 Task: Design a logo that represents an eco-friendly product line.
Action: Mouse moved to (191, 107)
Screenshot: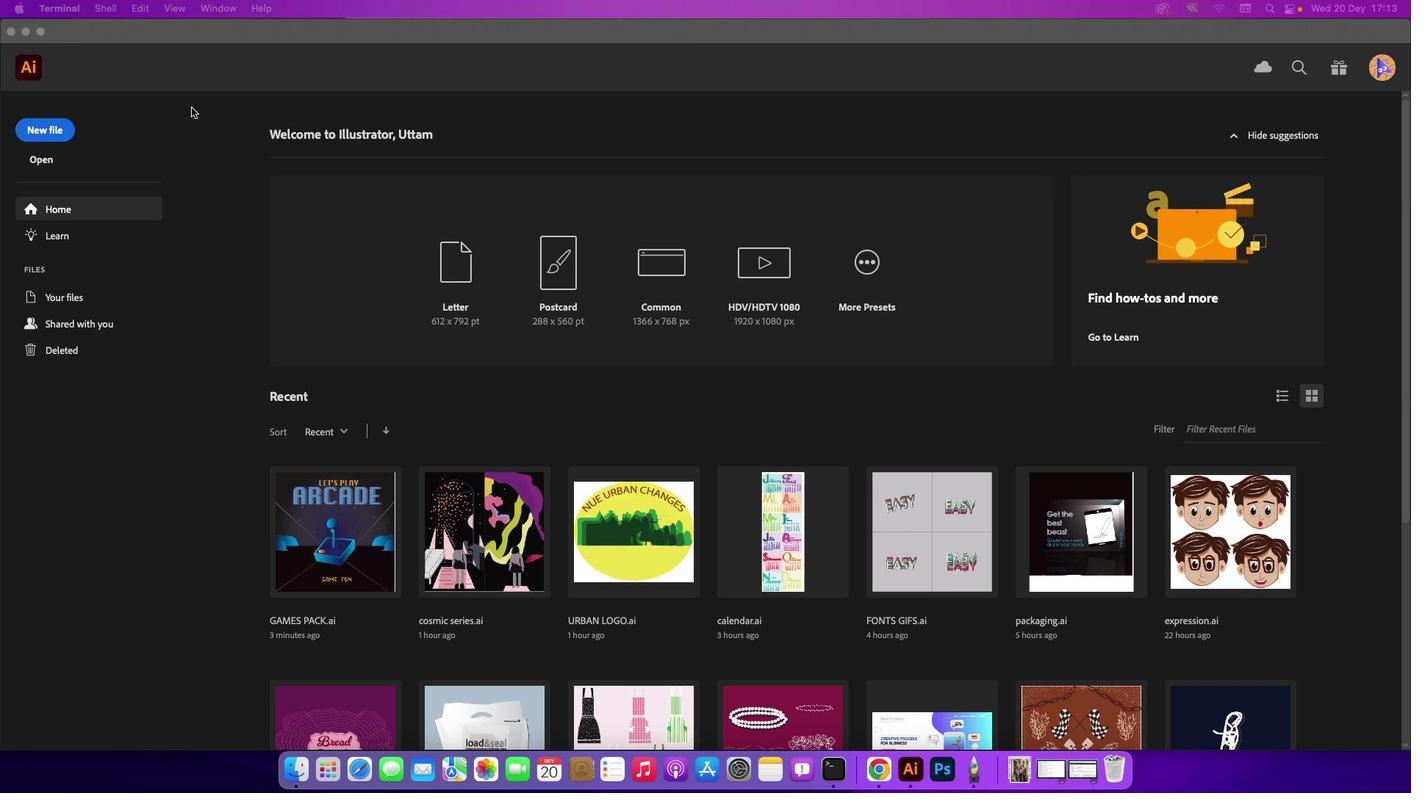 
Action: Mouse pressed left at (191, 107)
Screenshot: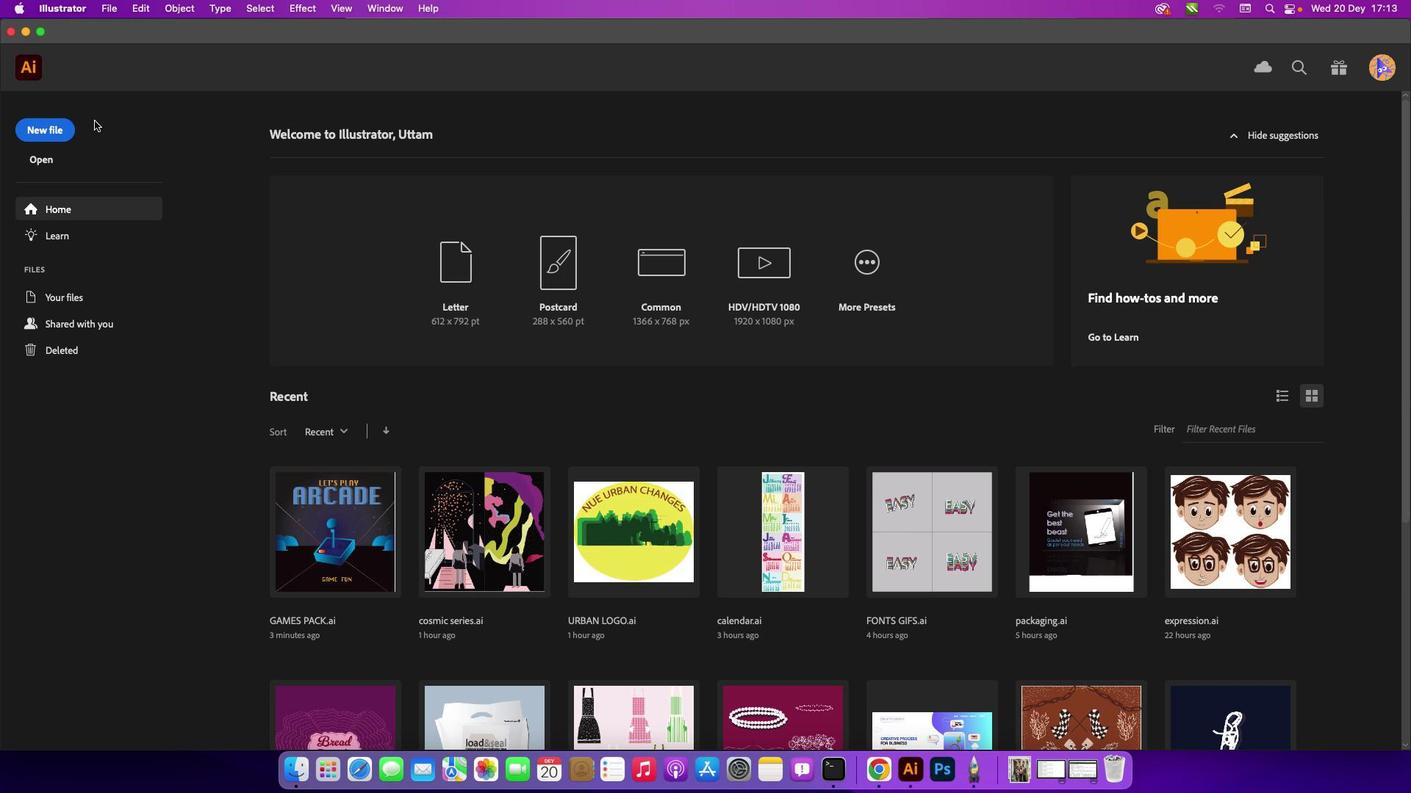 
Action: Mouse moved to (47, 133)
Screenshot: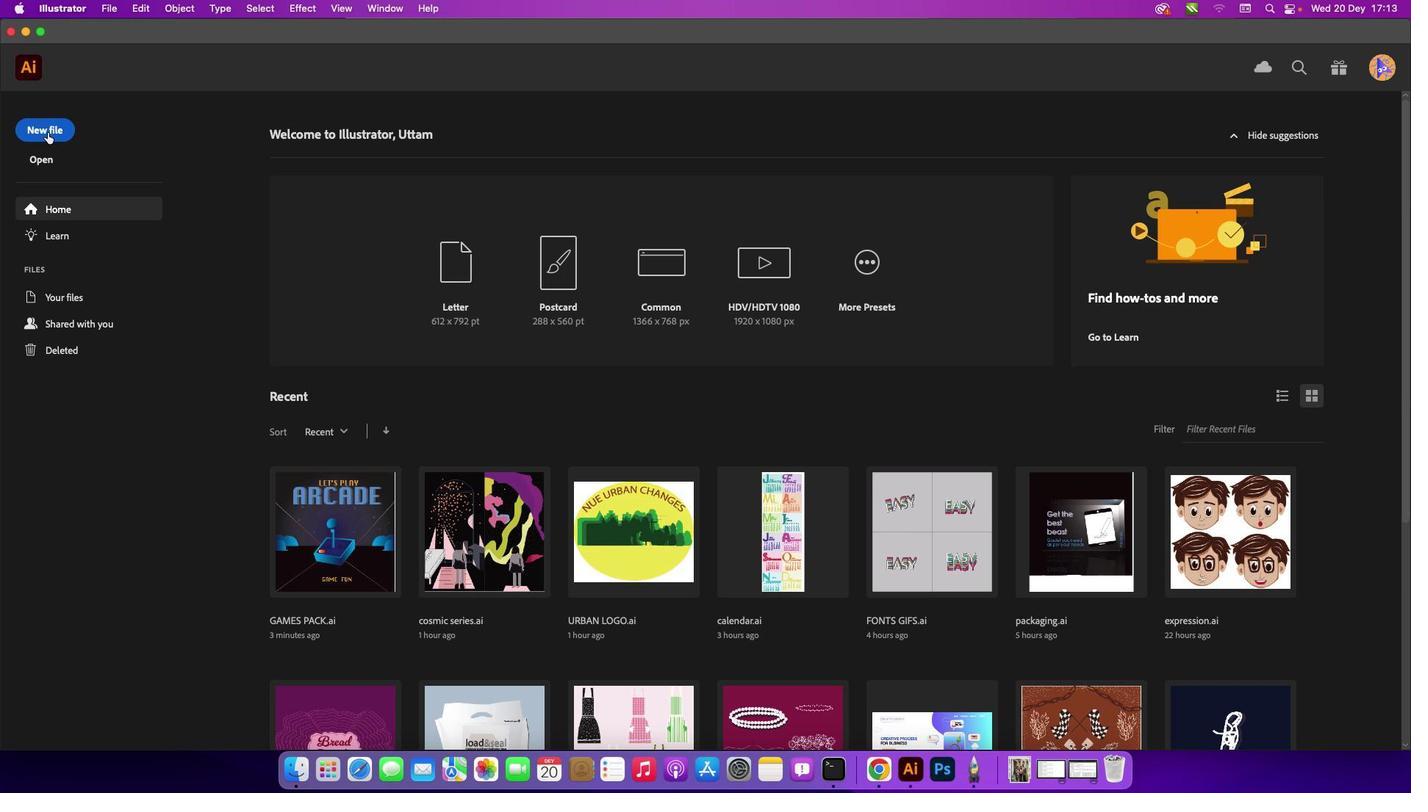 
Action: Mouse pressed left at (47, 133)
Screenshot: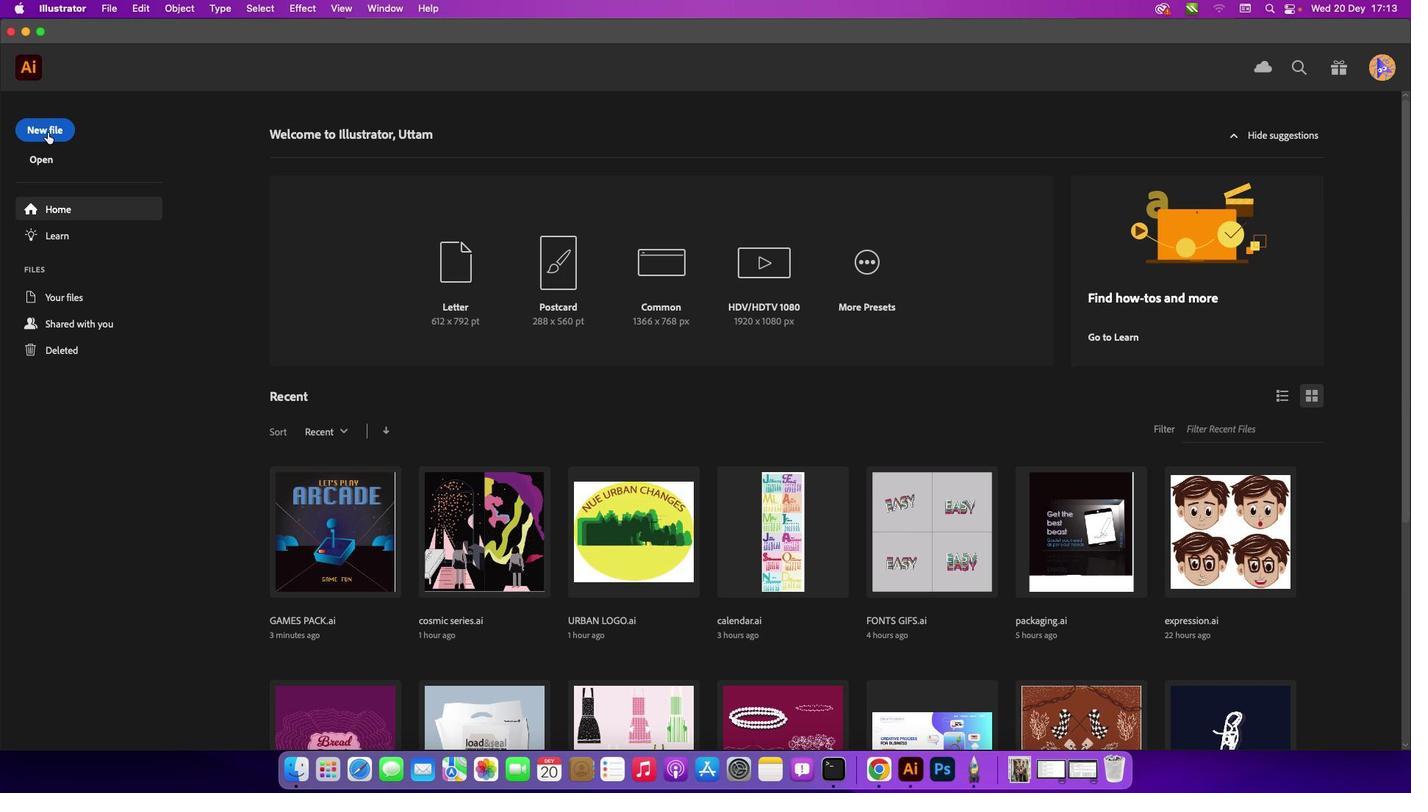 
Action: Mouse moved to (1023, 617)
Screenshot: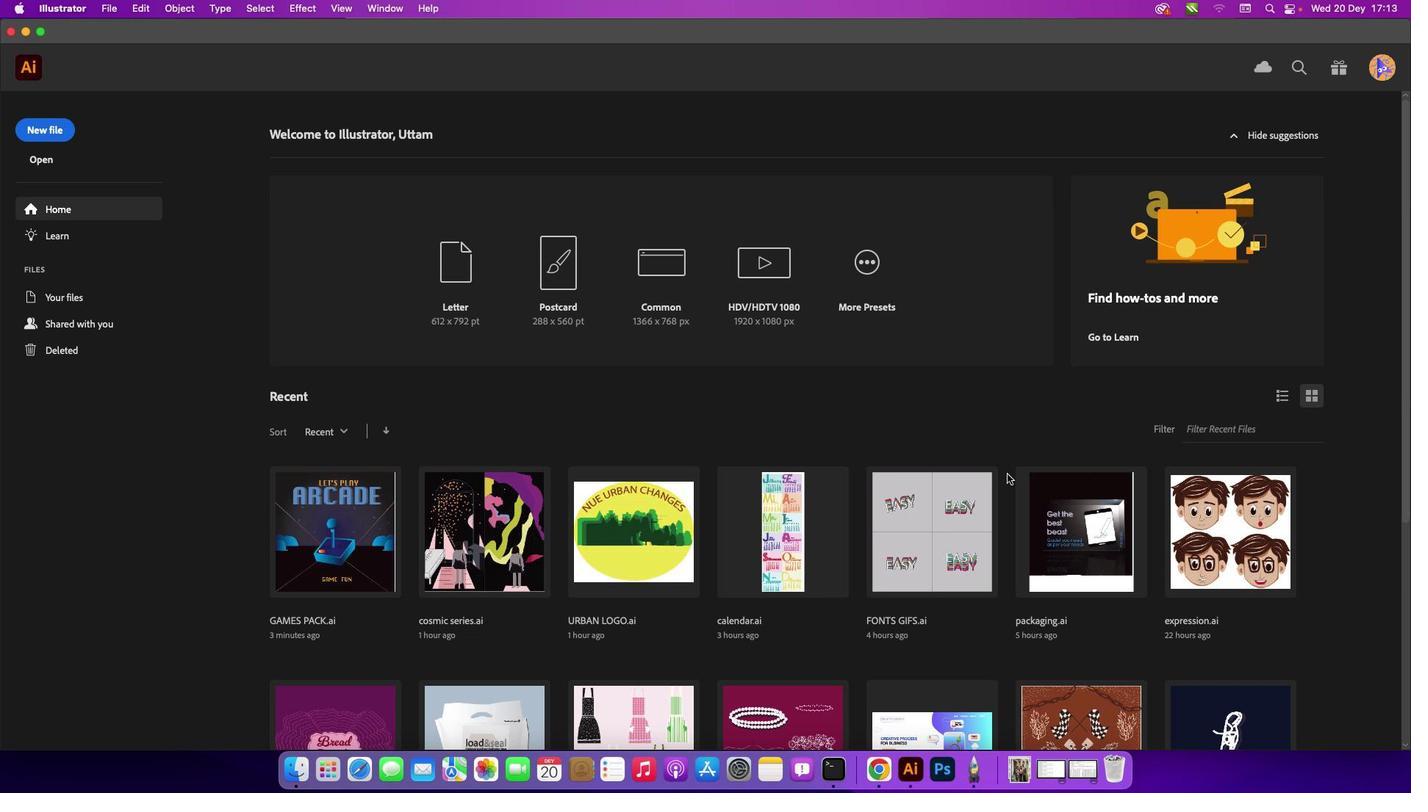 
Action: Mouse pressed left at (1023, 617)
Screenshot: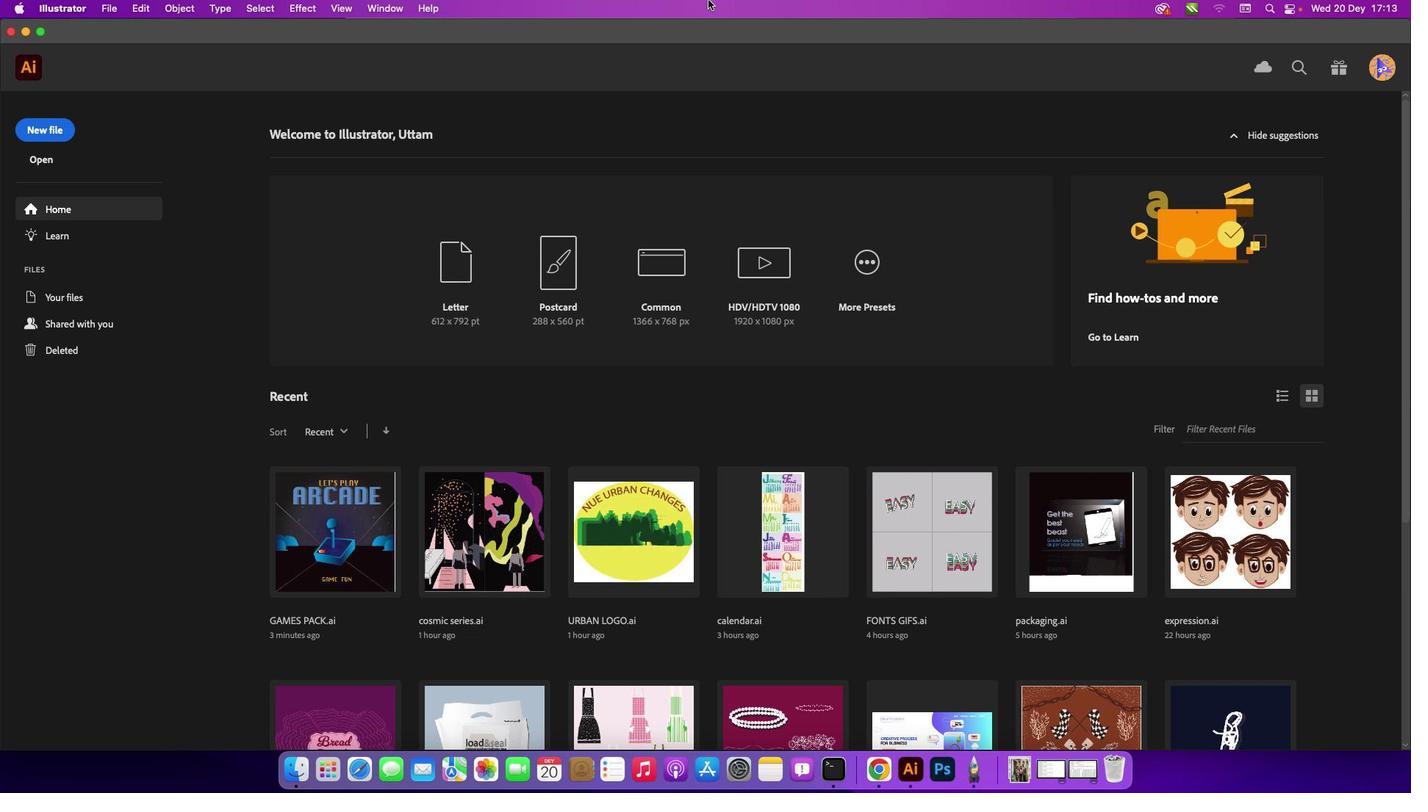 
Action: Mouse moved to (10, 176)
Screenshot: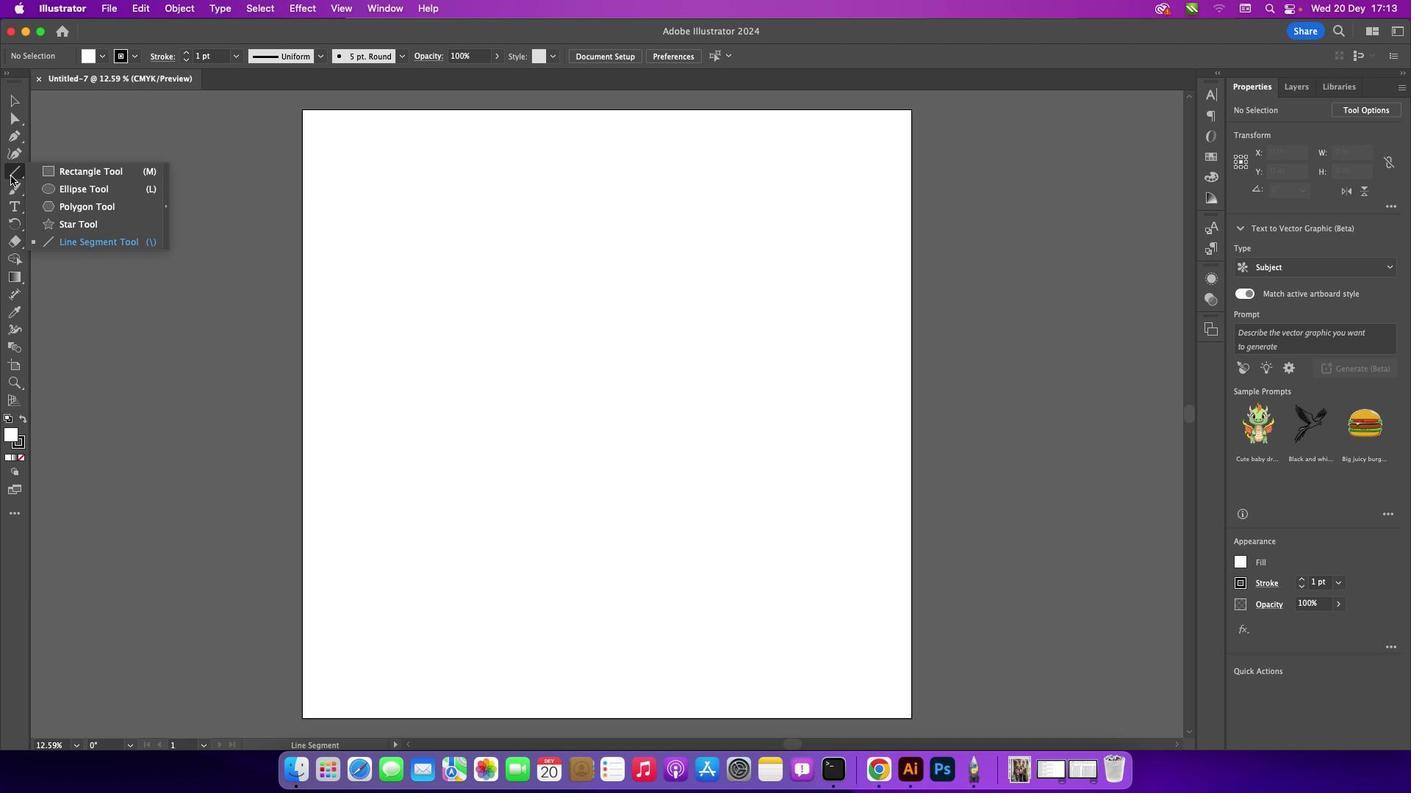 
Action: Mouse pressed left at (10, 176)
Screenshot: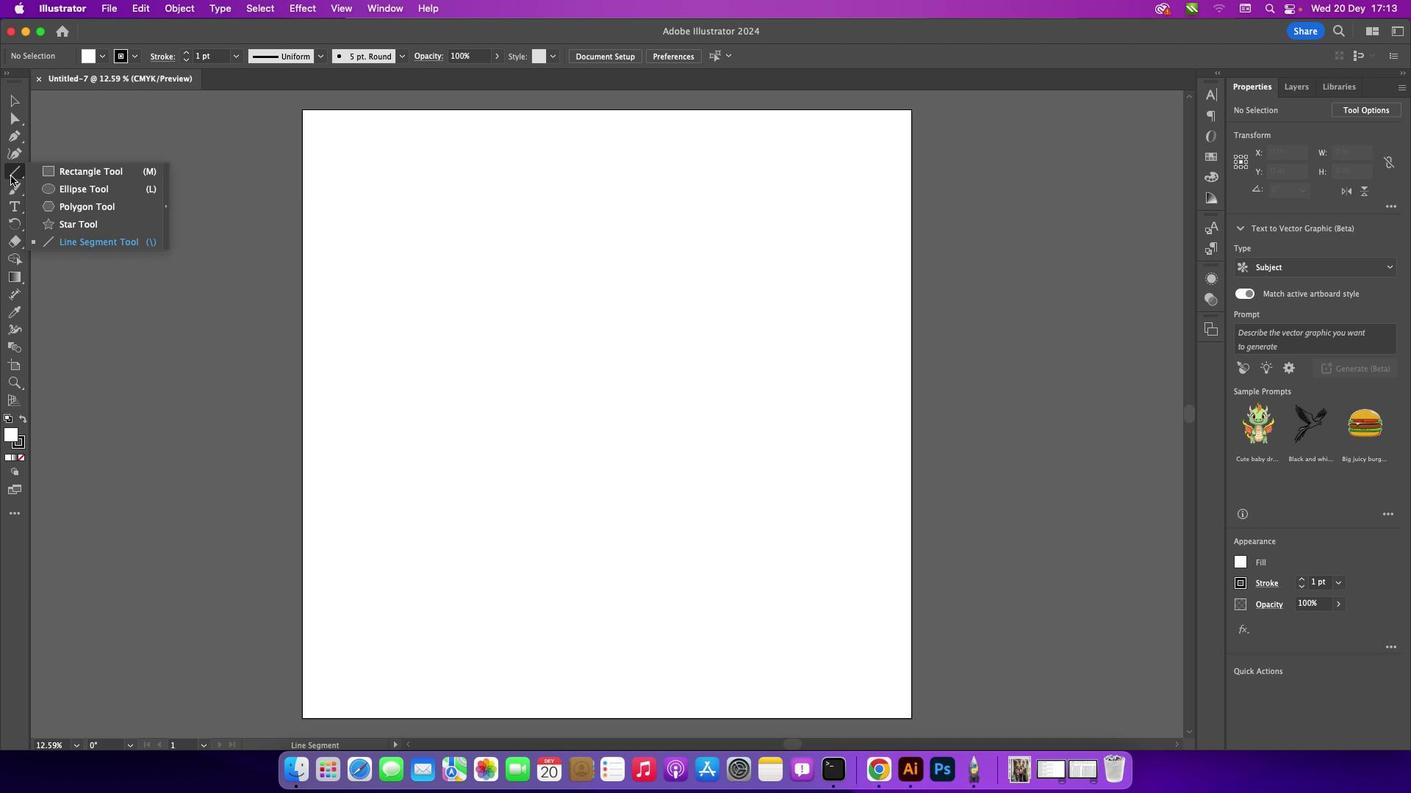 
Action: Mouse moved to (58, 181)
Screenshot: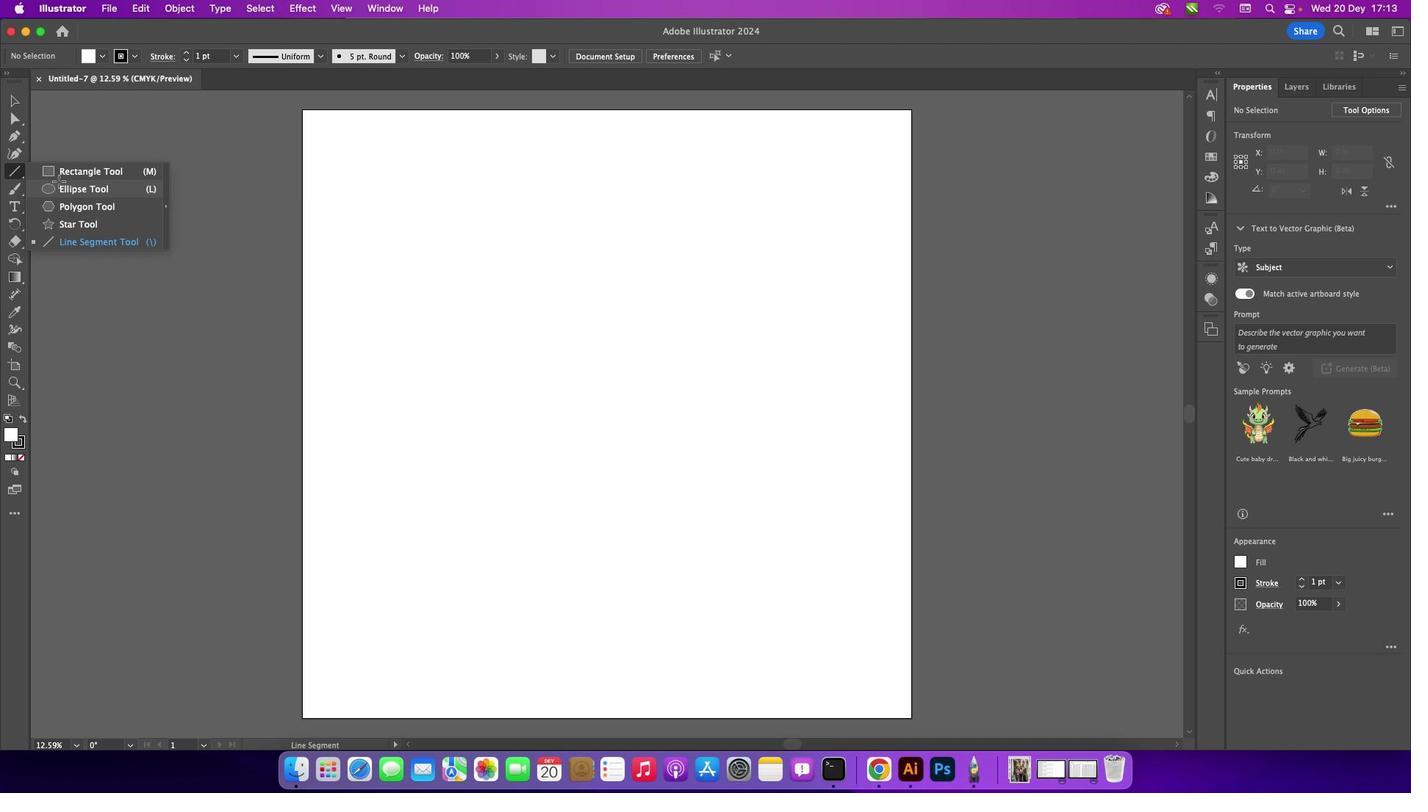 
Action: Mouse pressed left at (58, 181)
Screenshot: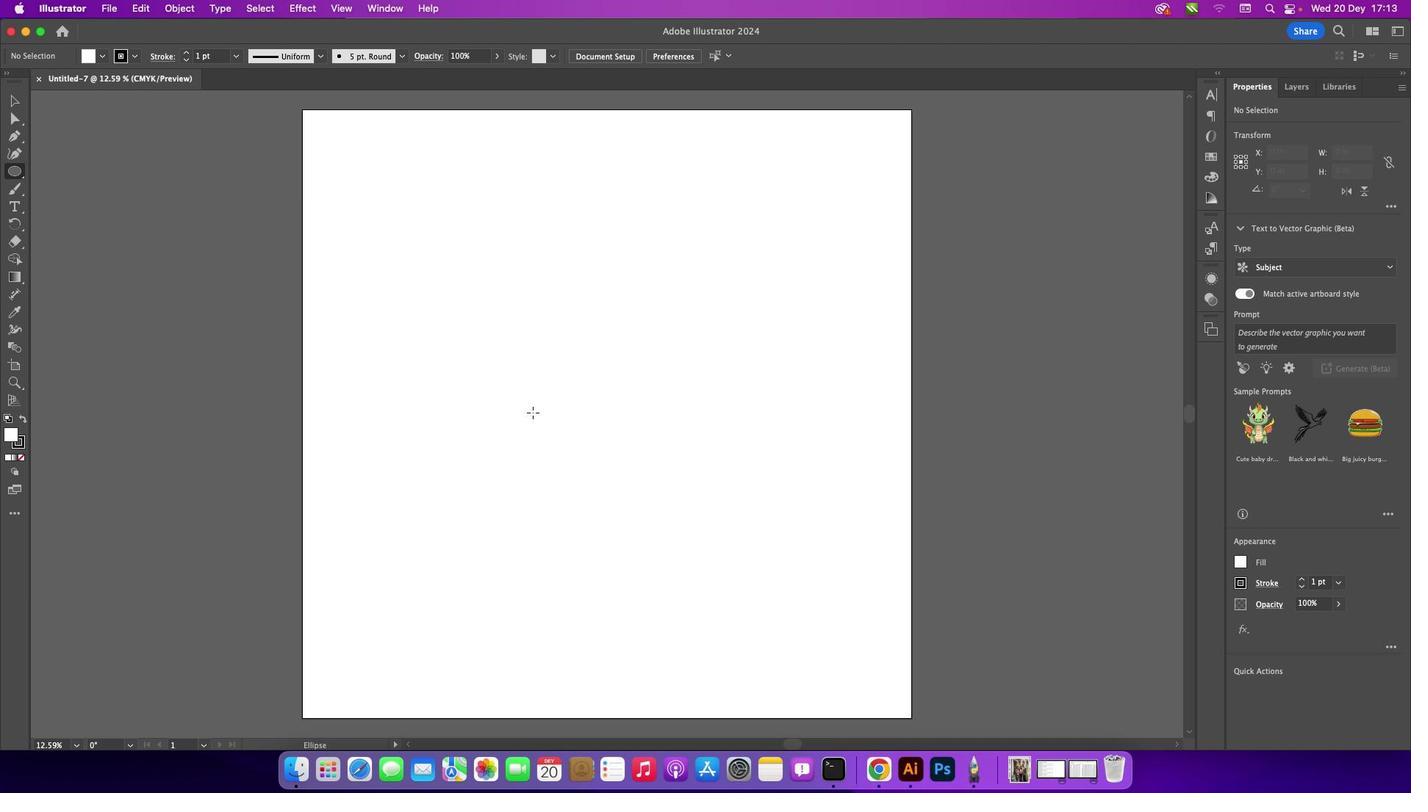 
Action: Mouse moved to (420, 578)
Screenshot: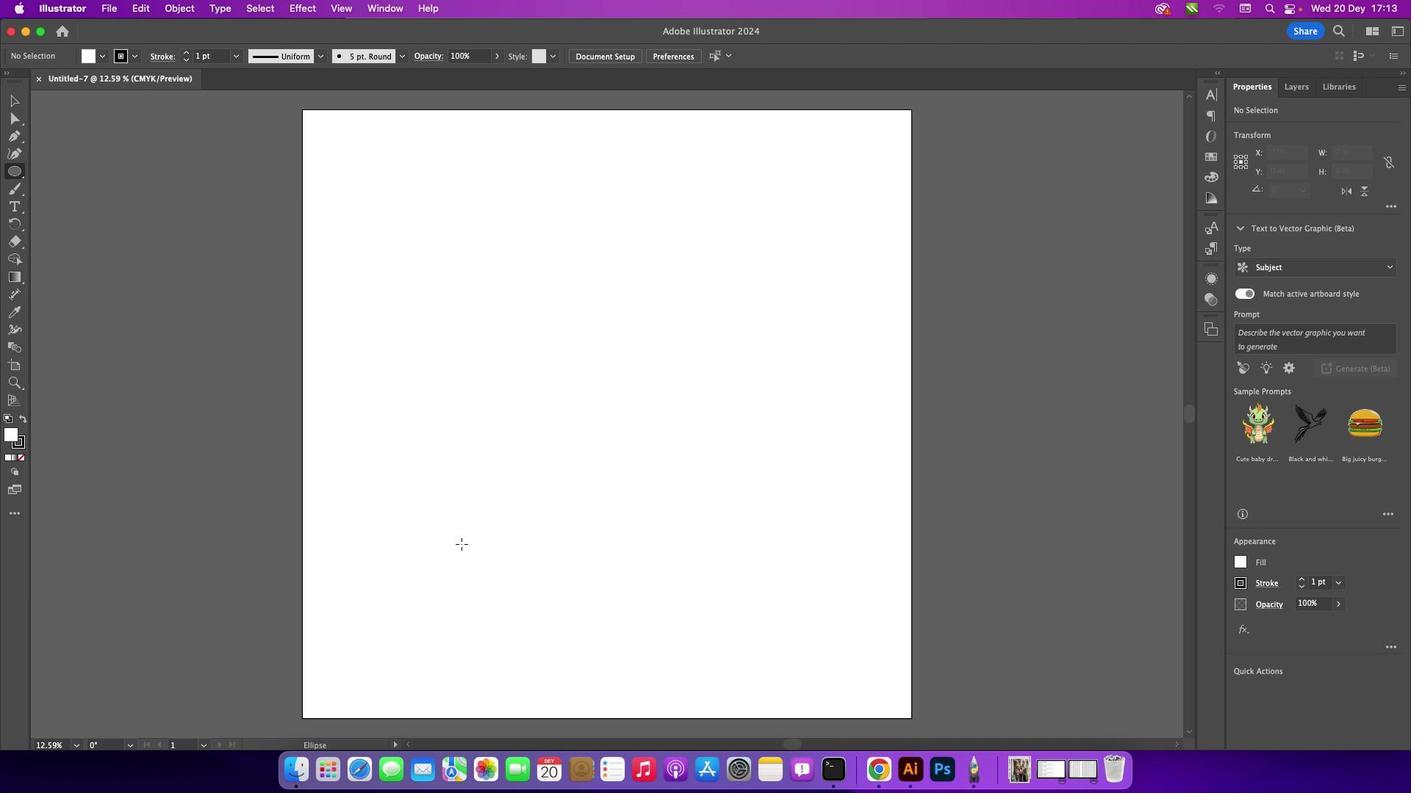 
Action: Mouse pressed left at (420, 578)
Screenshot: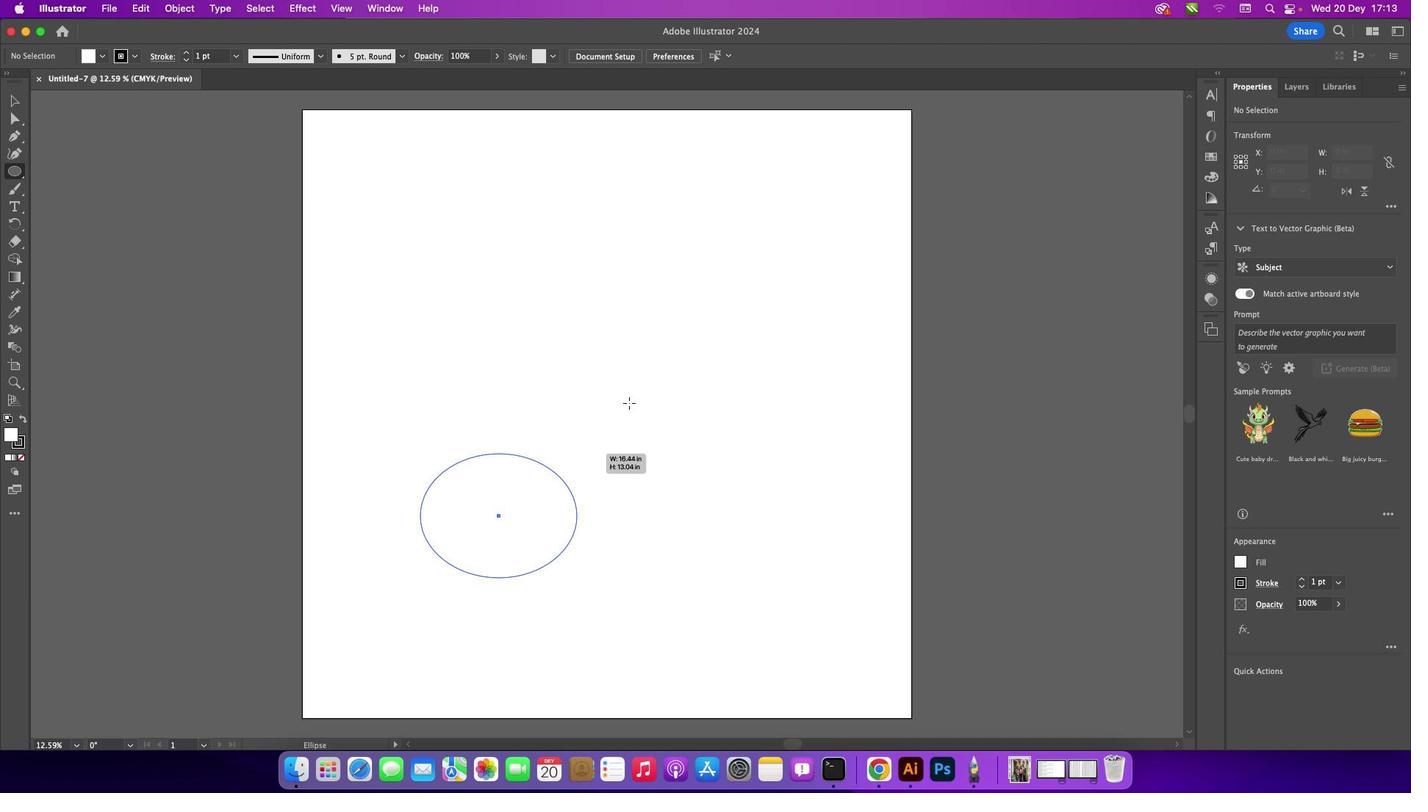 
Action: Mouse moved to (19, 106)
Screenshot: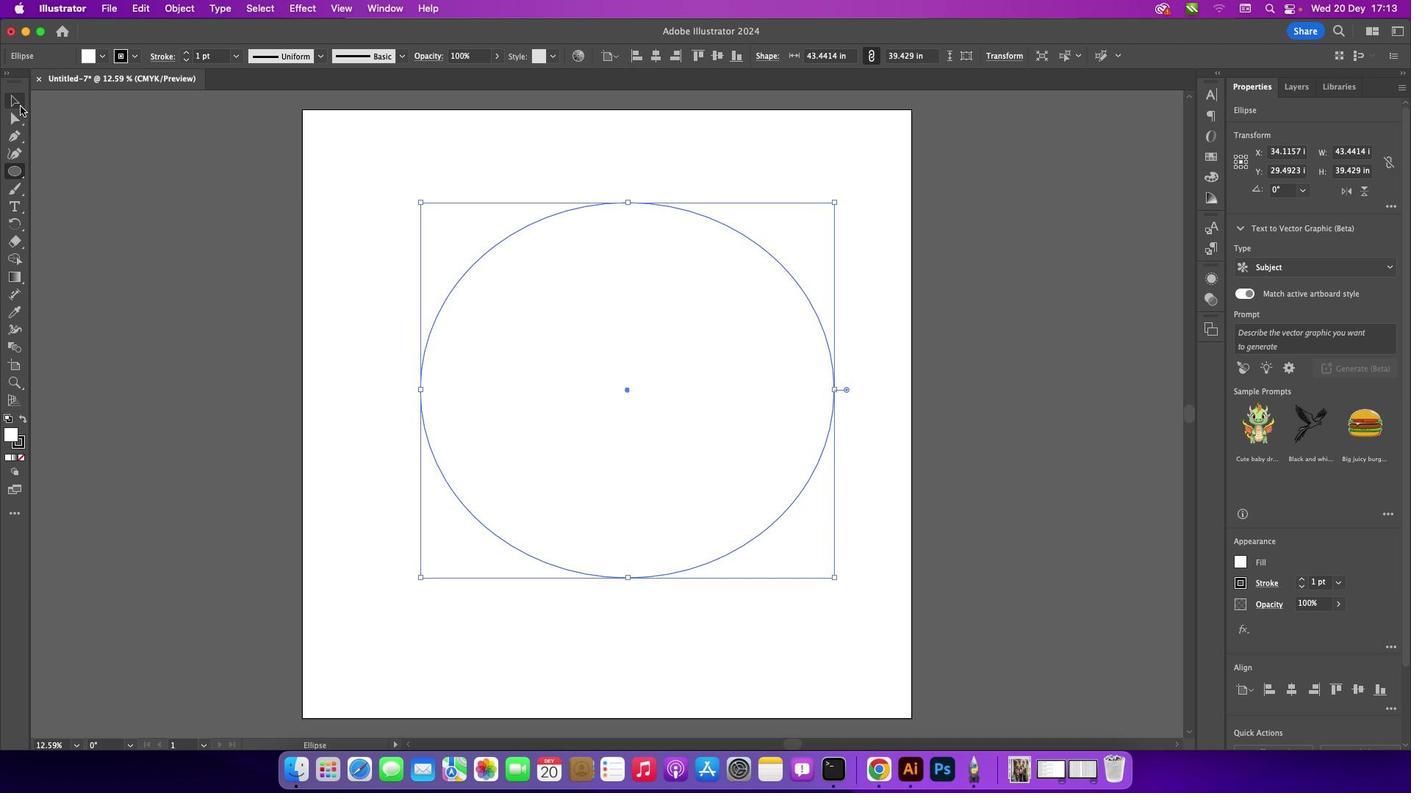 
Action: Mouse pressed left at (19, 106)
Screenshot: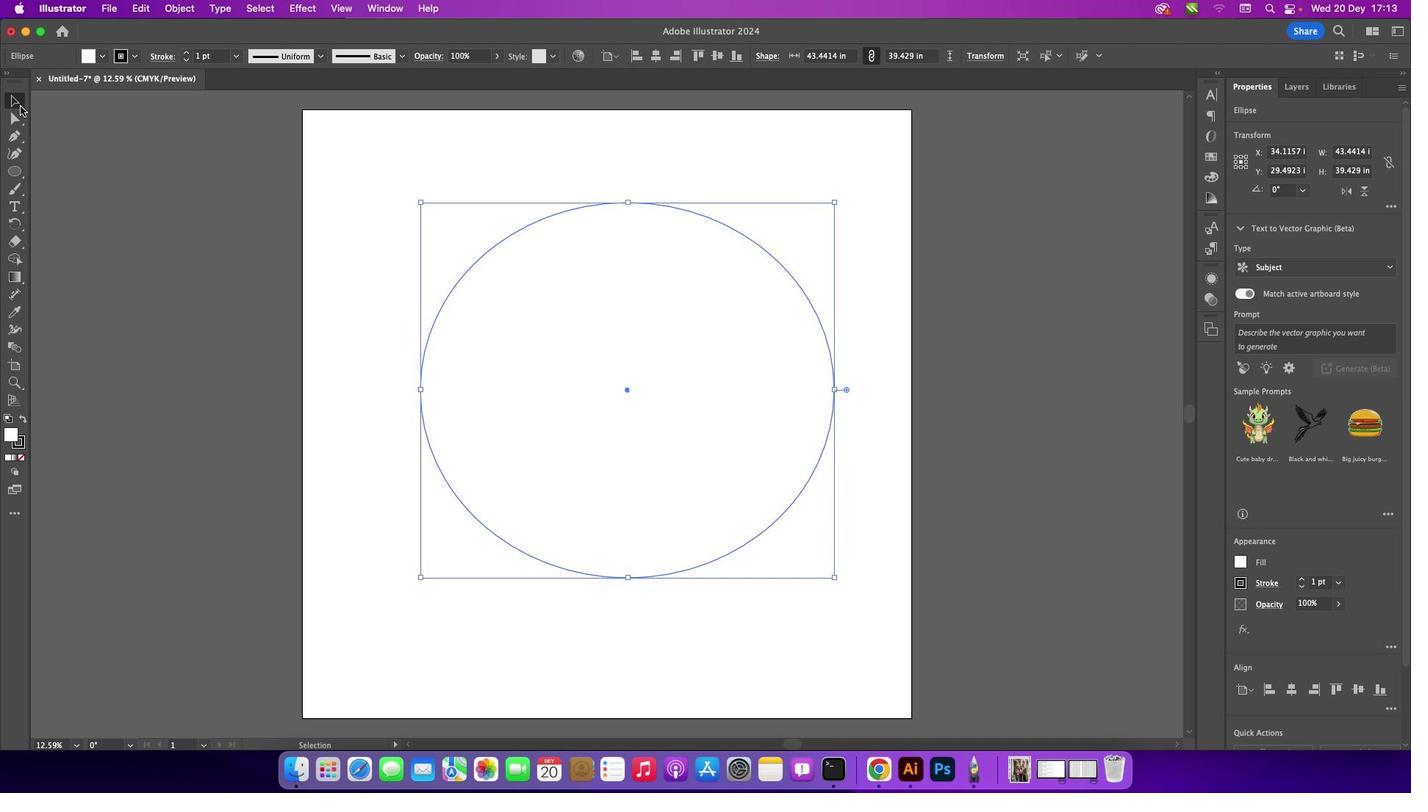
Action: Mouse moved to (24, 421)
Screenshot: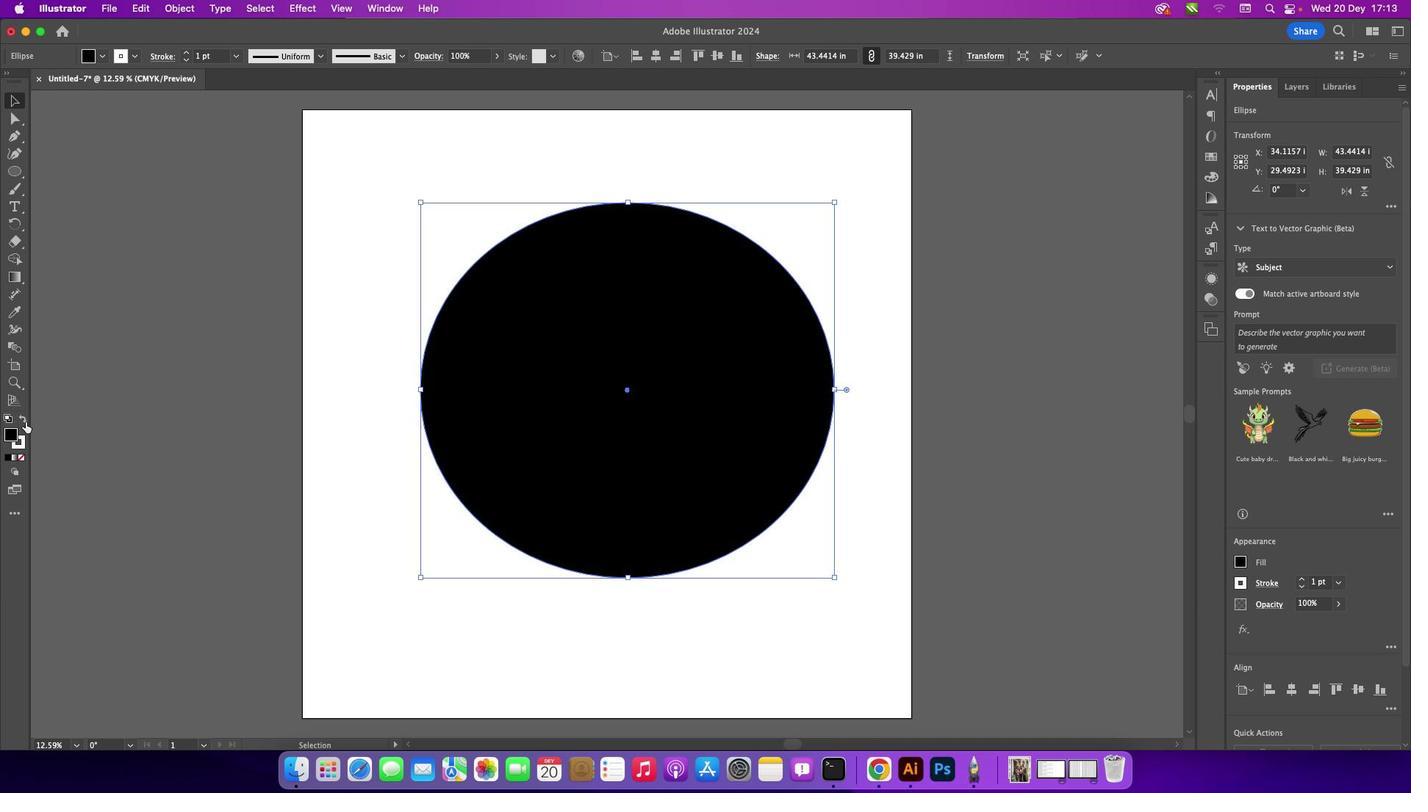 
Action: Mouse pressed left at (24, 421)
Screenshot: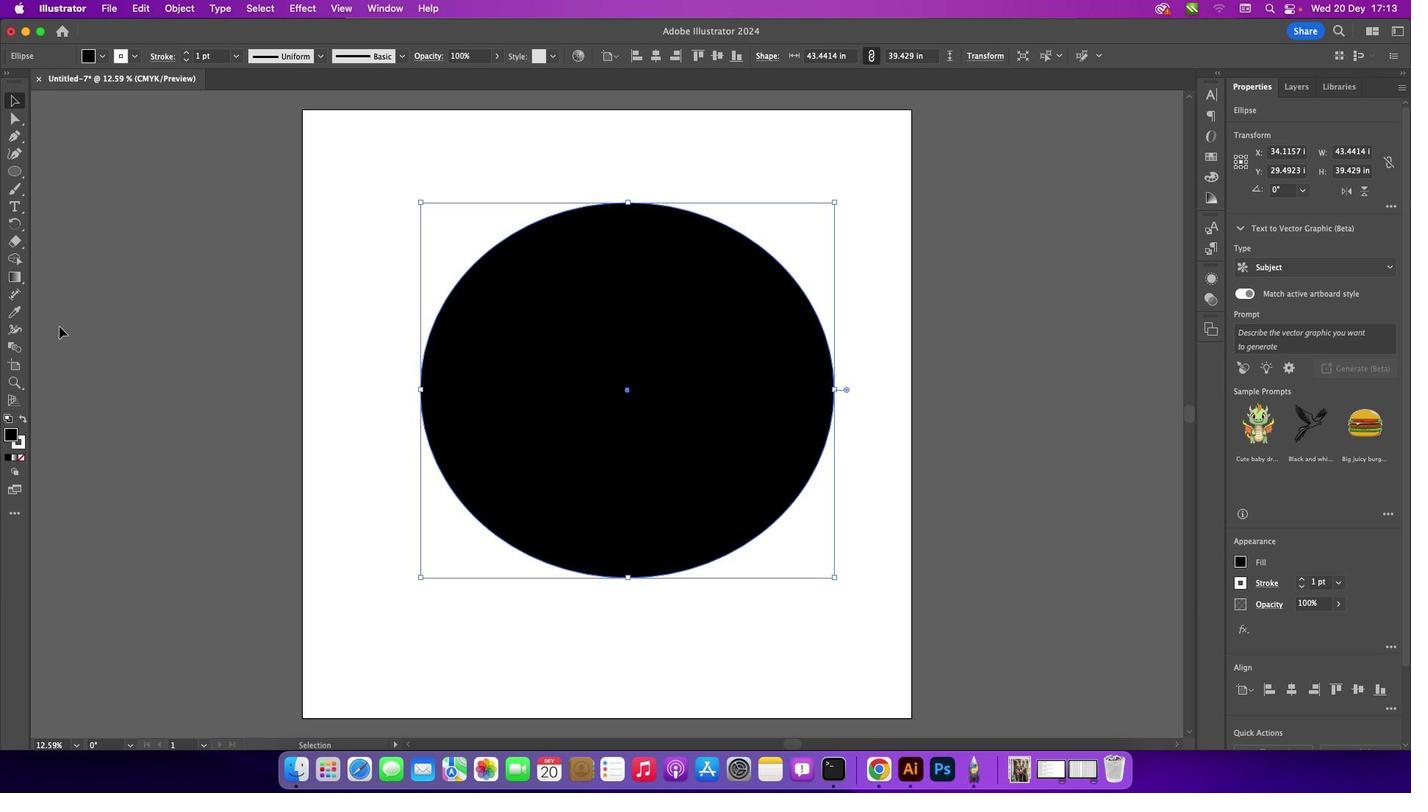 
Action: Mouse moved to (11, 438)
Screenshot: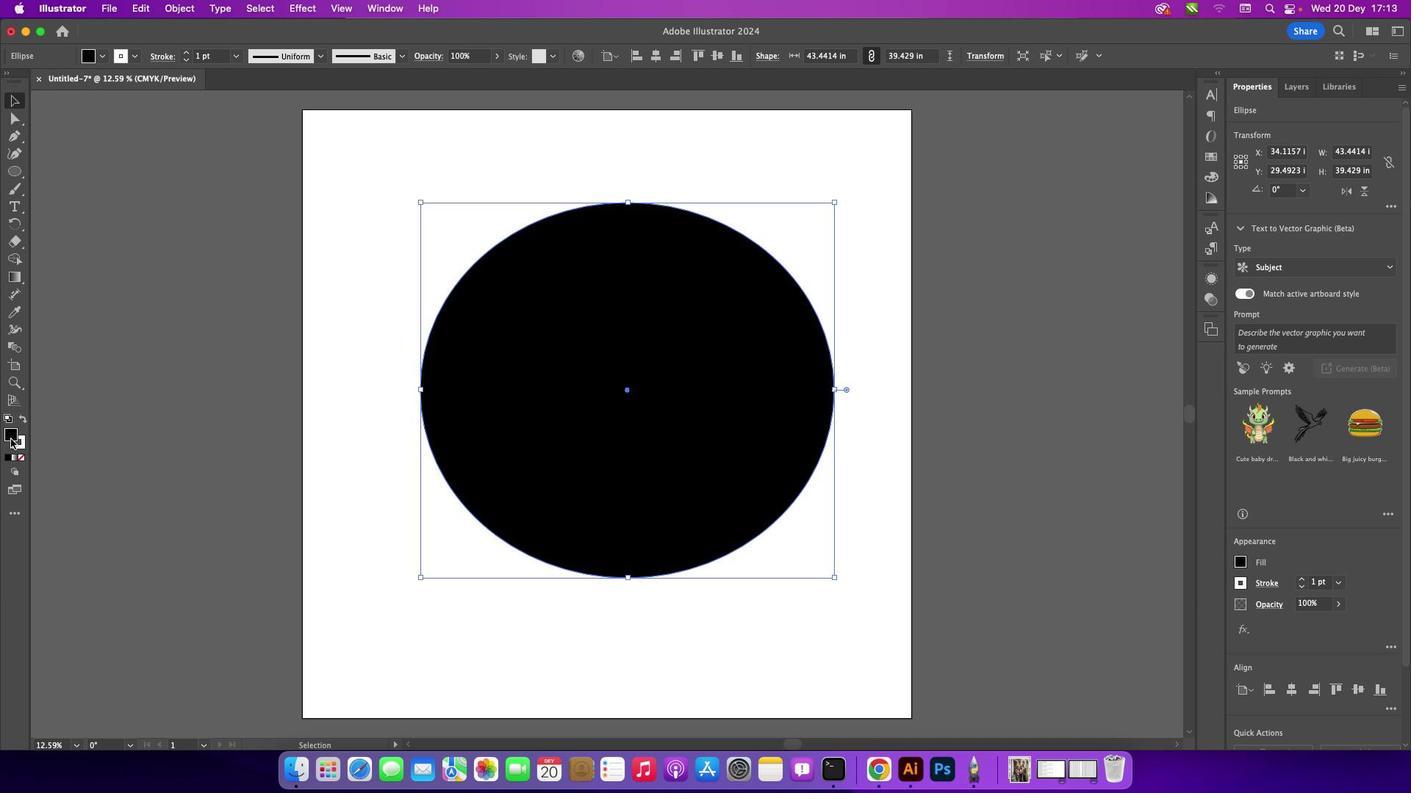 
Action: Mouse pressed left at (11, 438)
Screenshot: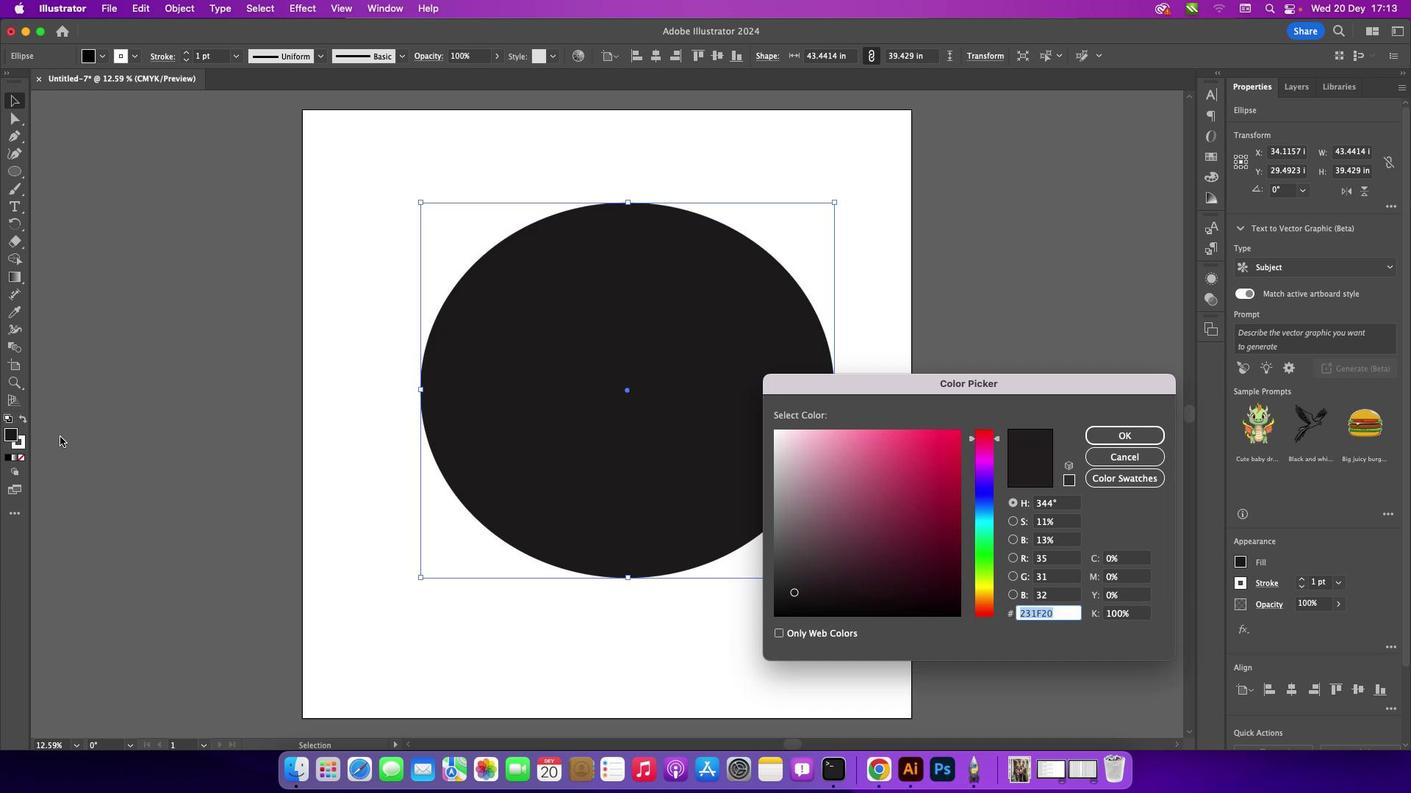 
Action: Mouse pressed left at (11, 438)
Screenshot: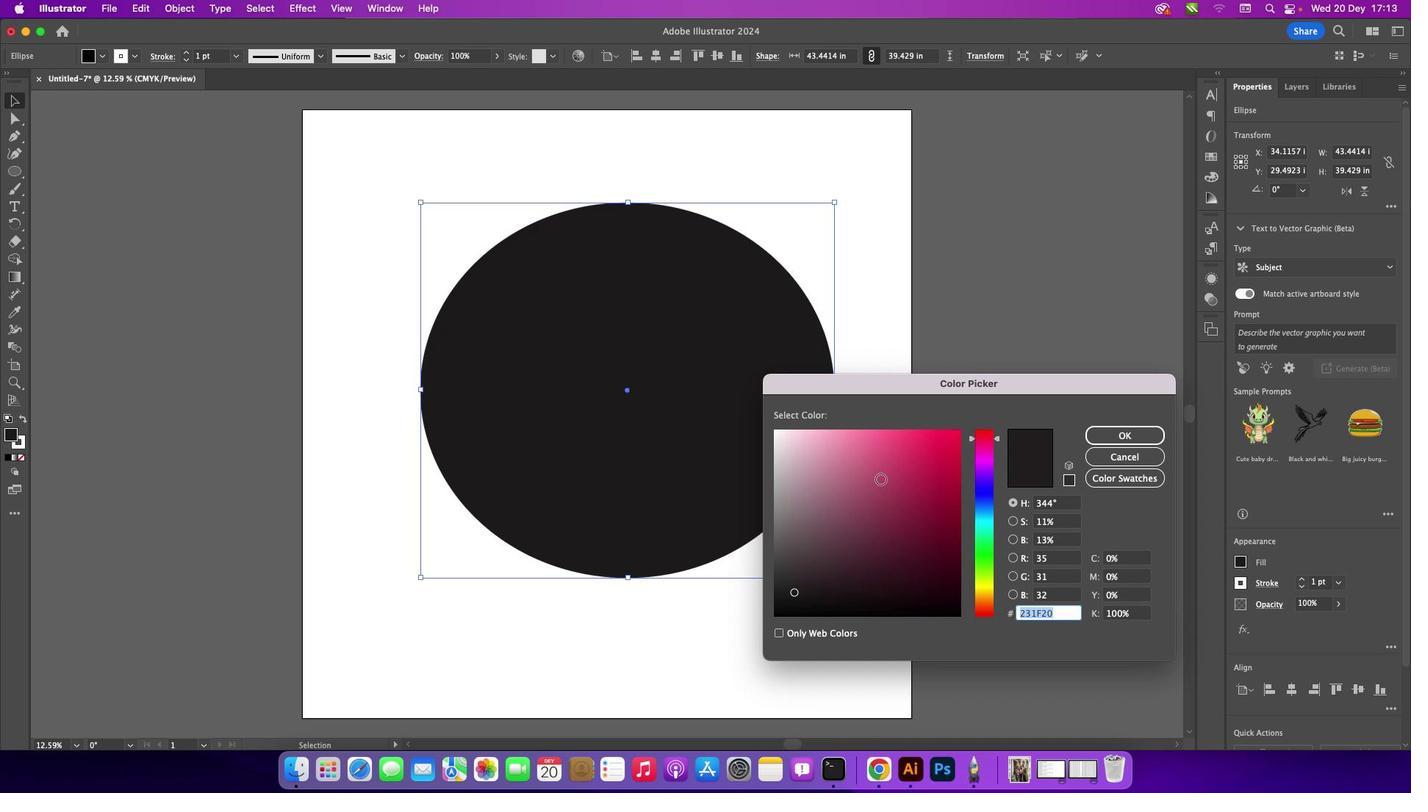 
Action: Mouse moved to (986, 556)
Screenshot: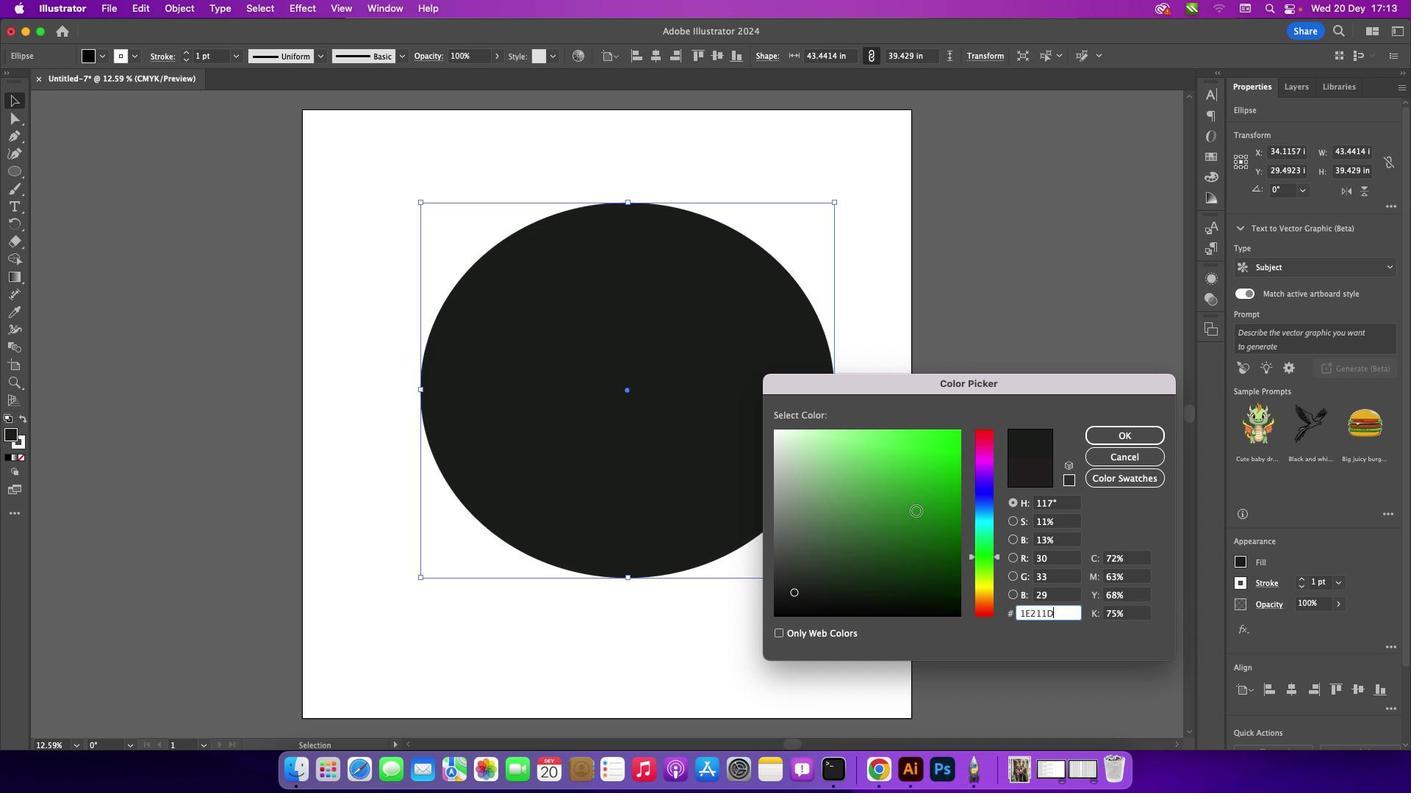 
Action: Mouse pressed left at (986, 556)
Screenshot: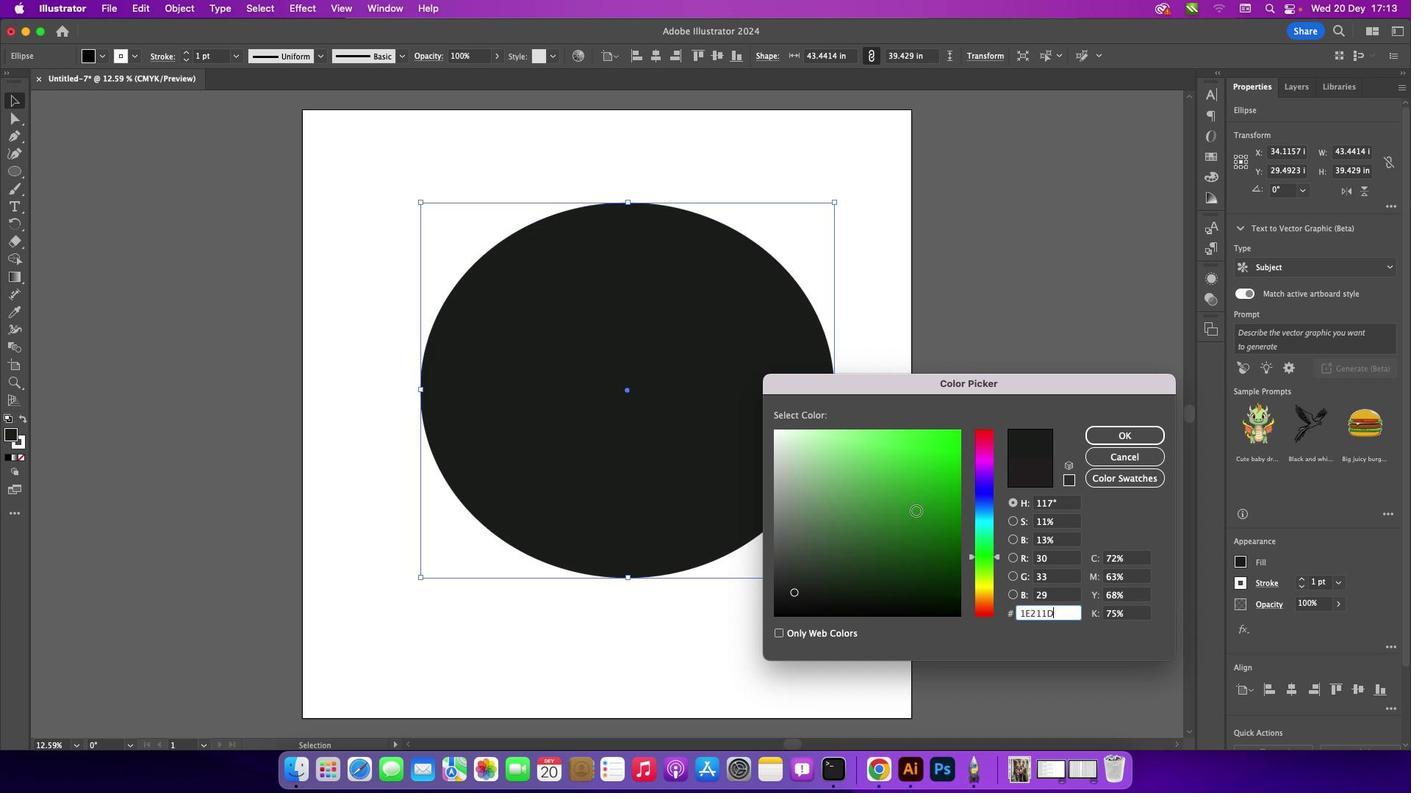 
Action: Mouse moved to (928, 560)
Screenshot: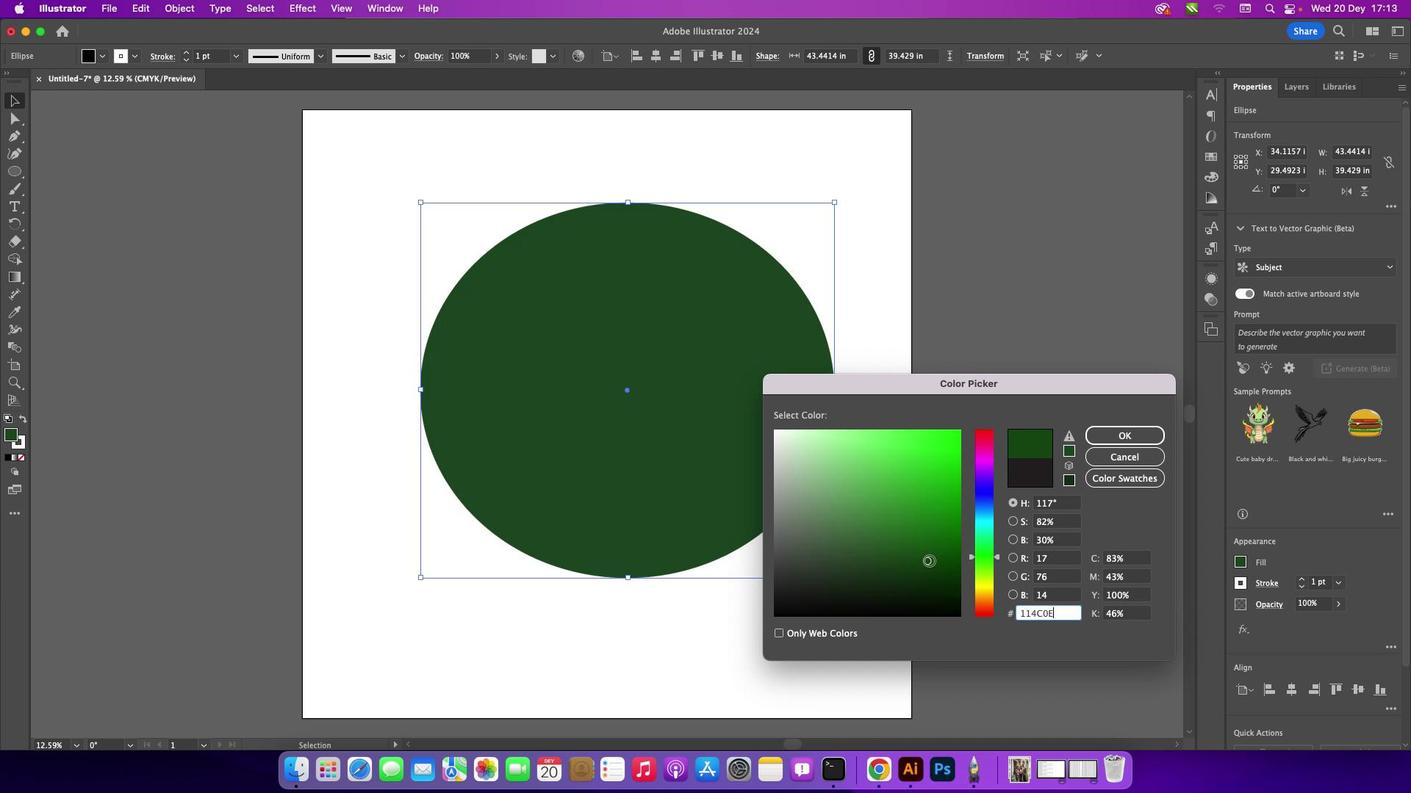 
Action: Mouse pressed left at (928, 560)
Screenshot: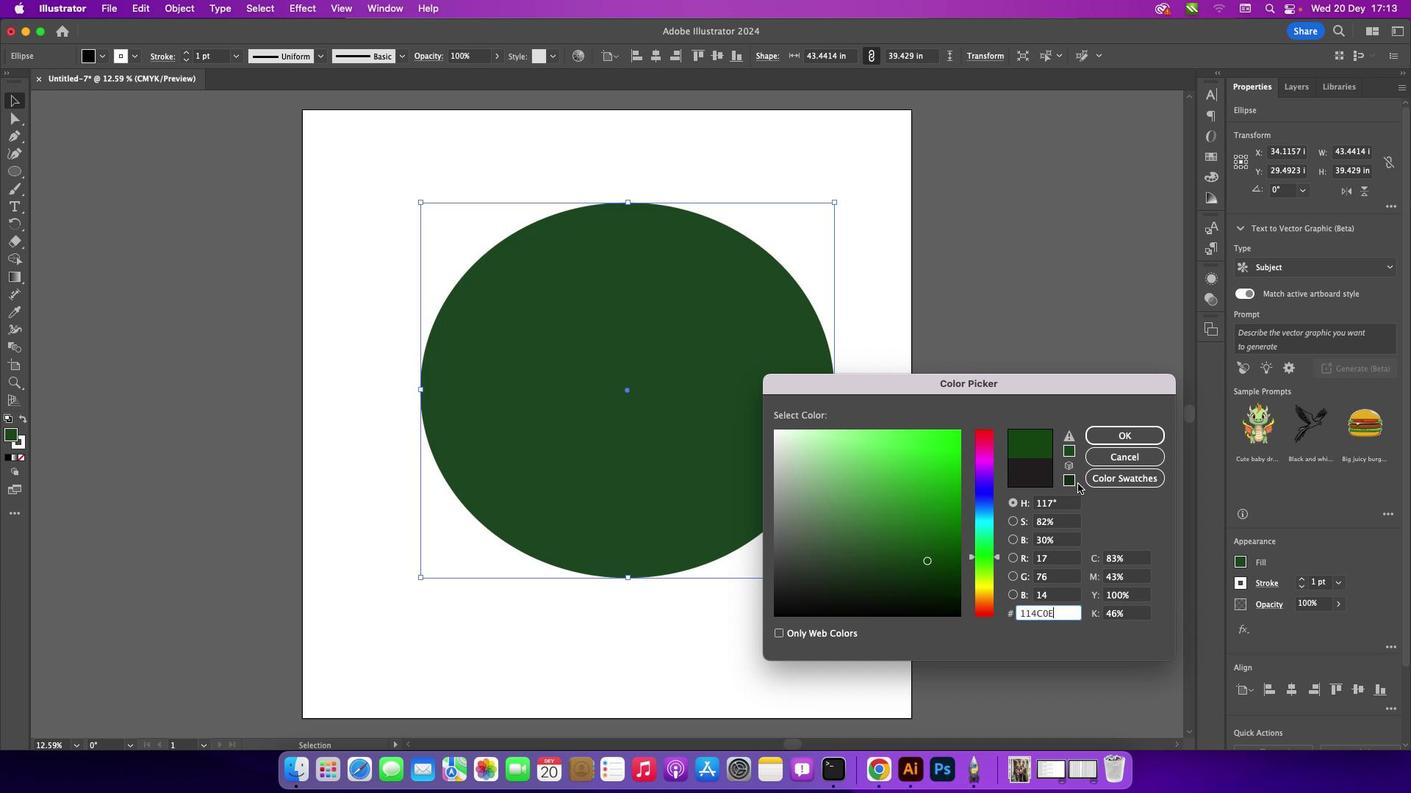 
Action: Mouse moved to (1105, 438)
Screenshot: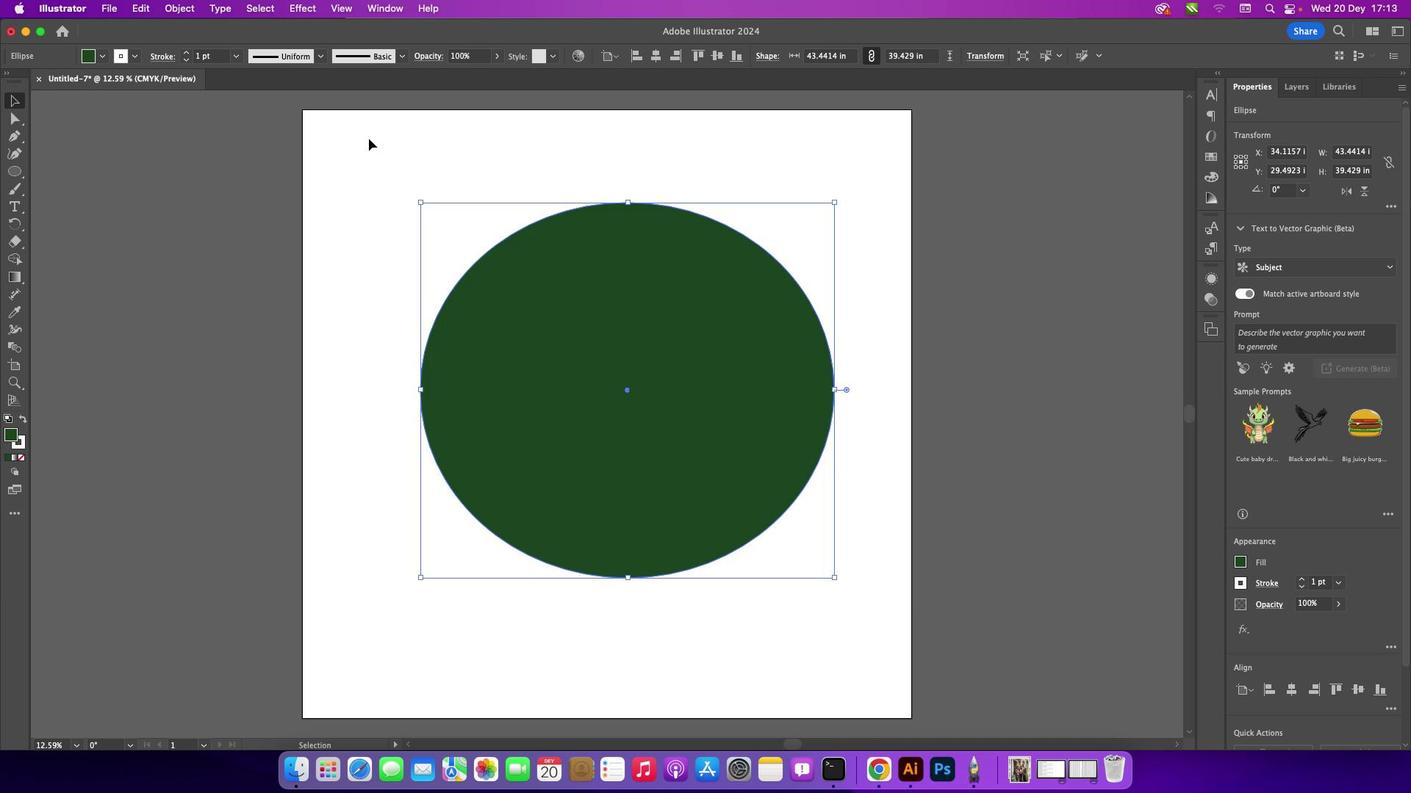 
Action: Mouse pressed left at (1105, 438)
Screenshot: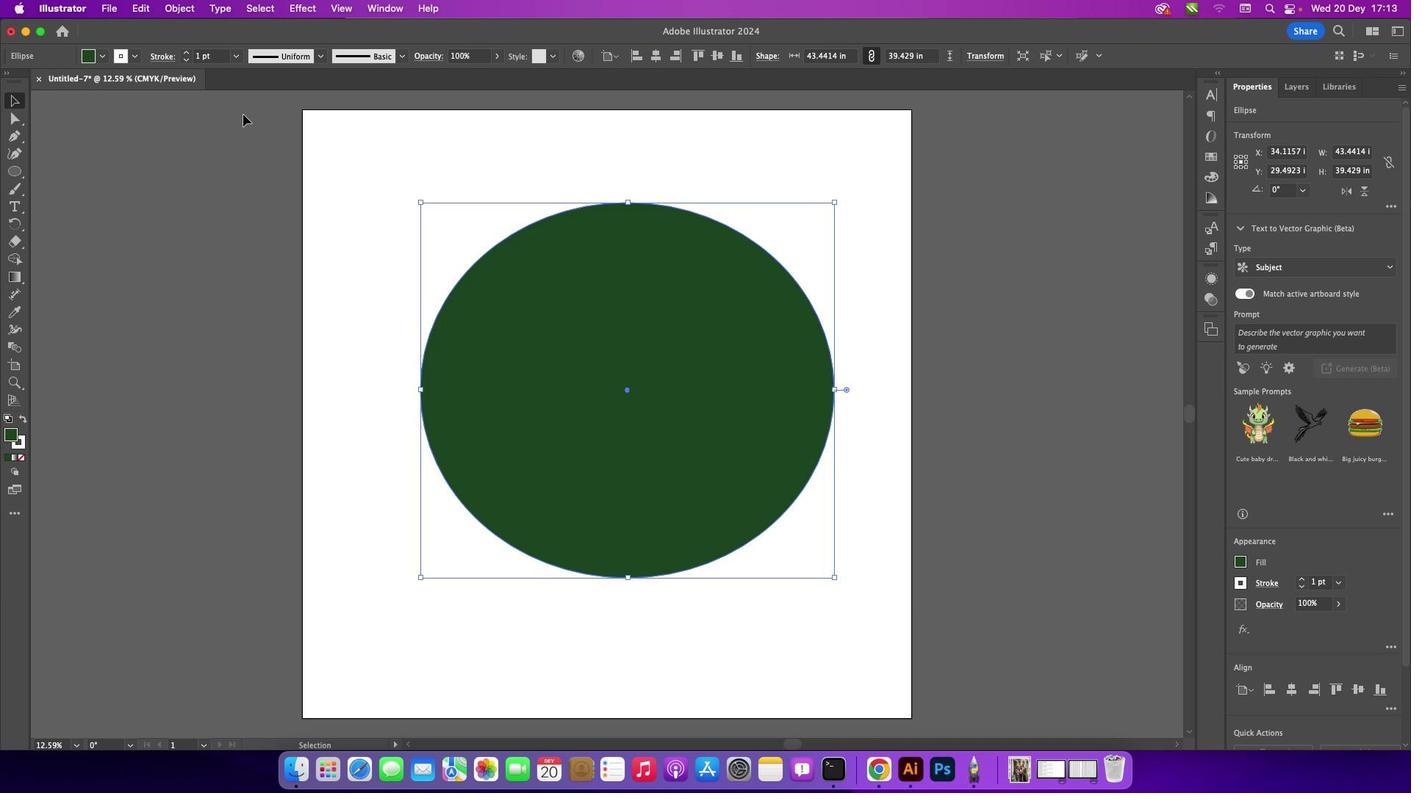 
Action: Mouse moved to (181, 180)
Screenshot: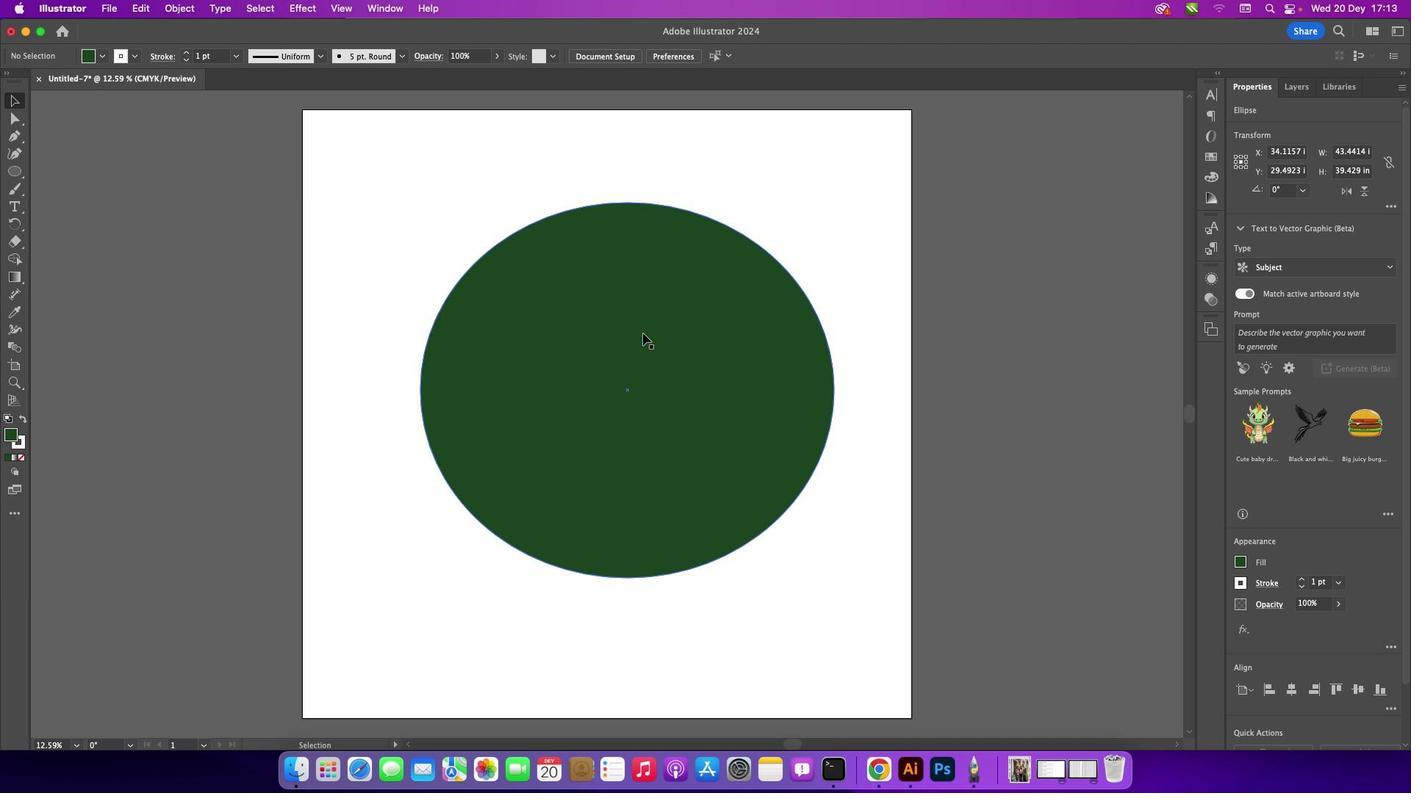 
Action: Mouse pressed left at (181, 180)
Screenshot: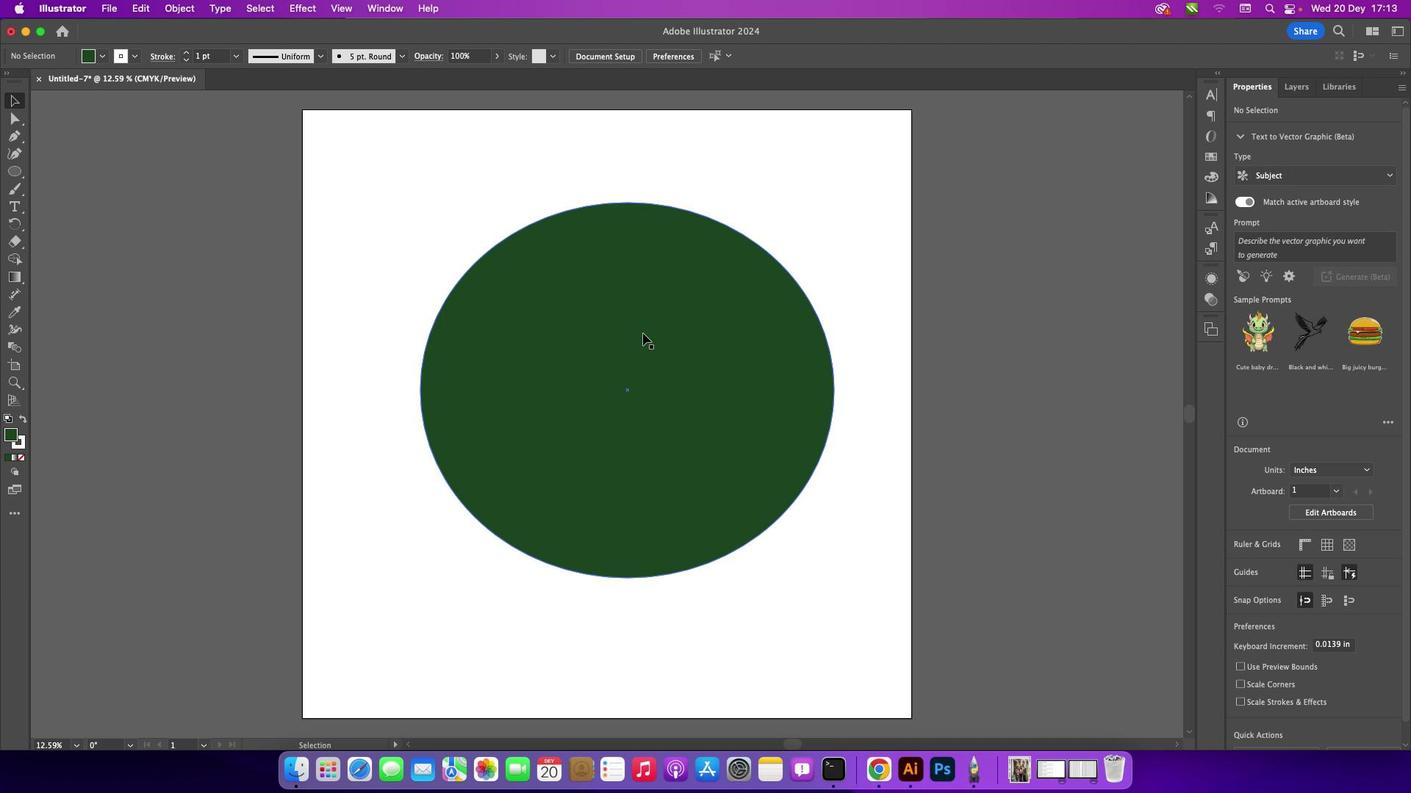 
Action: Mouse moved to (643, 333)
Screenshot: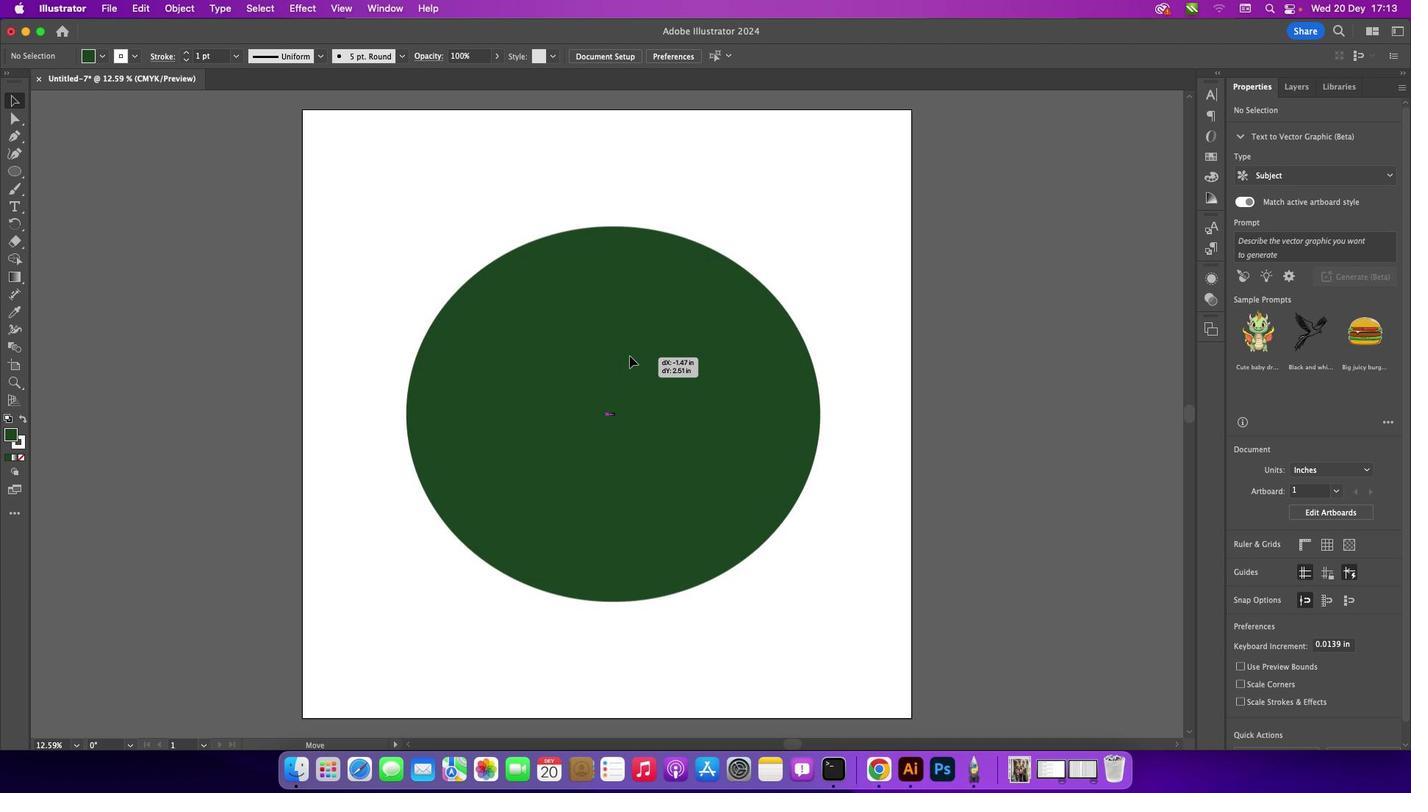 
Action: Mouse pressed left at (643, 333)
Screenshot: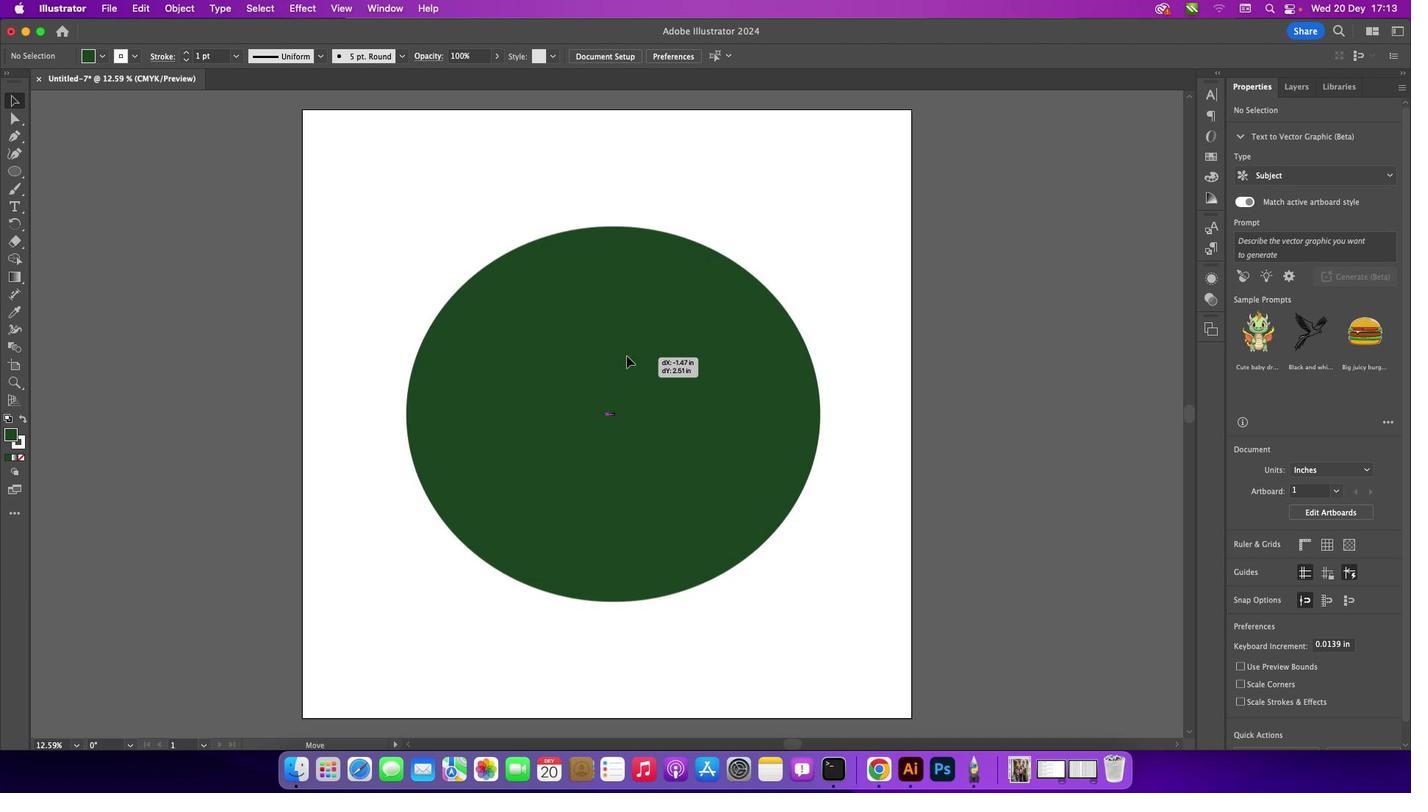 
Action: Mouse moved to (294, 224)
Screenshot: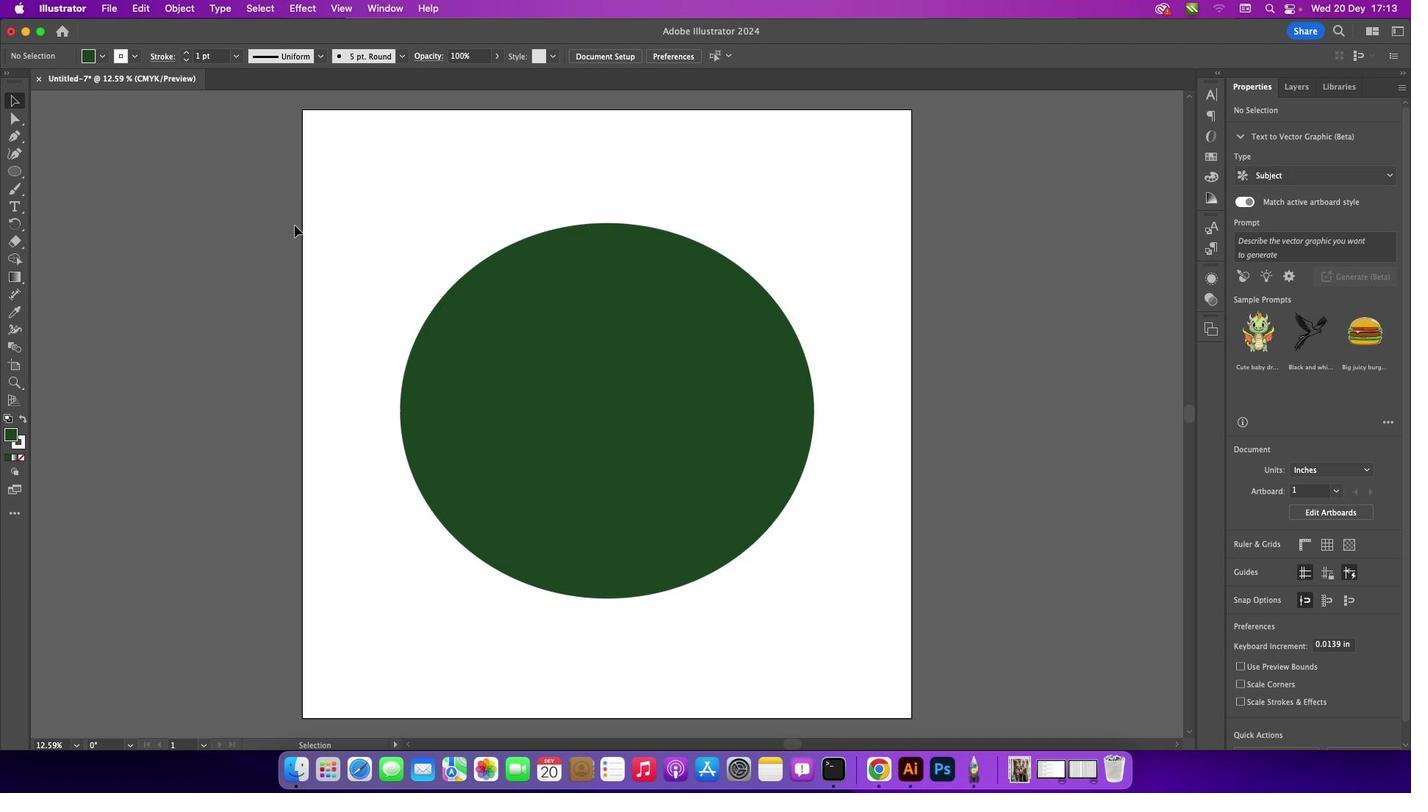 
Action: Mouse pressed left at (294, 224)
Screenshot: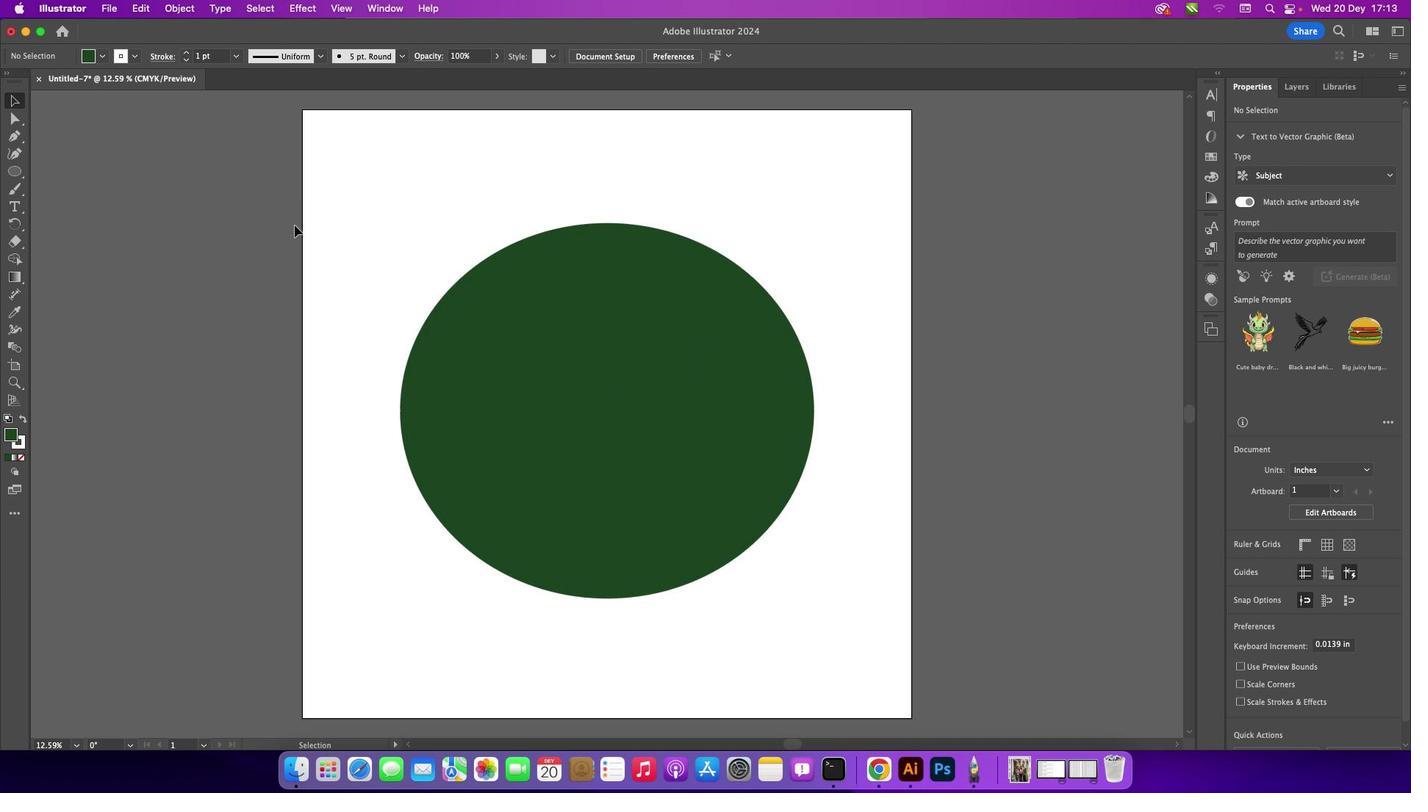 
Action: Mouse moved to (16, 141)
Screenshot: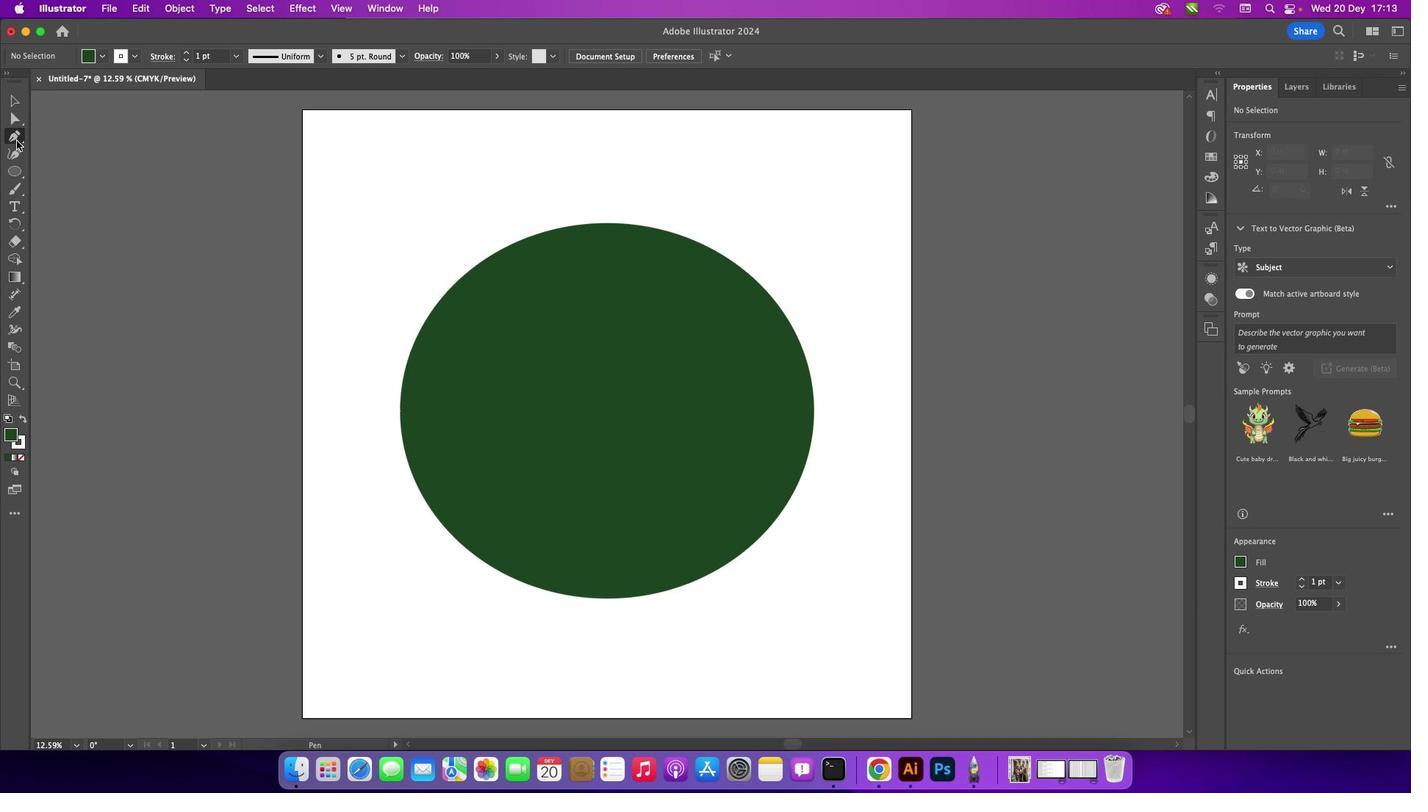 
Action: Mouse pressed left at (16, 141)
Screenshot: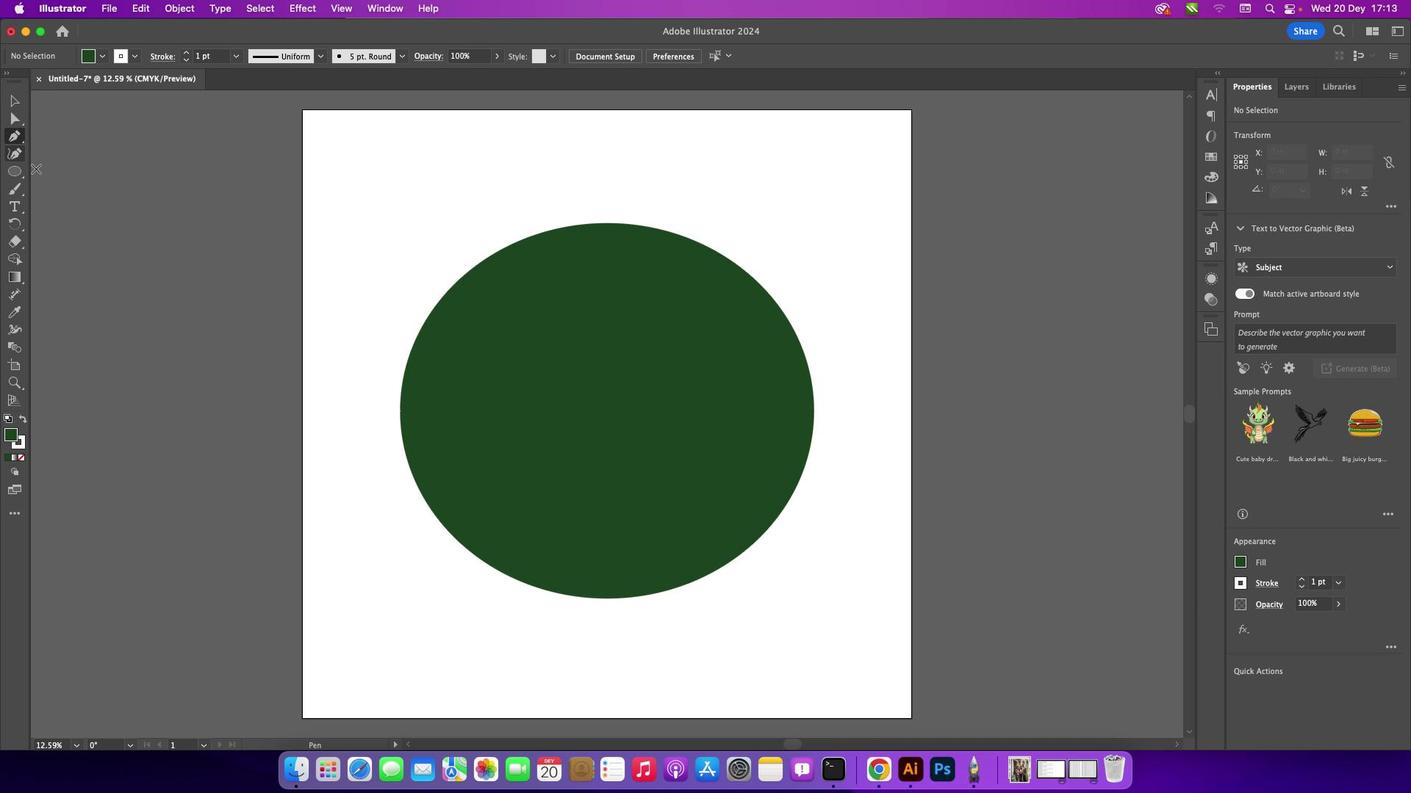 
Action: Mouse moved to (352, 213)
Screenshot: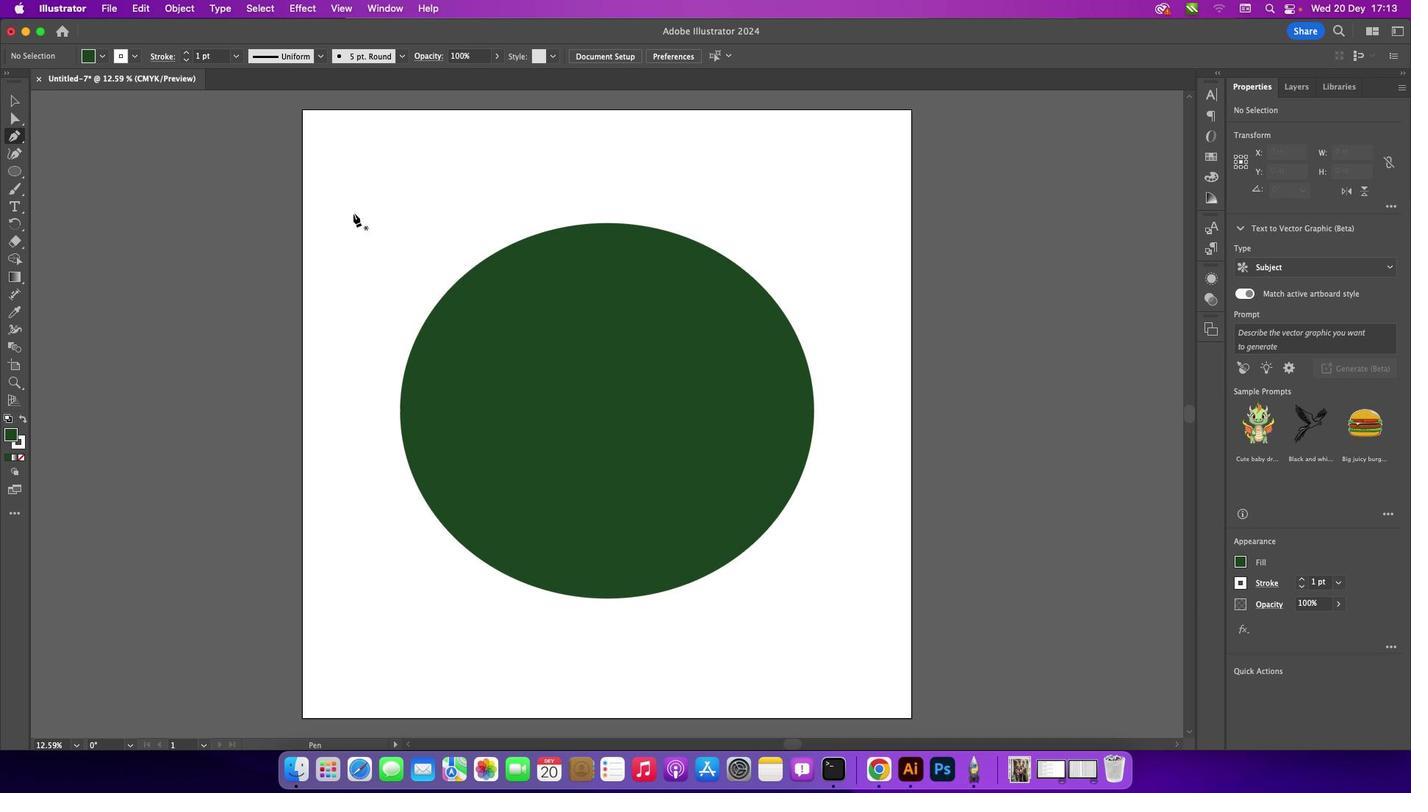 
Action: Key pressed Key.caps_lock
Screenshot: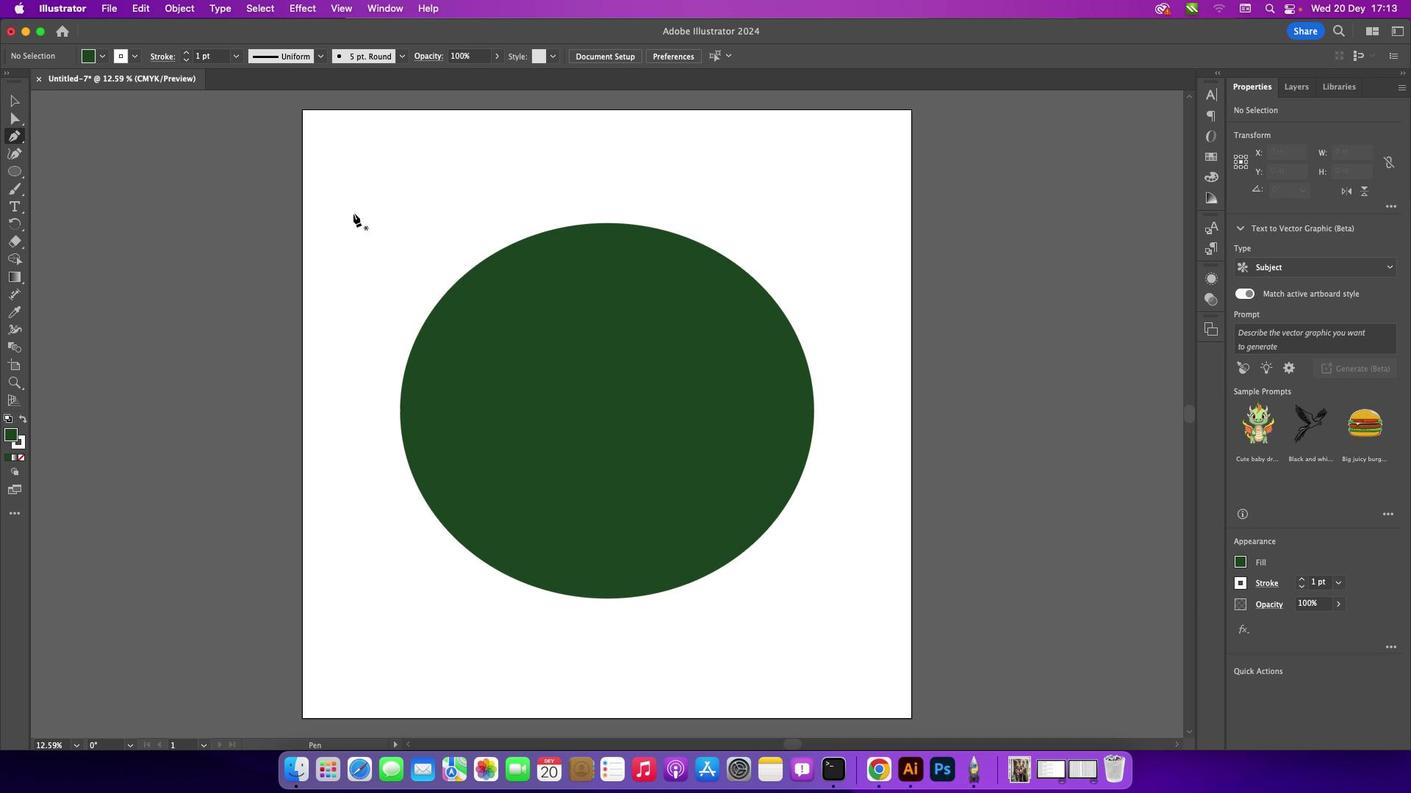 
Action: Mouse moved to (521, 242)
Screenshot: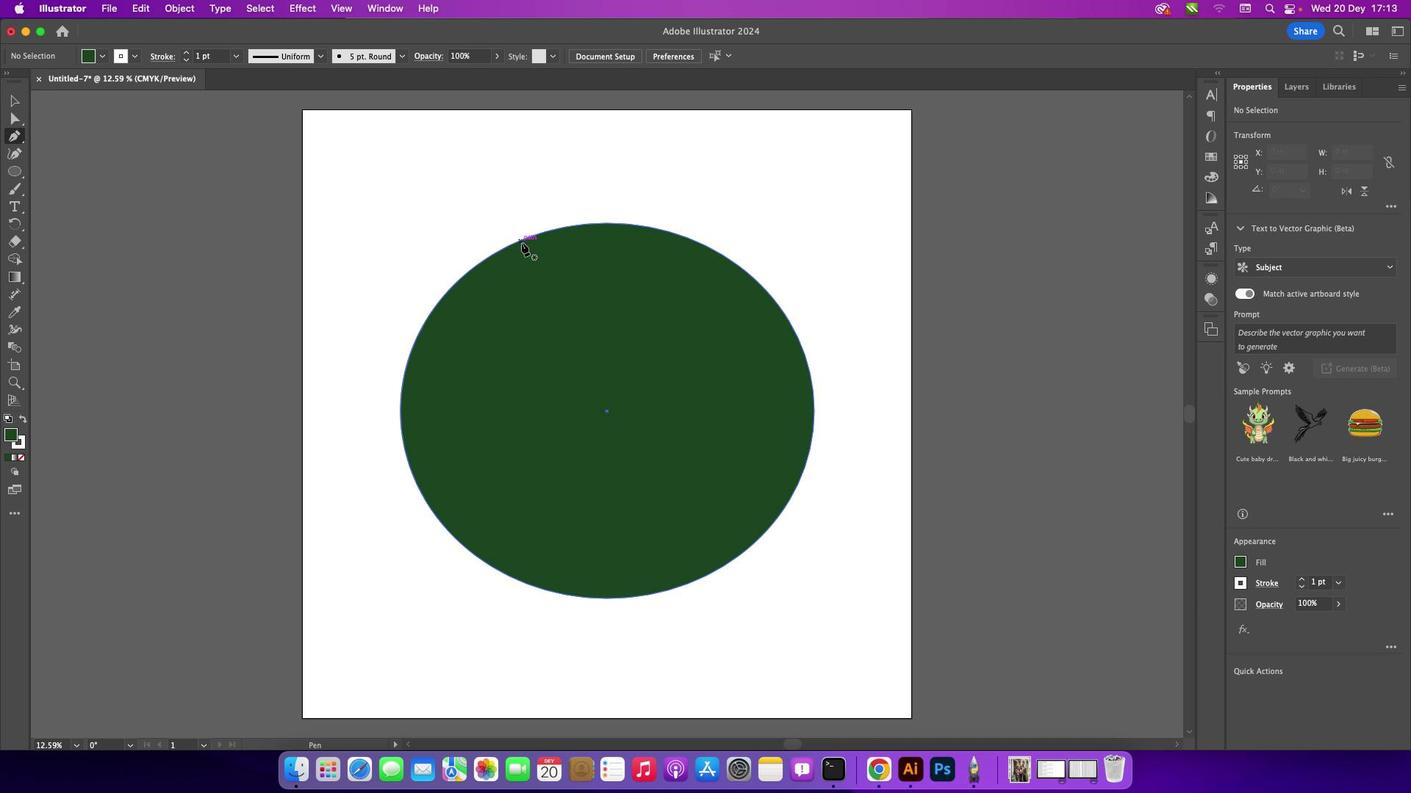 
Action: Mouse pressed left at (521, 242)
Screenshot: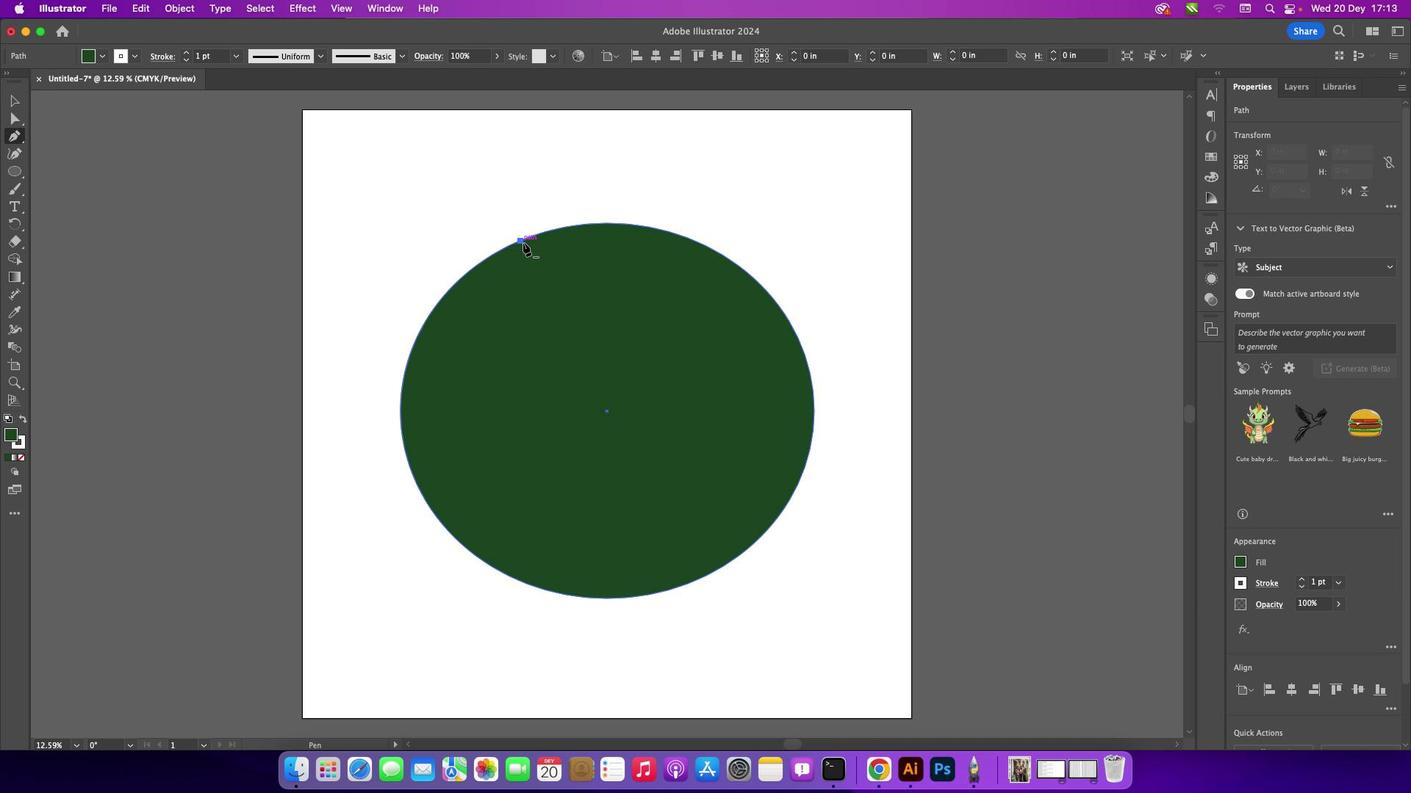 
Action: Mouse moved to (560, 266)
Screenshot: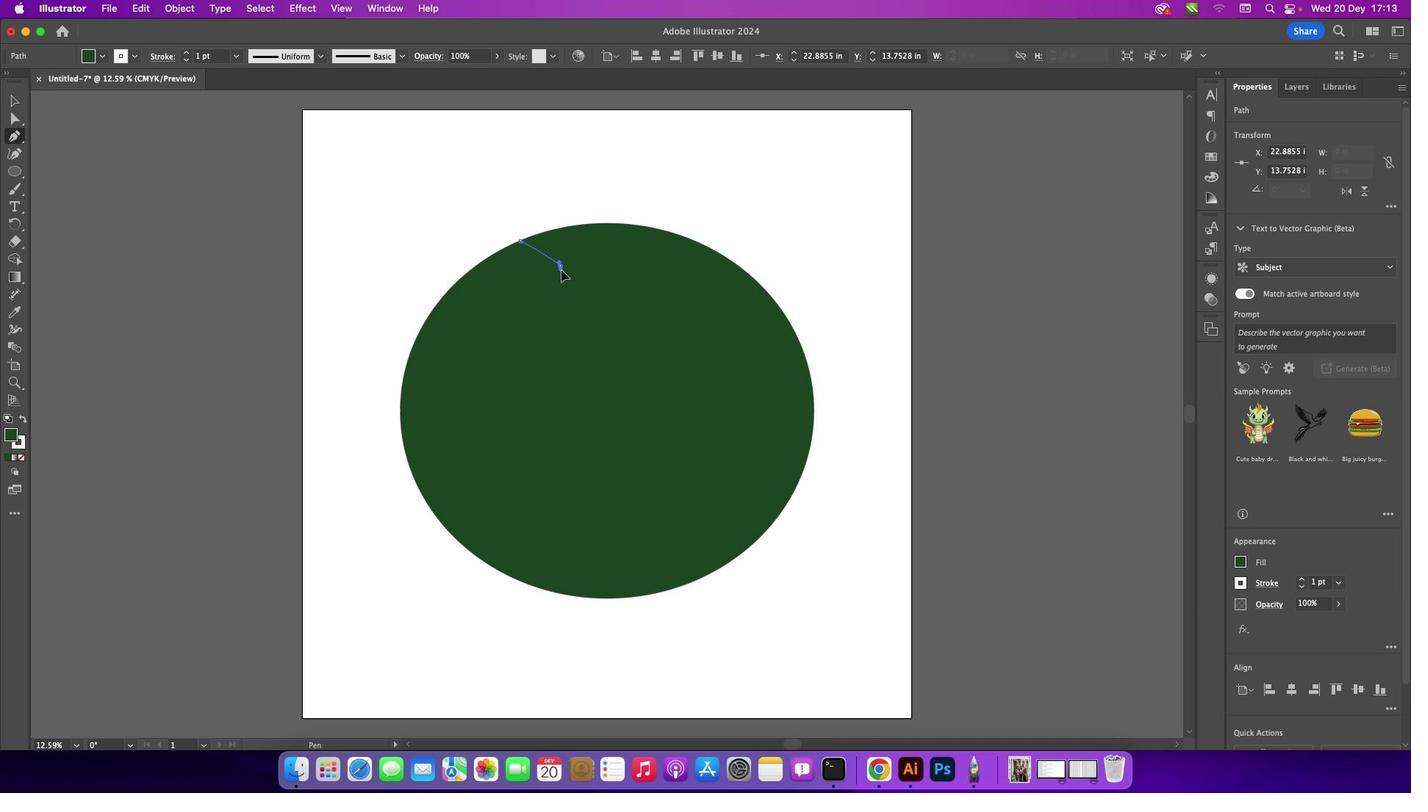 
Action: Mouse pressed left at (560, 266)
Screenshot: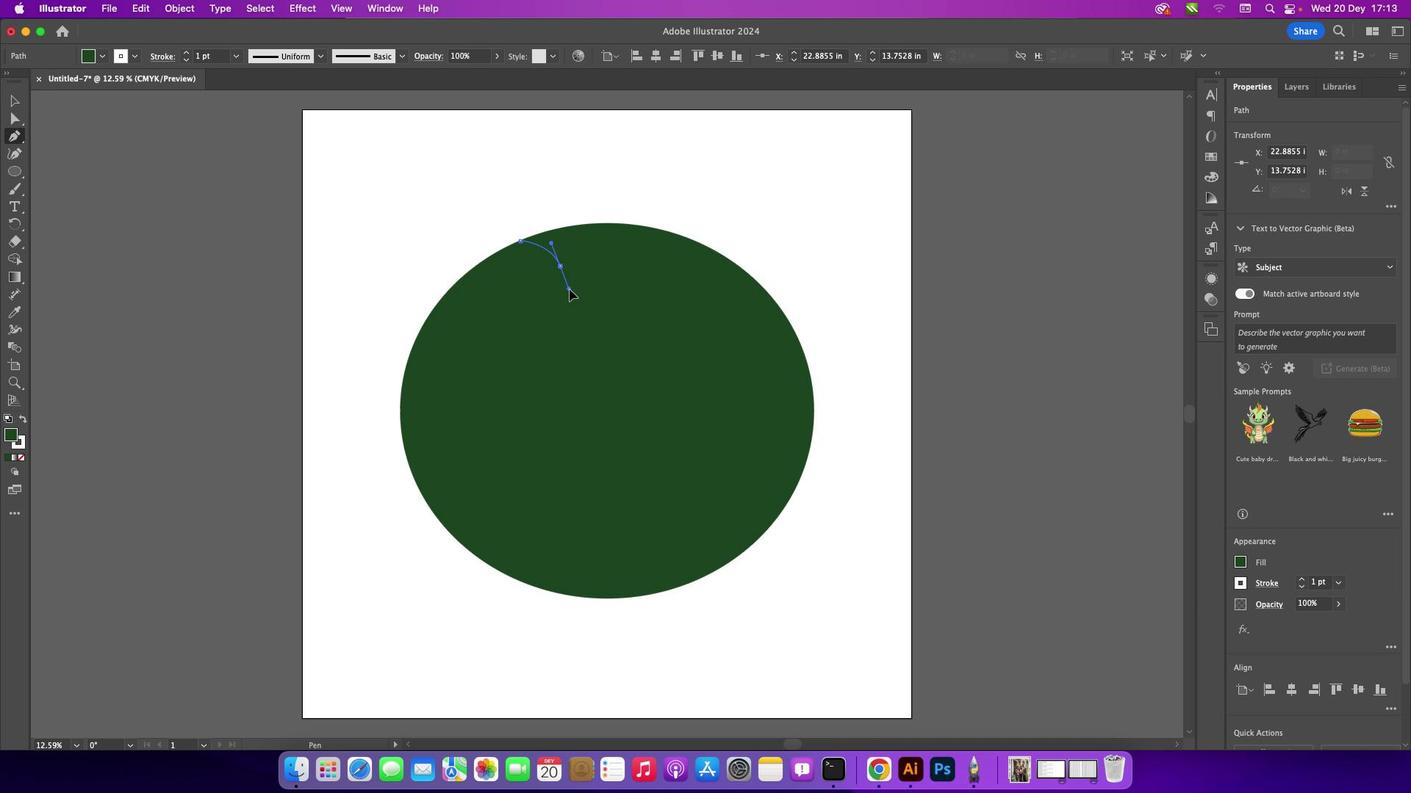 
Action: Mouse moved to (587, 281)
Screenshot: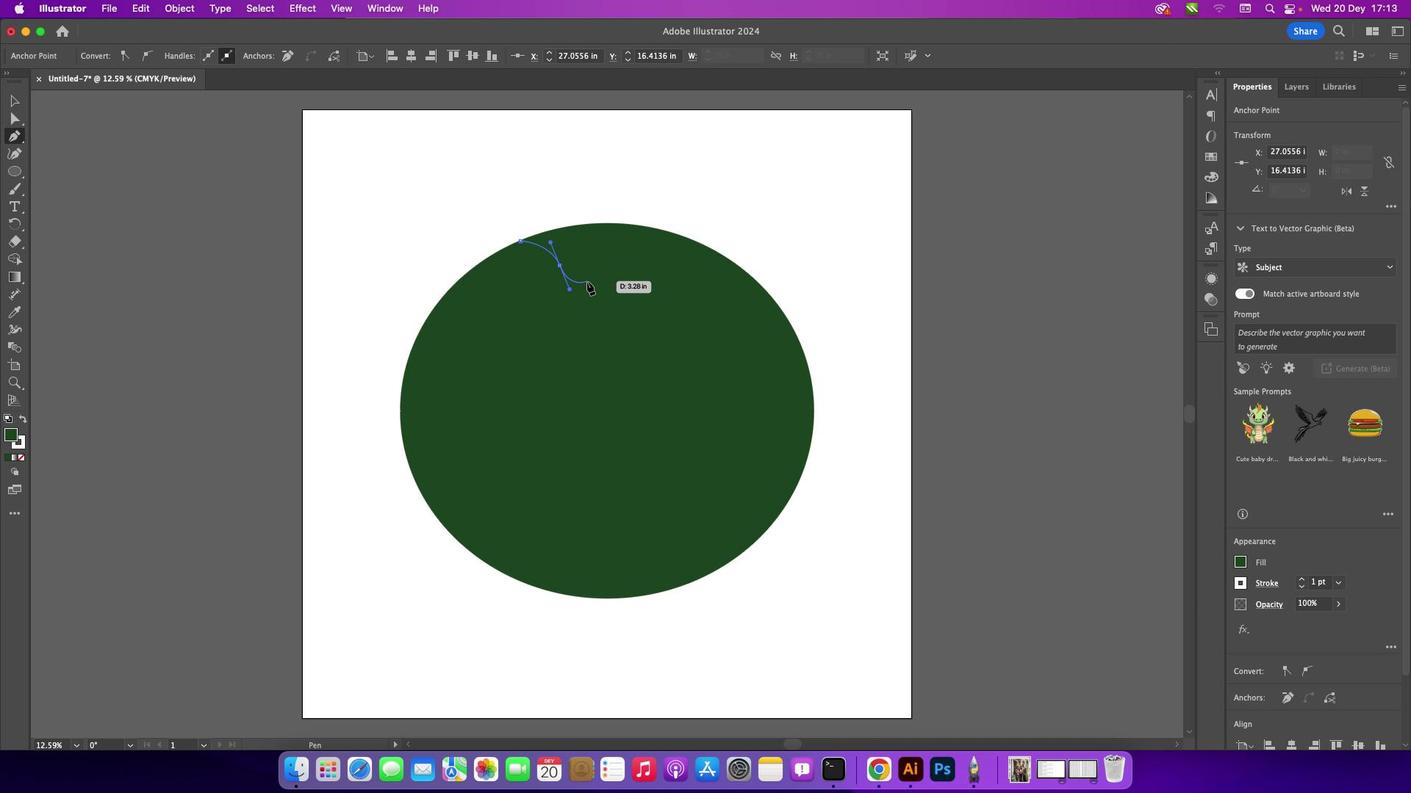 
Action: Mouse pressed left at (587, 281)
Screenshot: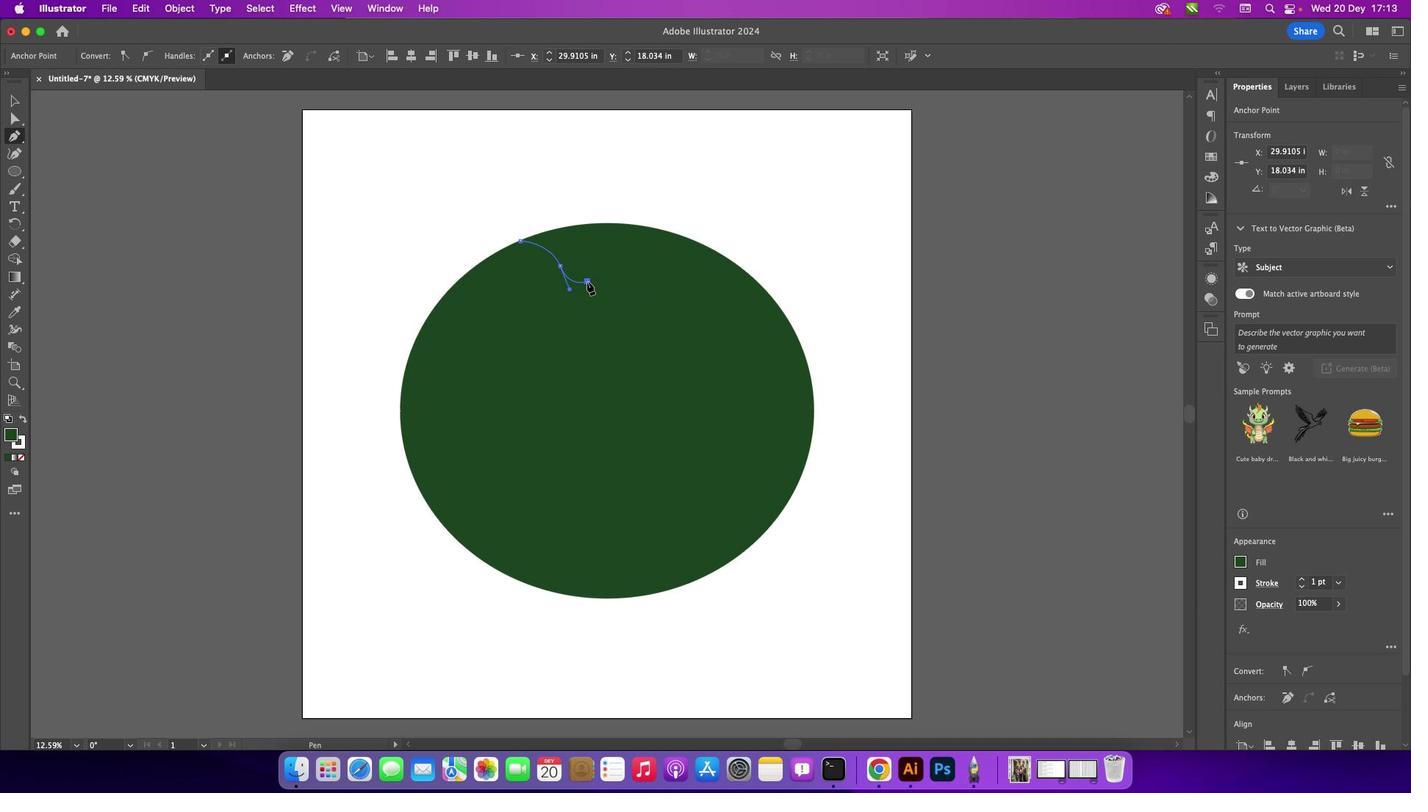 
Action: Mouse moved to (529, 271)
Screenshot: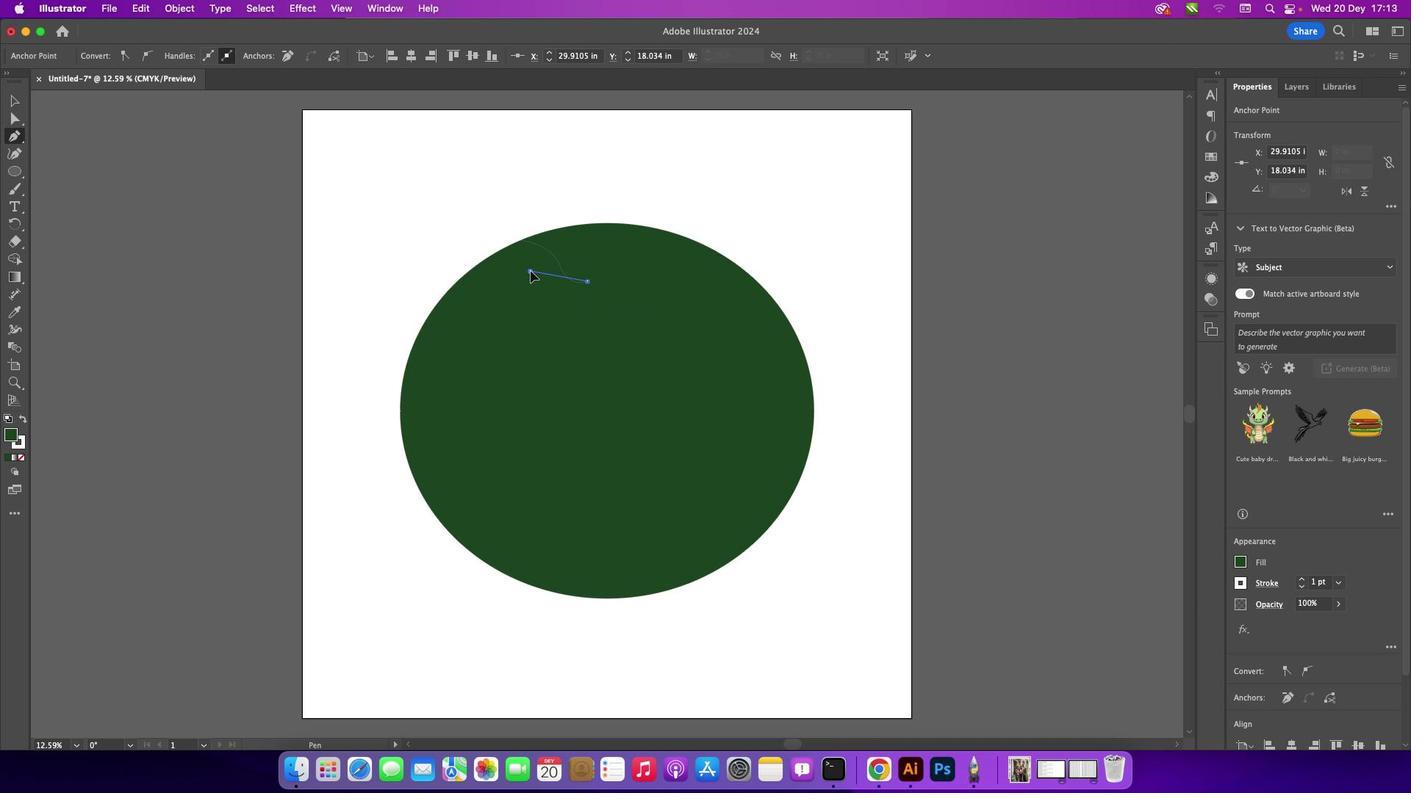 
Action: Mouse pressed left at (529, 271)
Screenshot: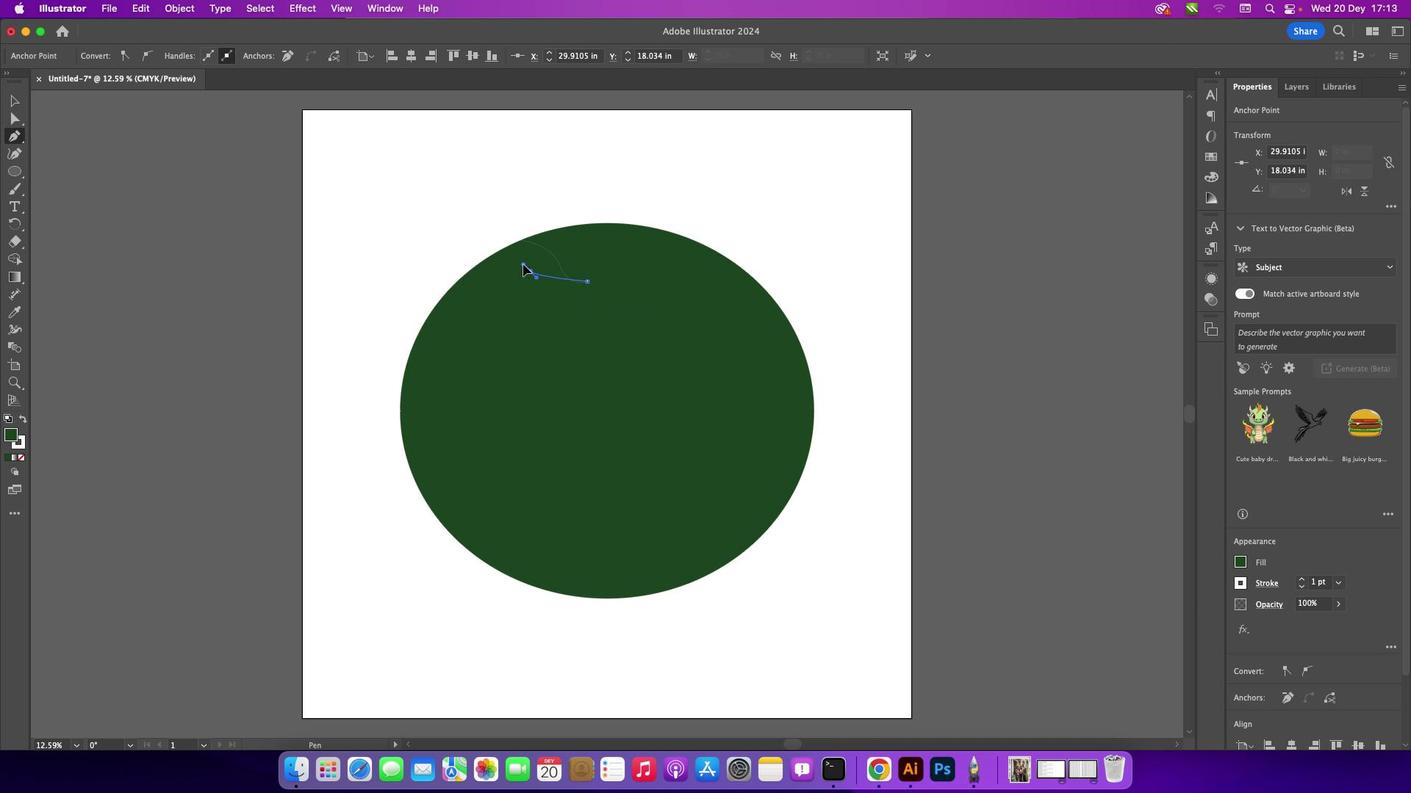 
Action: Mouse moved to (509, 255)
Screenshot: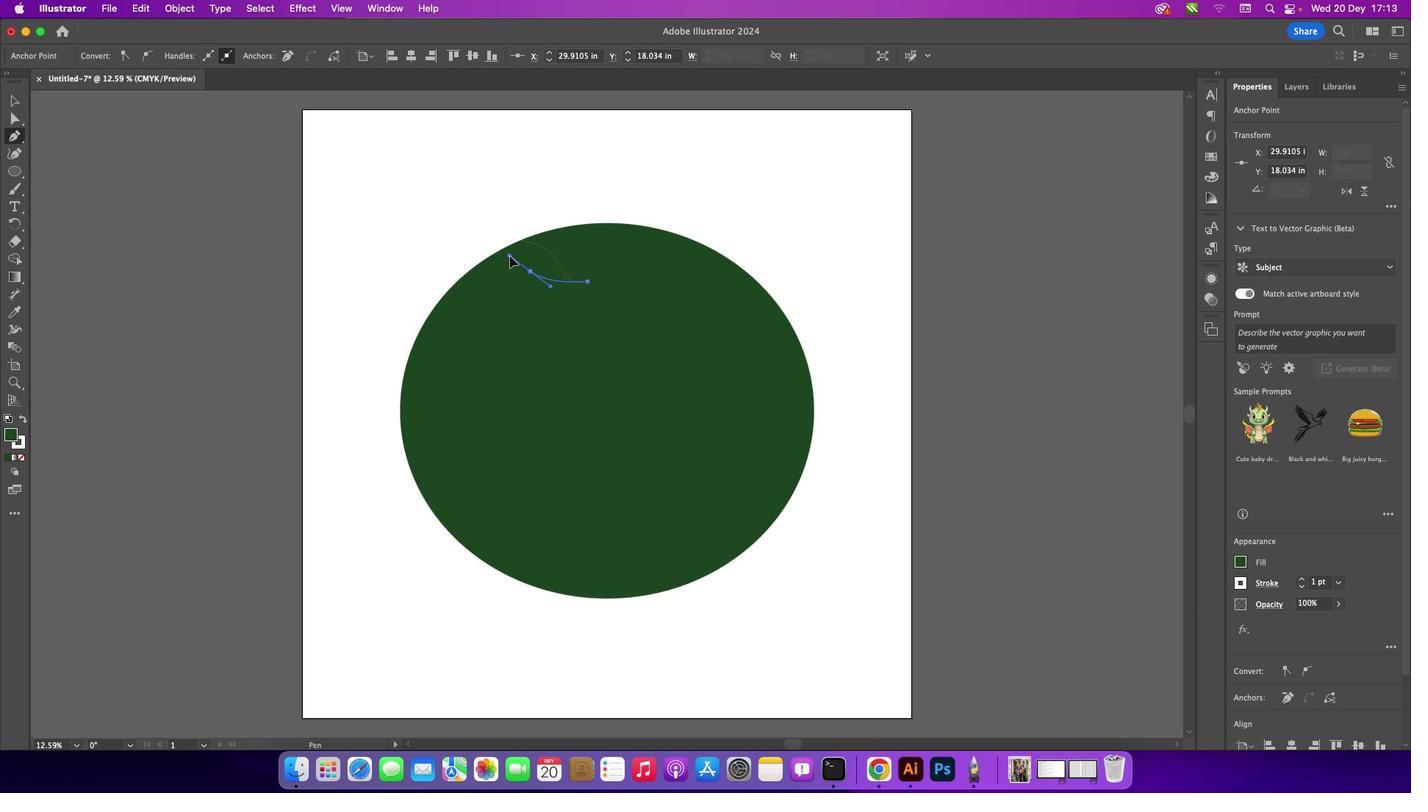 
Action: Key pressed Key.cmd'z'
Screenshot: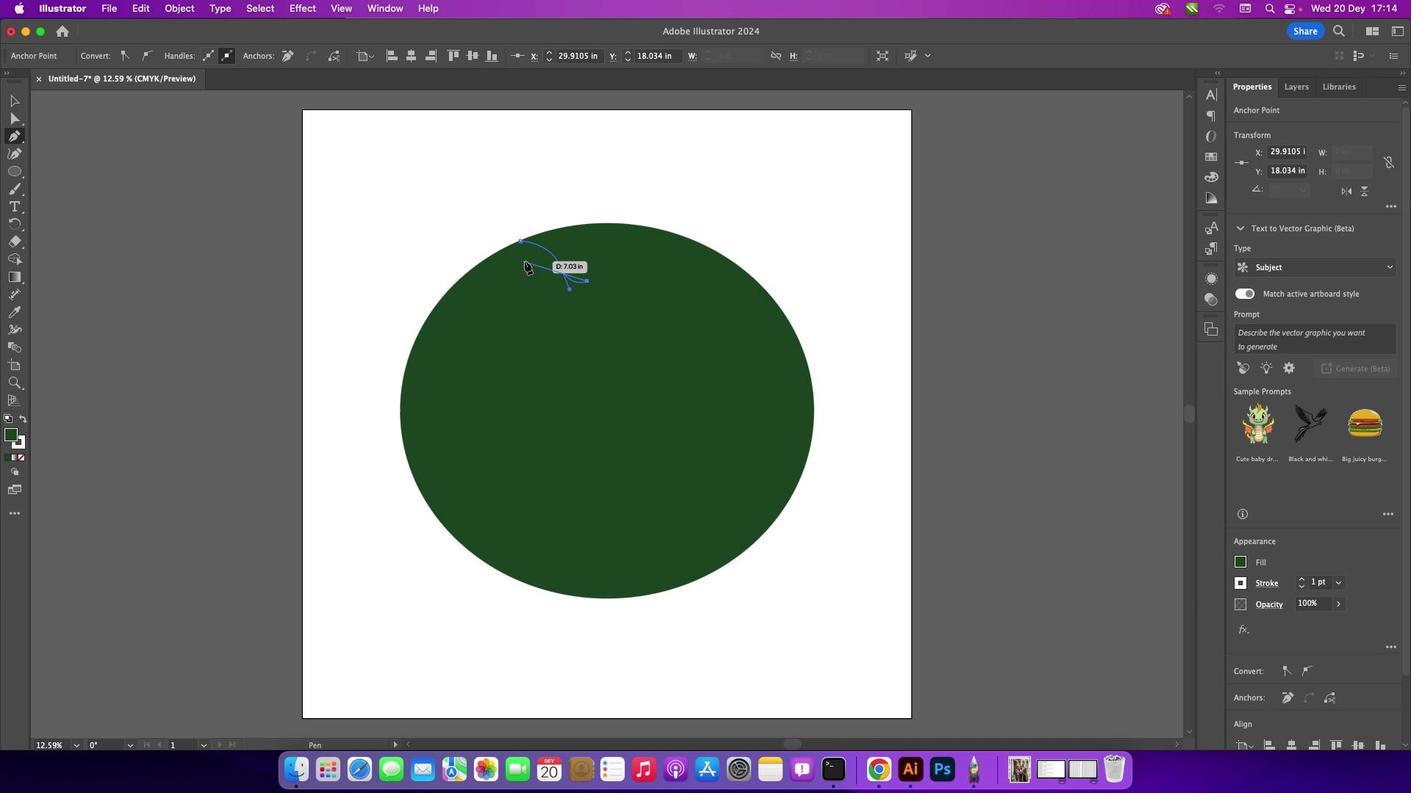 
Action: Mouse moved to (535, 258)
Screenshot: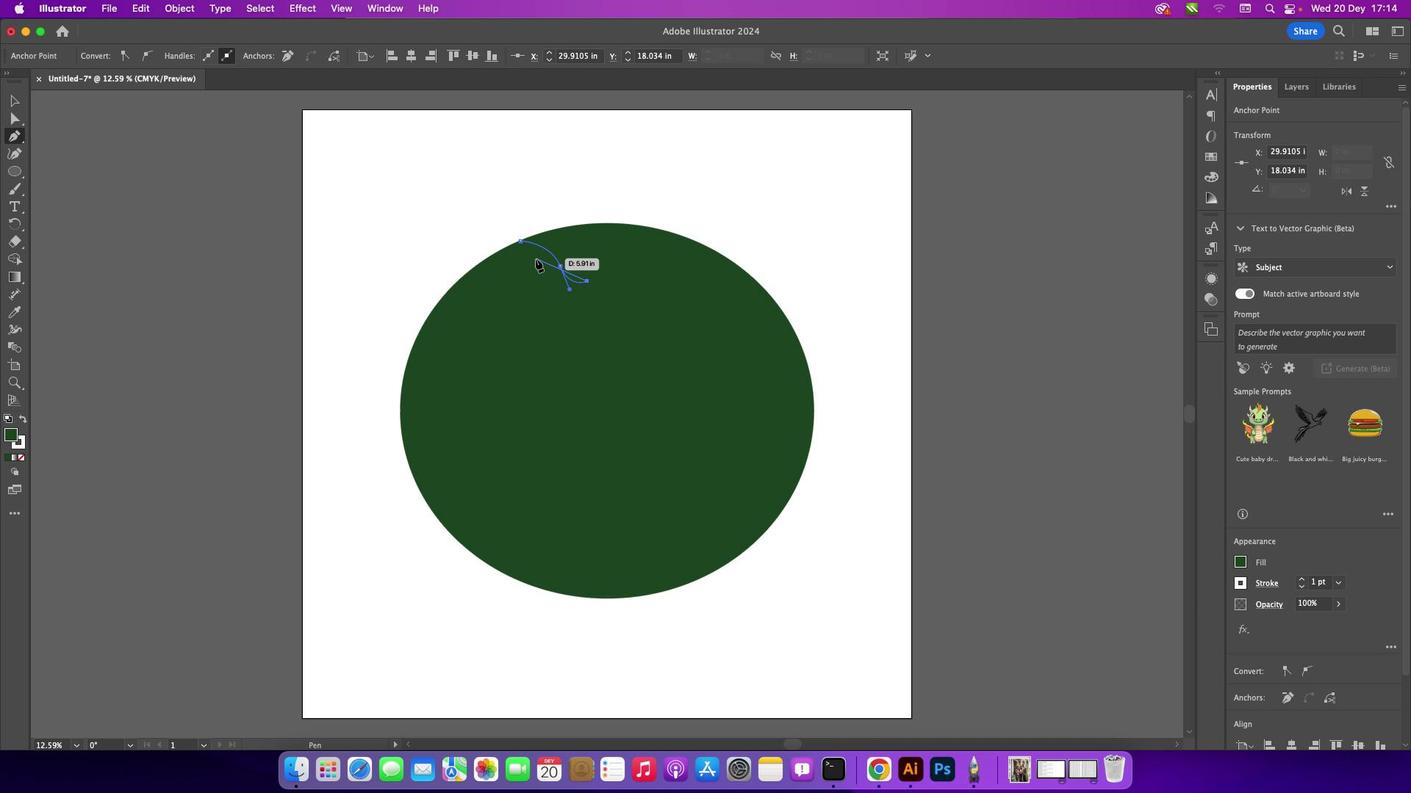 
Action: Mouse pressed left at (535, 258)
Screenshot: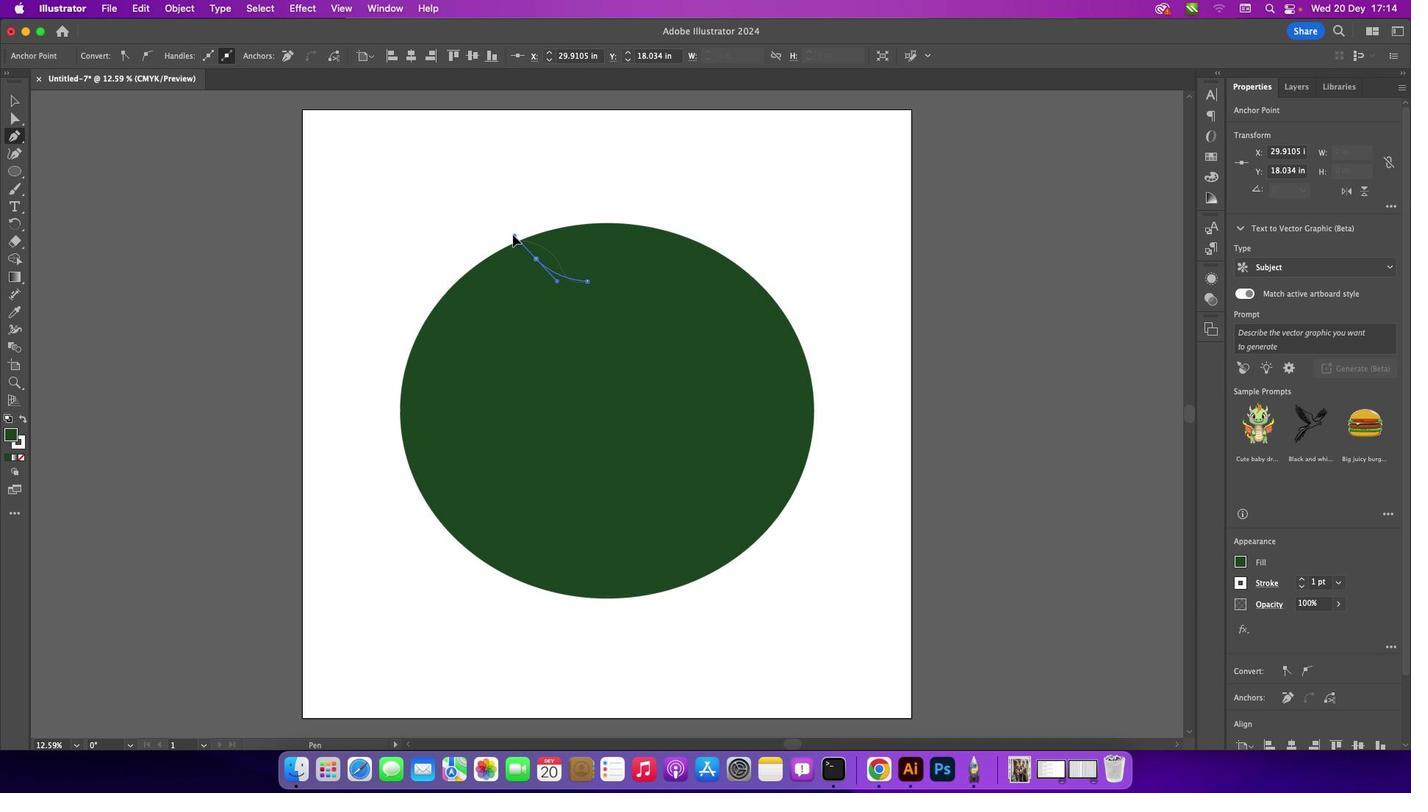 
Action: Mouse moved to (534, 257)
Screenshot: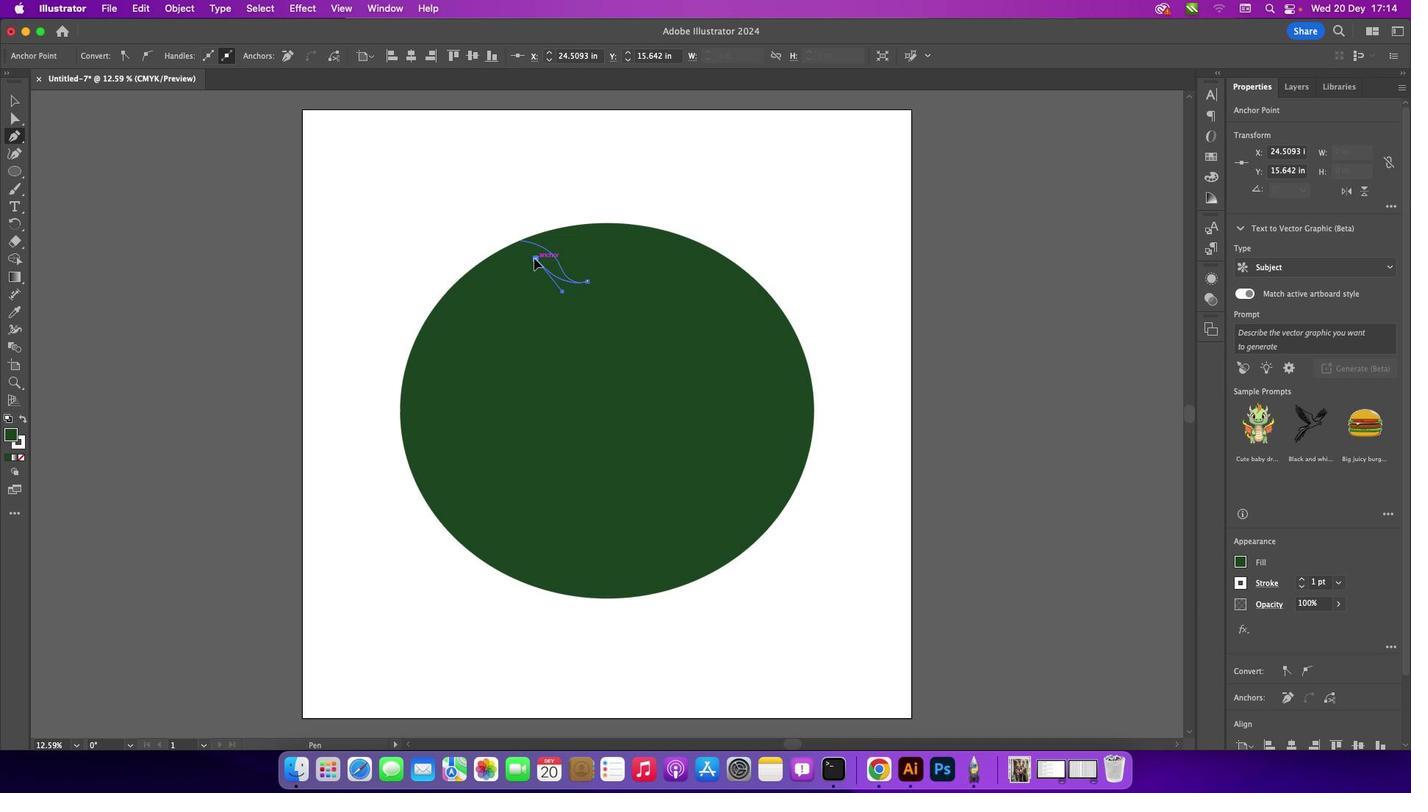 
Action: Mouse pressed left at (534, 257)
Screenshot: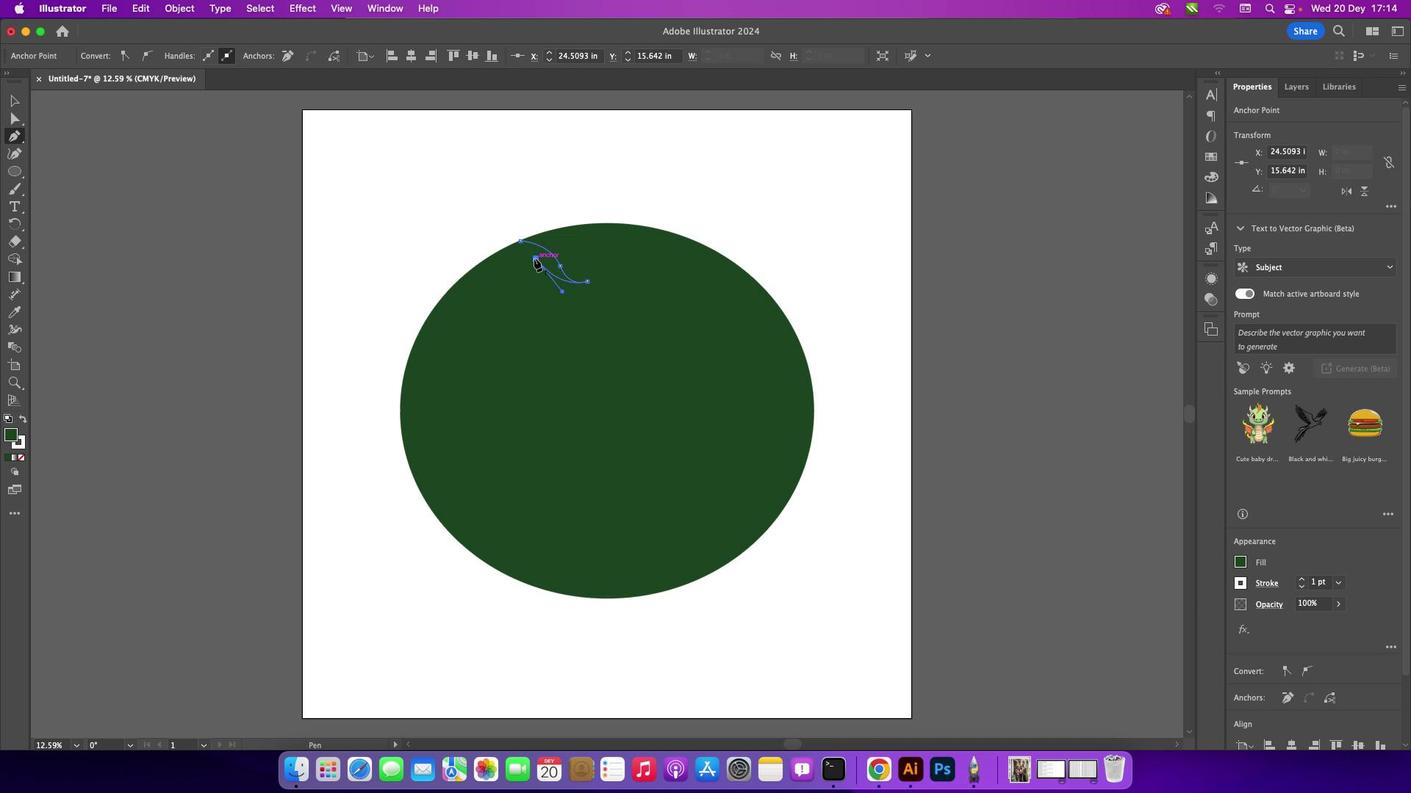 
Action: Mouse moved to (589, 287)
Screenshot: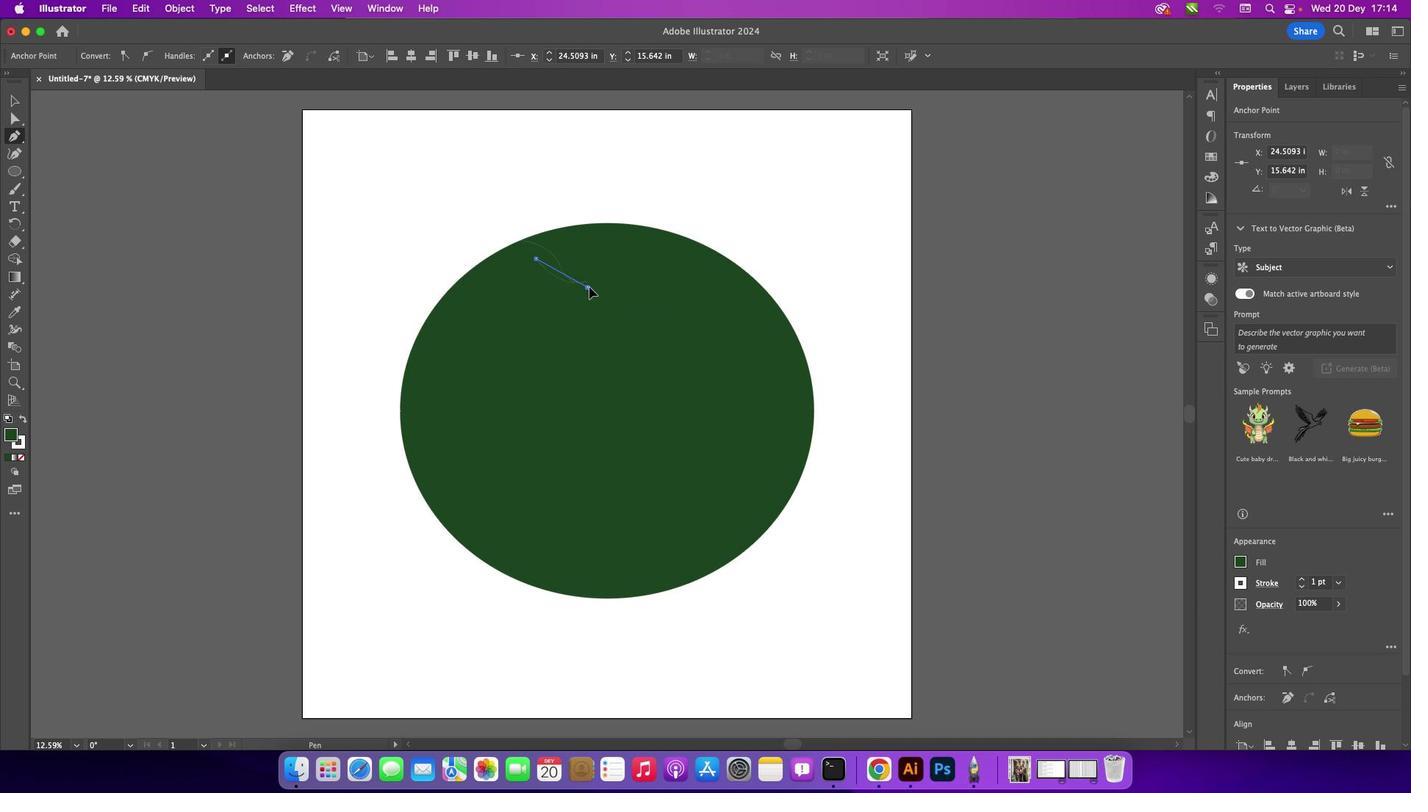 
Action: Mouse pressed left at (589, 287)
Screenshot: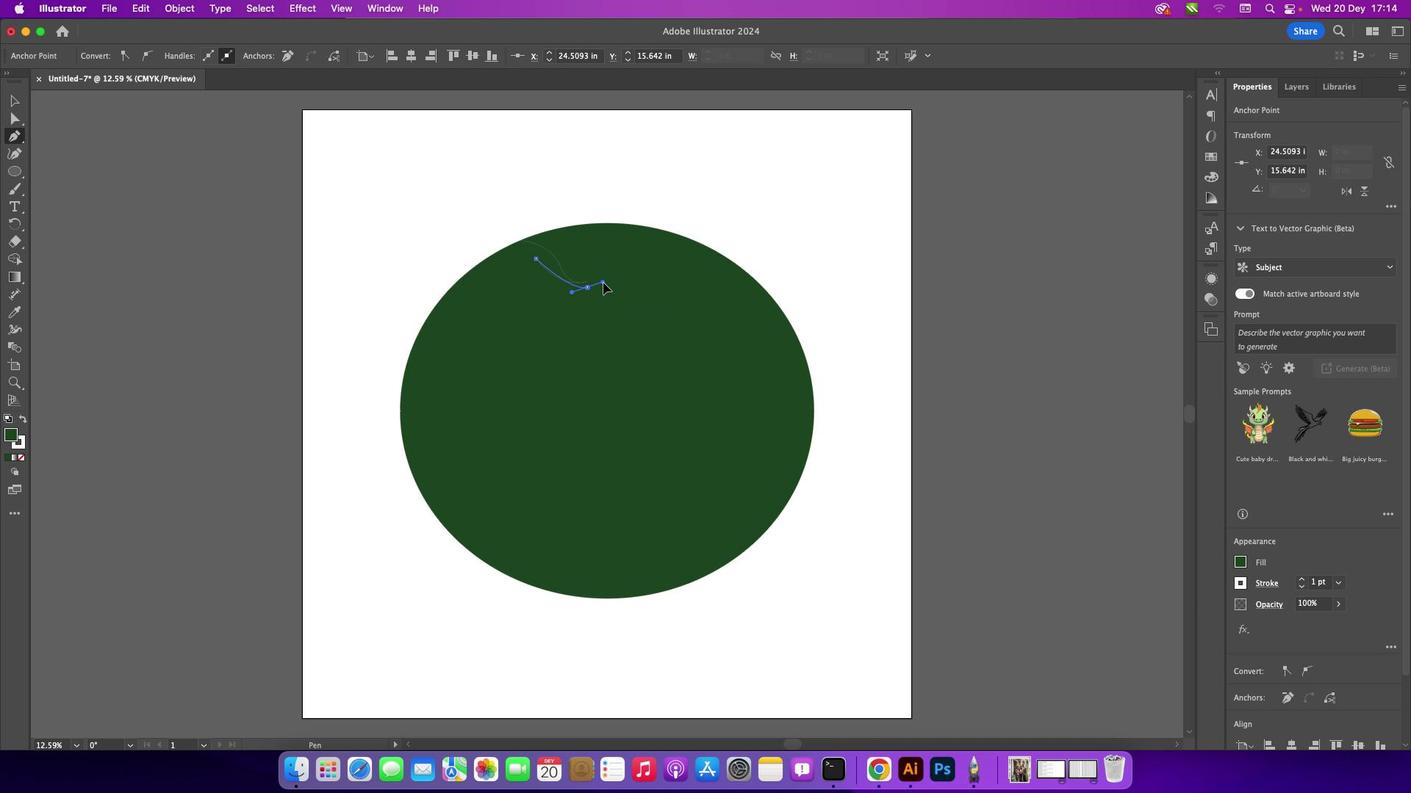 
Action: Mouse moved to (586, 290)
Screenshot: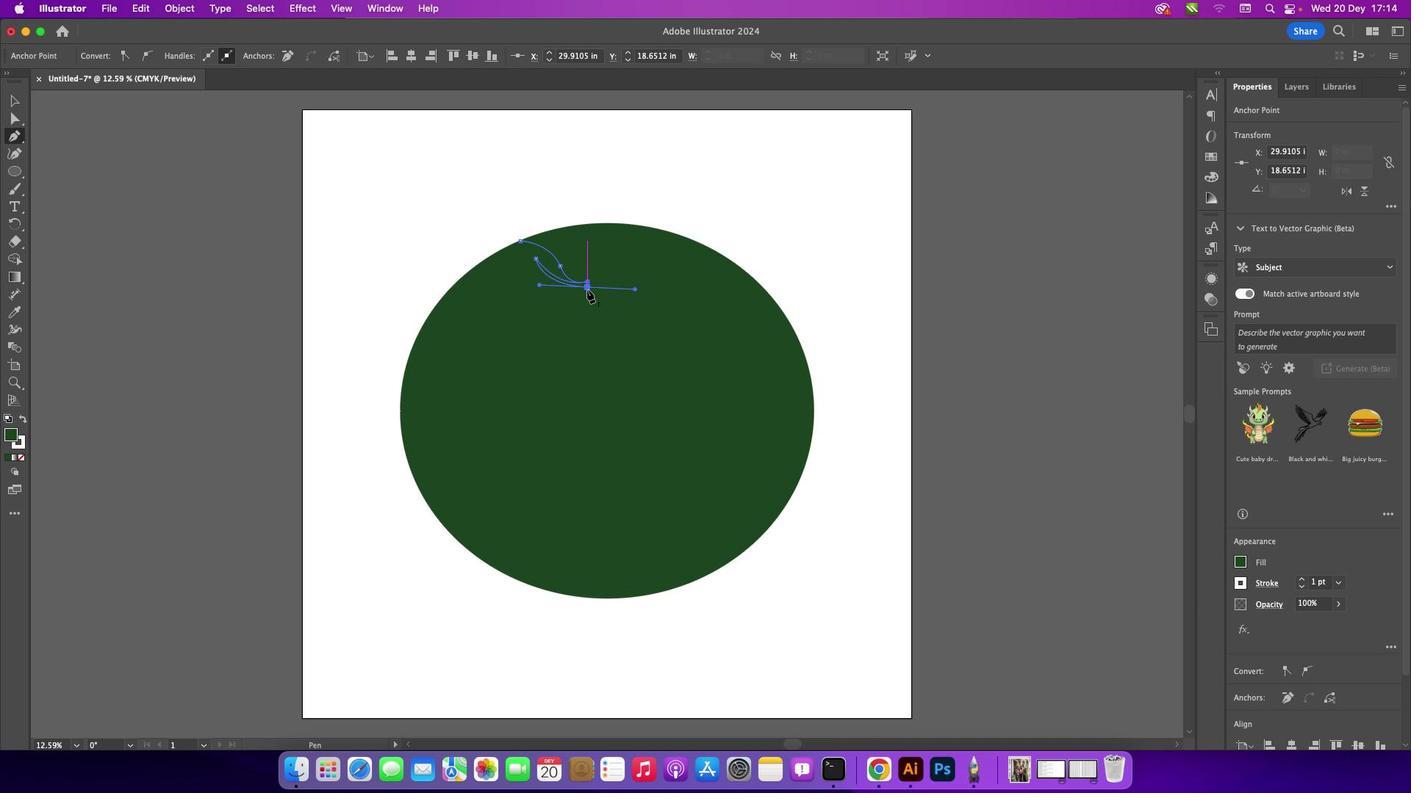 
Action: Mouse pressed left at (586, 290)
Screenshot: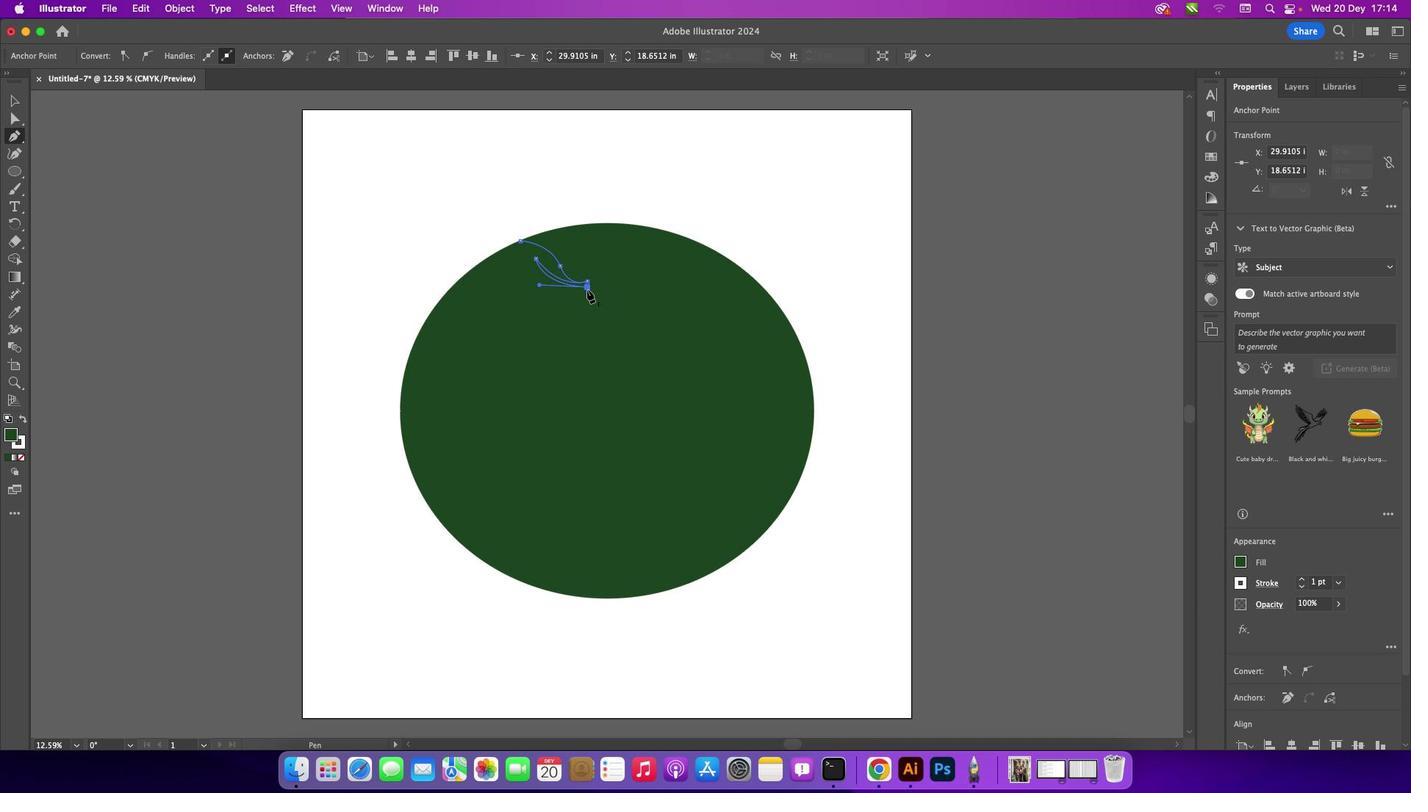 
Action: Mouse moved to (521, 242)
Screenshot: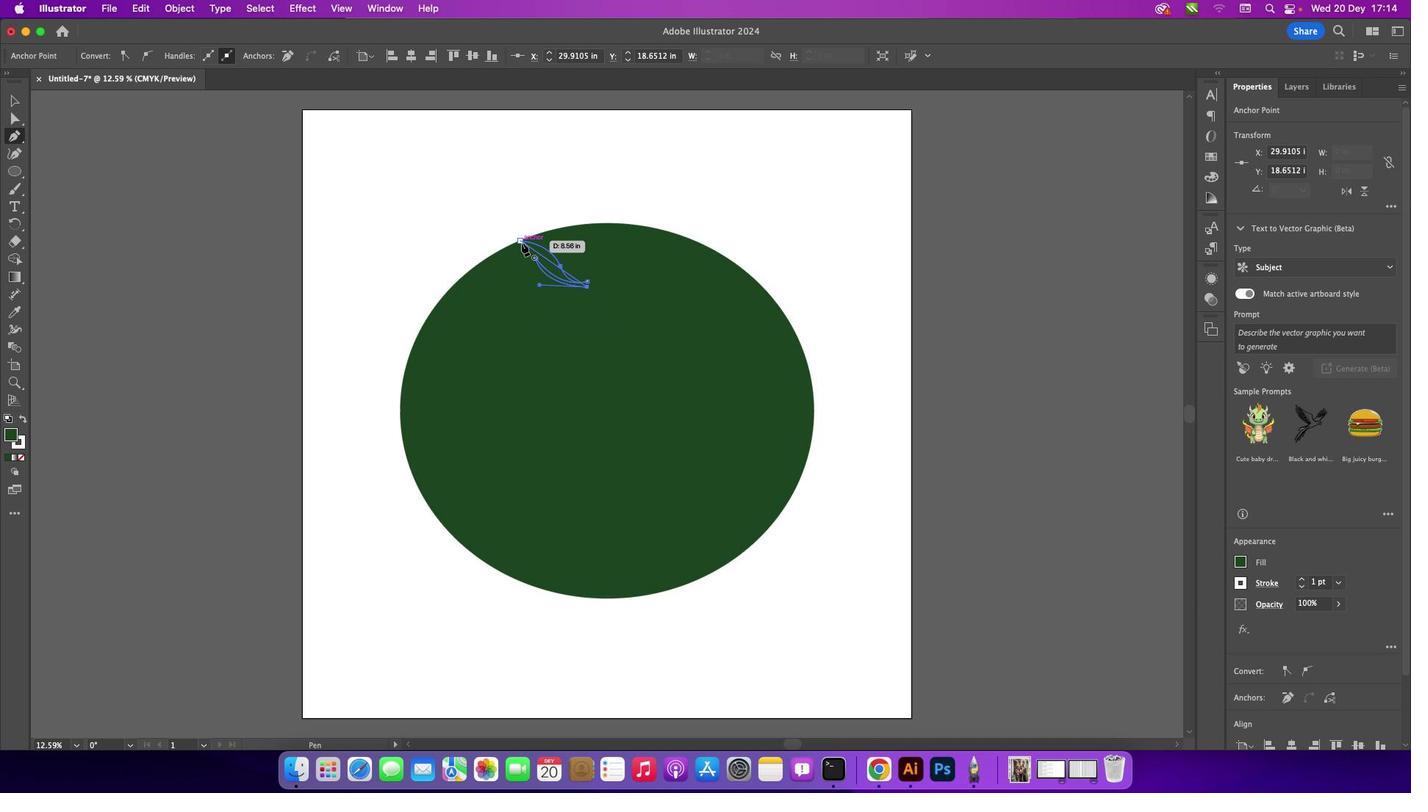 
Action: Mouse pressed left at (521, 242)
Screenshot: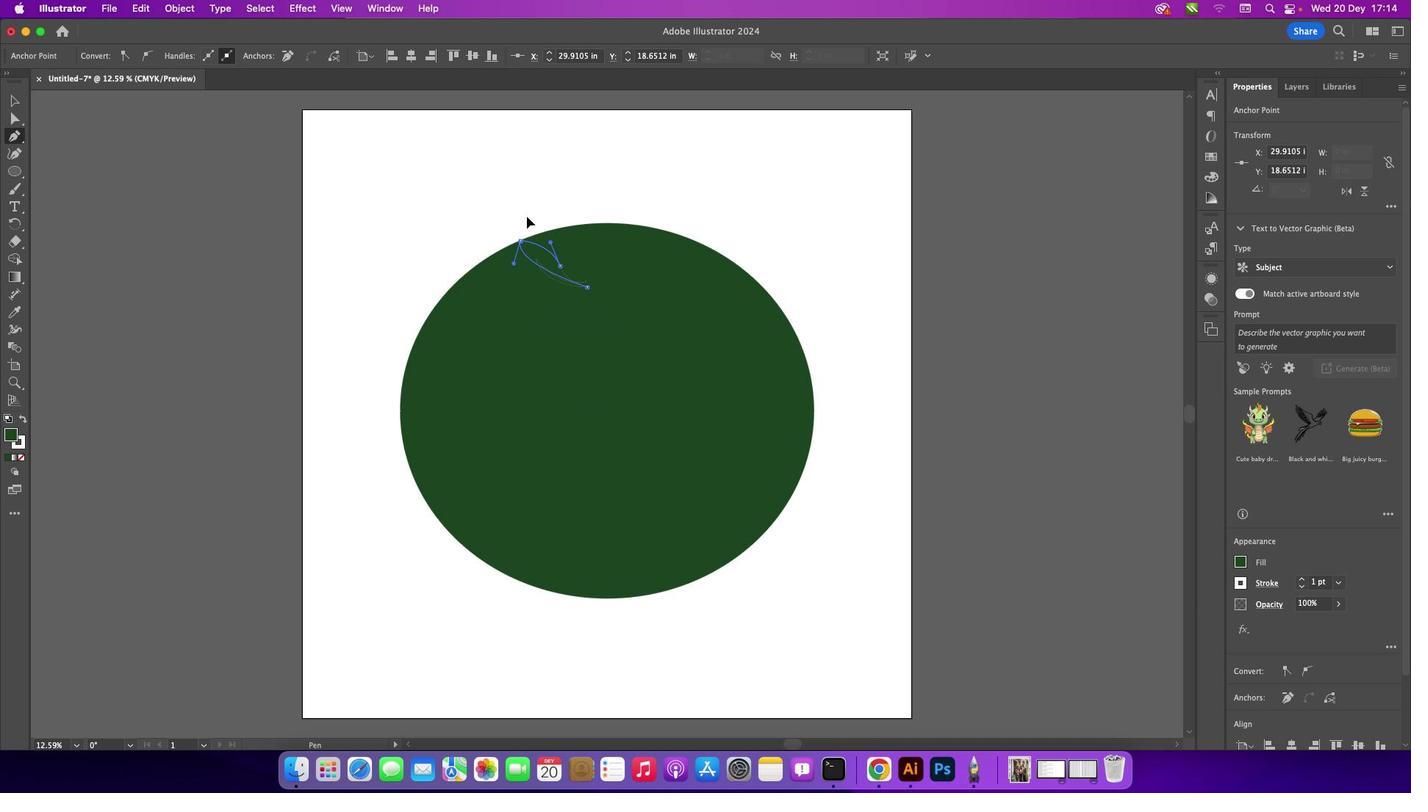 
Action: Mouse moved to (17, 99)
Screenshot: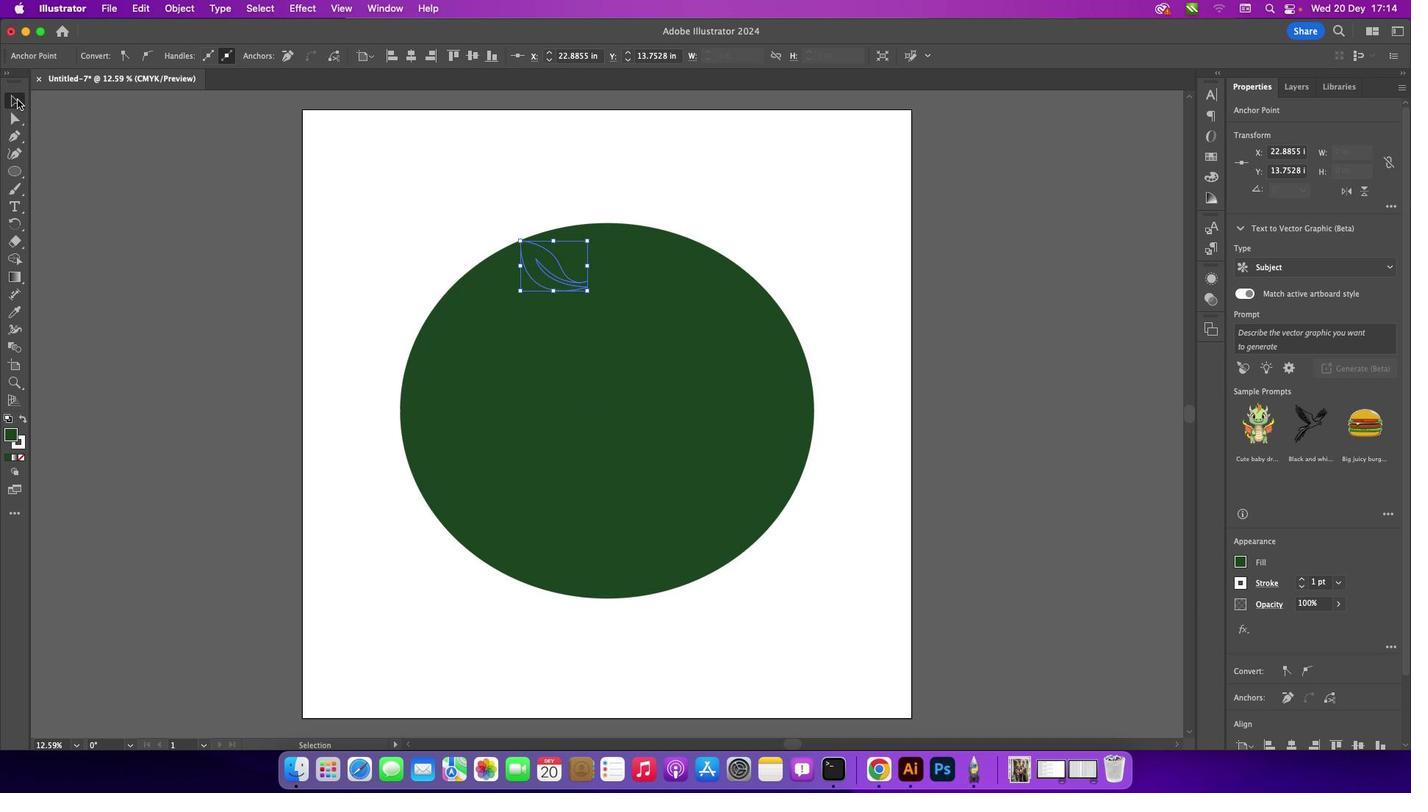 
Action: Mouse pressed left at (17, 99)
Screenshot: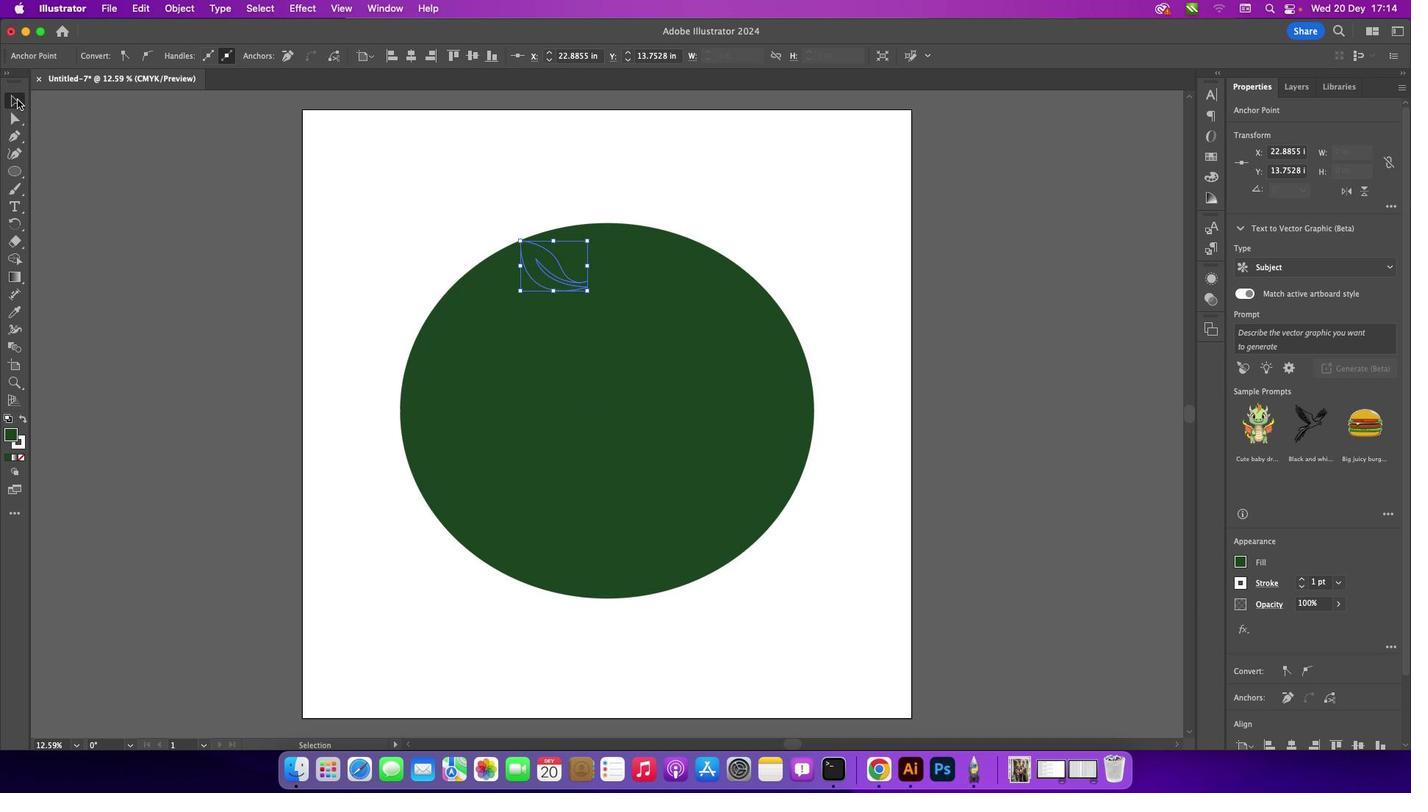 
Action: Mouse moved to (8, 432)
Screenshot: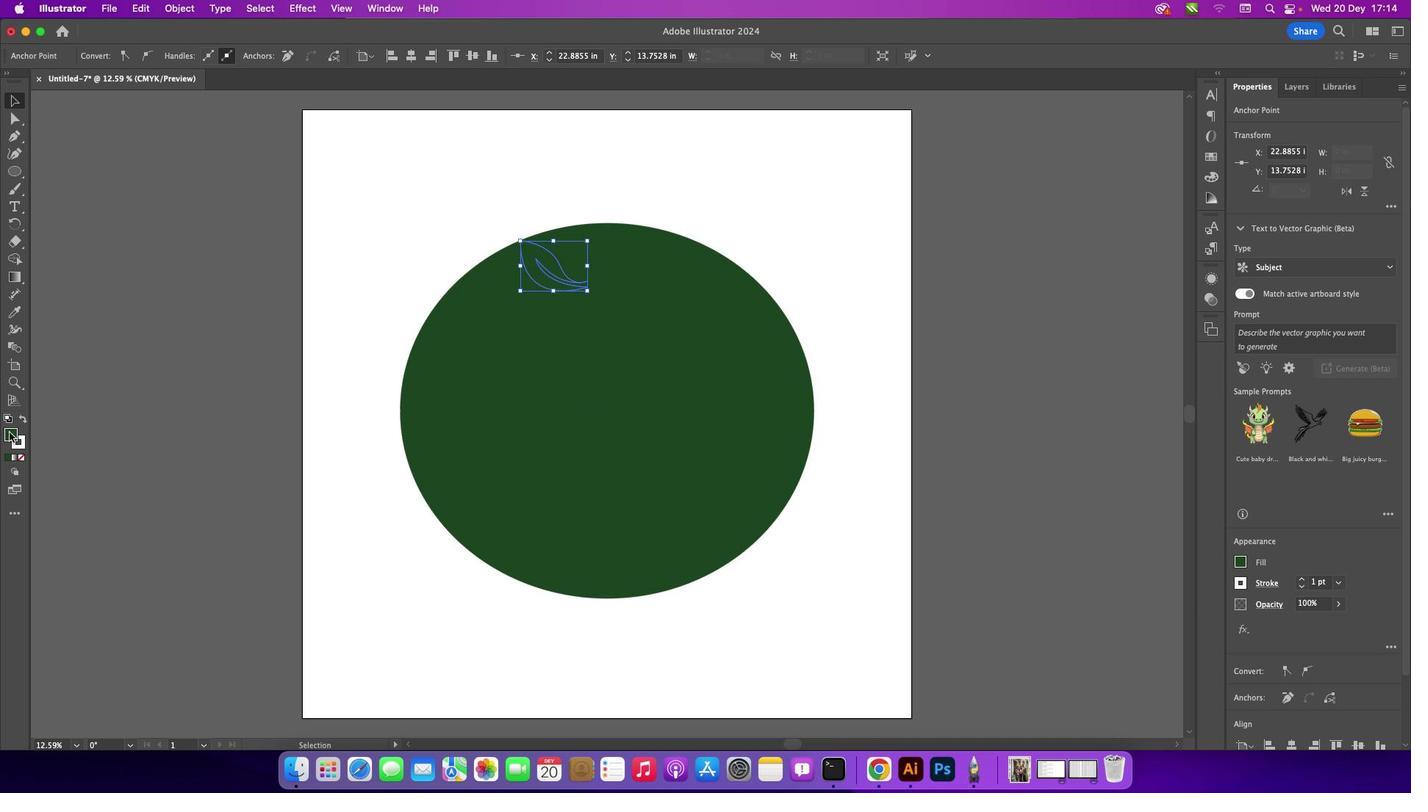 
Action: Mouse pressed left at (8, 432)
Screenshot: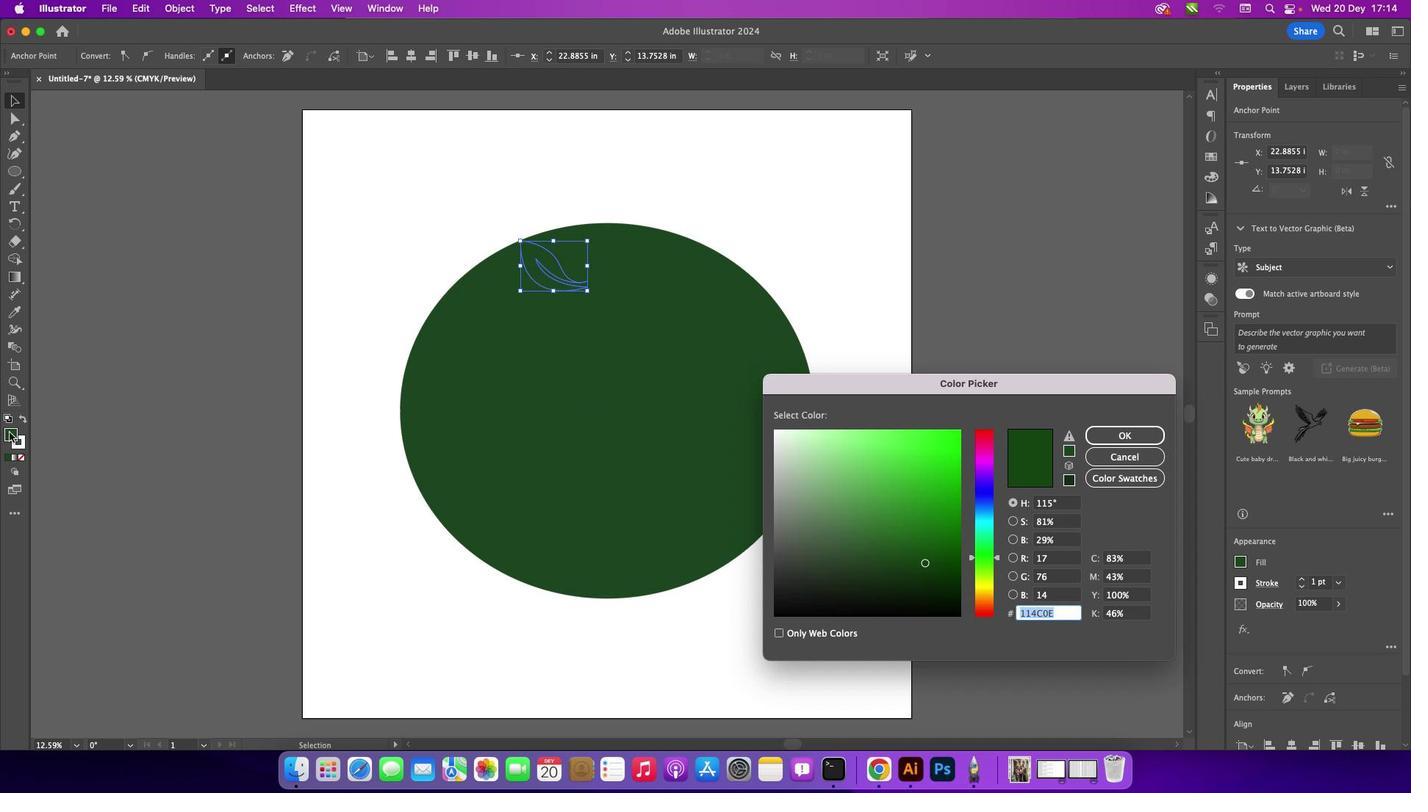 
Action: Mouse pressed left at (8, 432)
Screenshot: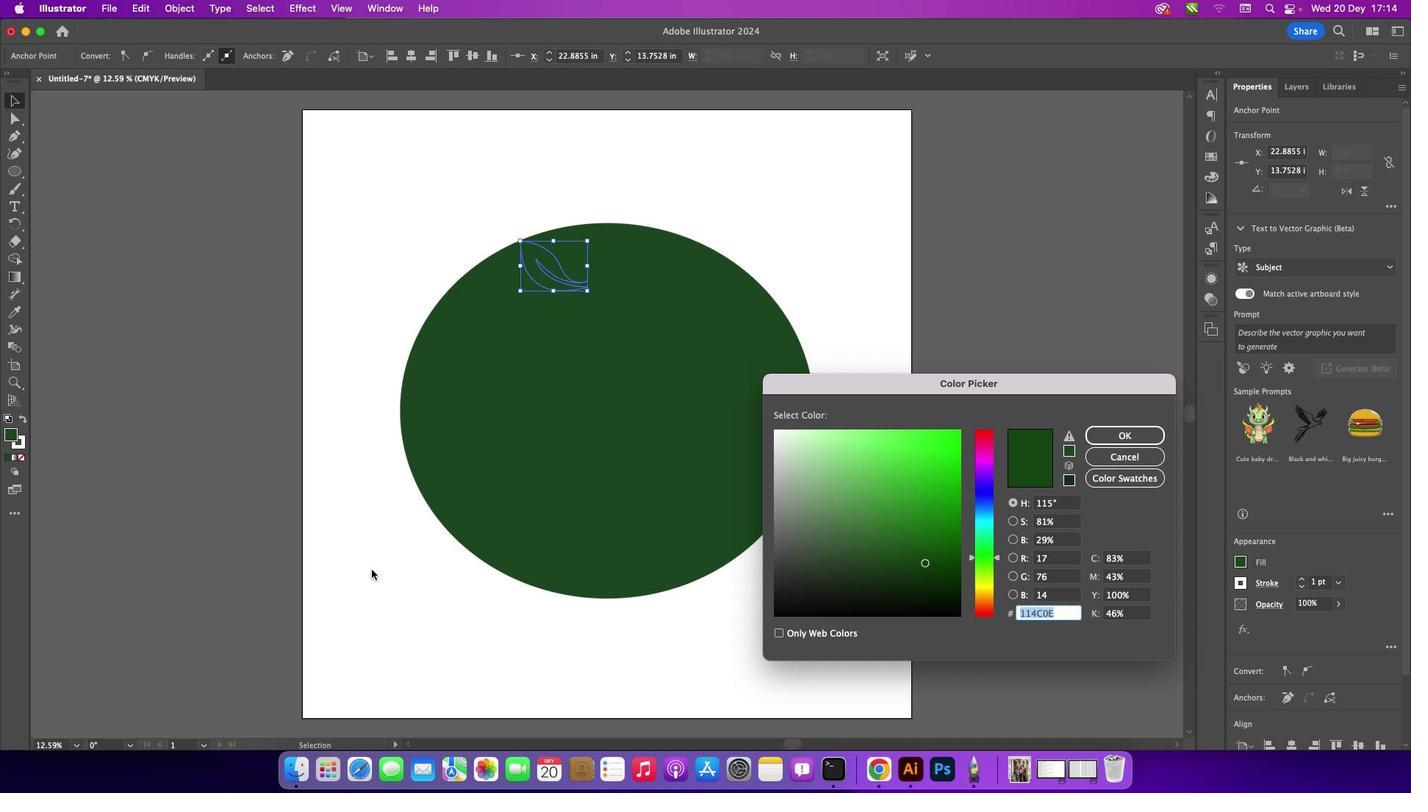 
Action: Mouse moved to (926, 513)
Screenshot: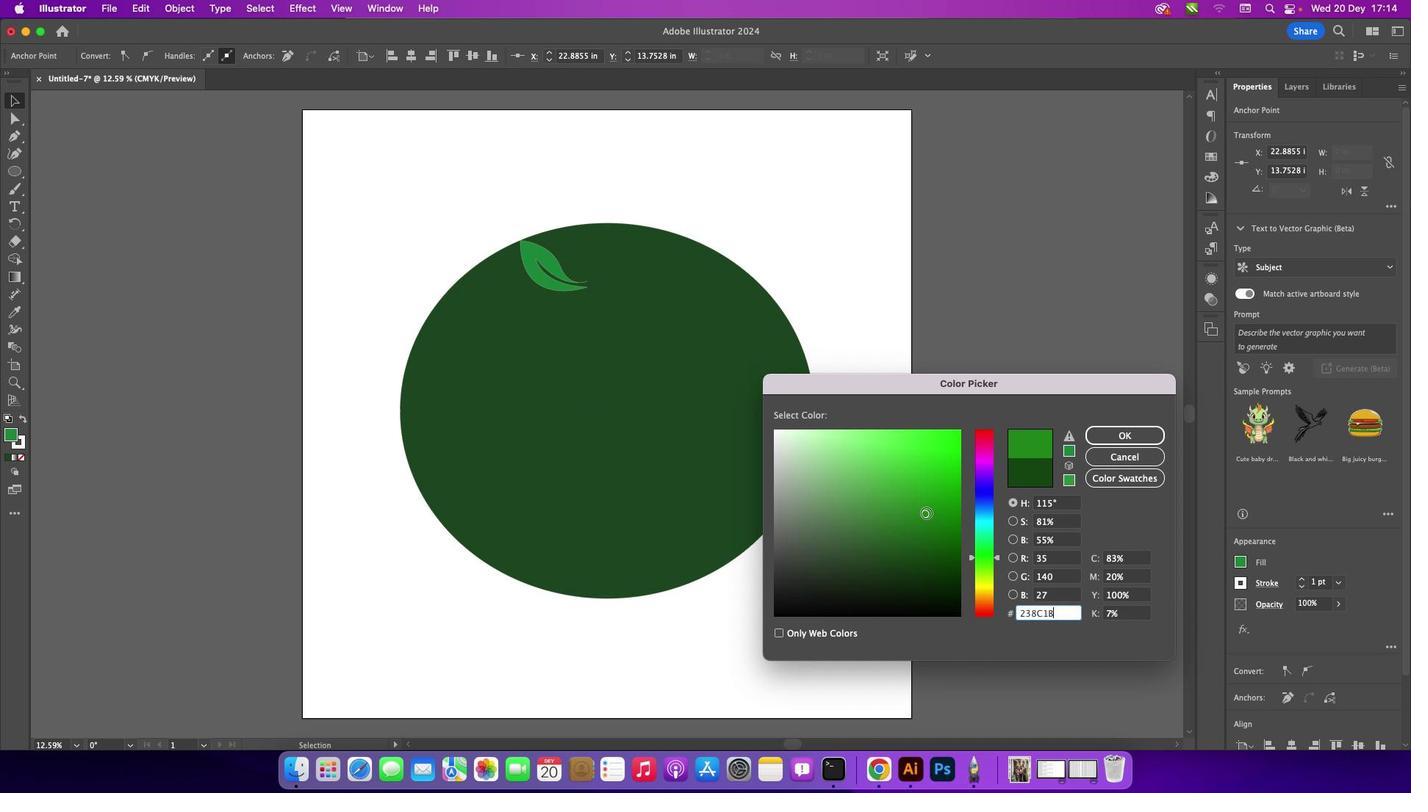 
Action: Mouse pressed left at (926, 513)
Screenshot: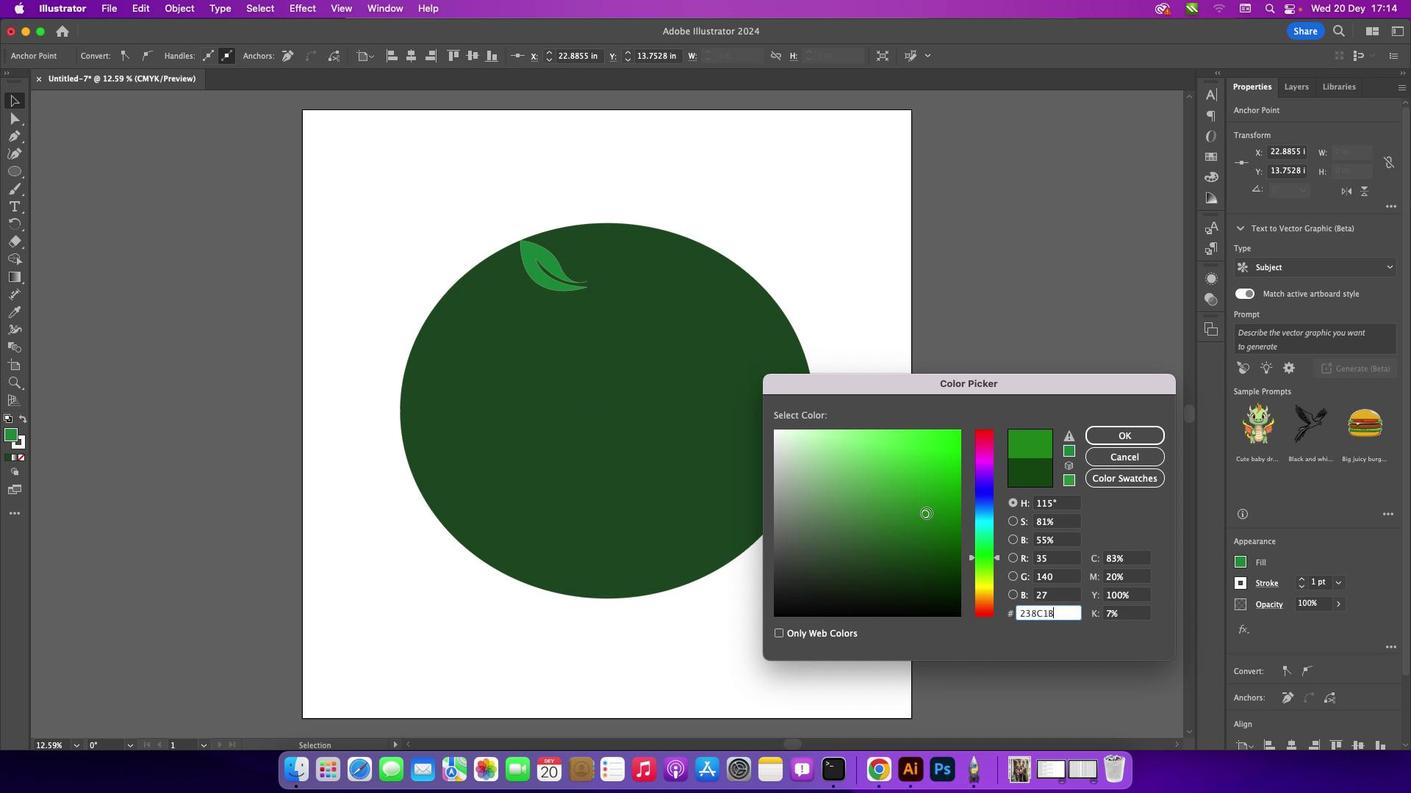 
Action: Mouse moved to (1121, 429)
Screenshot: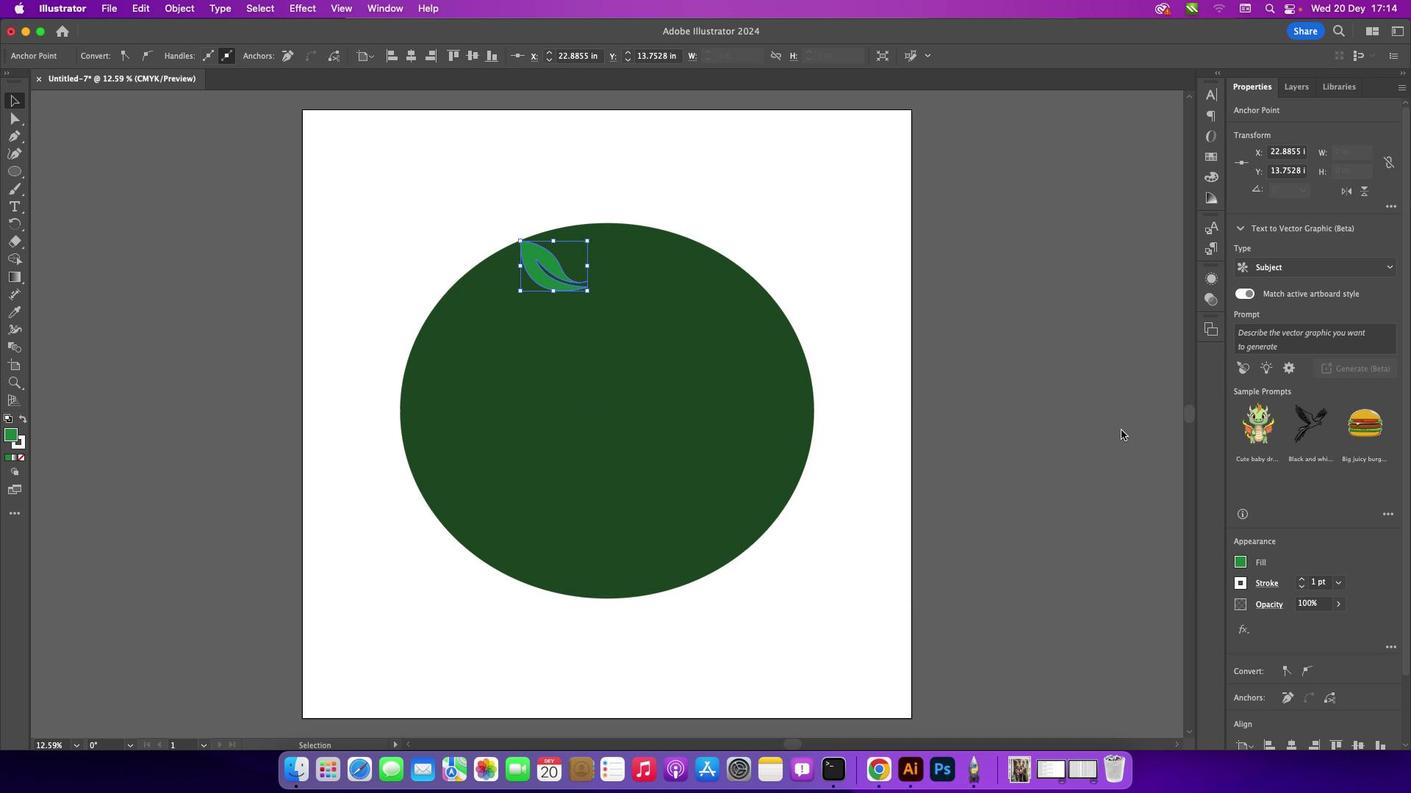 
Action: Mouse pressed left at (1121, 429)
Screenshot: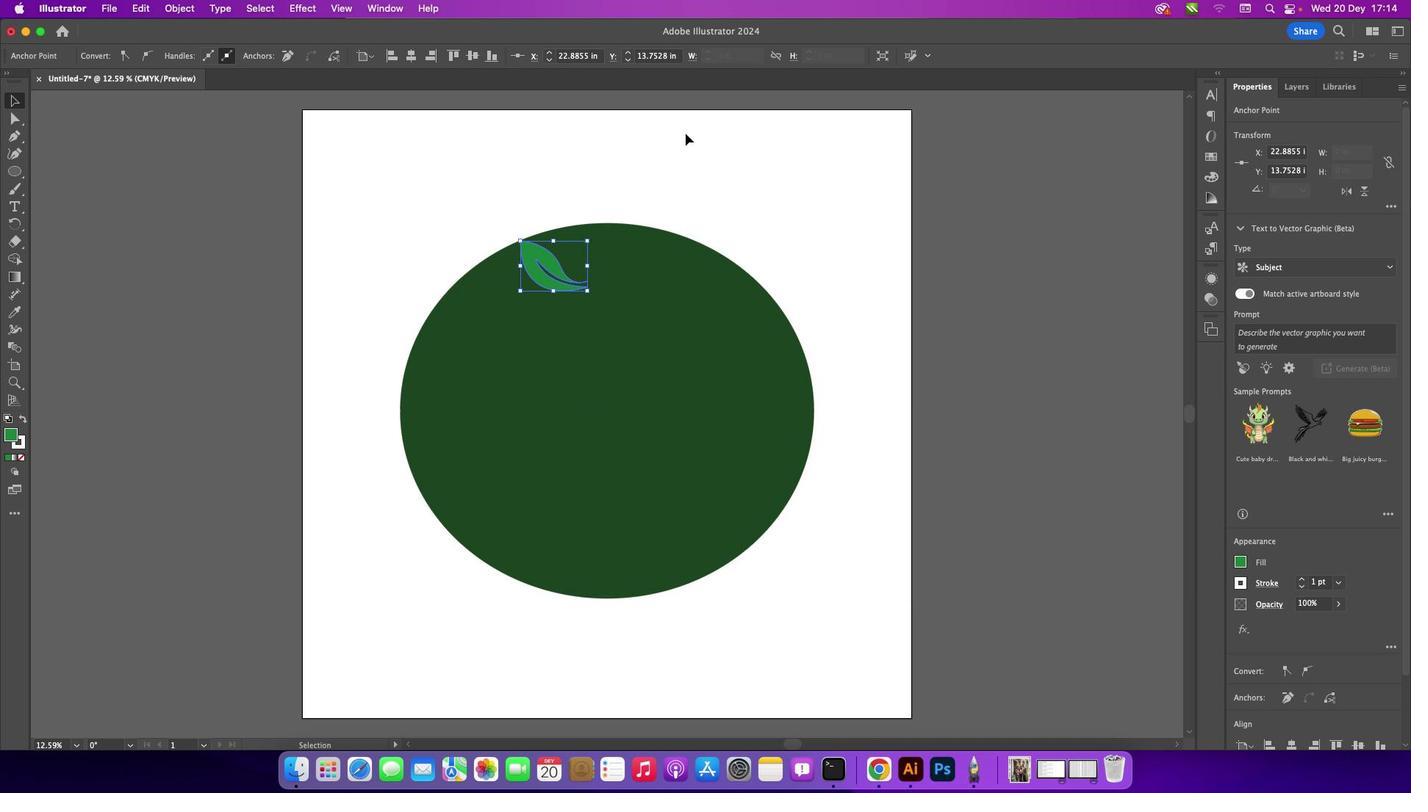 
Action: Mouse moved to (228, 221)
Screenshot: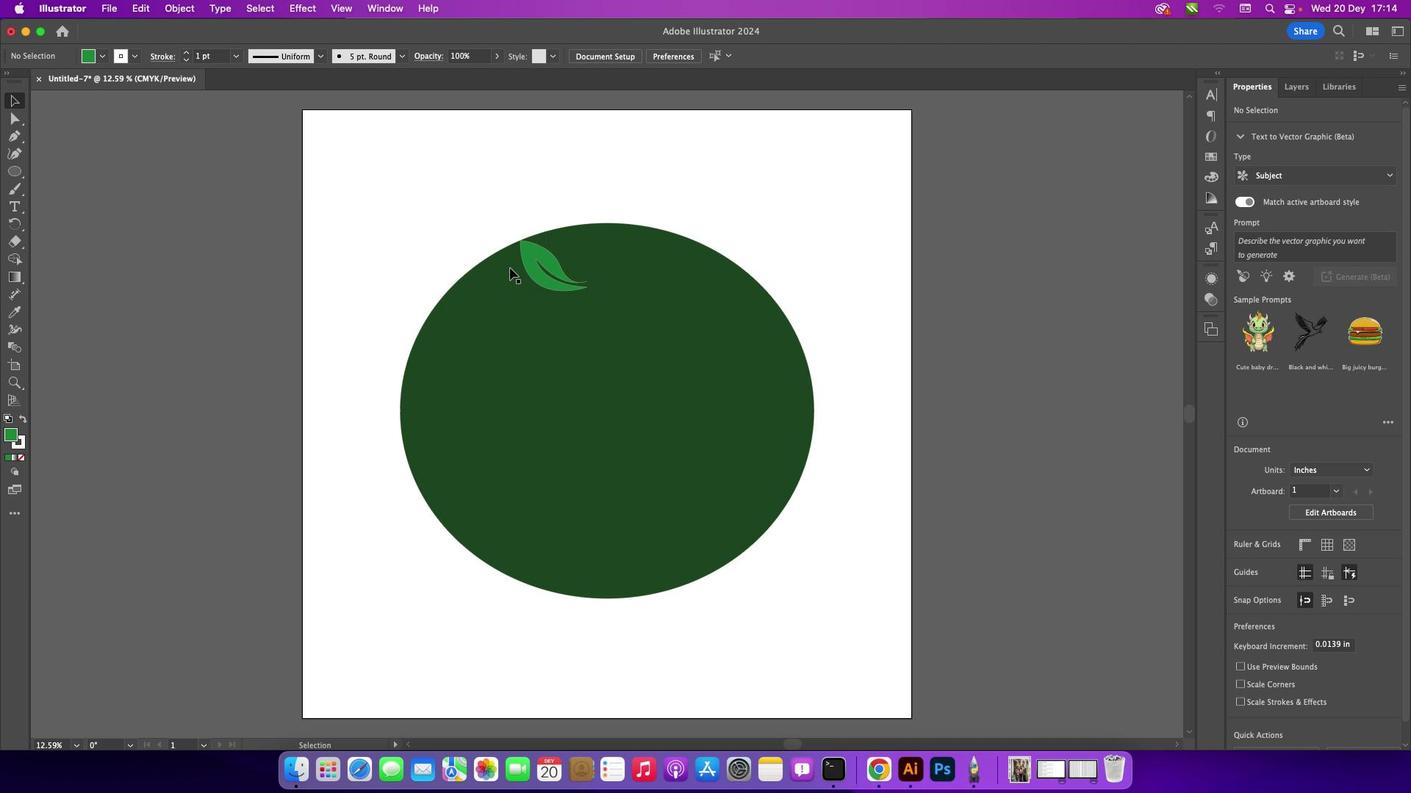 
Action: Mouse pressed left at (228, 221)
Screenshot: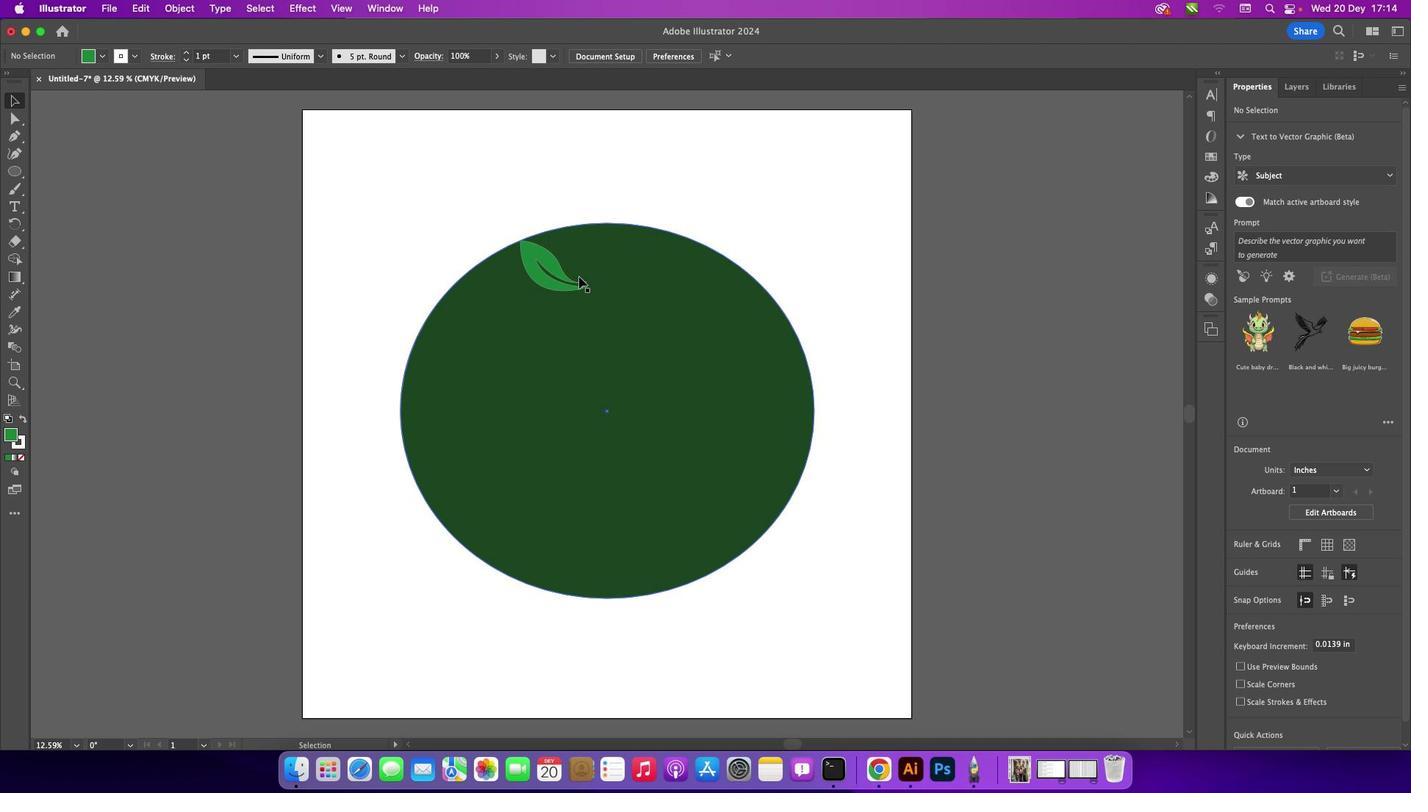 
Action: Mouse moved to (253, 263)
Screenshot: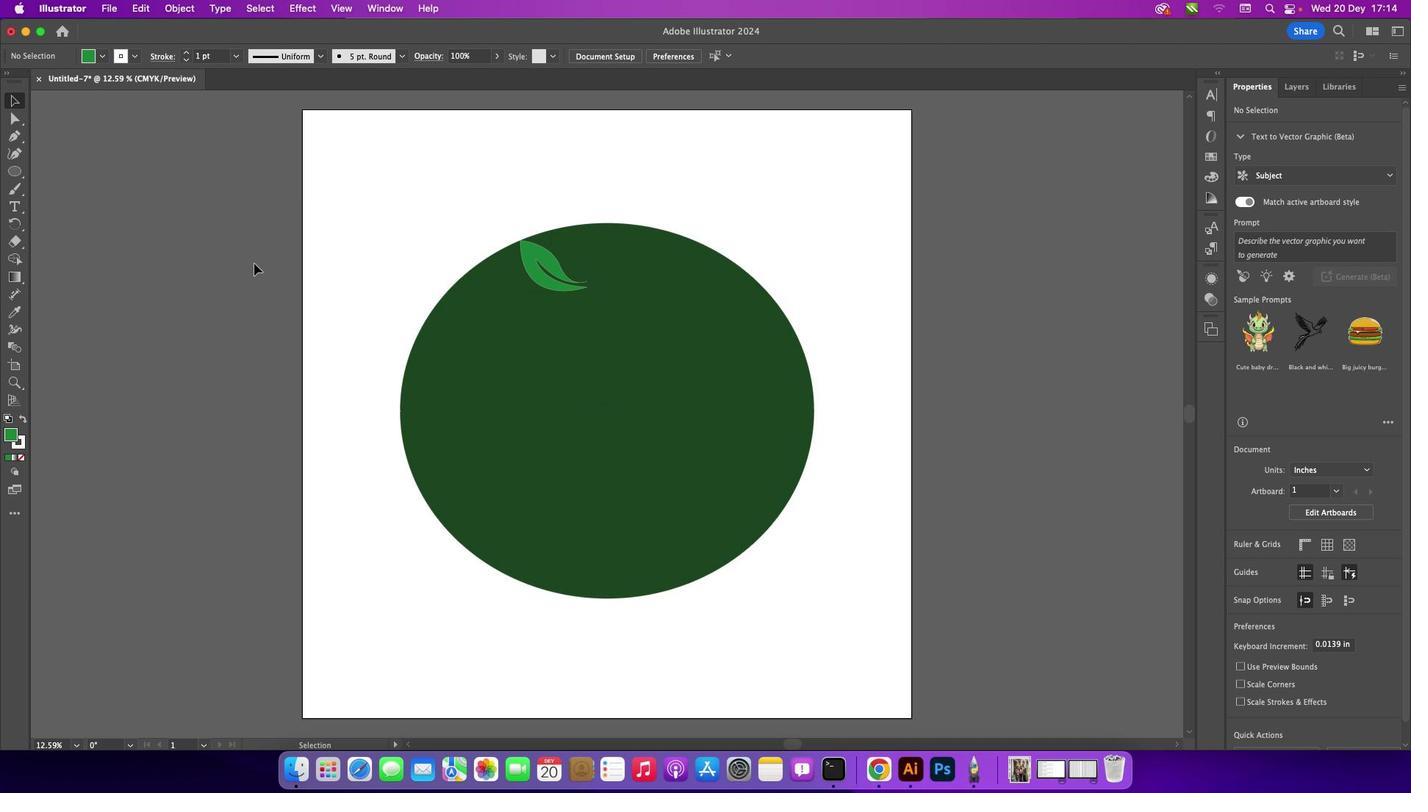 
Action: Mouse pressed left at (253, 263)
Screenshot: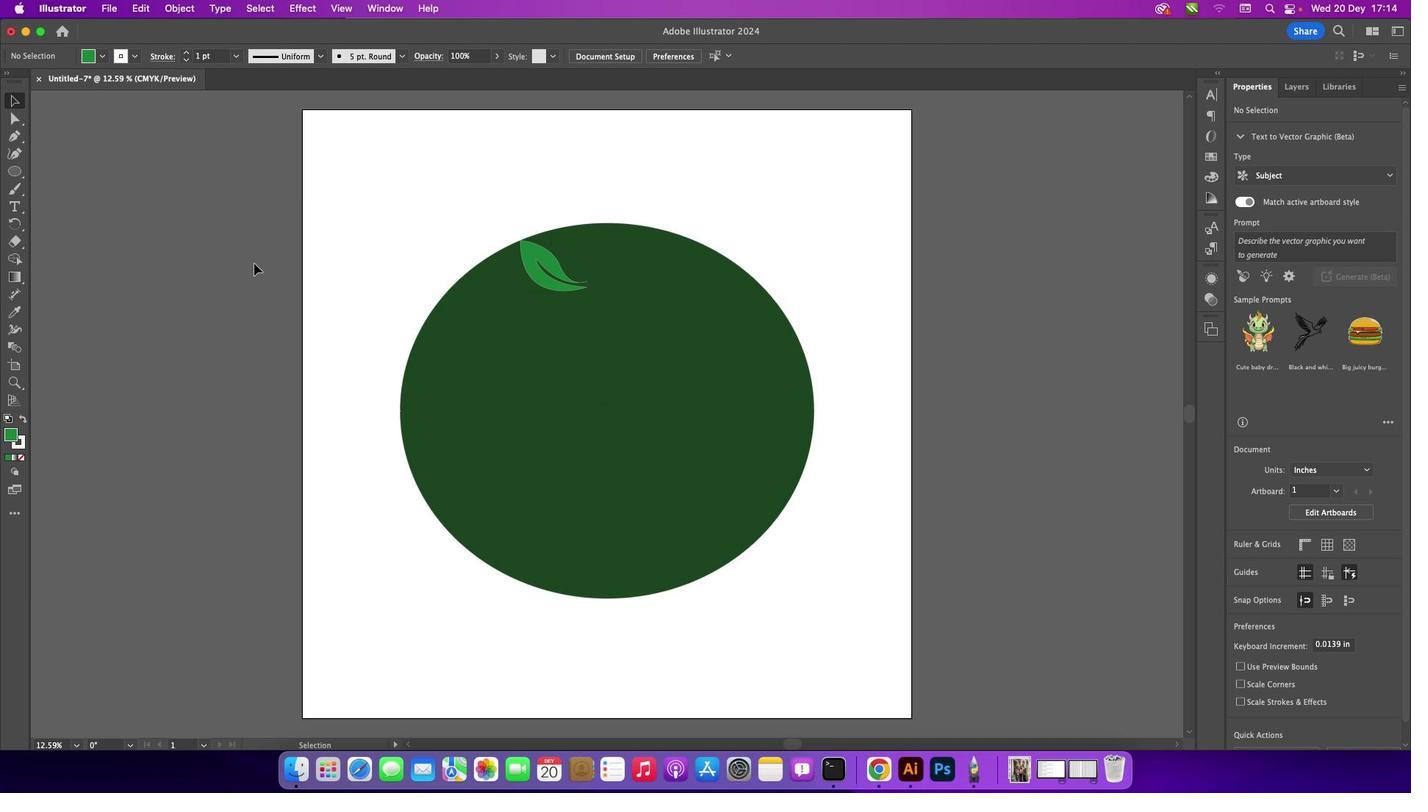 
Action: Mouse moved to (529, 254)
Screenshot: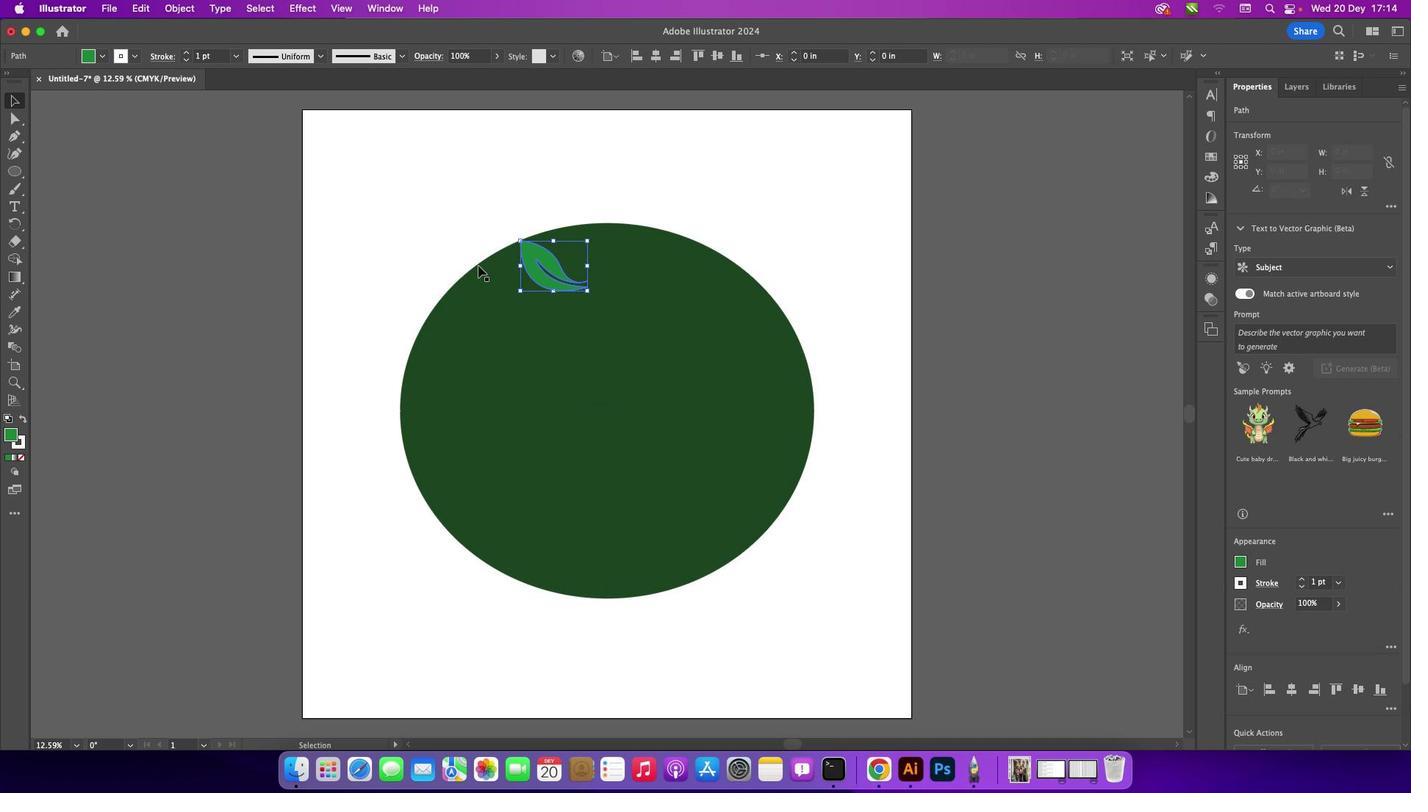 
Action: Mouse pressed left at (529, 254)
Screenshot: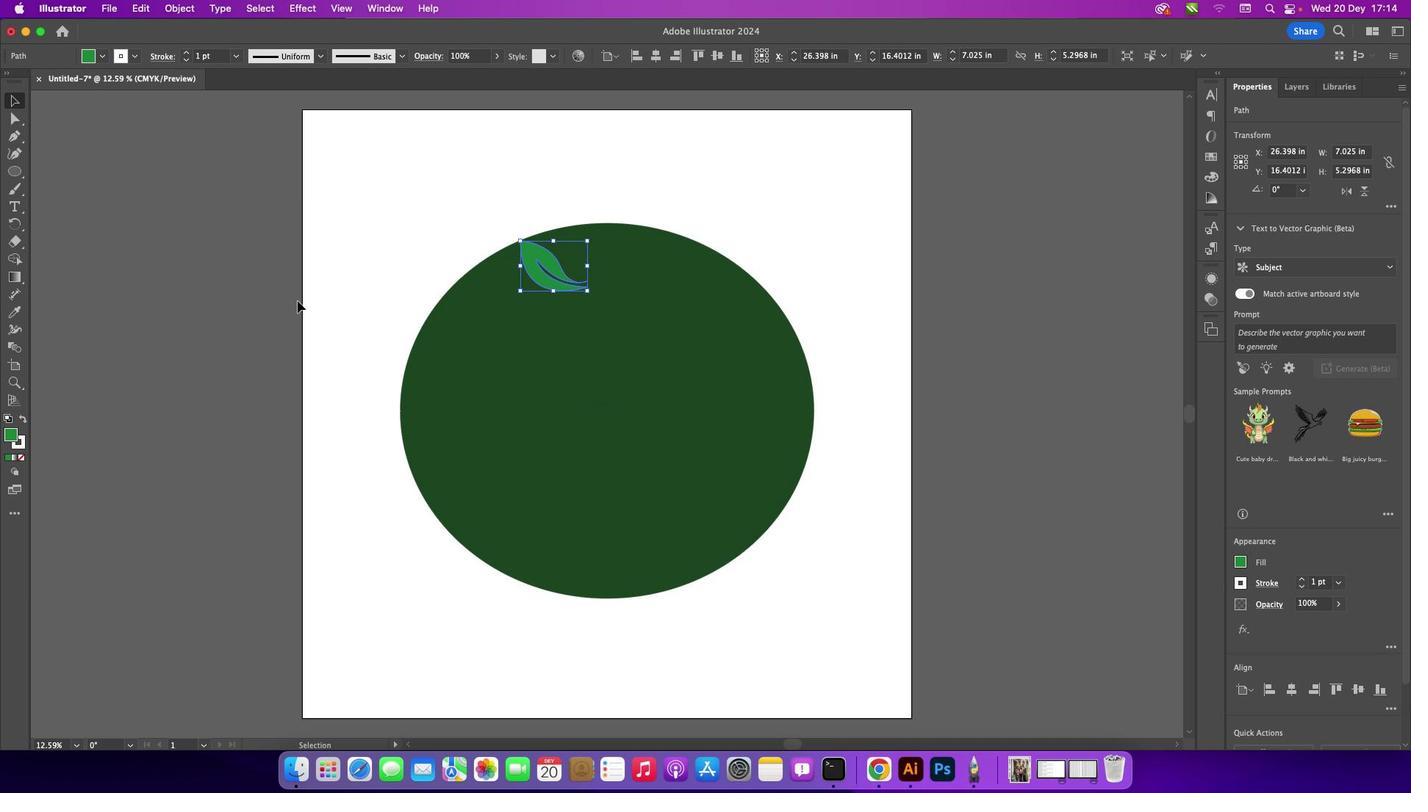 
Action: Mouse moved to (16, 446)
Screenshot: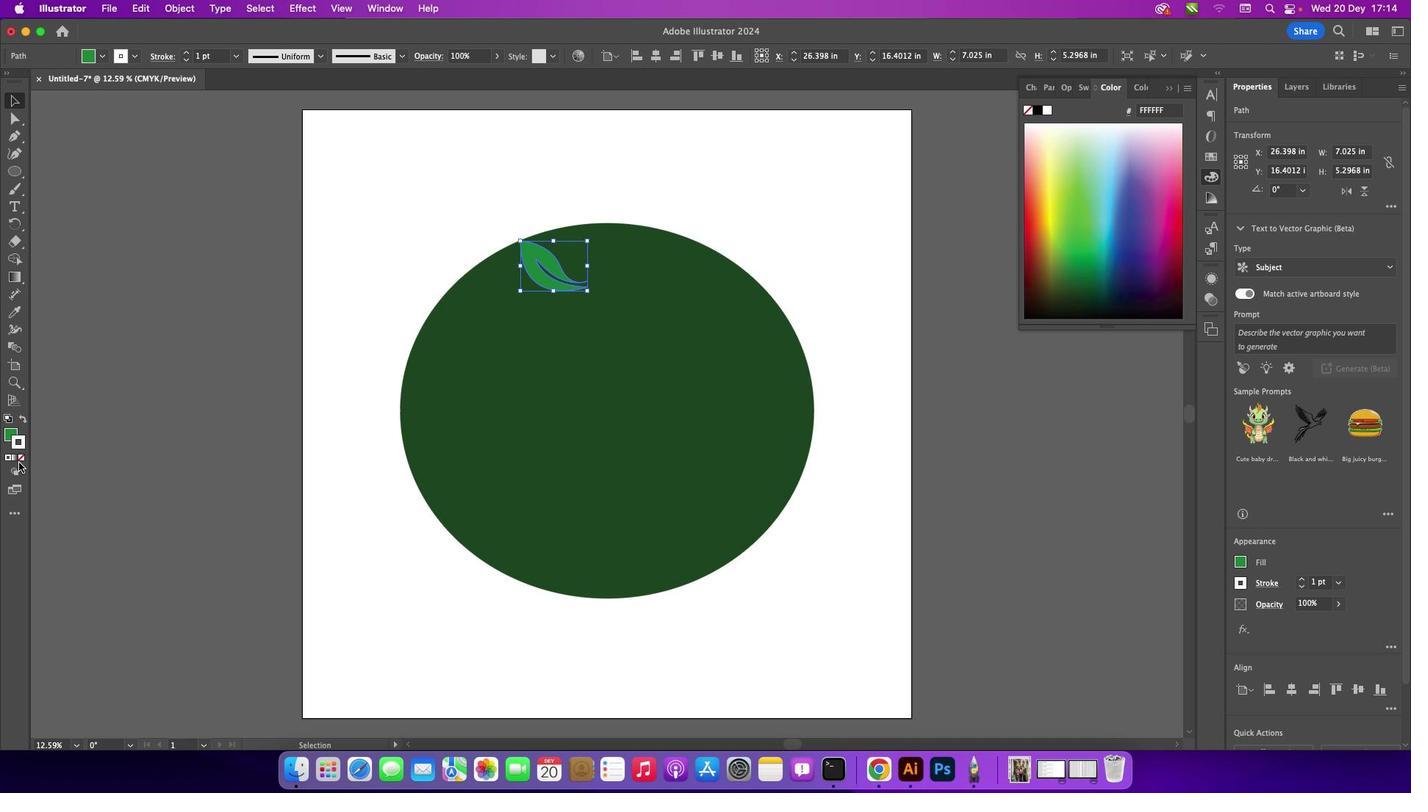
Action: Mouse pressed left at (16, 446)
Screenshot: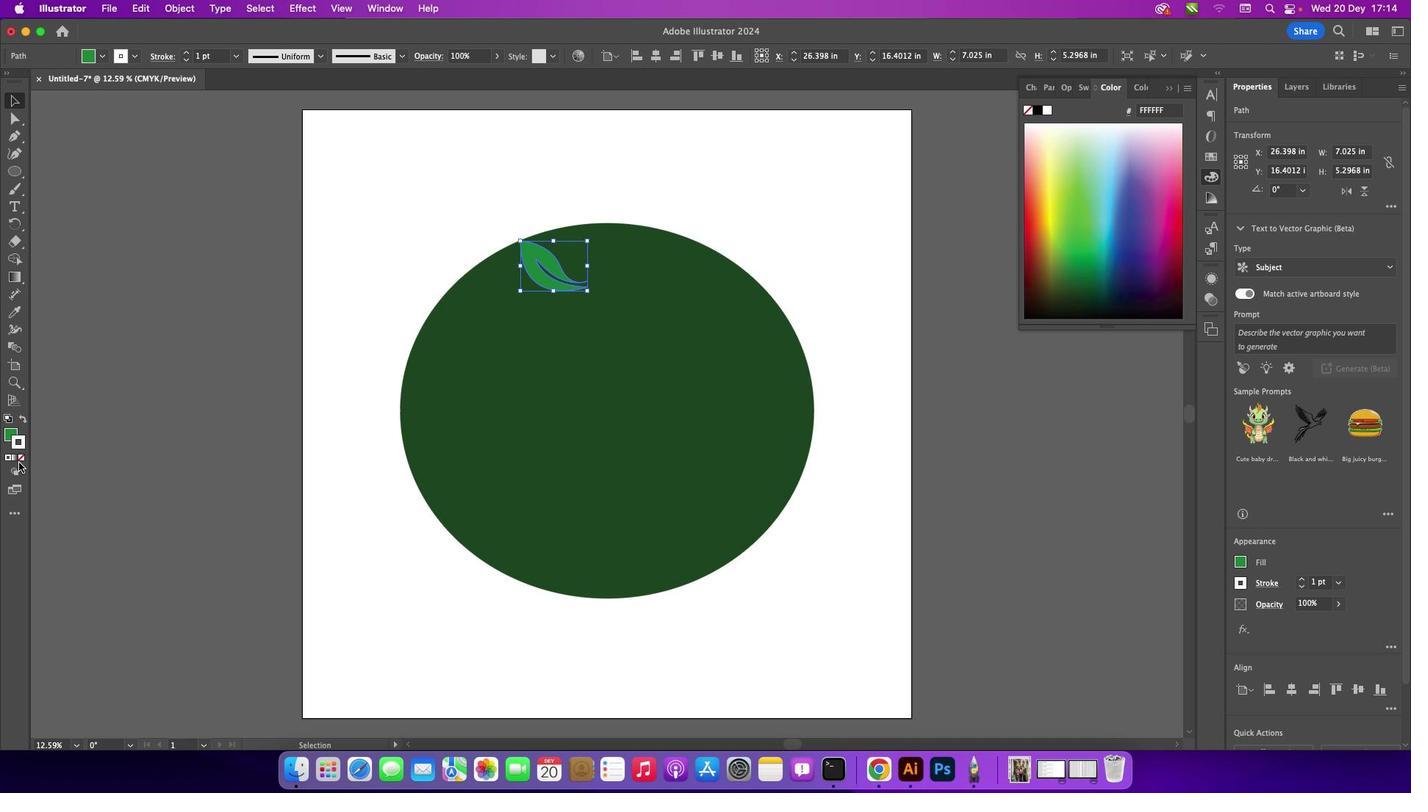 
Action: Mouse moved to (21, 457)
Screenshot: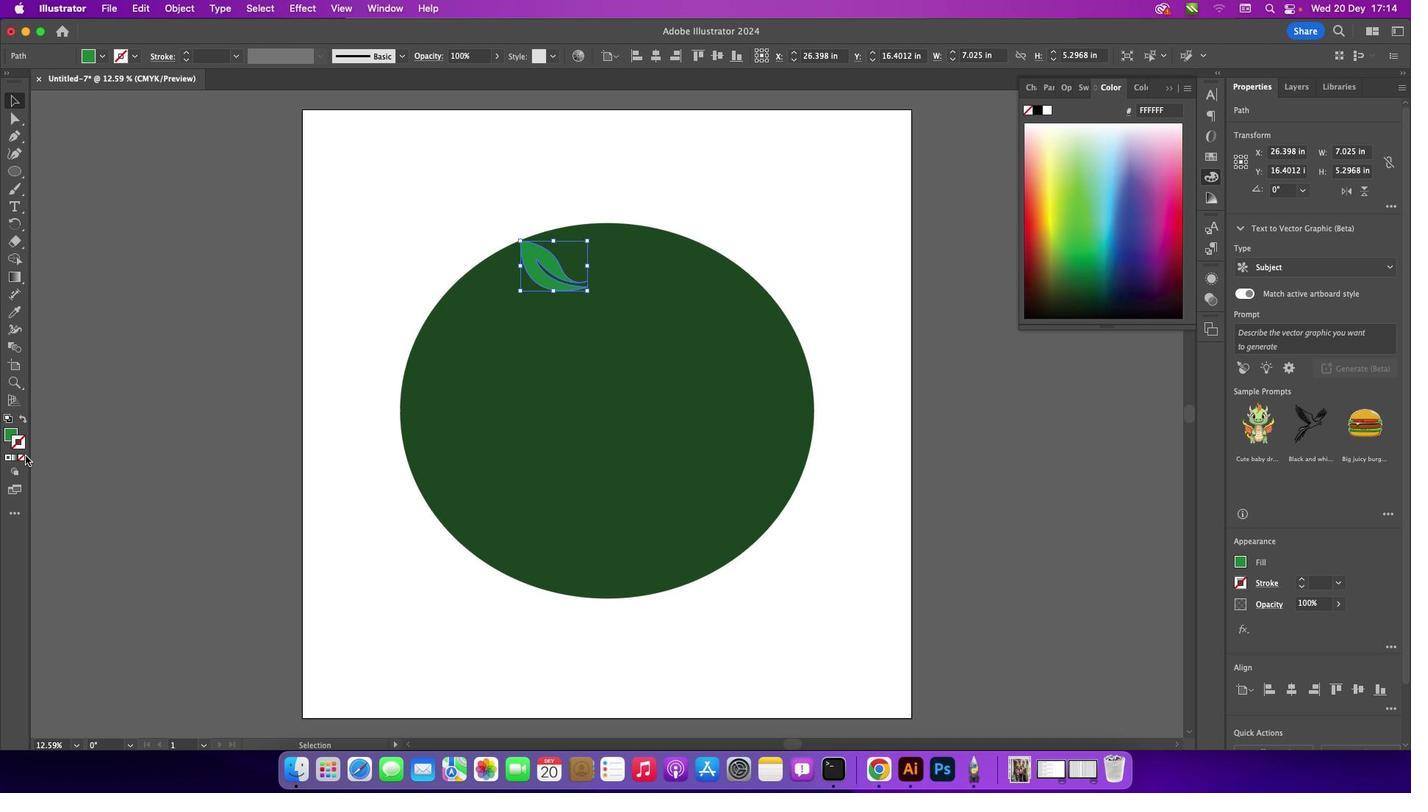 
Action: Mouse pressed left at (21, 457)
Screenshot: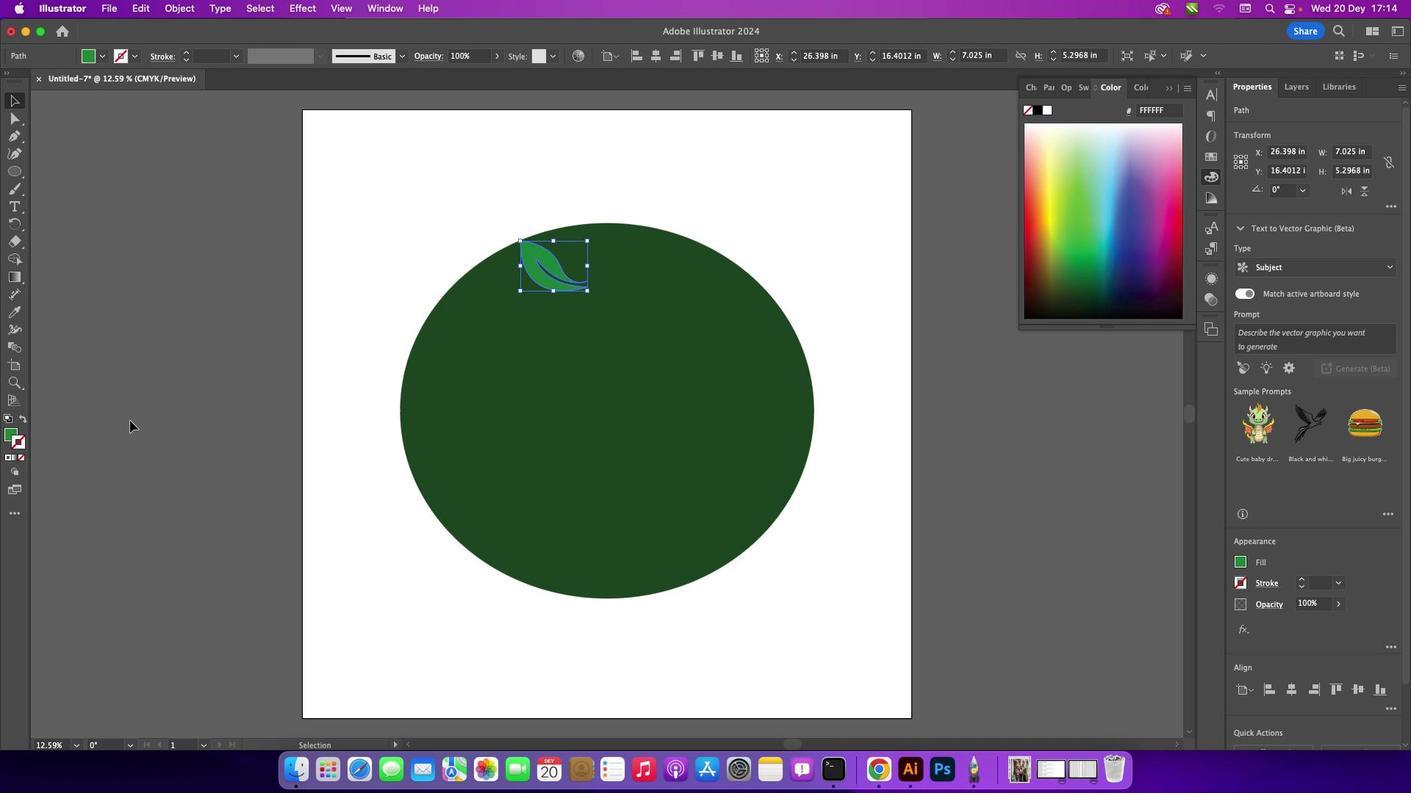 
Action: Mouse moved to (141, 415)
Screenshot: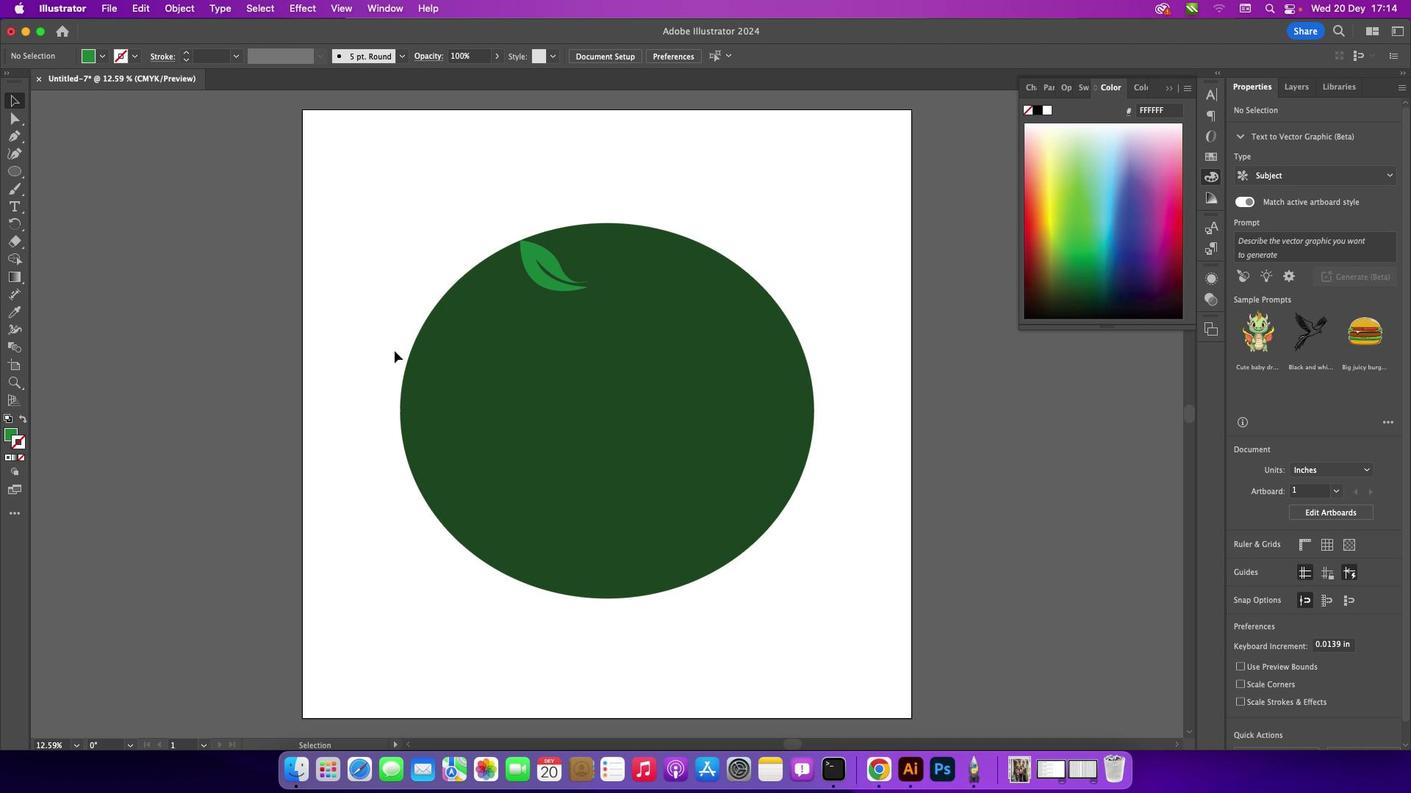 
Action: Mouse pressed left at (141, 415)
Screenshot: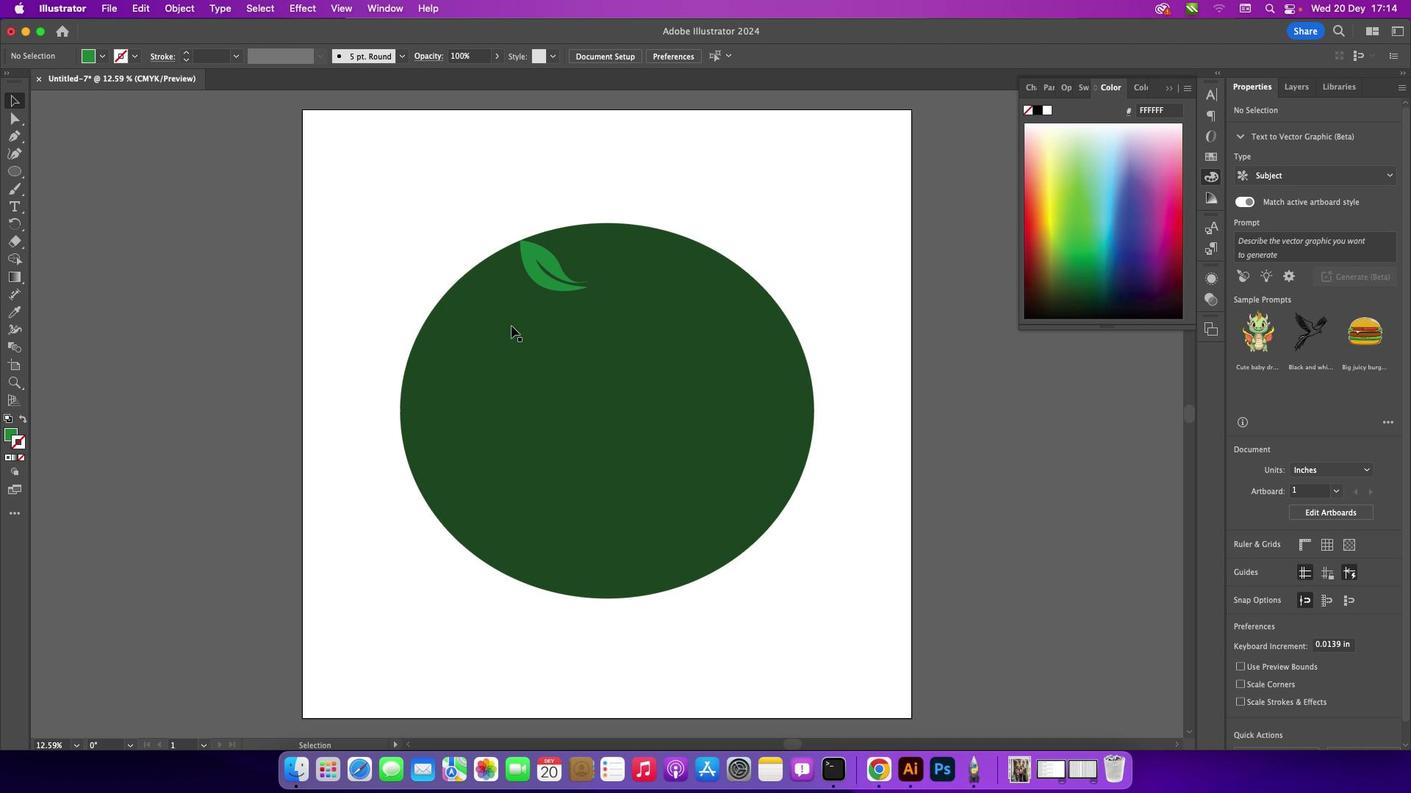 
Action: Mouse moved to (213, 213)
Screenshot: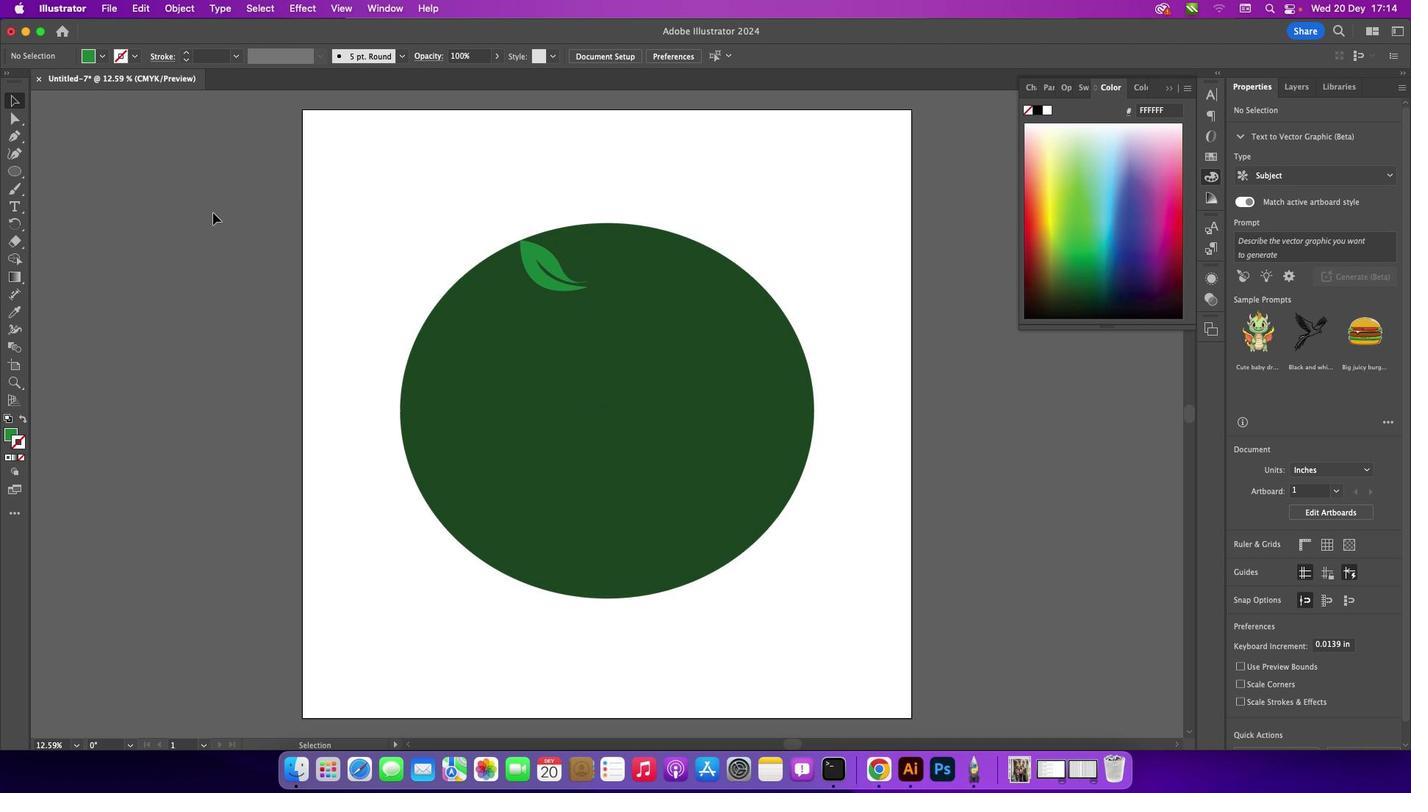 
Action: Mouse pressed left at (213, 213)
Screenshot: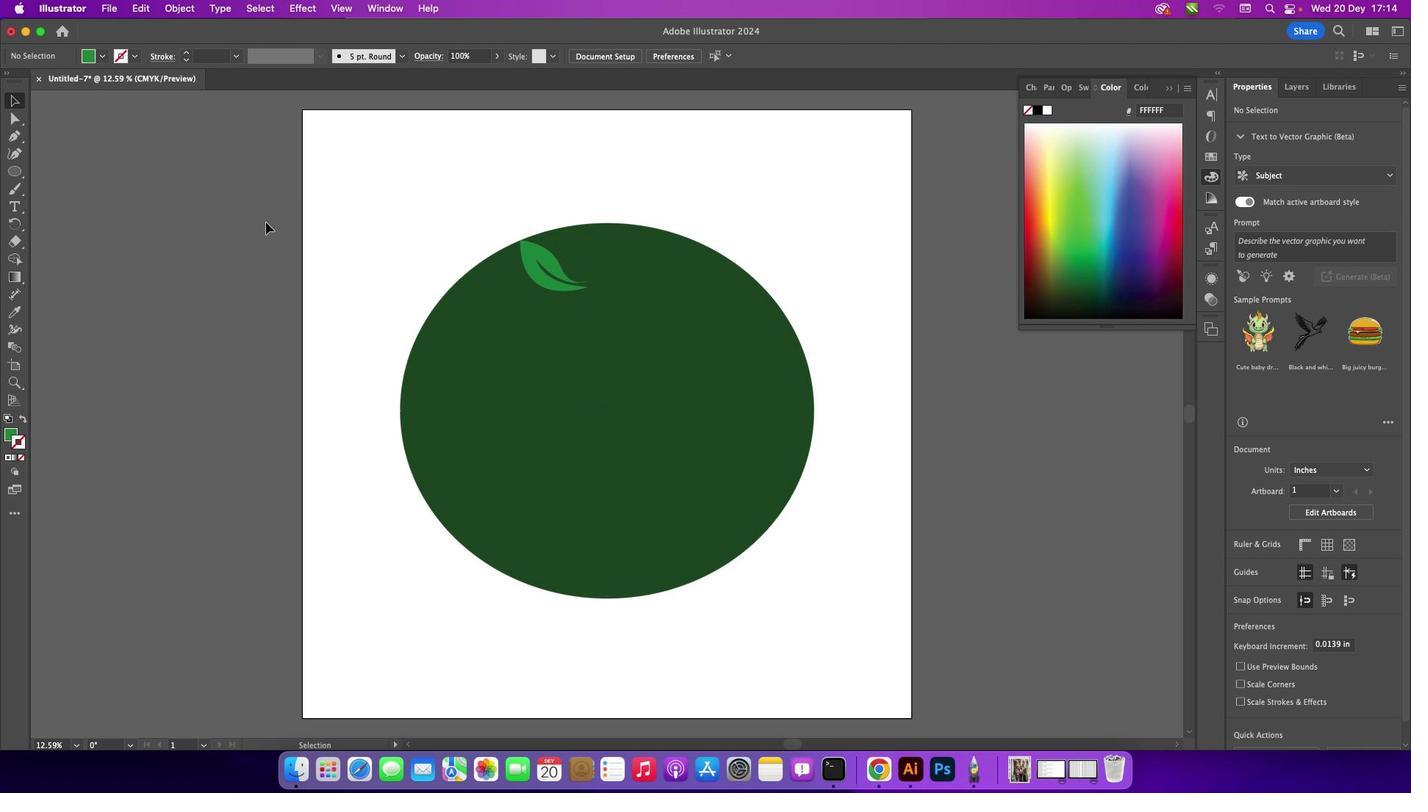 
Action: Mouse moved to (542, 268)
Screenshot: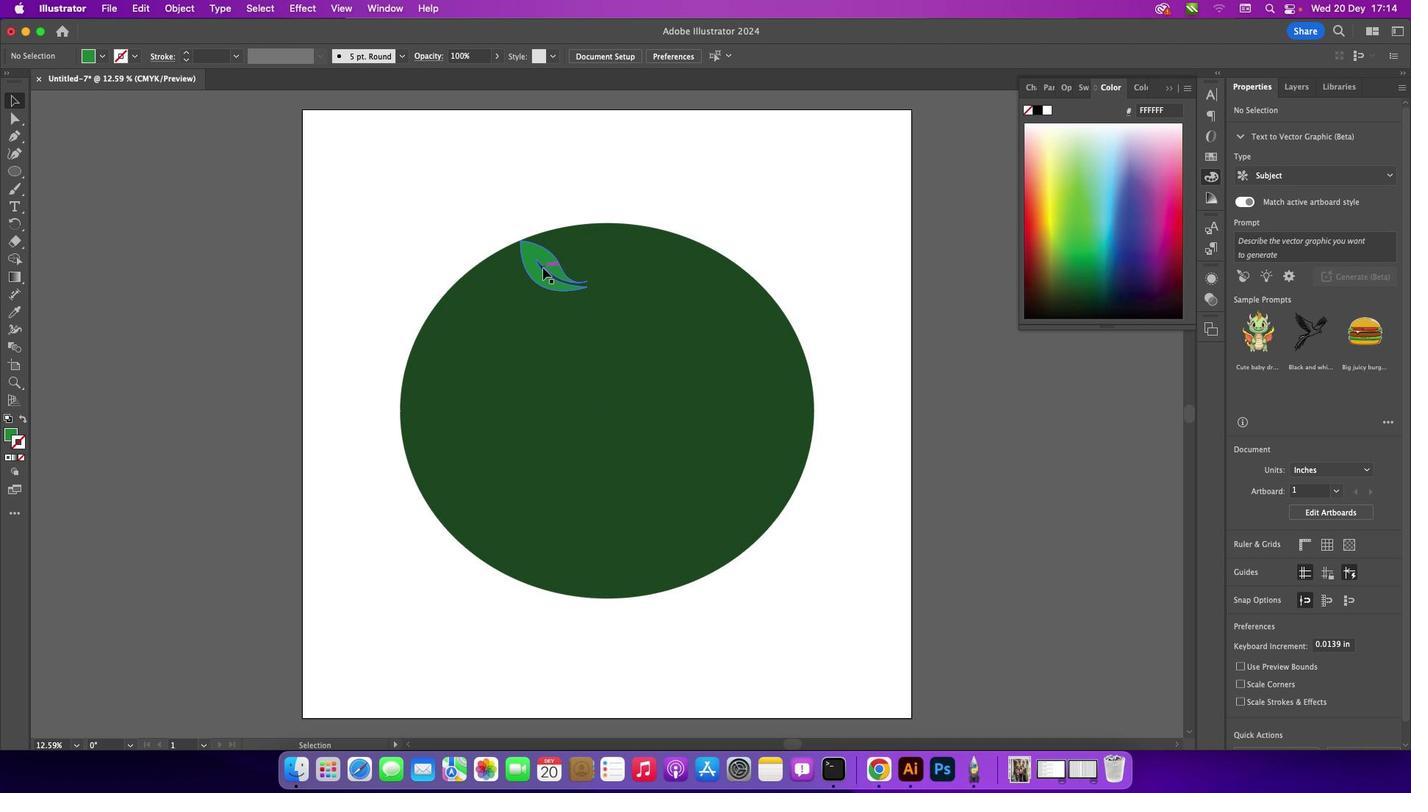 
Action: Key pressed Key.alt
Screenshot: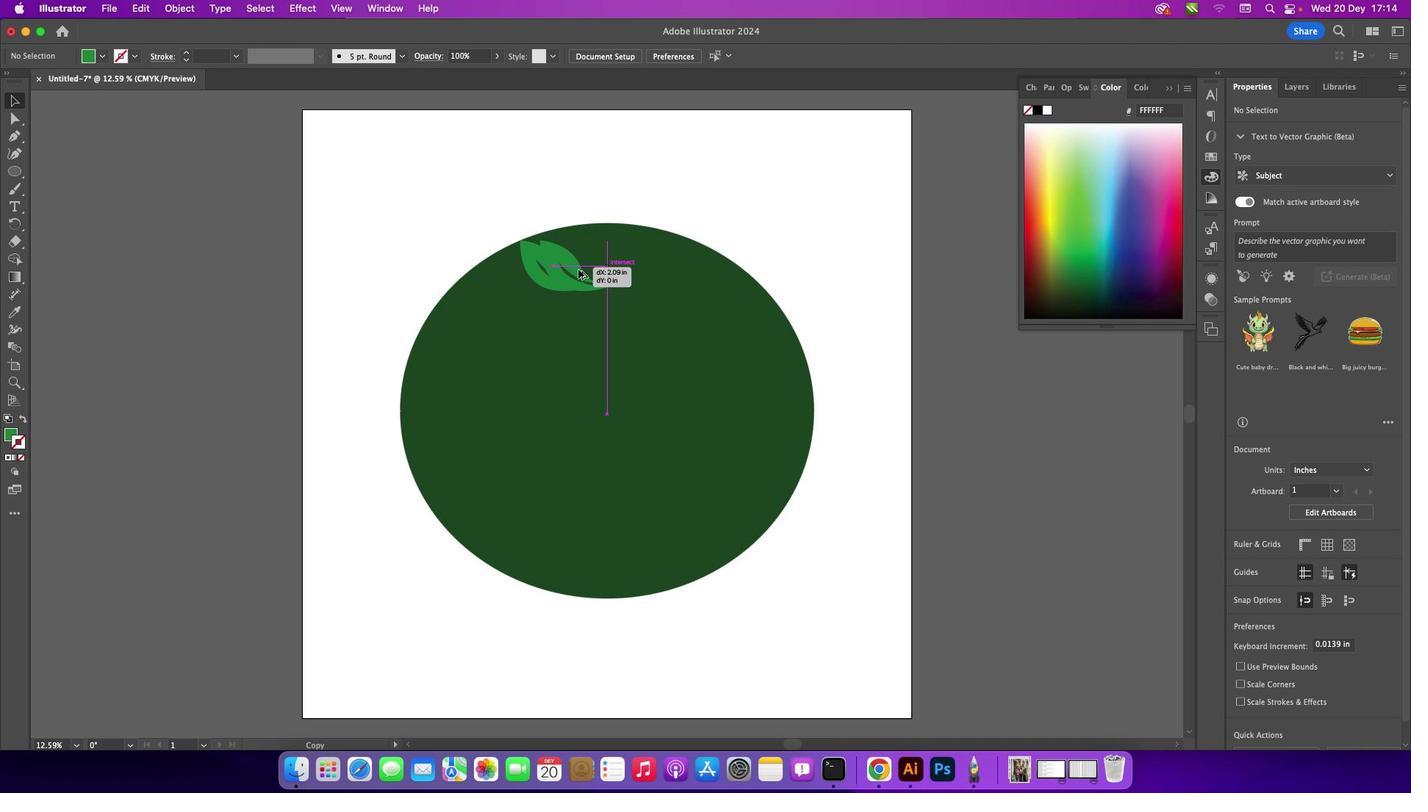 
Action: Mouse pressed left at (542, 268)
Screenshot: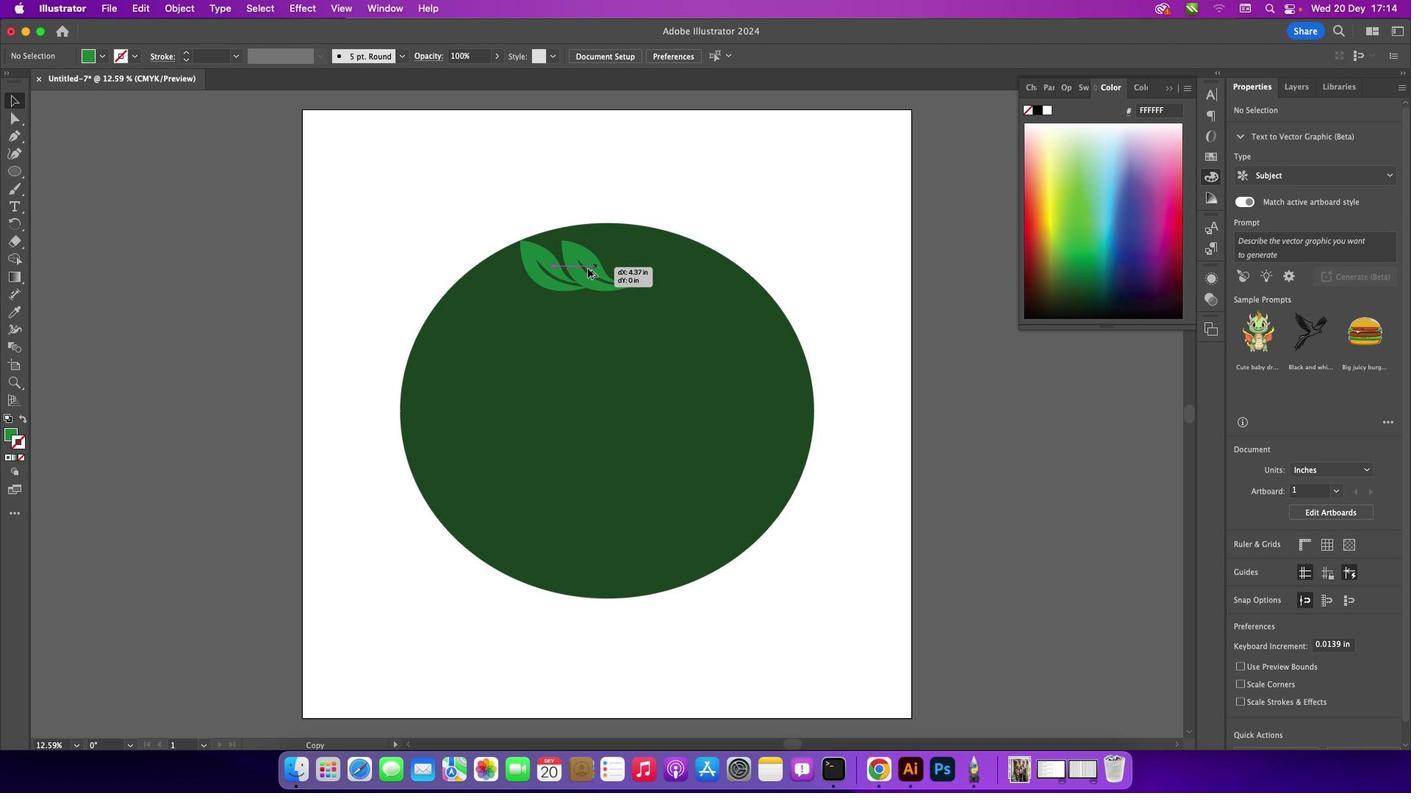
Action: Mouse moved to (642, 297)
Screenshot: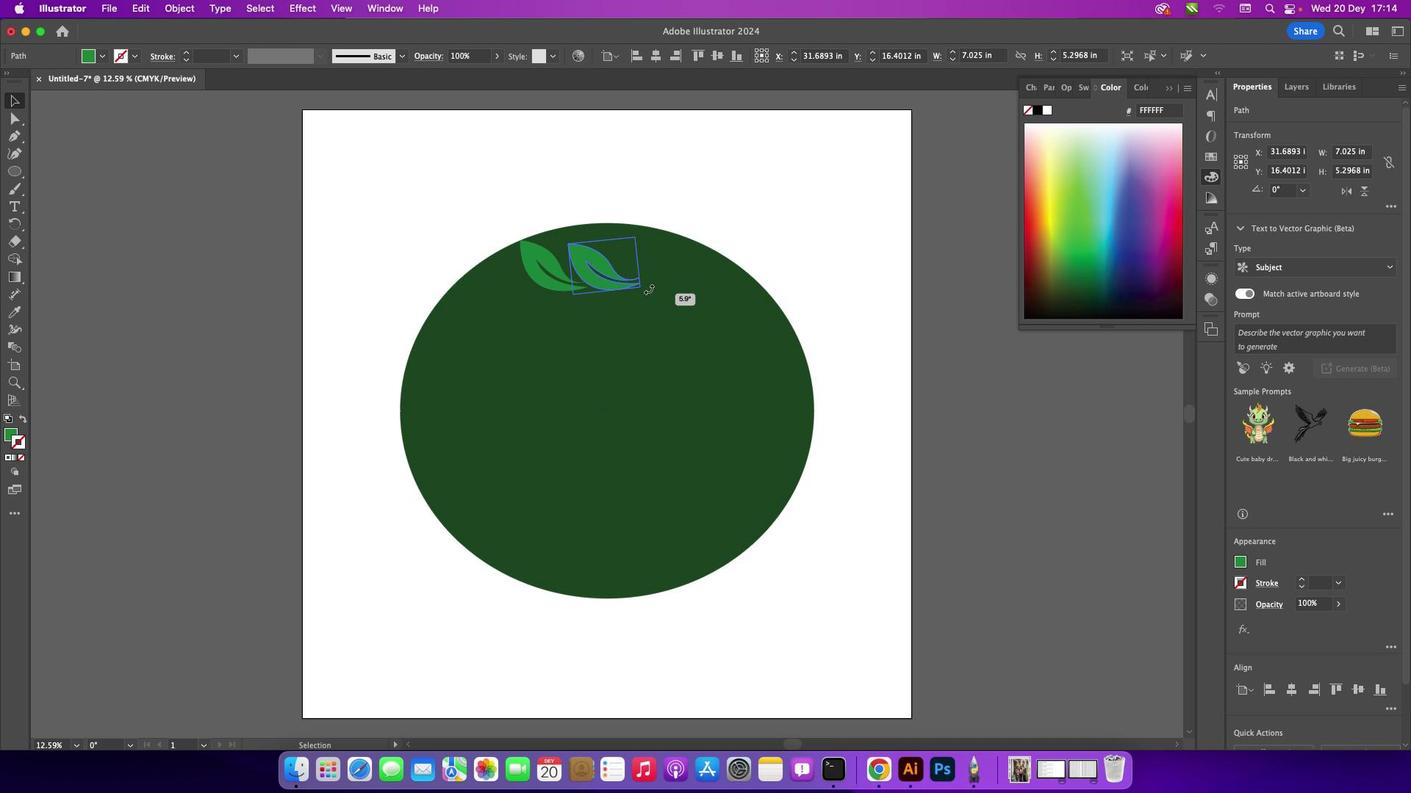 
Action: Mouse pressed left at (642, 297)
Screenshot: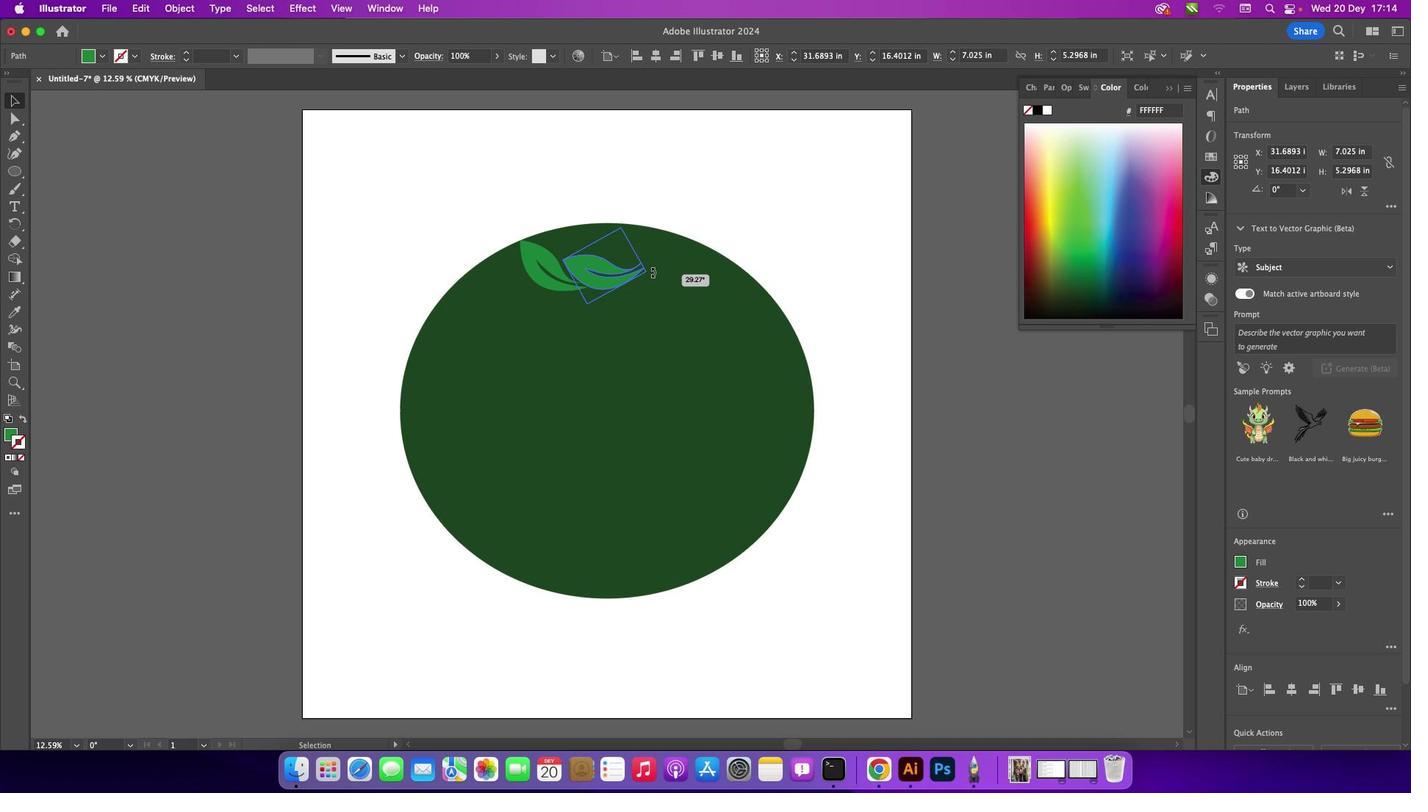 
Action: Mouse moved to (615, 271)
Screenshot: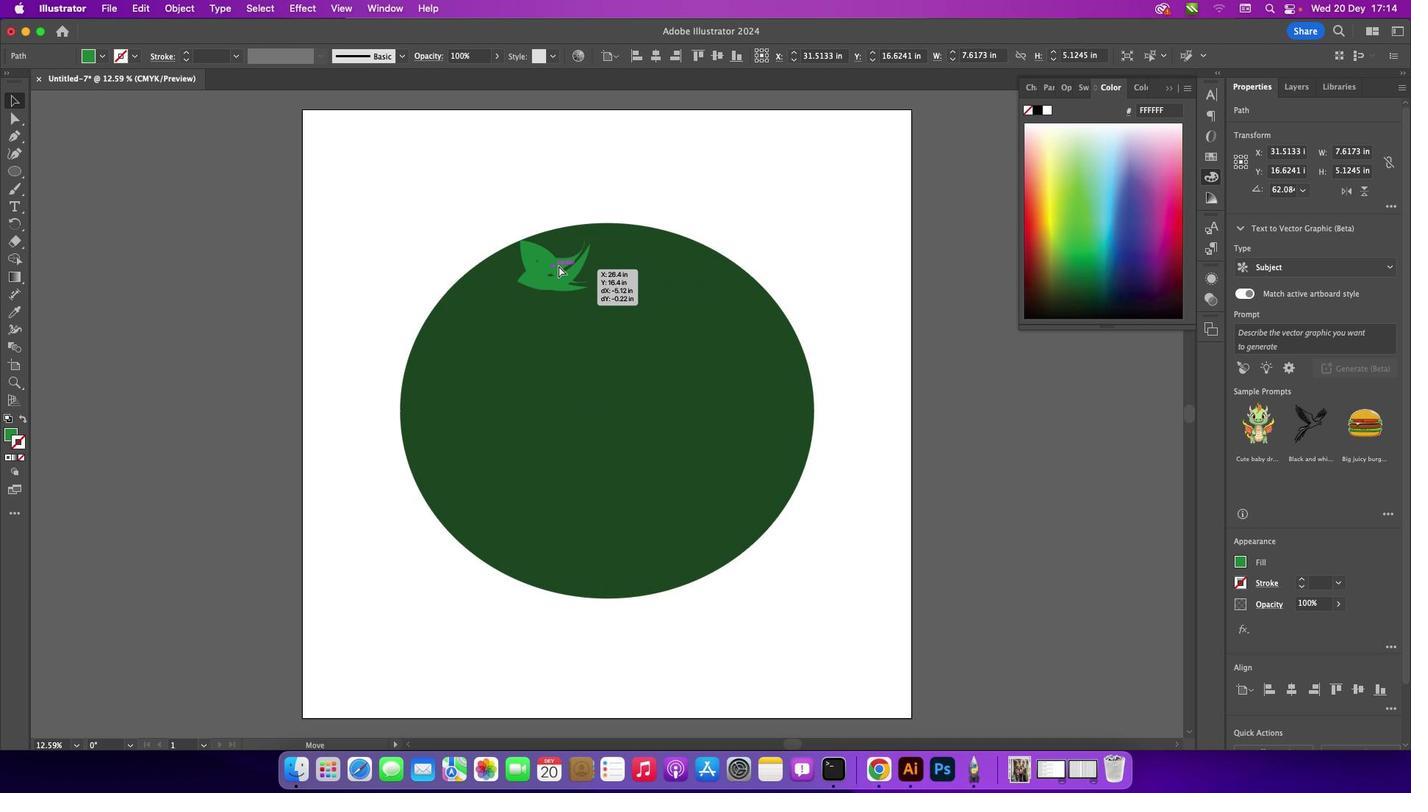 
Action: Mouse pressed left at (615, 271)
Screenshot: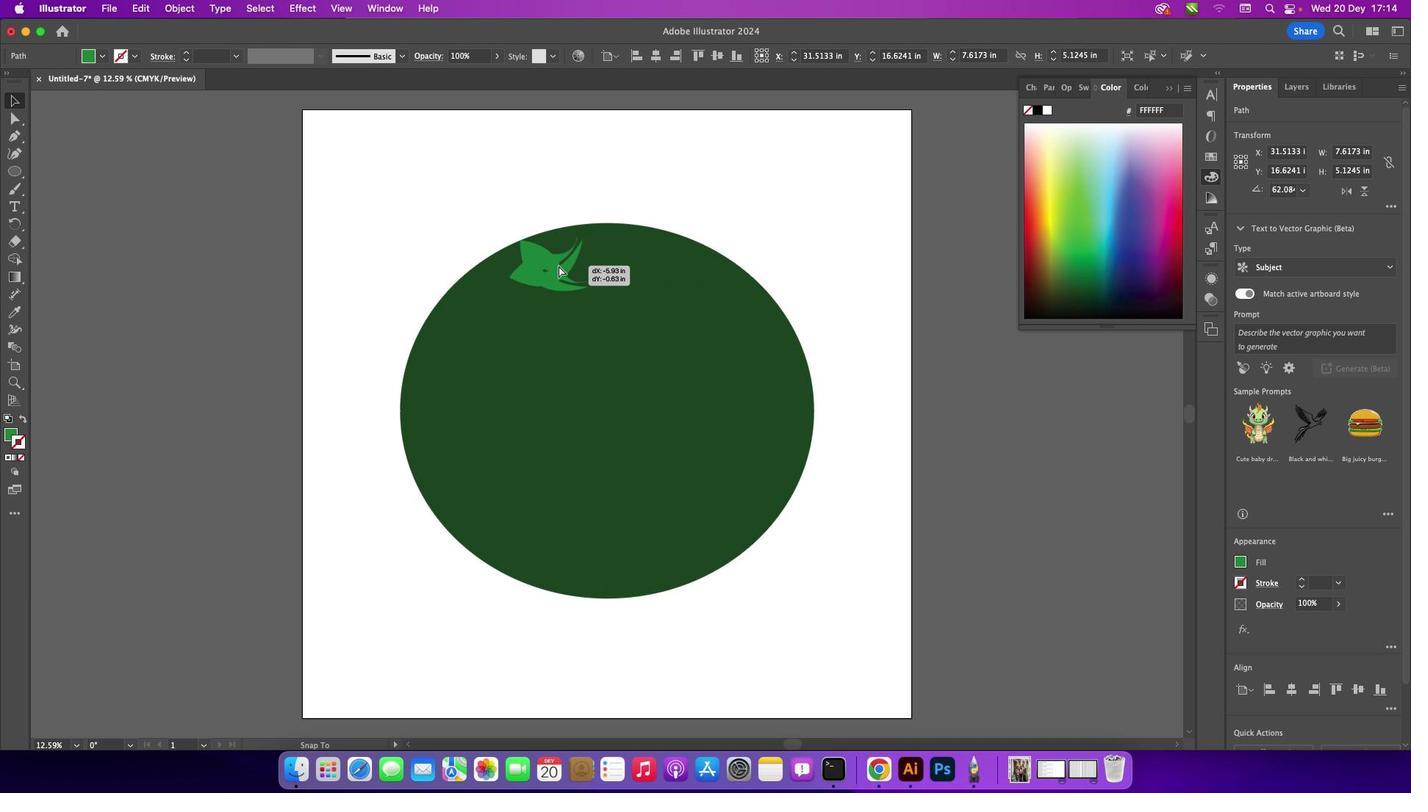 
Action: Mouse moved to (612, 238)
Screenshot: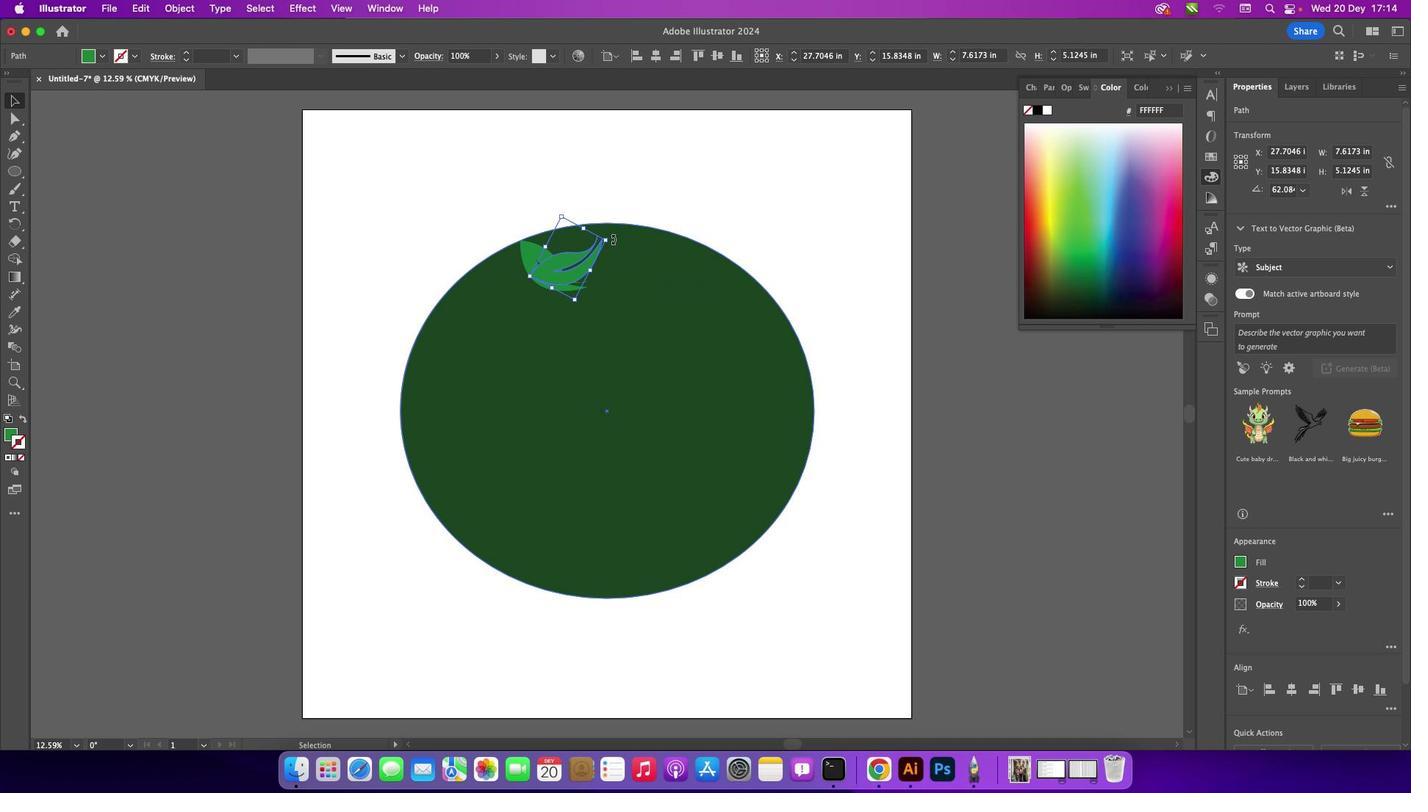 
Action: Mouse pressed left at (612, 238)
Screenshot: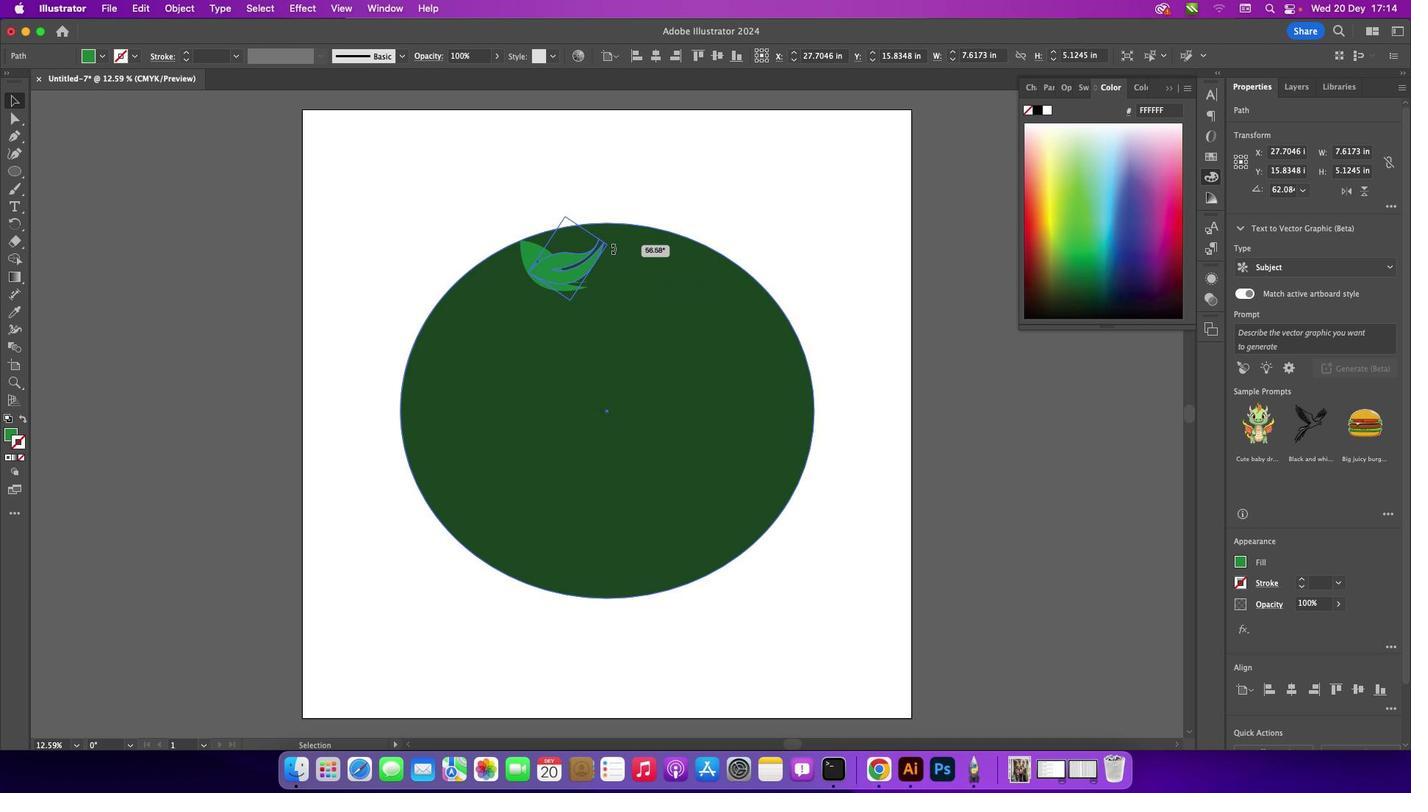 
Action: Mouse moved to (584, 268)
Screenshot: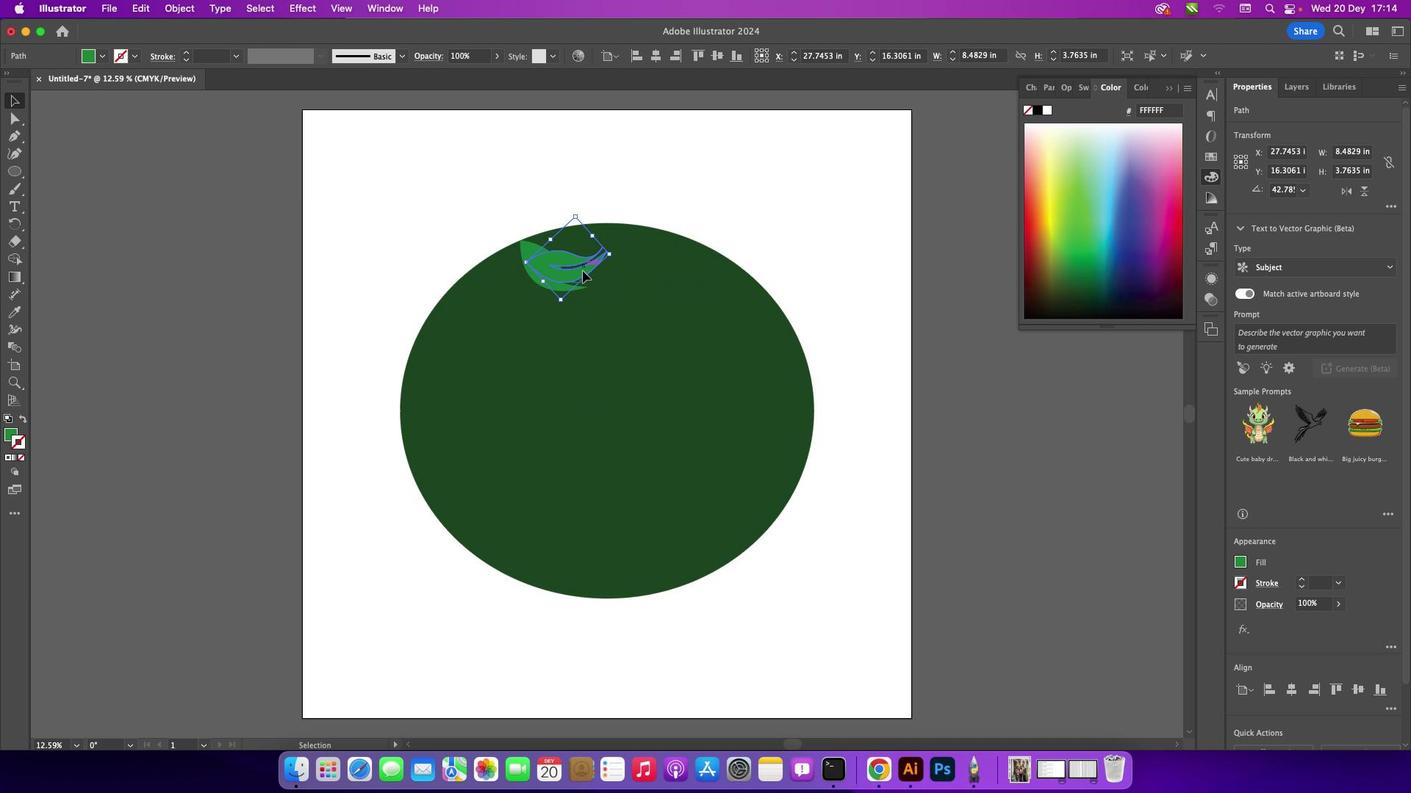 
Action: Mouse pressed left at (584, 268)
Screenshot: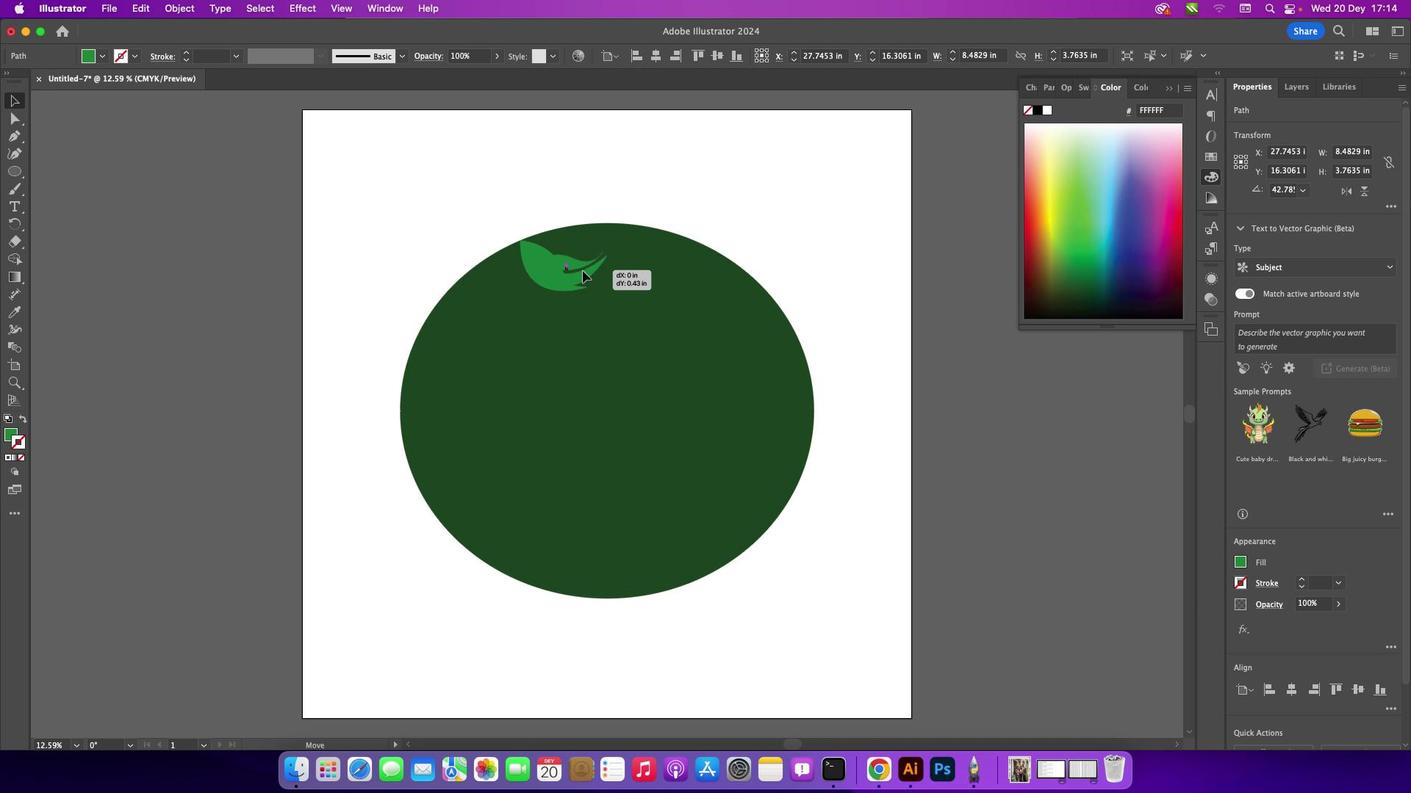 
Action: Mouse moved to (532, 250)
Screenshot: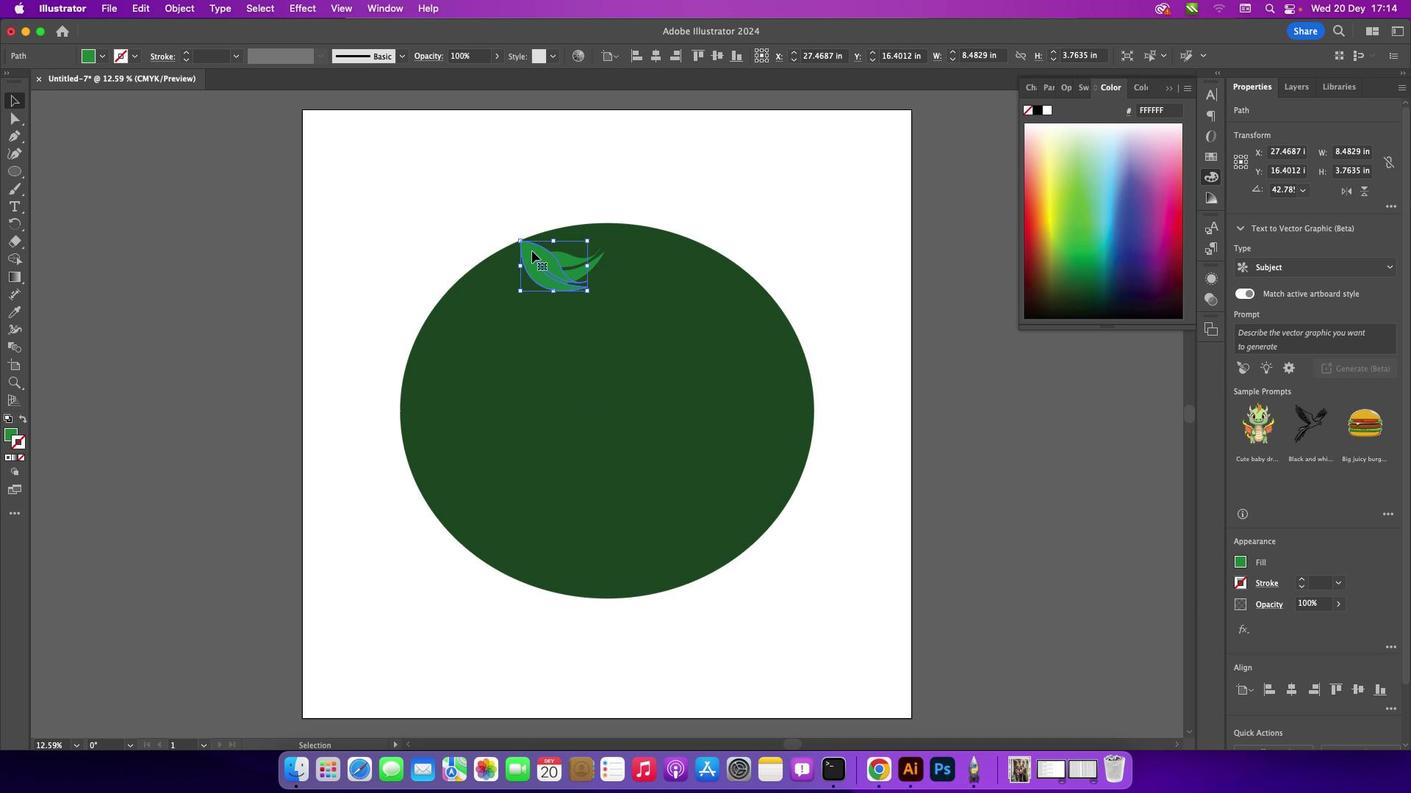 
Action: Mouse pressed left at (532, 250)
Screenshot: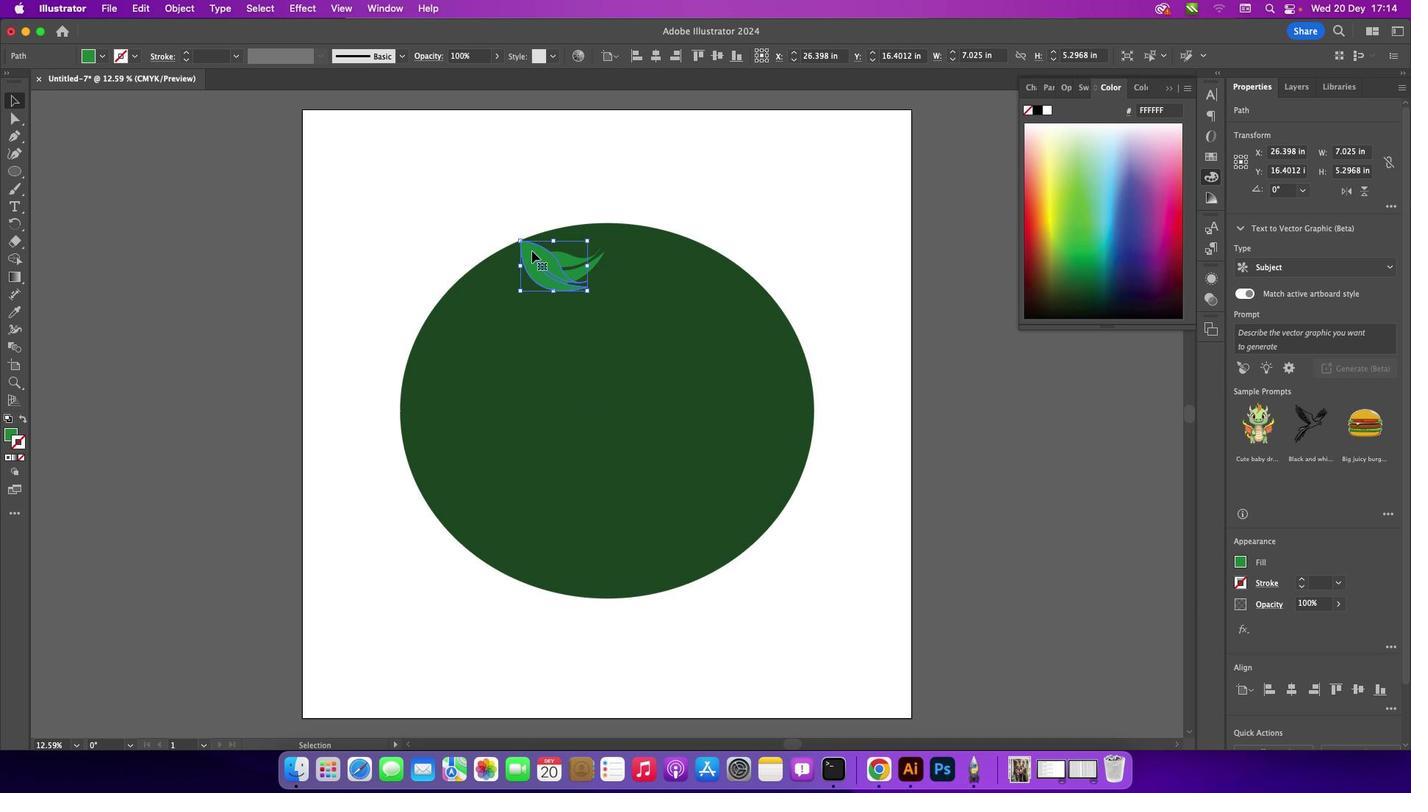 
Action: Mouse pressed right at (532, 250)
Screenshot: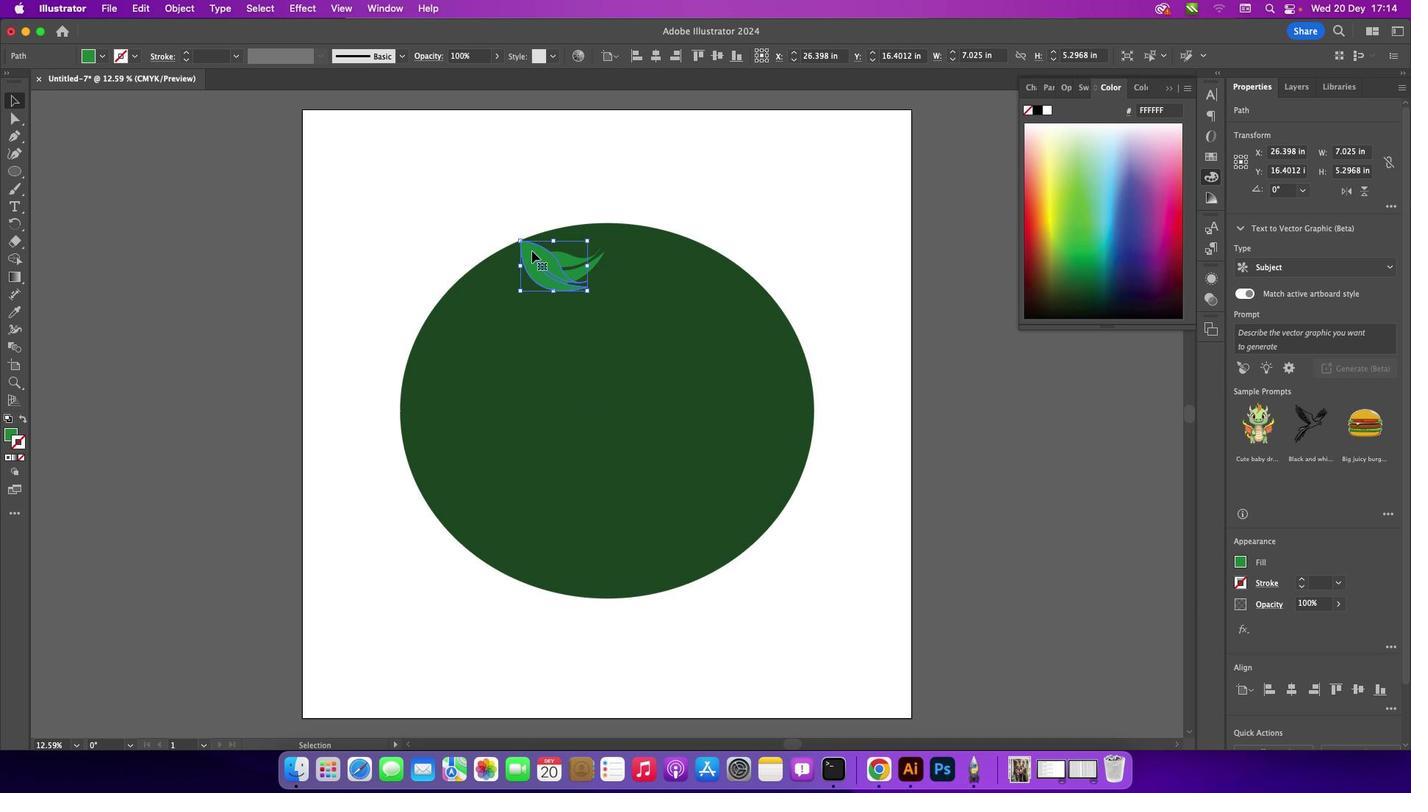 
Action: Mouse pressed right at (532, 250)
Screenshot: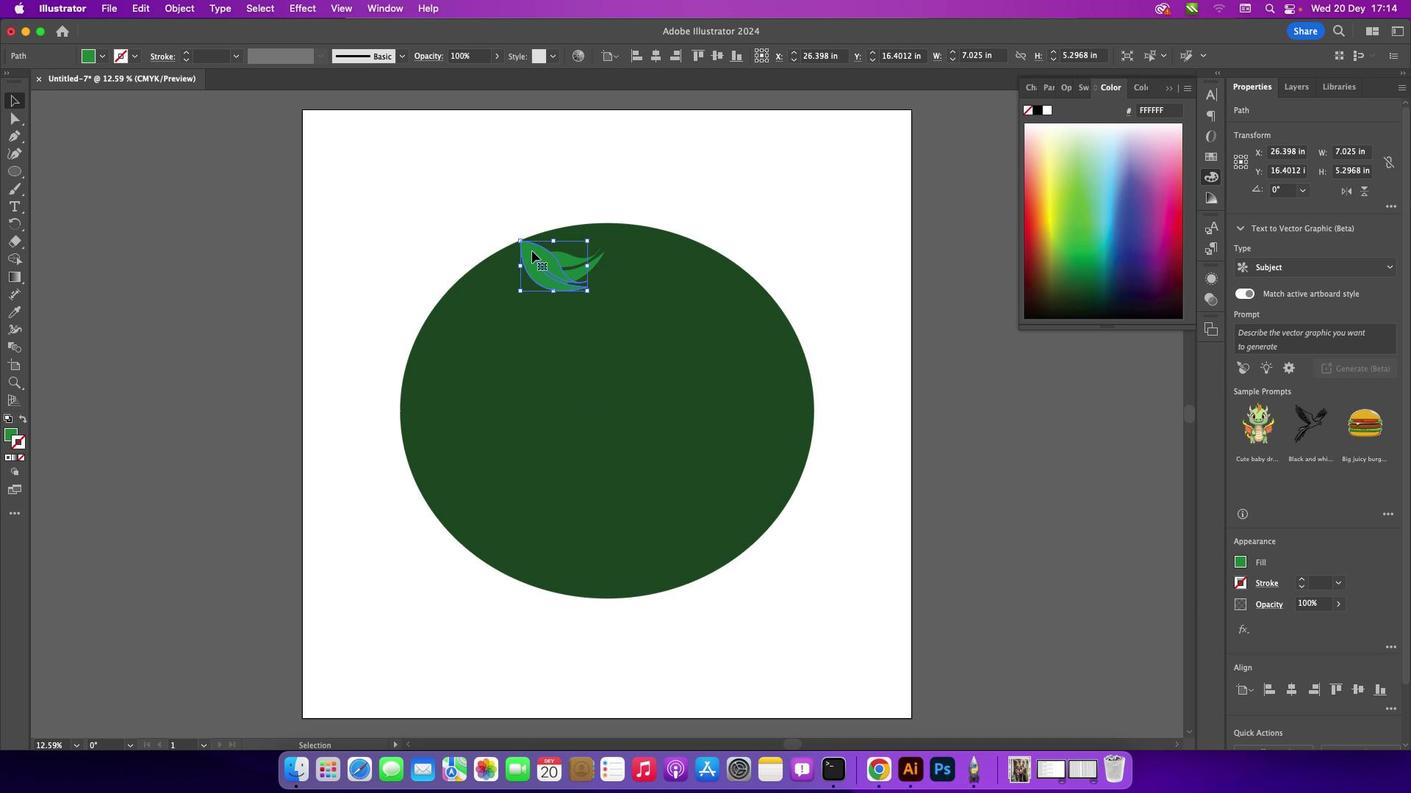 
Action: Mouse pressed right at (532, 250)
Screenshot: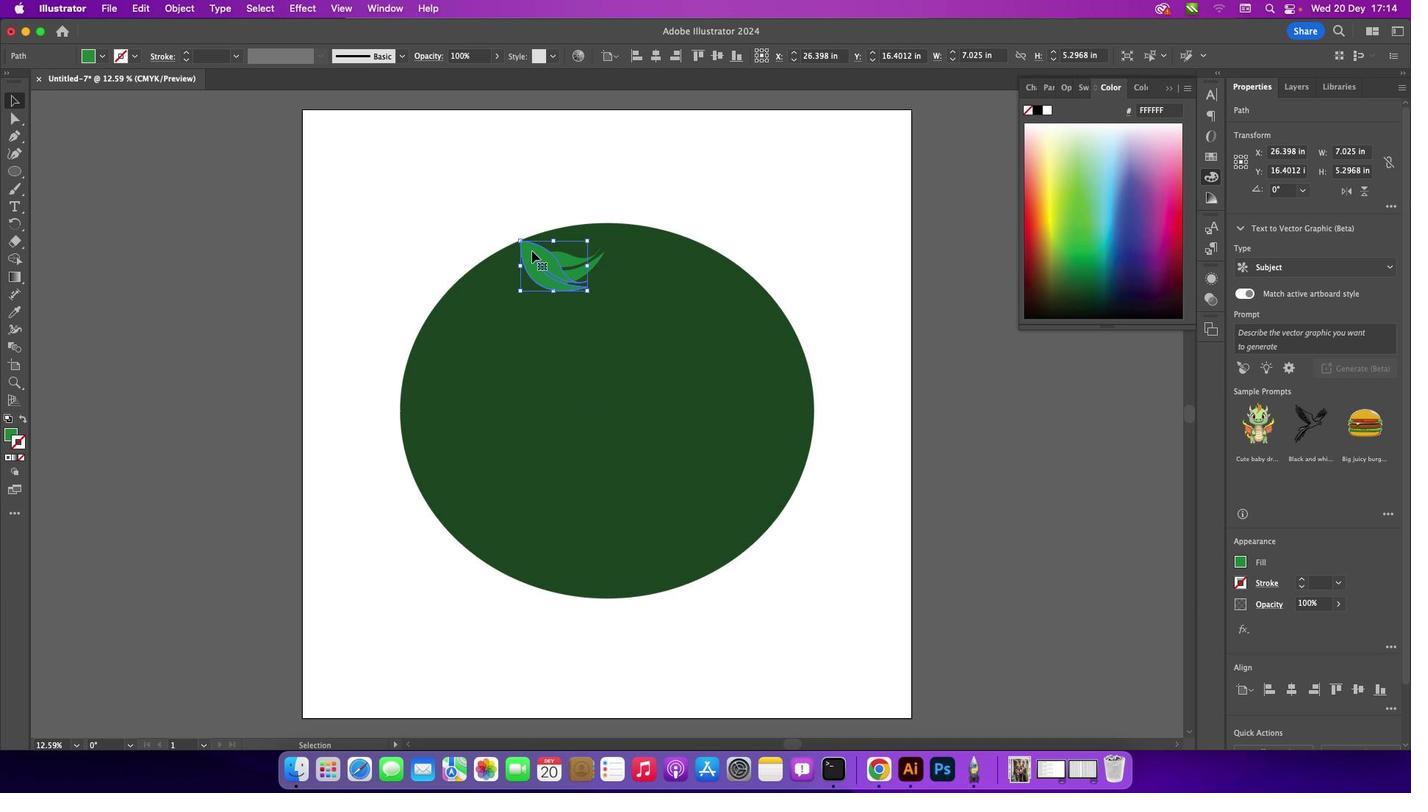 
Action: Mouse pressed right at (532, 250)
Screenshot: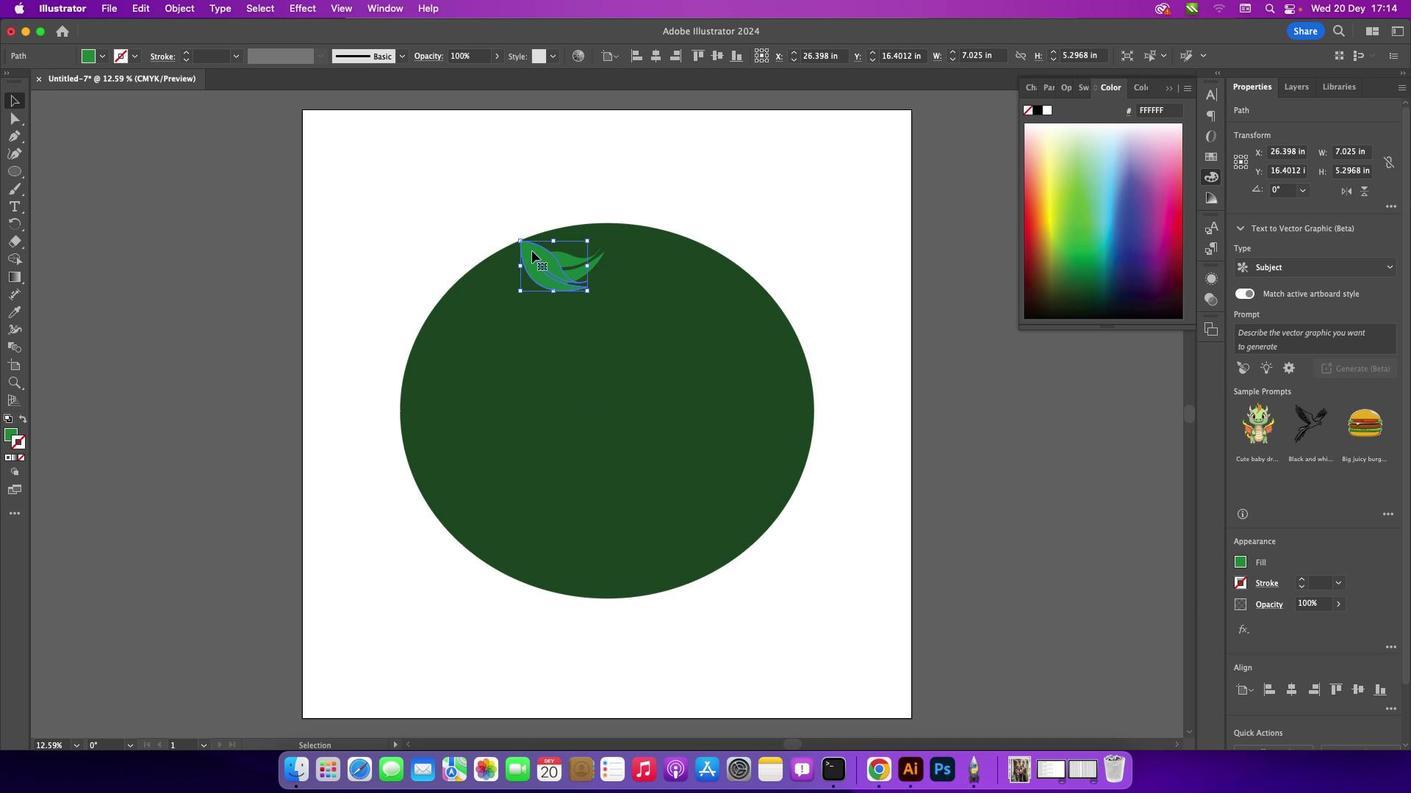 
Action: Mouse pressed right at (532, 250)
Screenshot: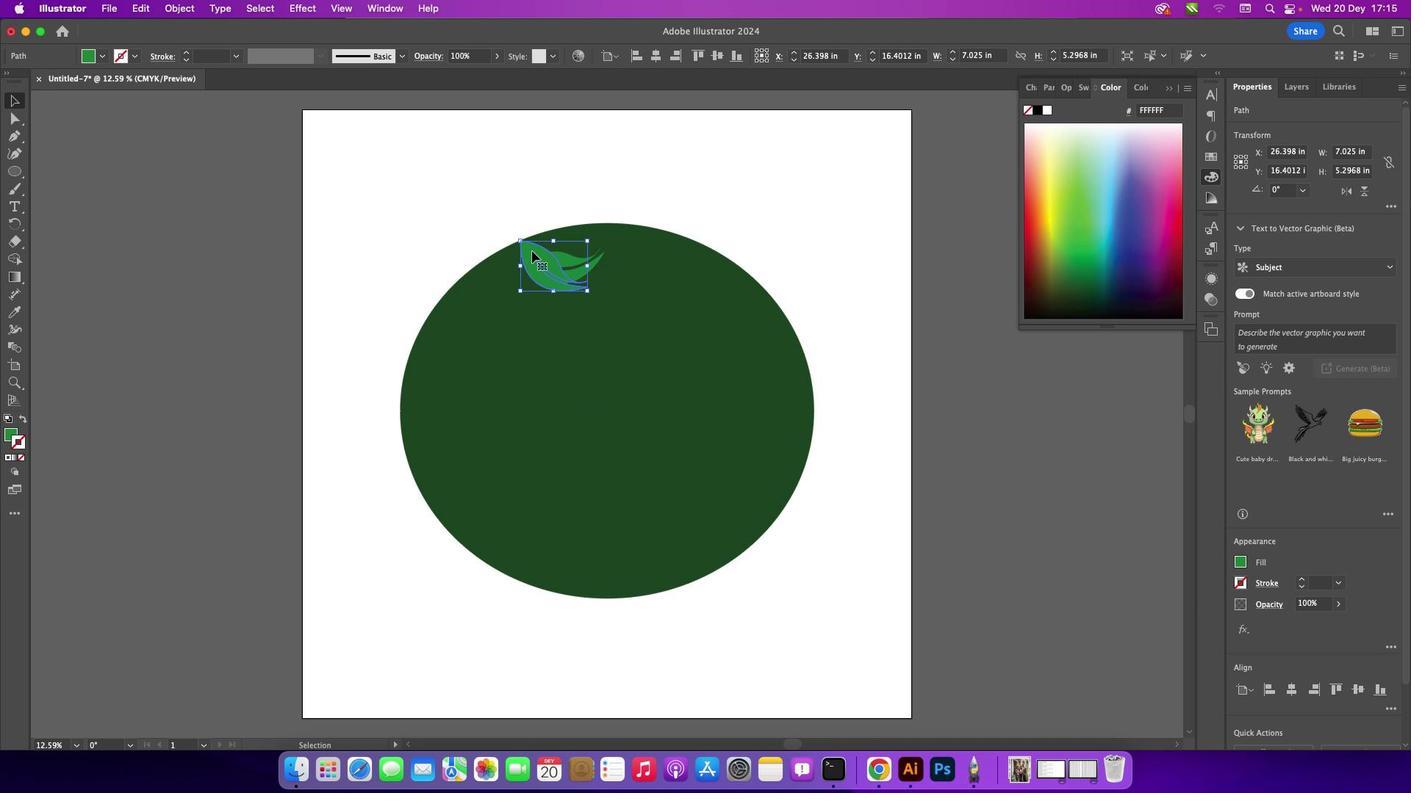 
Action: Mouse pressed right at (532, 250)
Screenshot: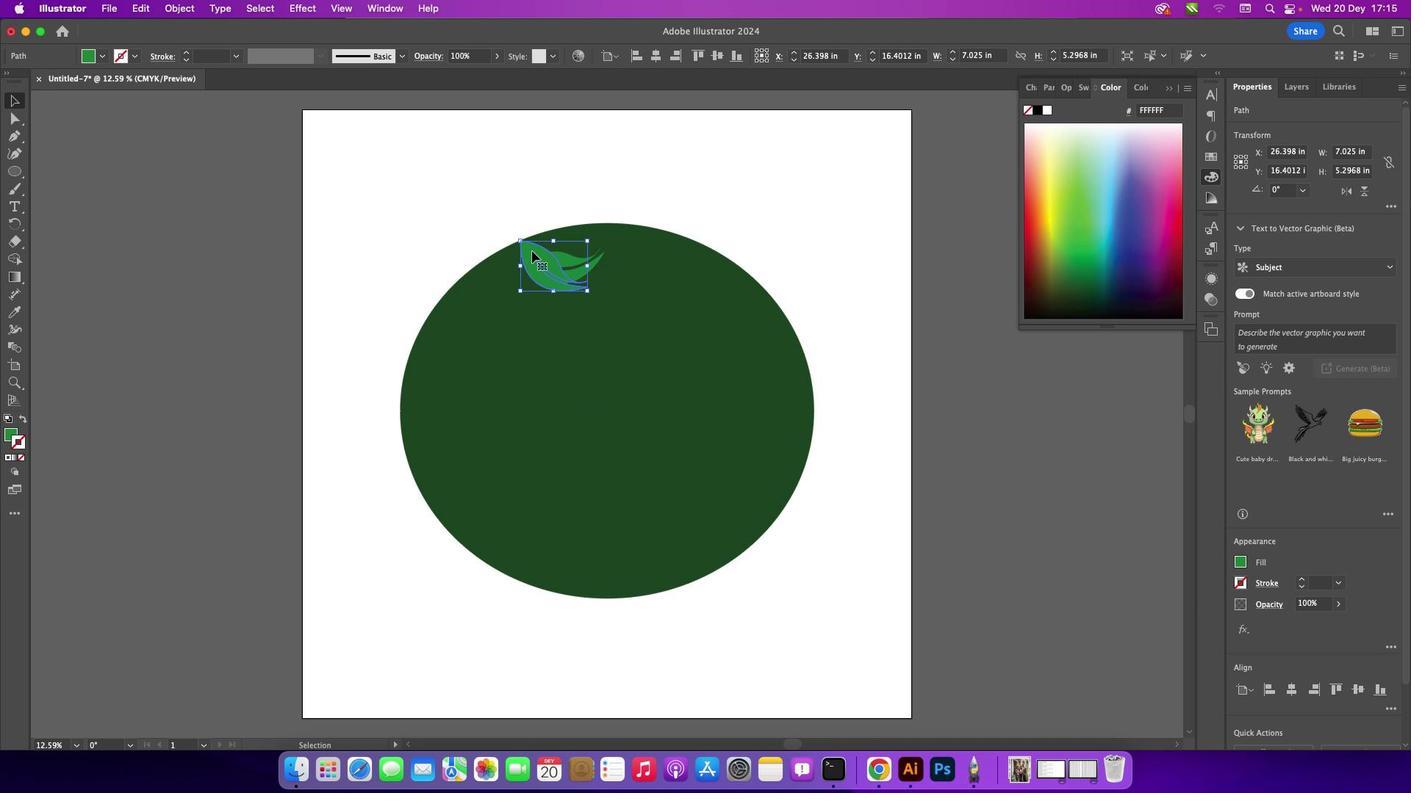 
Action: Mouse pressed right at (532, 250)
Screenshot: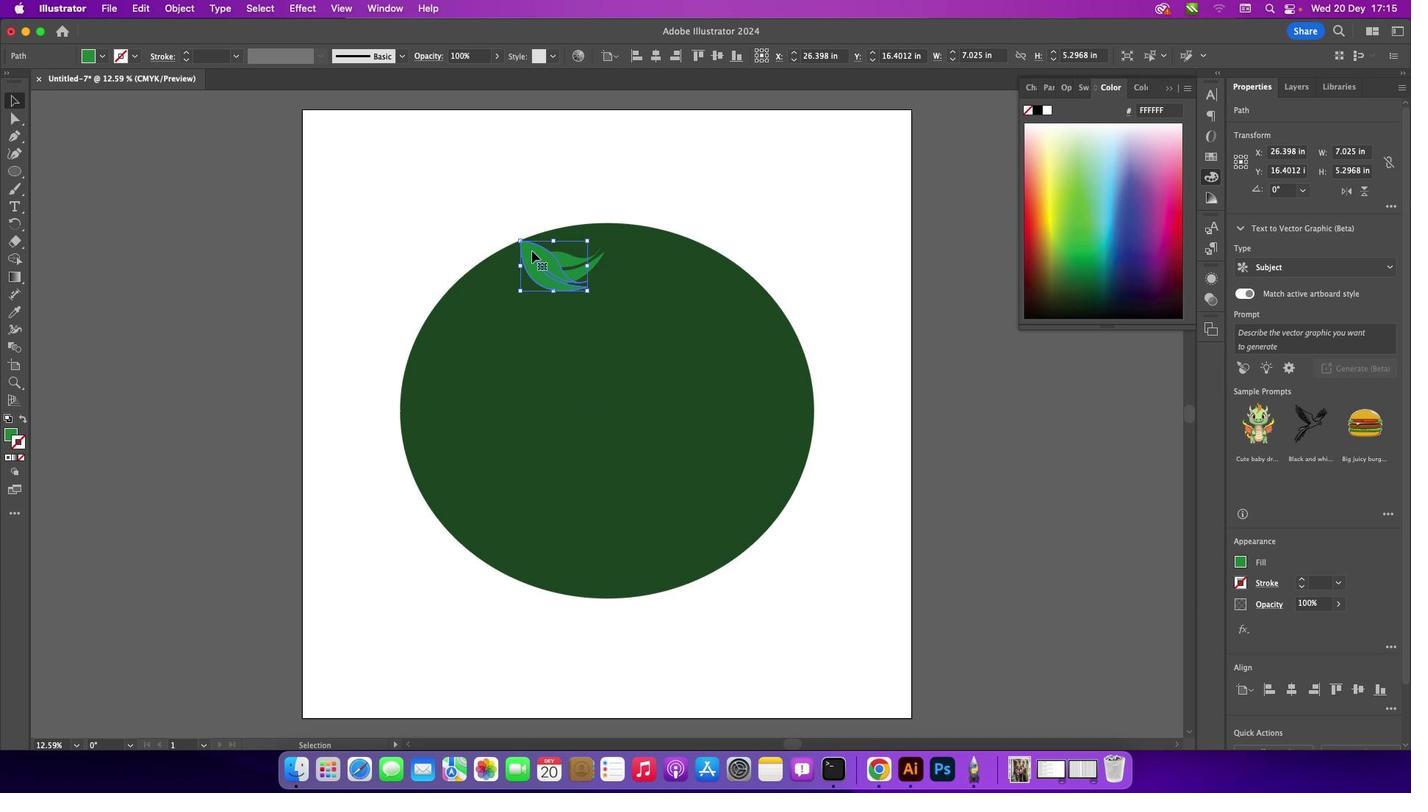 
Action: Mouse pressed right at (532, 250)
Screenshot: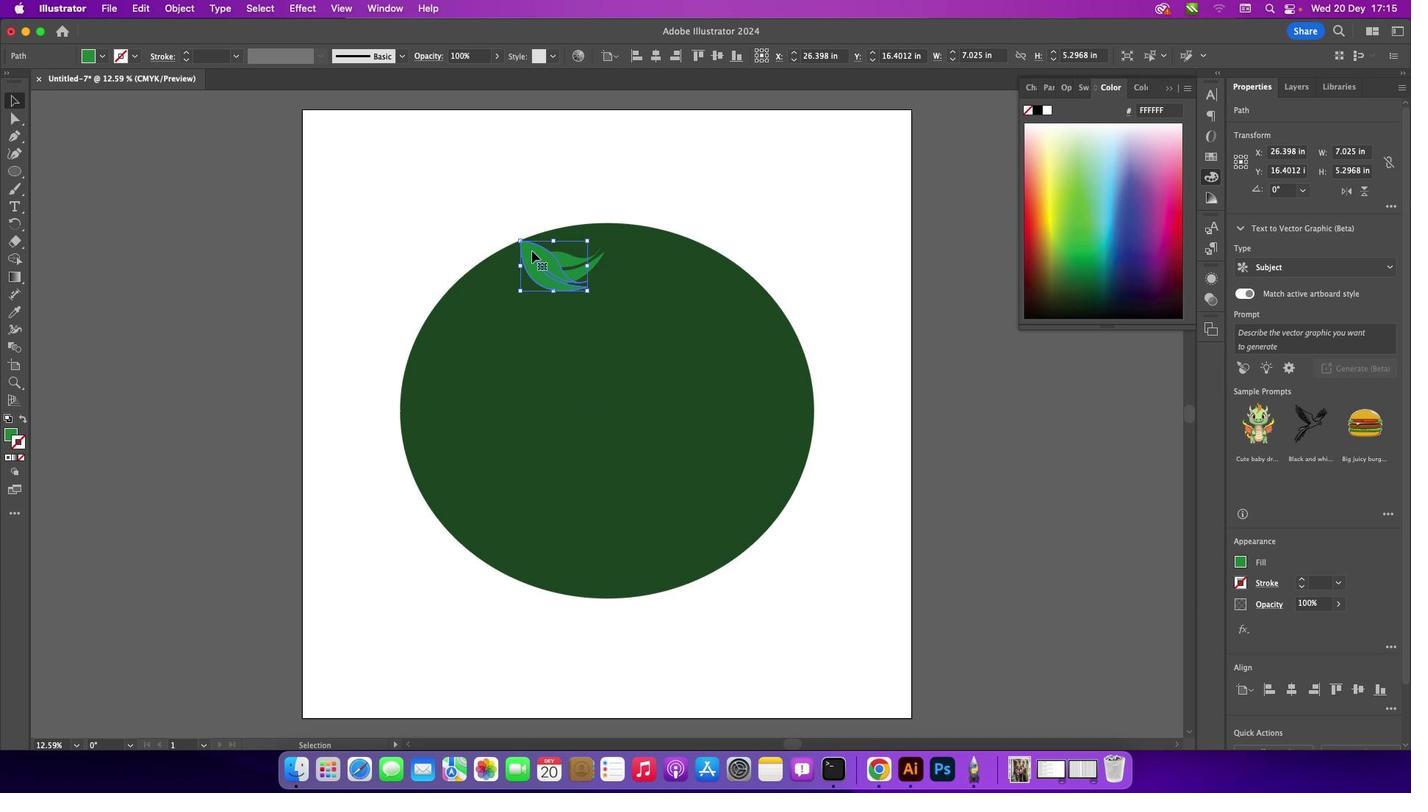 
Action: Mouse pressed right at (532, 250)
Screenshot: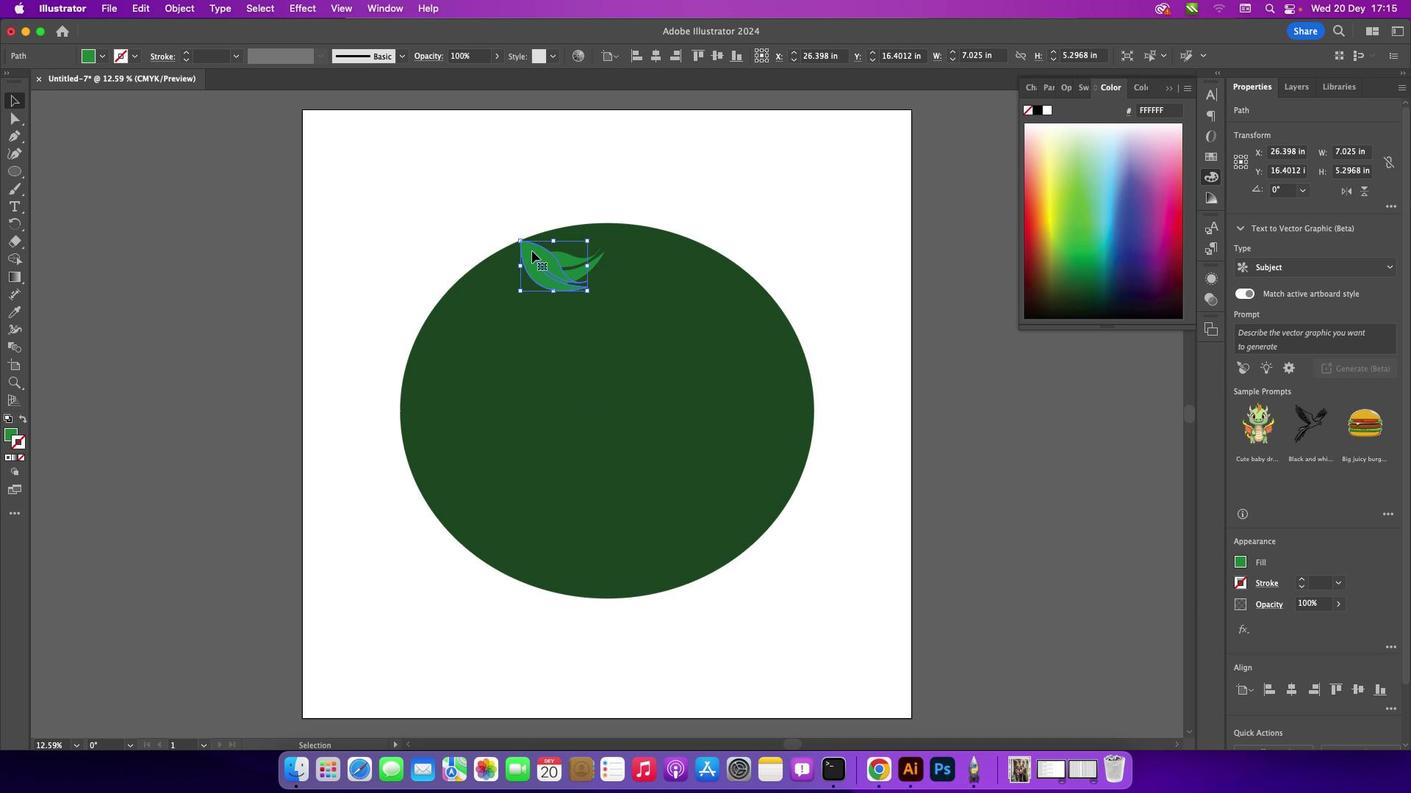 
Action: Mouse pressed right at (532, 250)
Screenshot: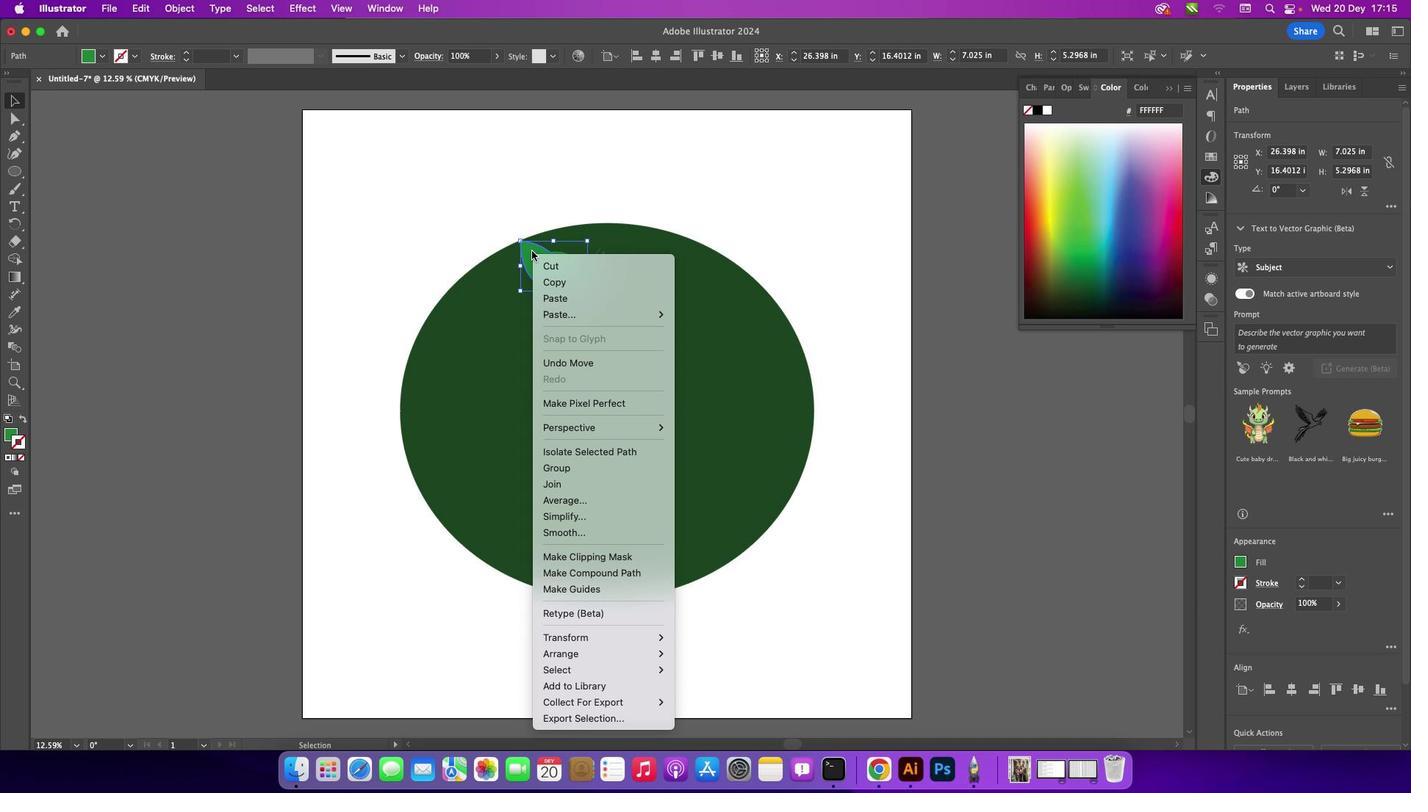 
Action: Mouse moved to (696, 643)
Screenshot: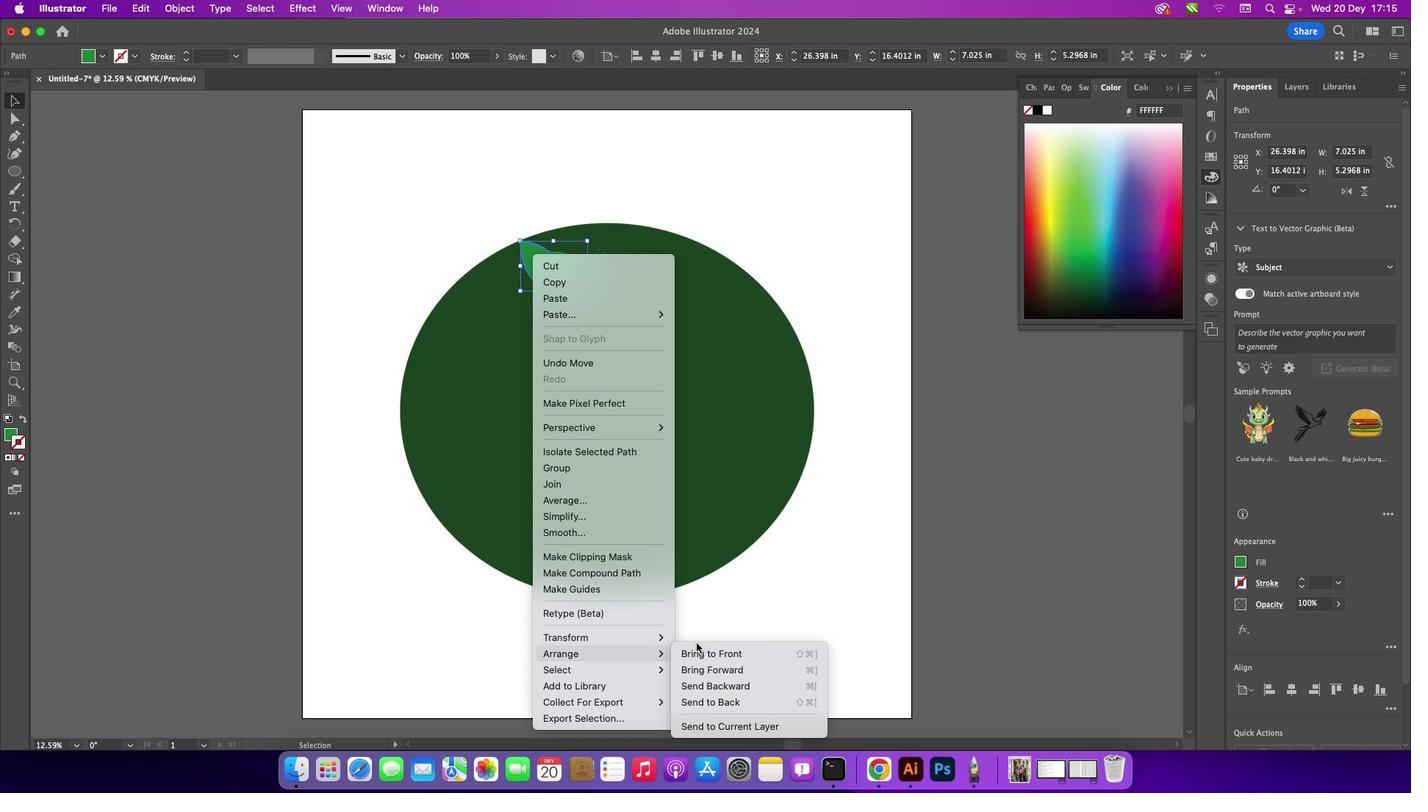 
Action: Mouse pressed left at (696, 643)
Screenshot: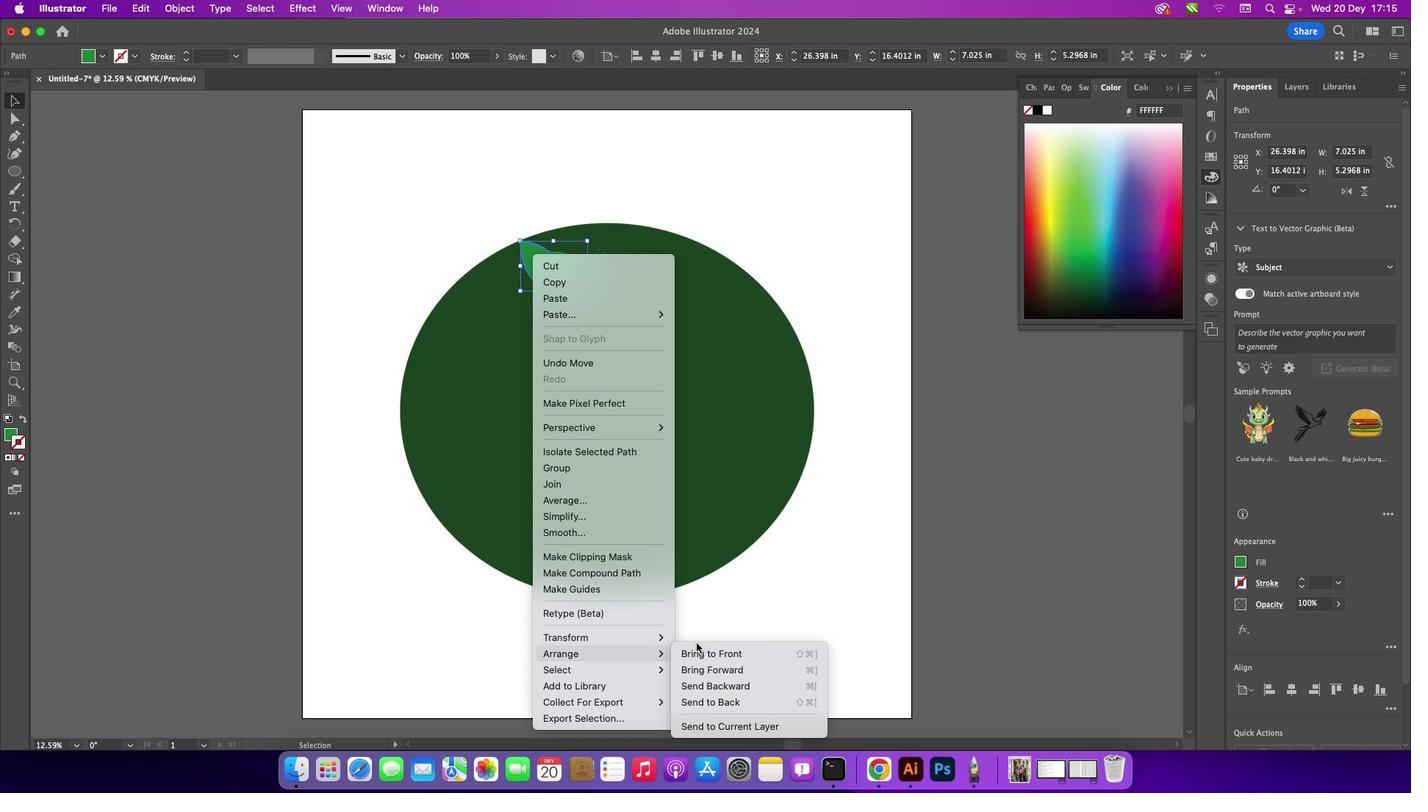 
Action: Mouse moved to (699, 648)
Screenshot: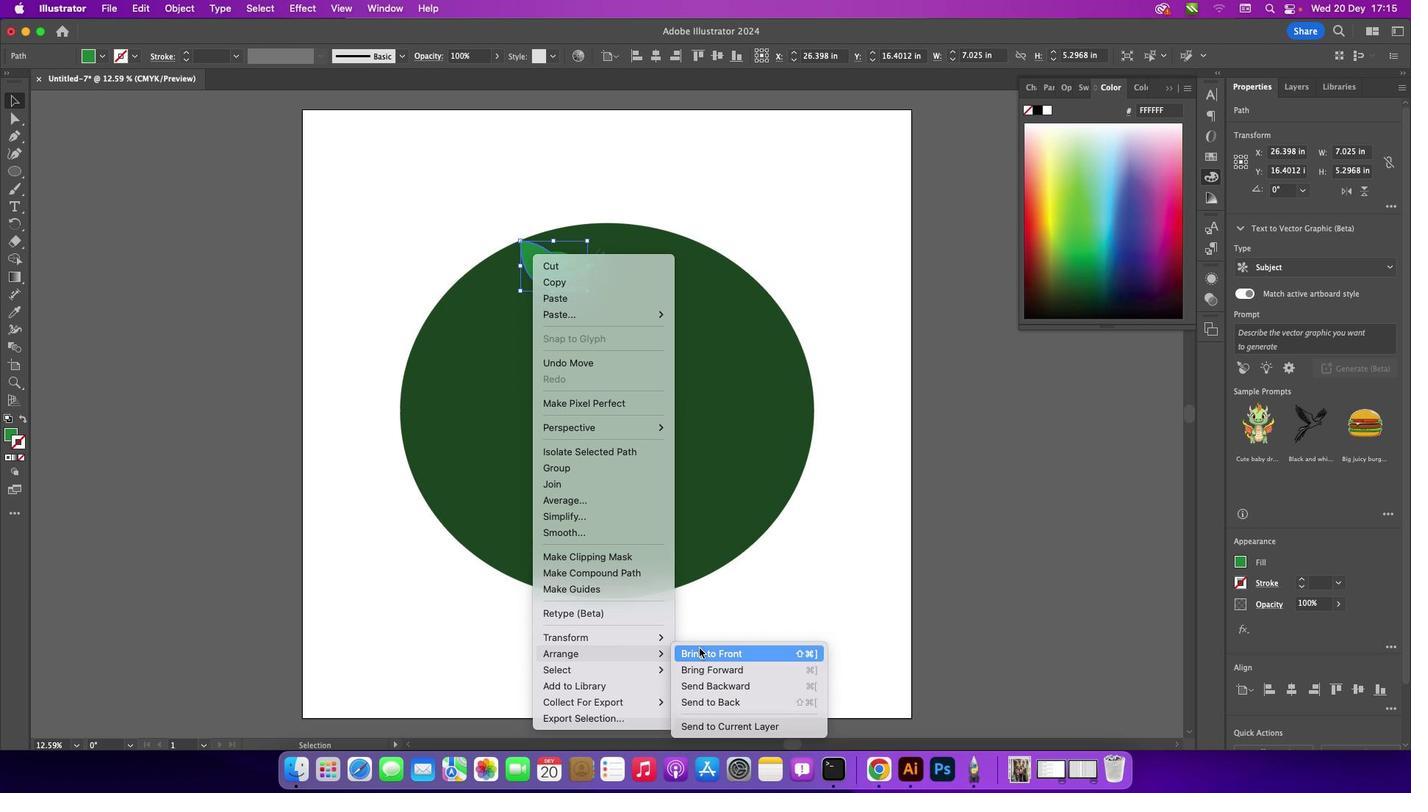 
Action: Mouse pressed left at (699, 648)
Screenshot: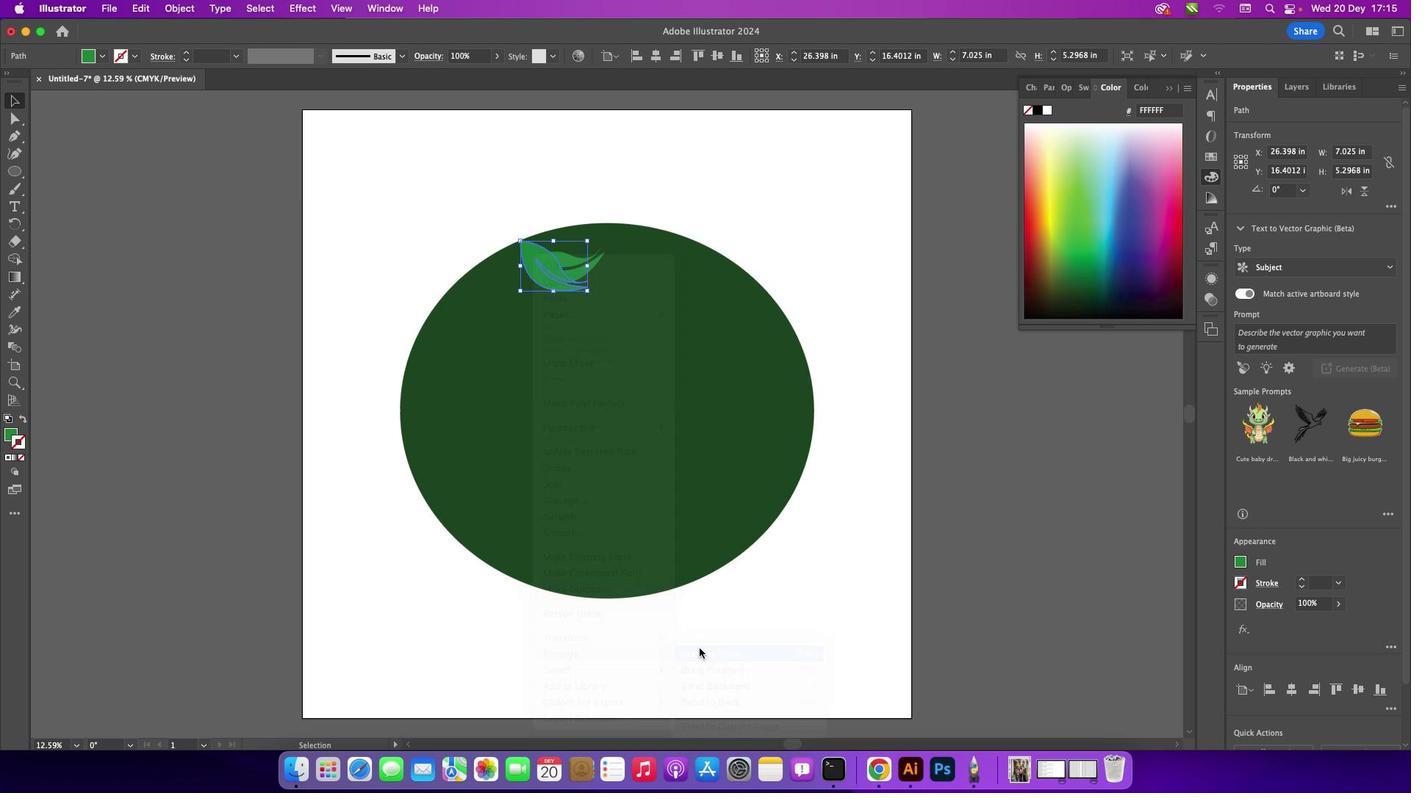 
Action: Mouse moved to (798, 226)
Screenshot: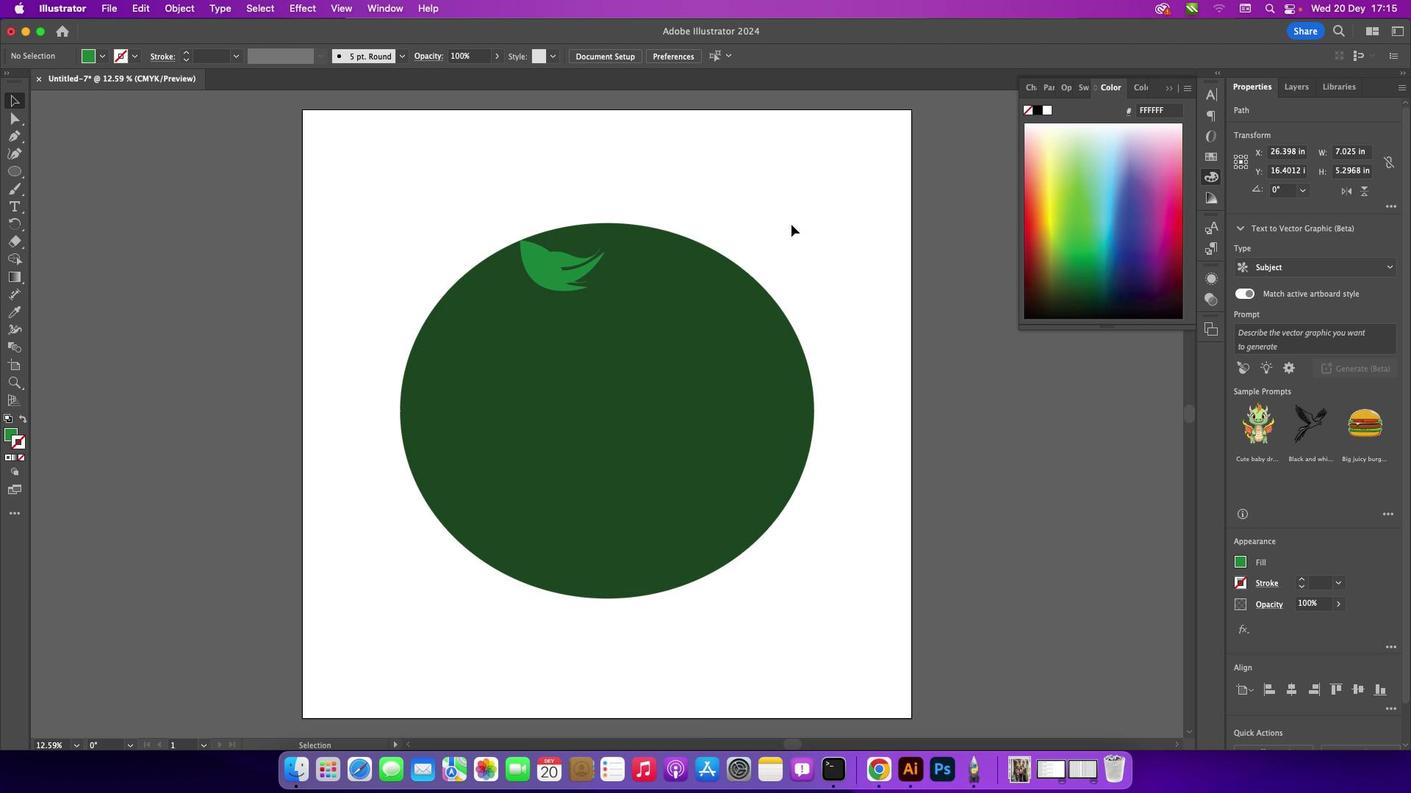 
Action: Mouse pressed left at (798, 226)
Screenshot: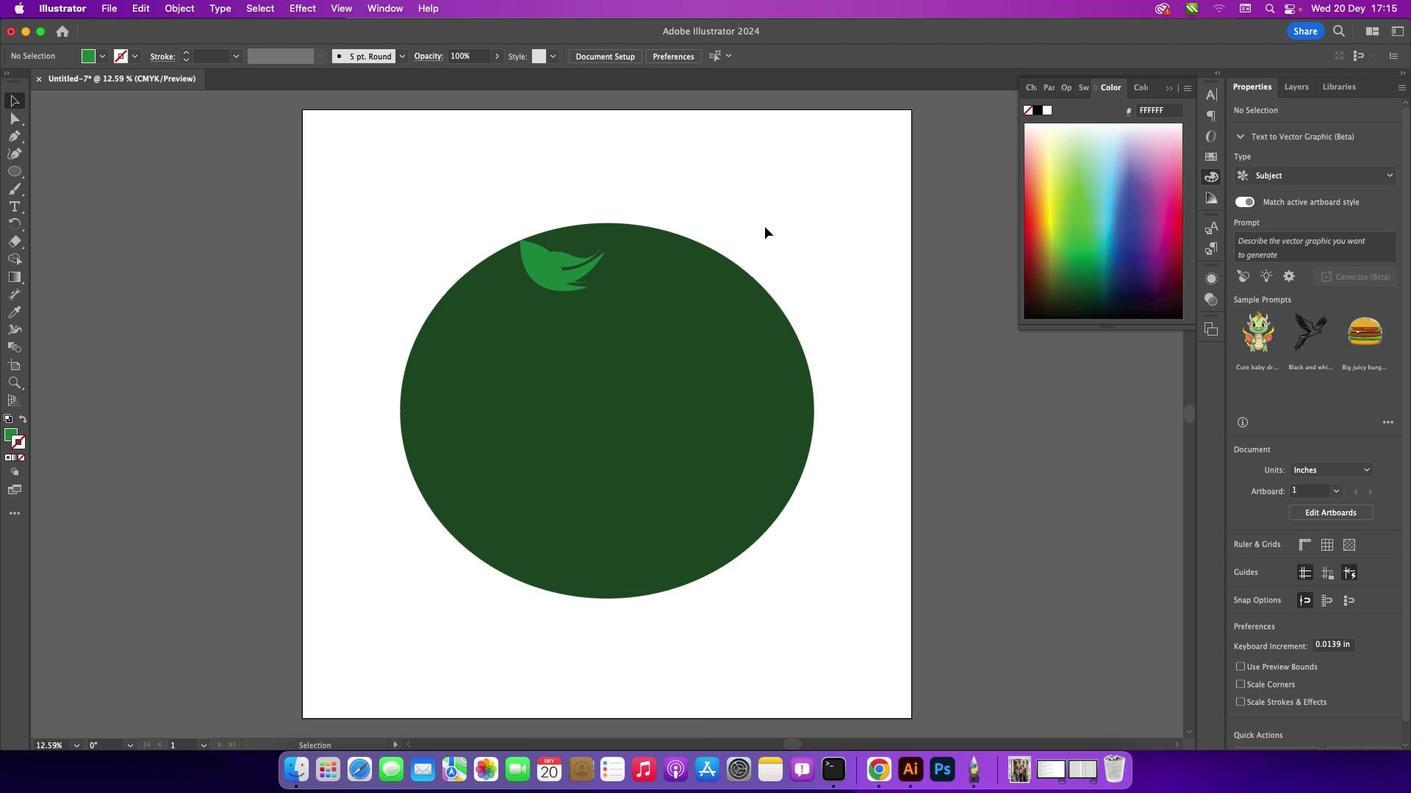 
Action: Mouse moved to (582, 274)
Screenshot: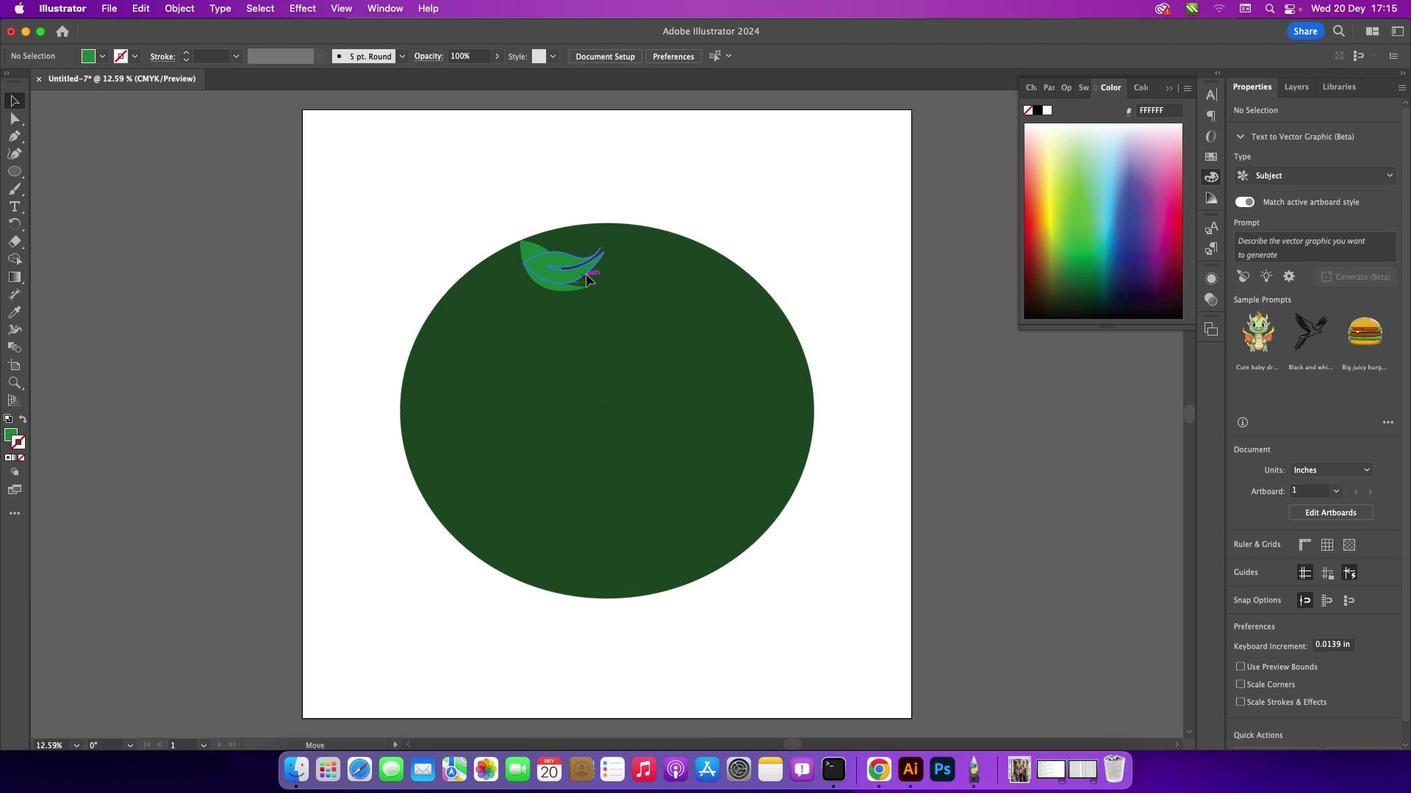 
Action: Mouse pressed left at (582, 274)
Screenshot: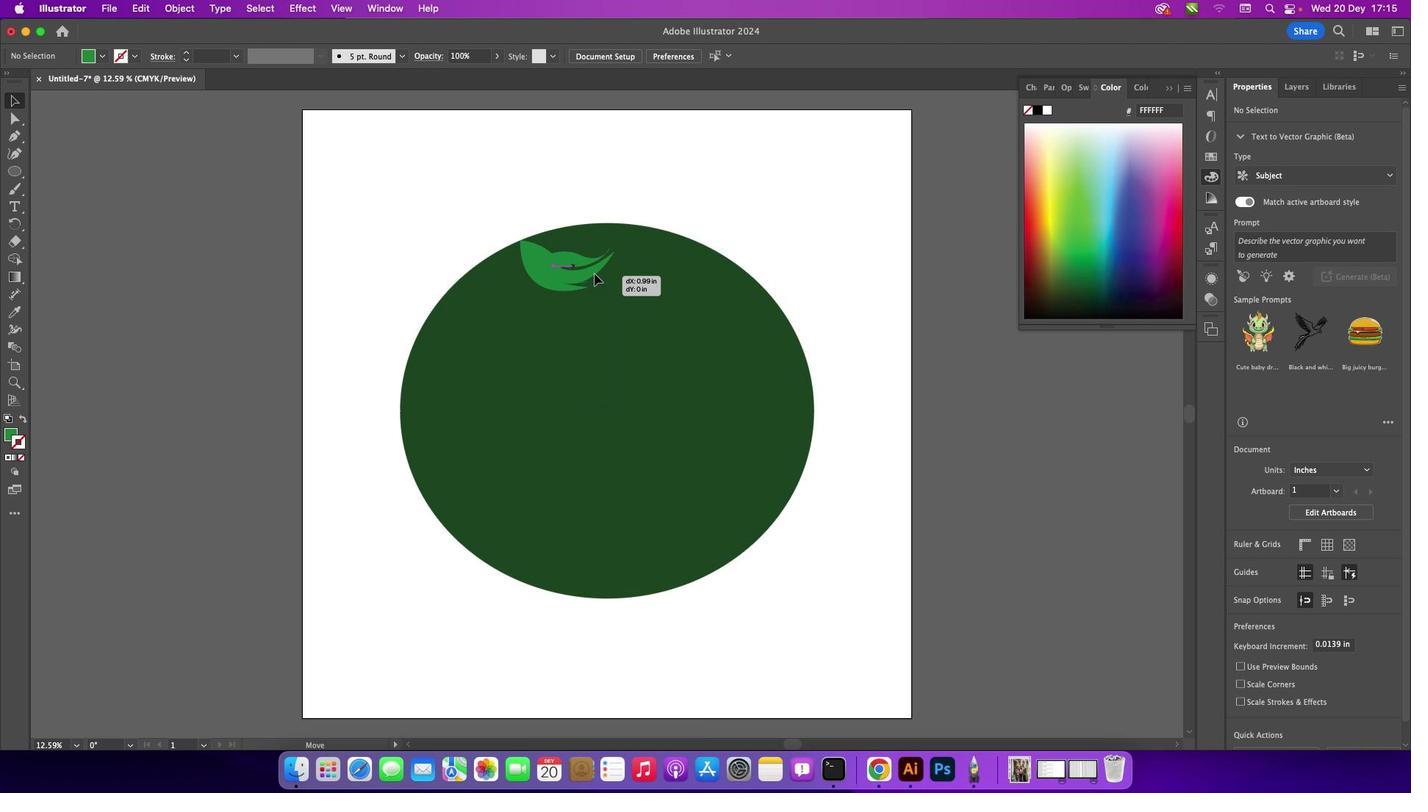 
Action: Mouse moved to (621, 249)
Screenshot: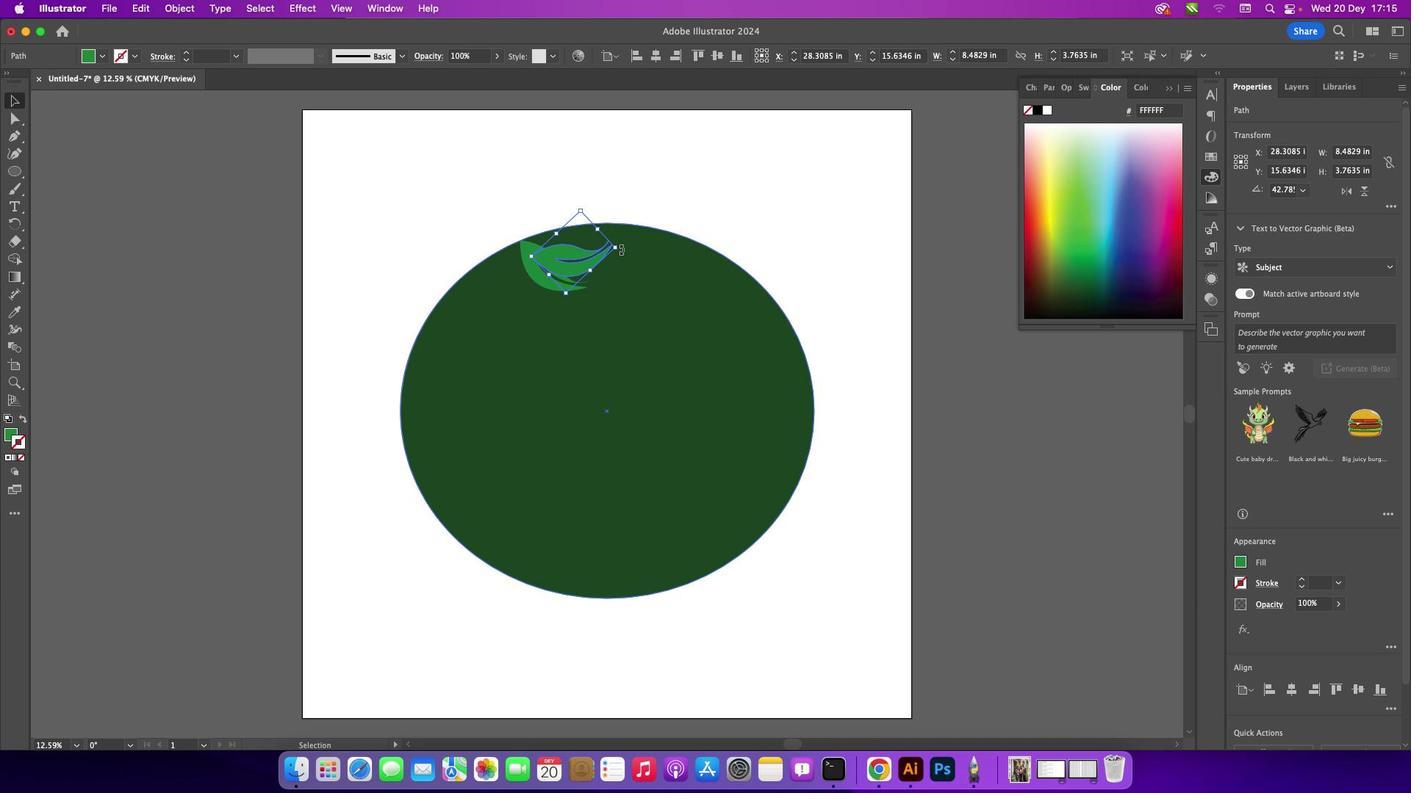
Action: Mouse pressed left at (621, 249)
Screenshot: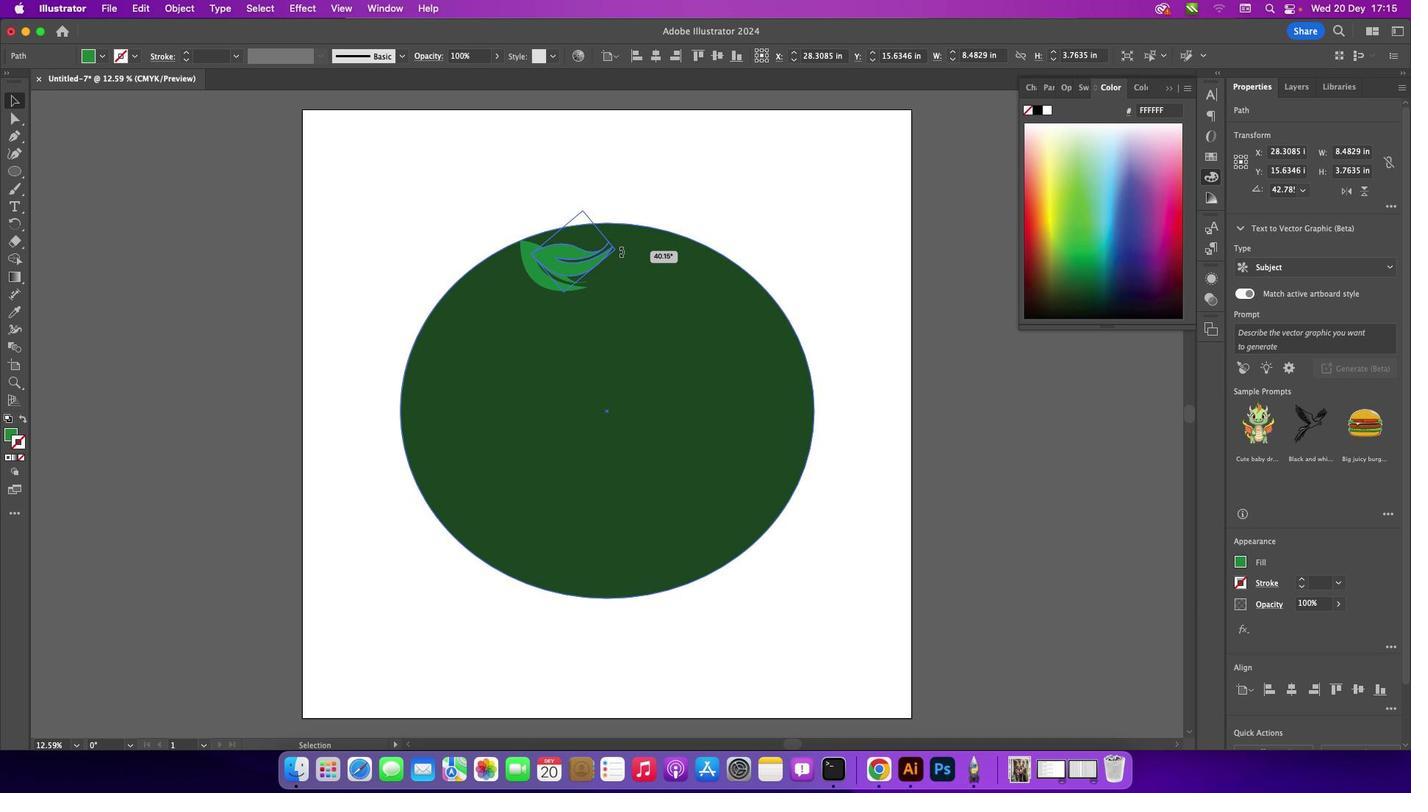 
Action: Mouse moved to (598, 263)
Screenshot: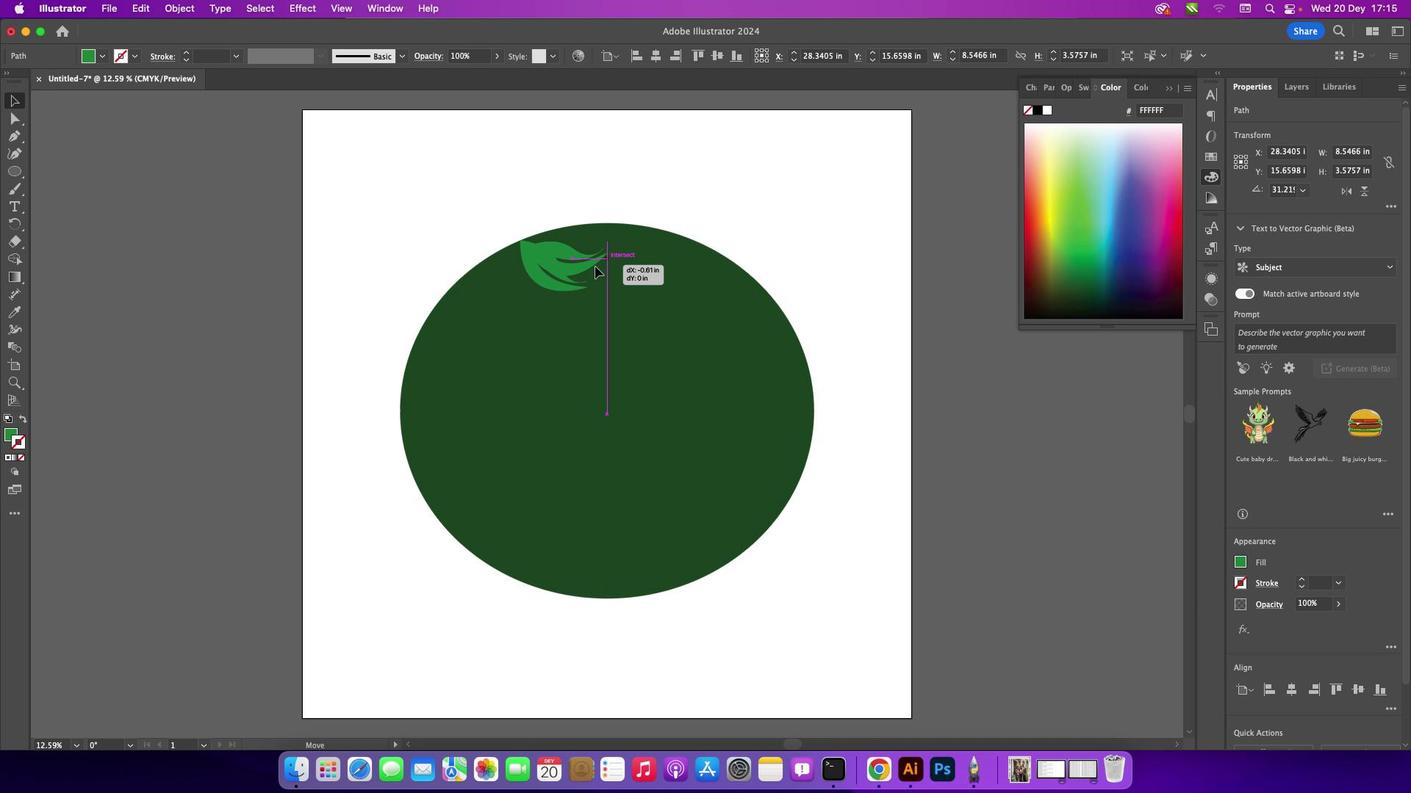 
Action: Mouse pressed left at (598, 263)
Screenshot: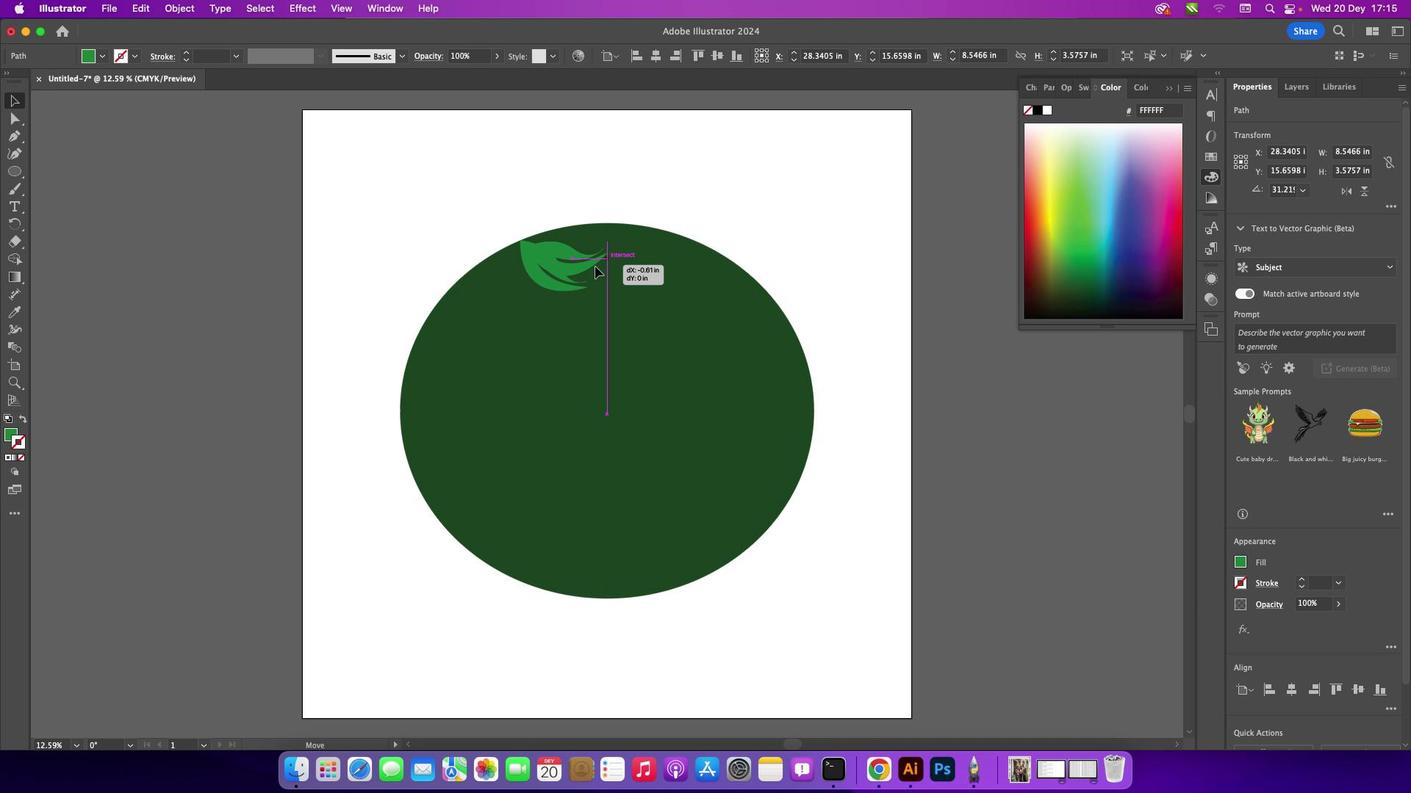 
Action: Mouse moved to (14, 431)
Screenshot: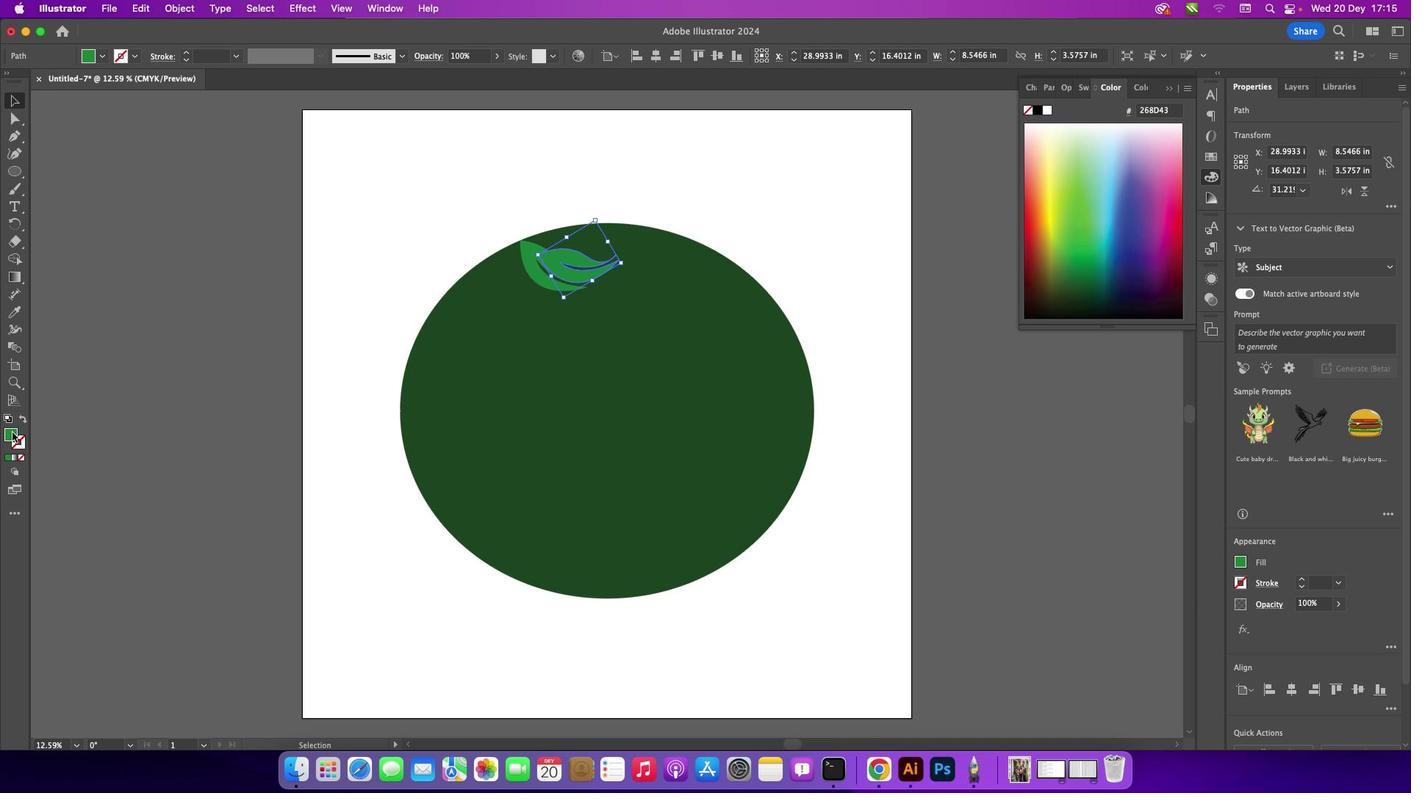 
Action: Mouse pressed left at (14, 431)
Screenshot: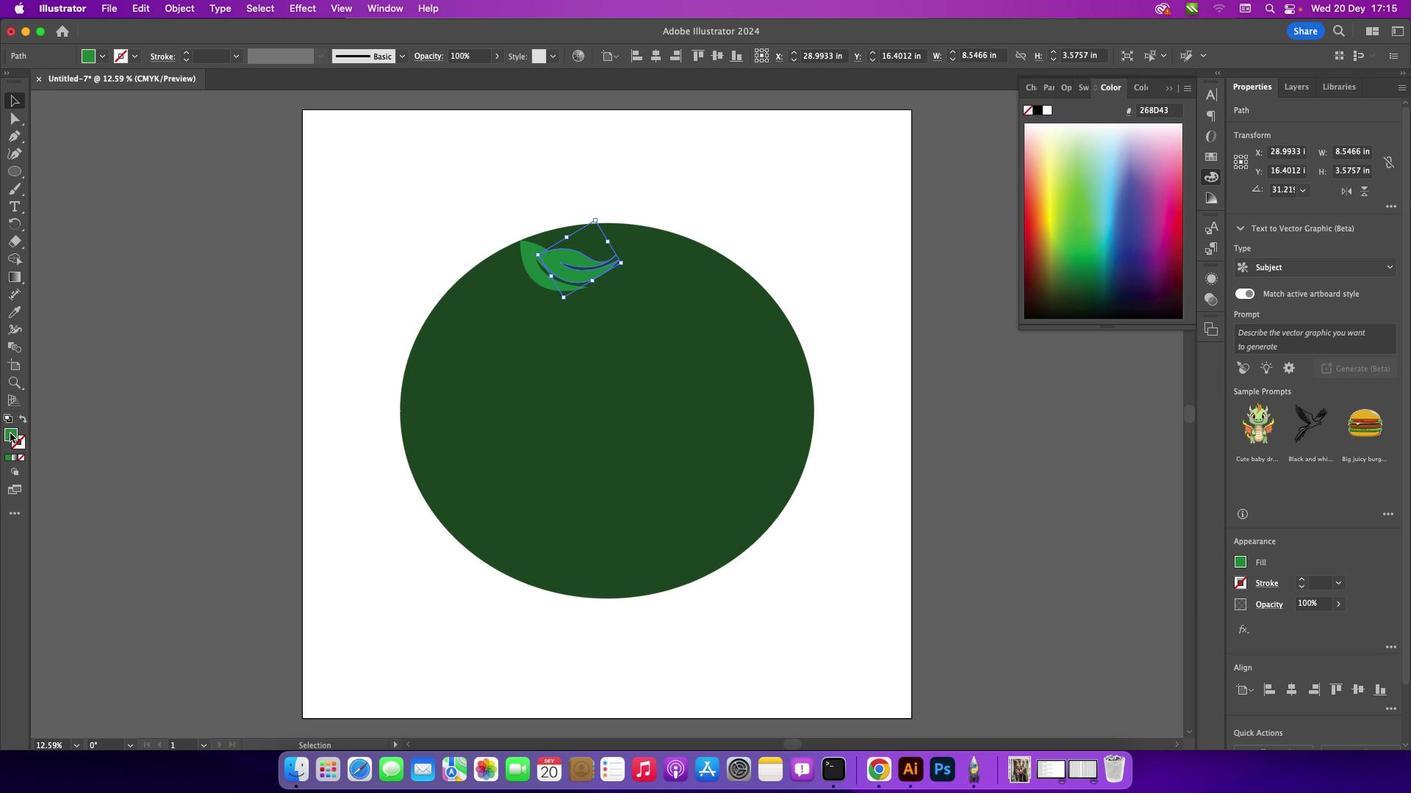 
Action: Mouse moved to (9, 432)
Screenshot: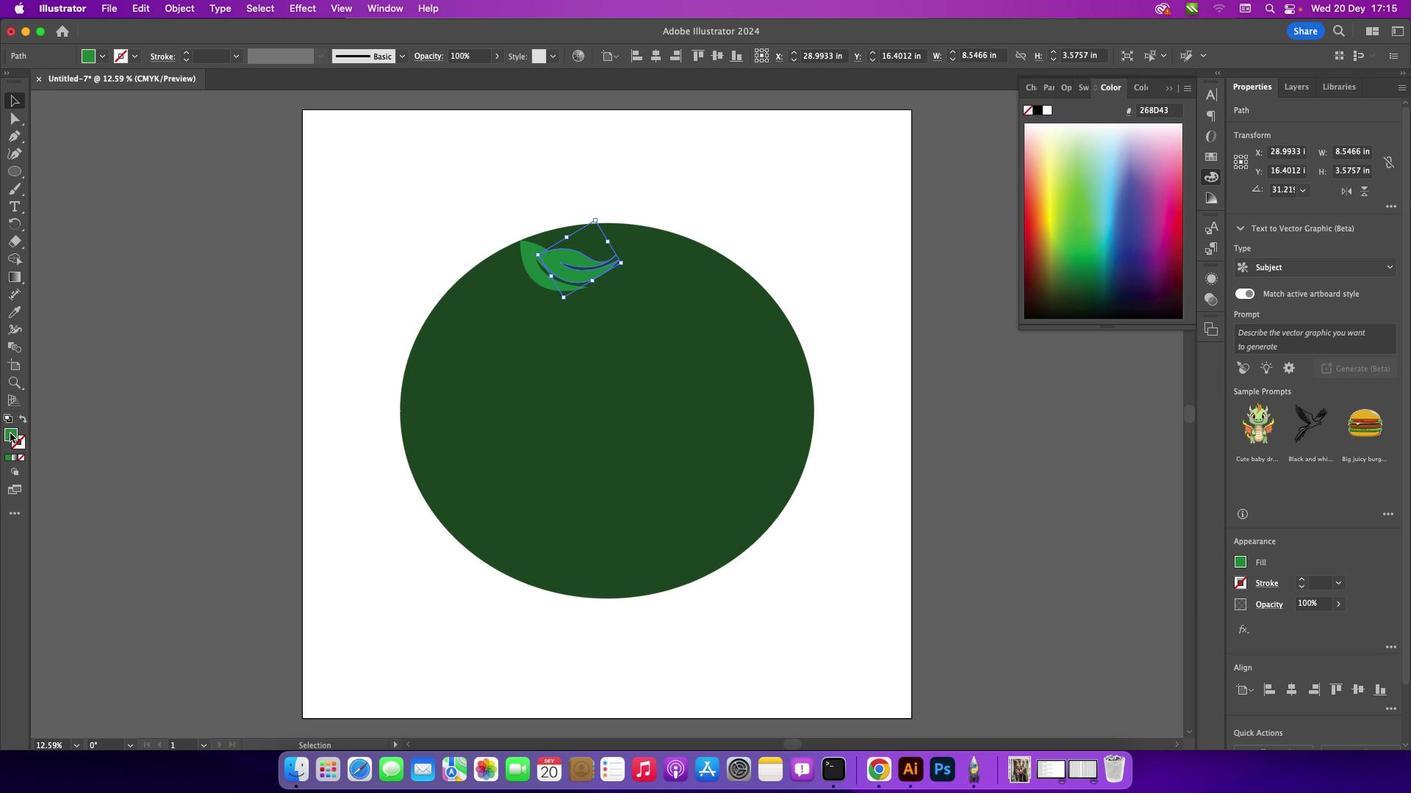 
Action: Mouse pressed left at (9, 432)
Screenshot: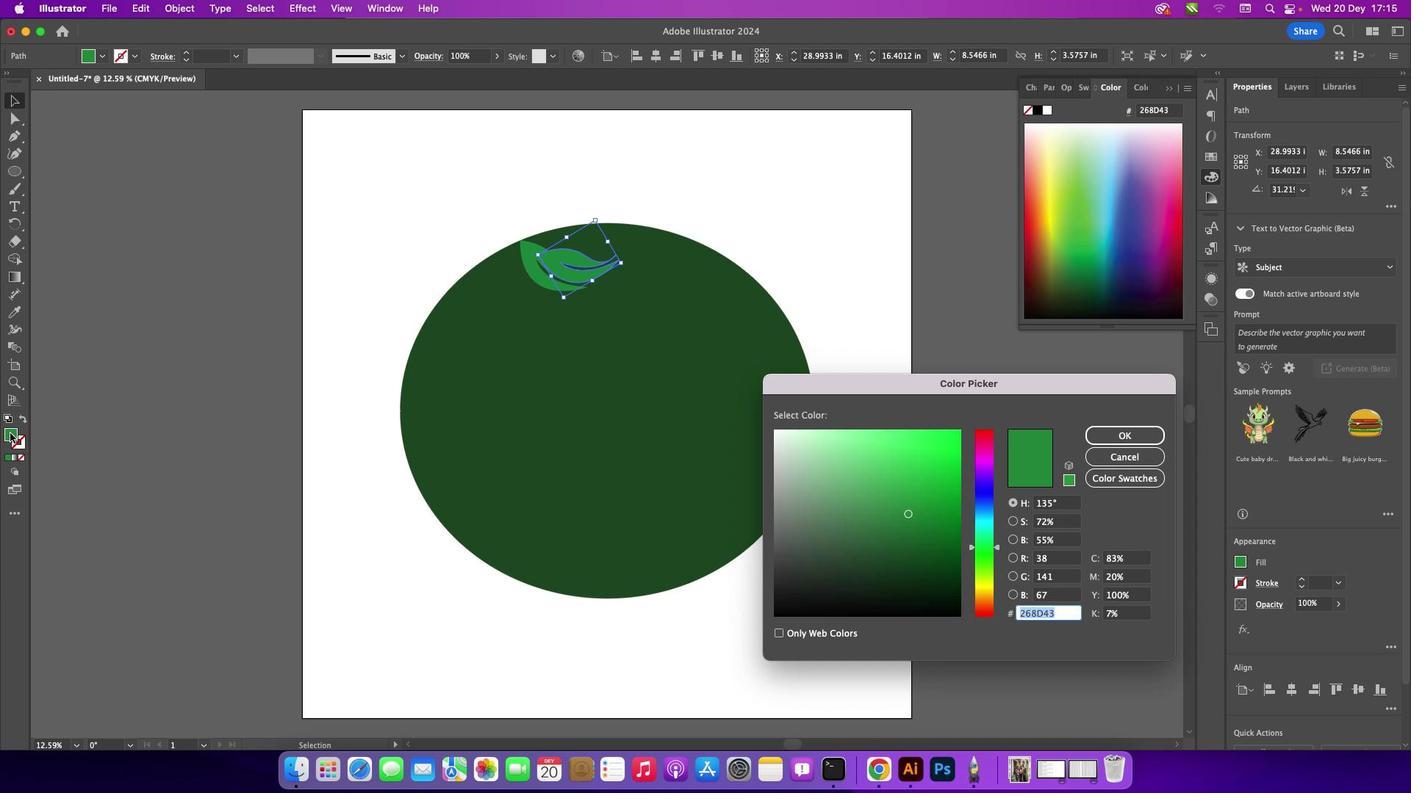 
Action: Mouse pressed left at (9, 432)
Screenshot: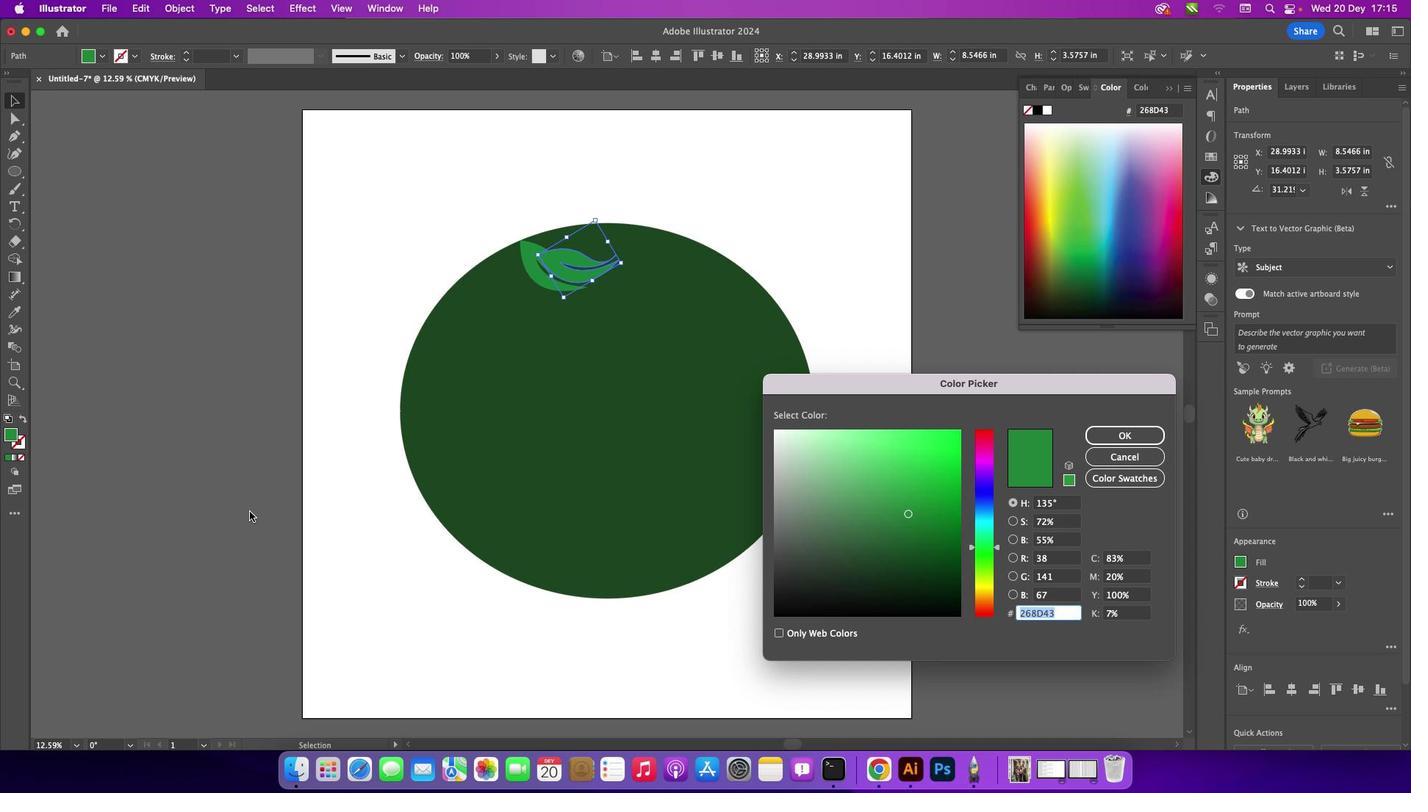 
Action: Mouse moved to (903, 474)
Screenshot: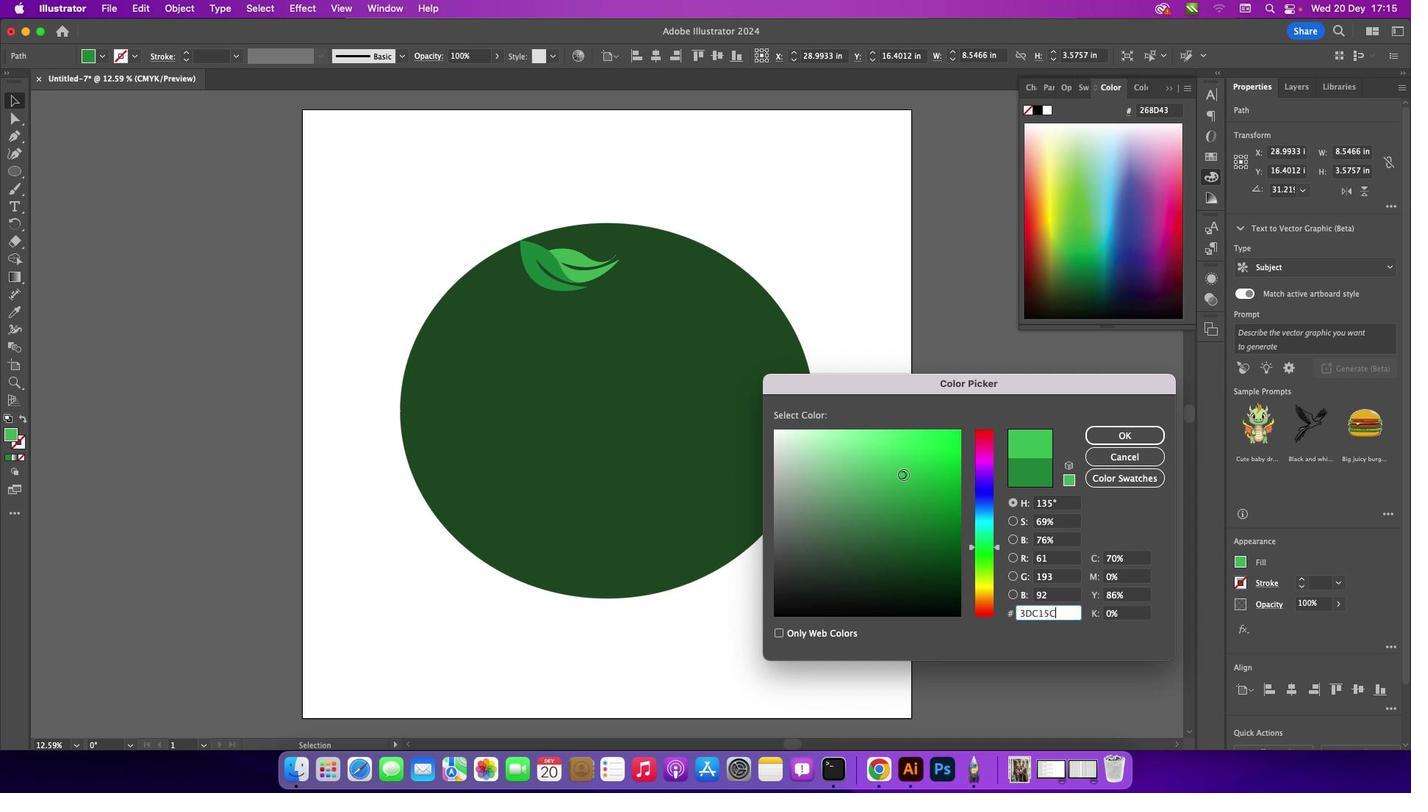 
Action: Mouse pressed left at (903, 474)
Screenshot: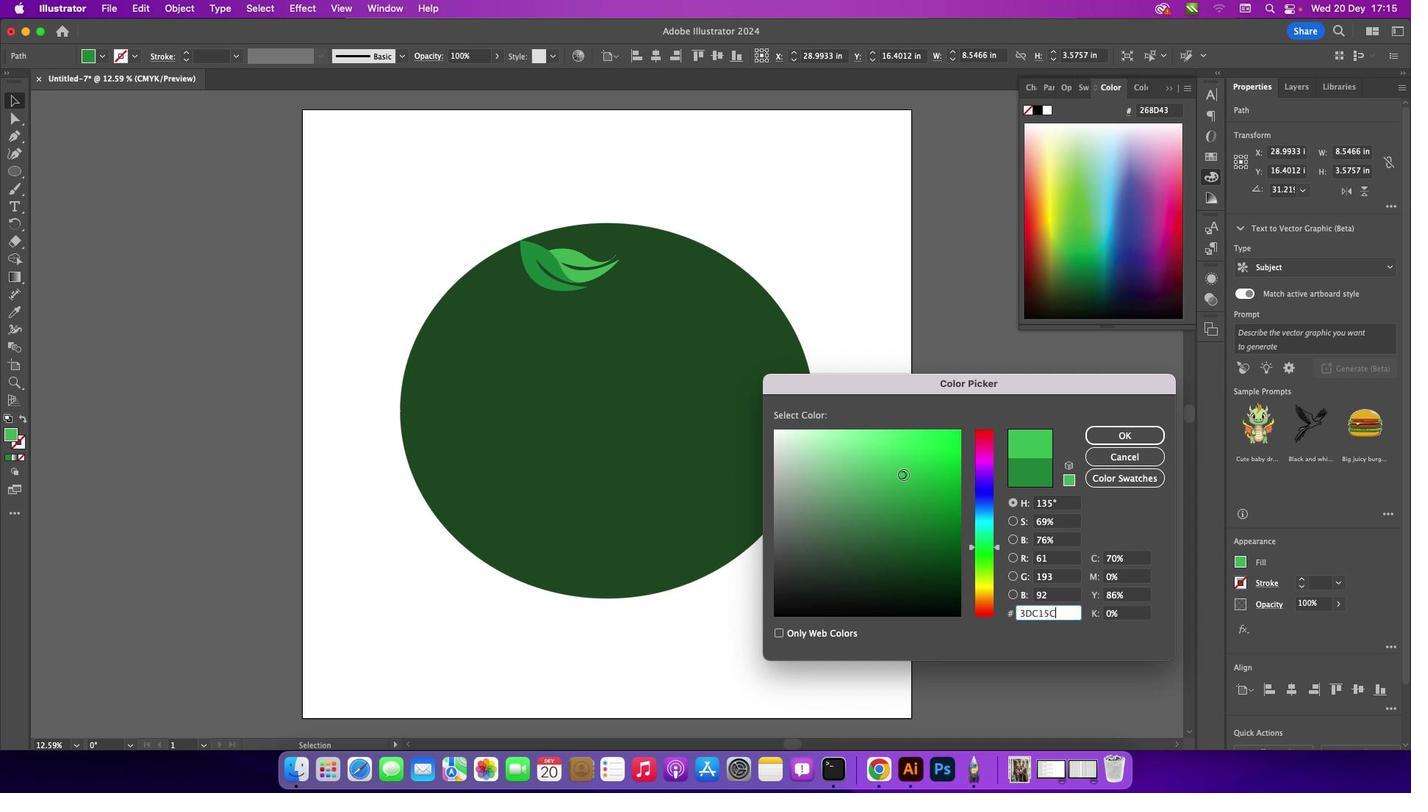 
Action: Mouse moved to (1105, 439)
Screenshot: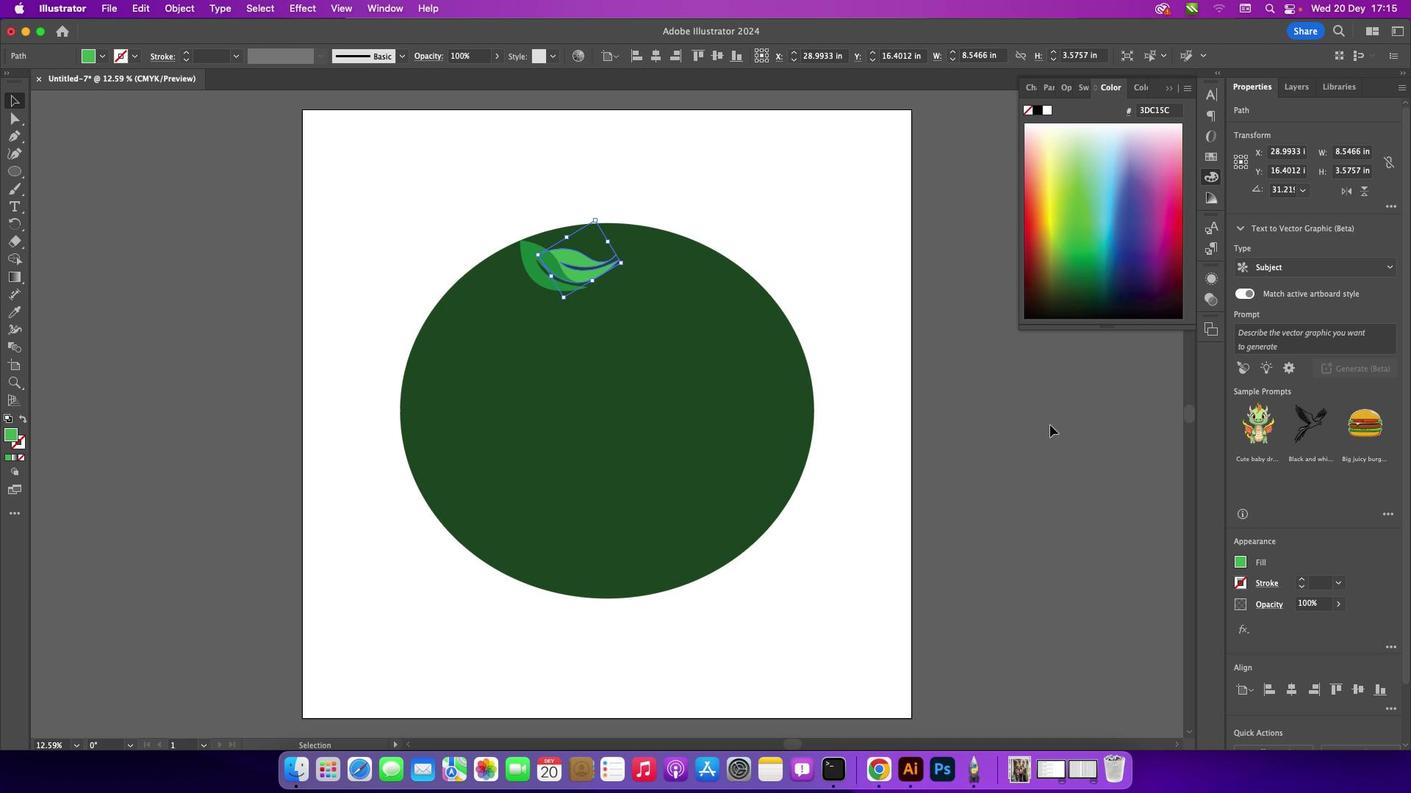 
Action: Mouse pressed left at (1105, 439)
Screenshot: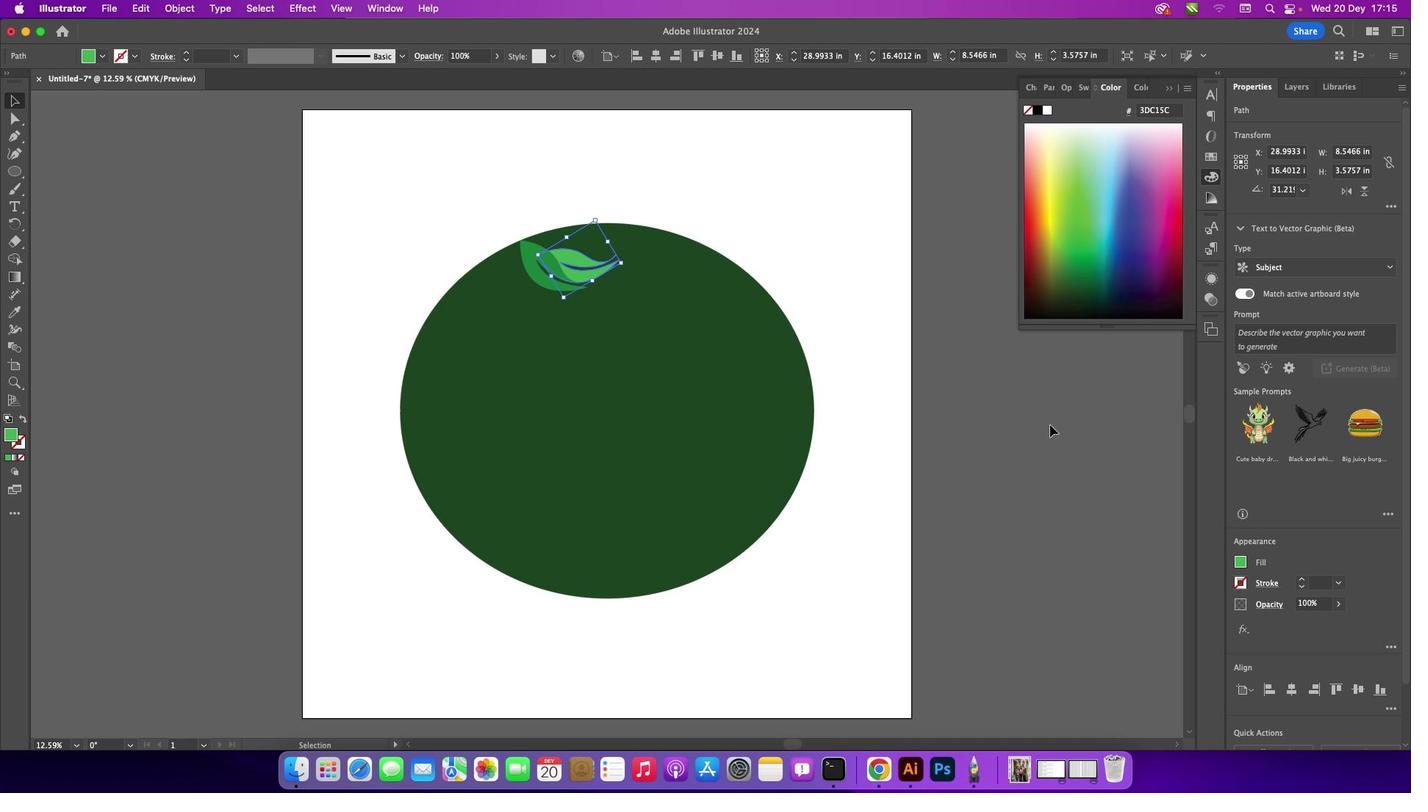 
Action: Mouse moved to (1042, 419)
Screenshot: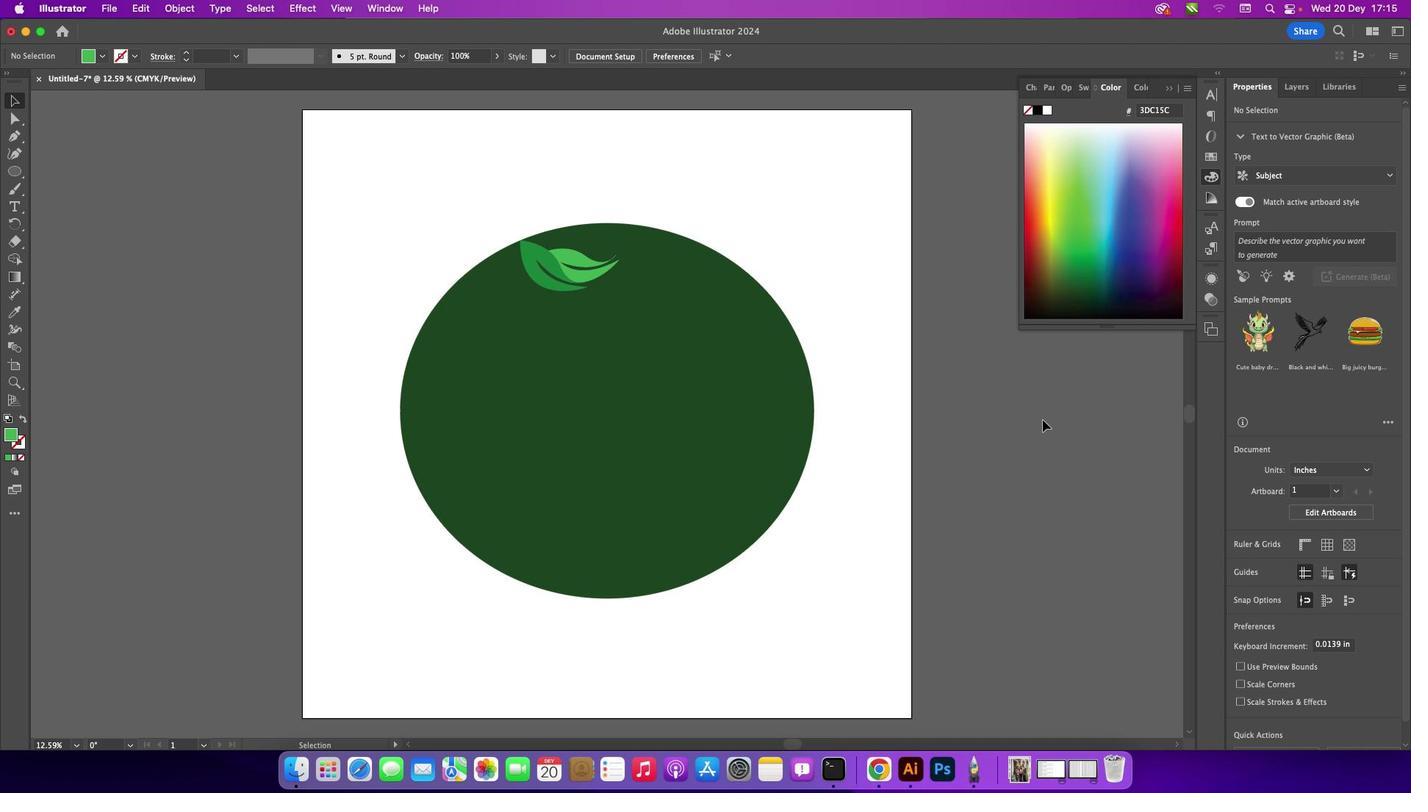 
Action: Mouse pressed left at (1042, 419)
Screenshot: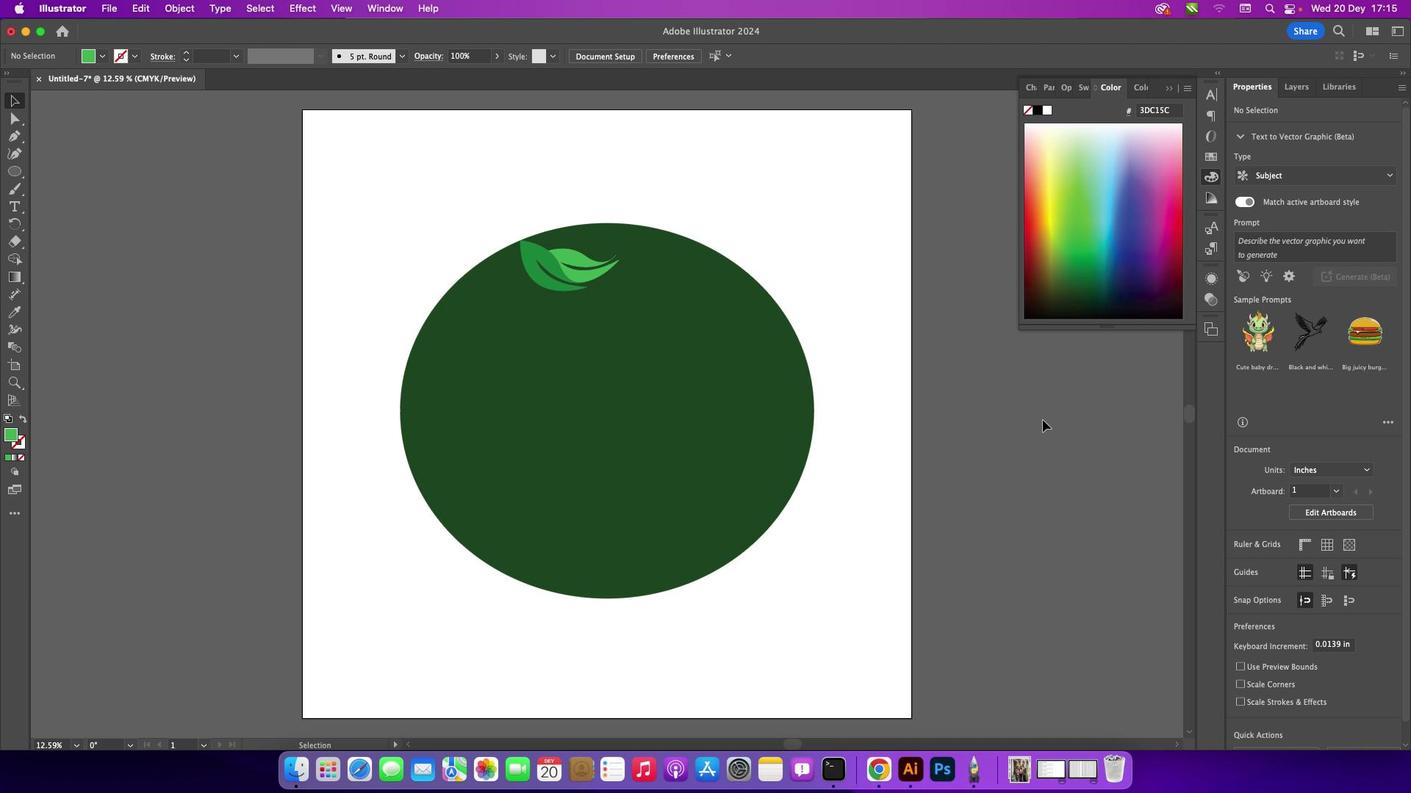 
Action: Mouse moved to (575, 256)
Screenshot: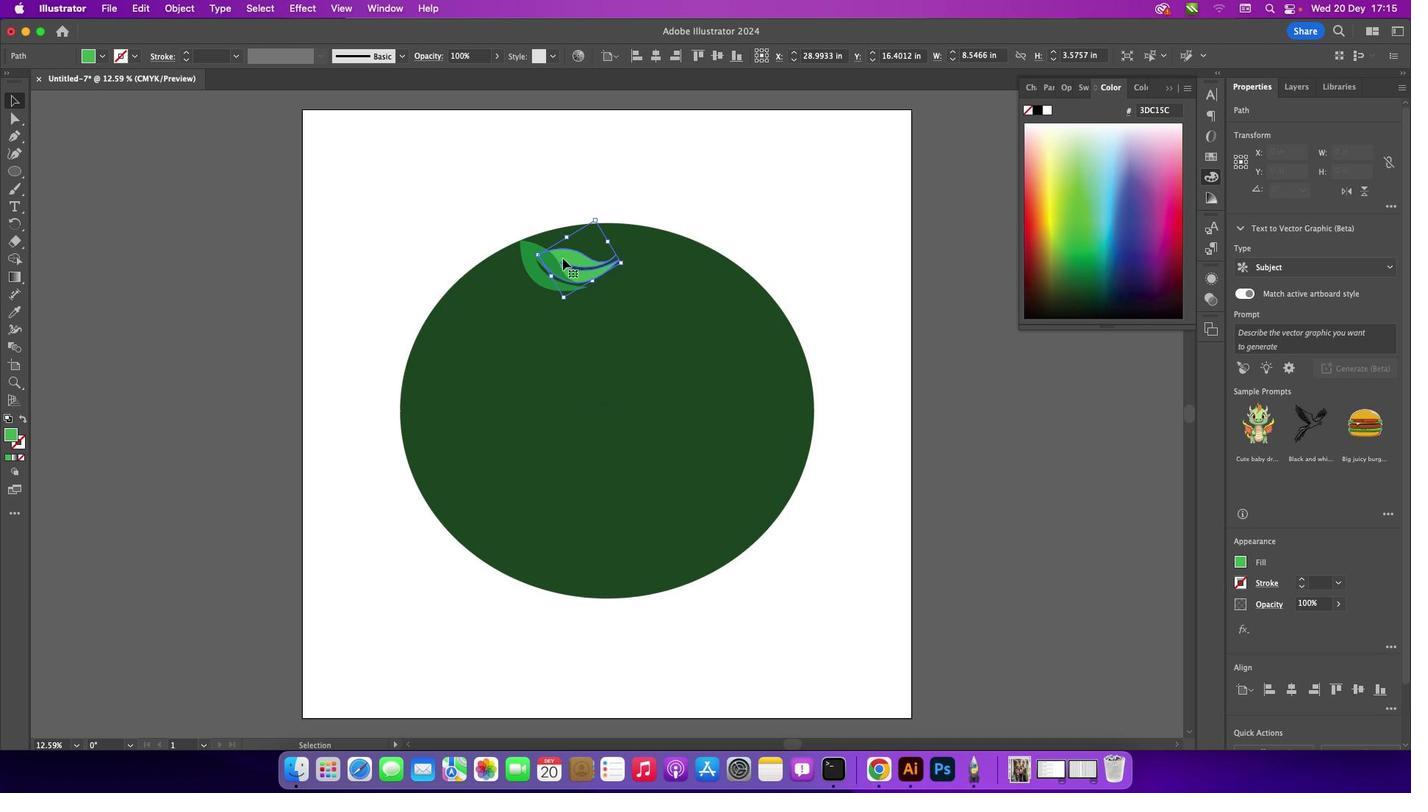 
Action: Mouse pressed left at (575, 256)
Screenshot: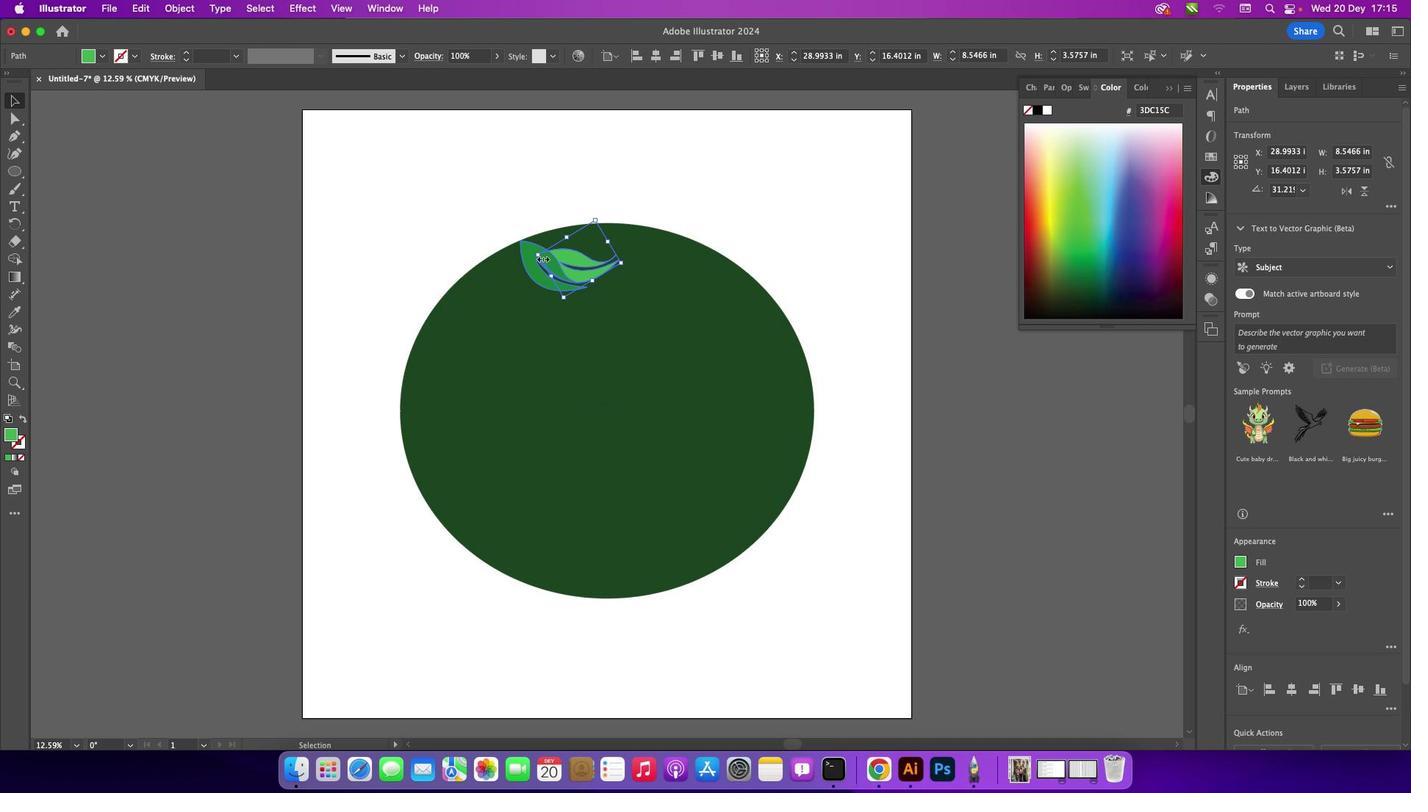 
Action: Mouse moved to (525, 255)
Screenshot: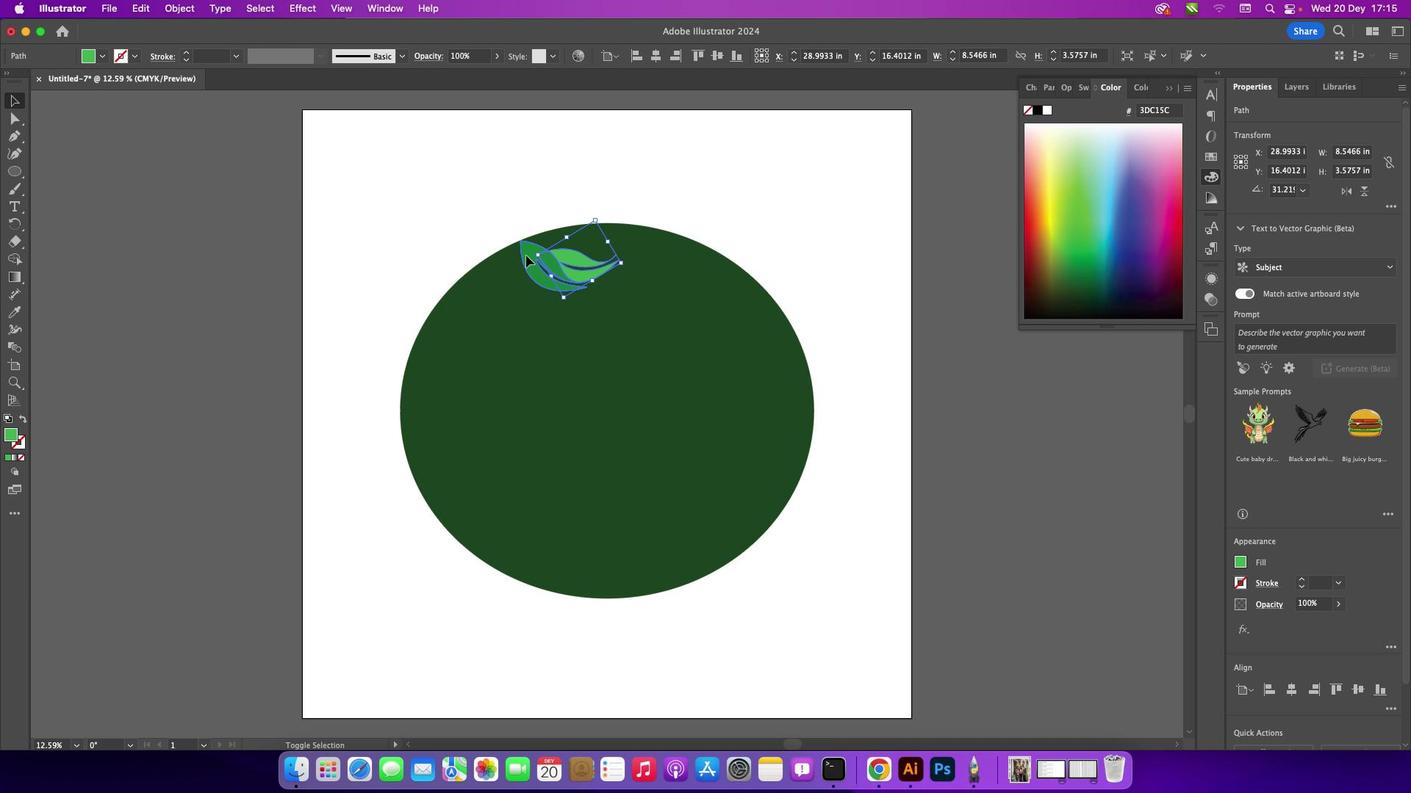 
Action: Key pressed Key.shift
Screenshot: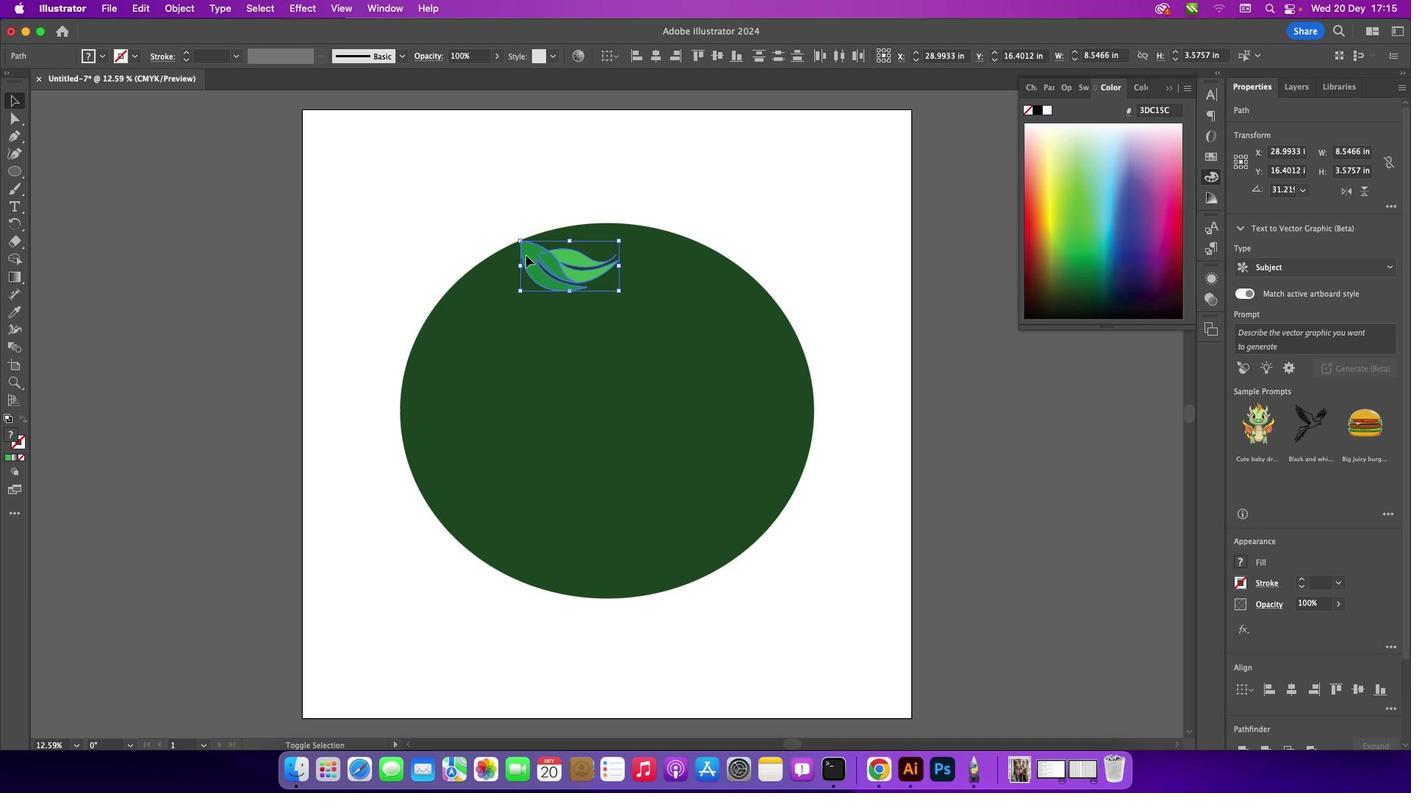 
Action: Mouse pressed left at (525, 255)
Screenshot: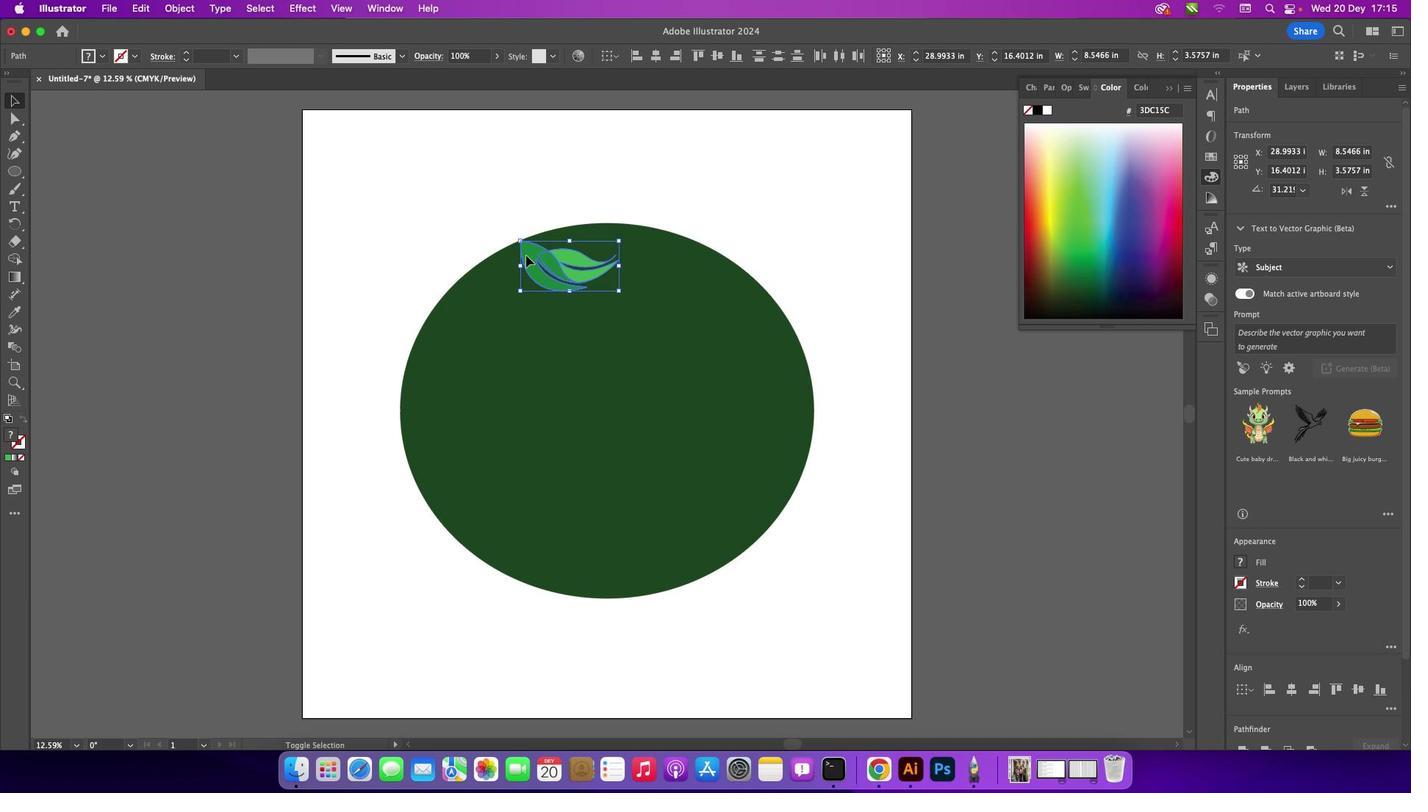 
Action: Mouse pressed right at (525, 255)
Screenshot: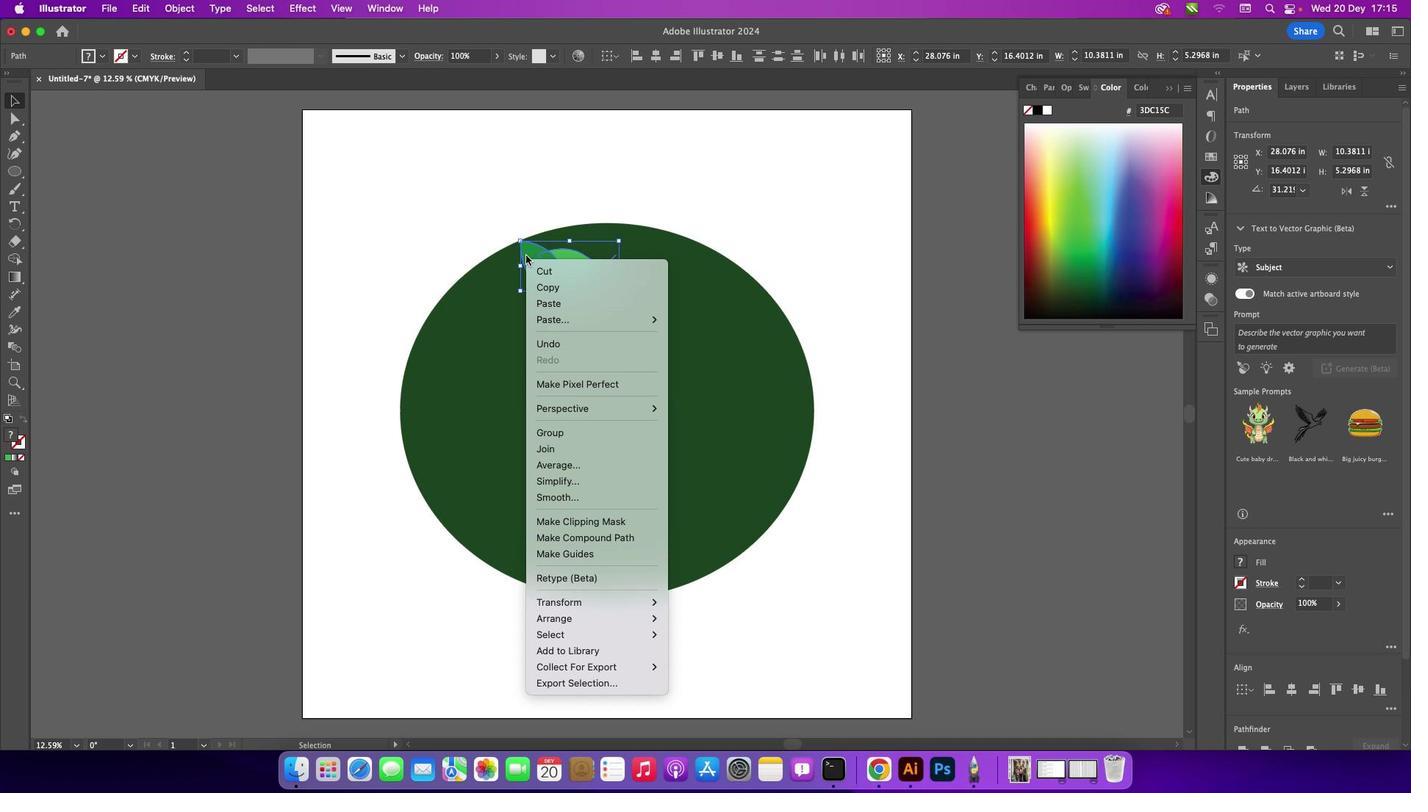 
Action: Mouse moved to (555, 429)
Screenshot: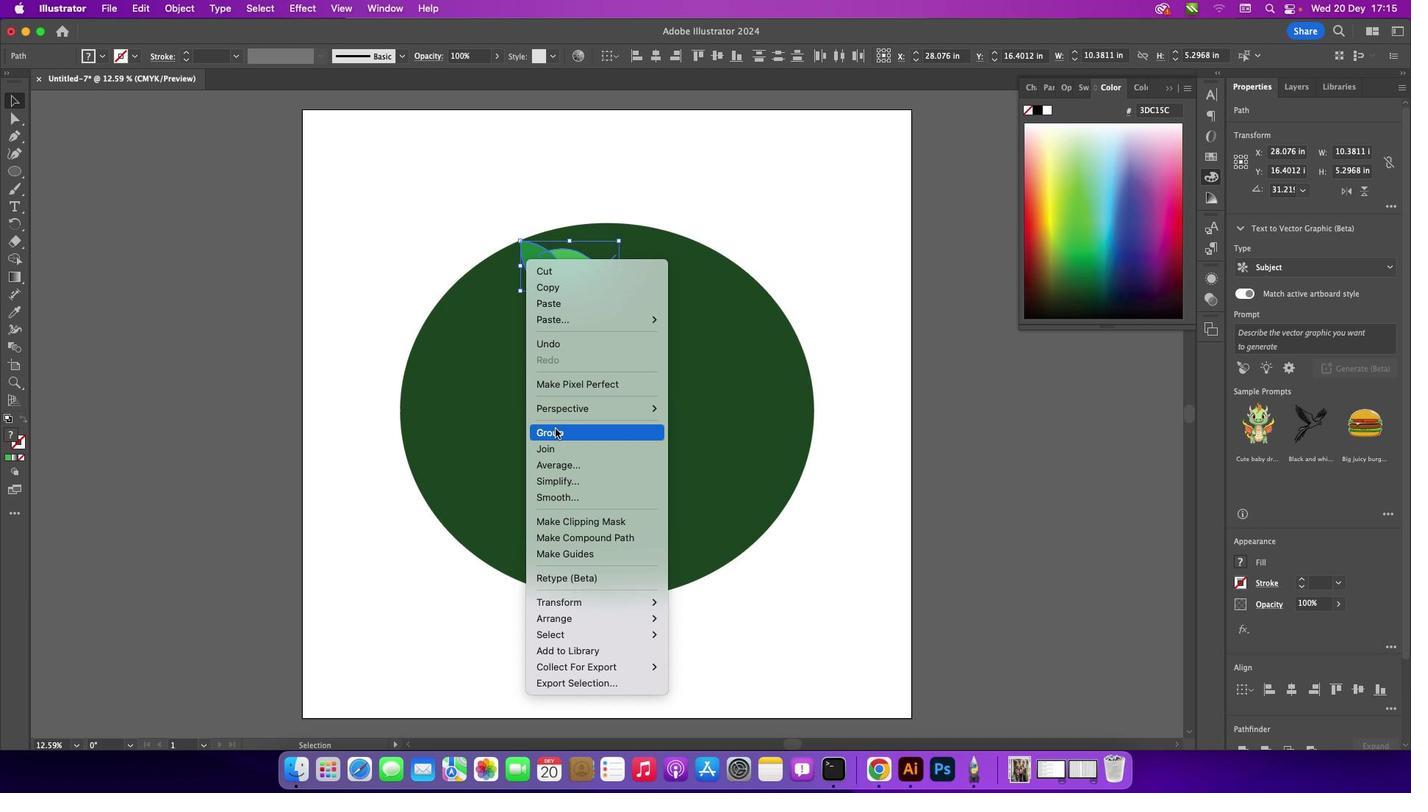 
Action: Mouse pressed left at (555, 429)
Screenshot: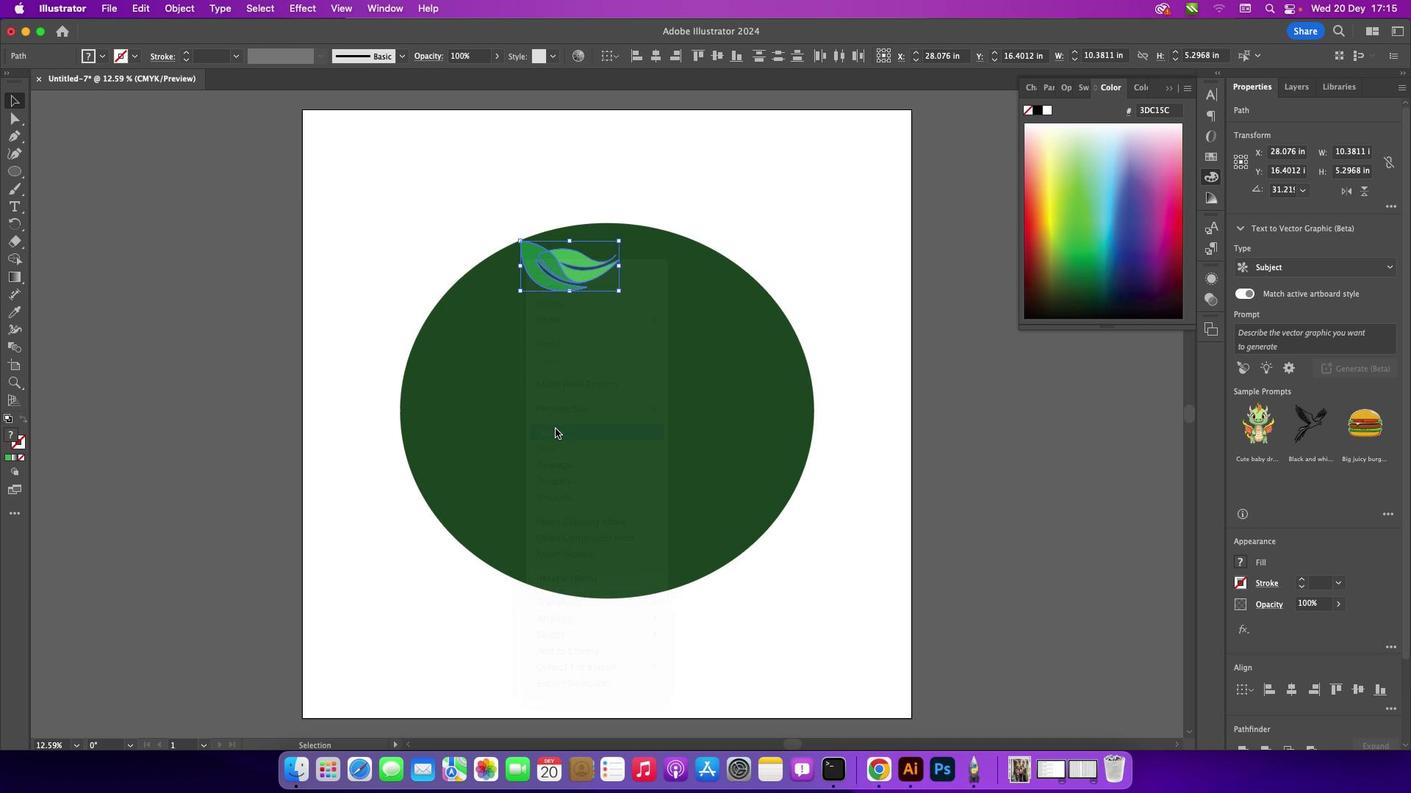 
Action: Mouse moved to (787, 284)
Screenshot: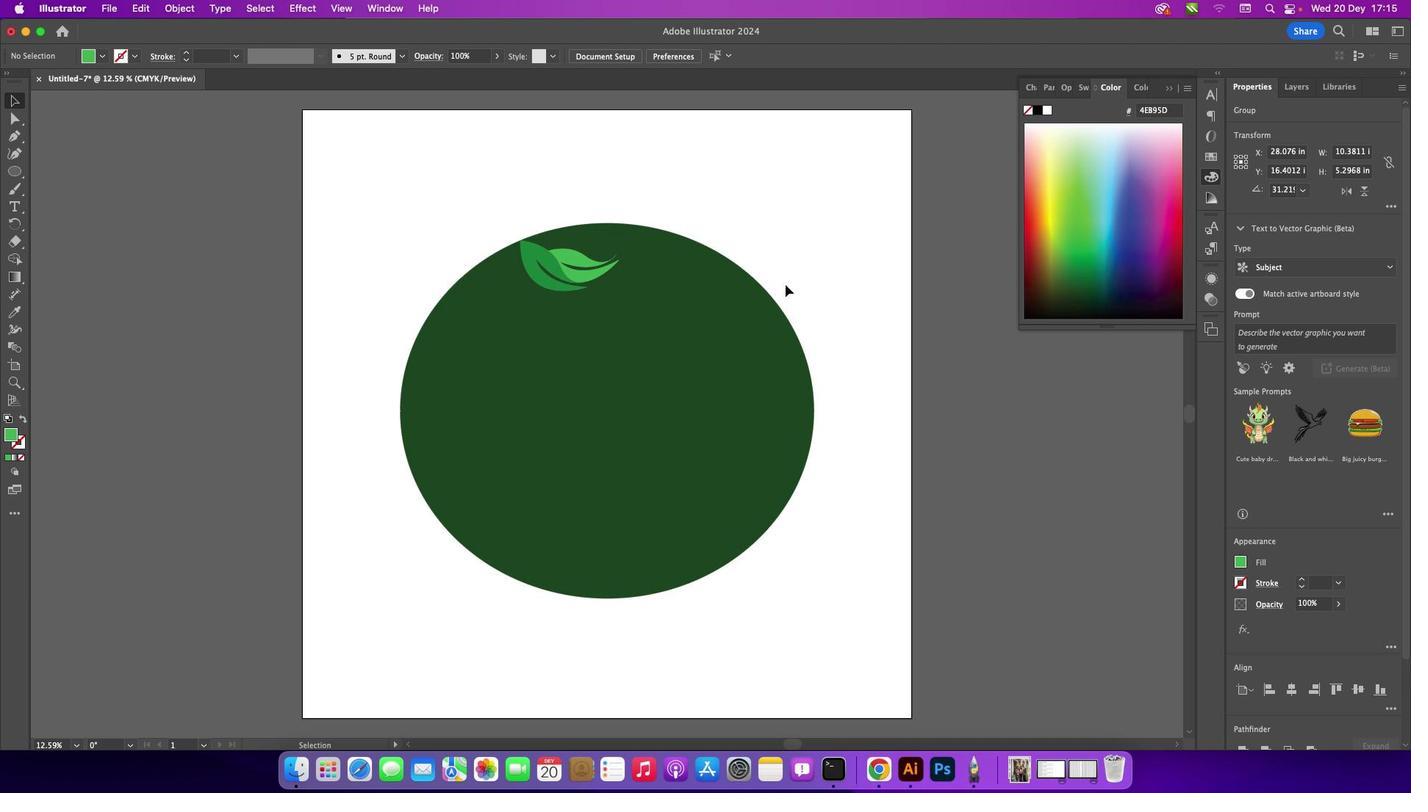 
Action: Mouse pressed left at (787, 284)
Screenshot: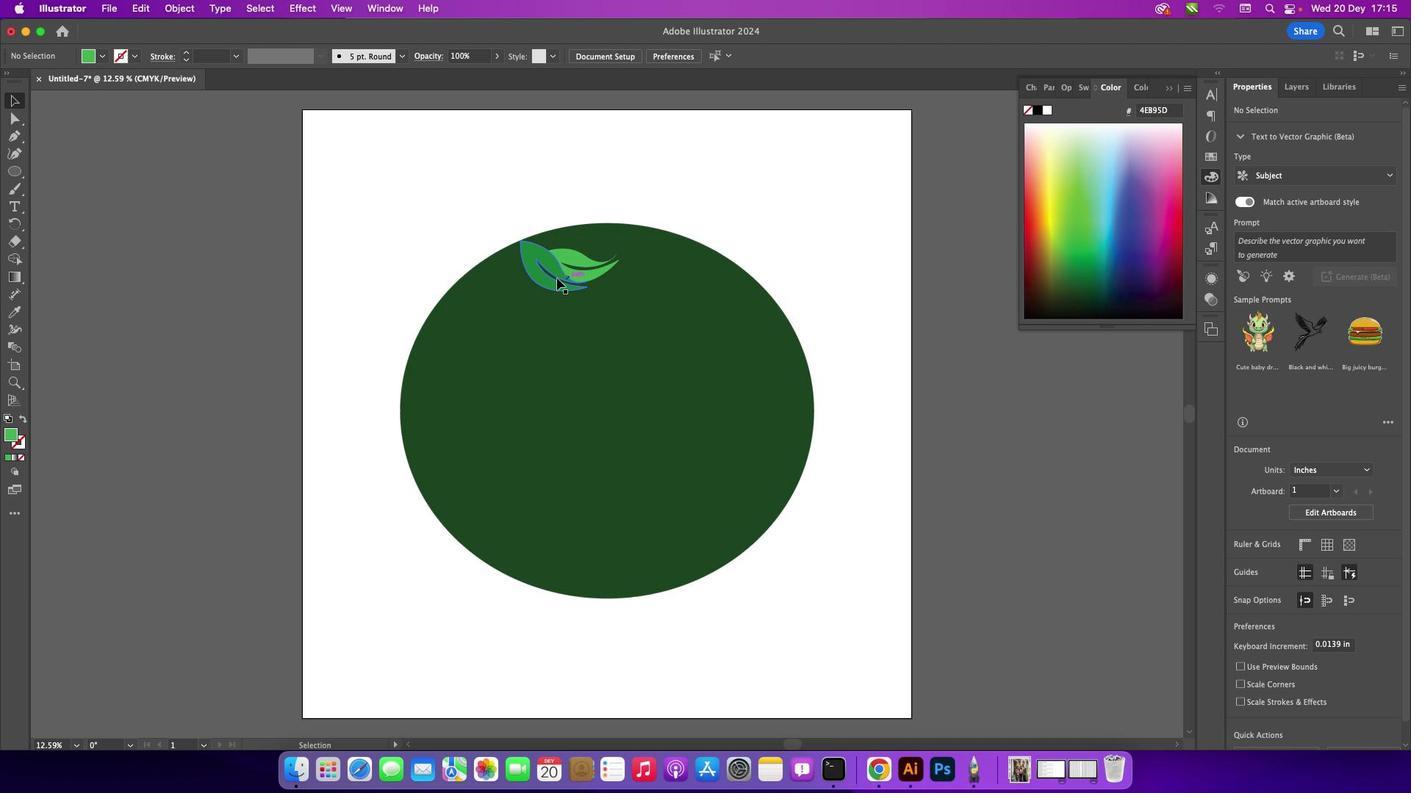 
Action: Mouse moved to (551, 278)
Screenshot: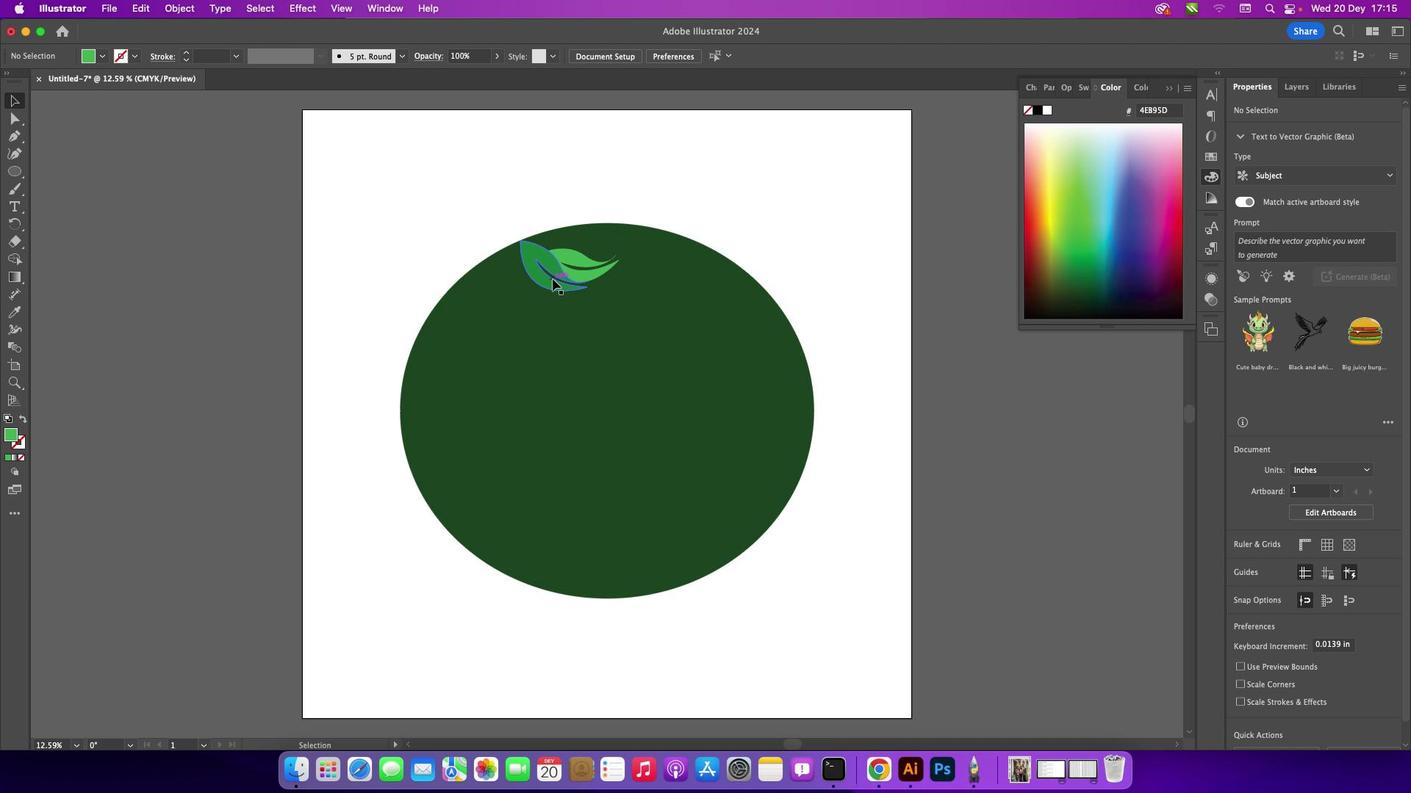 
Action: Key pressed Key.alt
Screenshot: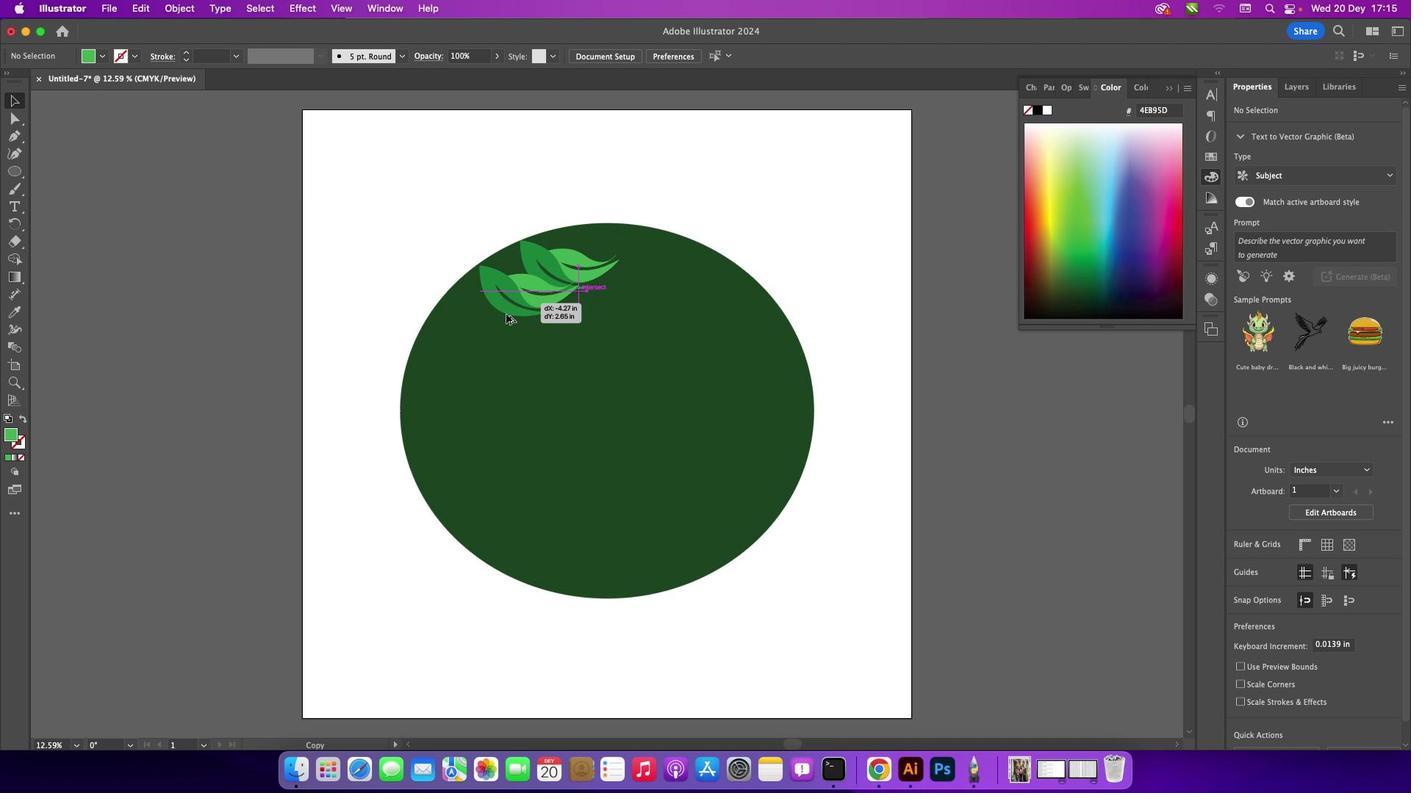 
Action: Mouse pressed left at (551, 278)
Screenshot: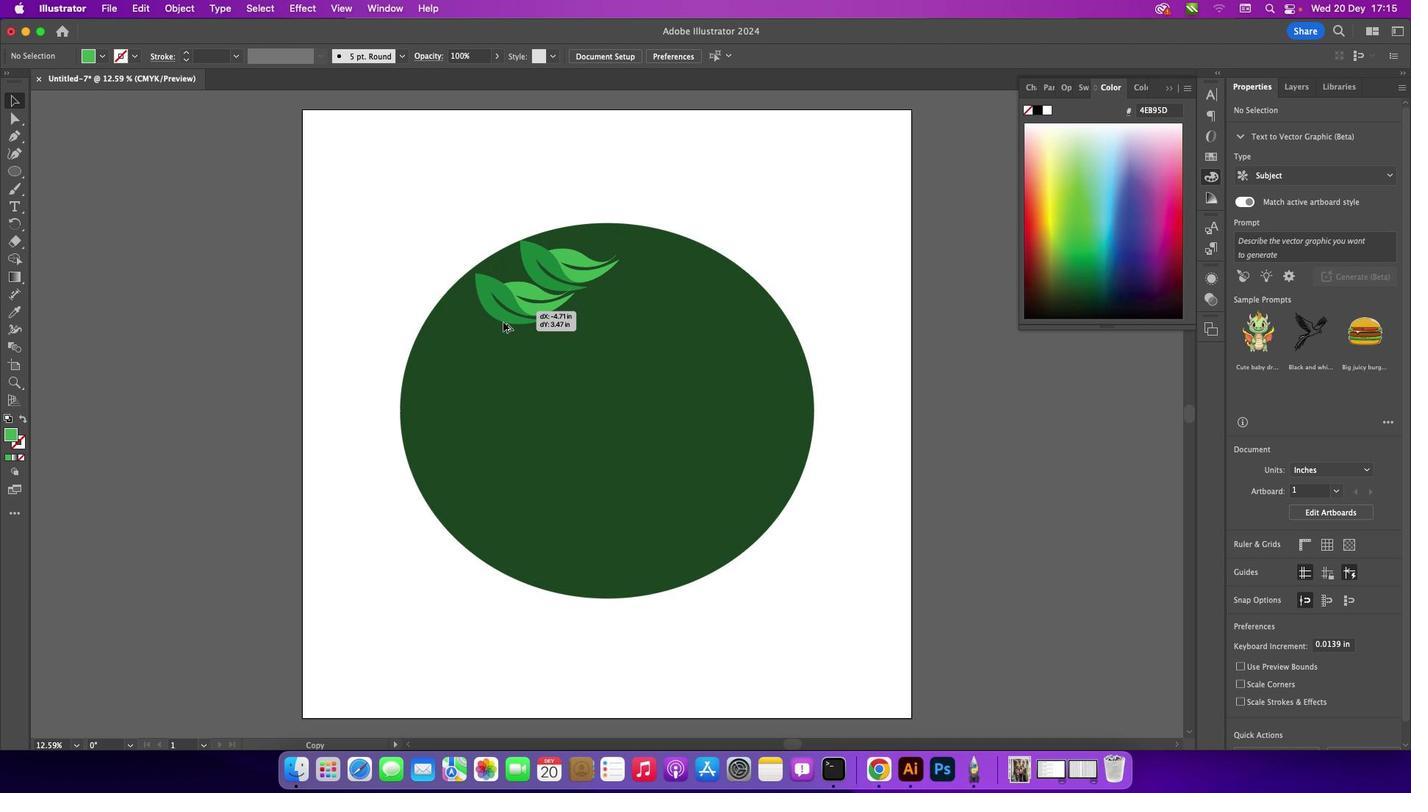 
Action: Mouse moved to (556, 368)
Screenshot: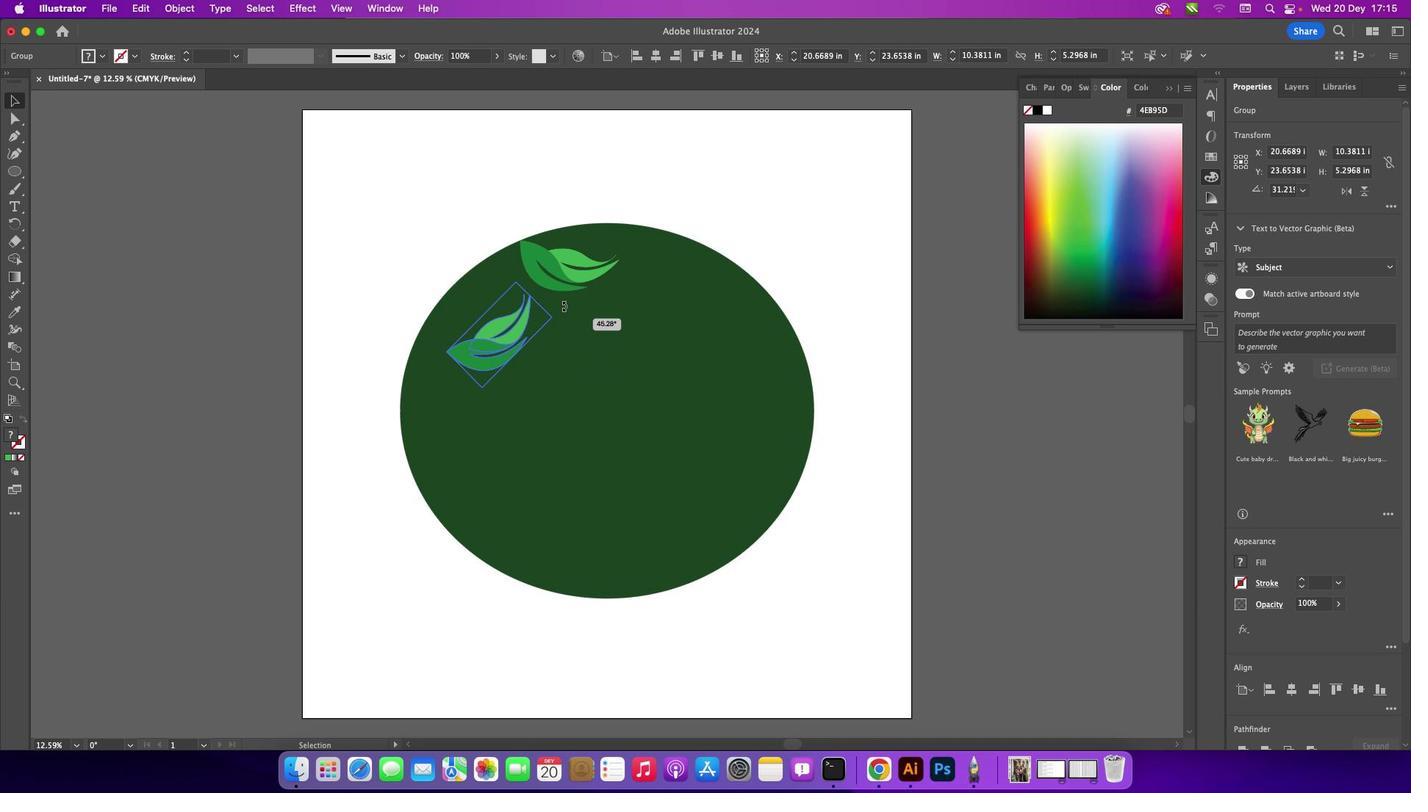 
Action: Mouse pressed left at (556, 368)
Screenshot: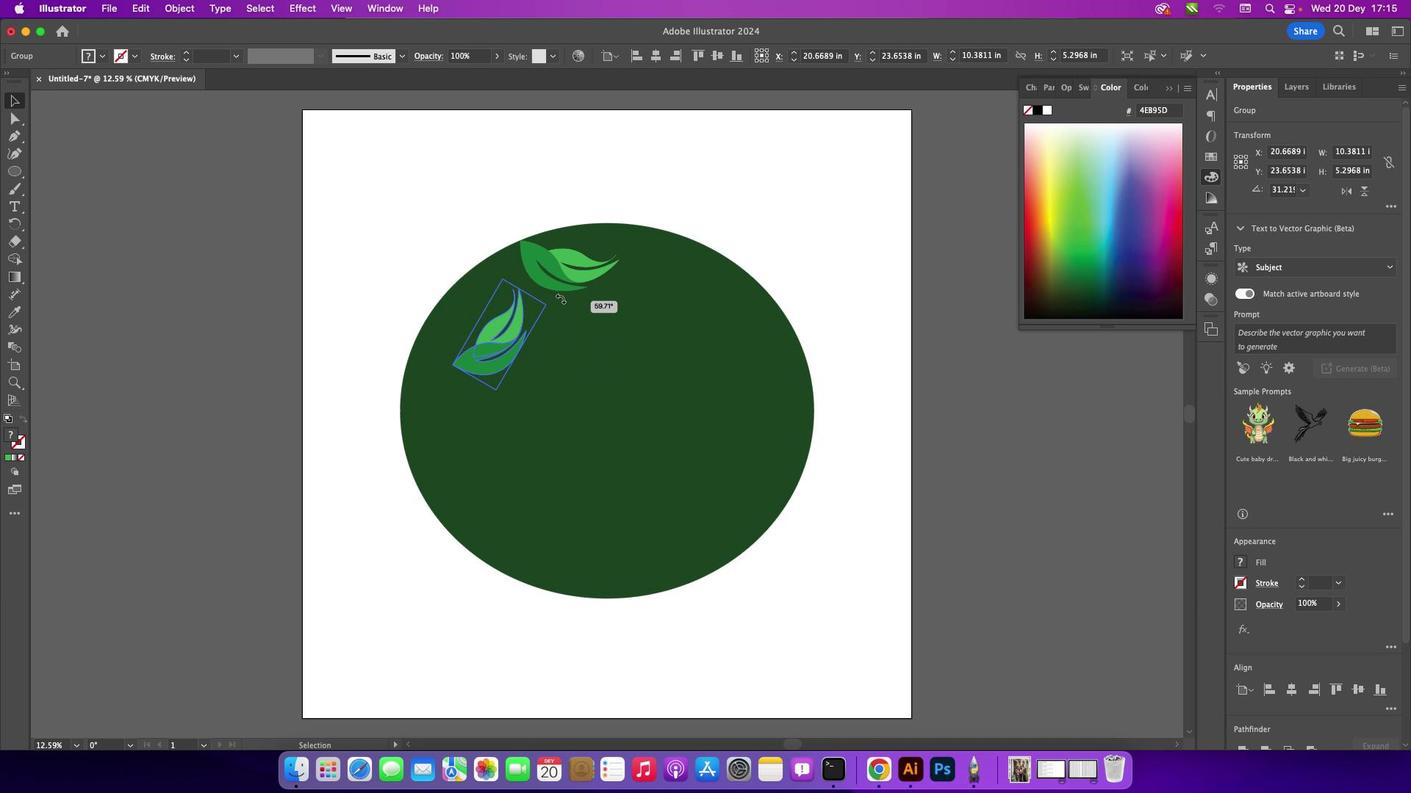 
Action: Mouse moved to (494, 343)
Screenshot: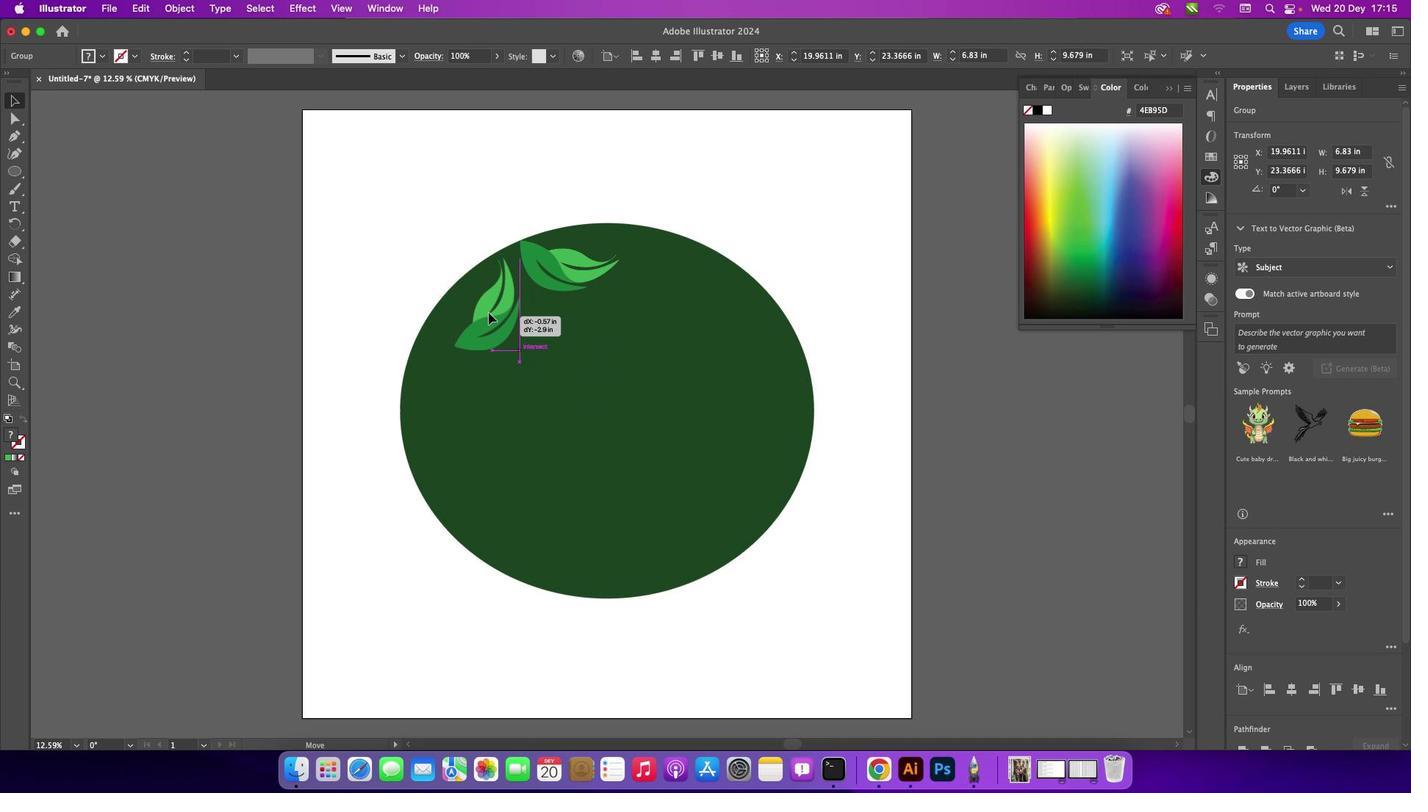 
Action: Mouse pressed left at (494, 343)
Screenshot: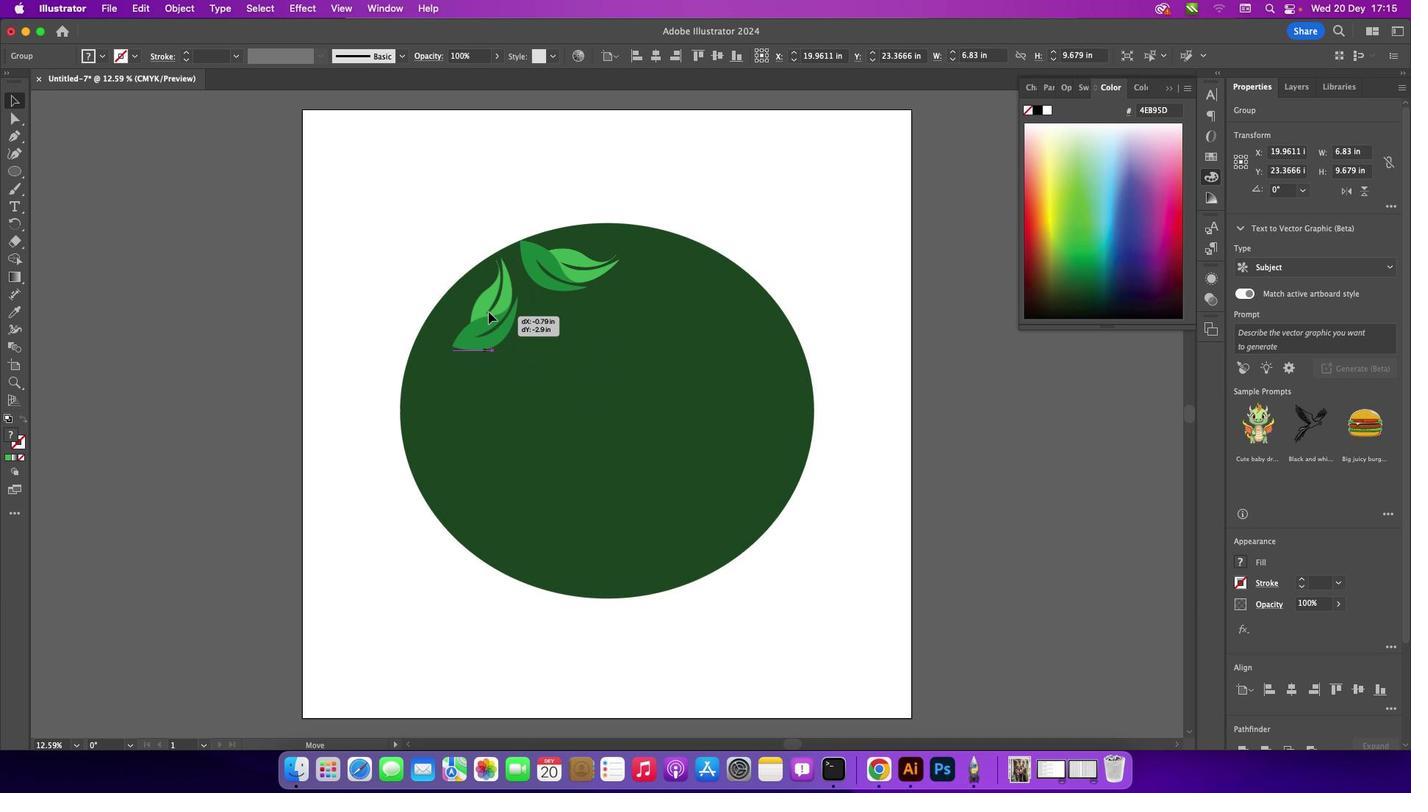 
Action: Mouse moved to (549, 271)
Screenshot: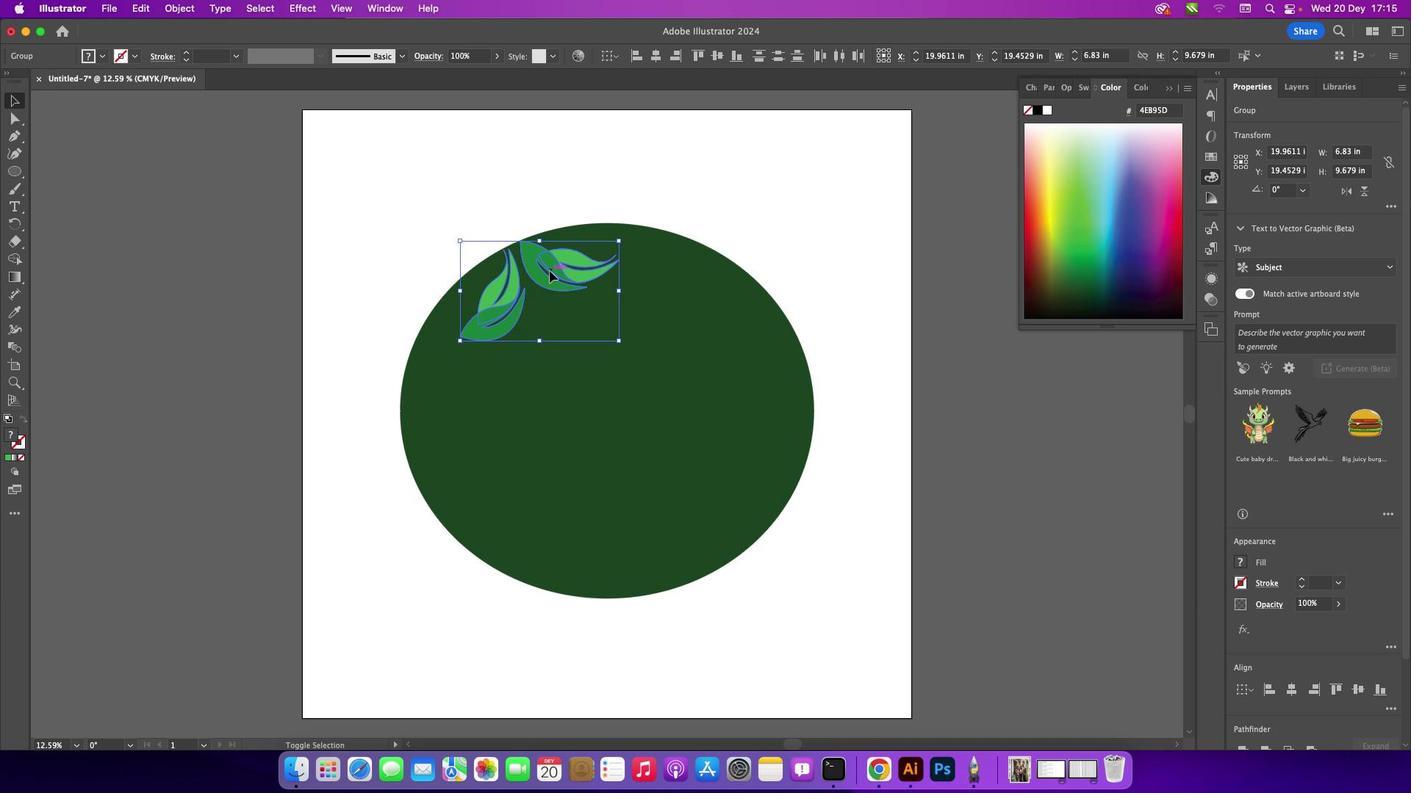 
Action: Key pressed Key.shift
Screenshot: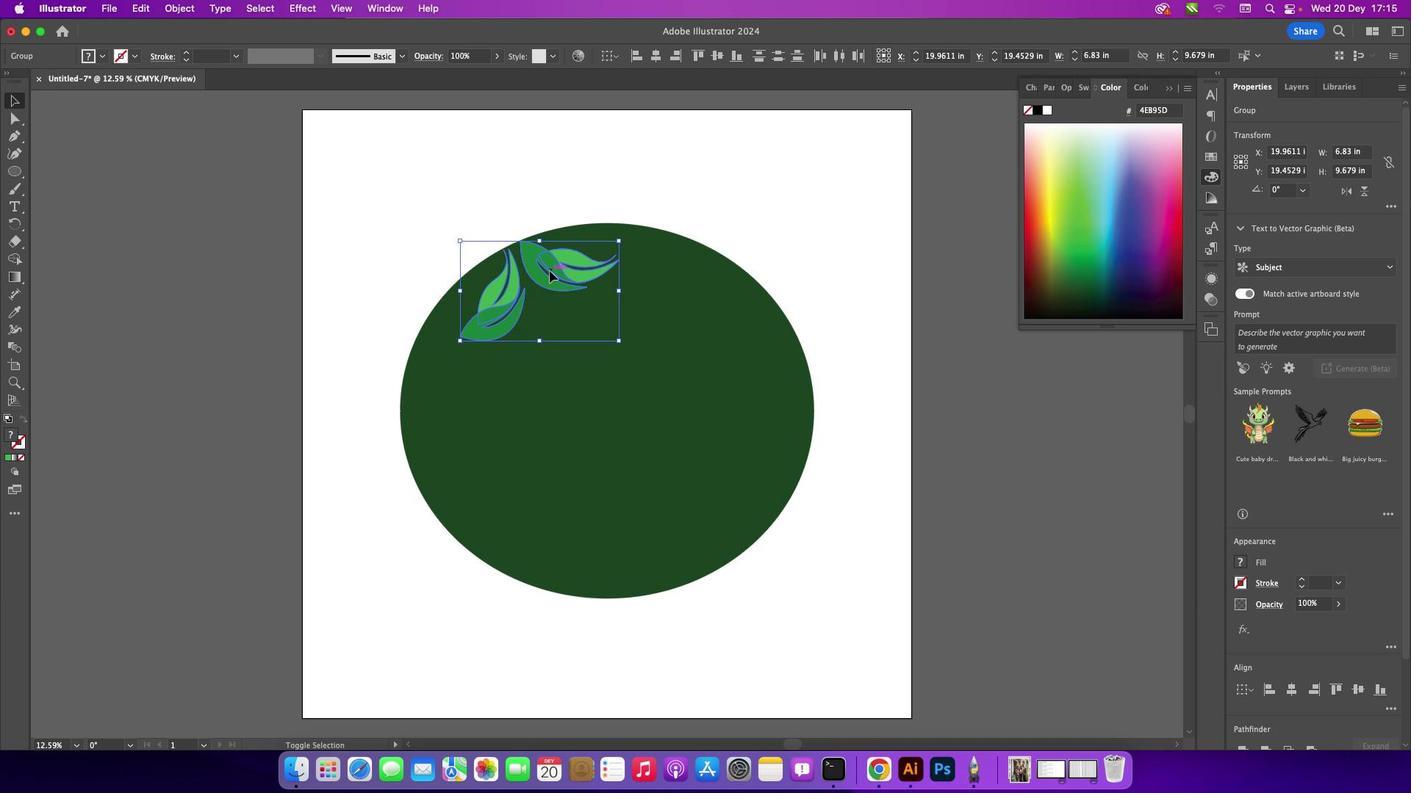 
Action: Mouse pressed left at (549, 271)
Screenshot: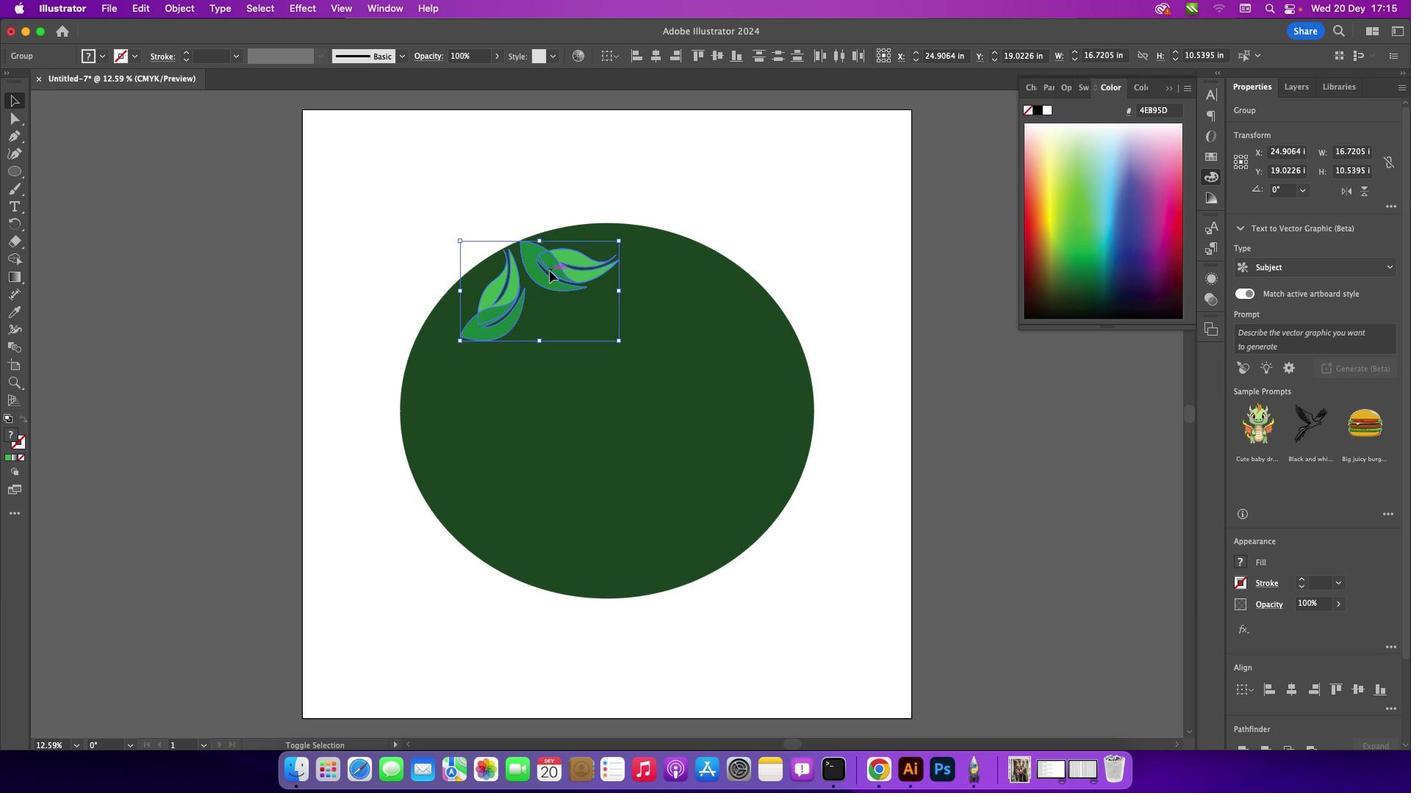 
Action: Key pressed Key.alt
Screenshot: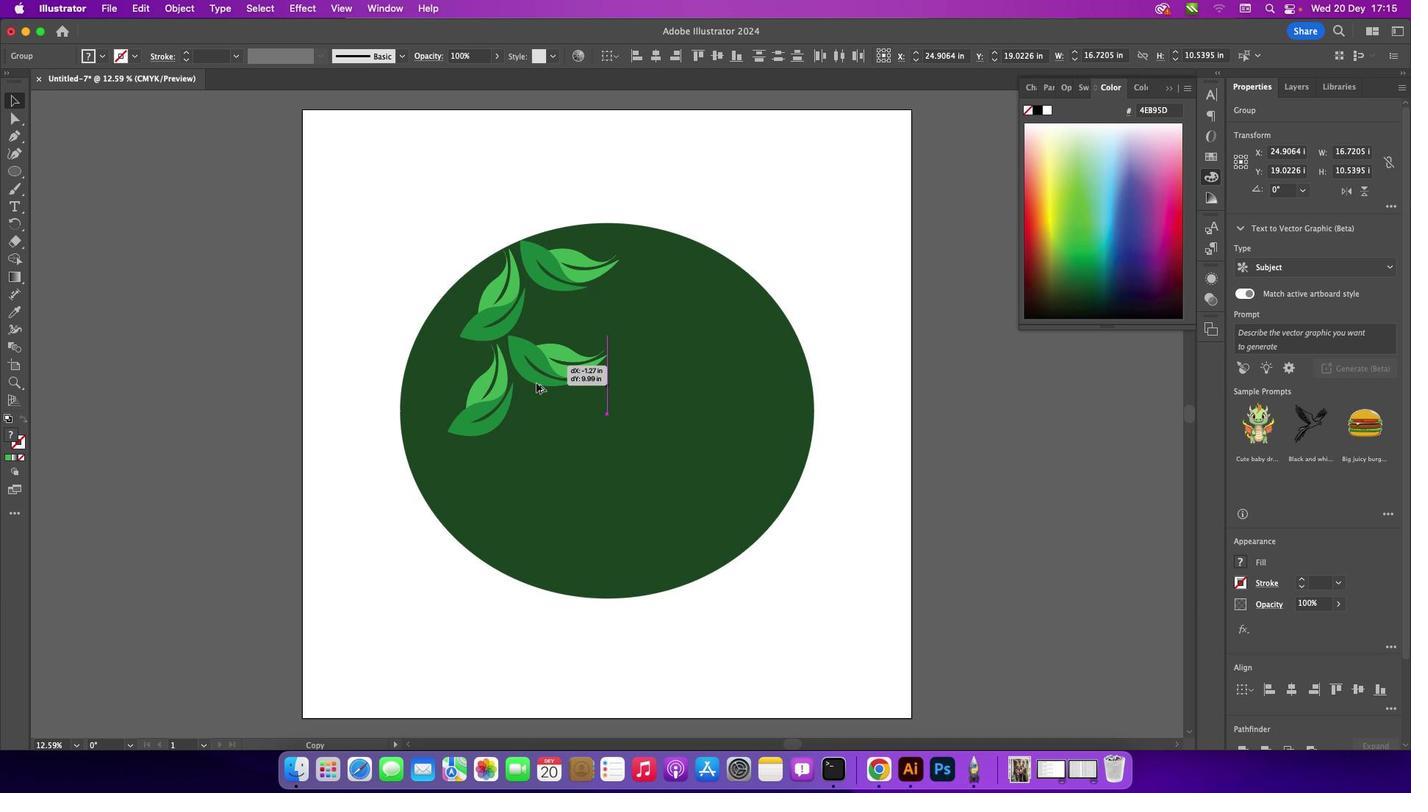 
Action: Mouse pressed left at (549, 271)
Screenshot: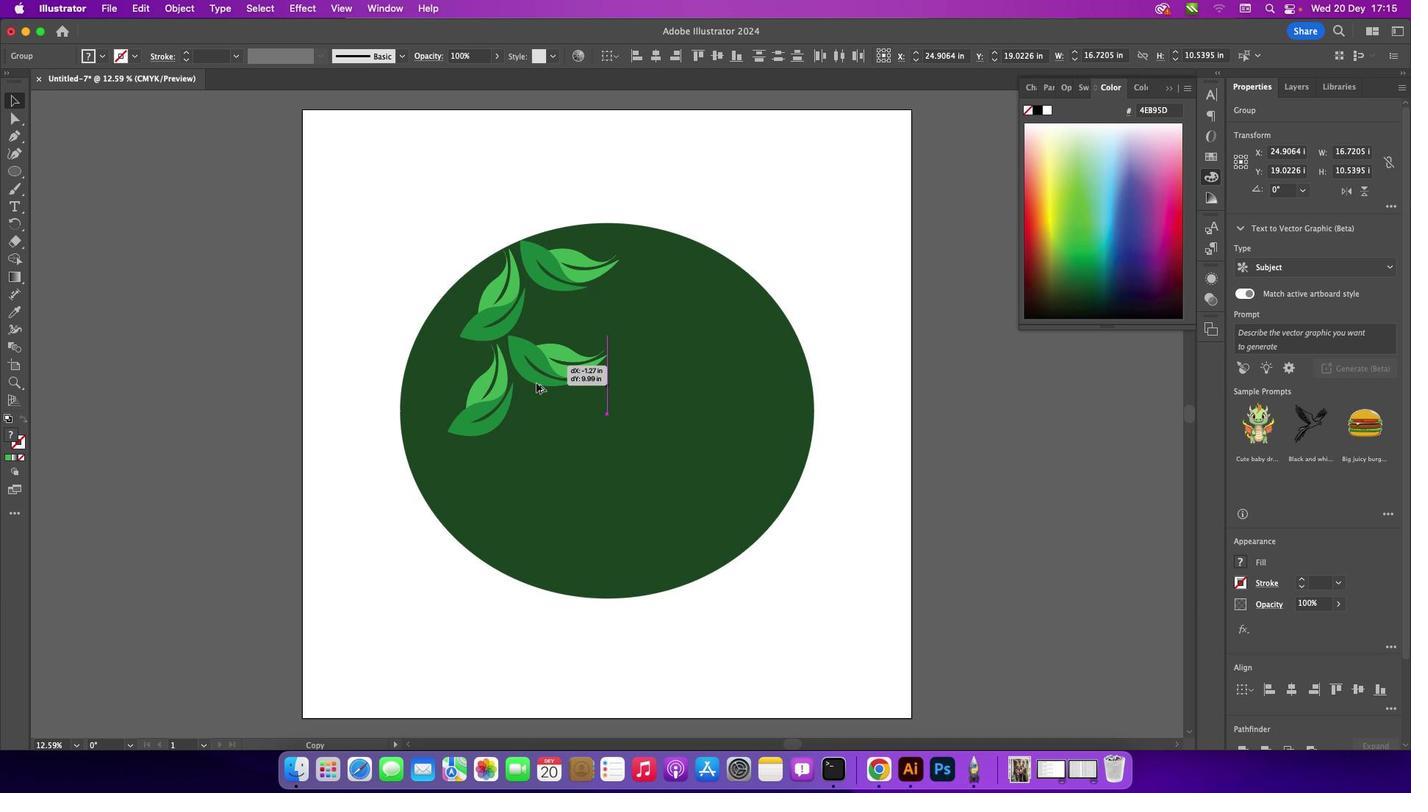 
Action: Mouse moved to (594, 366)
Screenshot: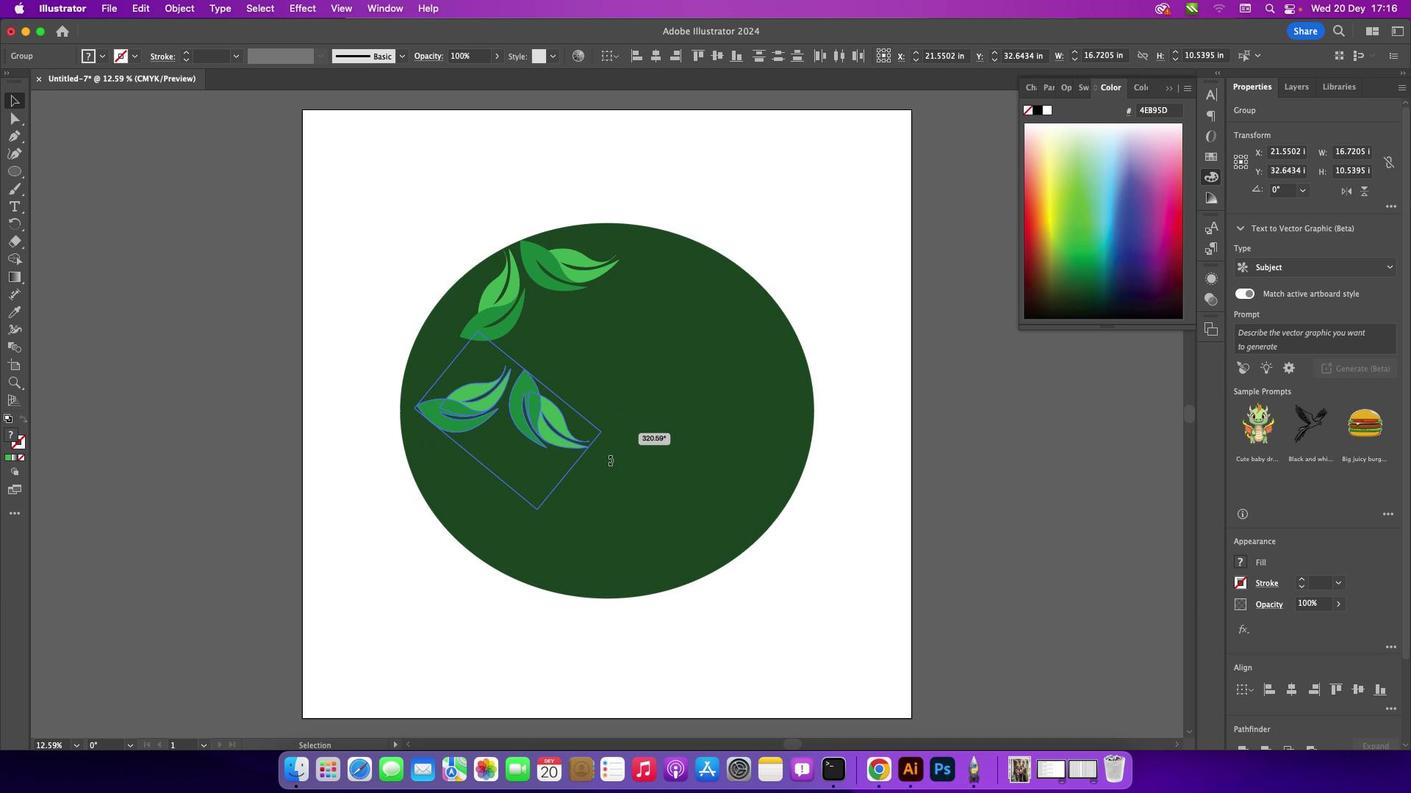 
Action: Mouse pressed left at (594, 366)
Screenshot: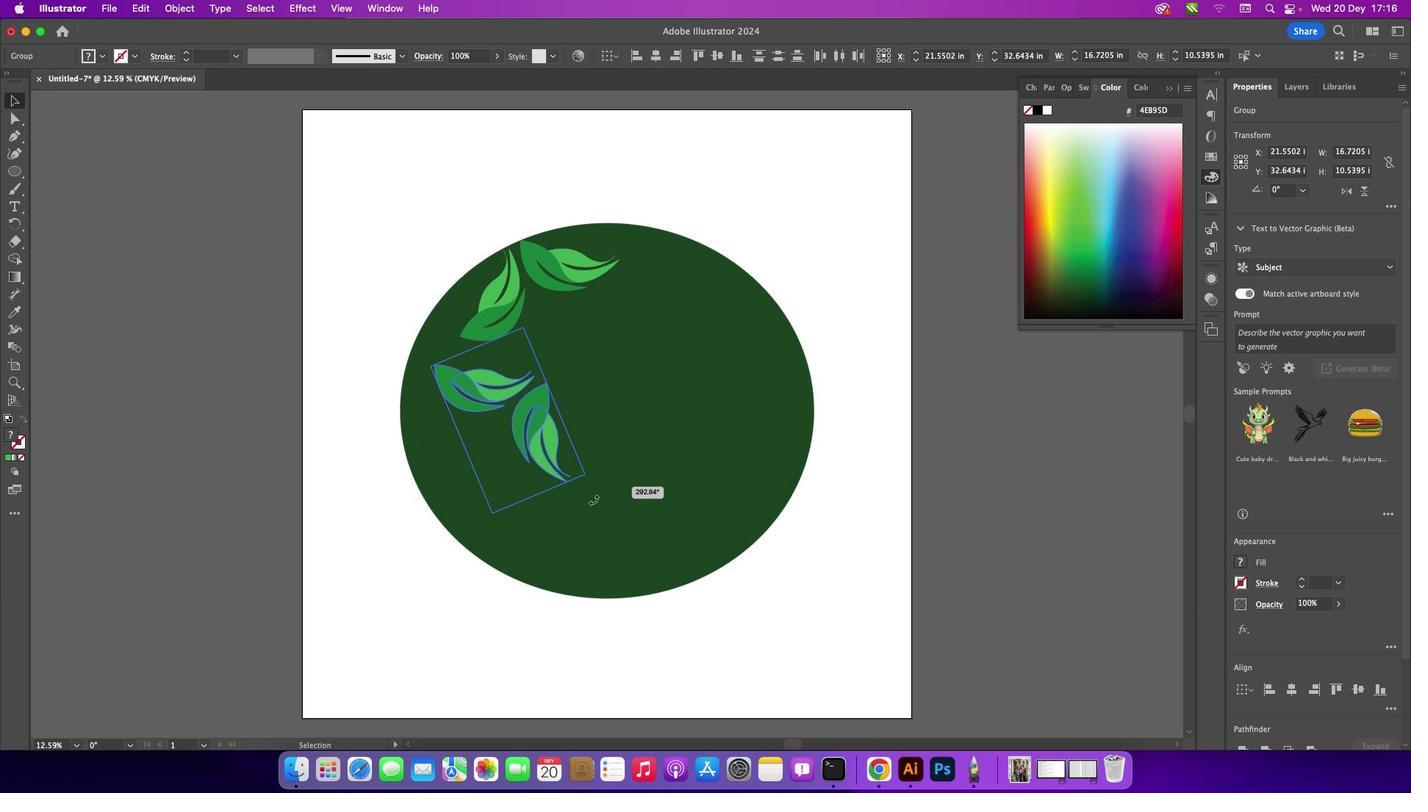 
Action: Mouse moved to (515, 438)
Screenshot: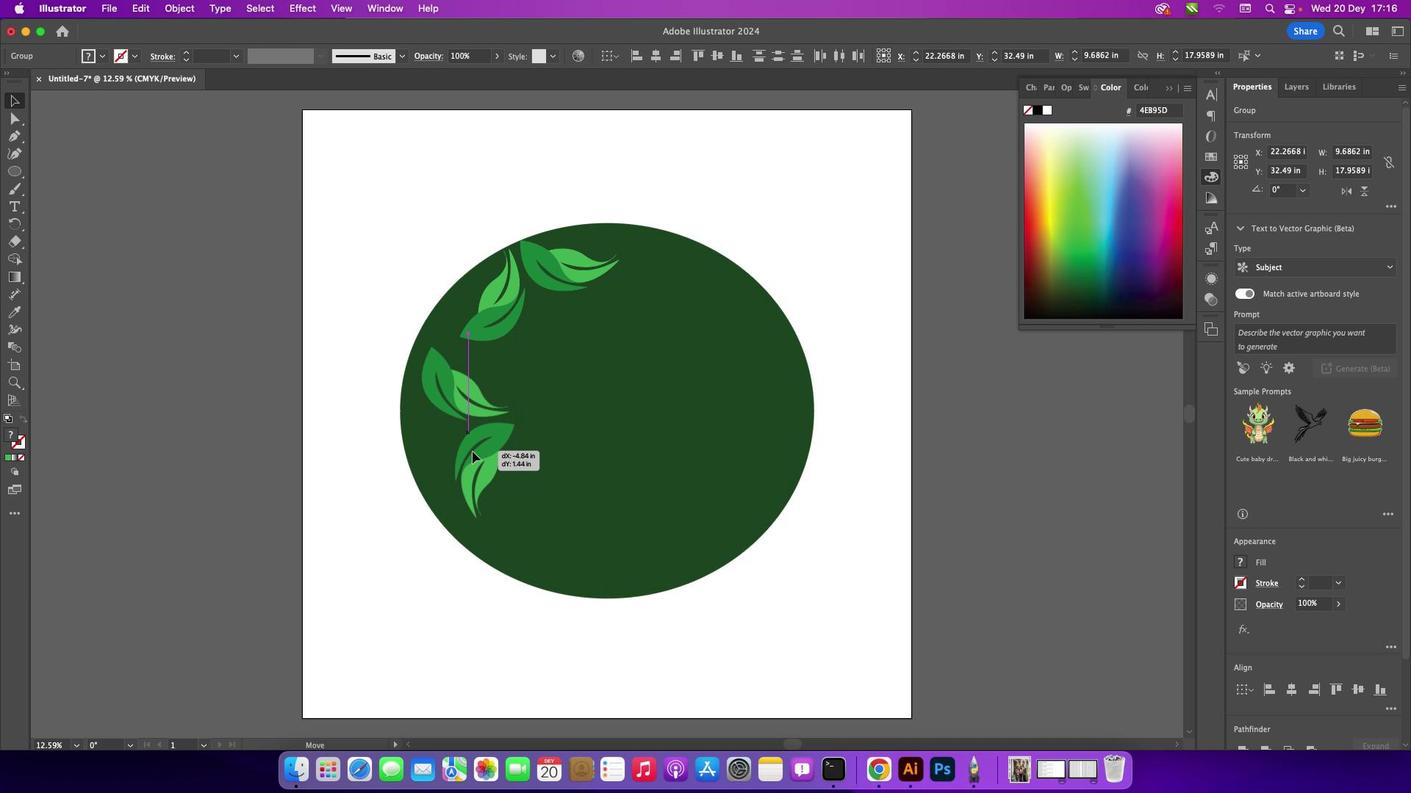 
Action: Mouse pressed left at (515, 438)
Screenshot: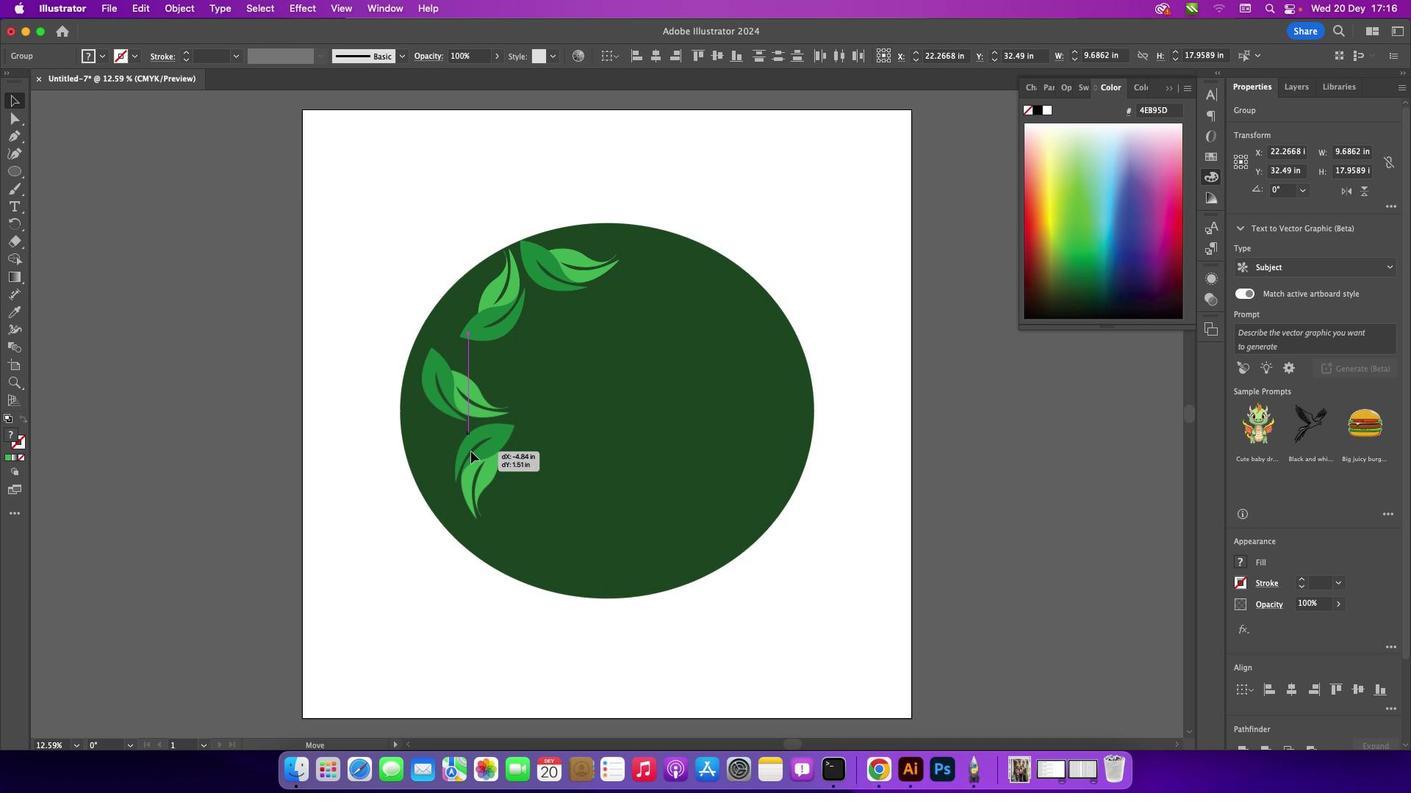 
Action: Mouse moved to (544, 524)
Screenshot: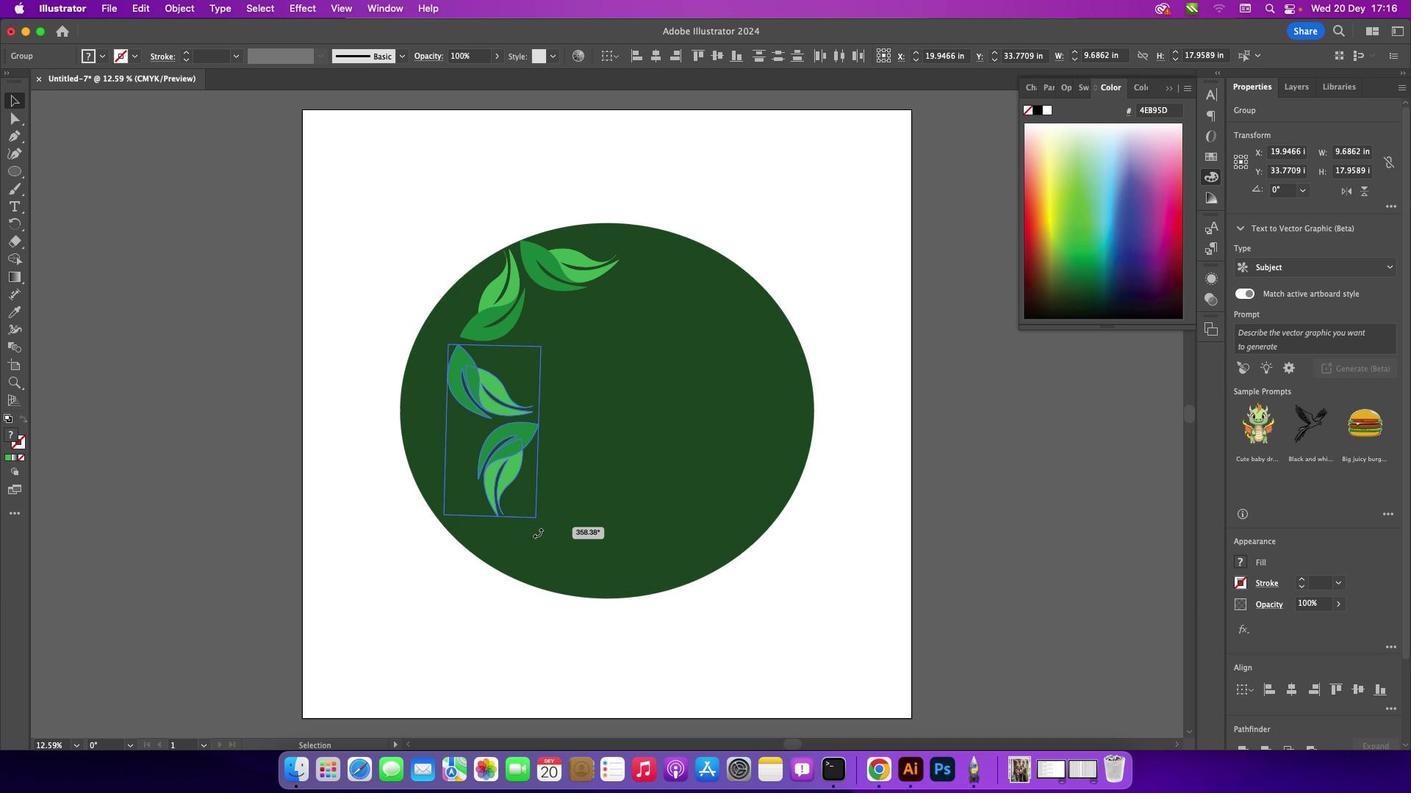
Action: Mouse pressed left at (544, 524)
Screenshot: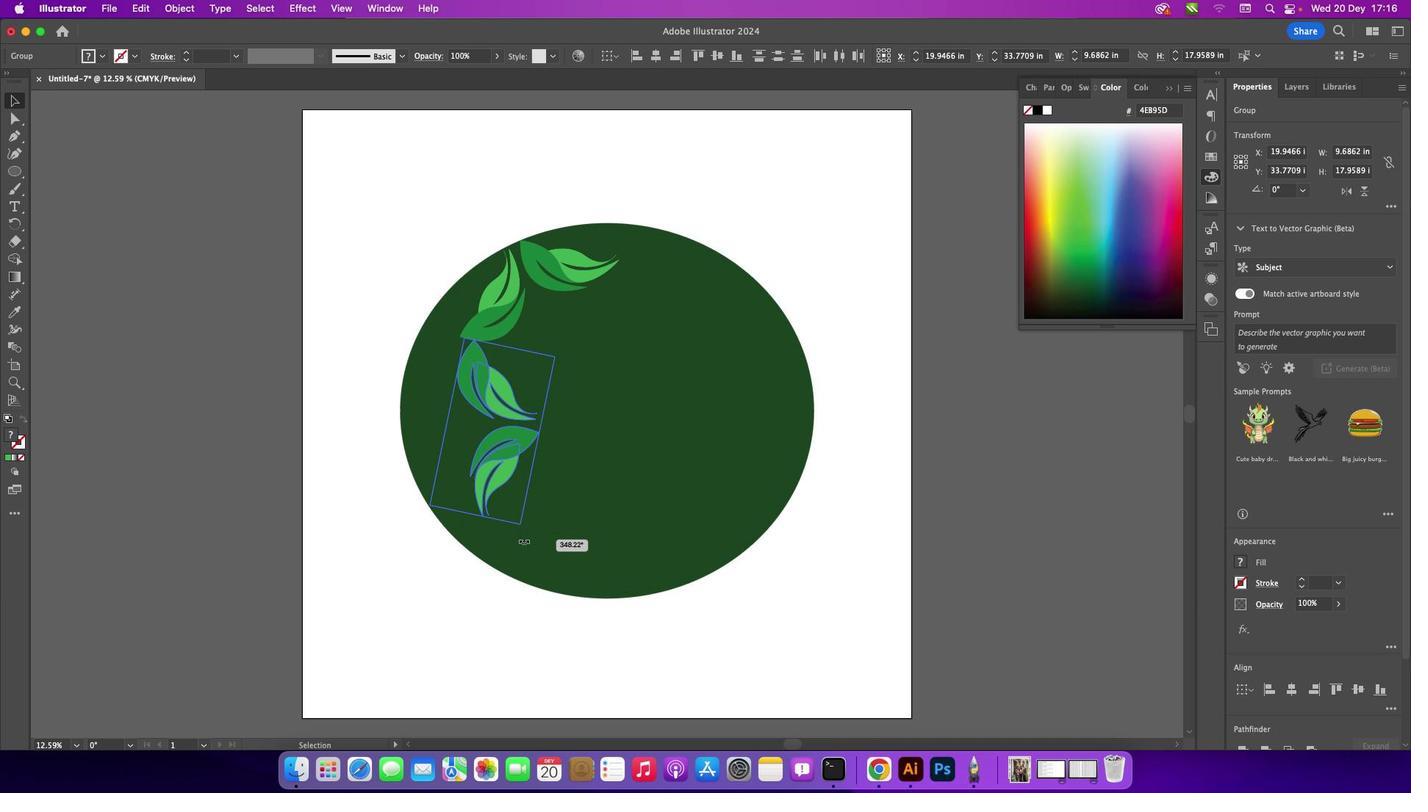 
Action: Mouse moved to (497, 435)
Screenshot: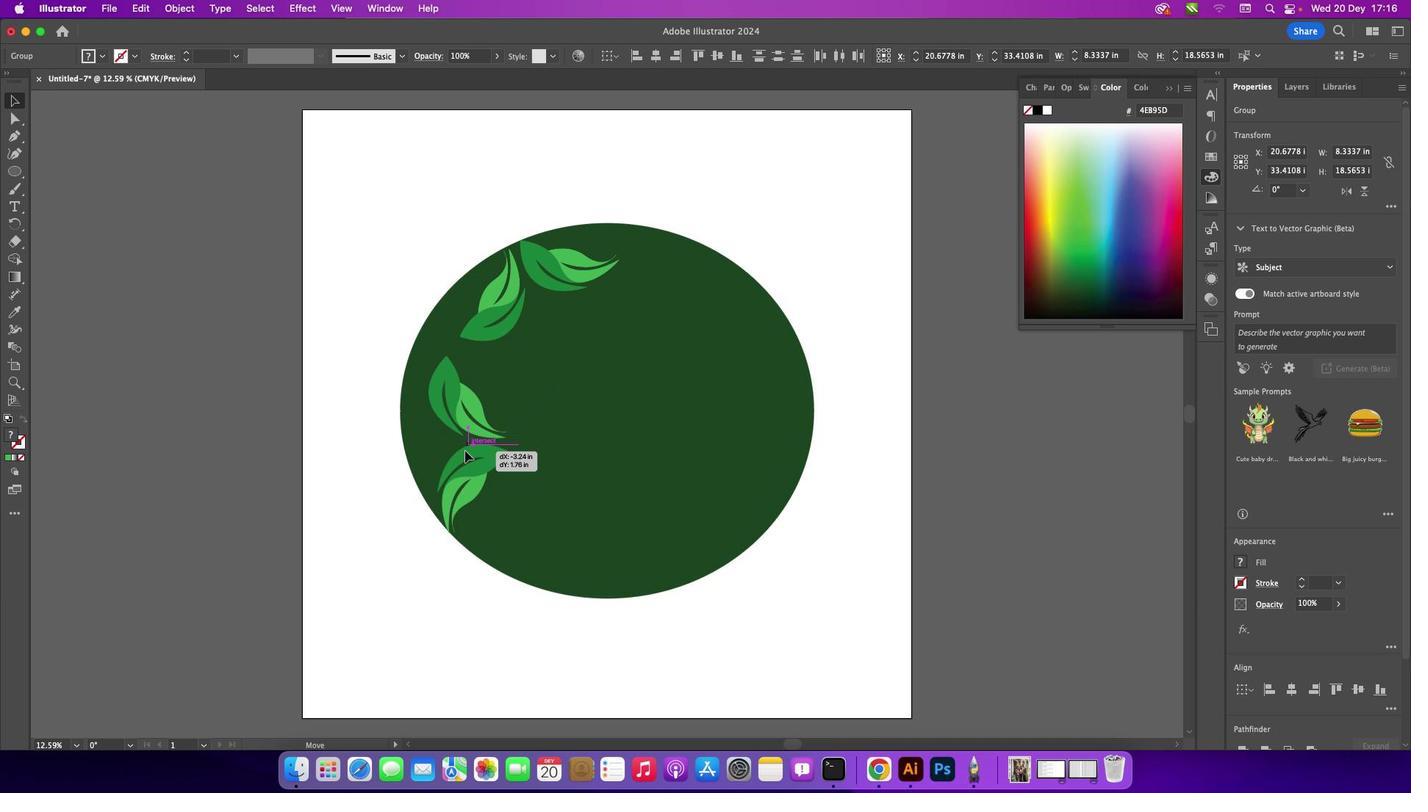 
Action: Mouse pressed left at (497, 435)
Screenshot: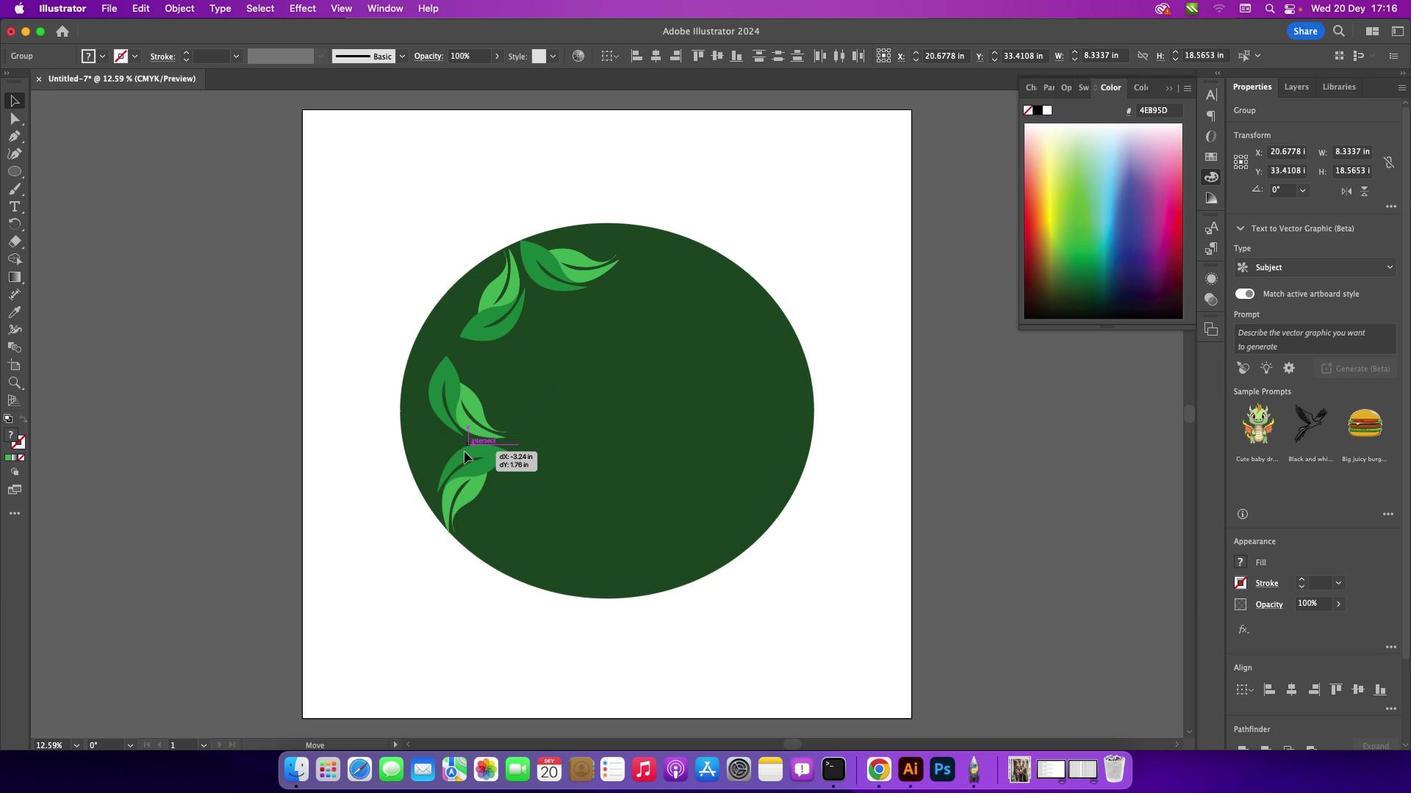 
Action: Mouse moved to (472, 463)
Screenshot: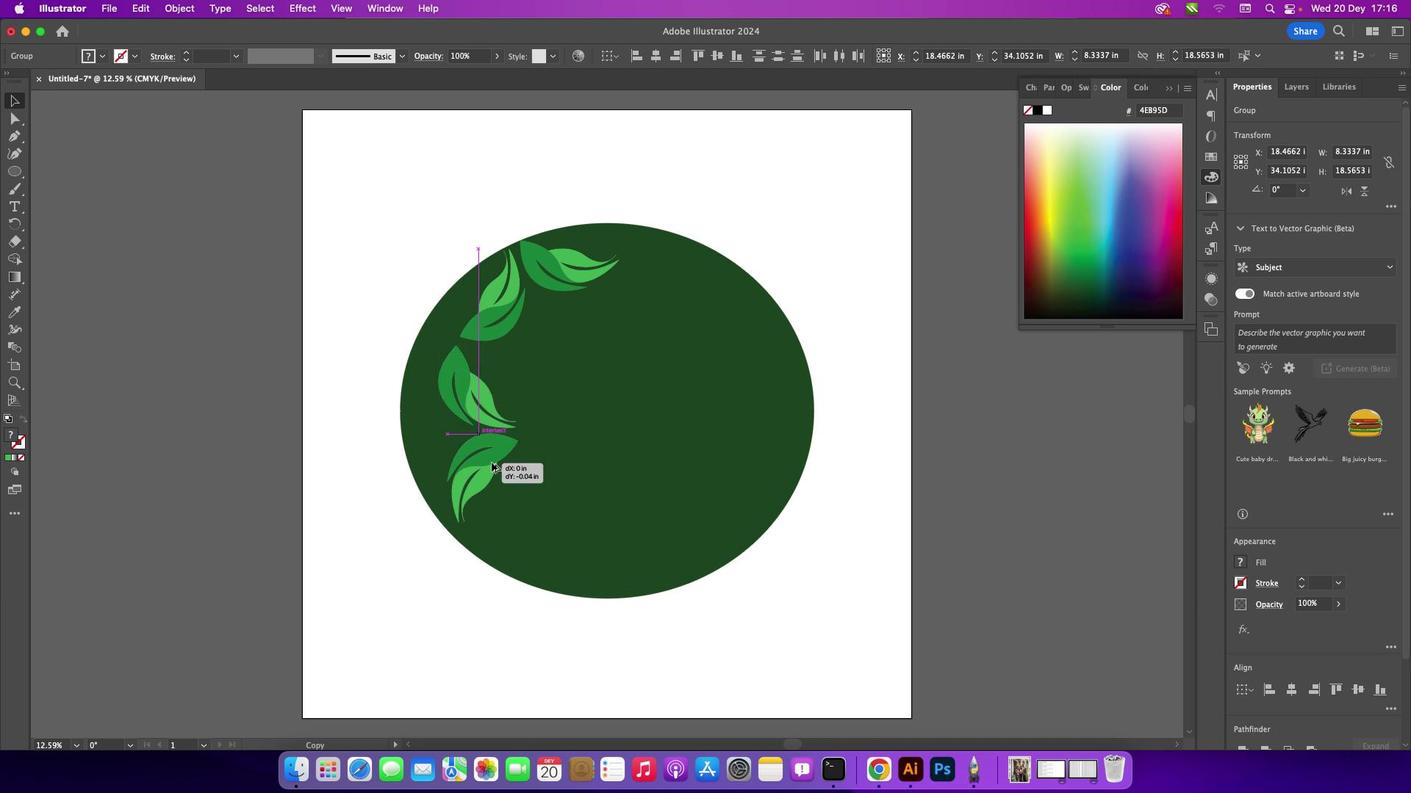 
Action: Key pressed Key.alt
Screenshot: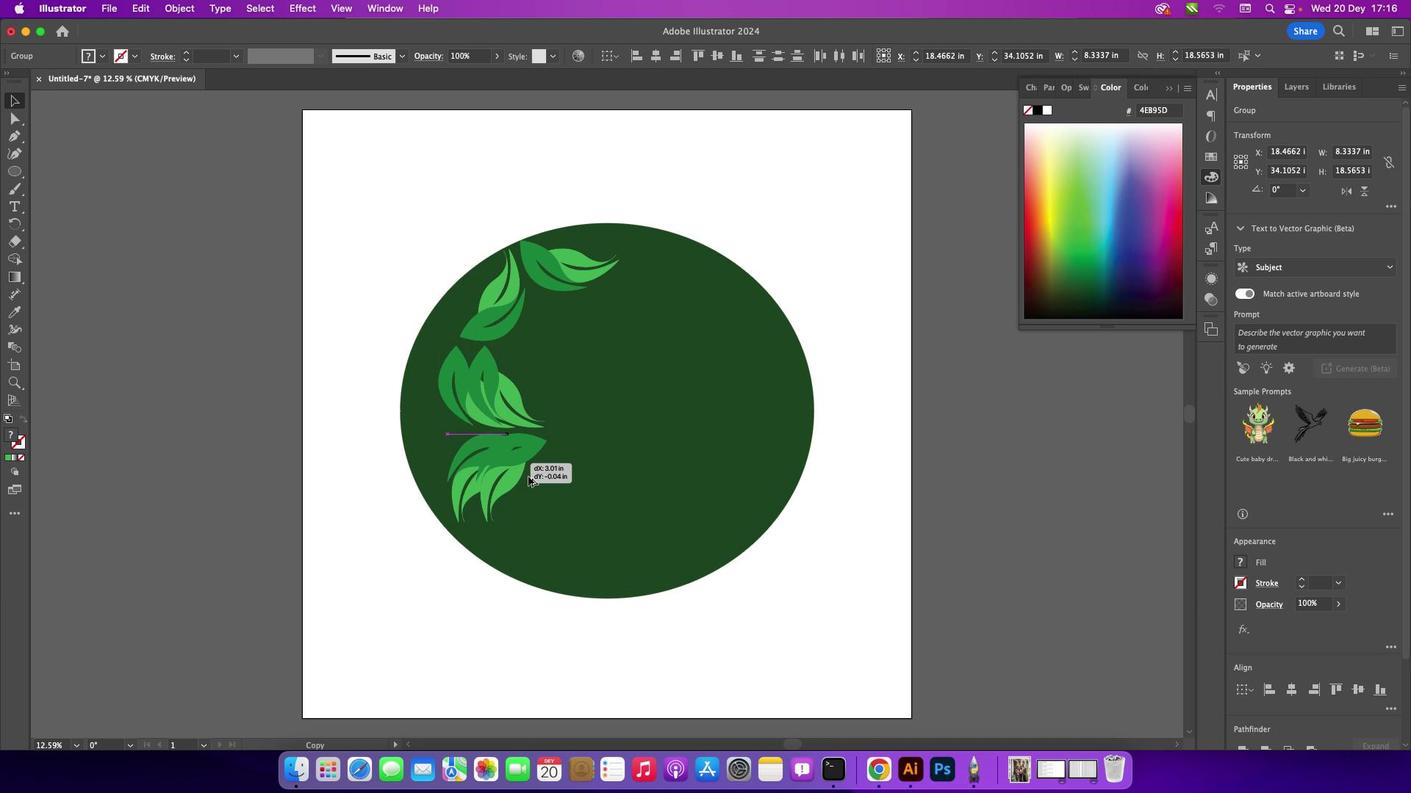 
Action: Mouse pressed left at (472, 463)
Screenshot: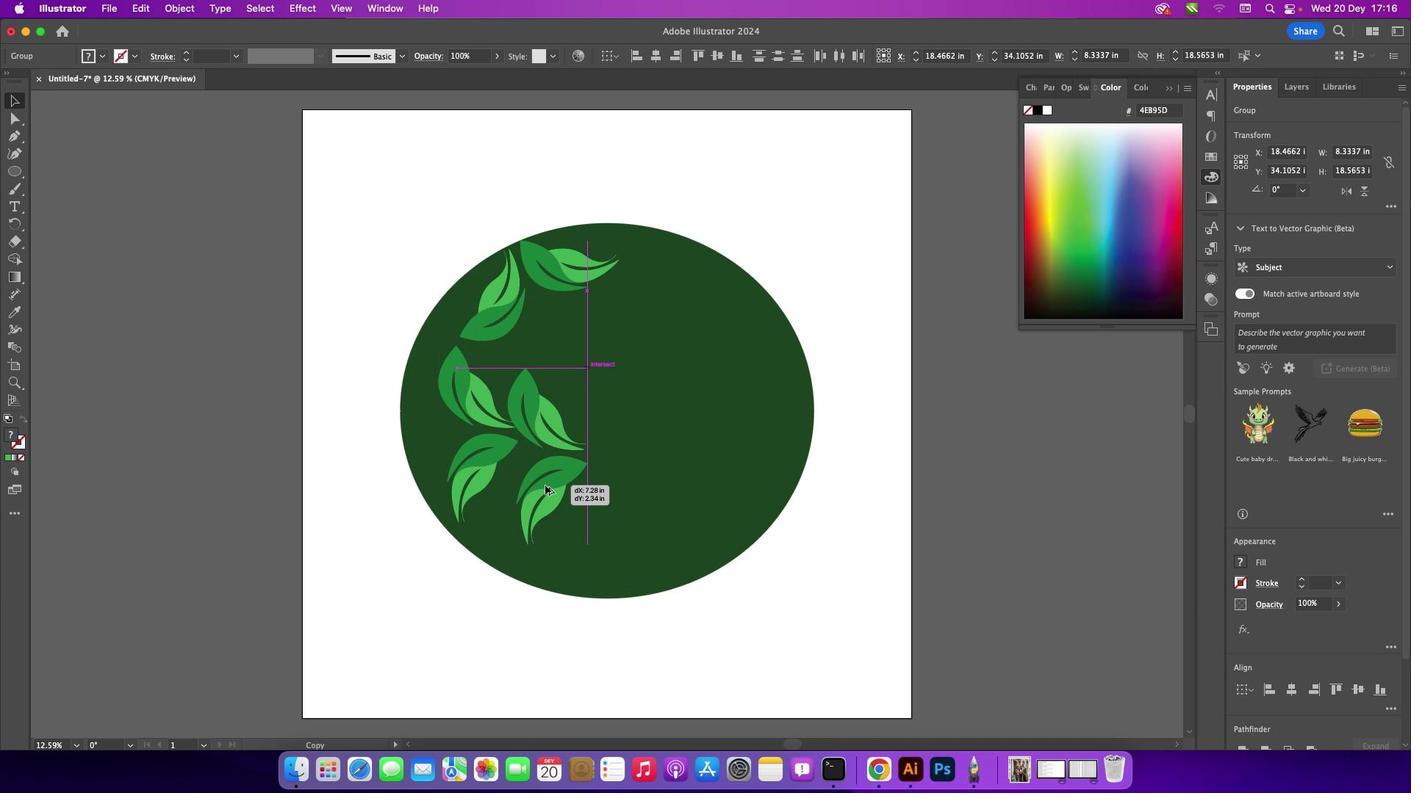 
Action: Mouse moved to (612, 573)
Screenshot: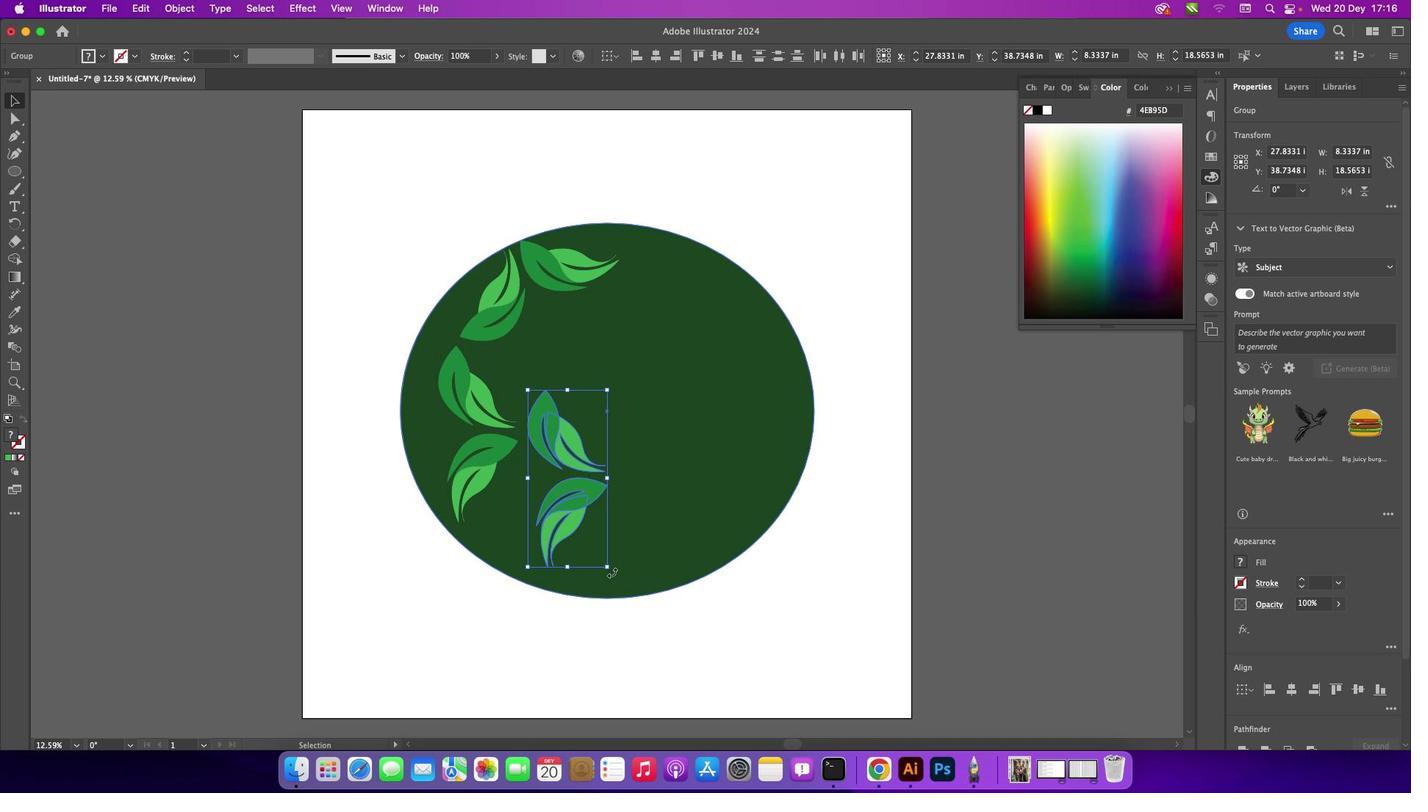 
Action: Mouse pressed left at (612, 573)
Screenshot: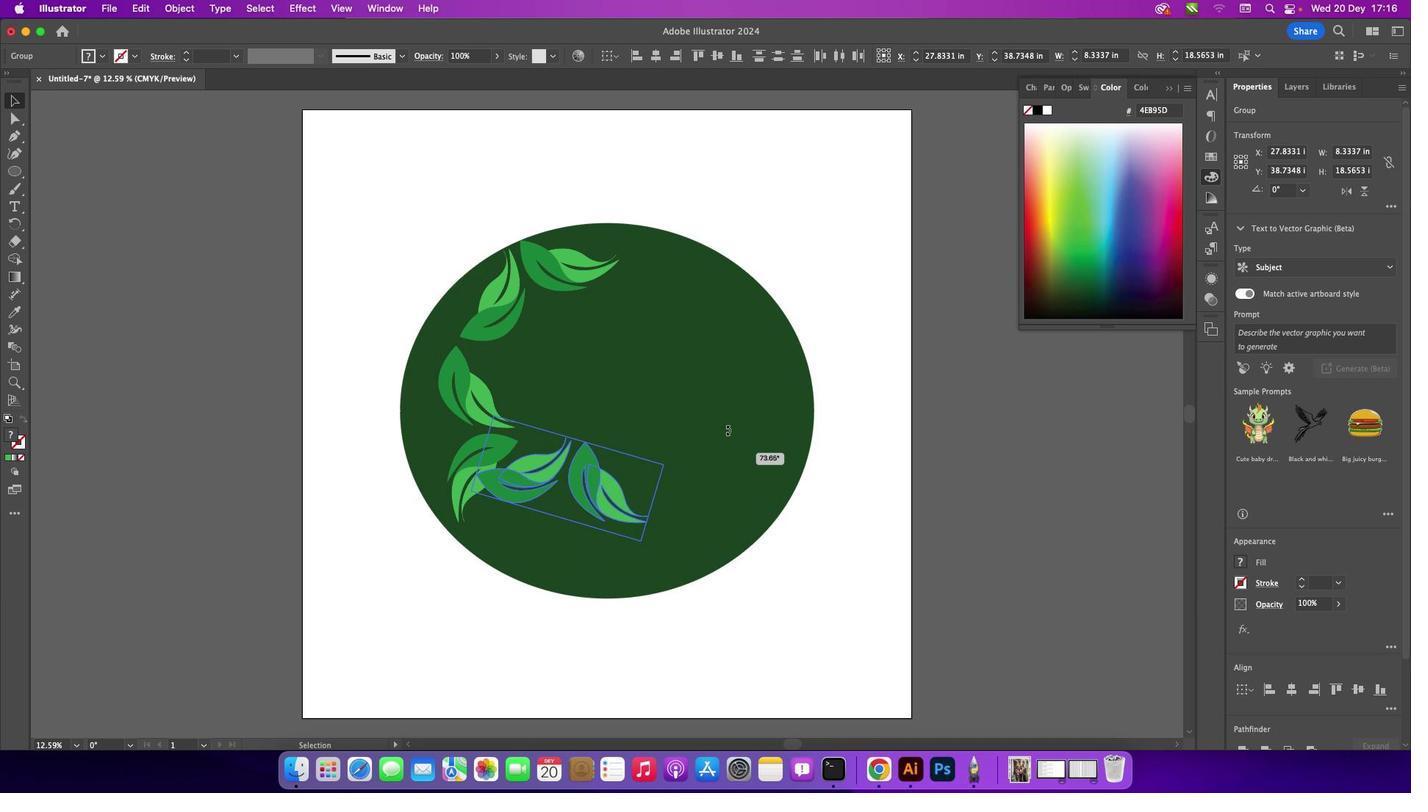 
Action: Mouse moved to (604, 479)
Screenshot: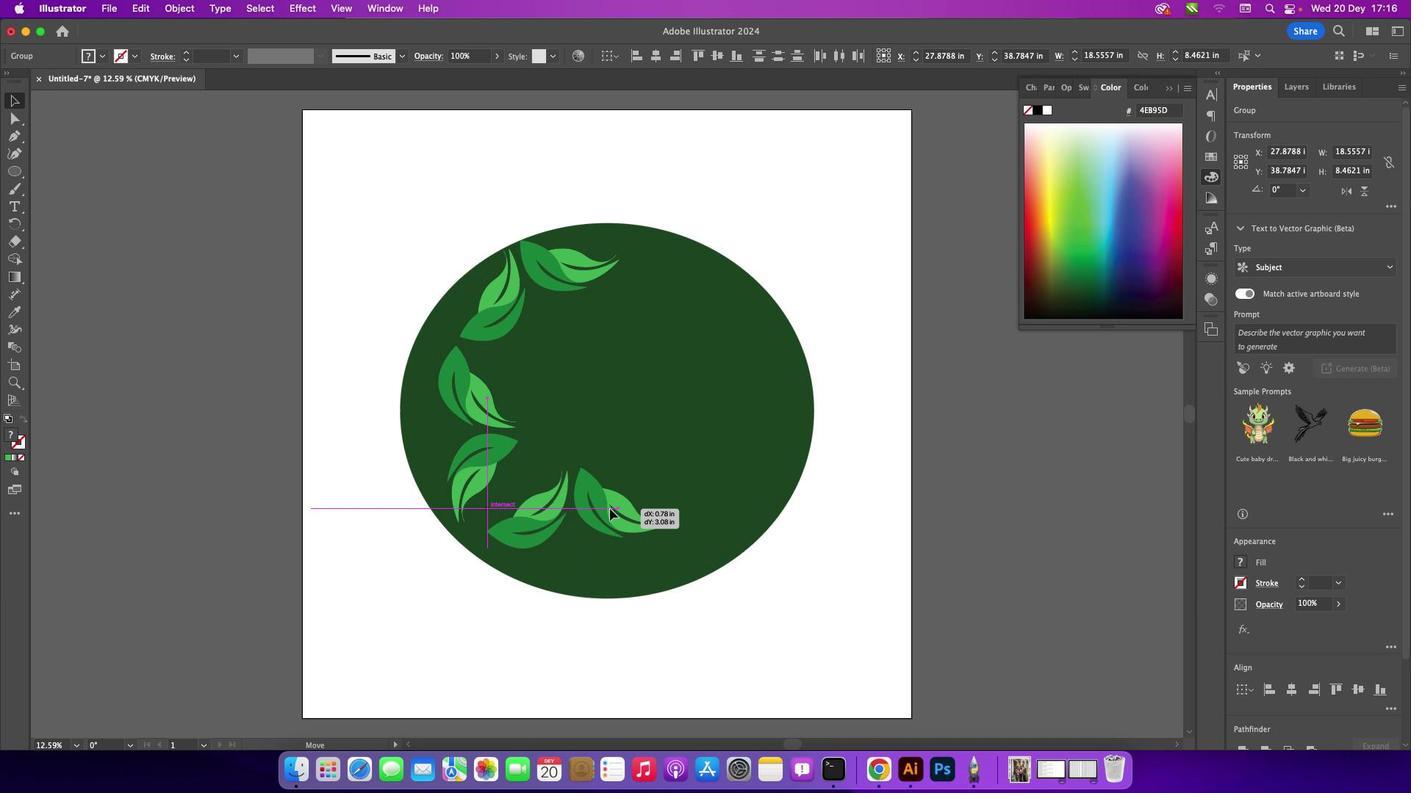 
Action: Mouse pressed left at (604, 479)
Screenshot: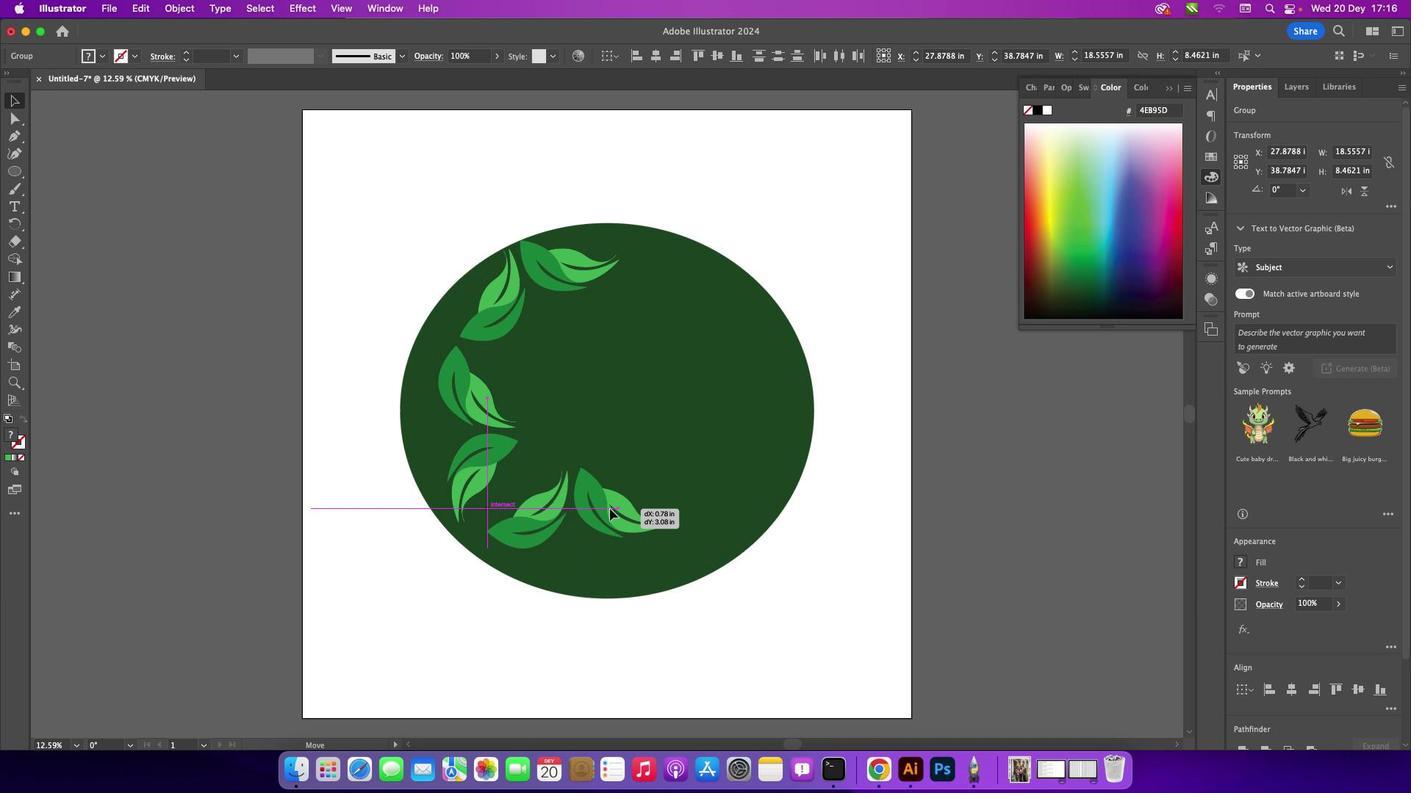 
Action: Mouse moved to (607, 518)
Screenshot: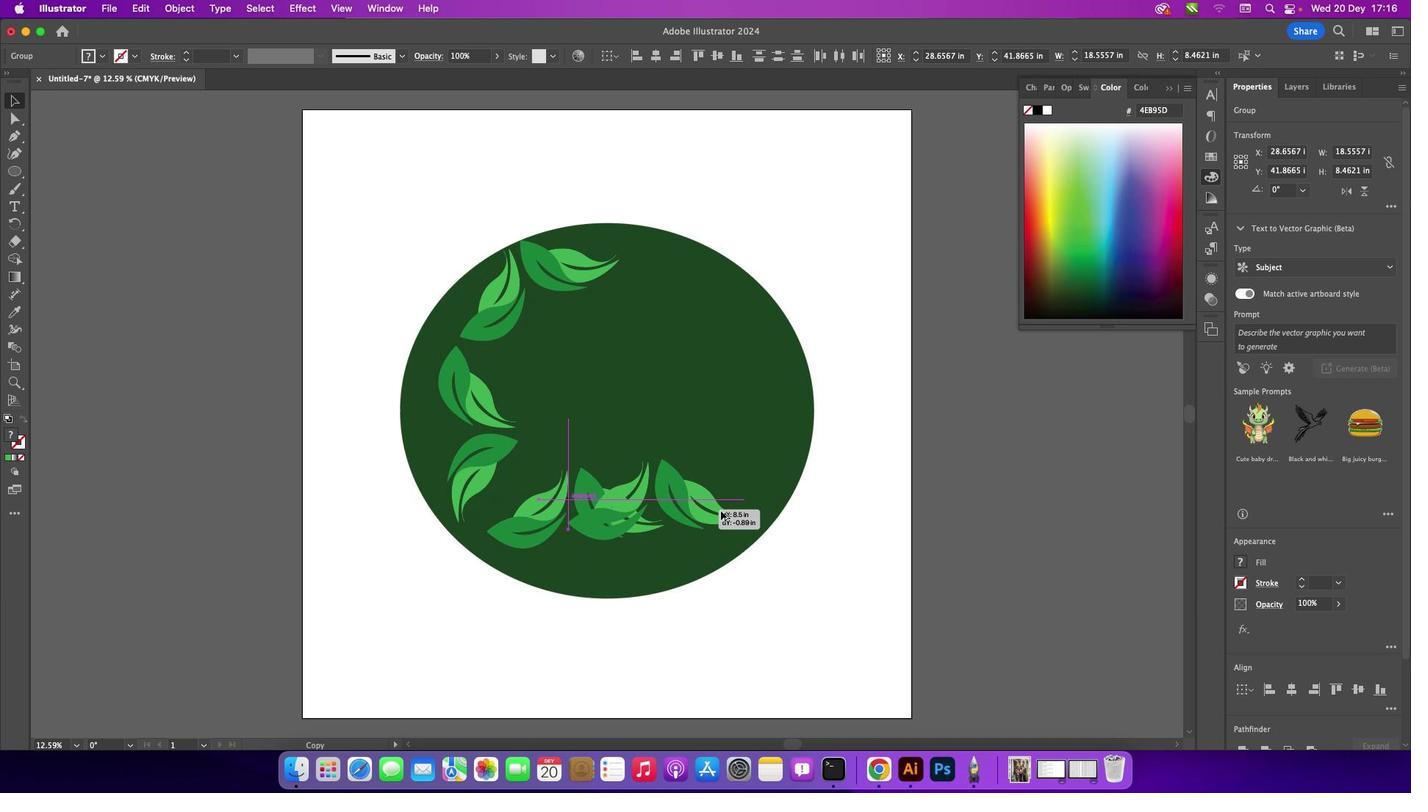 
Action: Key pressed Key.alt
Screenshot: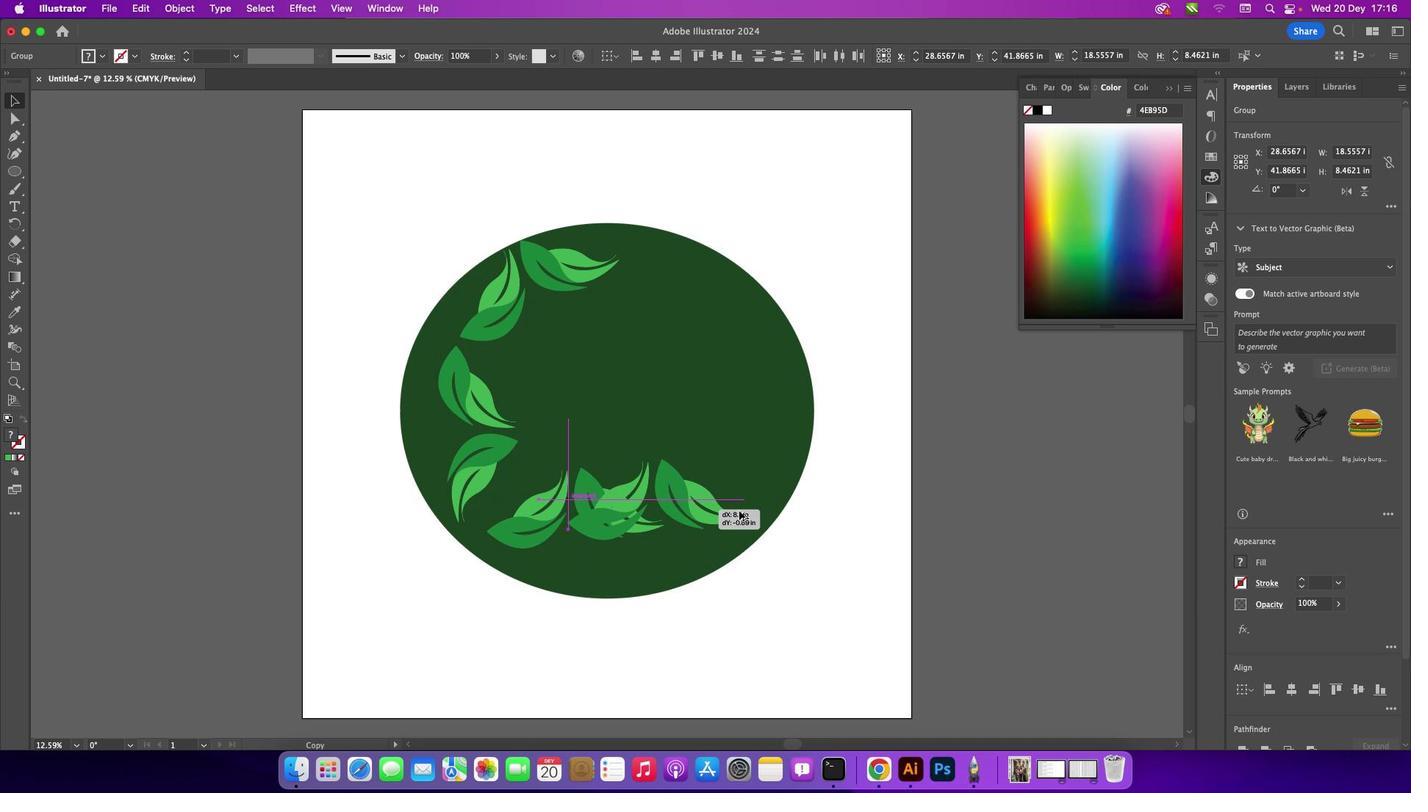 
Action: Mouse pressed left at (607, 518)
Screenshot: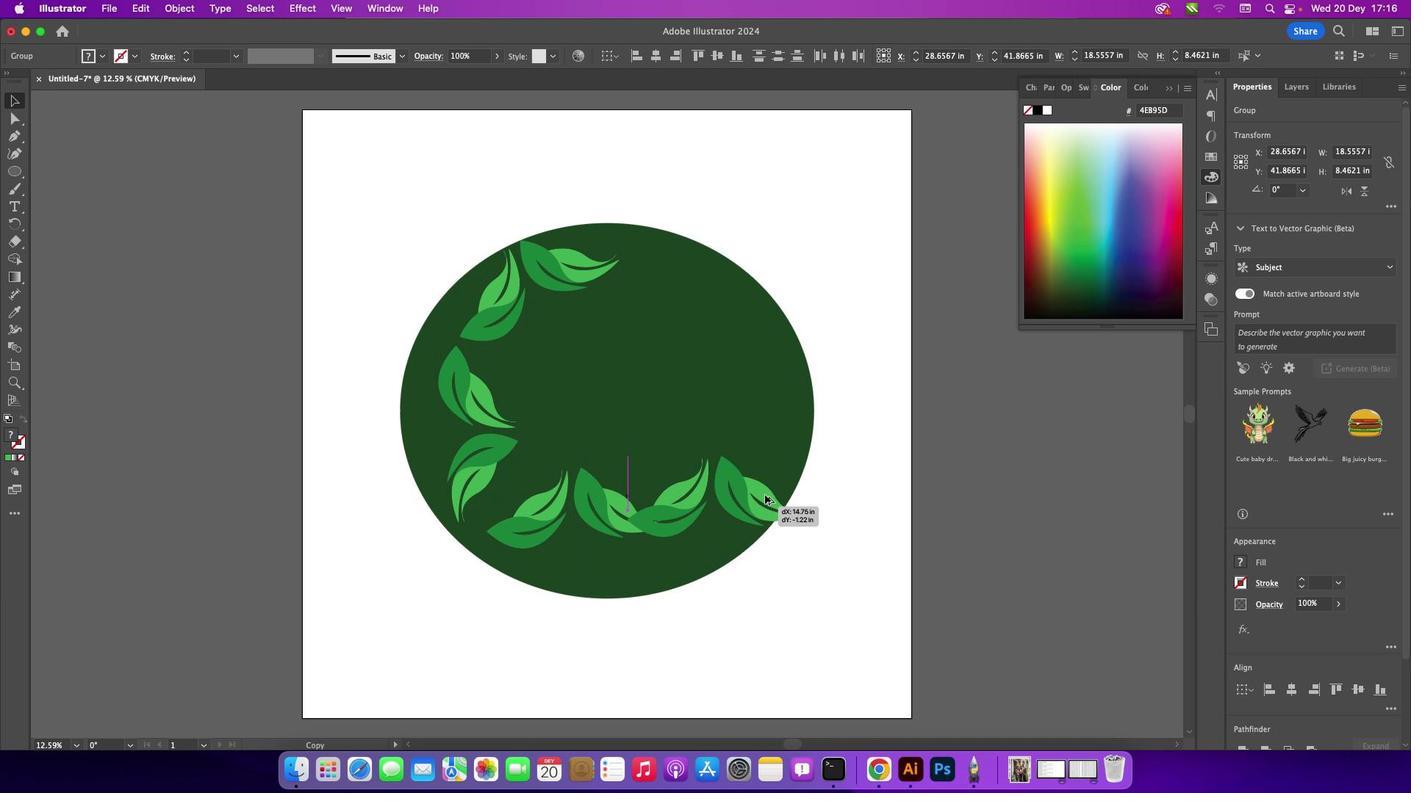 
Action: Mouse moved to (850, 546)
Screenshot: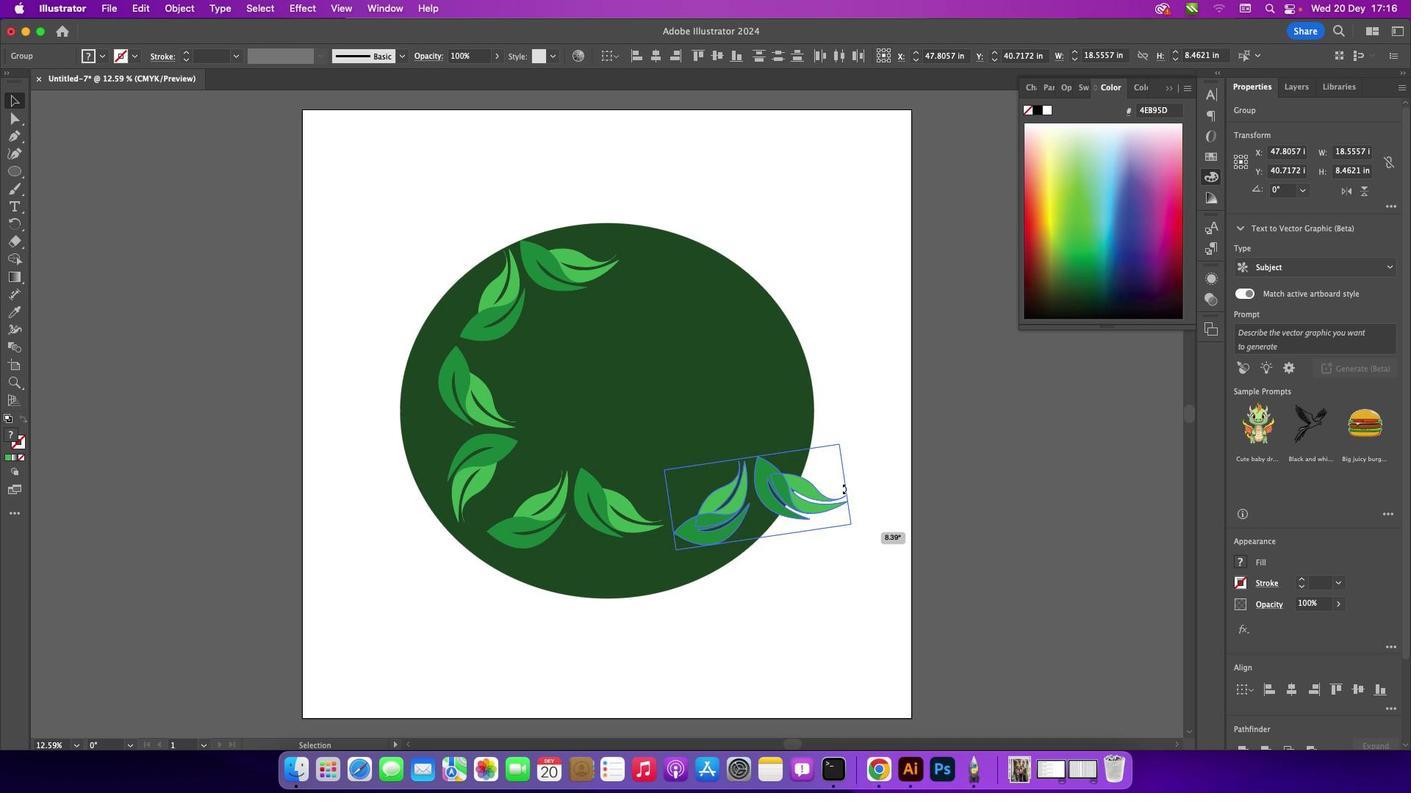
Action: Mouse pressed left at (850, 546)
Screenshot: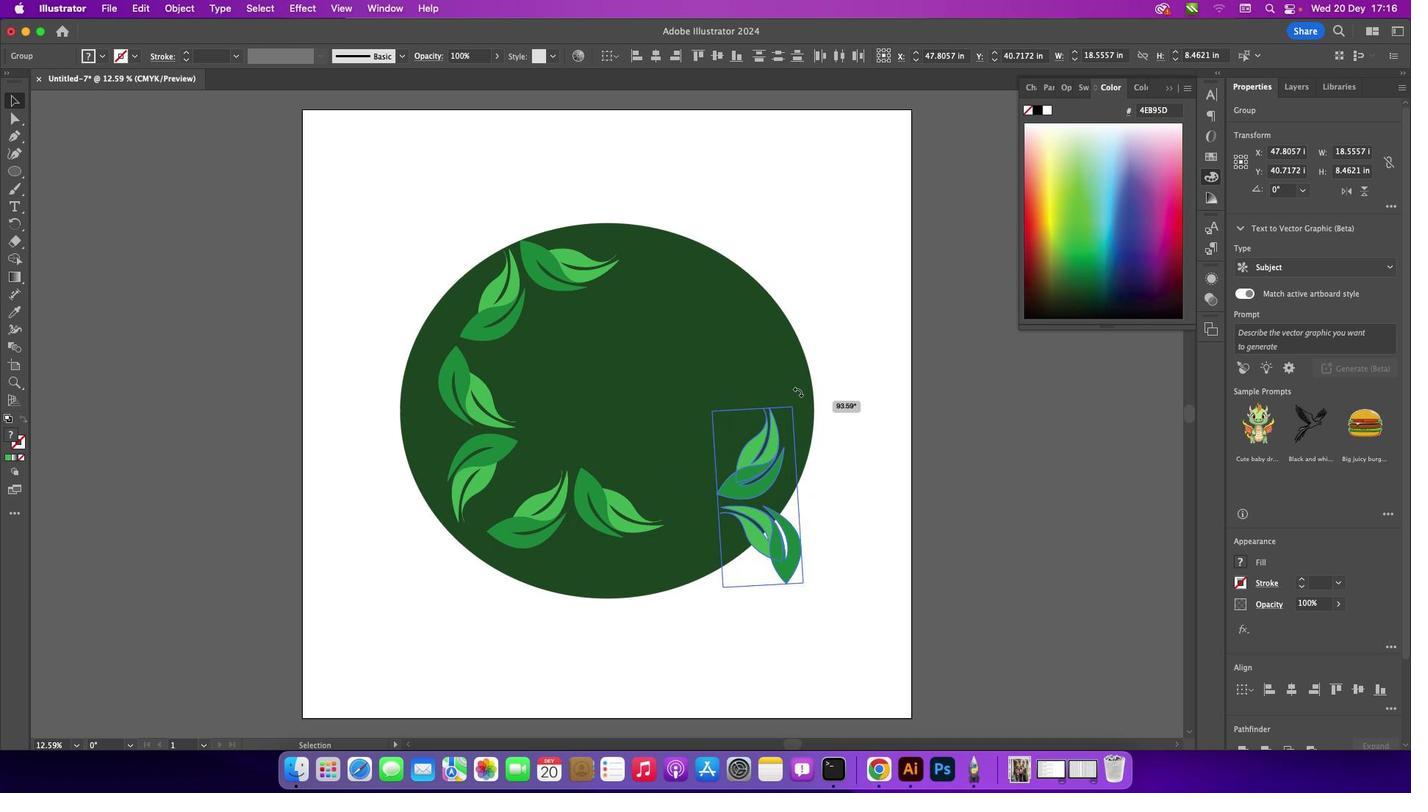 
Action: Mouse moved to (779, 492)
Screenshot: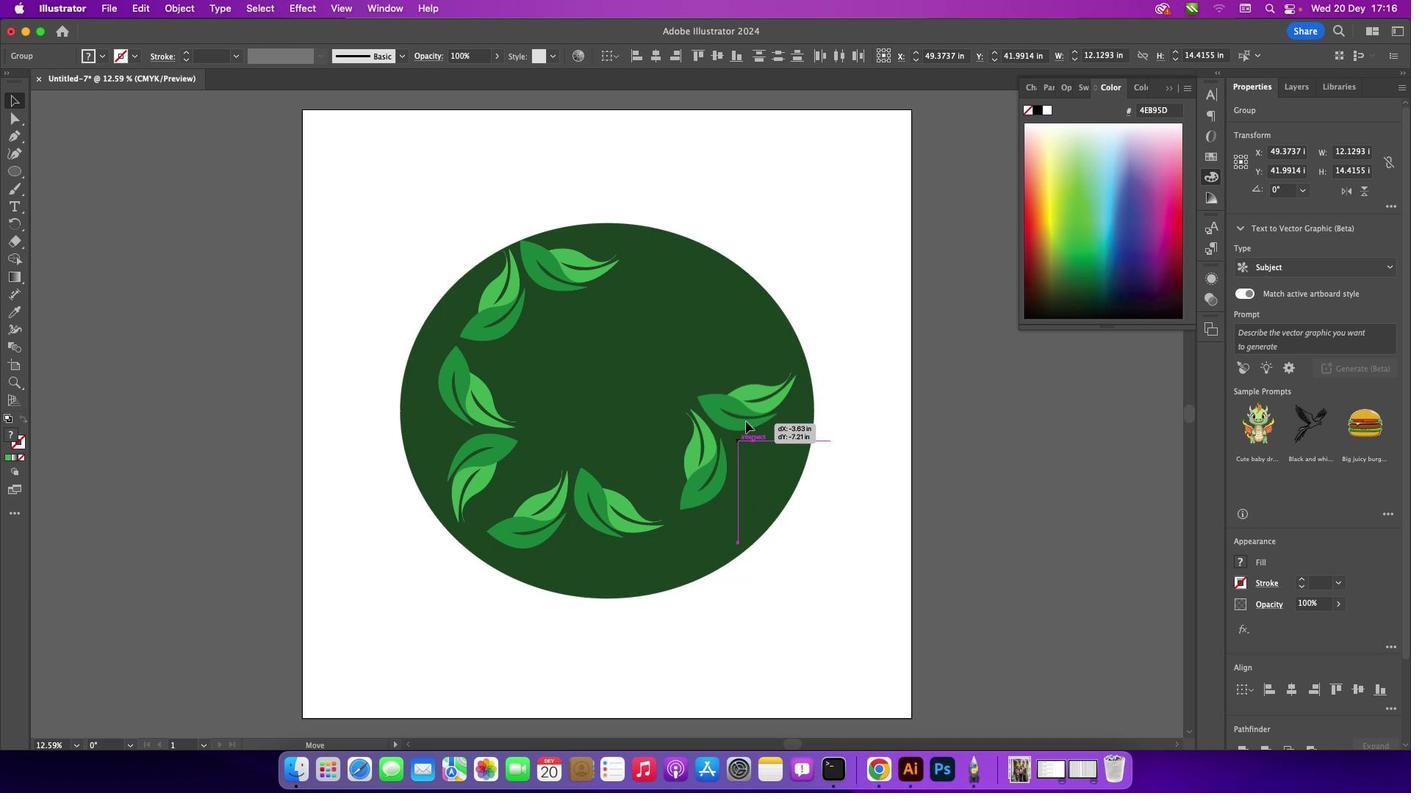 
Action: Mouse pressed left at (779, 492)
Screenshot: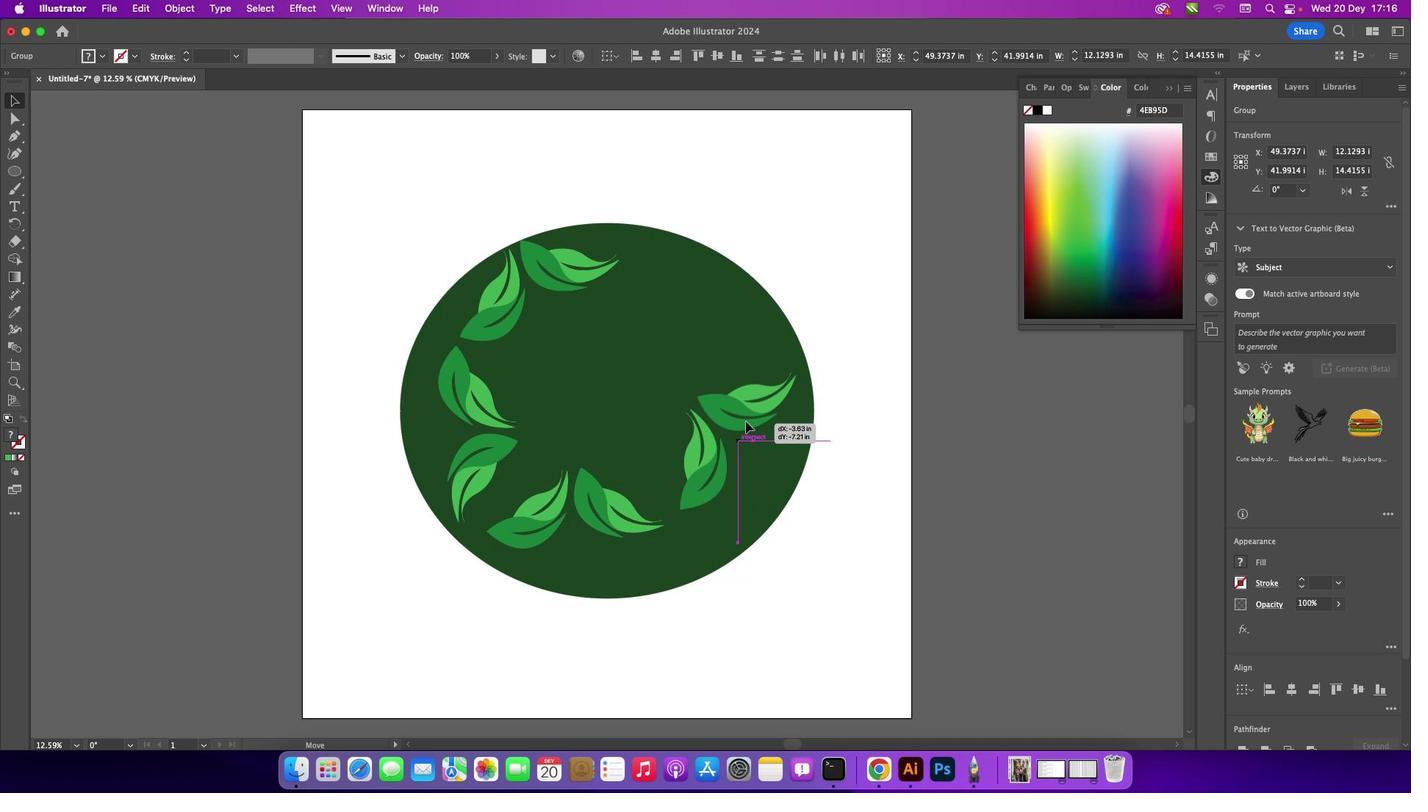 
Action: Mouse moved to (549, 256)
Screenshot: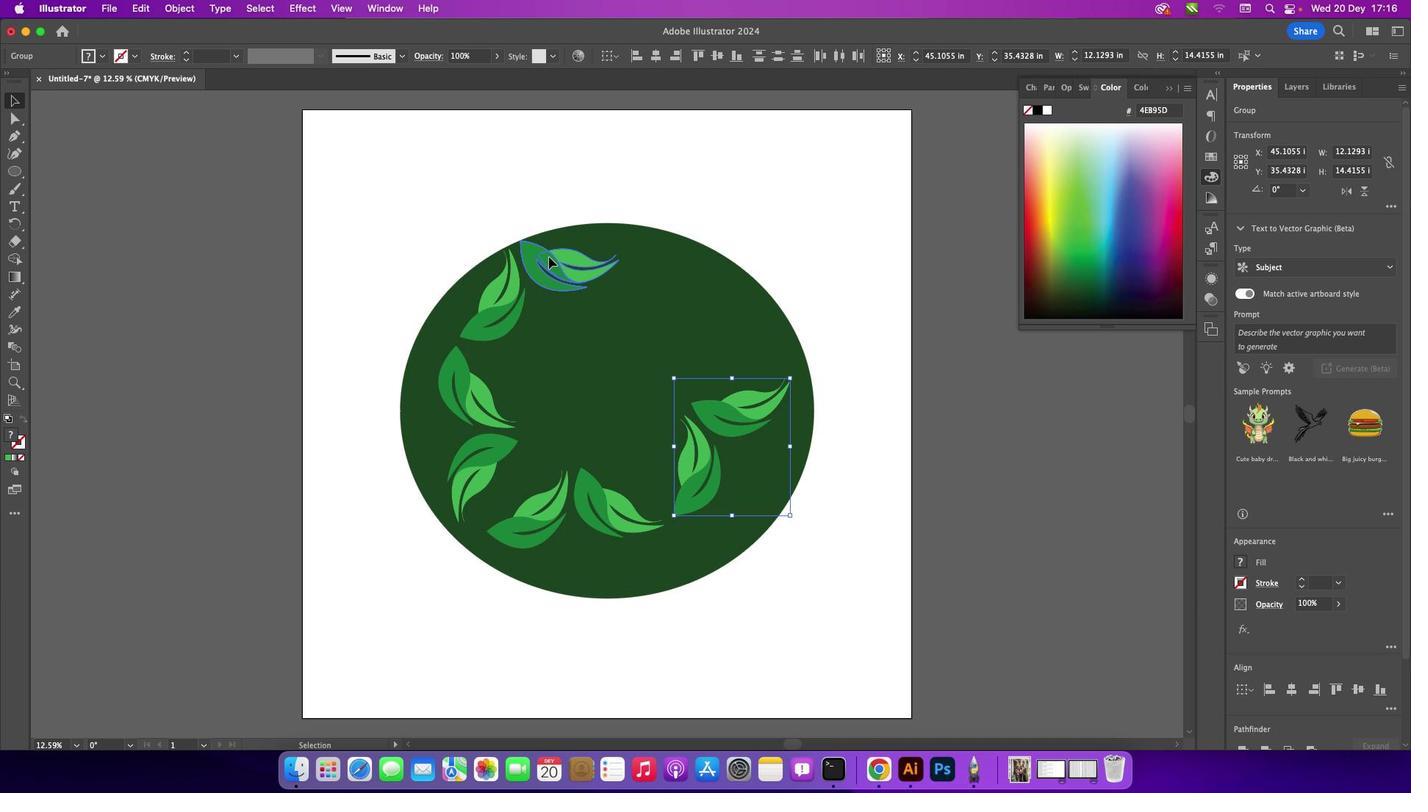 
Action: Key pressed Key.alt
Screenshot: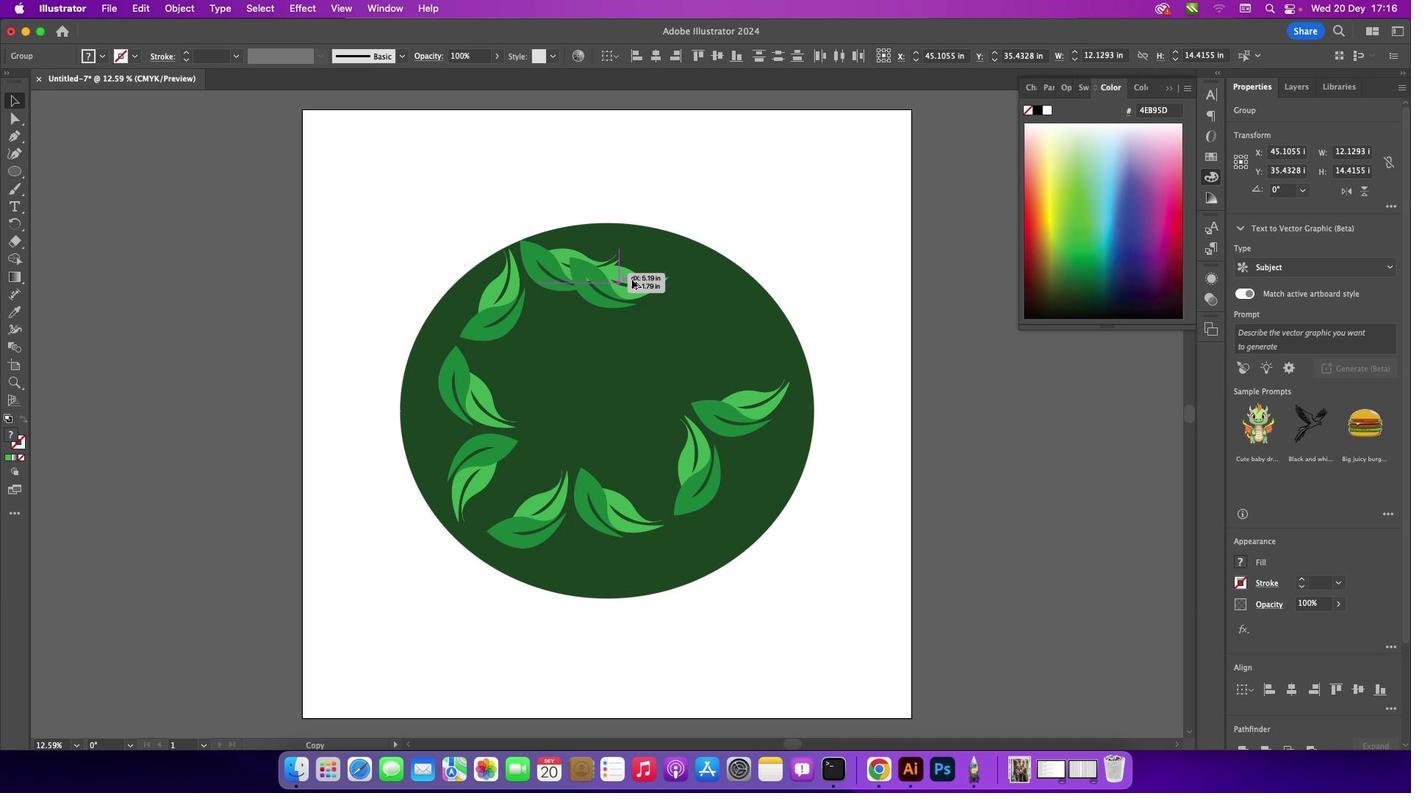 
Action: Mouse pressed left at (549, 256)
Screenshot: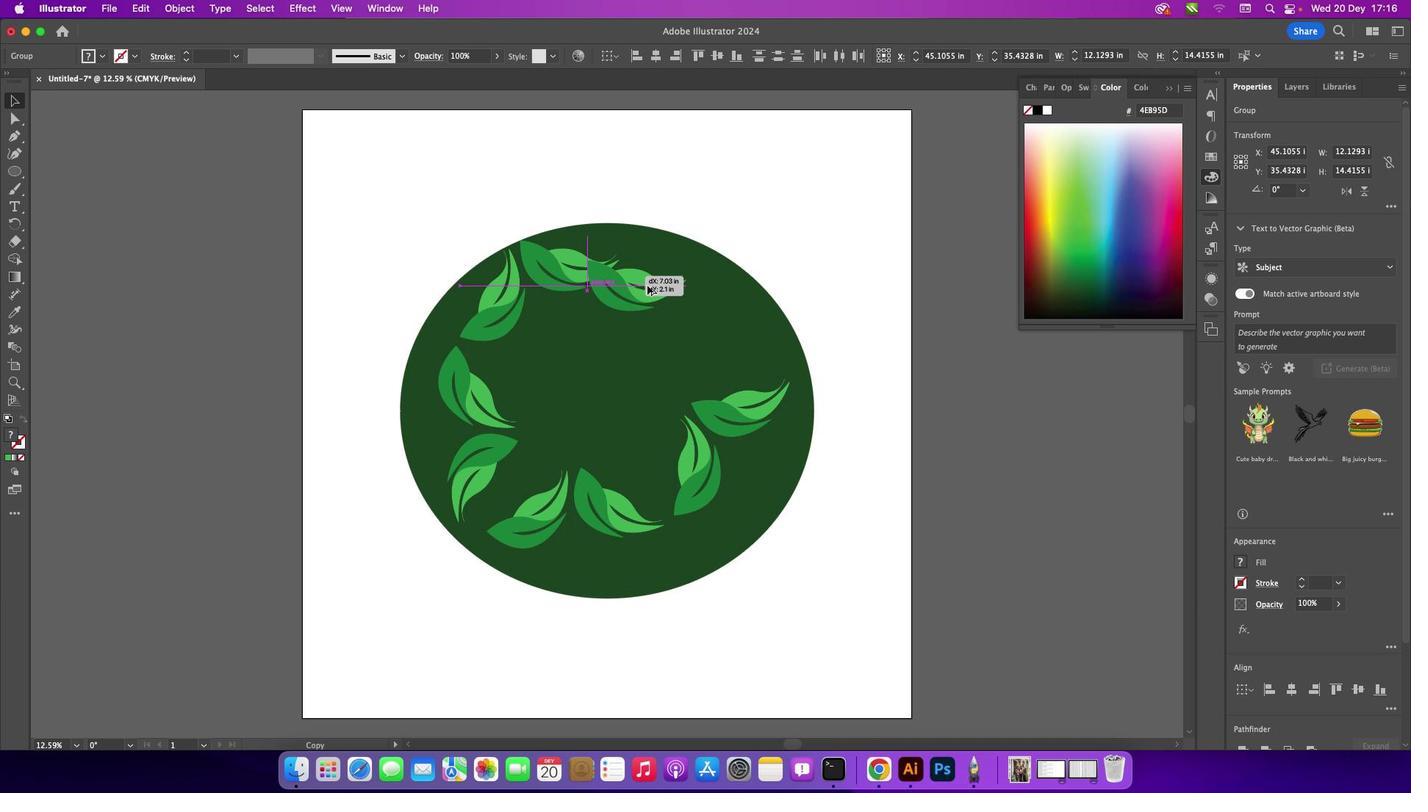 
Action: Mouse moved to (688, 297)
Screenshot: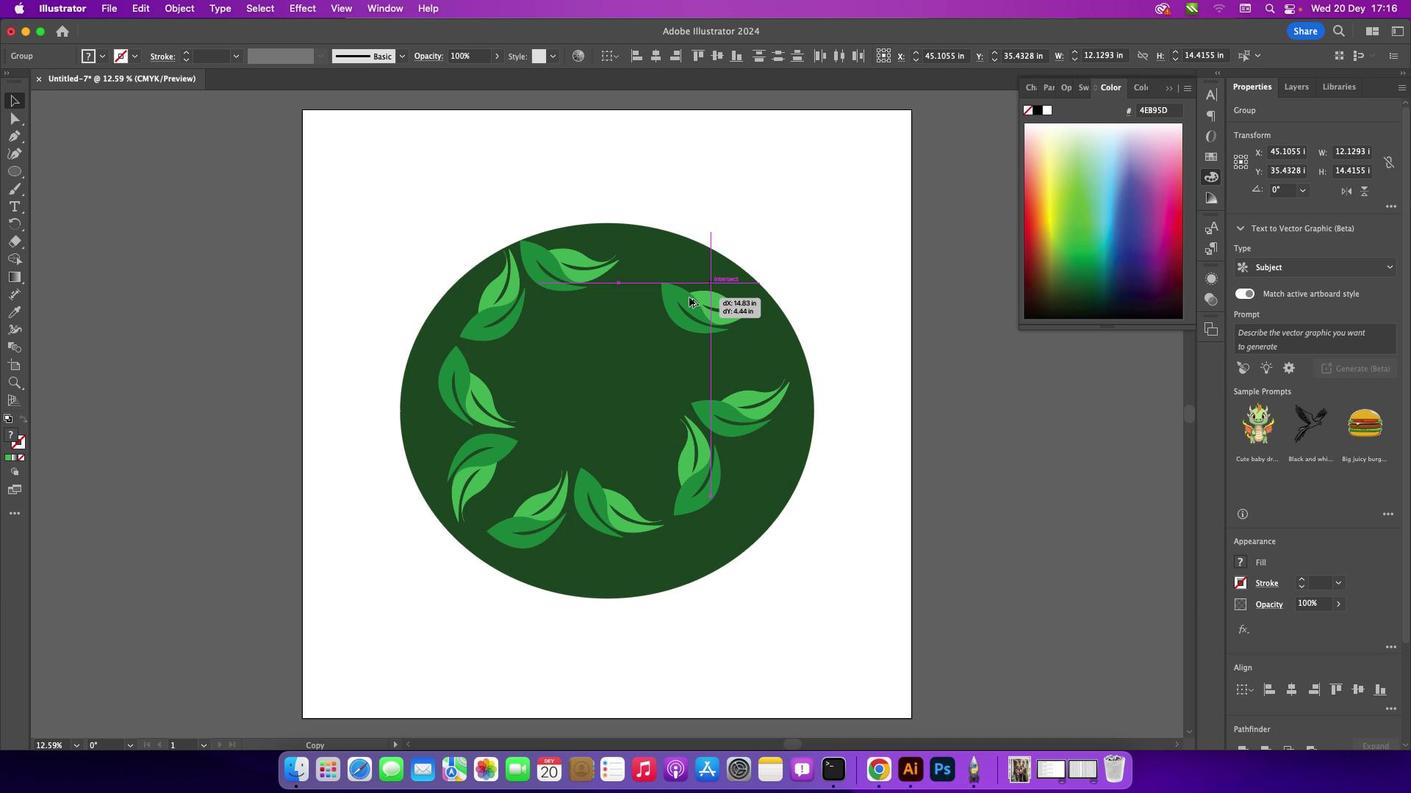 
Action: Key pressed Key.cmd'z'
Screenshot: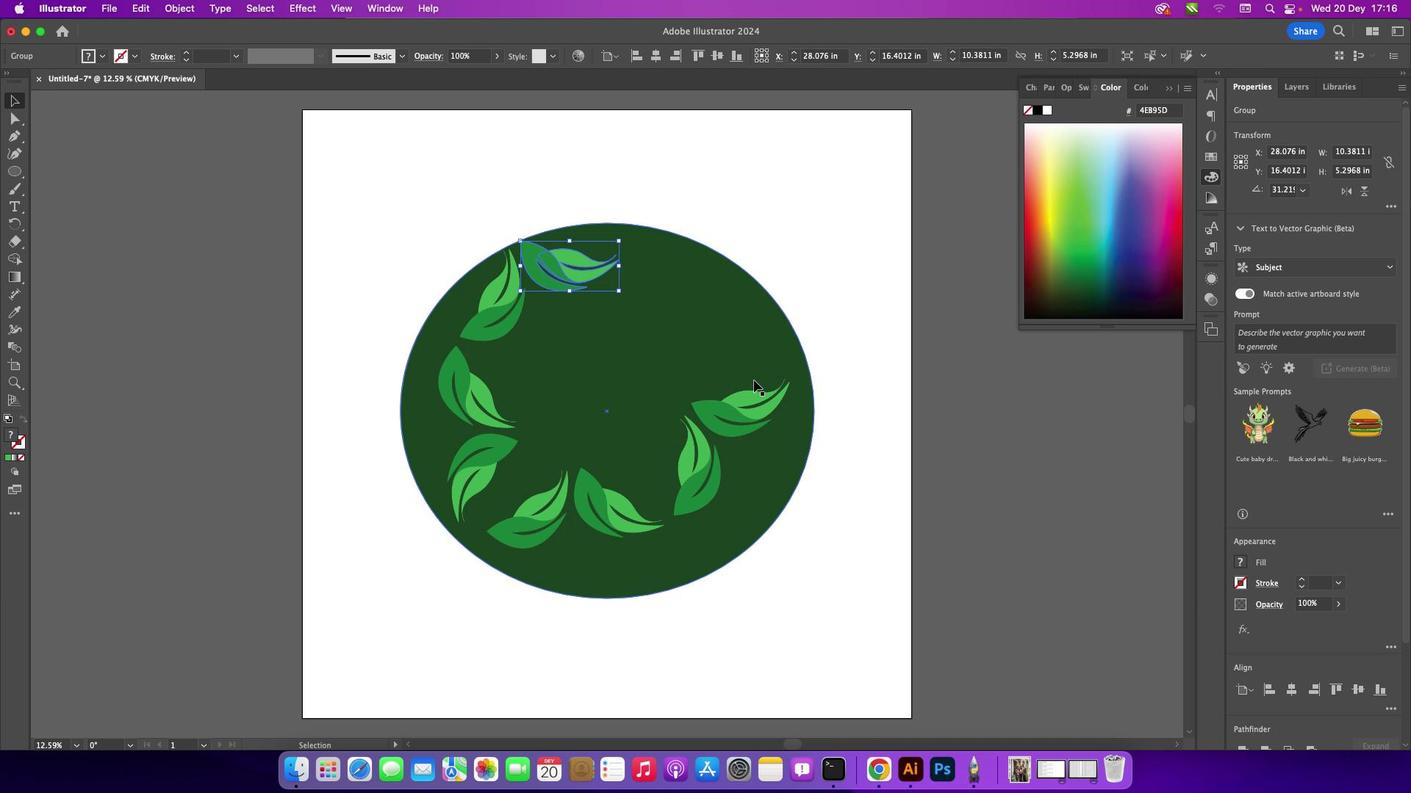 
Action: Mouse moved to (751, 399)
Screenshot: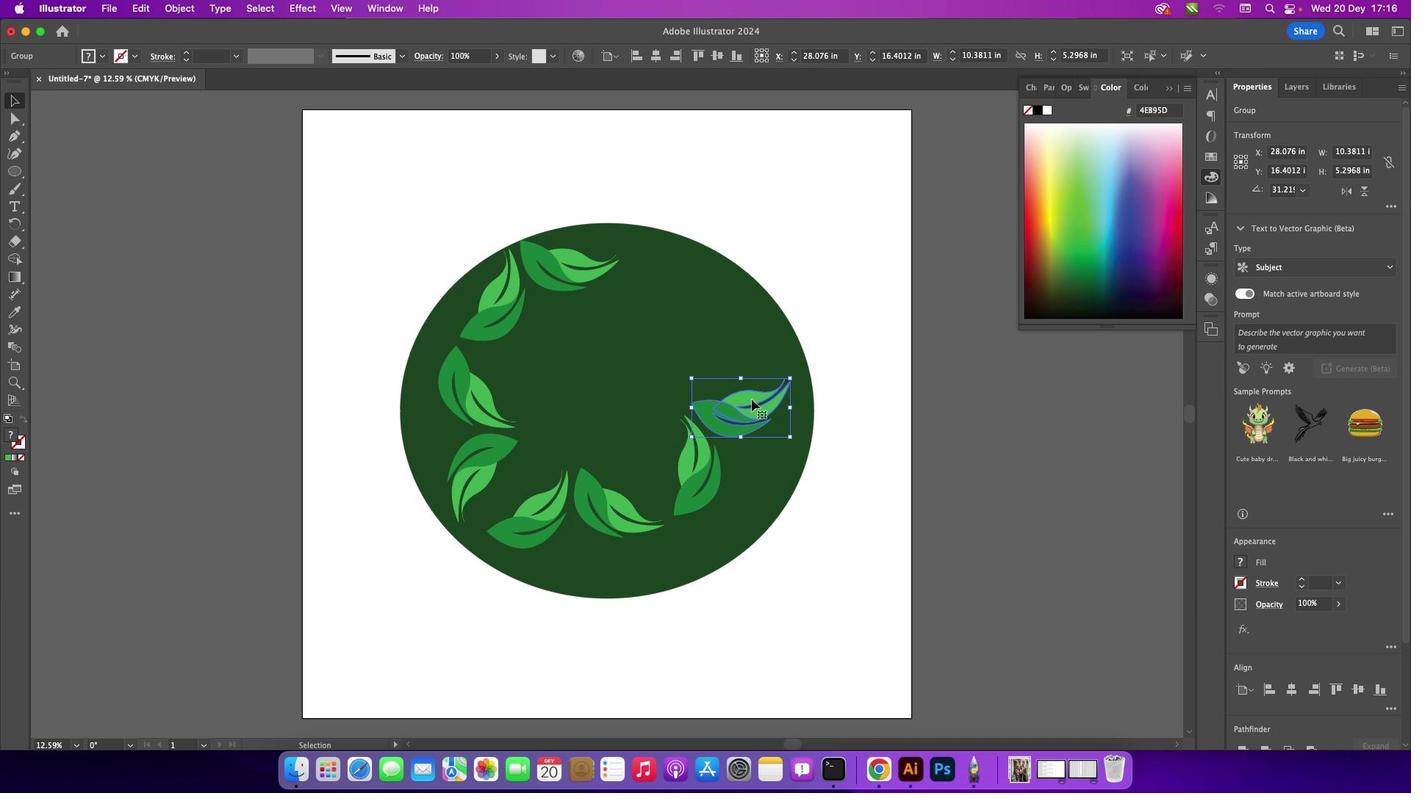 
Action: Mouse pressed left at (751, 399)
Screenshot: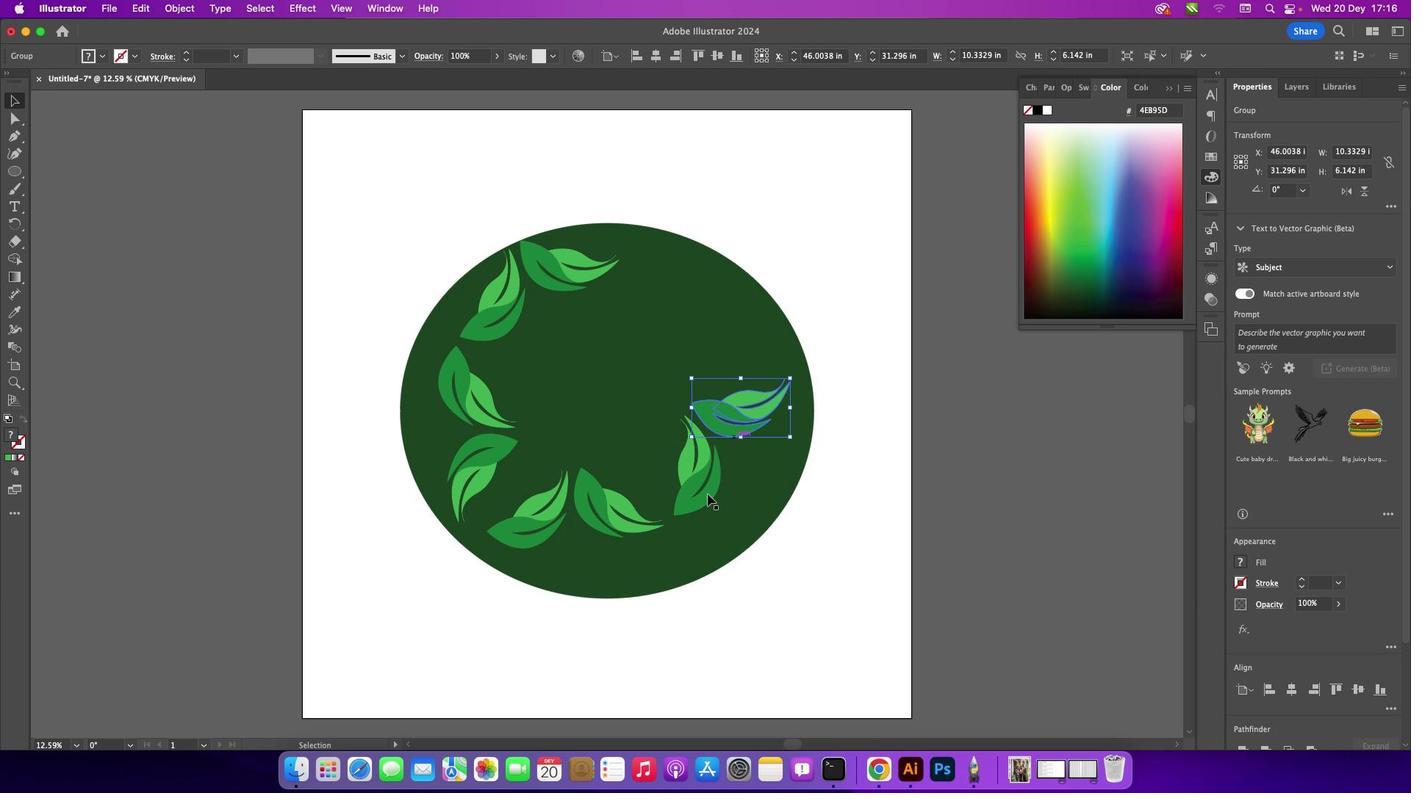 
Action: Mouse moved to (694, 488)
Screenshot: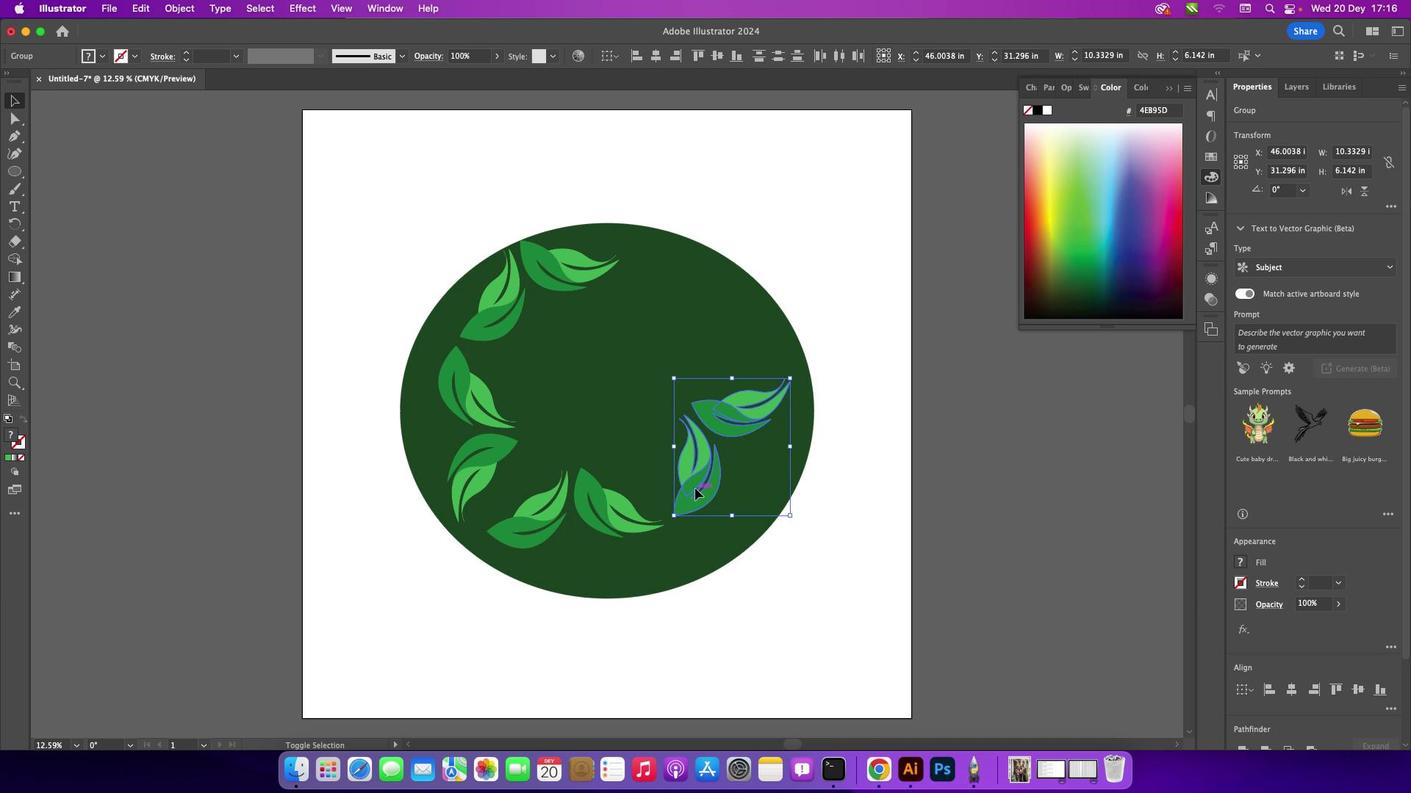 
Action: Key pressed Key.shift
Screenshot: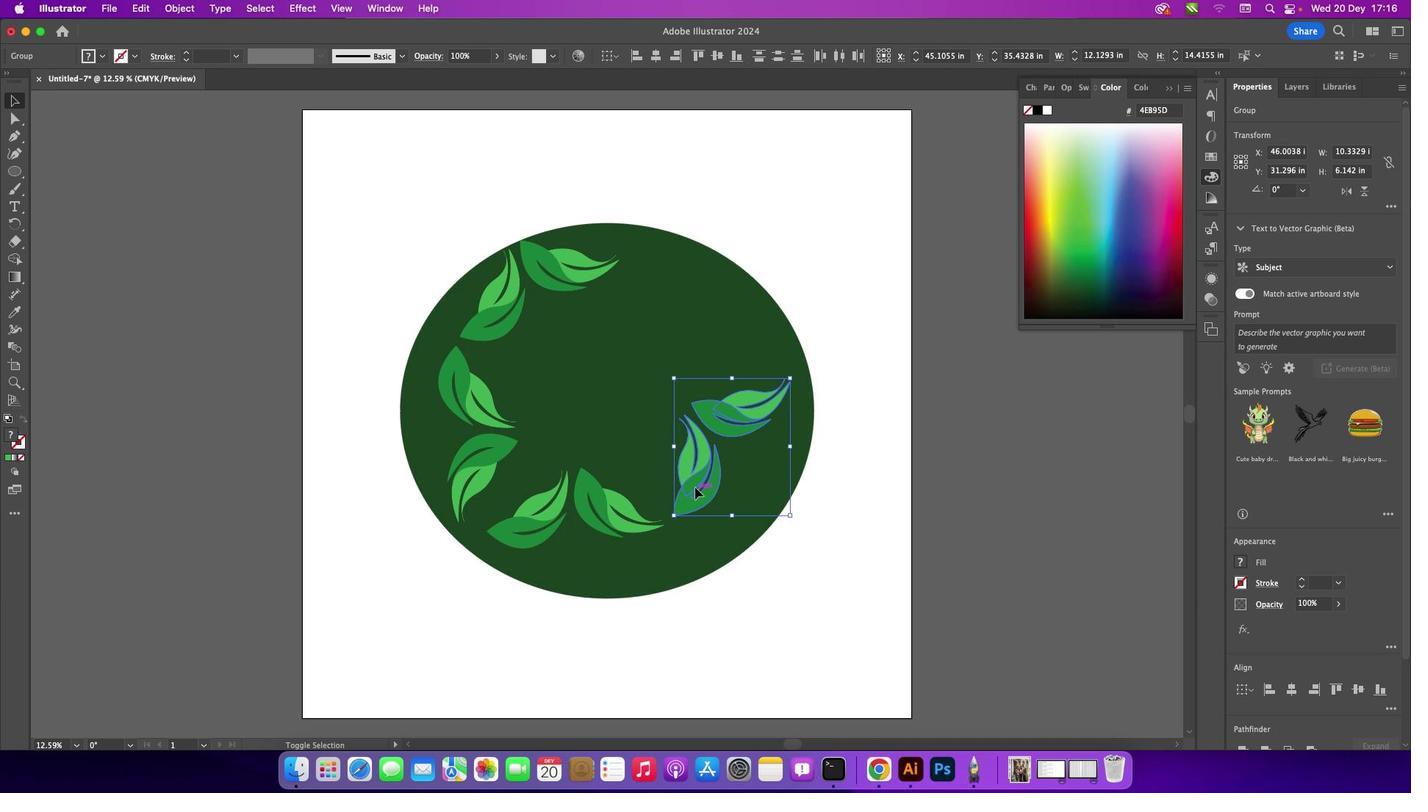 
Action: Mouse pressed left at (694, 488)
Screenshot: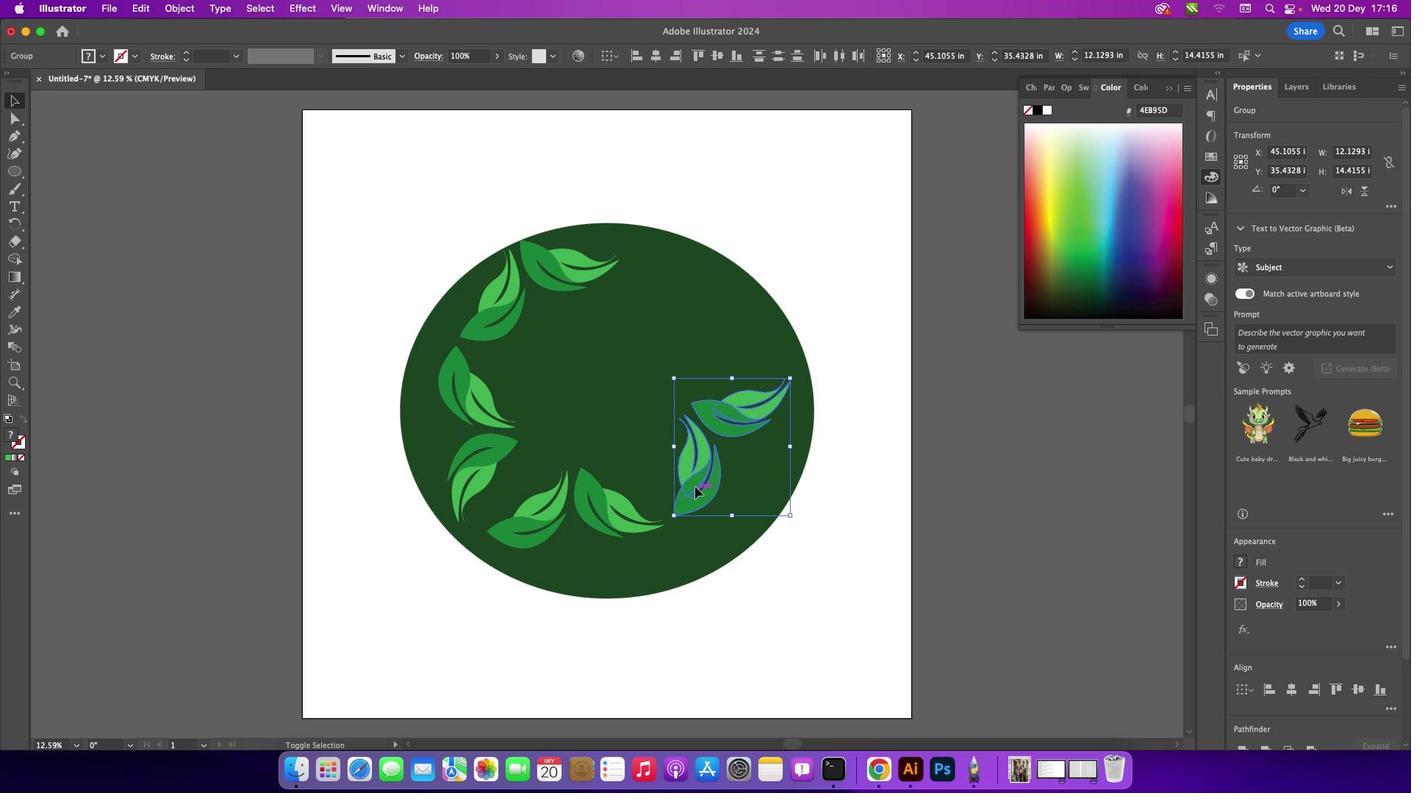 
Action: Mouse moved to (739, 421)
Screenshot: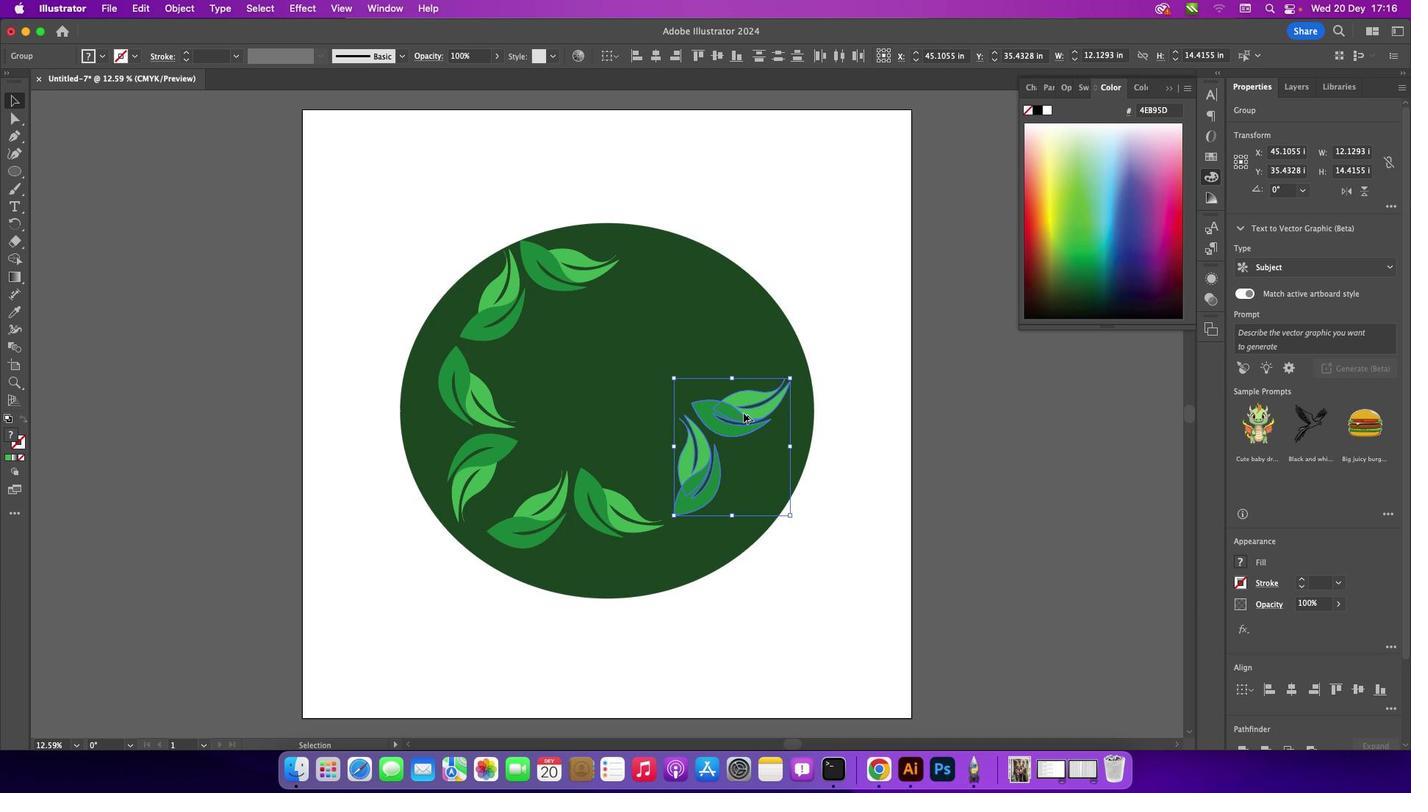 
Action: Key pressed Key.alt
Screenshot: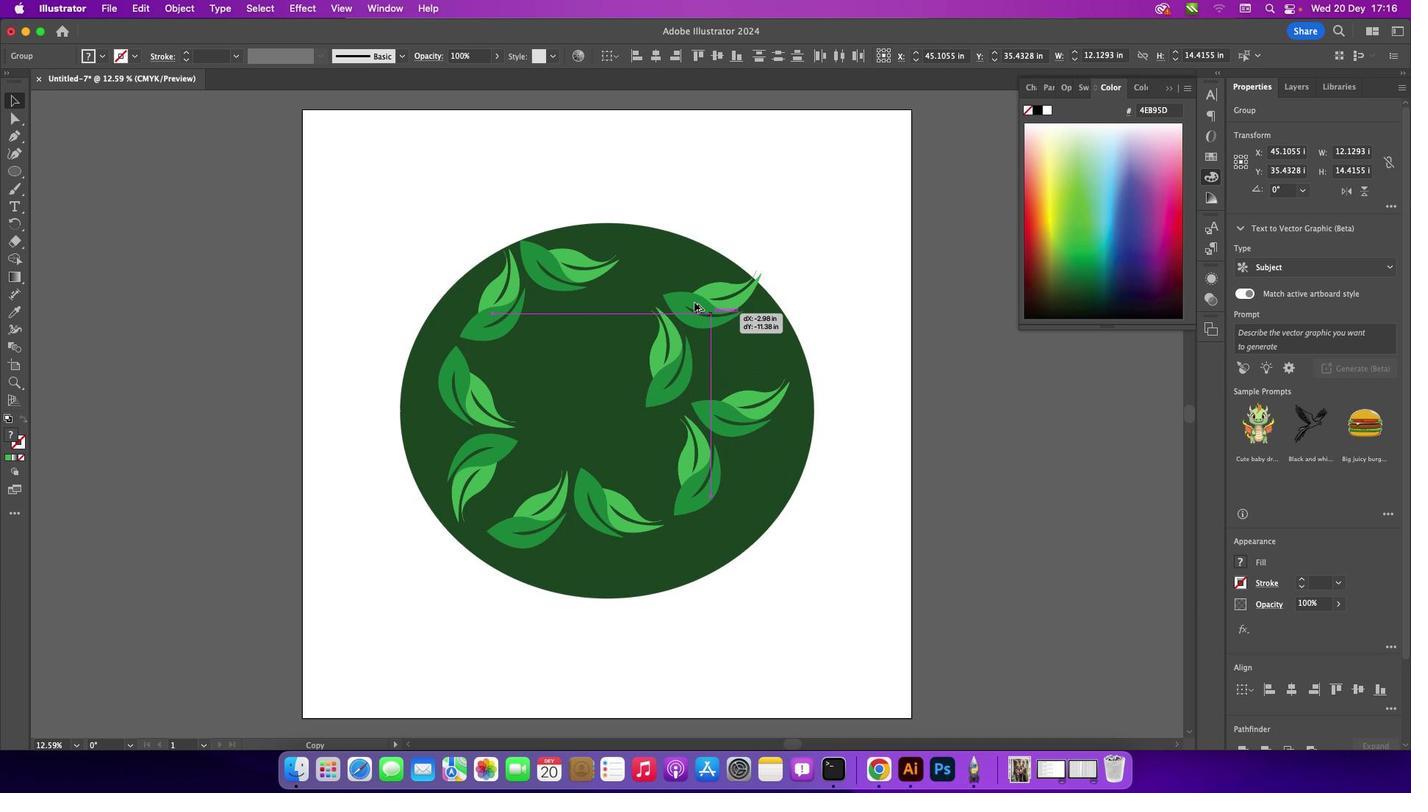 
Action: Mouse pressed left at (739, 421)
Screenshot: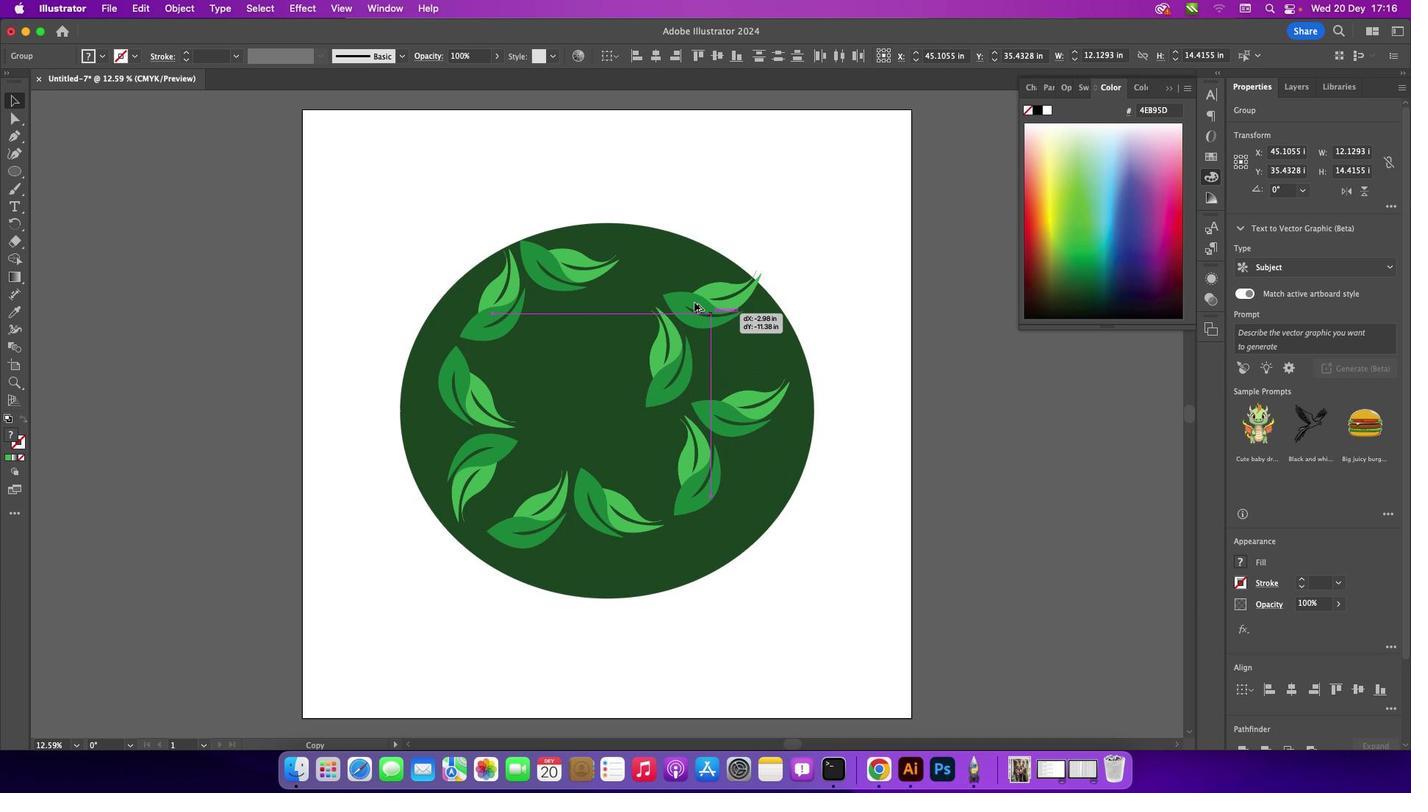 
Action: Mouse moved to (737, 400)
Screenshot: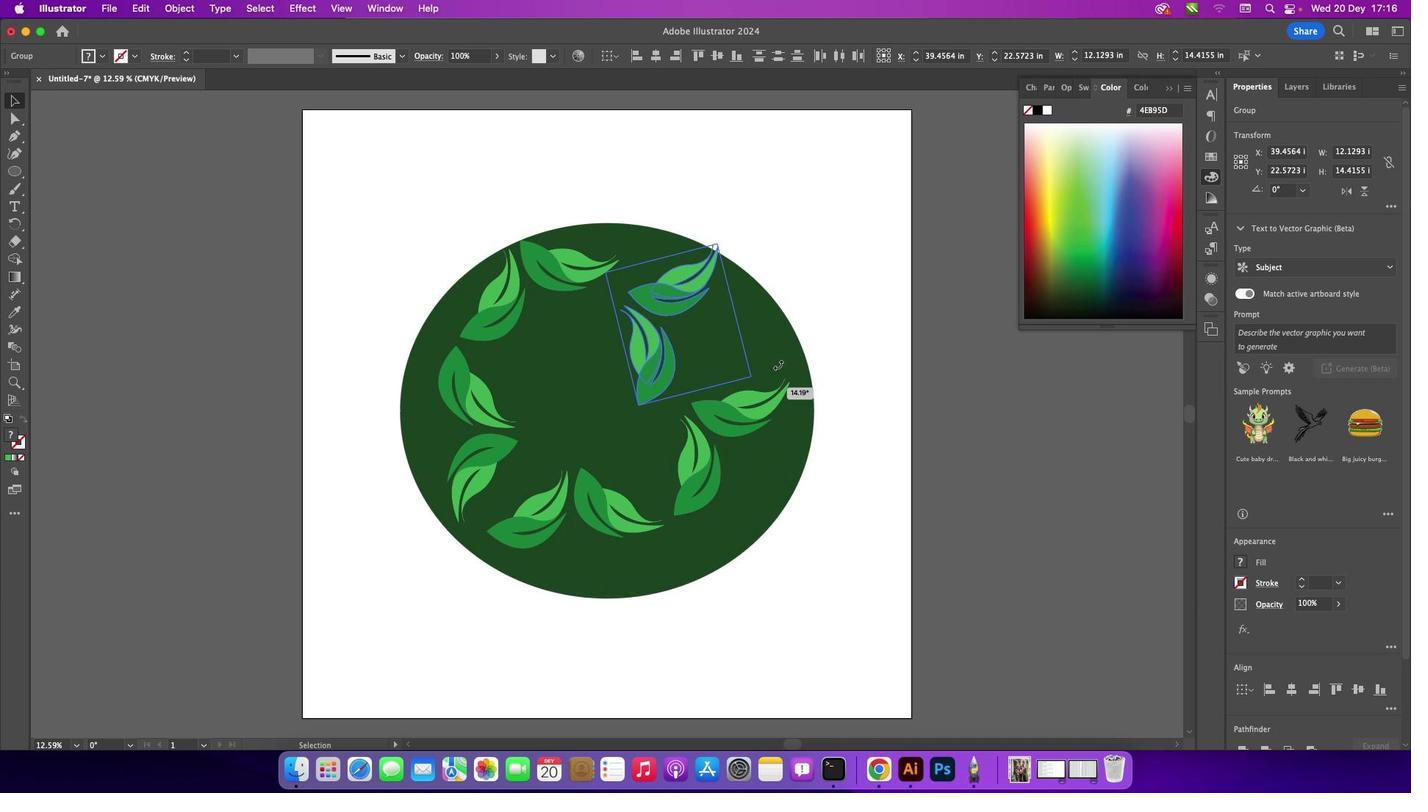 
Action: Mouse pressed left at (737, 400)
Screenshot: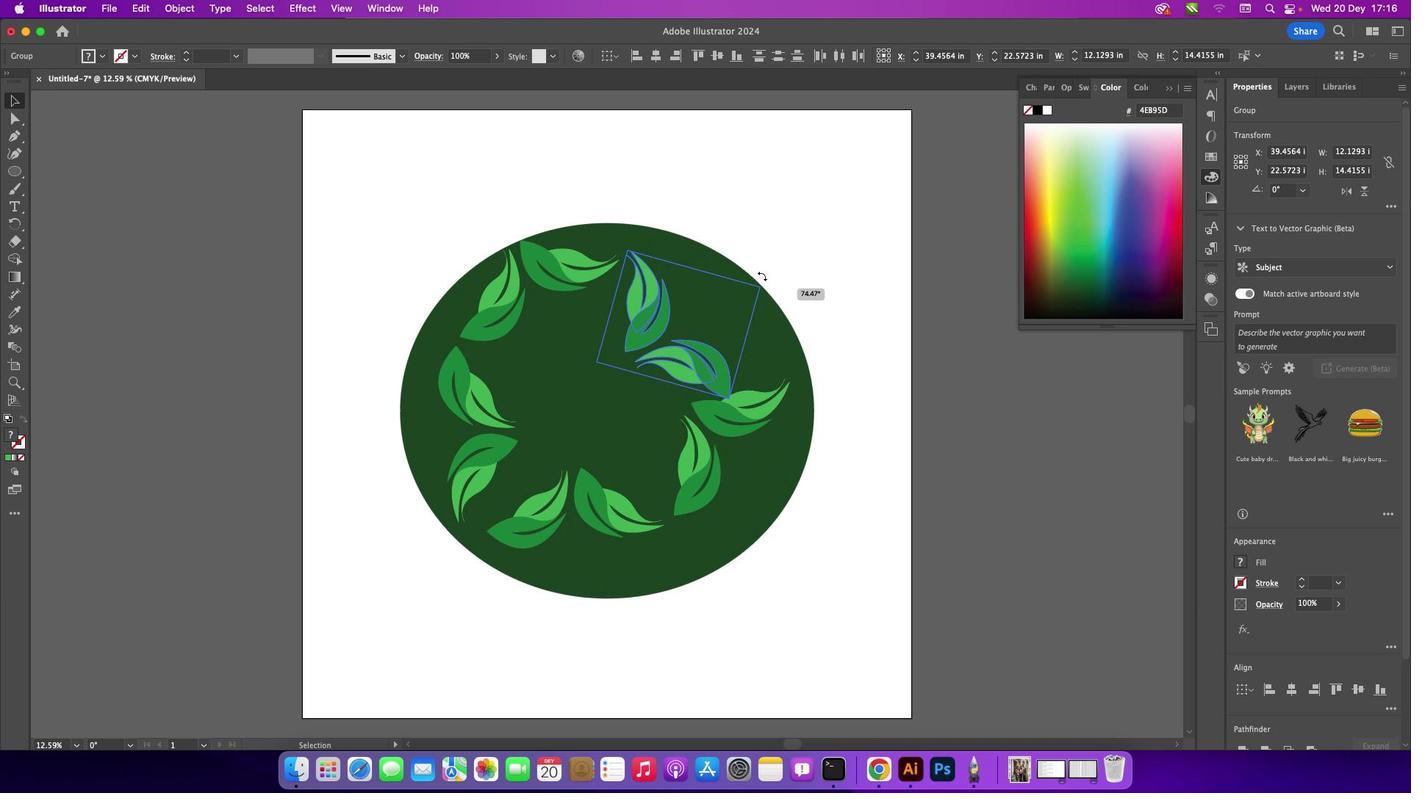 
Action: Mouse moved to (679, 349)
Screenshot: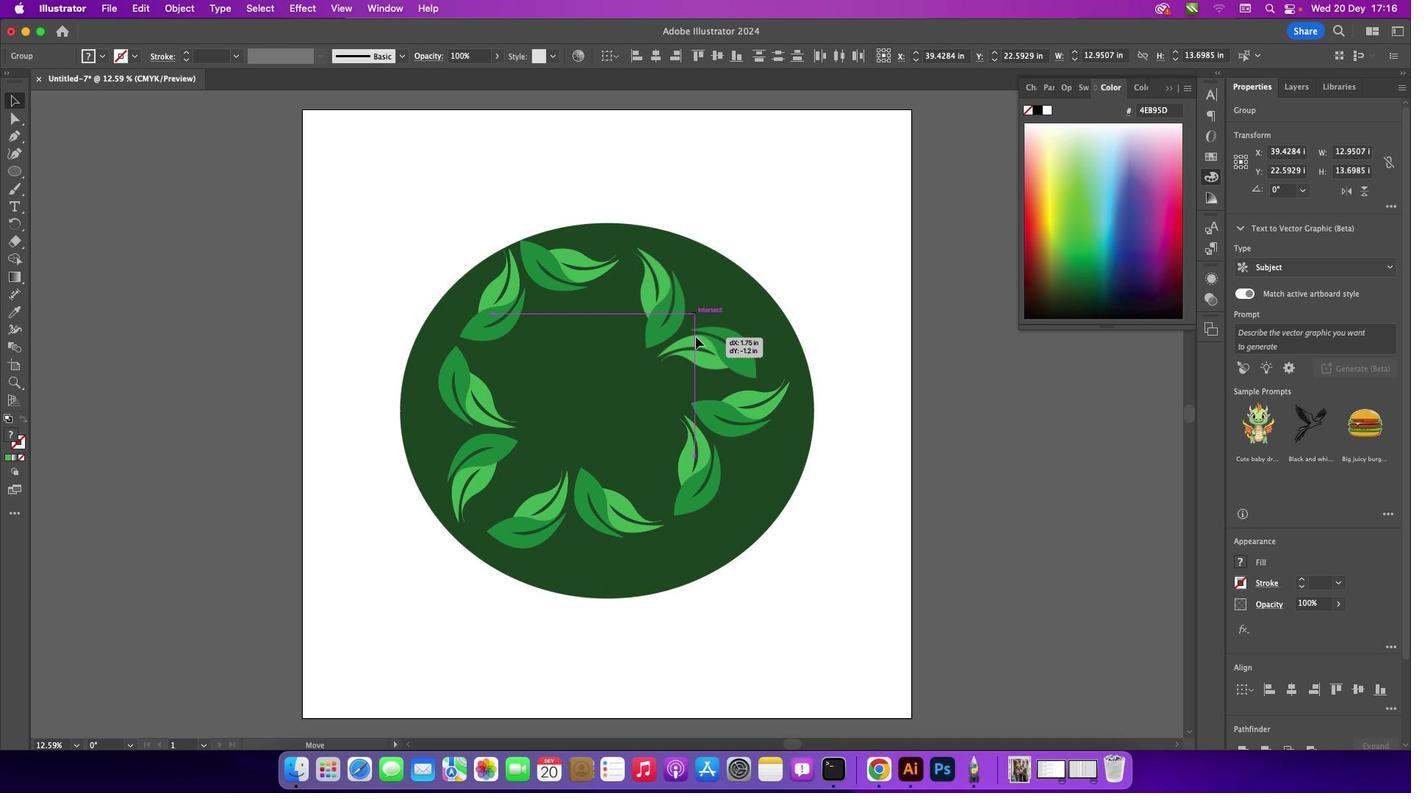 
Action: Mouse pressed left at (679, 349)
Screenshot: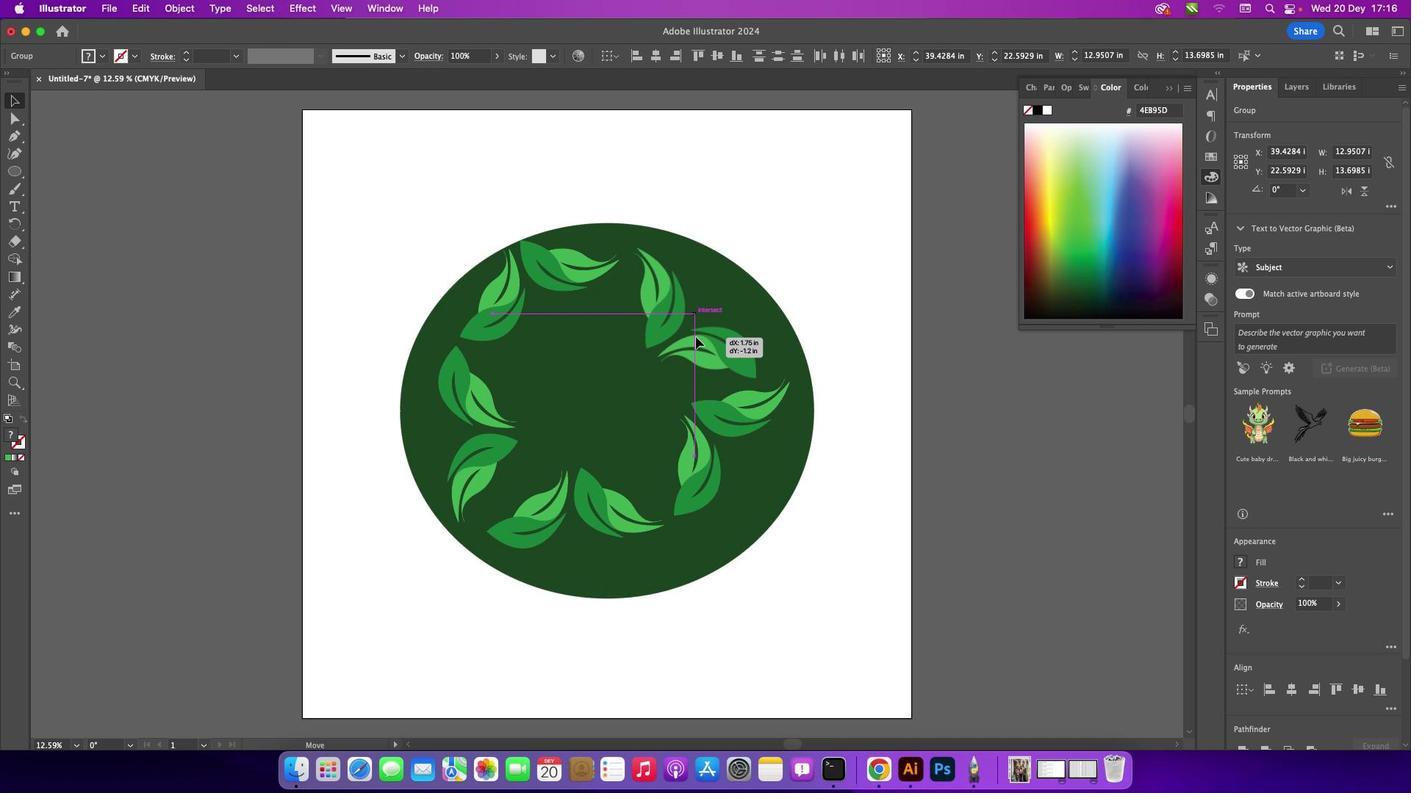 
Action: Mouse moved to (779, 379)
Screenshot: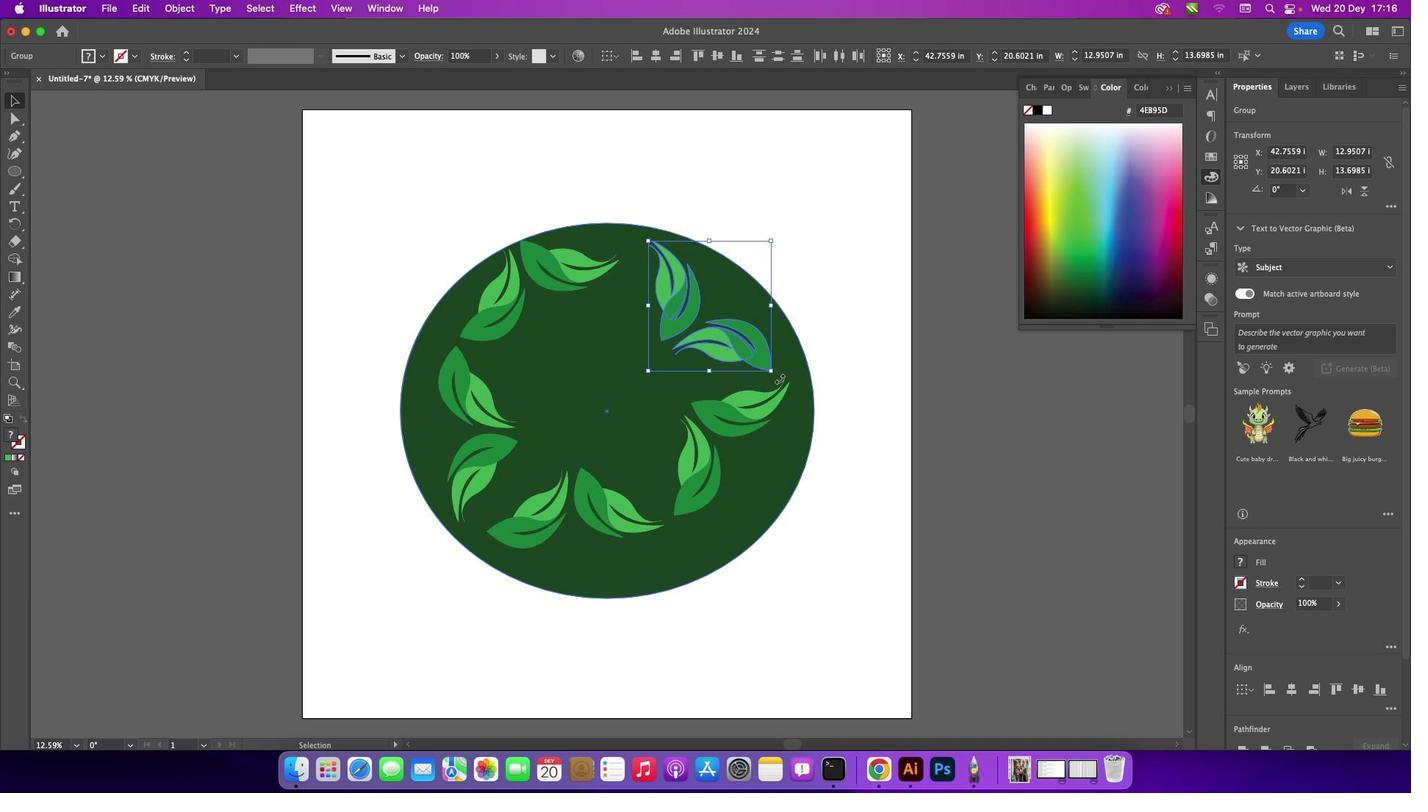 
Action: Mouse pressed left at (779, 379)
Screenshot: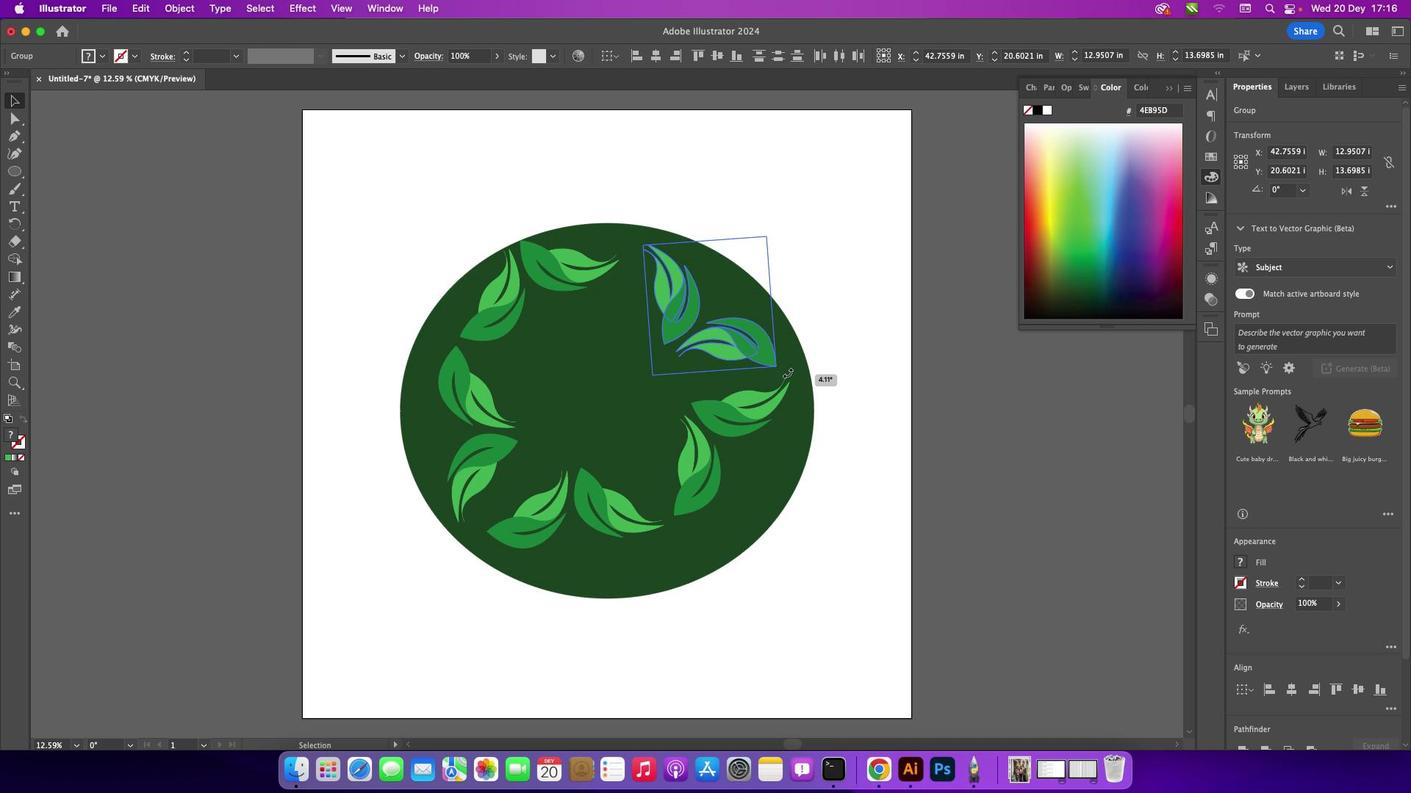 
Action: Mouse moved to (735, 332)
Screenshot: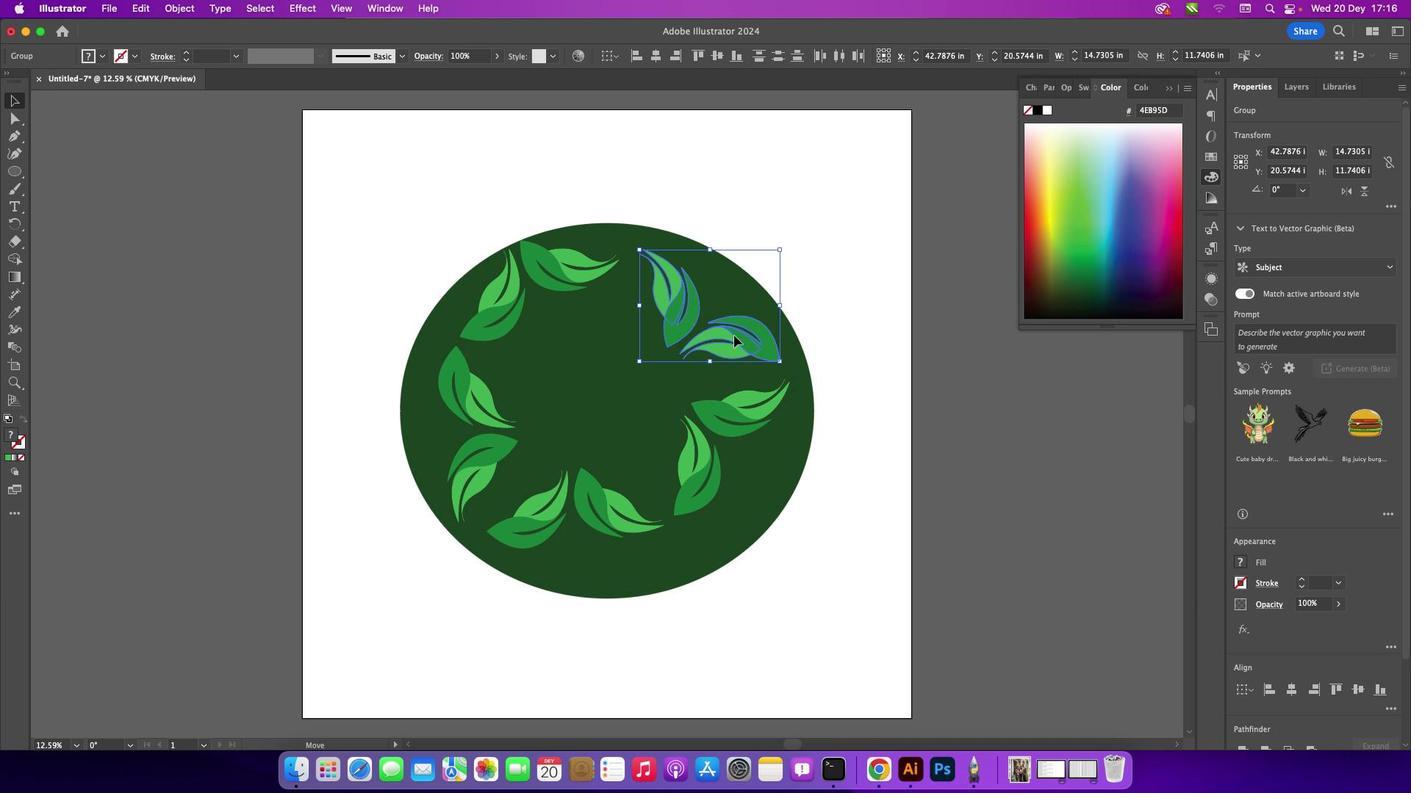 
Action: Mouse pressed left at (735, 332)
Screenshot: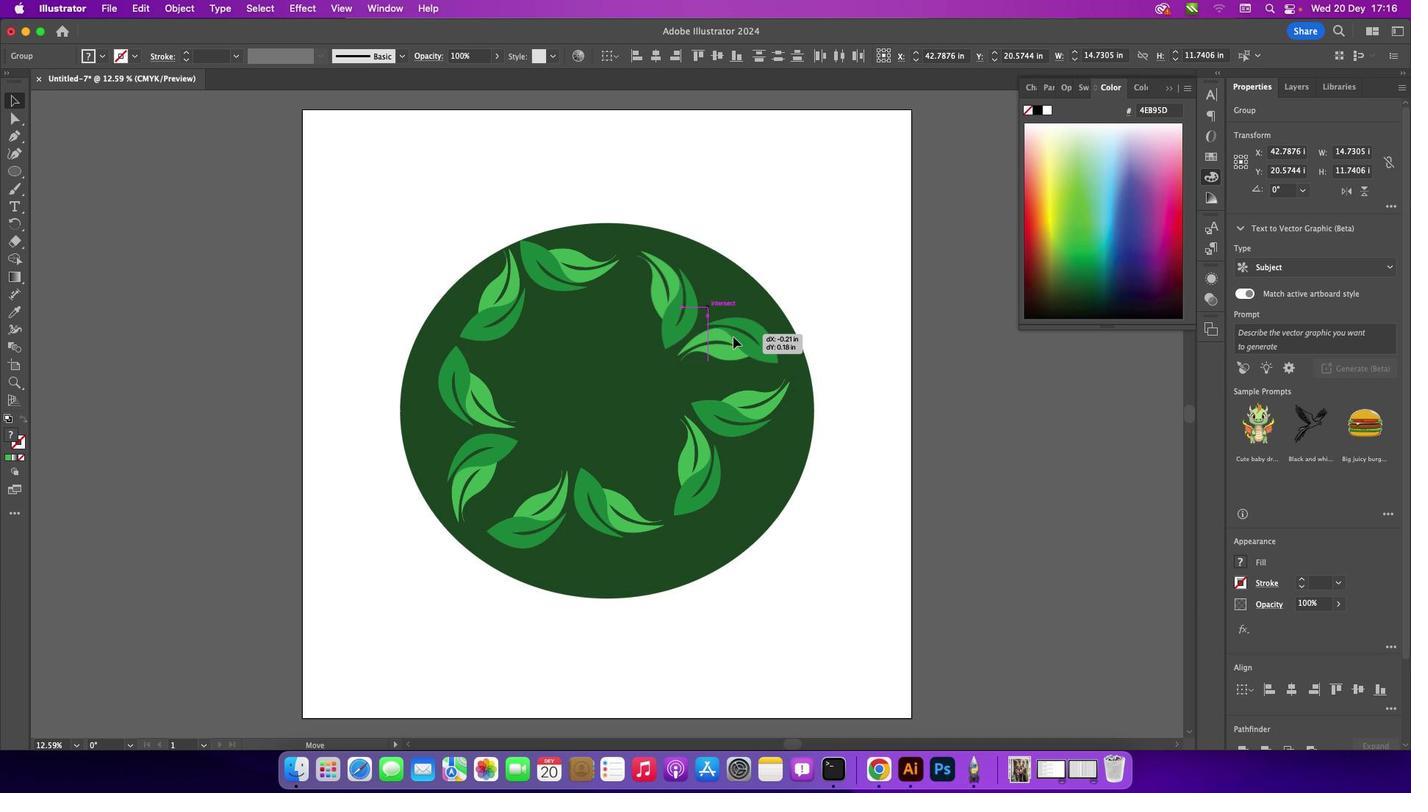 
Action: Mouse moved to (790, 248)
Screenshot: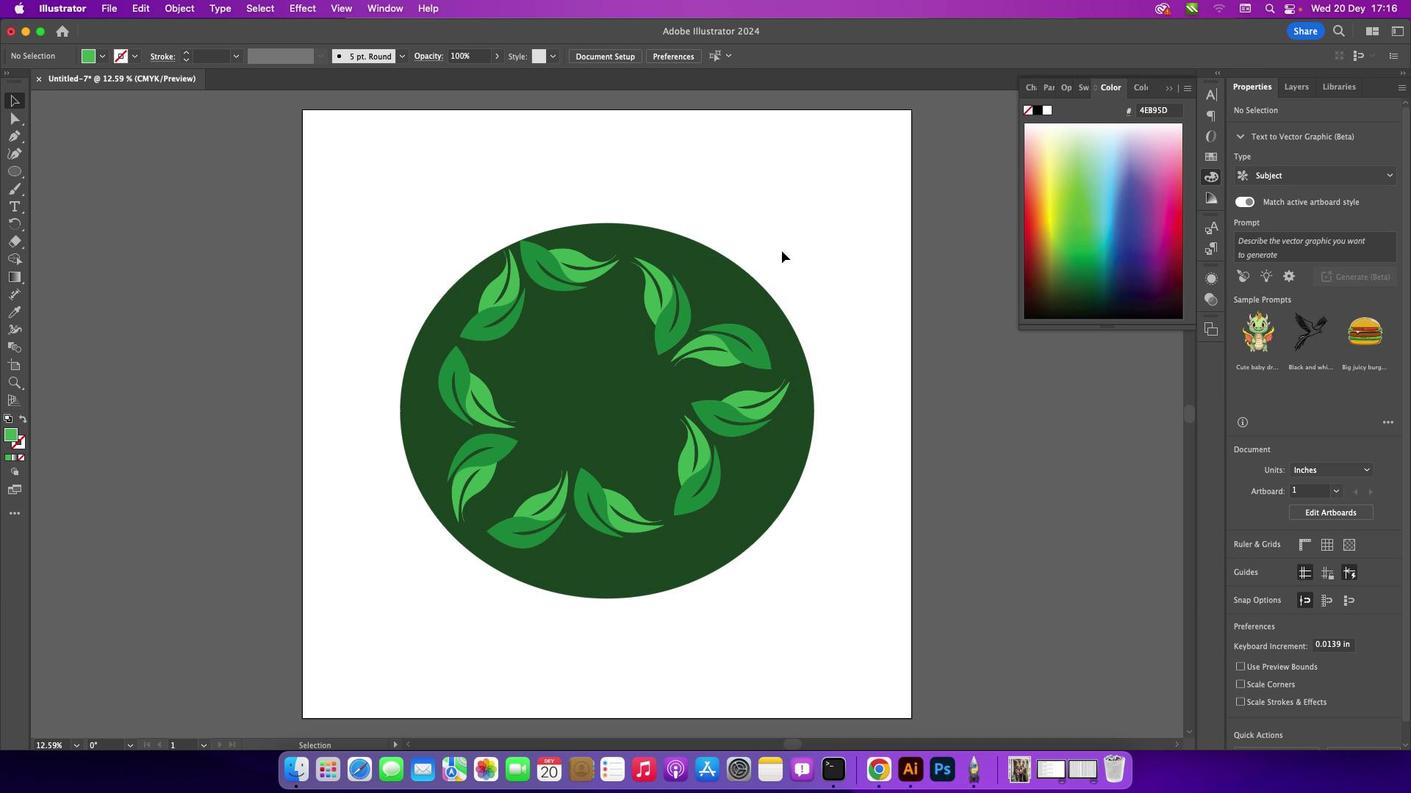 
Action: Mouse pressed left at (790, 248)
Screenshot: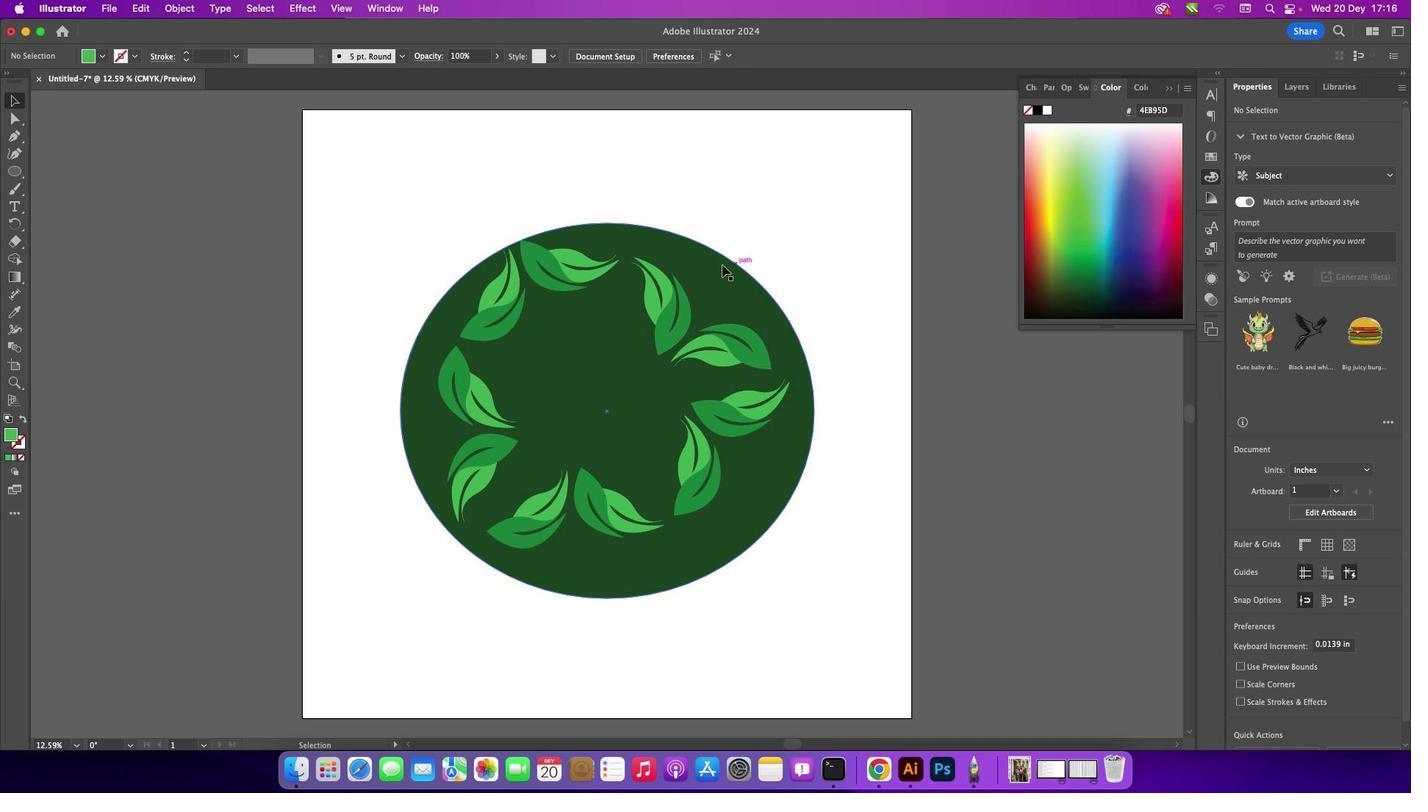 
Action: Mouse moved to (722, 264)
Screenshot: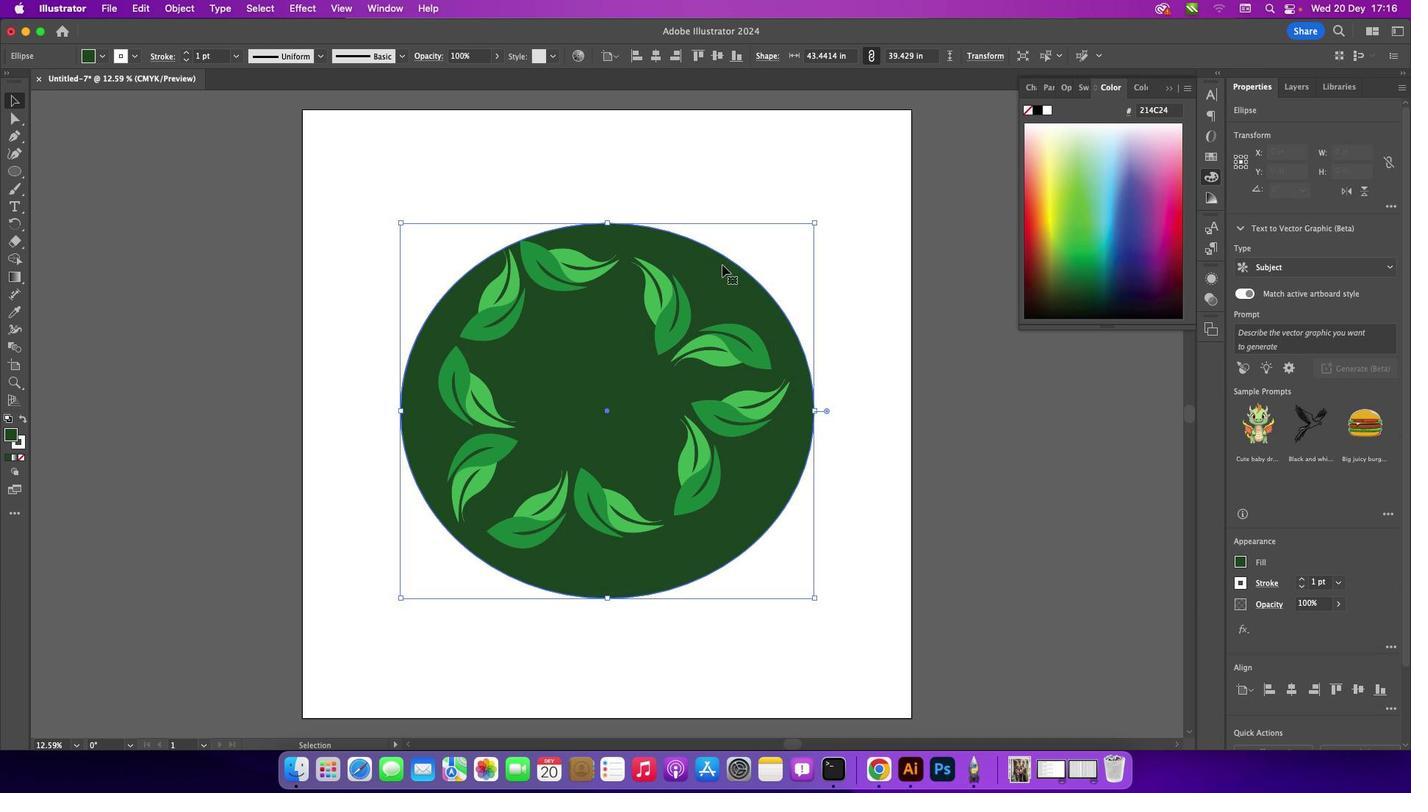 
Action: Mouse pressed left at (722, 264)
Screenshot: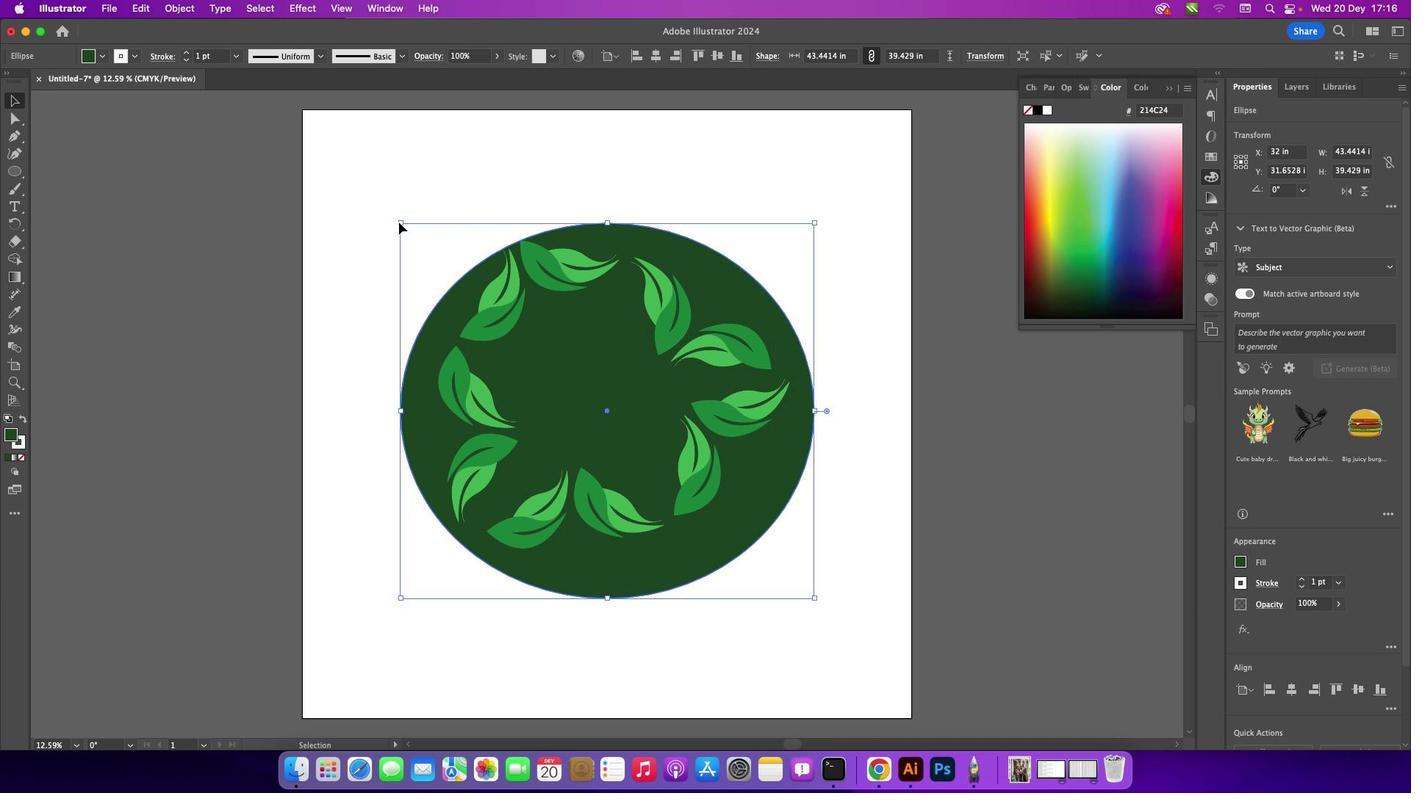 
Action: Mouse moved to (14, 437)
Screenshot: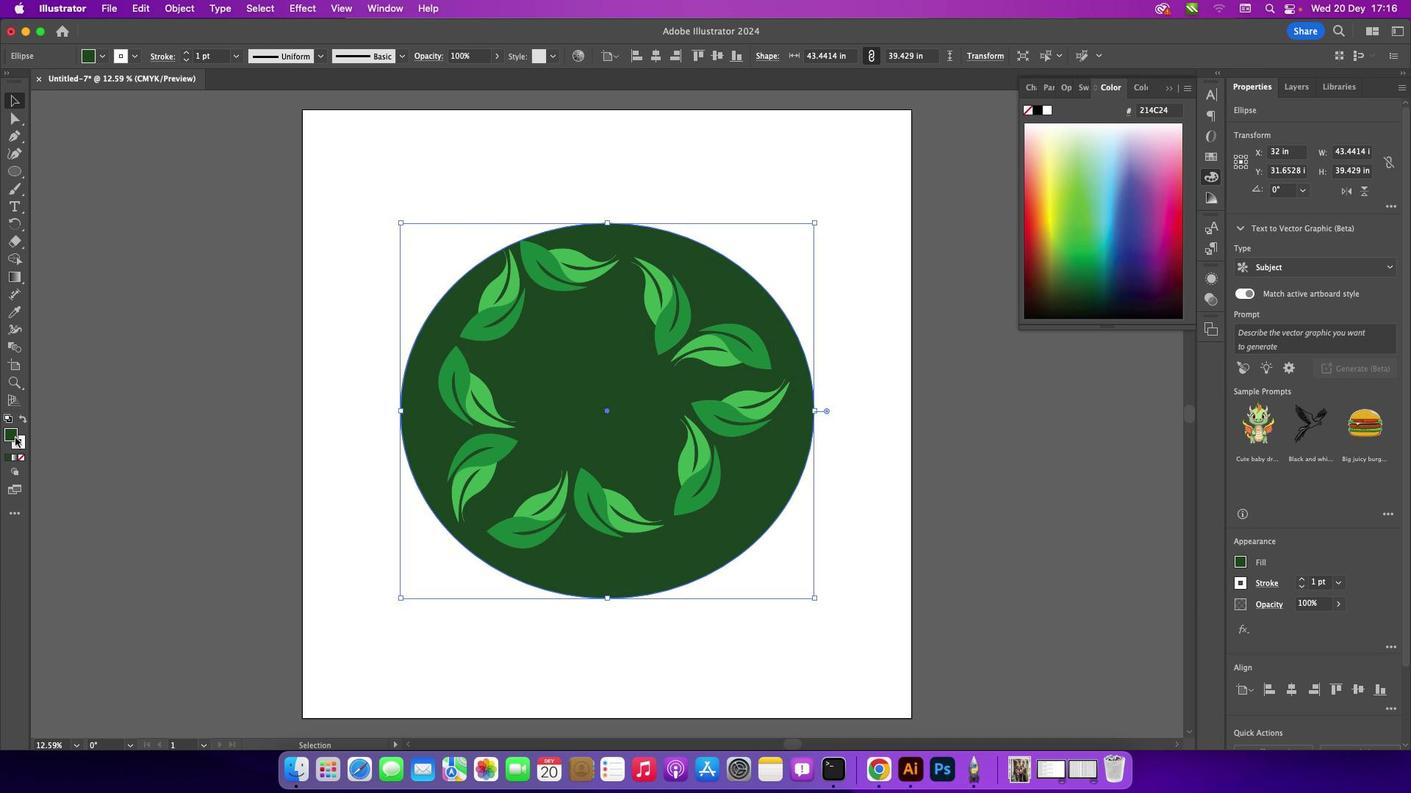 
Action: Mouse pressed left at (14, 437)
Screenshot: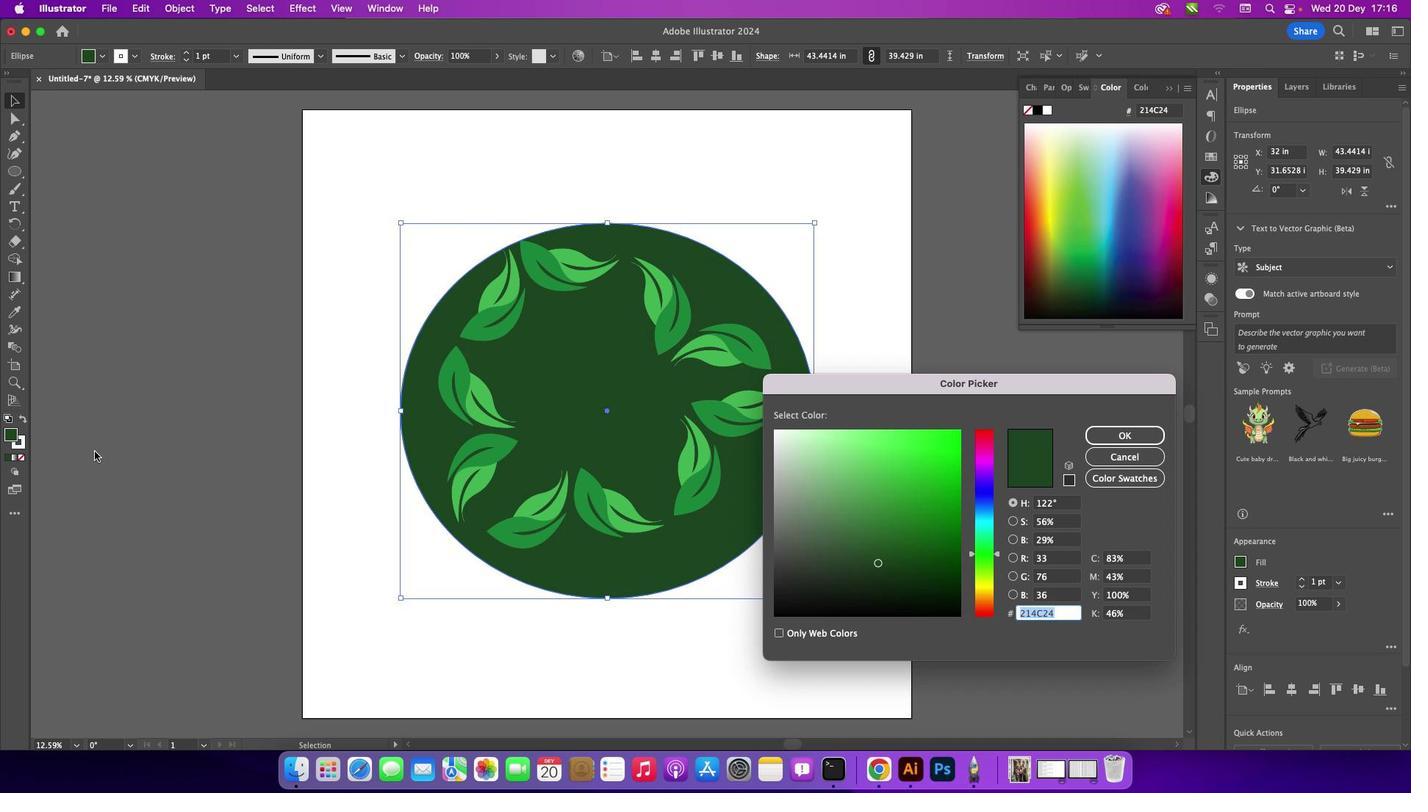 
Action: Mouse pressed left at (14, 437)
Screenshot: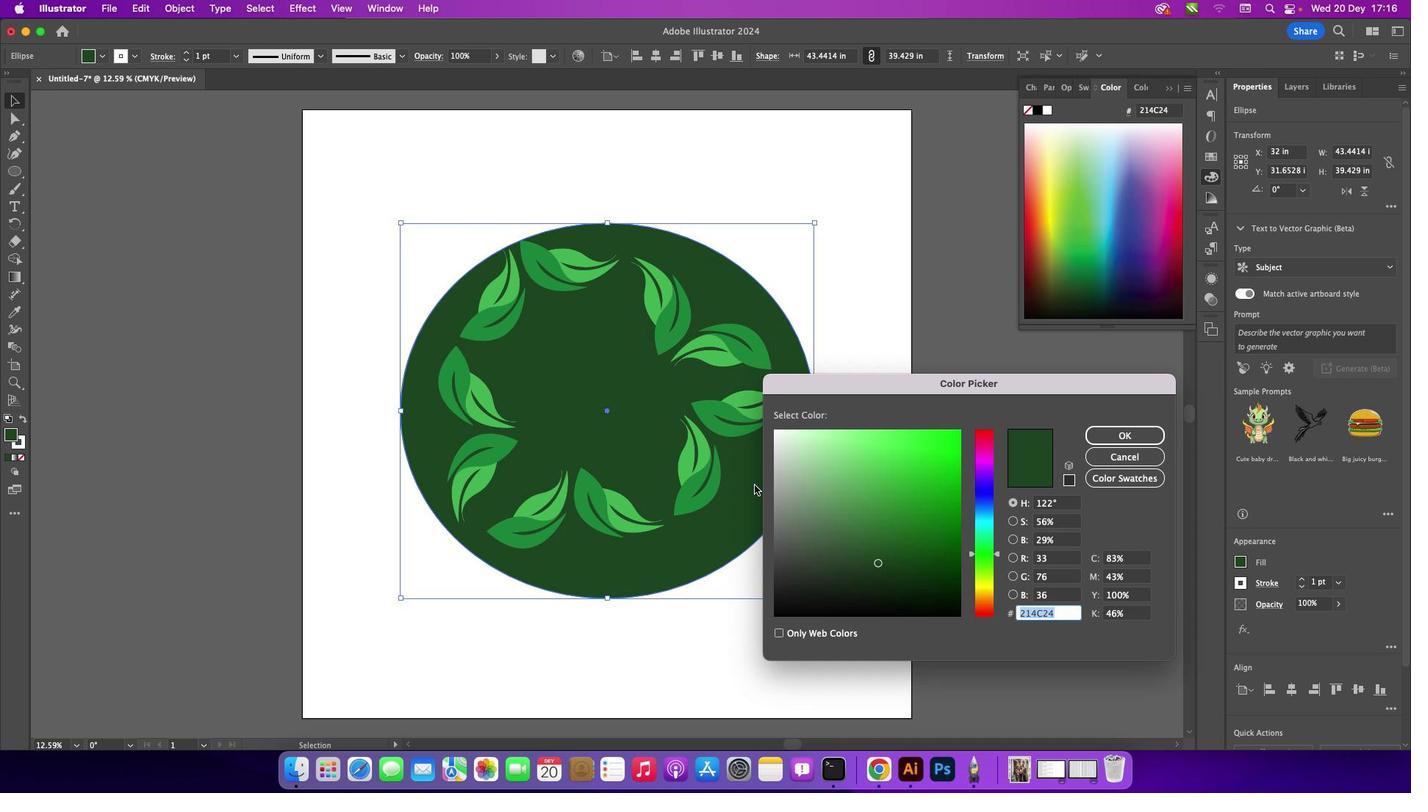 
Action: Mouse moved to (812, 431)
Screenshot: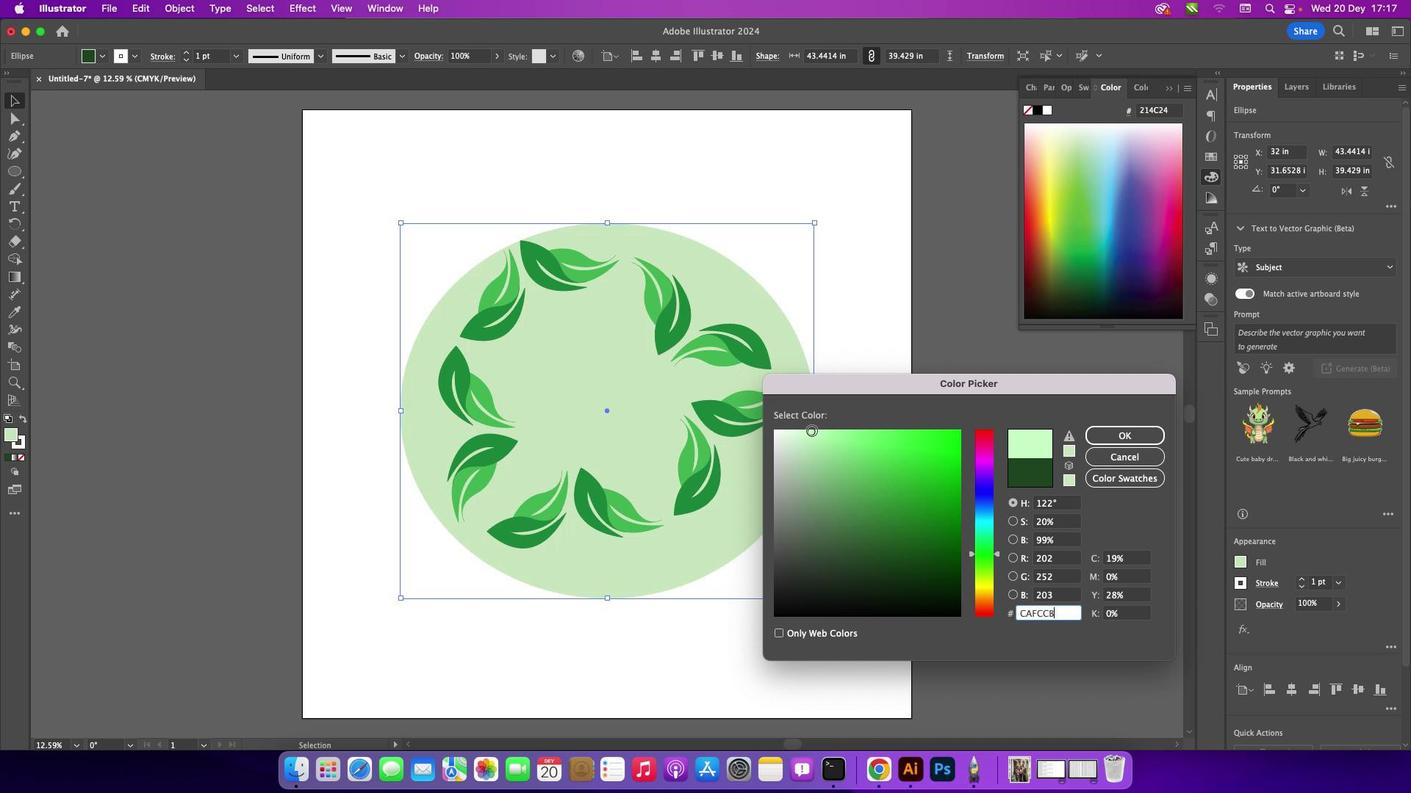 
Action: Mouse pressed left at (812, 431)
Screenshot: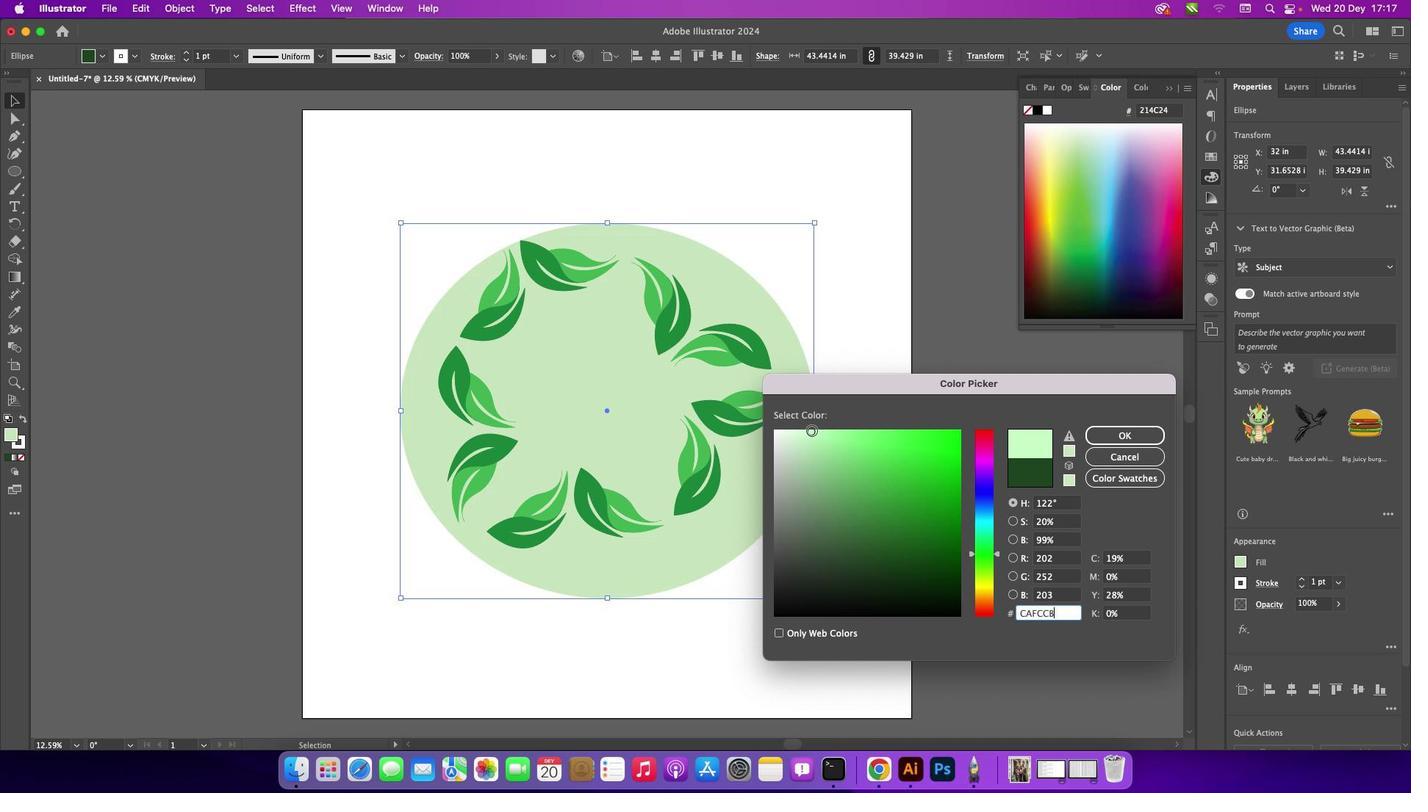 
Action: Mouse moved to (1128, 438)
Screenshot: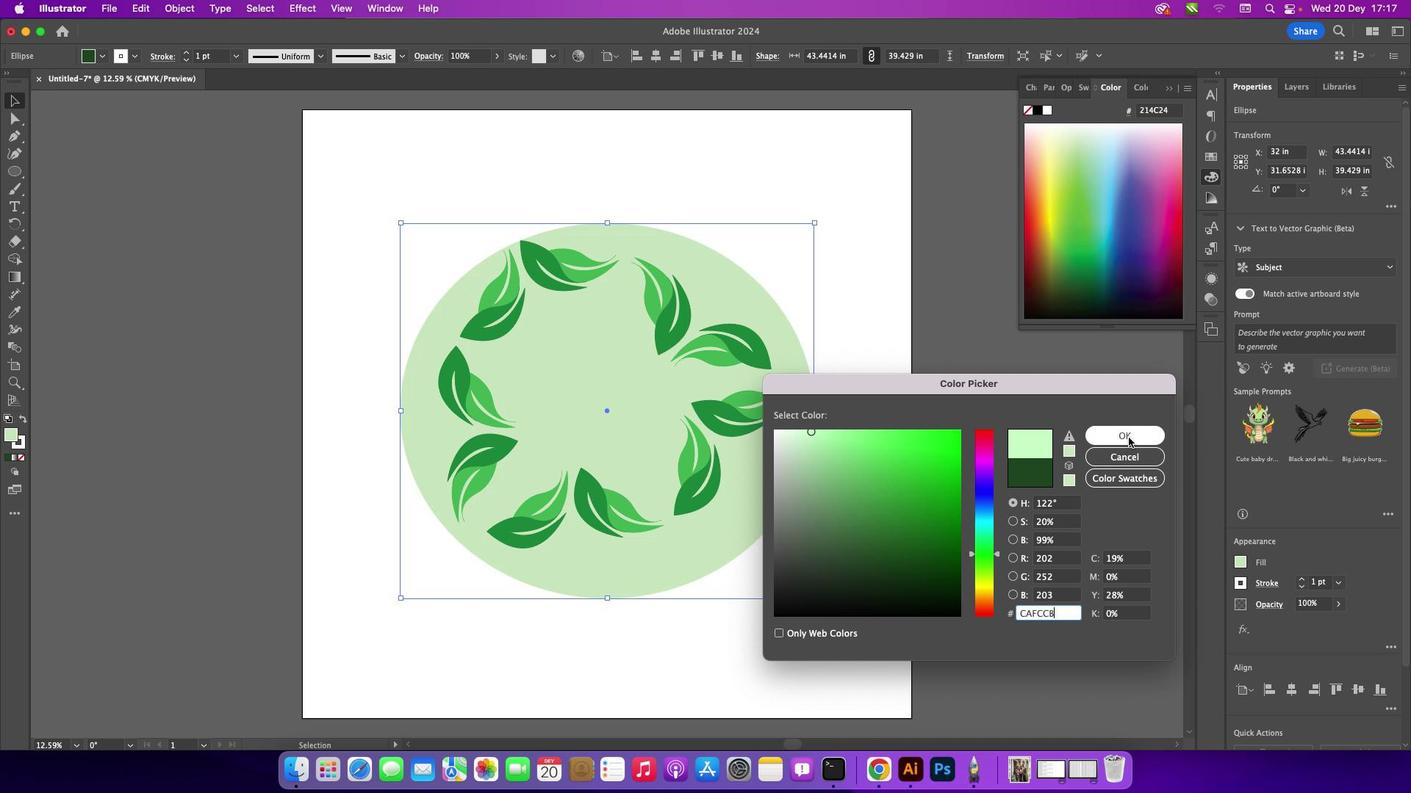 
Action: Mouse pressed left at (1128, 438)
Screenshot: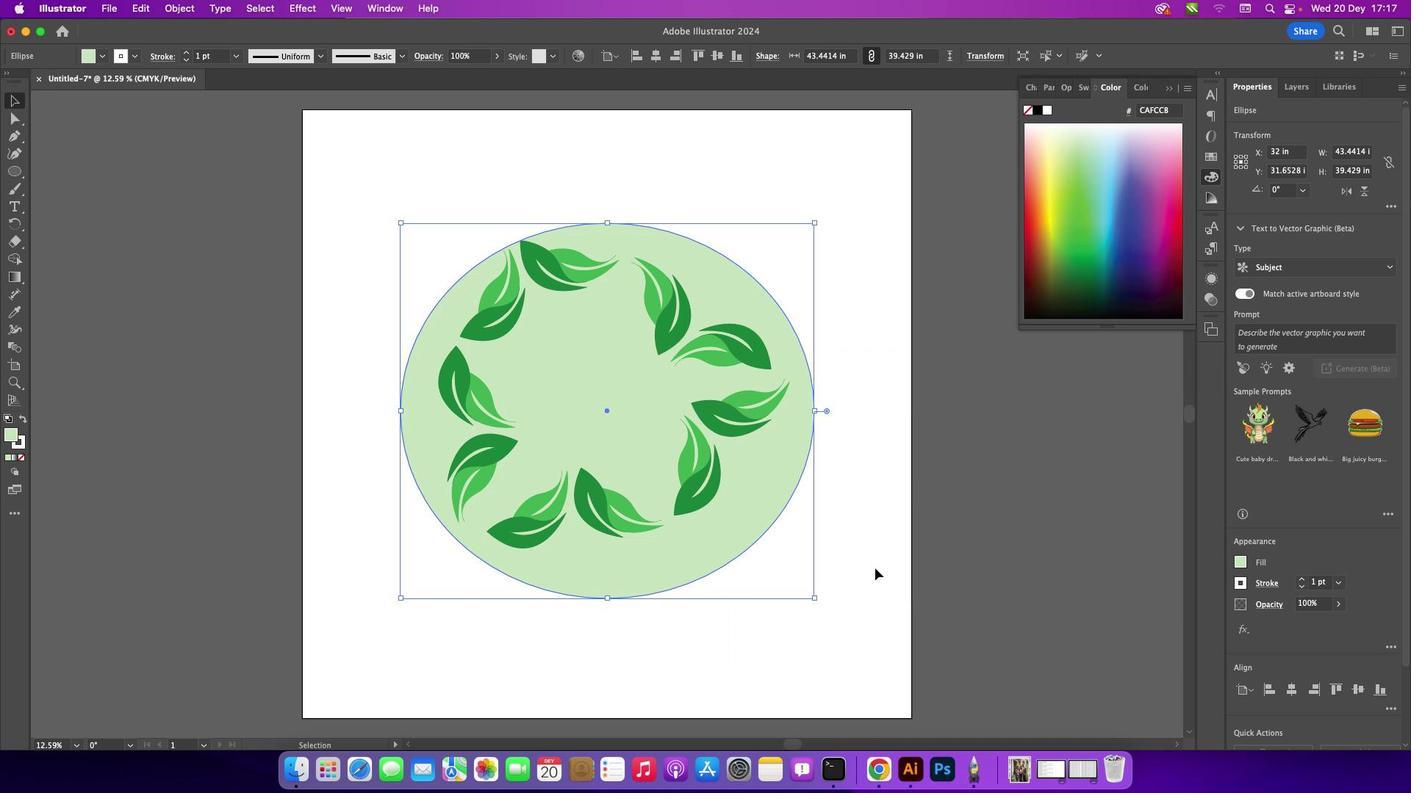 
Action: Mouse moved to (812, 599)
Screenshot: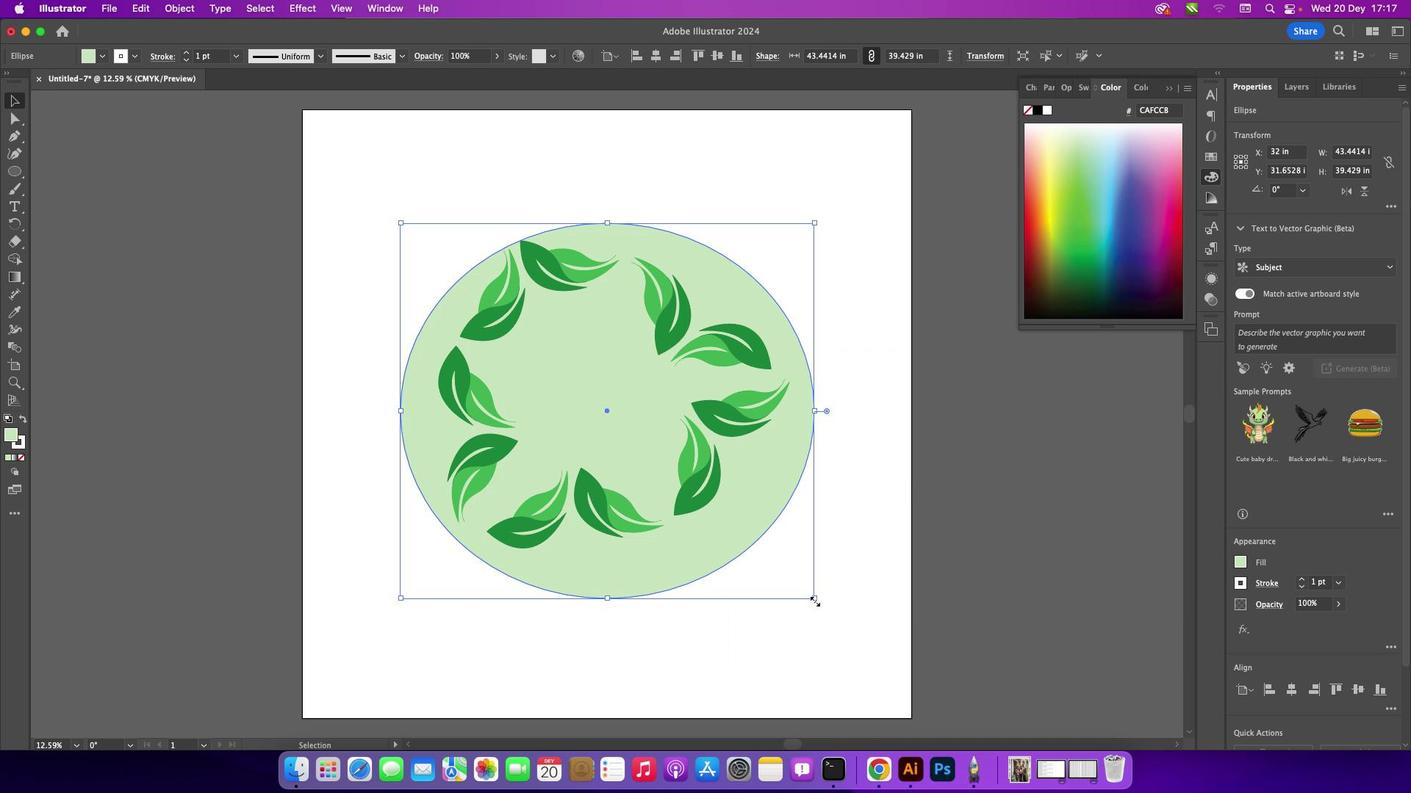 
Action: Mouse pressed left at (812, 599)
Screenshot: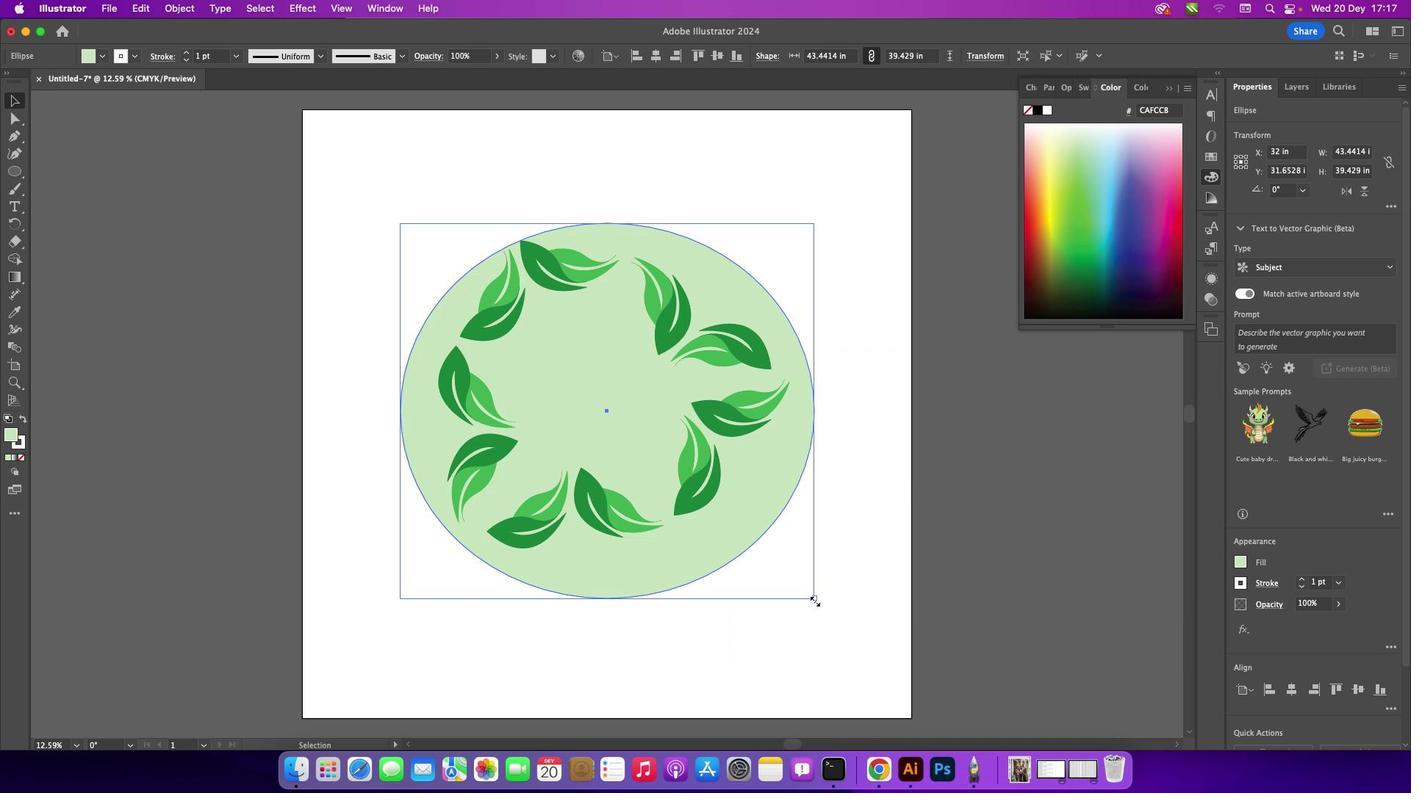 
Action: Mouse pressed right at (812, 599)
Screenshot: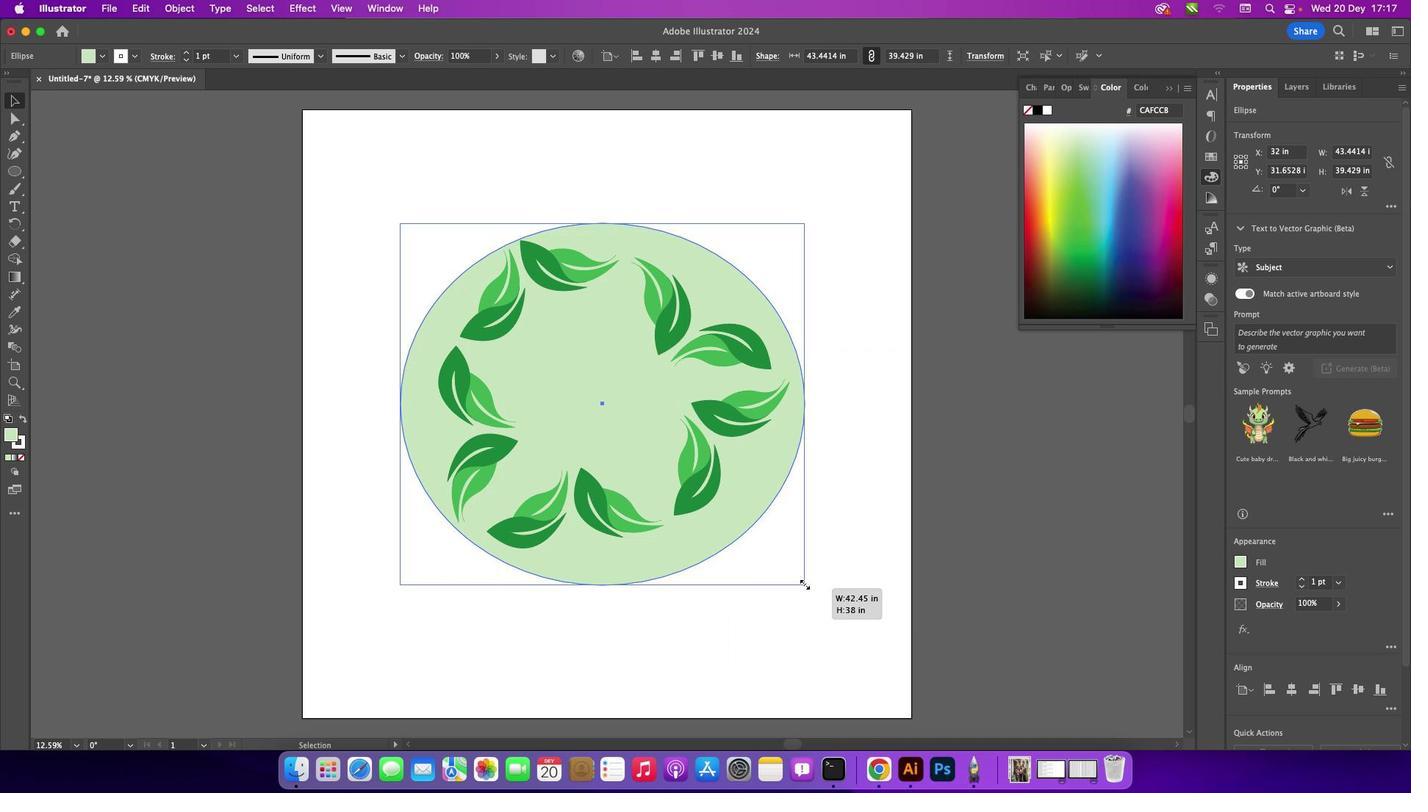 
Action: Mouse moved to (877, 446)
Screenshot: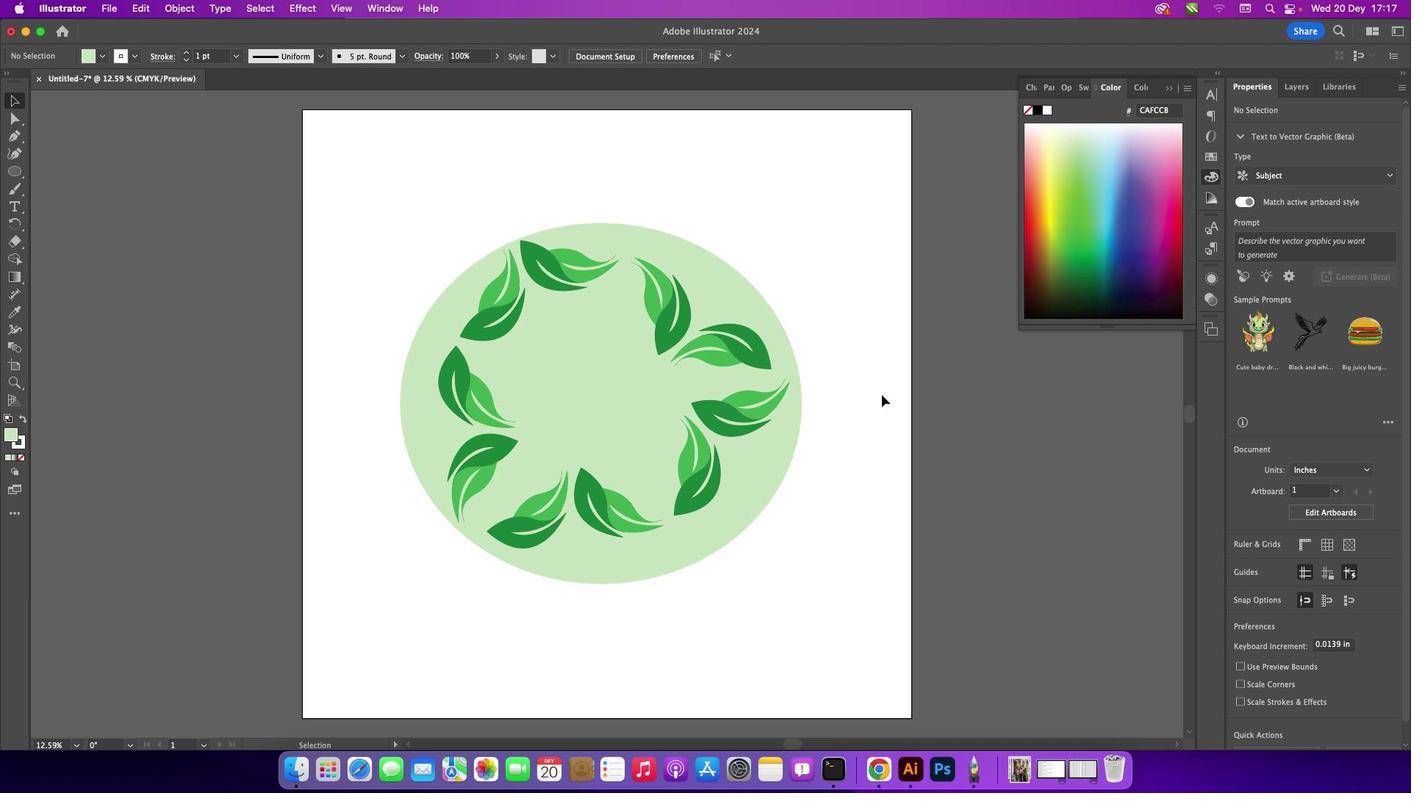 
Action: Mouse pressed left at (877, 446)
Screenshot: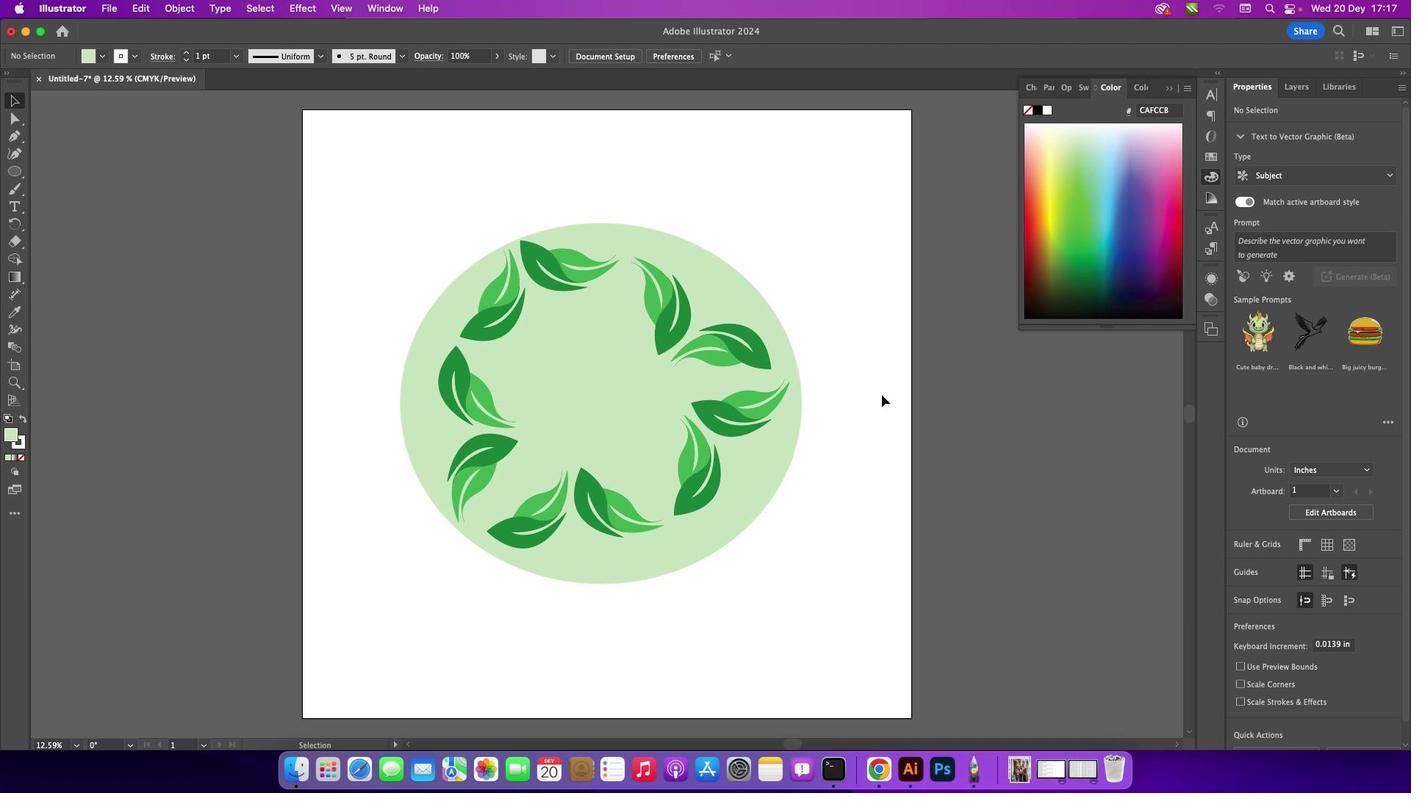 
Action: Mouse moved to (715, 281)
Screenshot: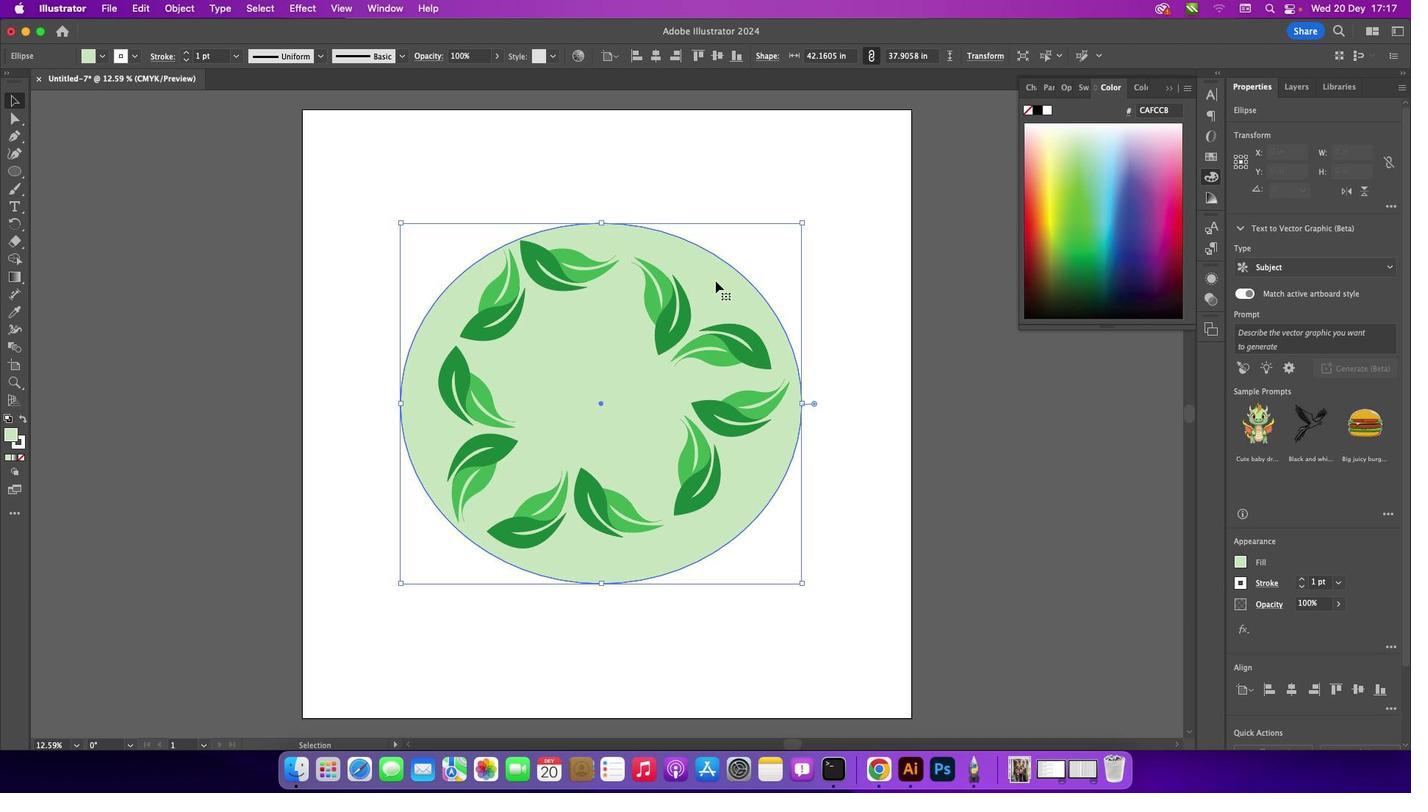 
Action: Mouse pressed left at (715, 281)
Screenshot: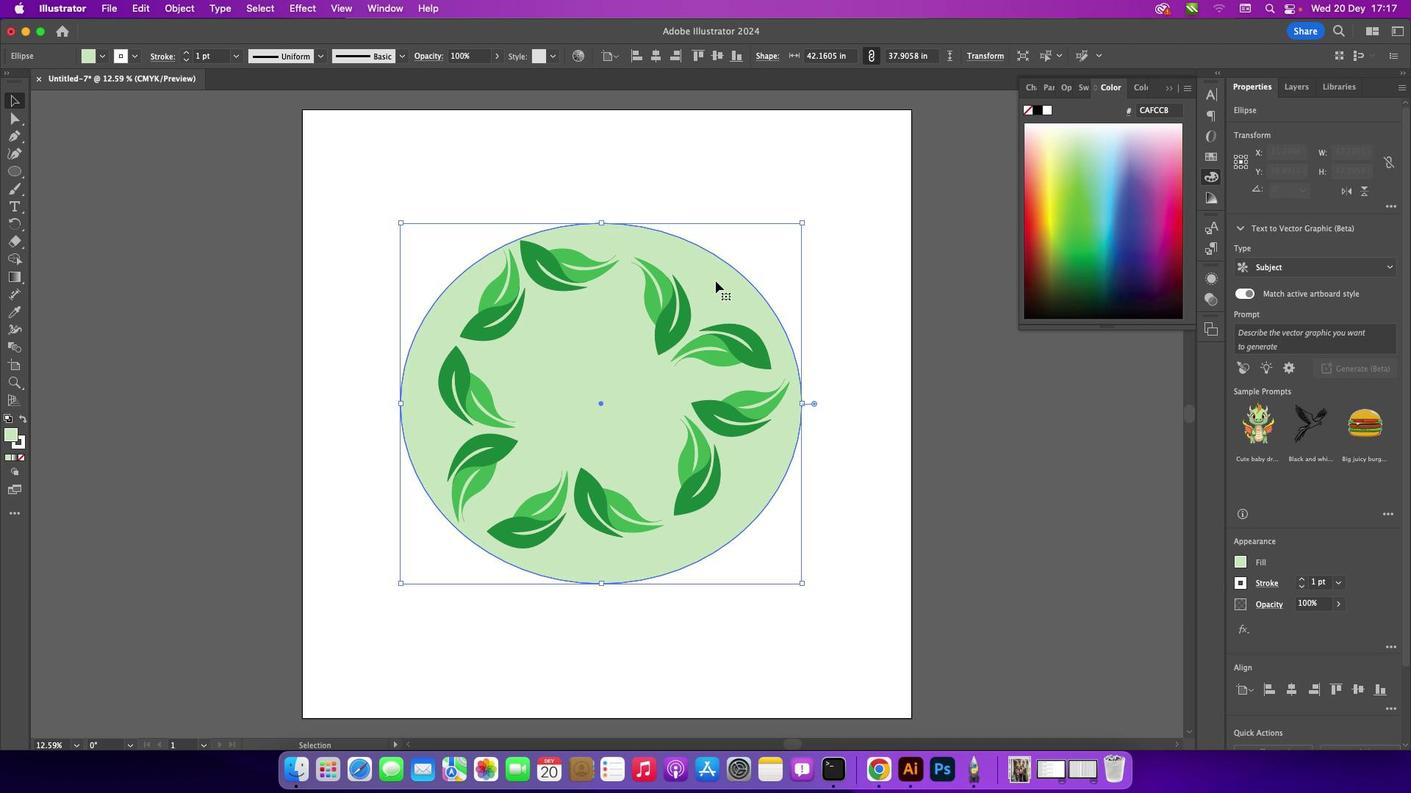 
Action: Mouse moved to (233, 284)
Screenshot: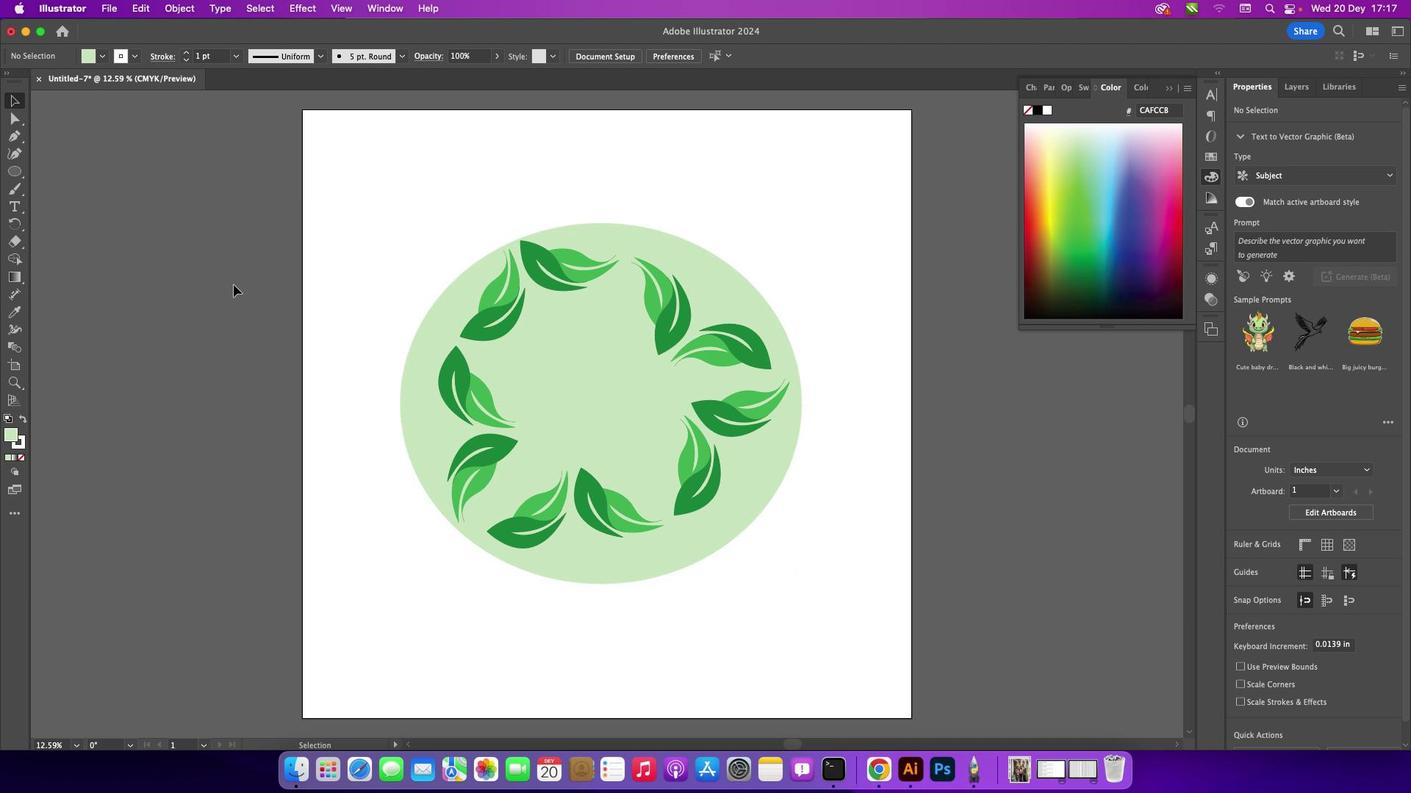 
Action: Mouse pressed left at (233, 284)
Screenshot: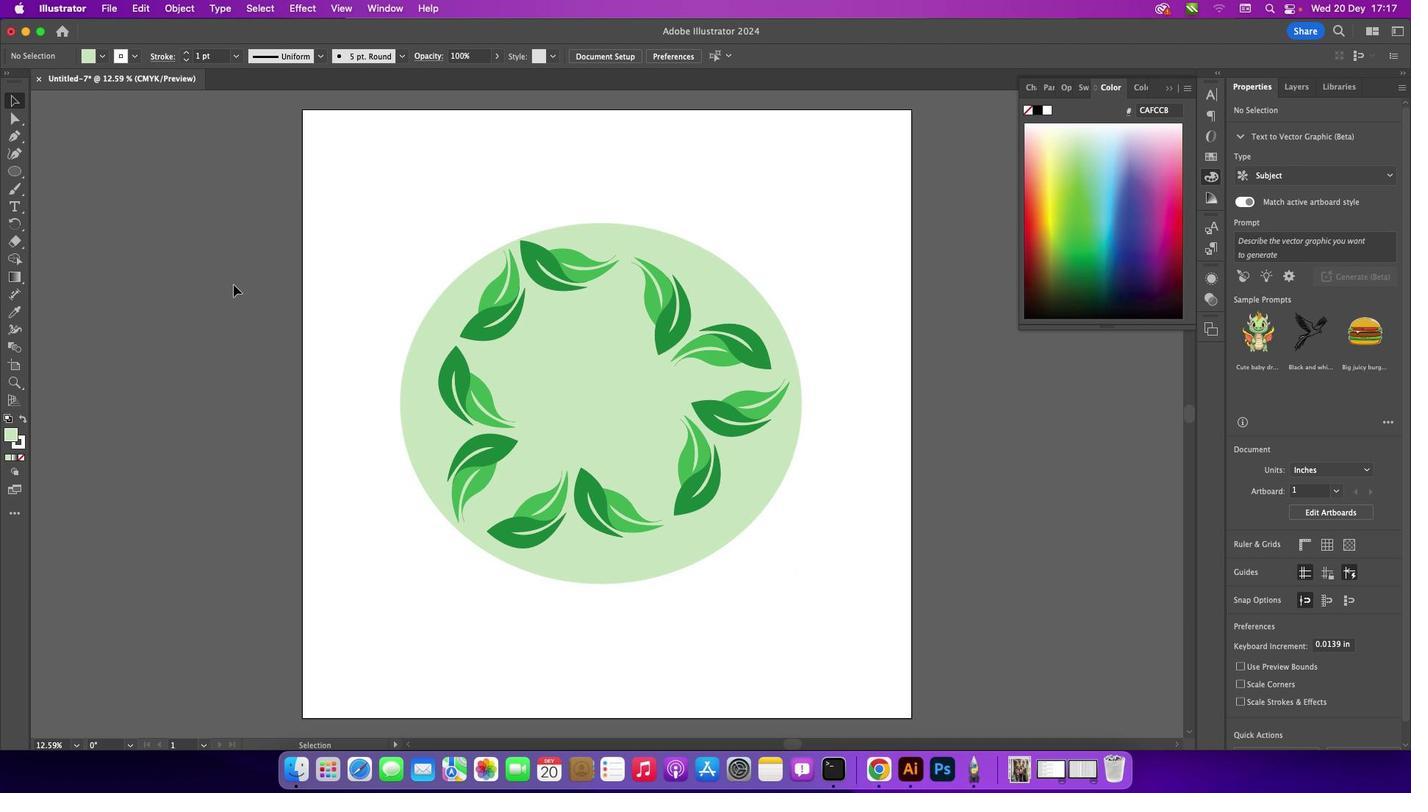 
Action: Mouse moved to (693, 264)
Screenshot: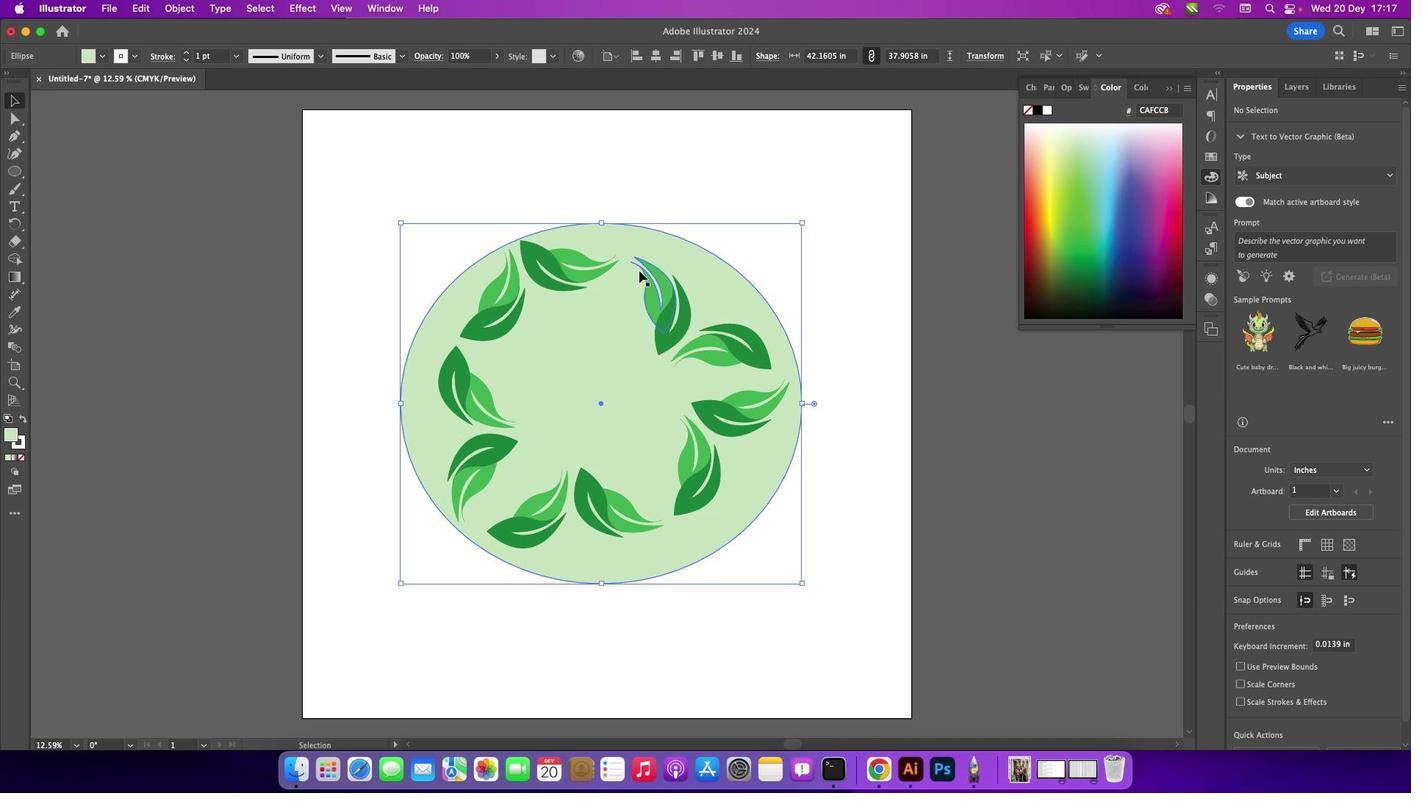 
Action: Mouse pressed left at (693, 264)
Screenshot: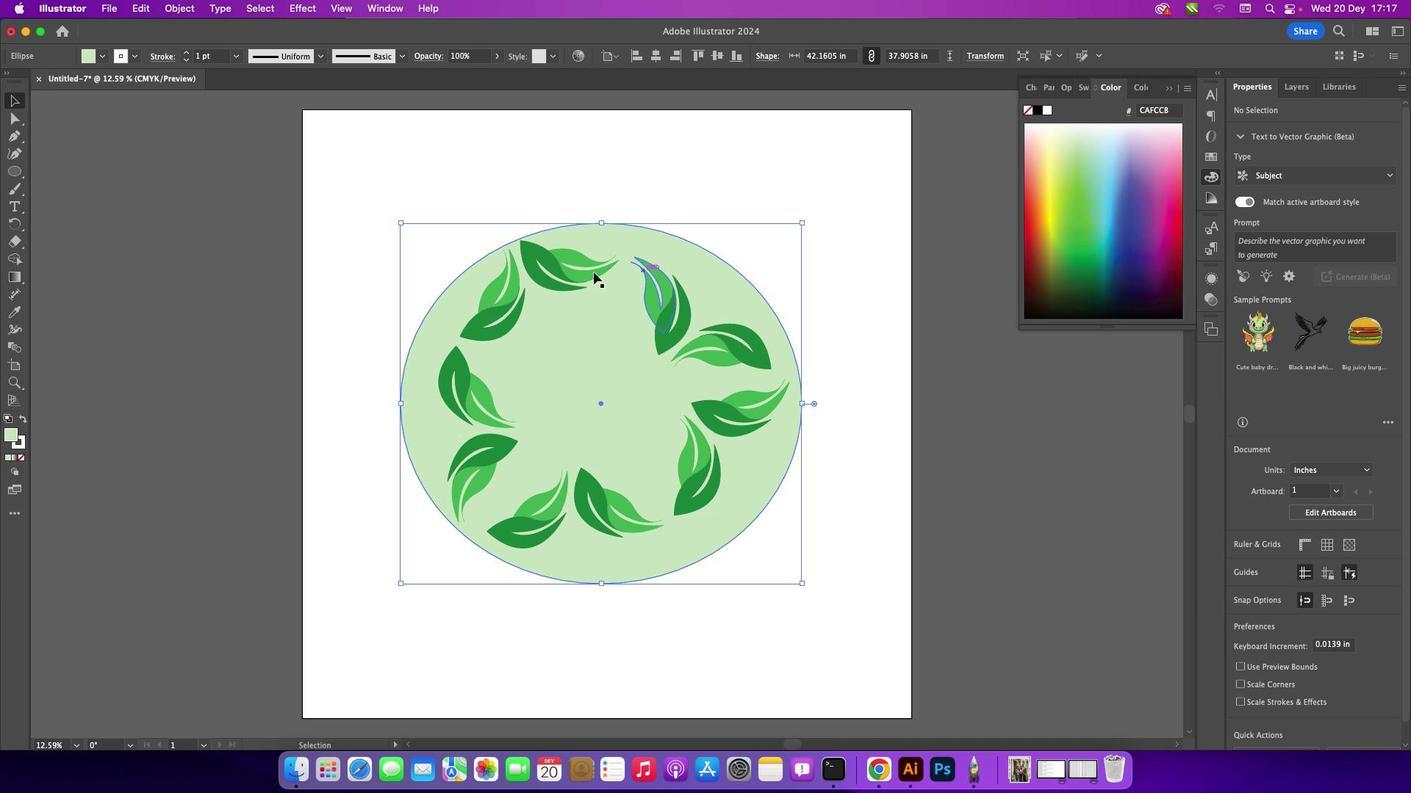 
Action: Mouse moved to (569, 276)
Screenshot: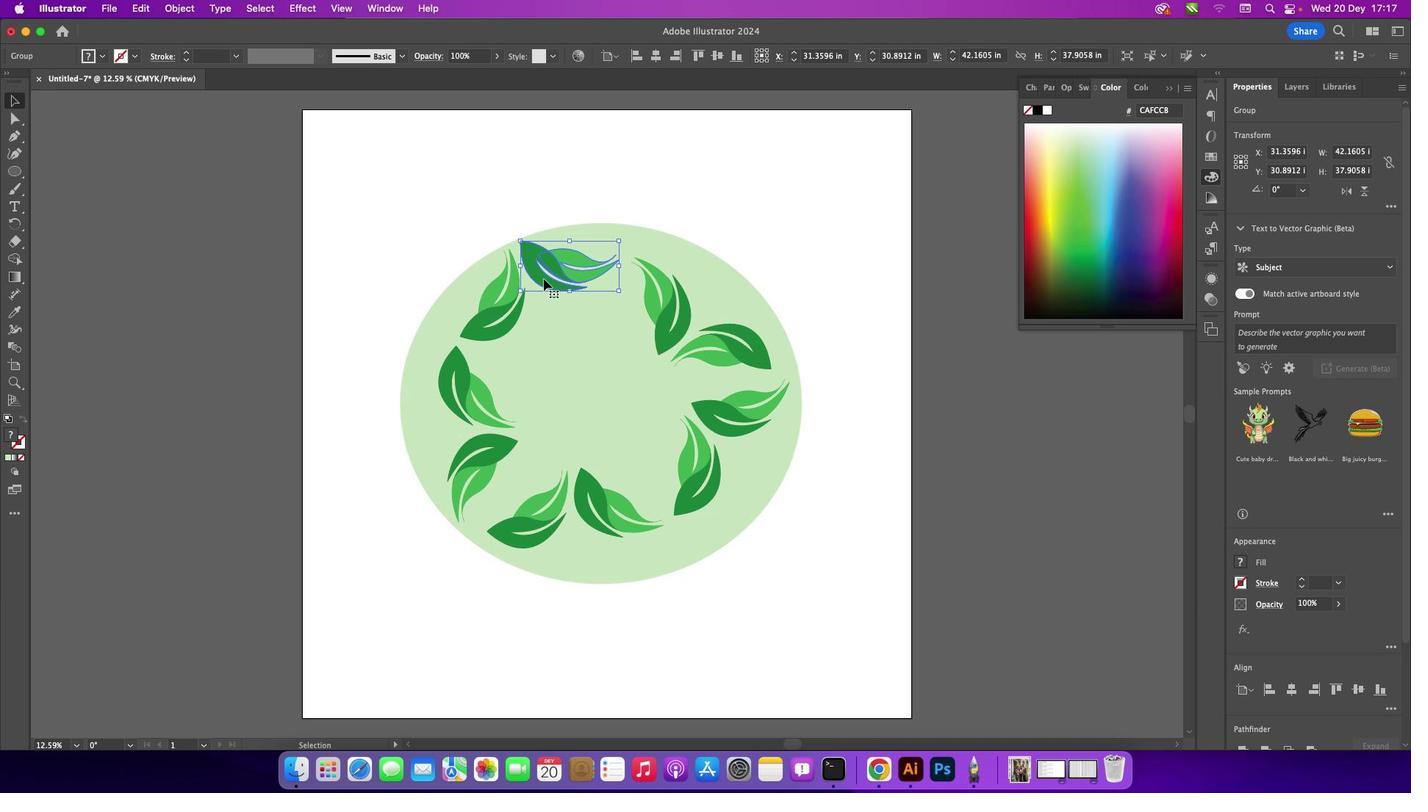 
Action: Mouse pressed left at (569, 276)
Screenshot: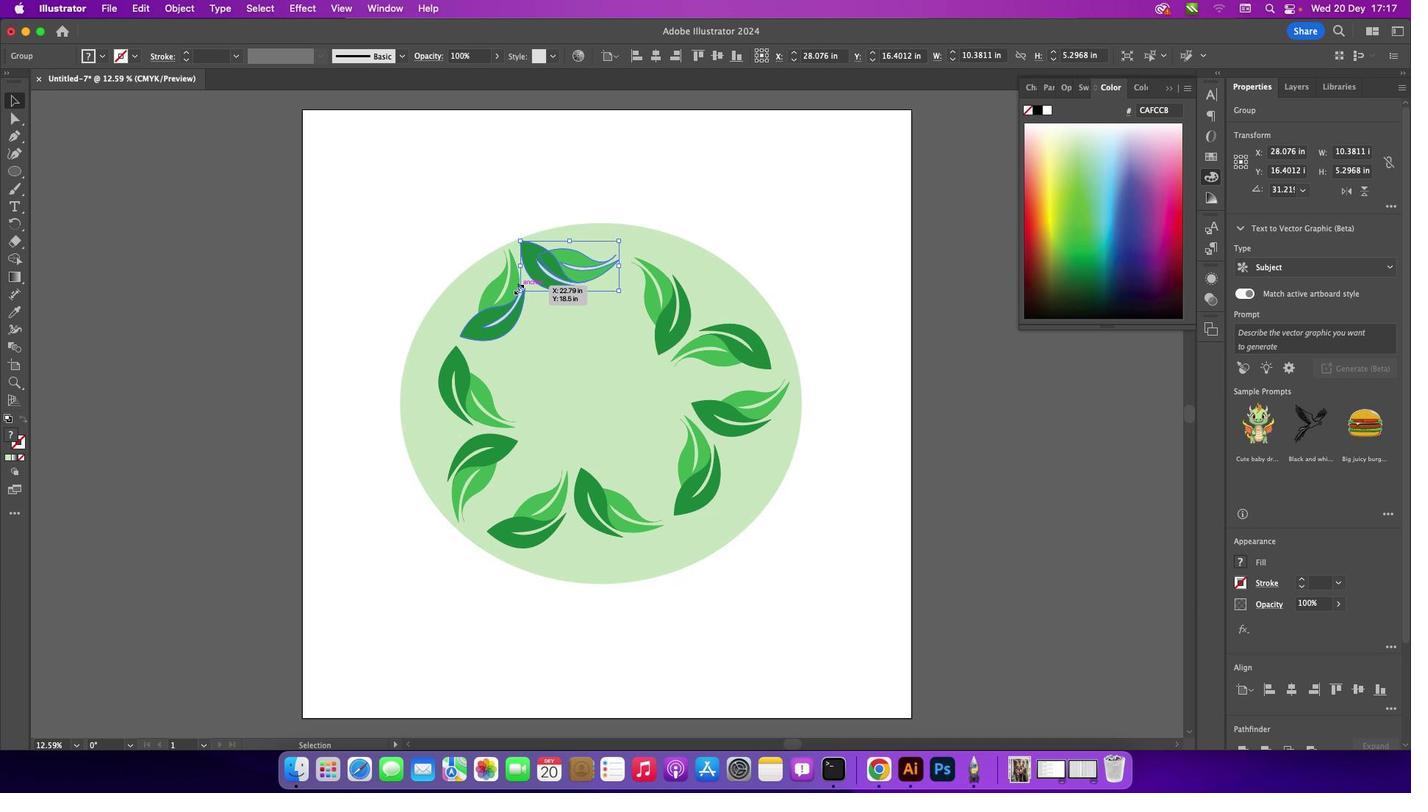
Action: Mouse moved to (506, 292)
Screenshot: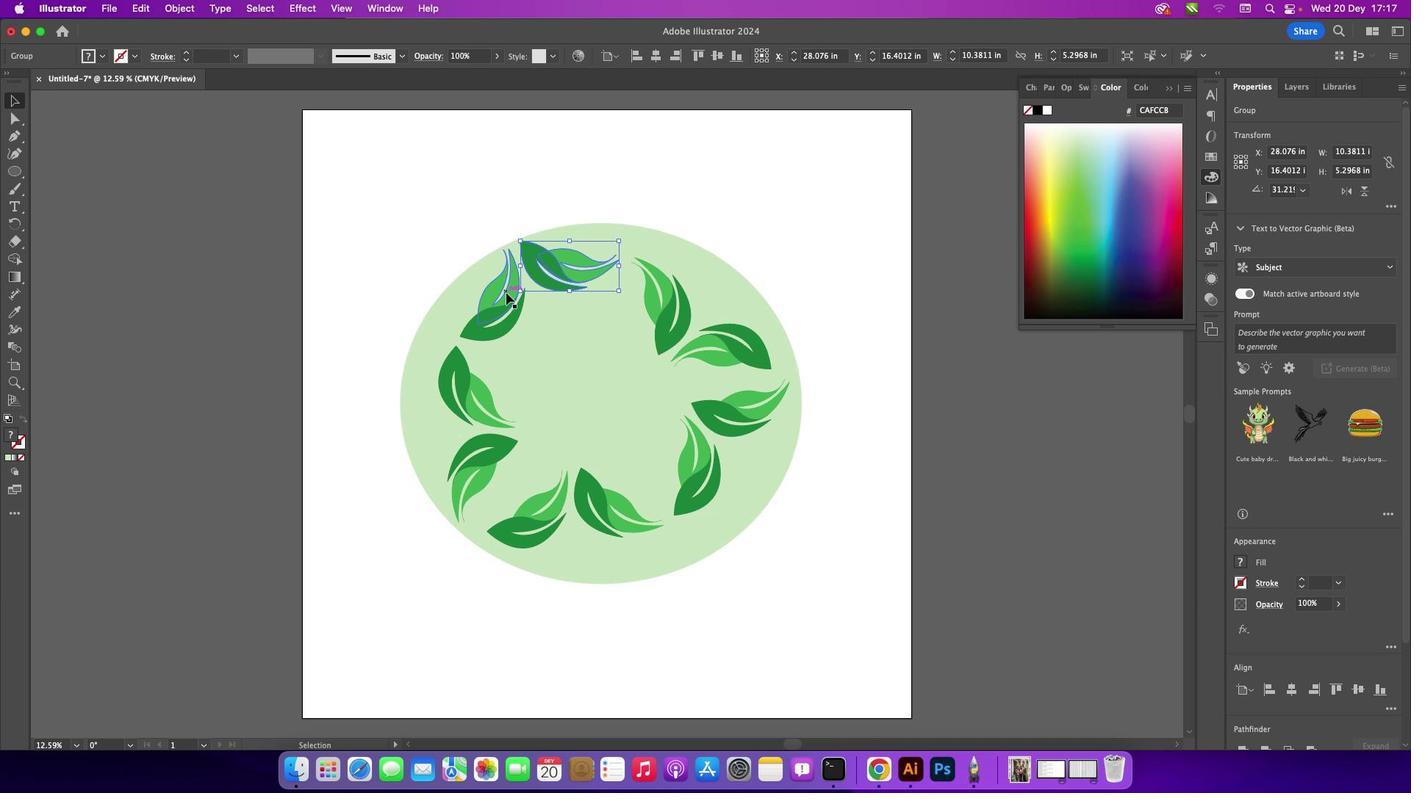 
Action: Key pressed Key.shift
Screenshot: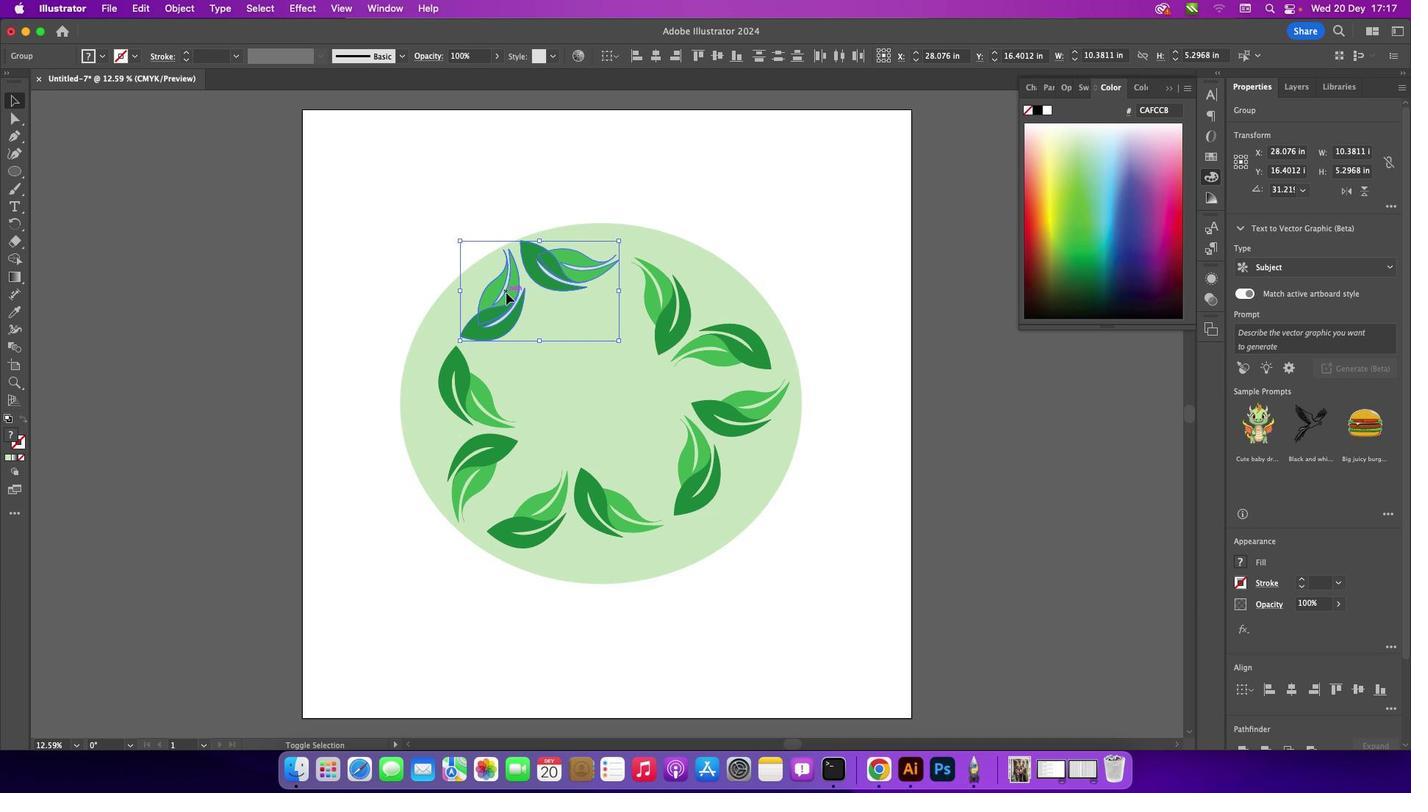 
Action: Mouse pressed left at (506, 292)
Screenshot: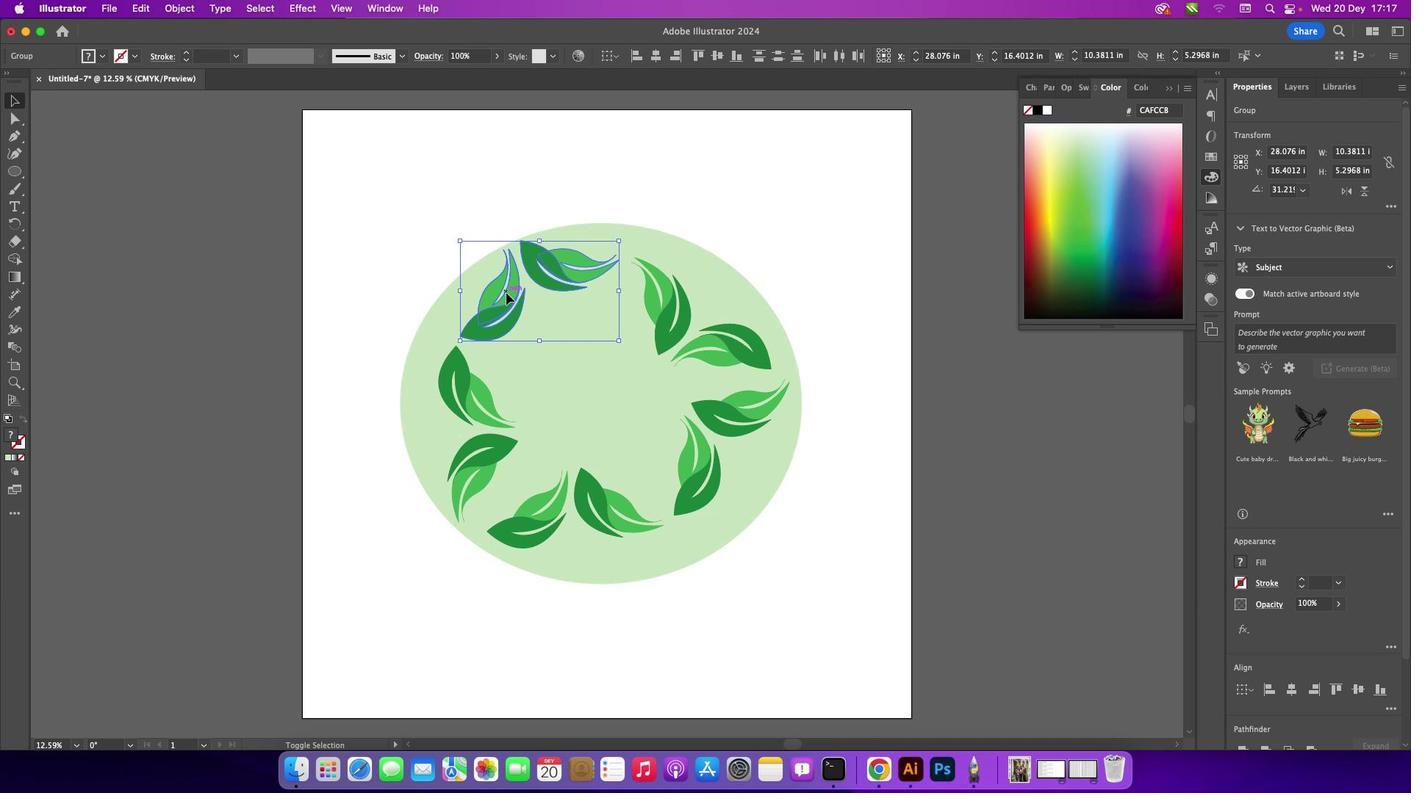 
Action: Mouse moved to (412, 309)
Screenshot: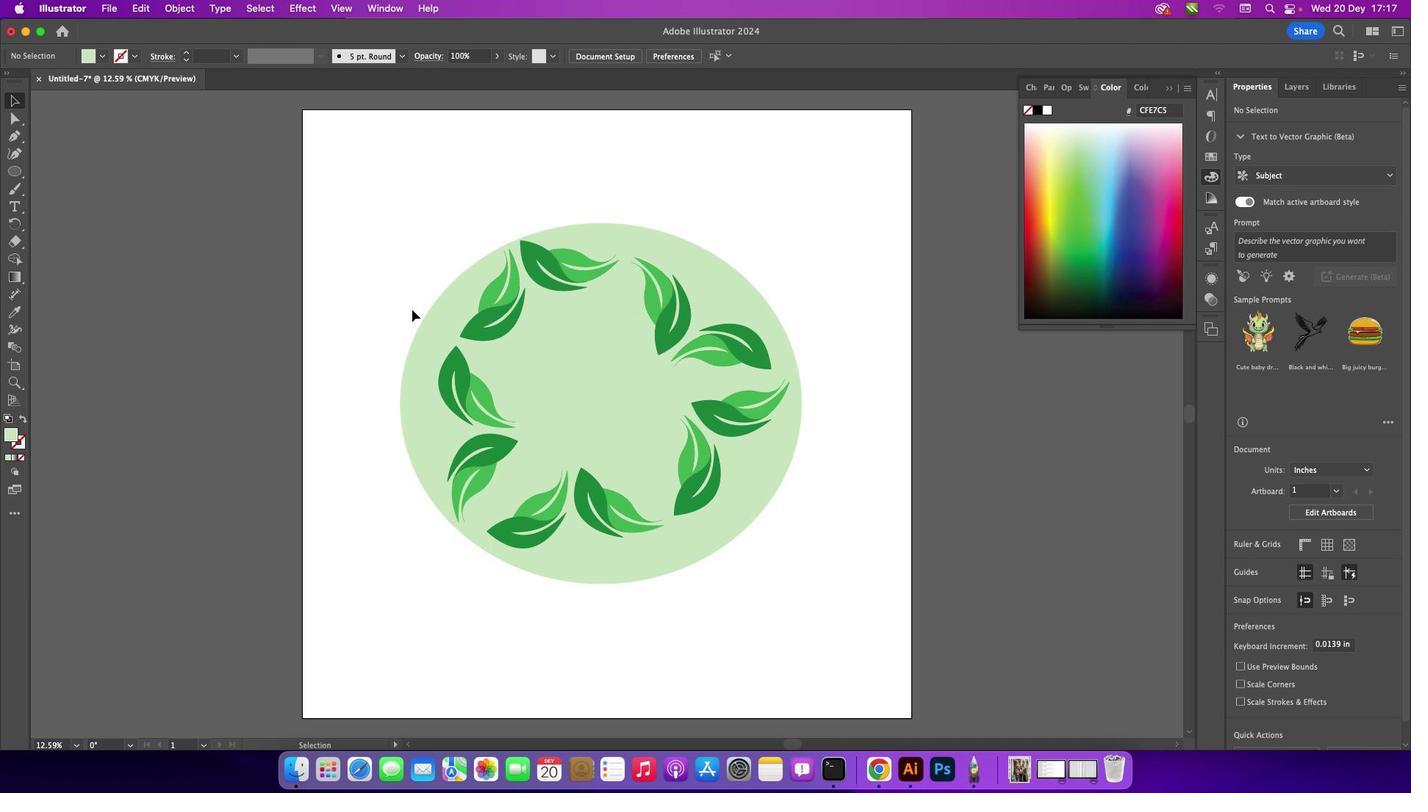 
Action: Mouse pressed left at (412, 309)
Screenshot: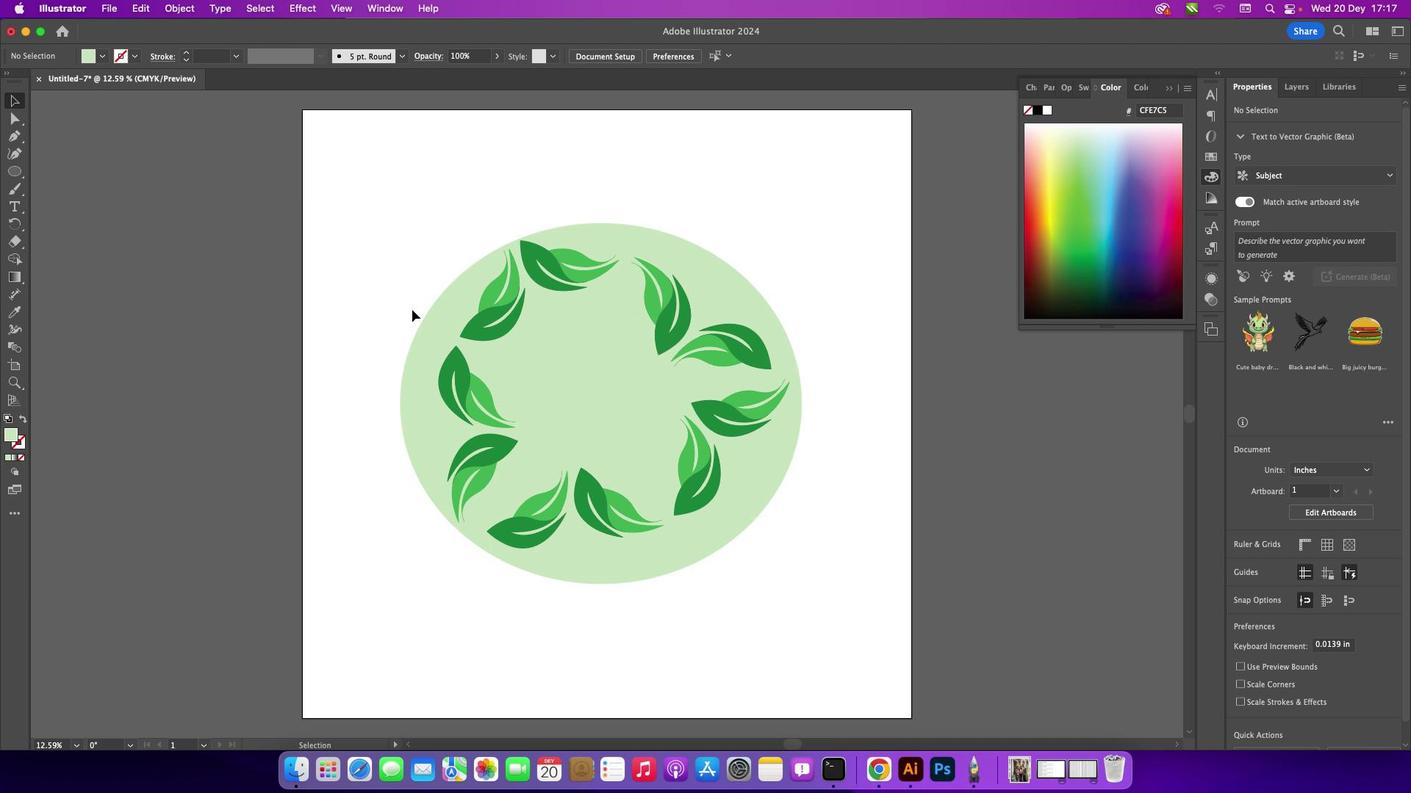 
Action: Mouse moved to (521, 294)
Screenshot: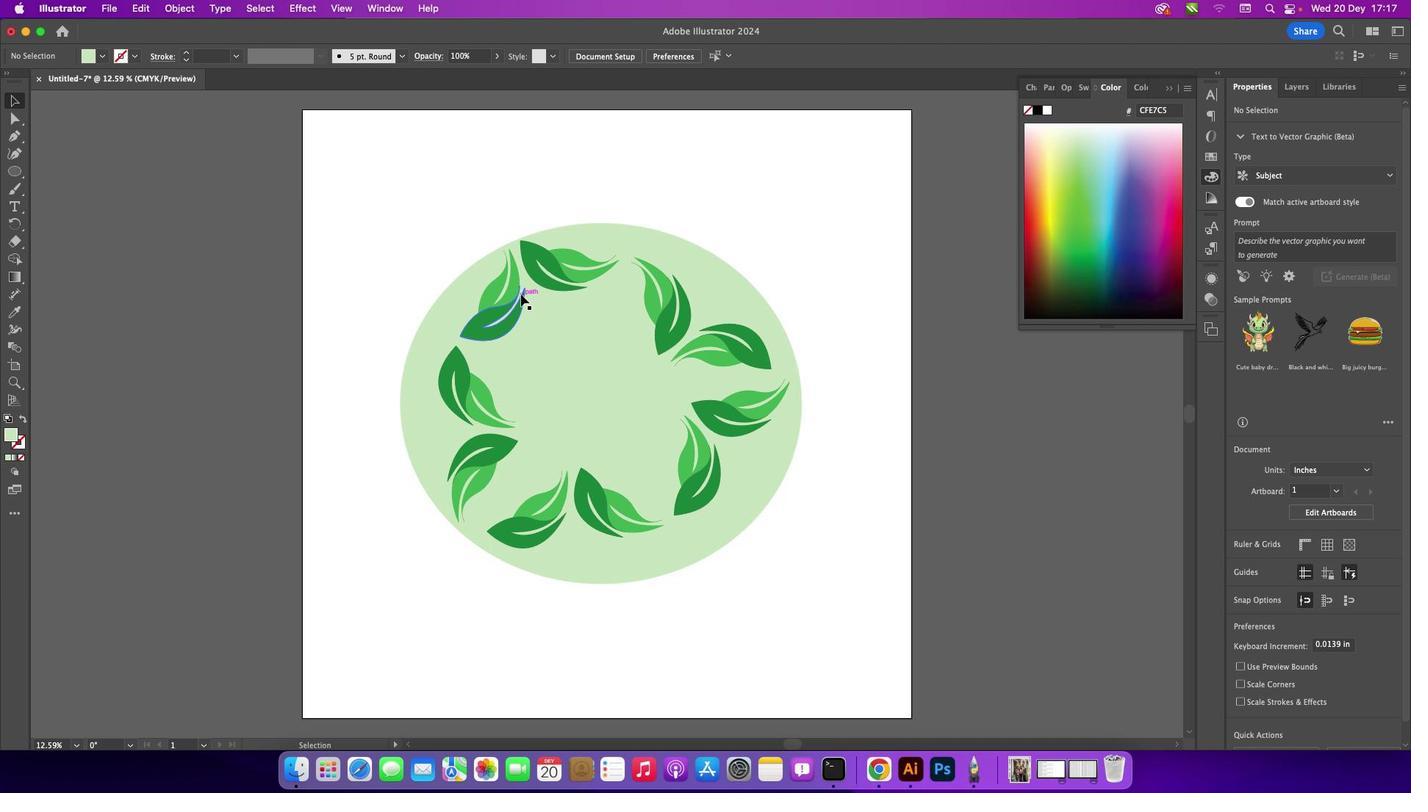 
Action: Mouse pressed left at (521, 294)
Screenshot: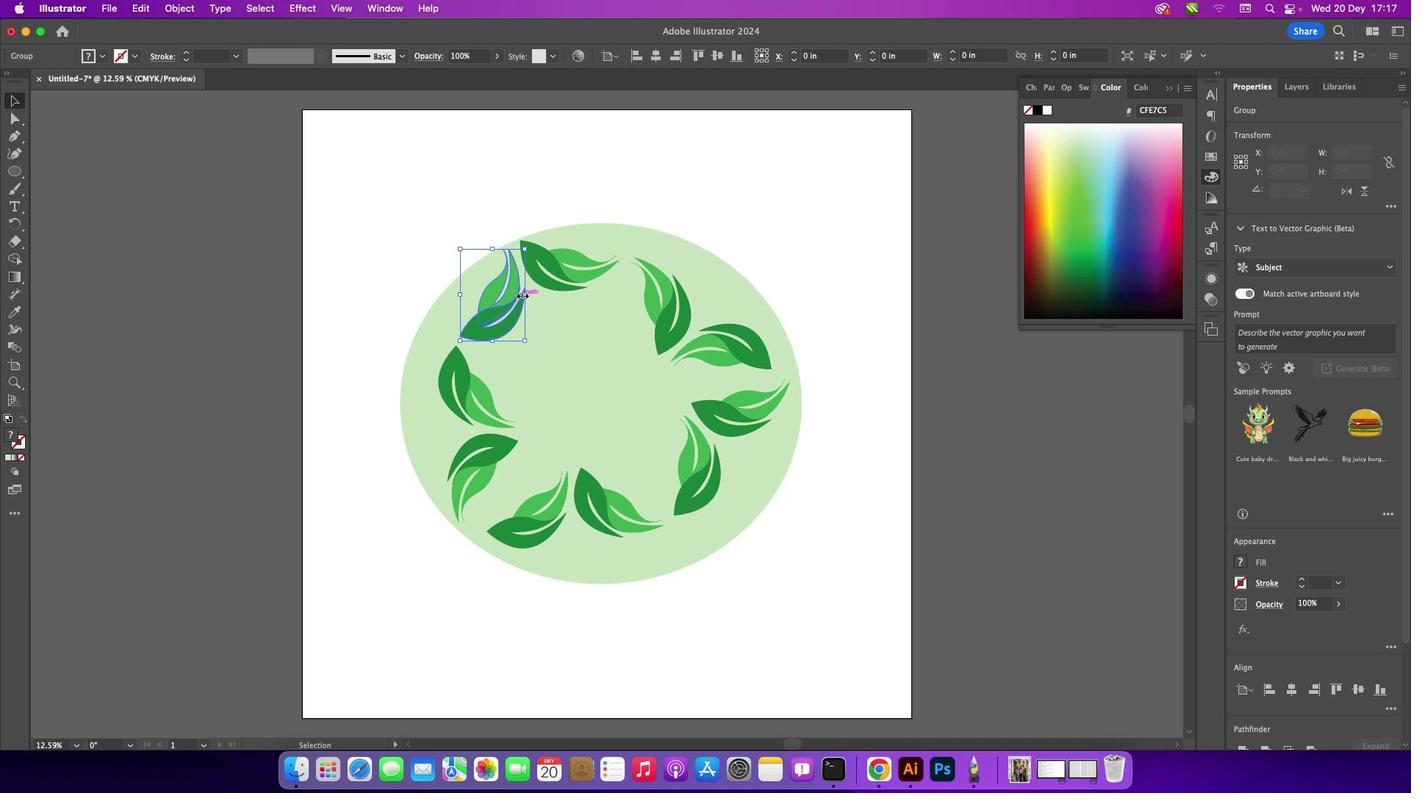 
Action: Mouse moved to (554, 279)
Screenshot: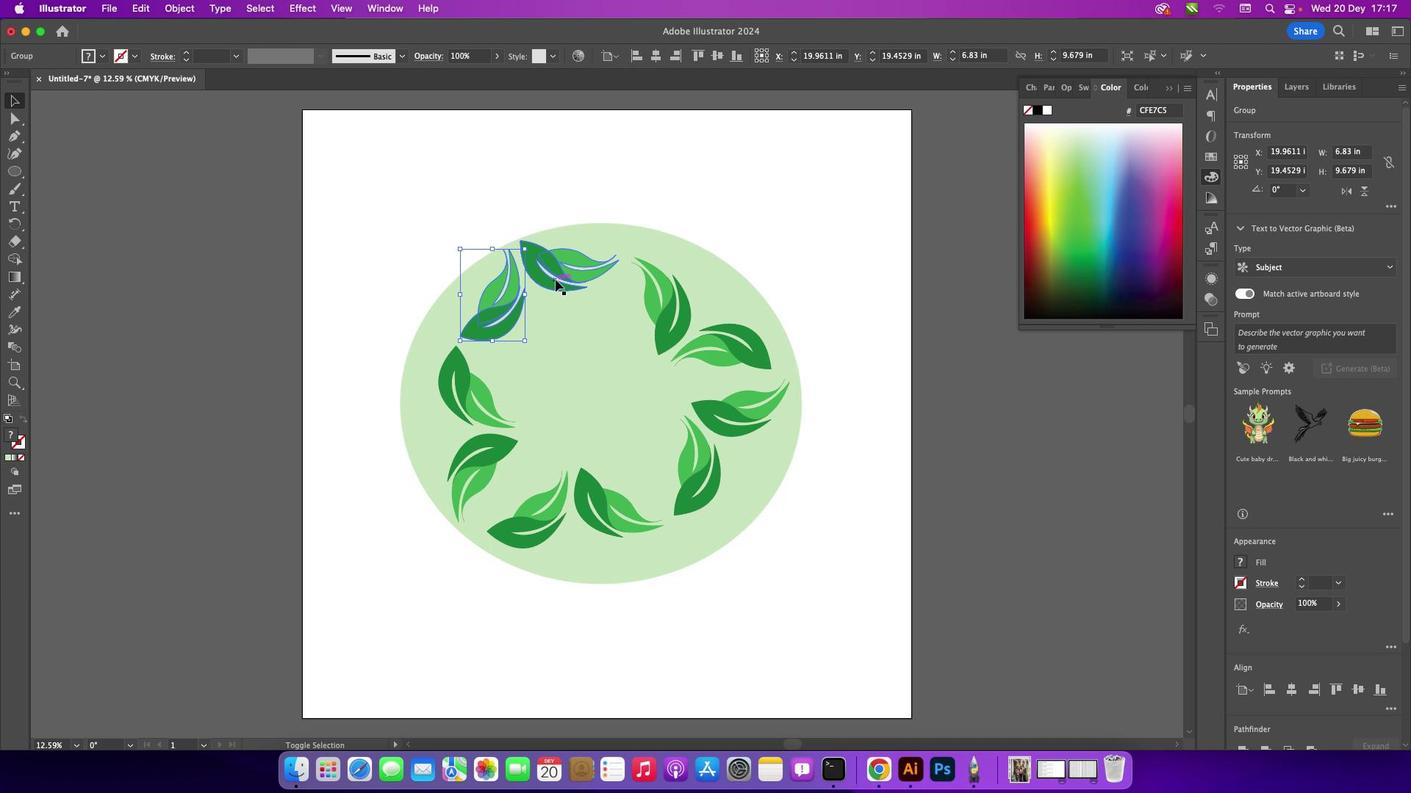 
Action: Key pressed Key.shift
Screenshot: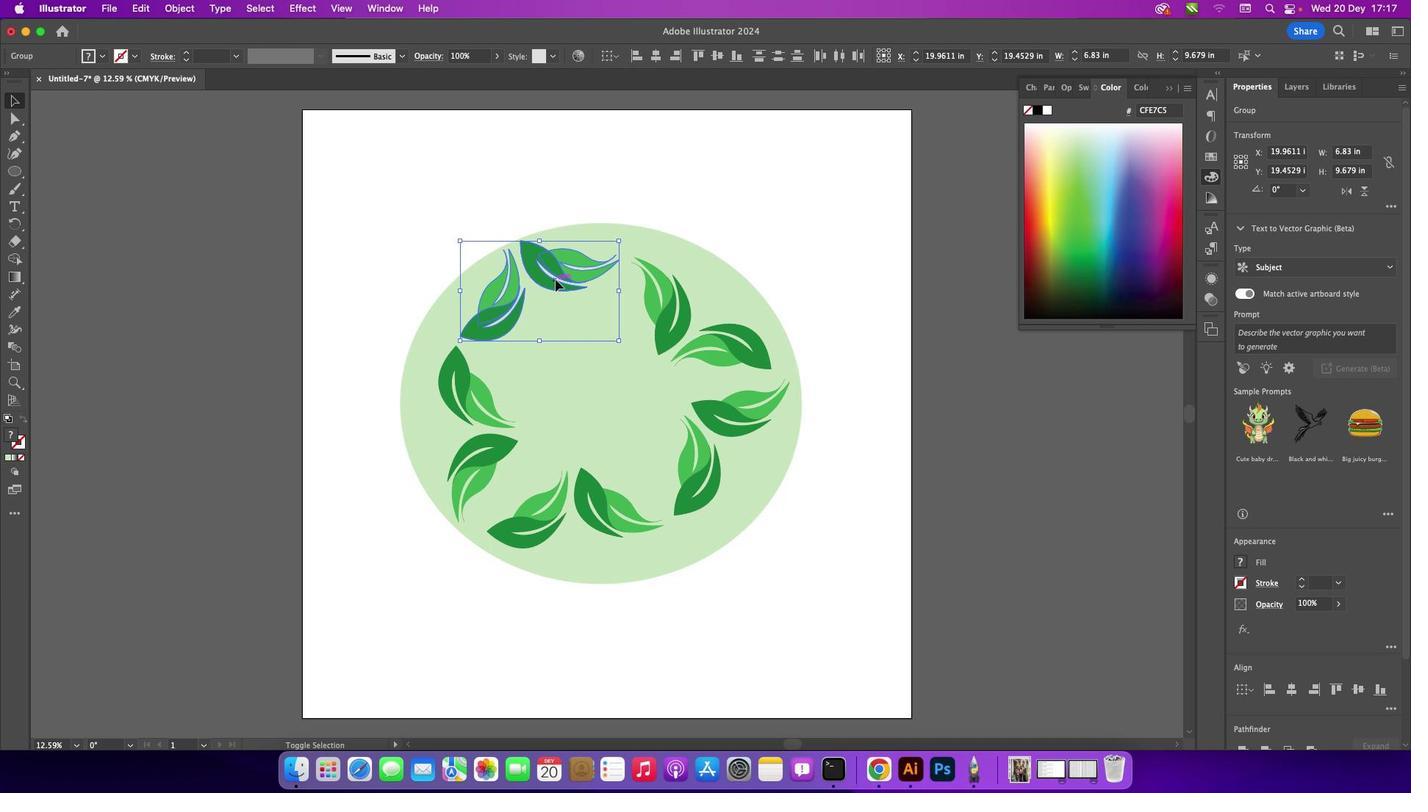 
Action: Mouse pressed left at (554, 279)
Screenshot: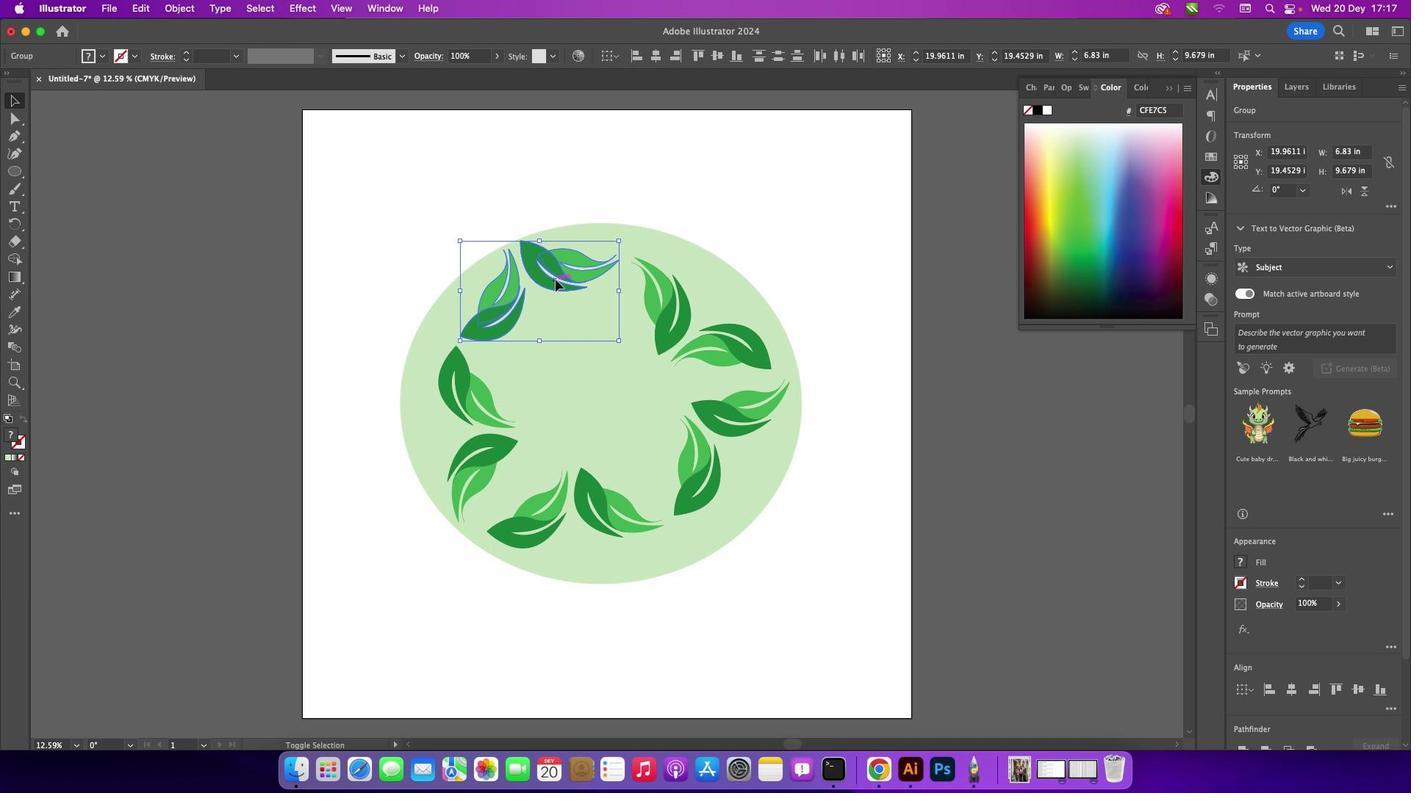 
Action: Mouse moved to (710, 352)
Screenshot: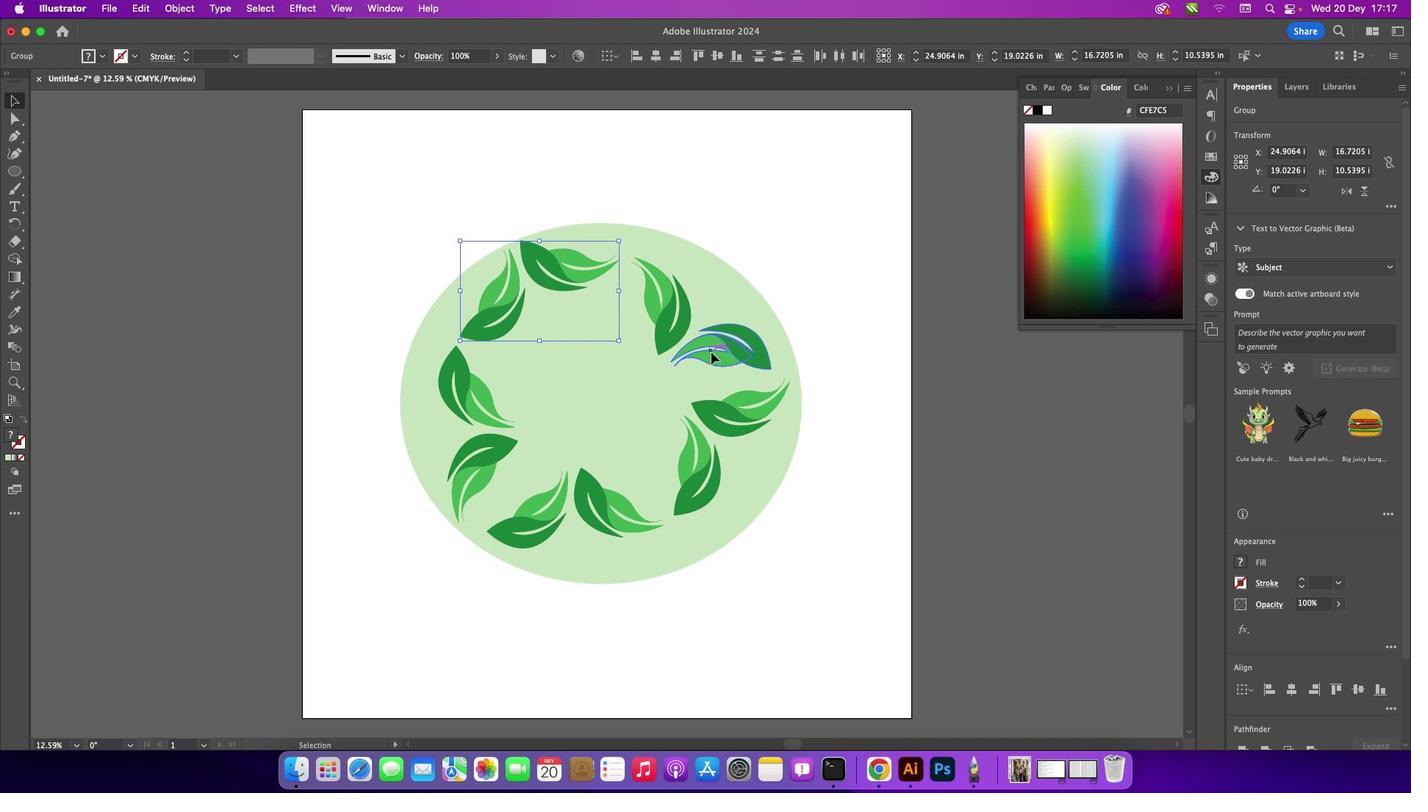 
Action: Mouse pressed left at (710, 352)
Screenshot: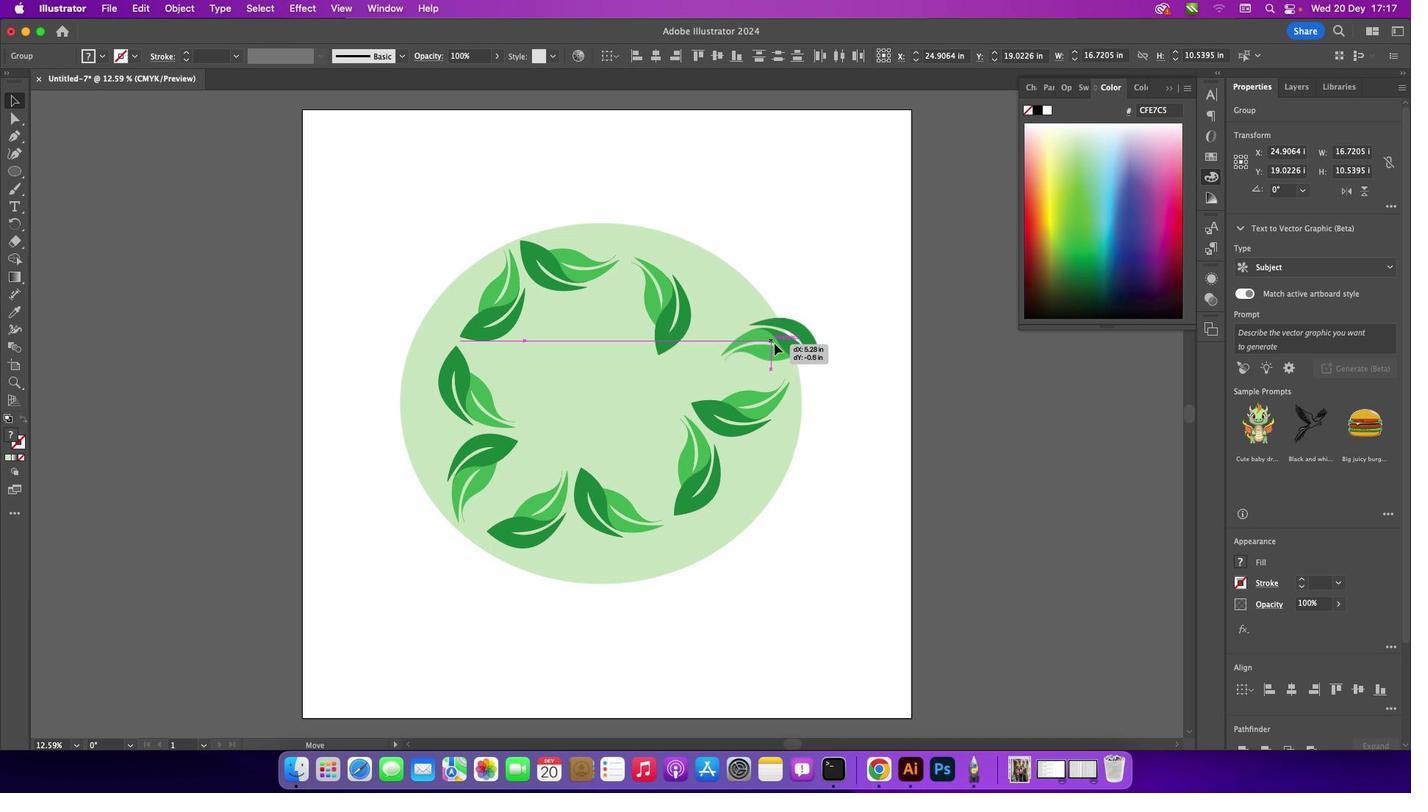 
Action: Mouse moved to (668, 308)
Screenshot: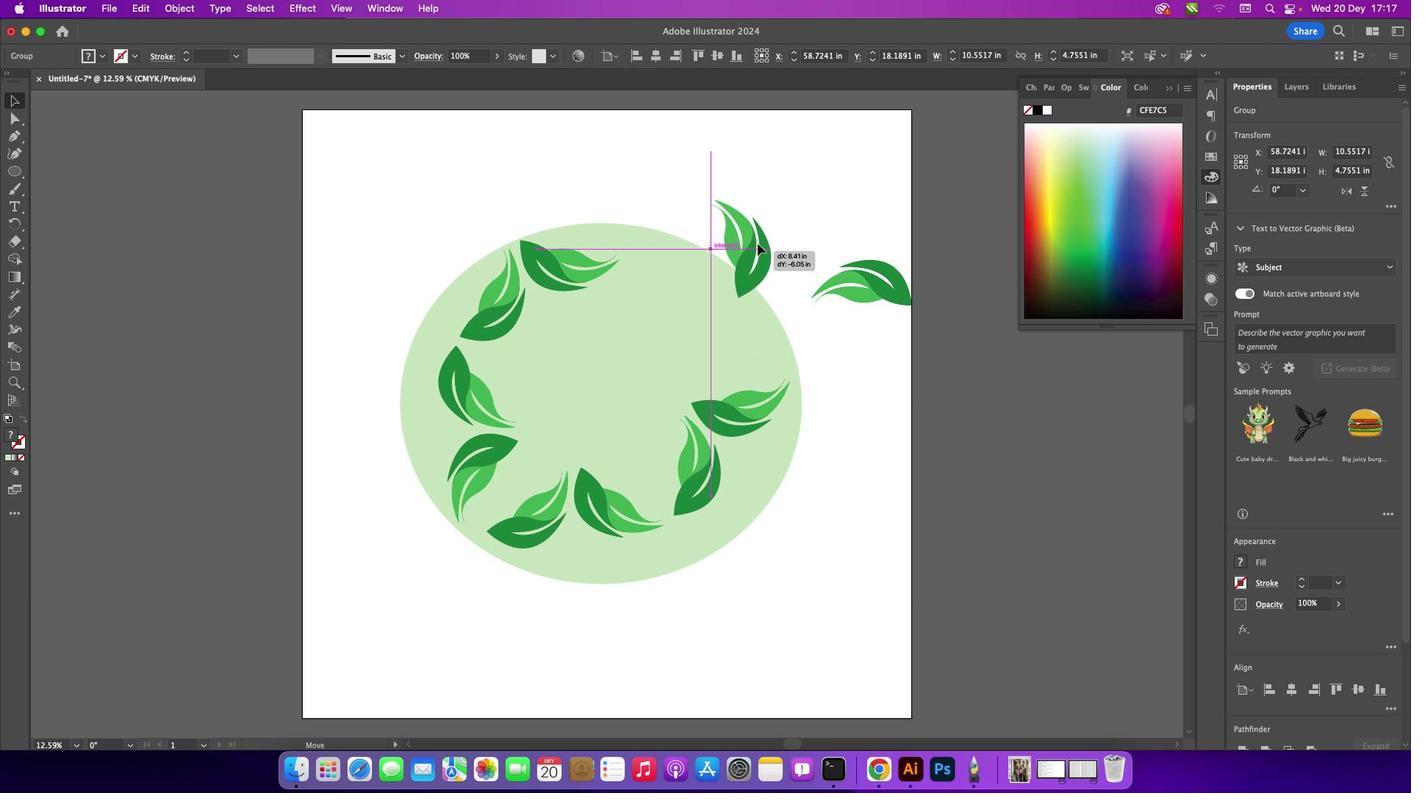 
Action: Mouse pressed left at (668, 308)
Screenshot: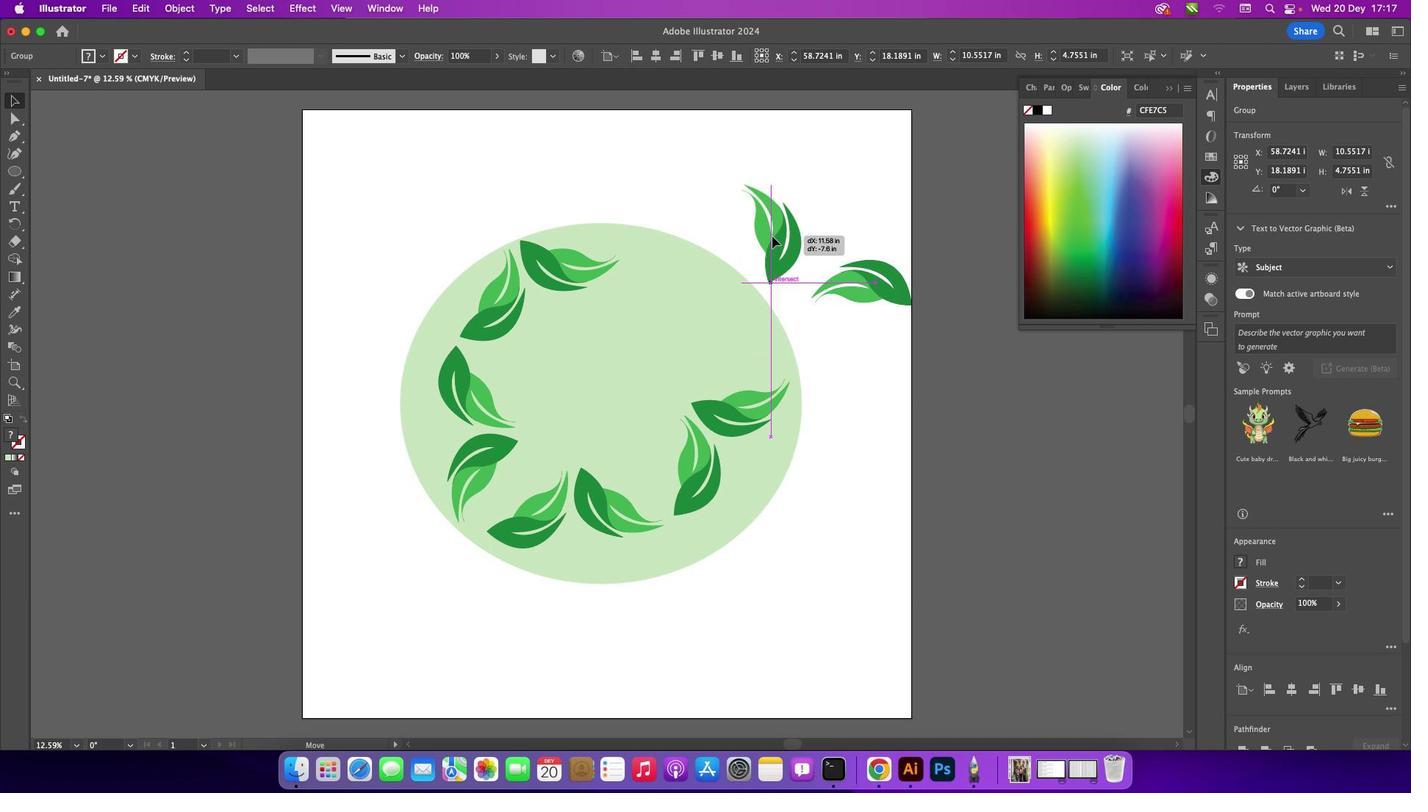
Action: Mouse moved to (732, 421)
Screenshot: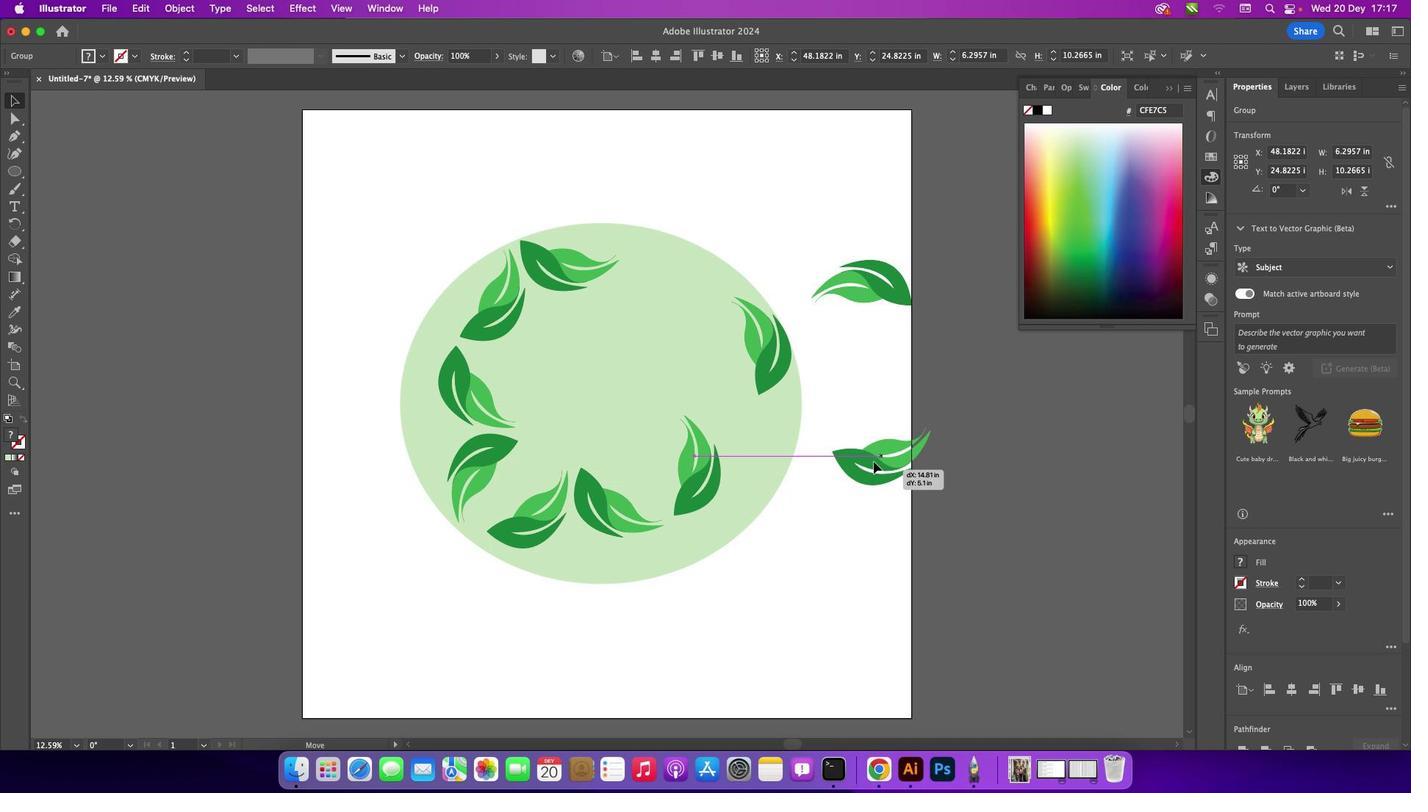 
Action: Mouse pressed left at (732, 421)
Screenshot: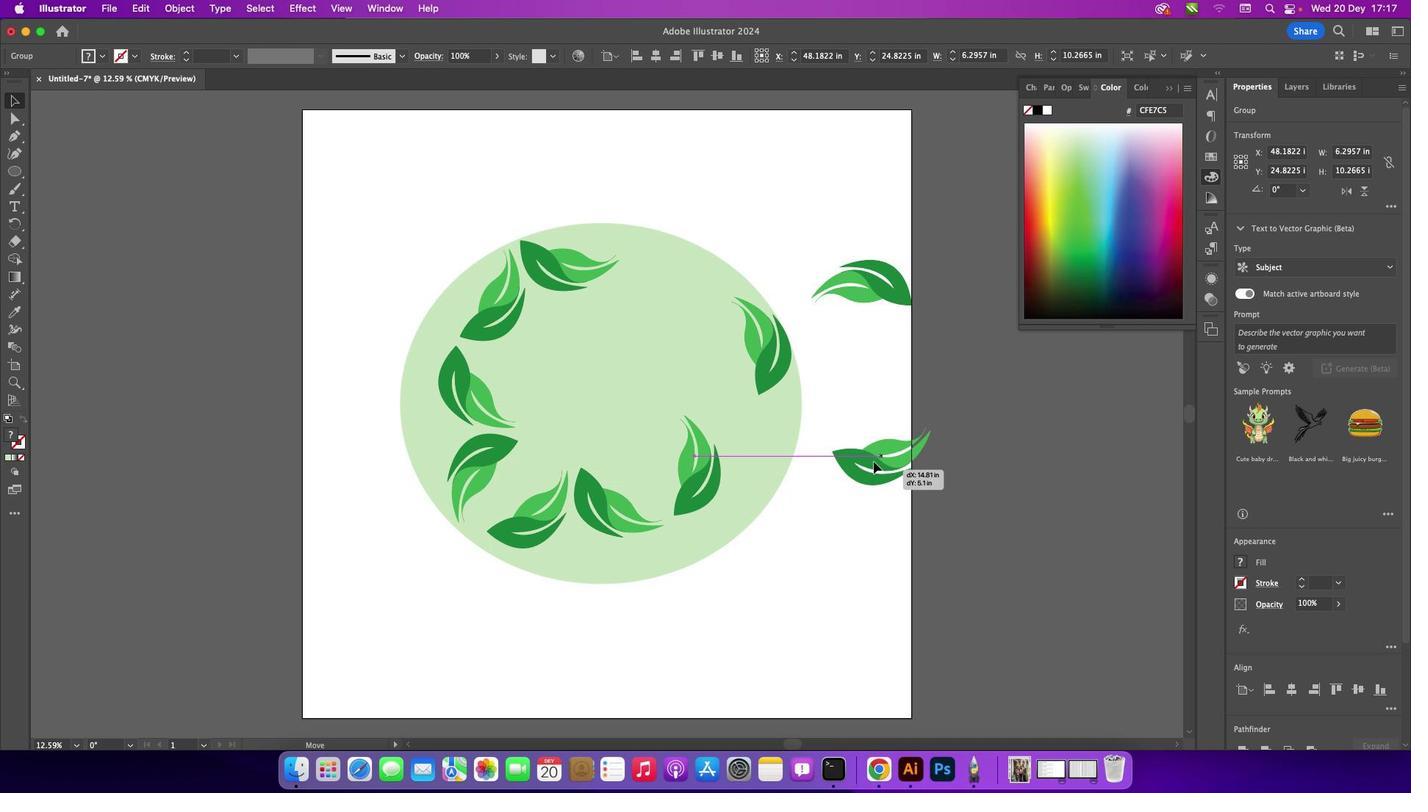 
Action: Mouse moved to (693, 478)
Screenshot: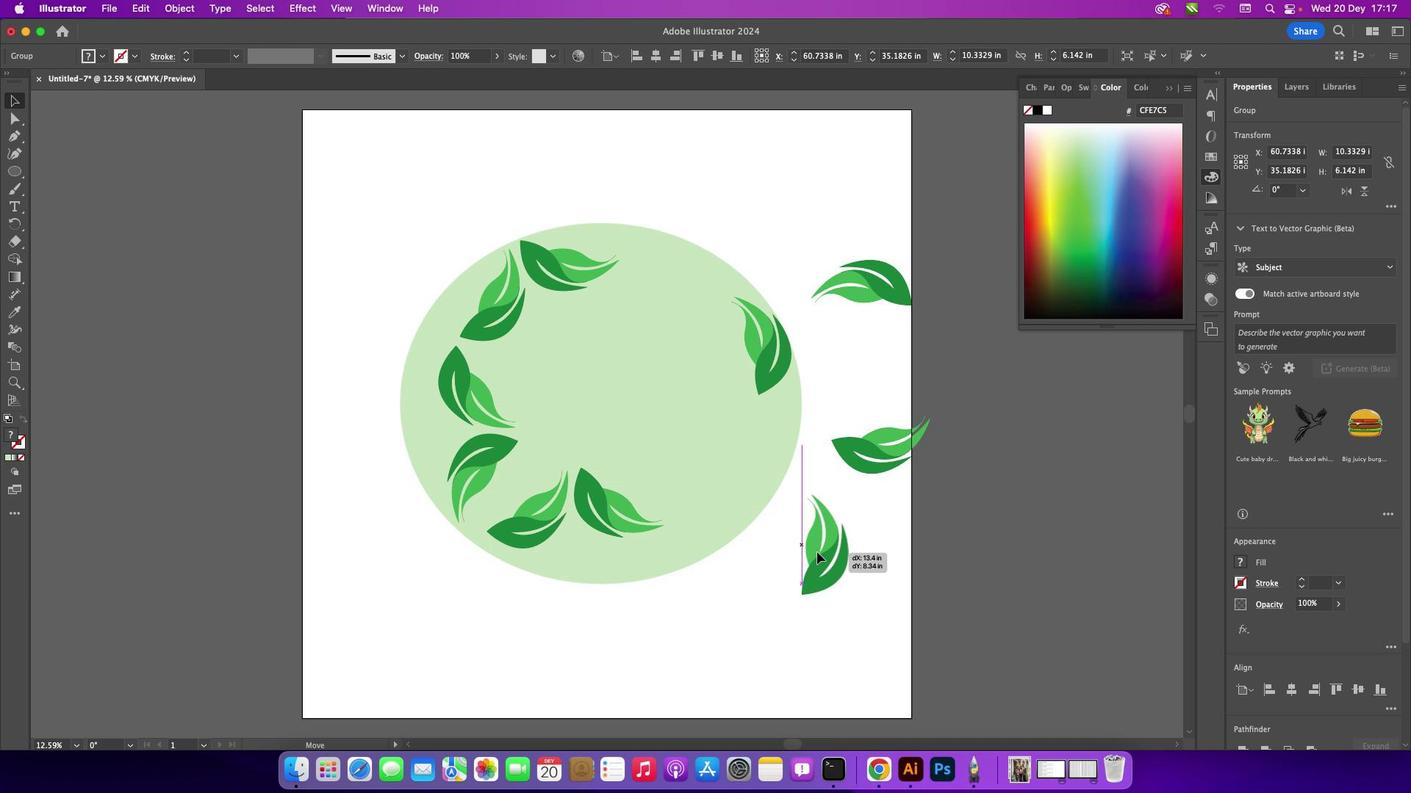 
Action: Mouse pressed left at (693, 478)
Screenshot: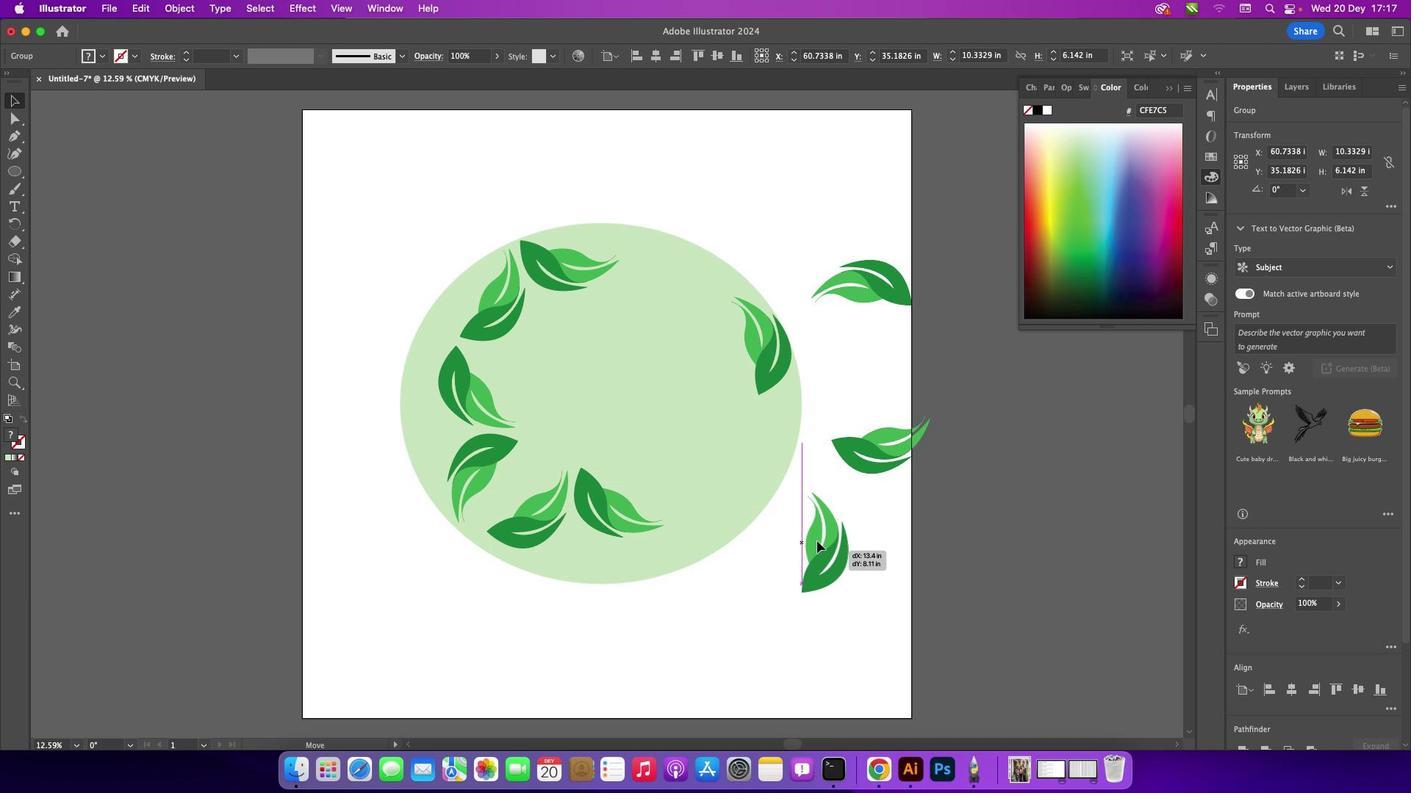 
Action: Mouse moved to (548, 275)
Screenshot: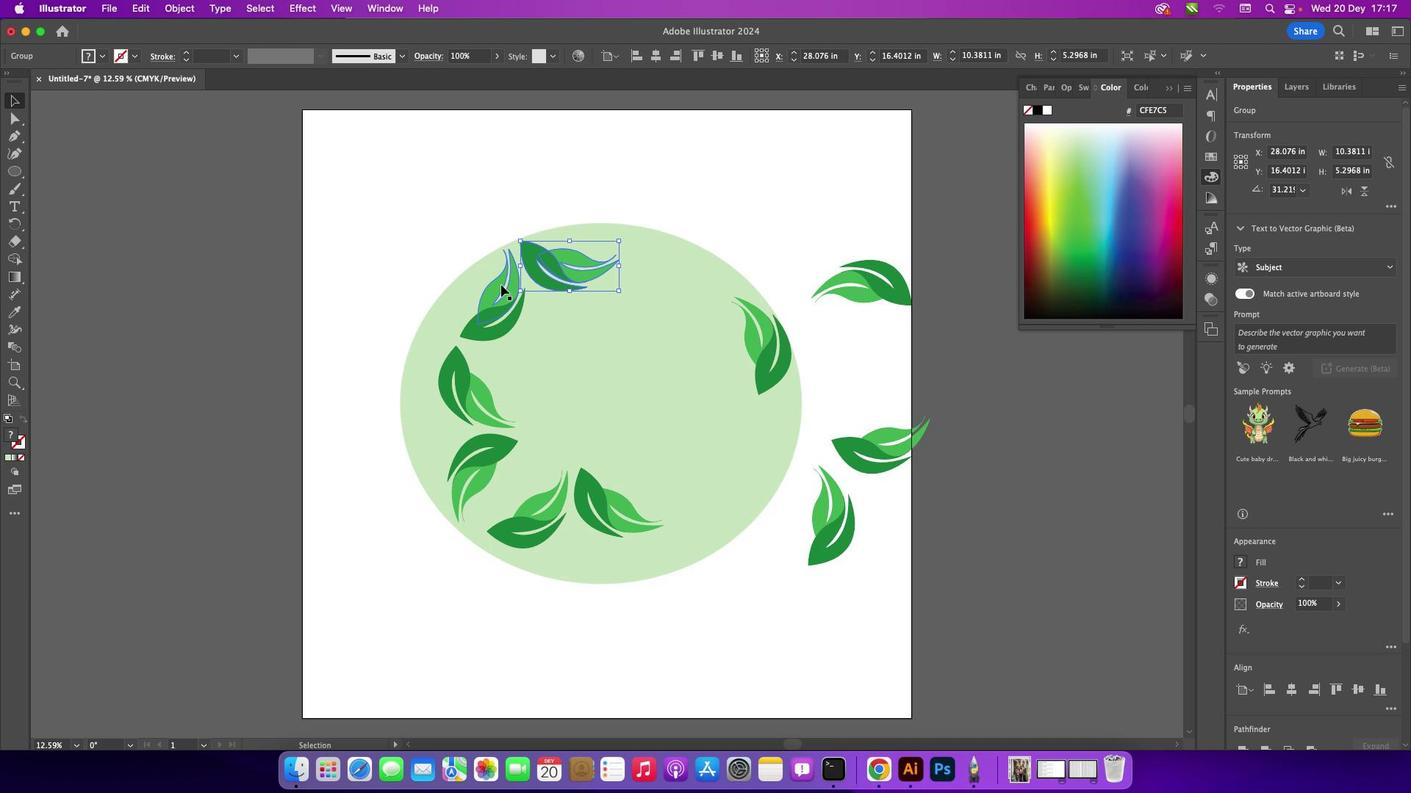 
Action: Mouse pressed left at (548, 275)
Screenshot: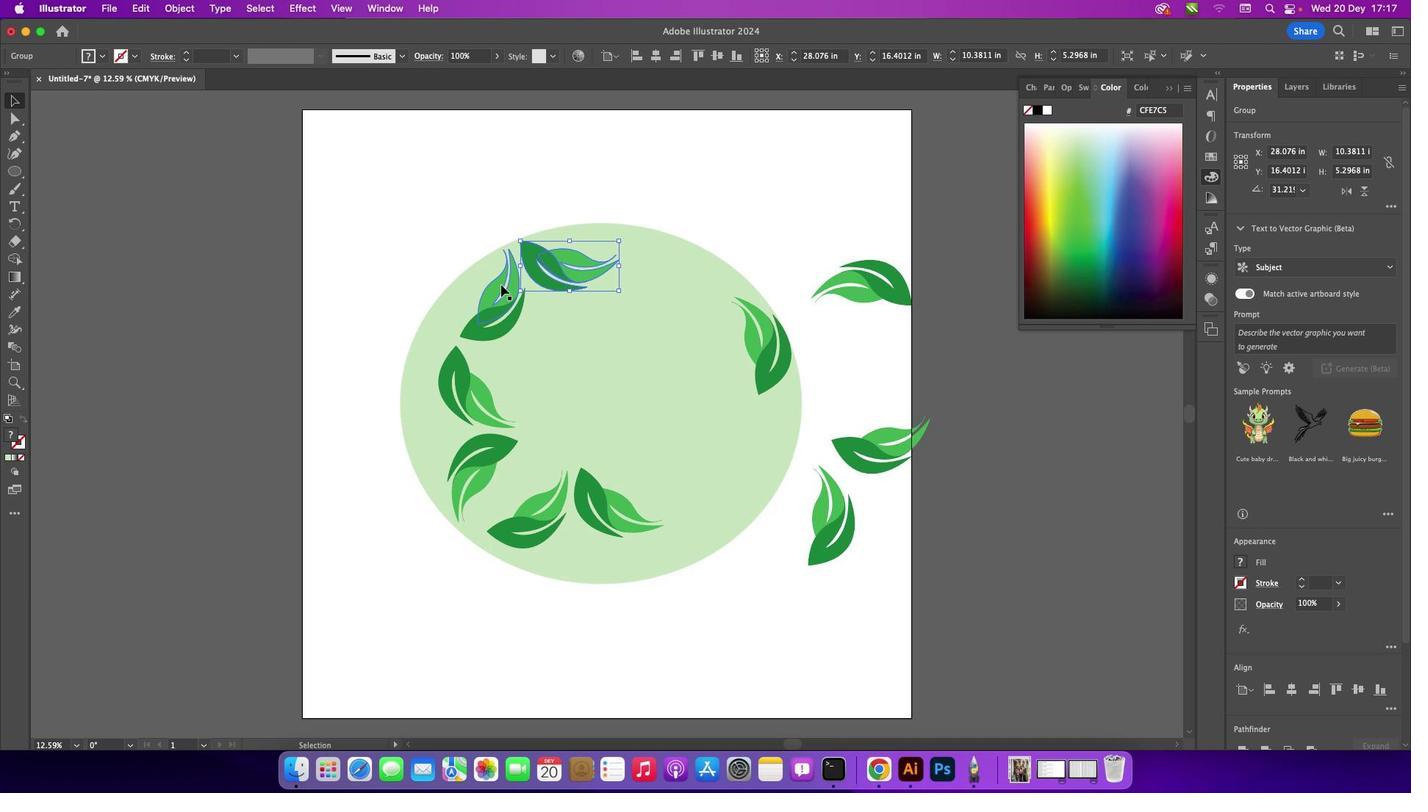 
Action: Mouse moved to (501, 285)
Screenshot: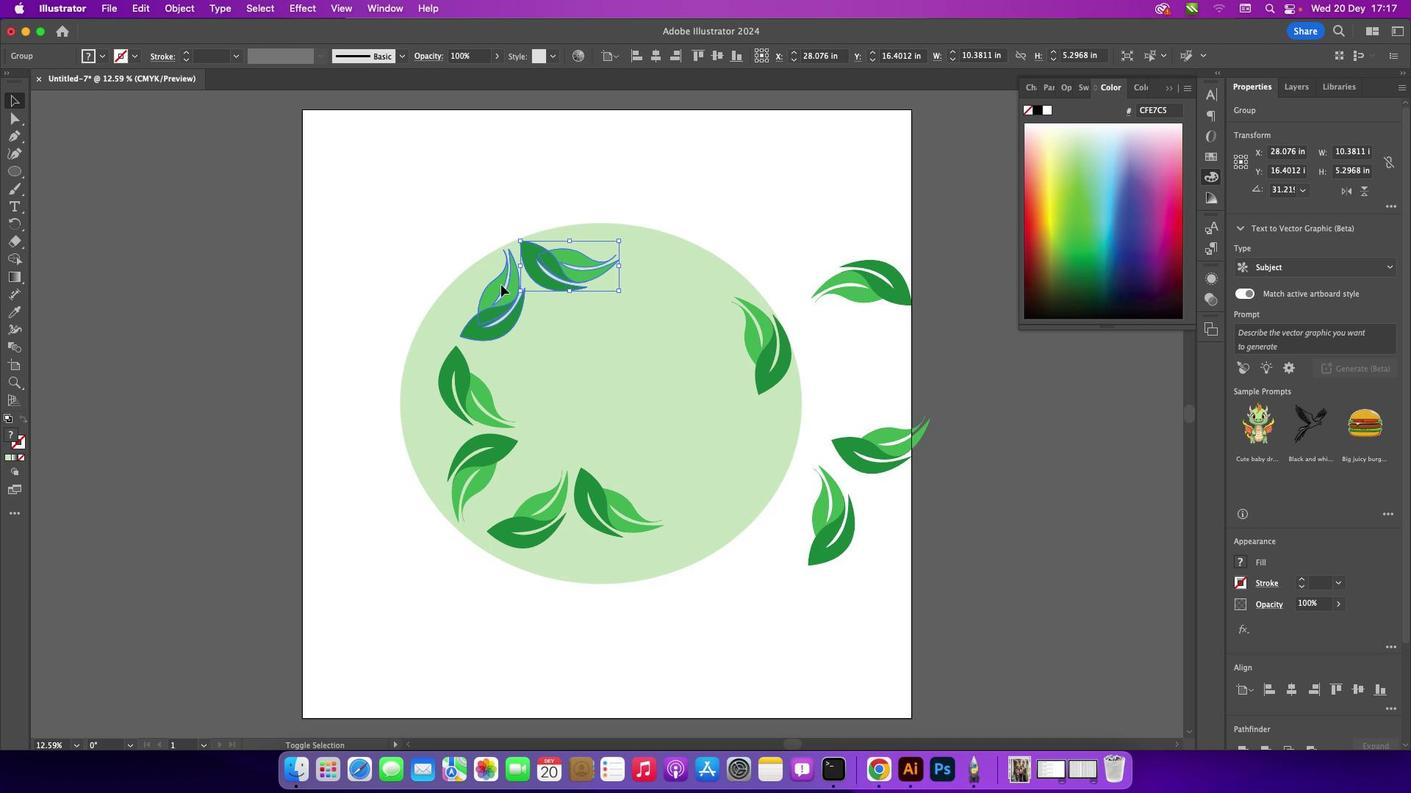 
Action: Key pressed Key.shift
Screenshot: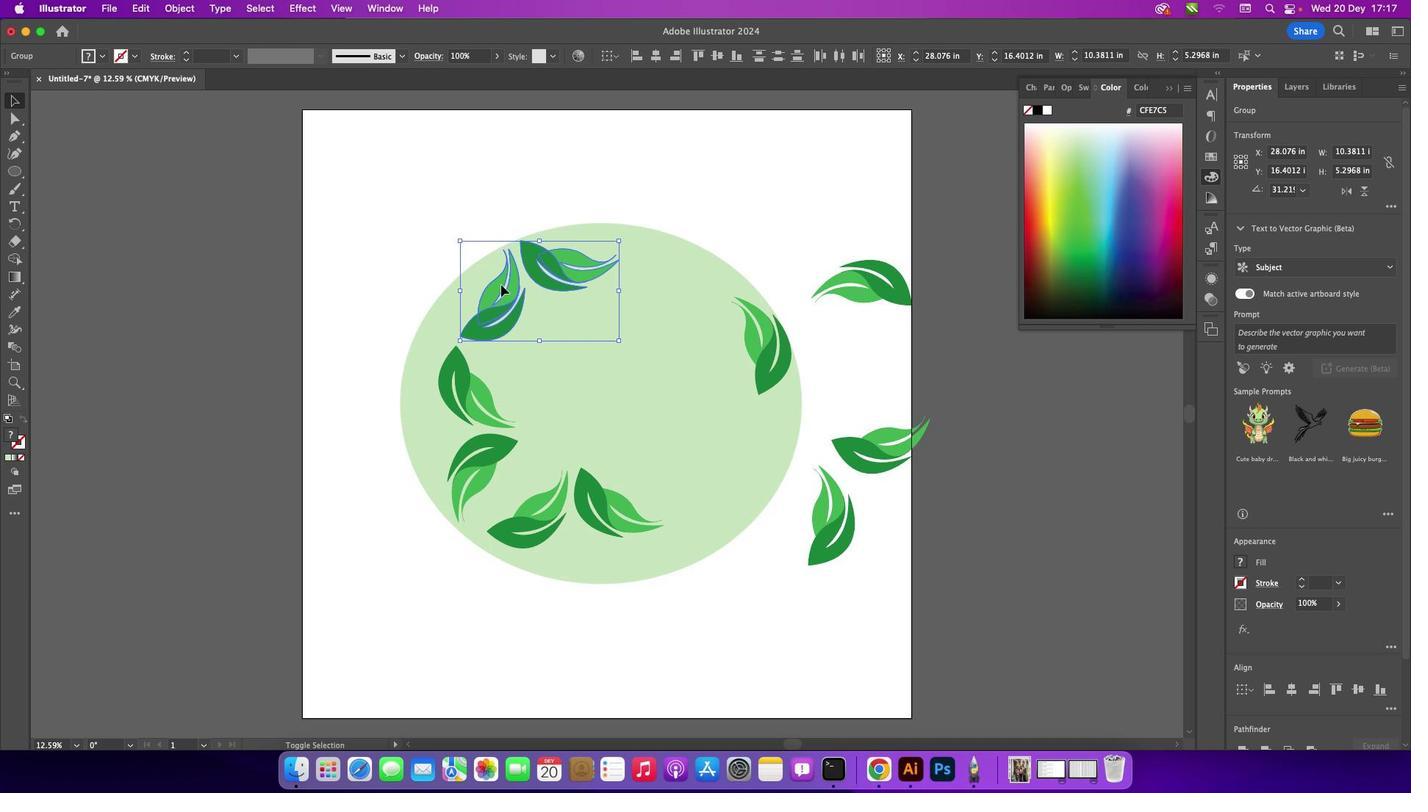 
Action: Mouse pressed left at (501, 285)
Screenshot: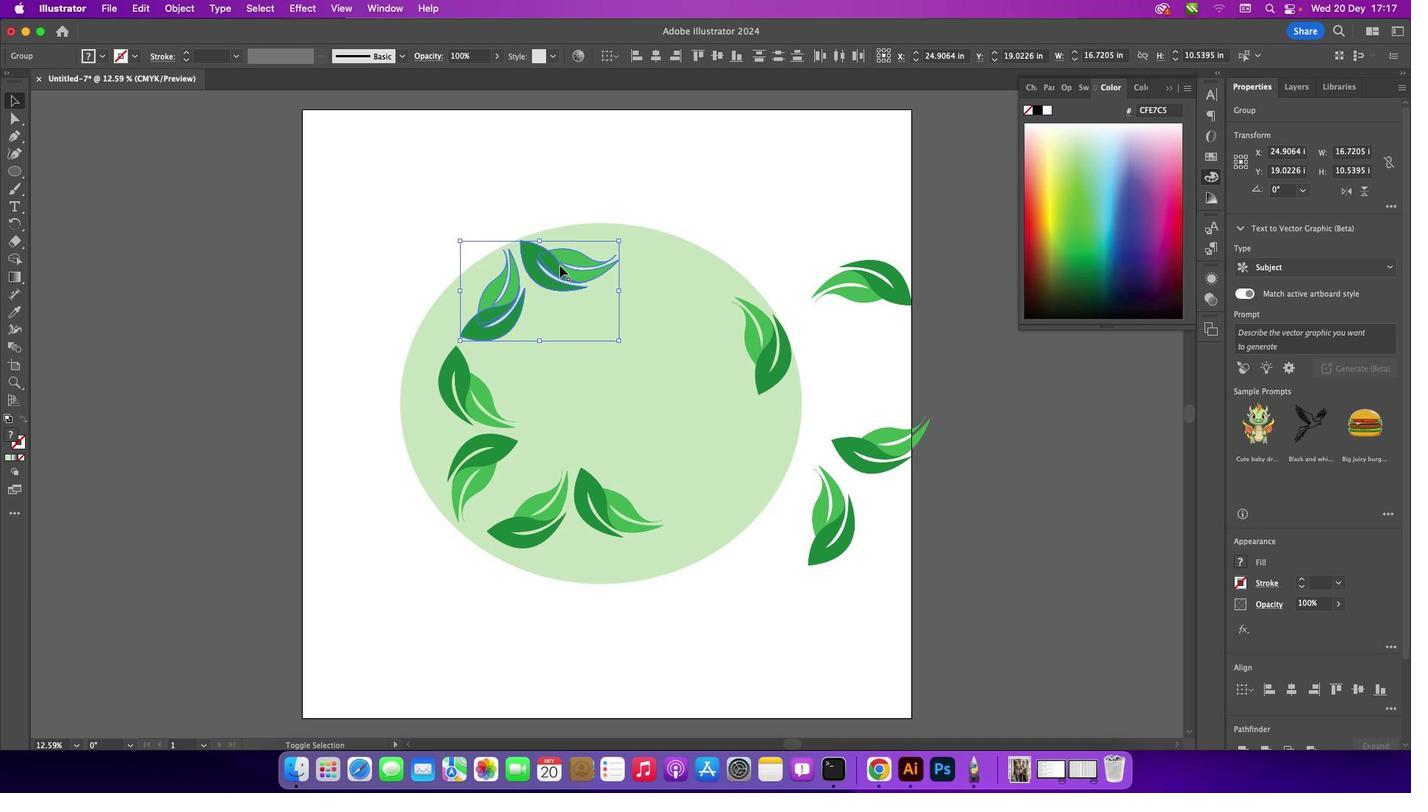 
Action: Mouse moved to (559, 266)
Screenshot: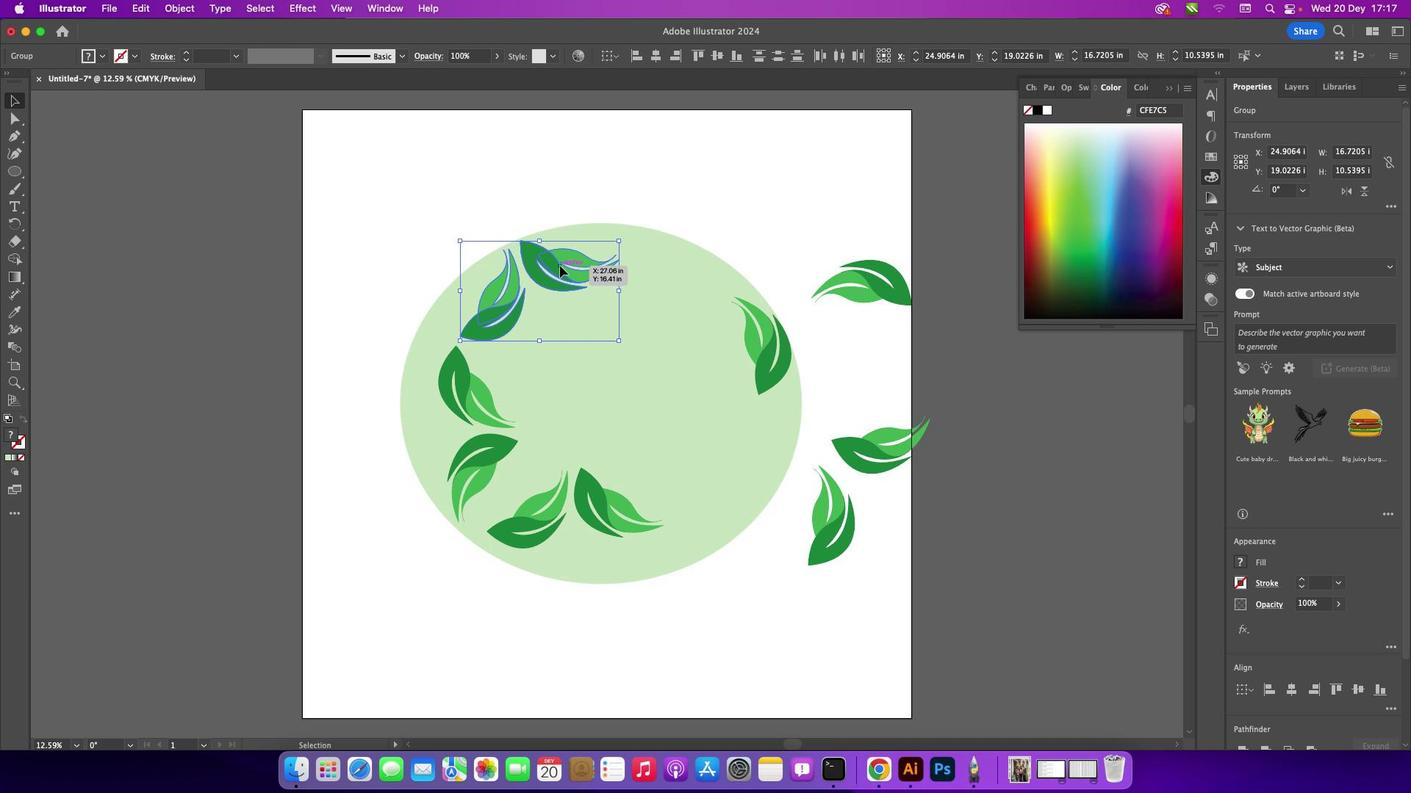 
Action: Mouse pressed left at (559, 266)
Screenshot: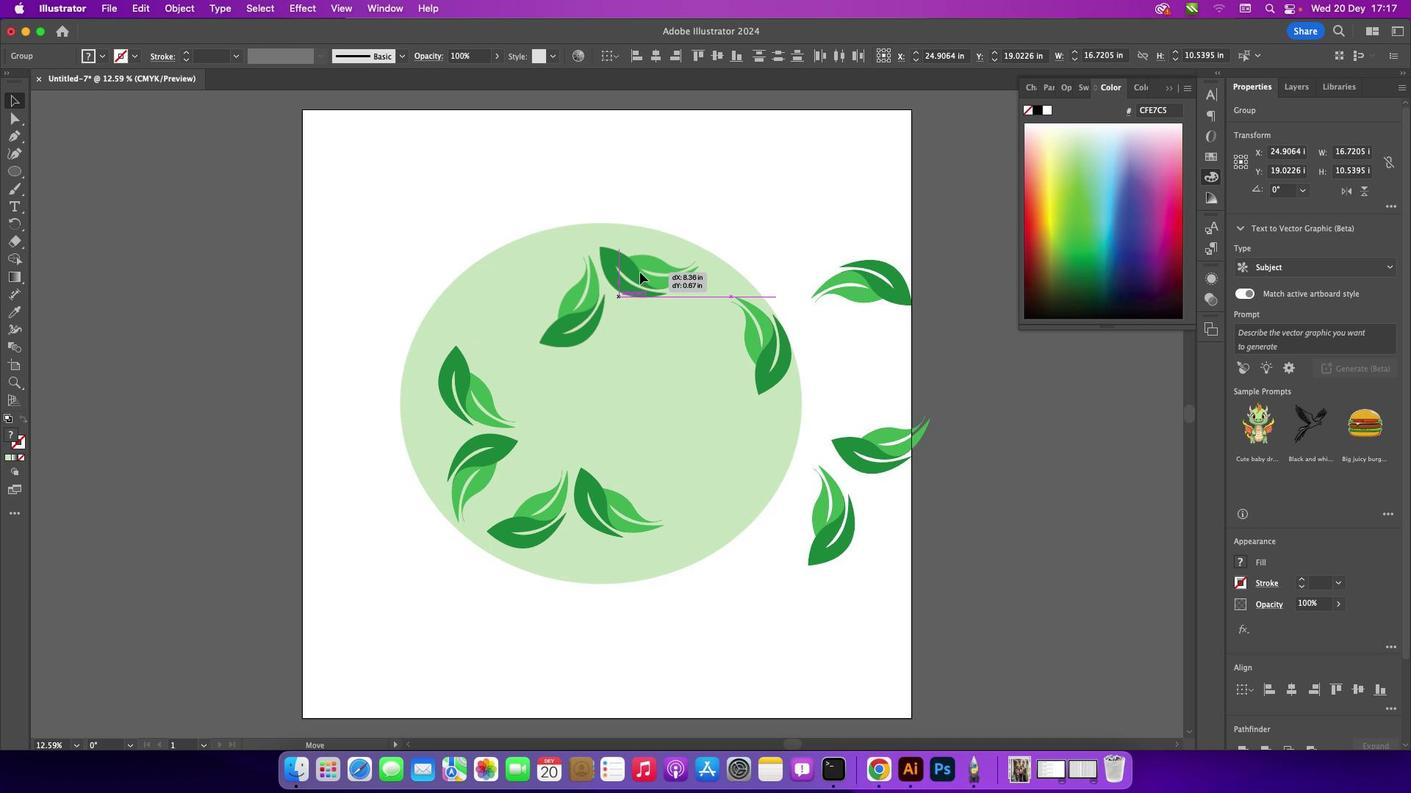 
Action: Mouse moved to (698, 345)
Screenshot: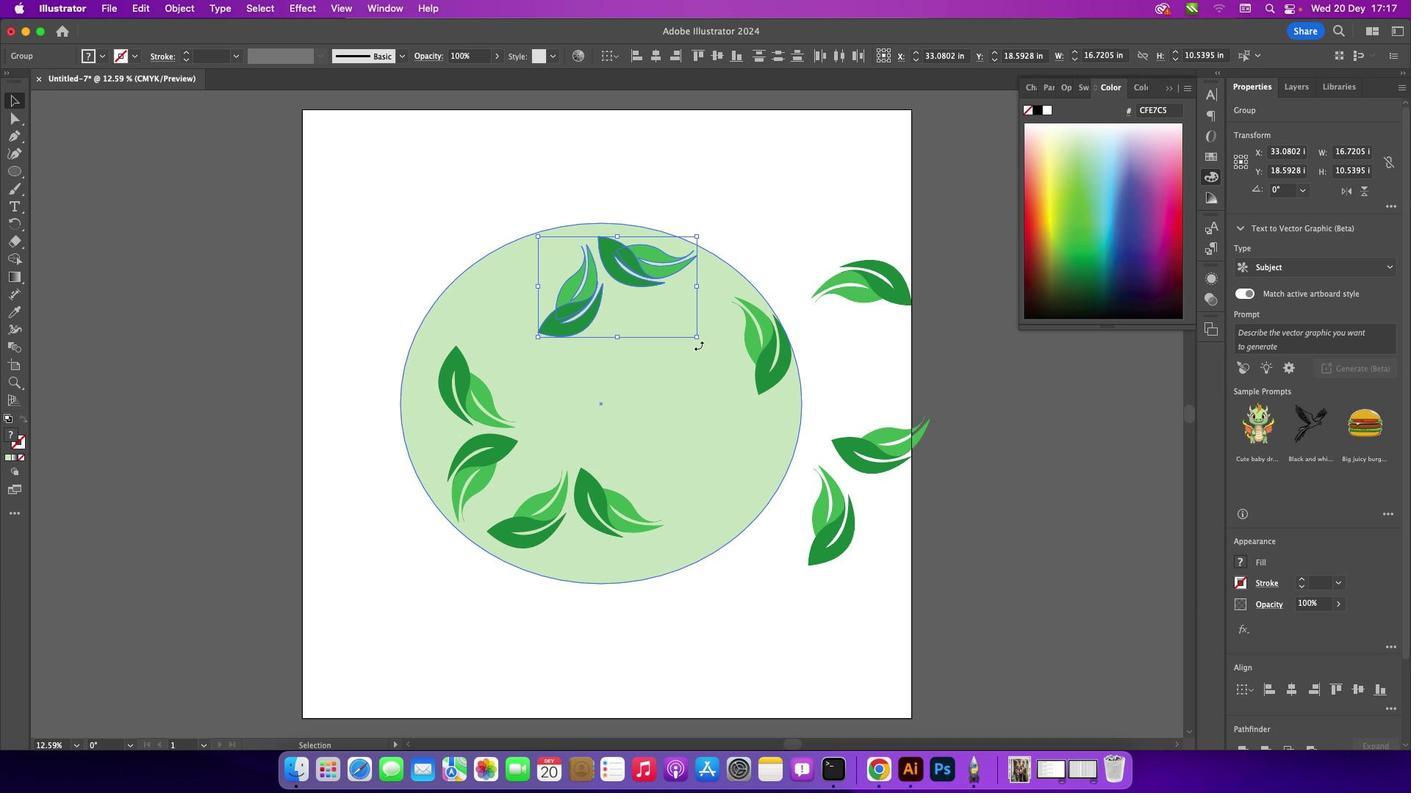 
Action: Mouse pressed left at (698, 345)
Screenshot: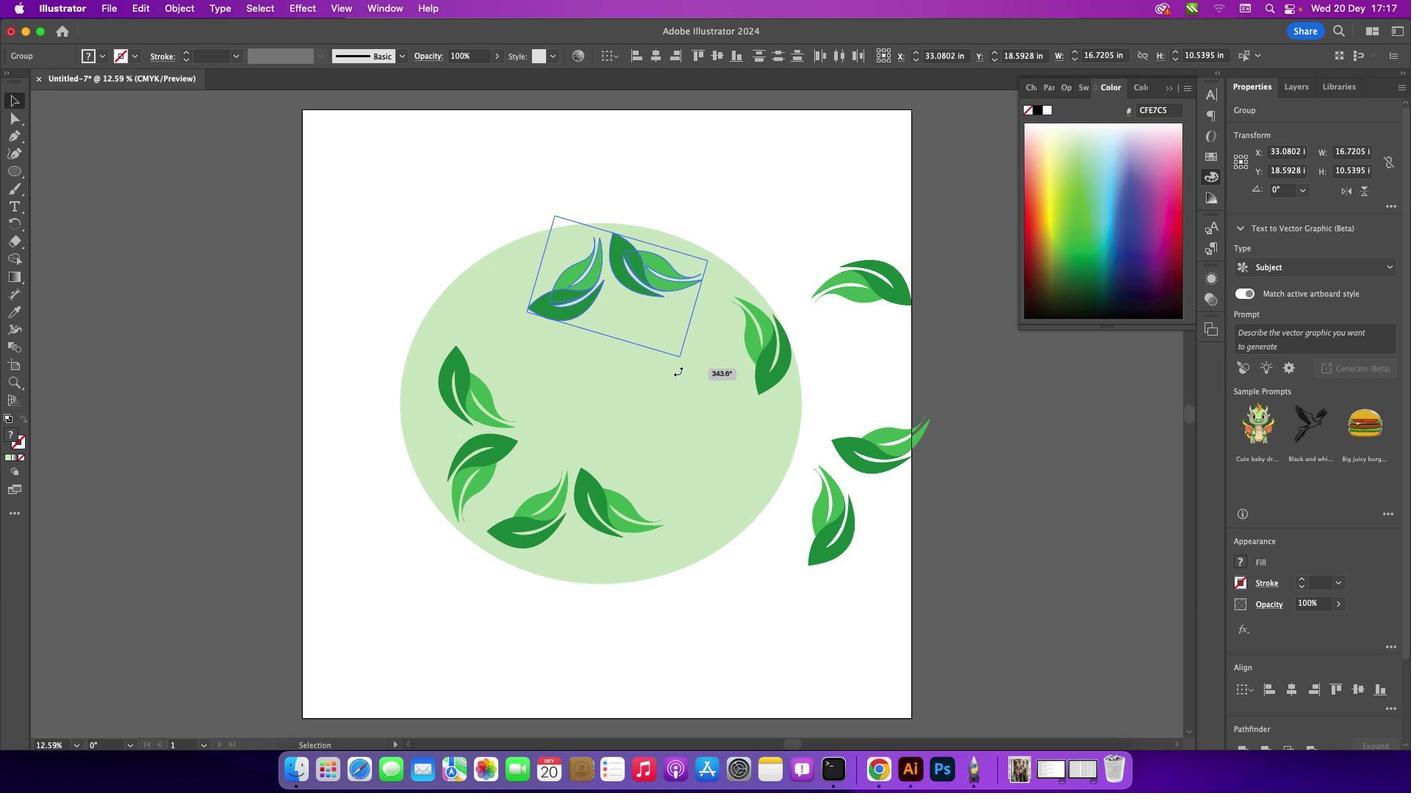 
Action: Mouse moved to (643, 277)
Screenshot: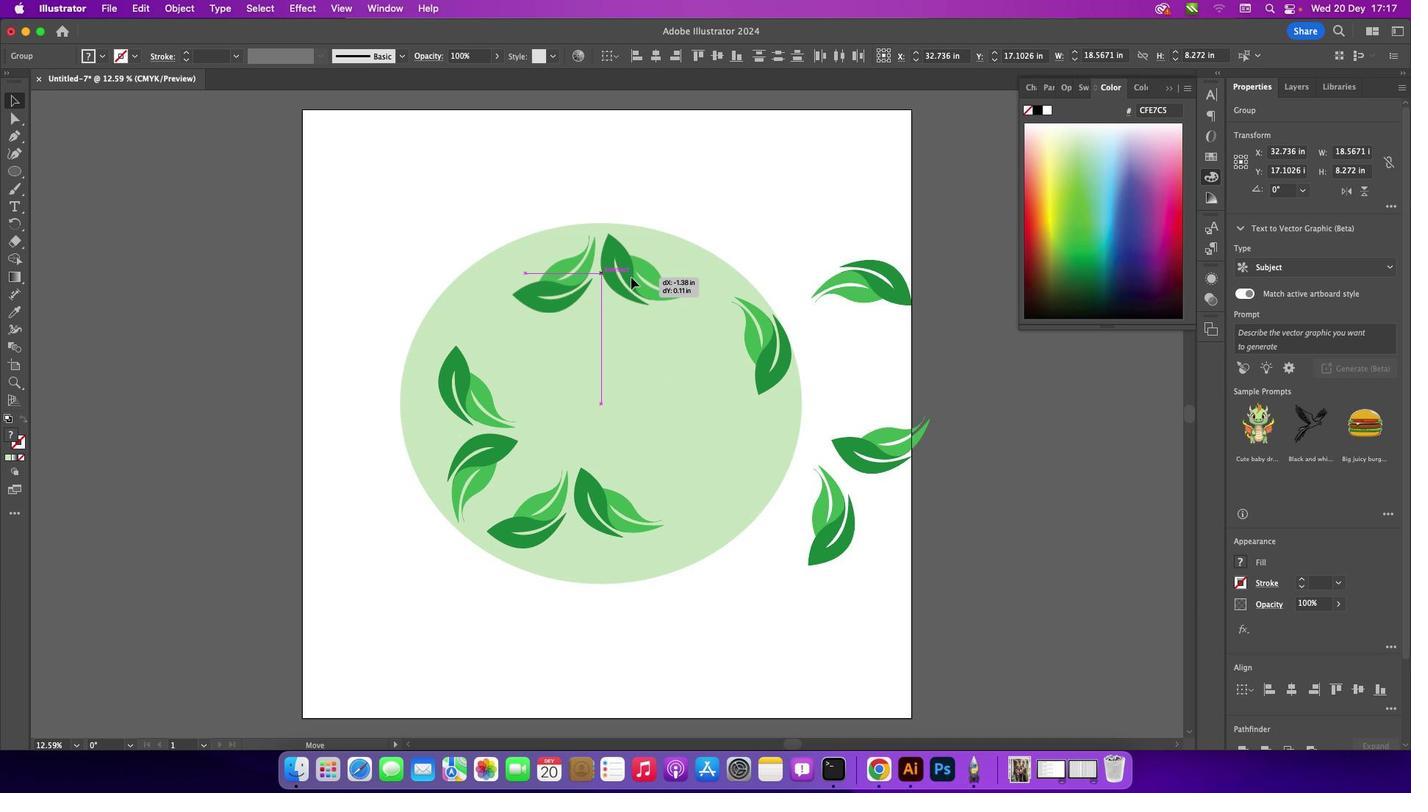 
Action: Mouse pressed left at (643, 277)
Screenshot: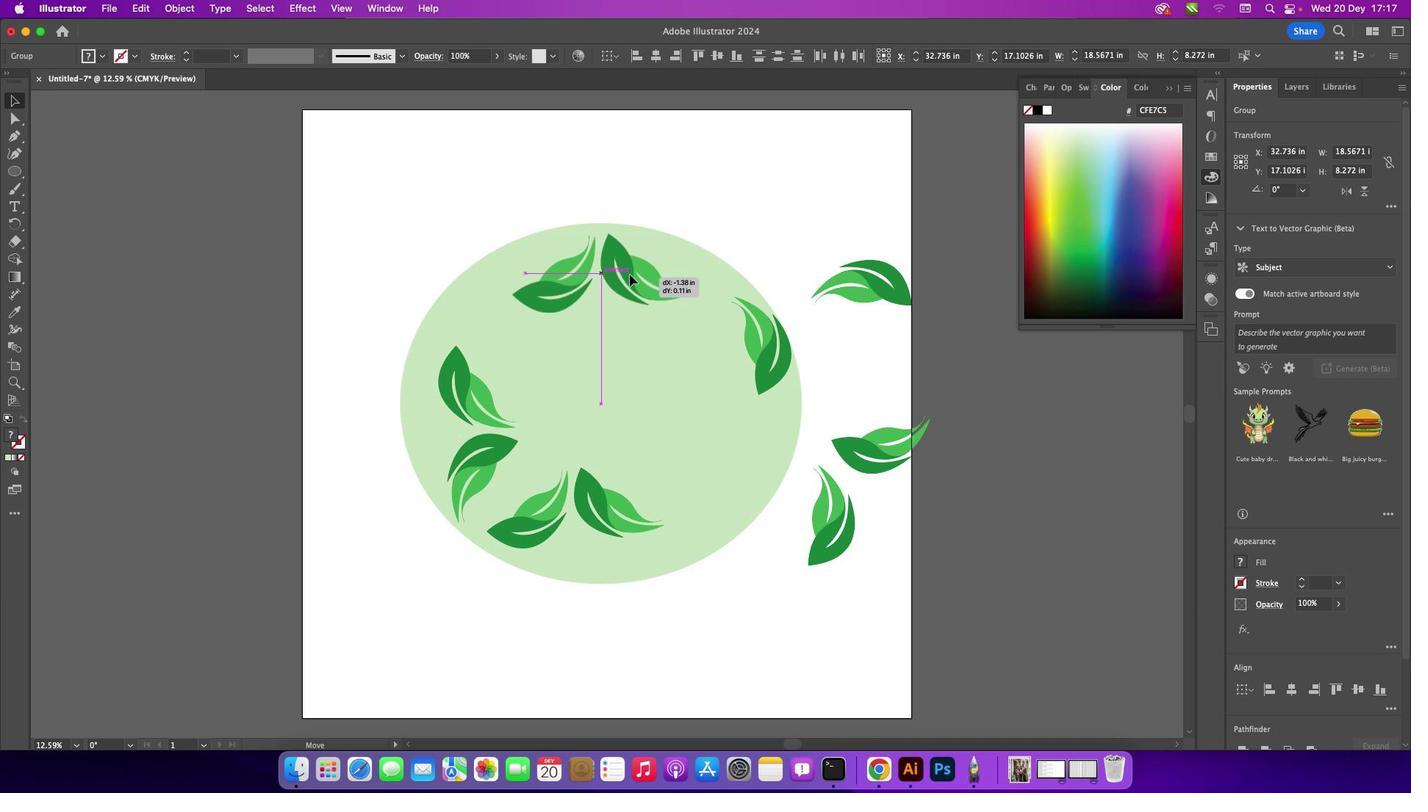 
Action: Mouse moved to (604, 516)
Screenshot: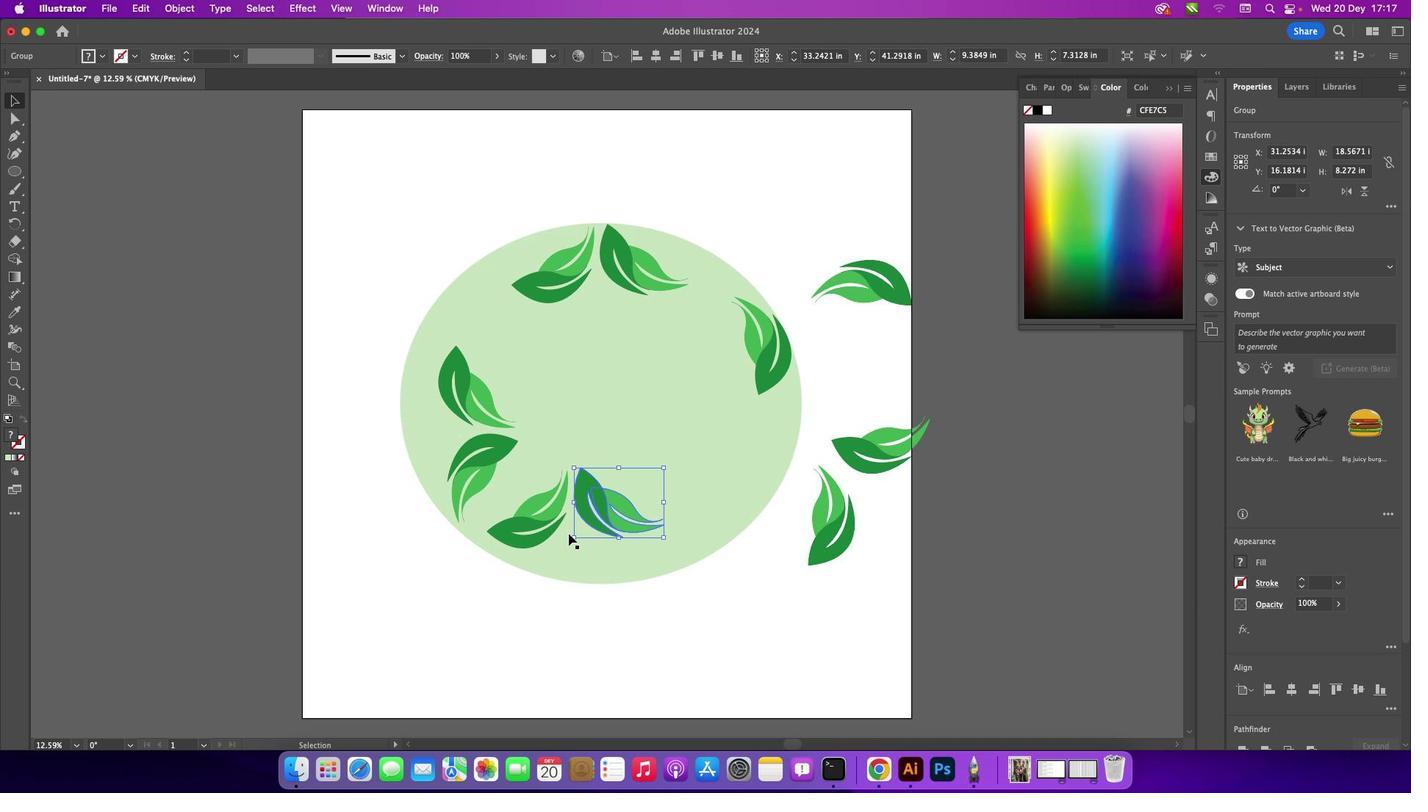 
Action: Mouse pressed left at (604, 516)
Screenshot: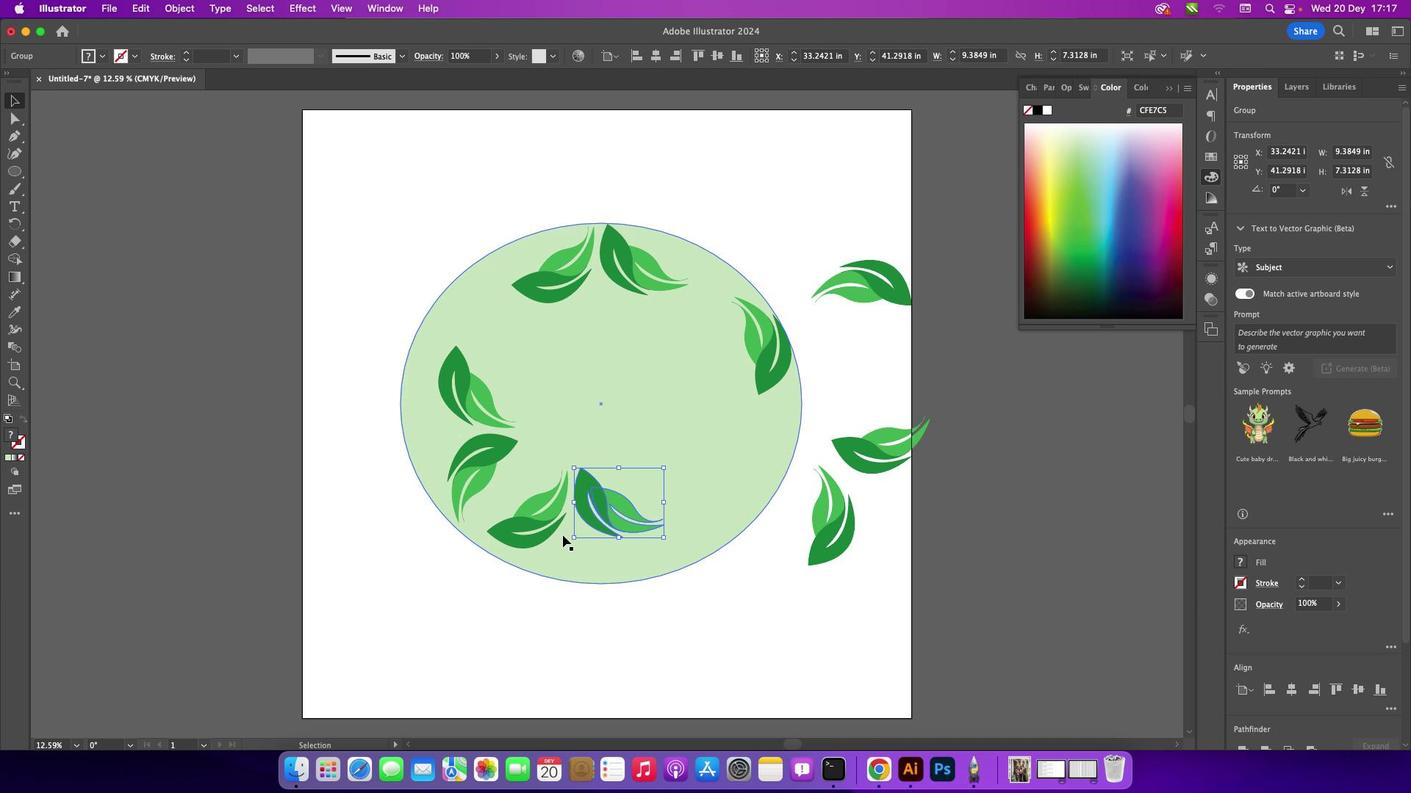 
Action: Mouse moved to (528, 510)
Screenshot: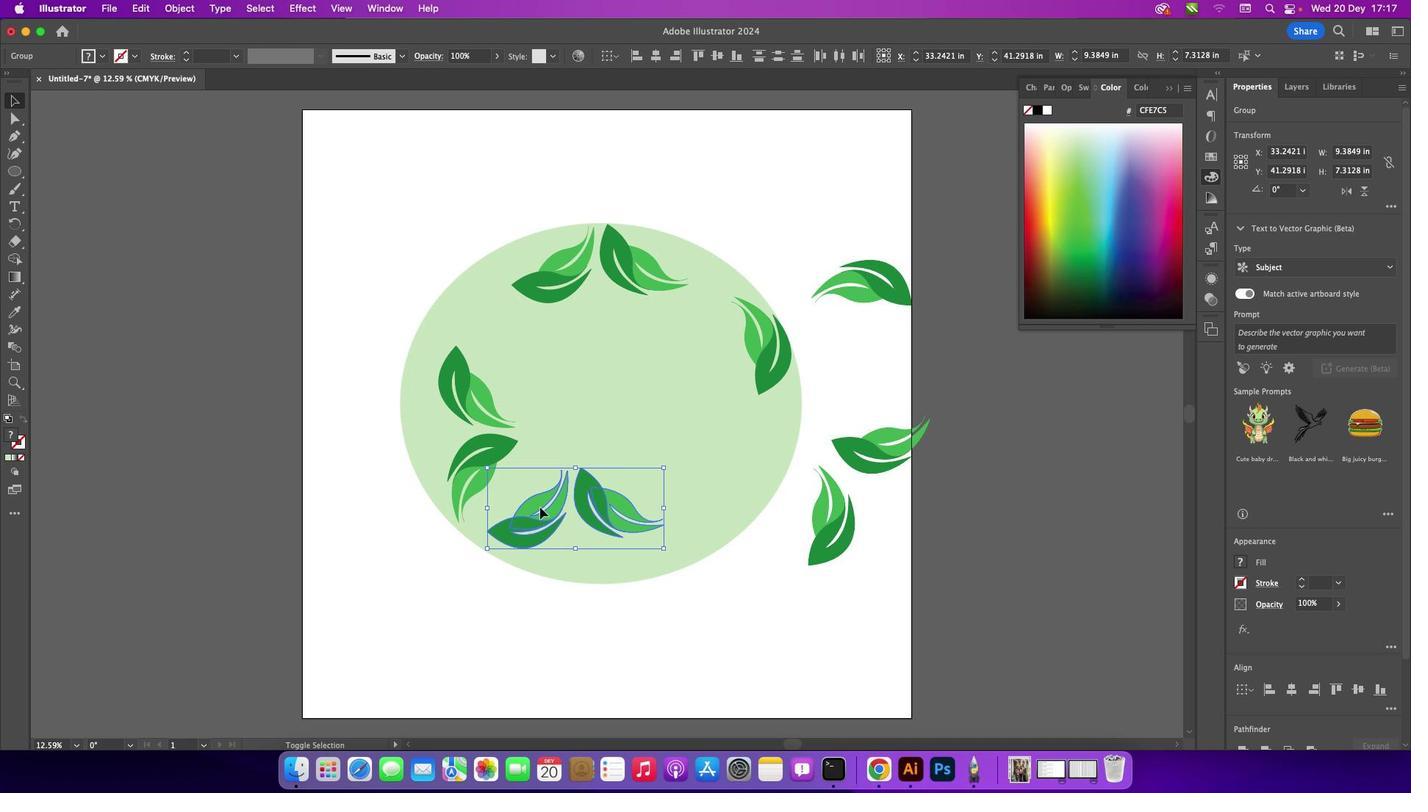 
Action: Key pressed Key.shift
Screenshot: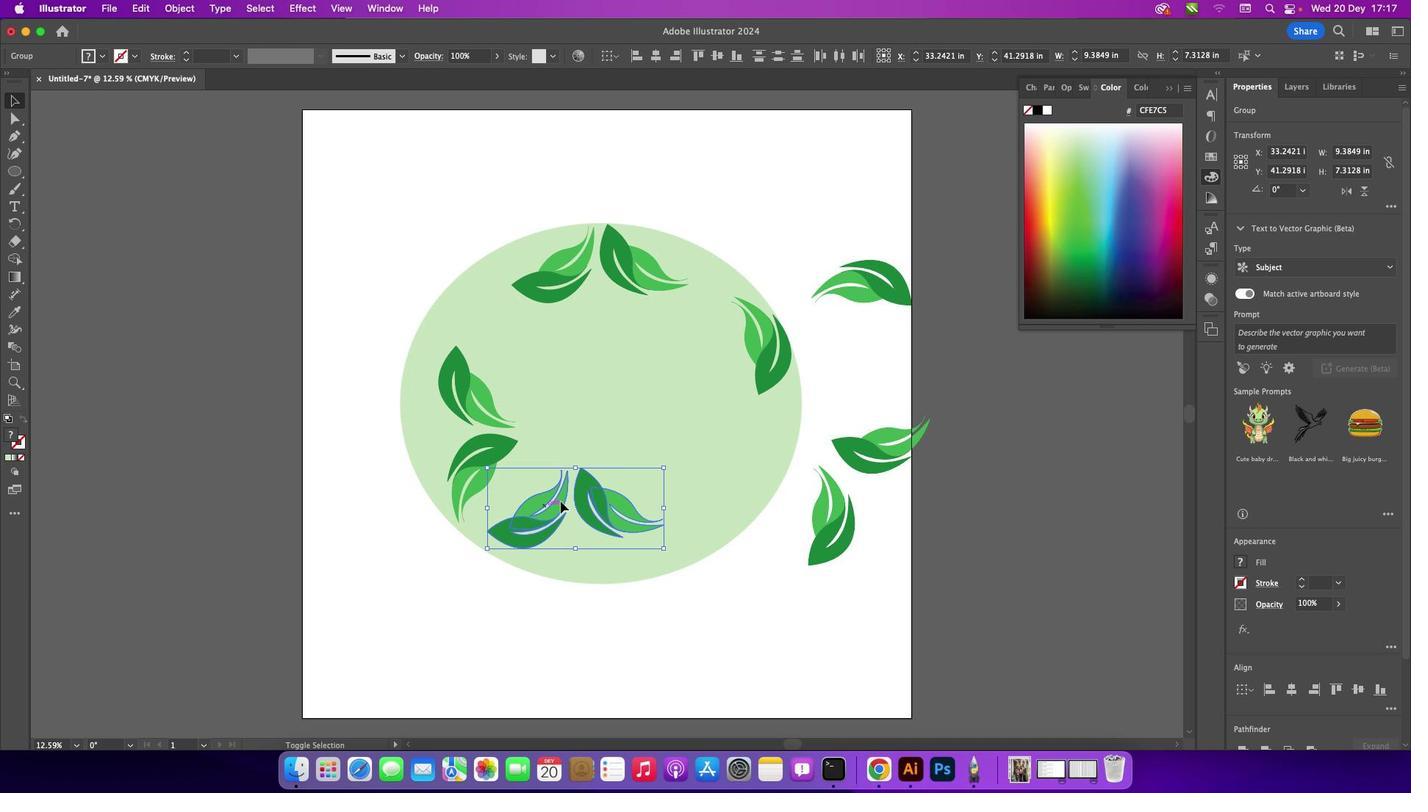 
Action: Mouse pressed left at (528, 510)
Screenshot: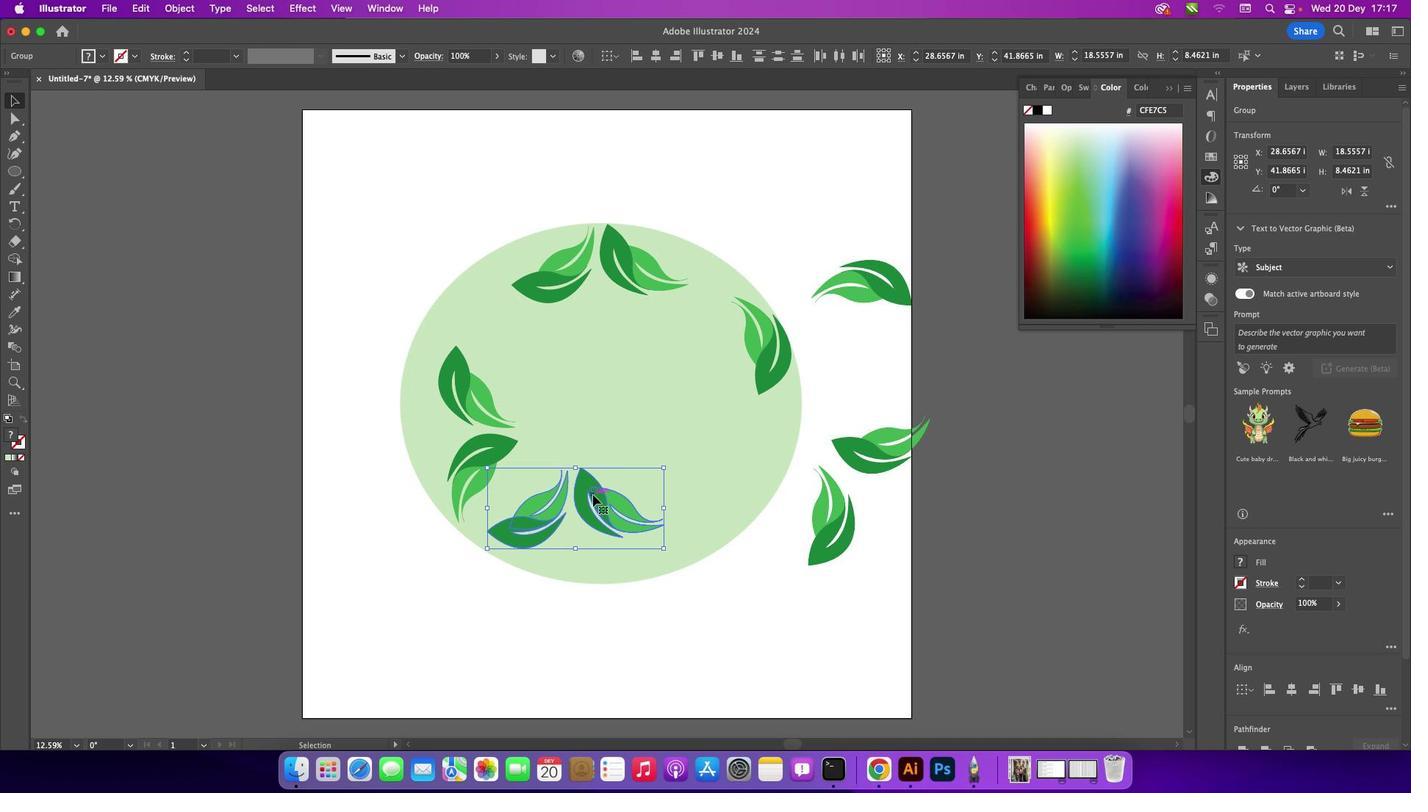 
Action: Mouse moved to (591, 495)
Screenshot: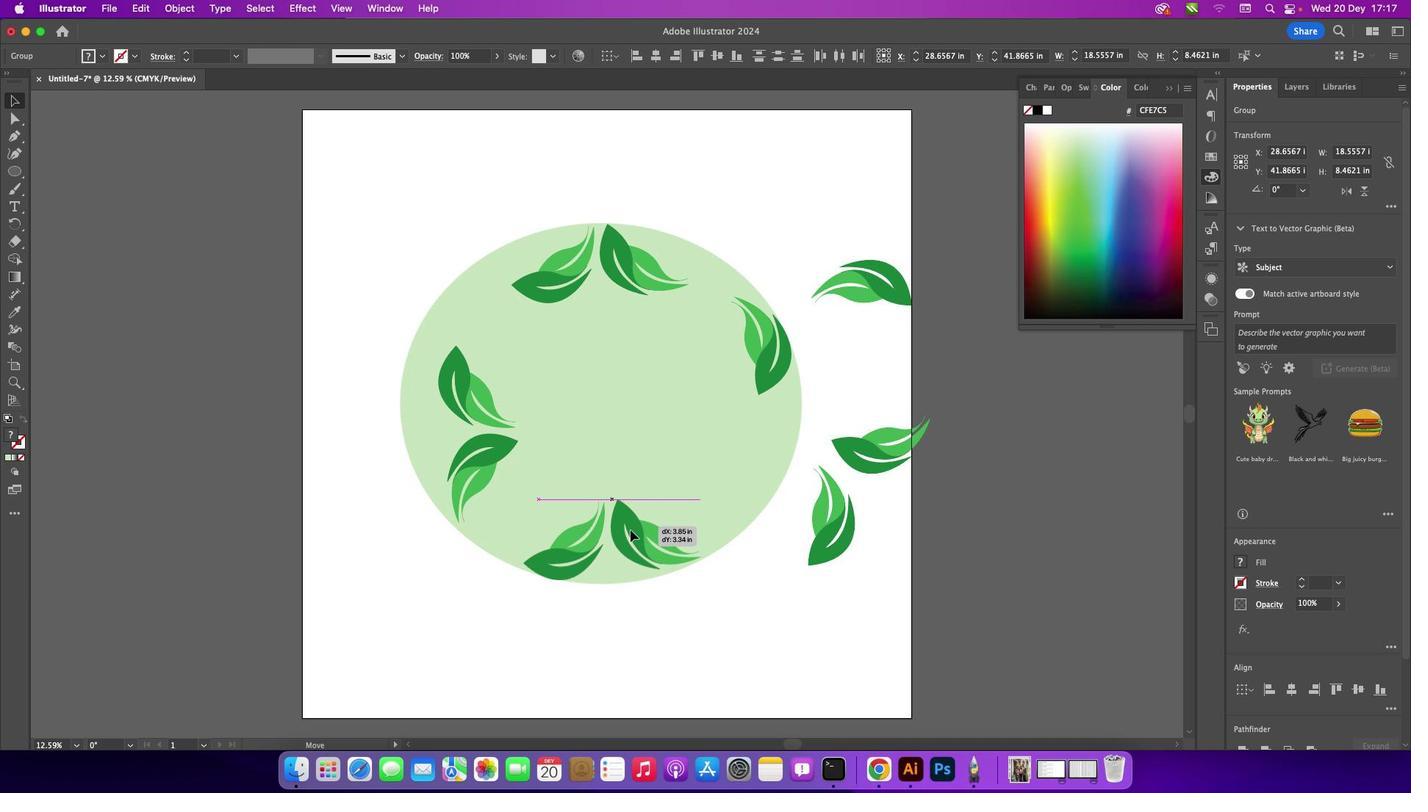 
Action: Mouse pressed left at (591, 495)
Screenshot: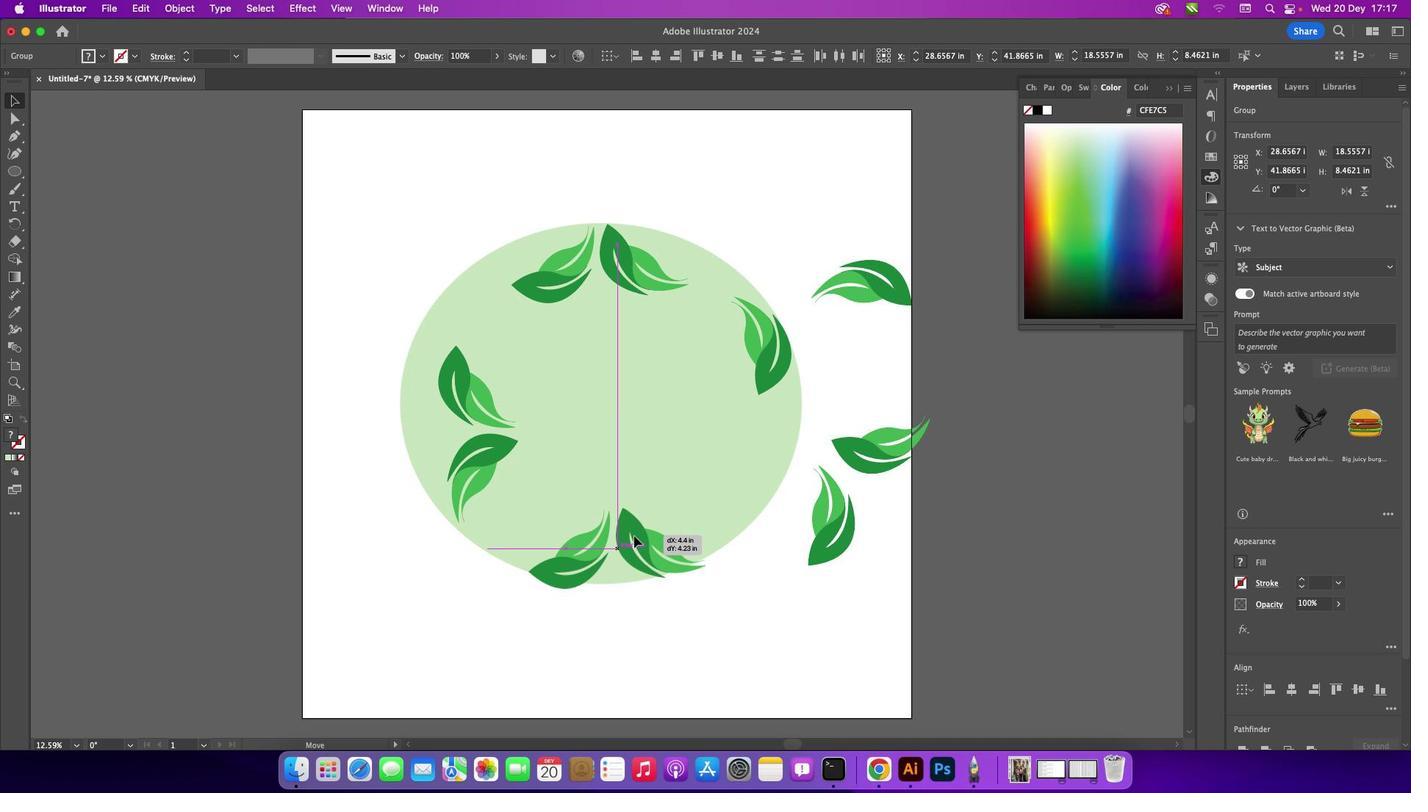 
Action: Mouse moved to (711, 585)
